 Task: Search for a vacuum cleaner on Amazon, compare options, and add your preferred choice to the cart. Create an account if needed.
Action: Mouse moved to (316, 44)
Screenshot: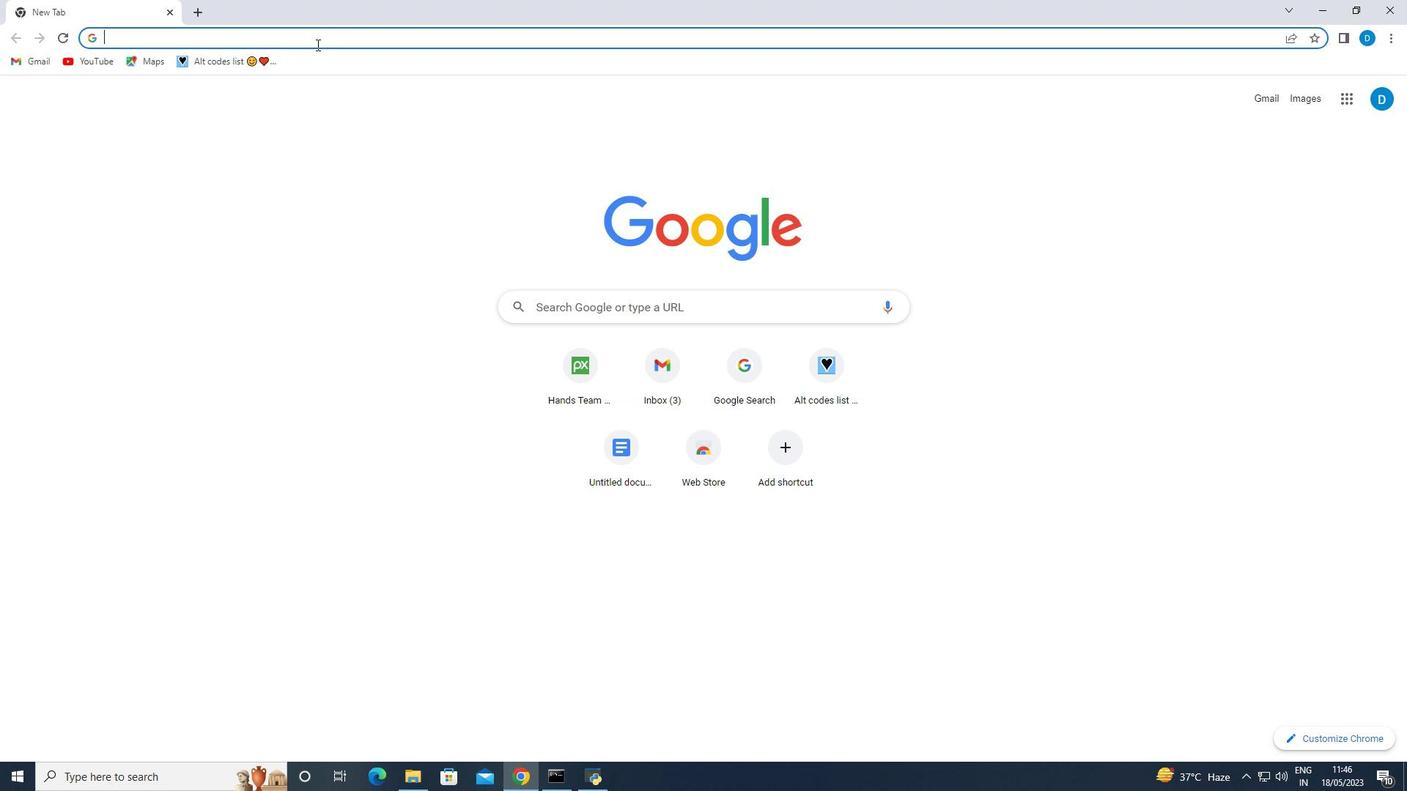 
Action: Mouse pressed left at (316, 44)
Screenshot: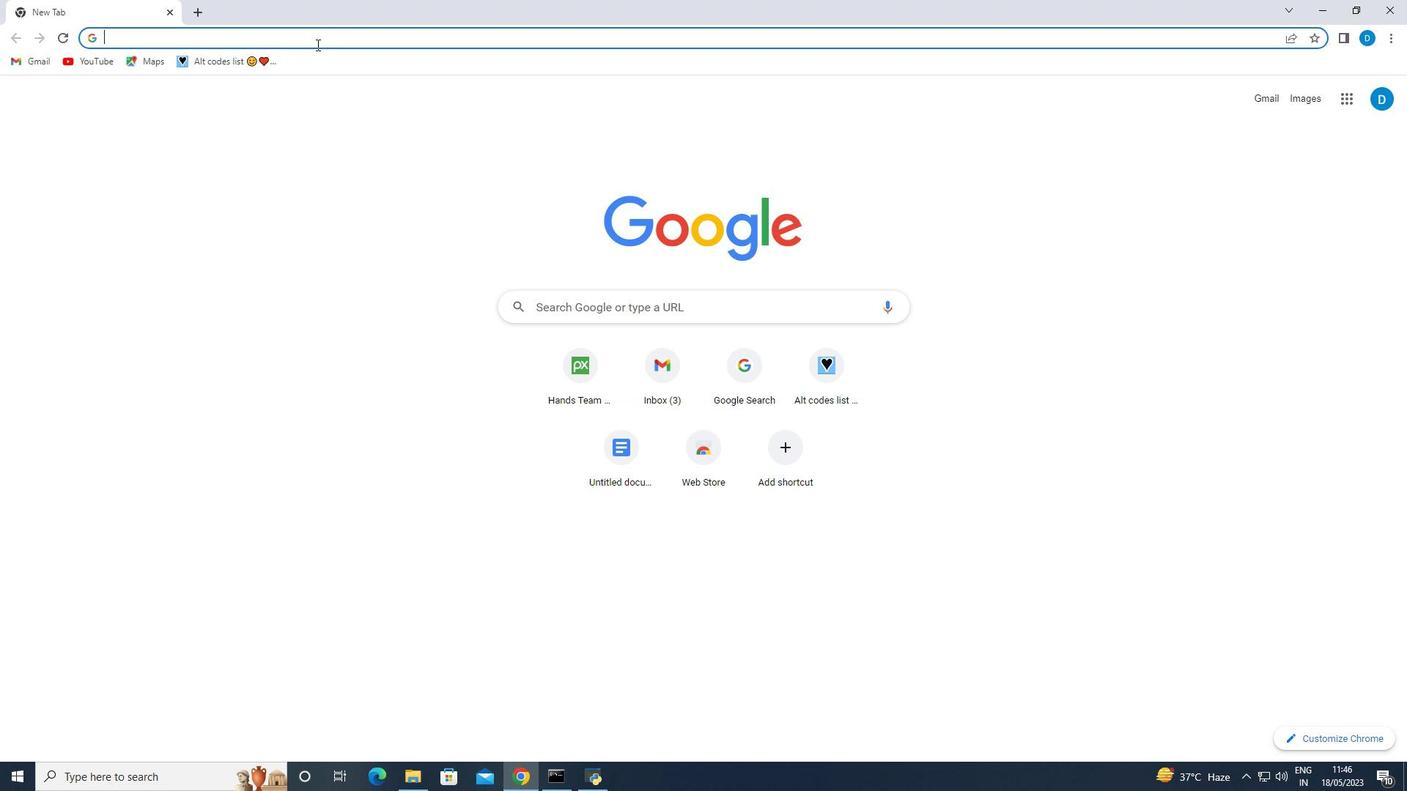 
Action: Mouse moved to (316, 44)
Screenshot: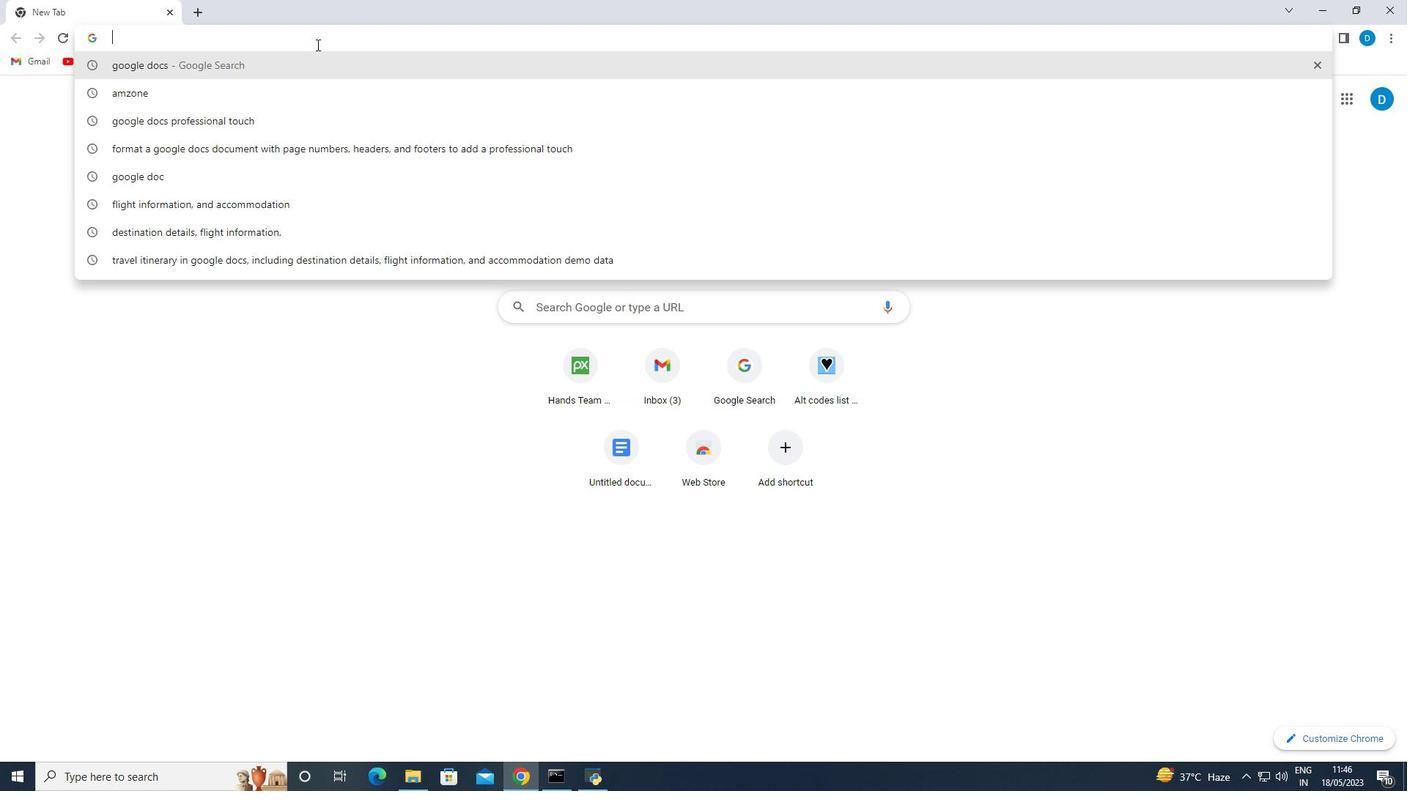 
Action: Key pressed amzone<Key.enter>
Screenshot: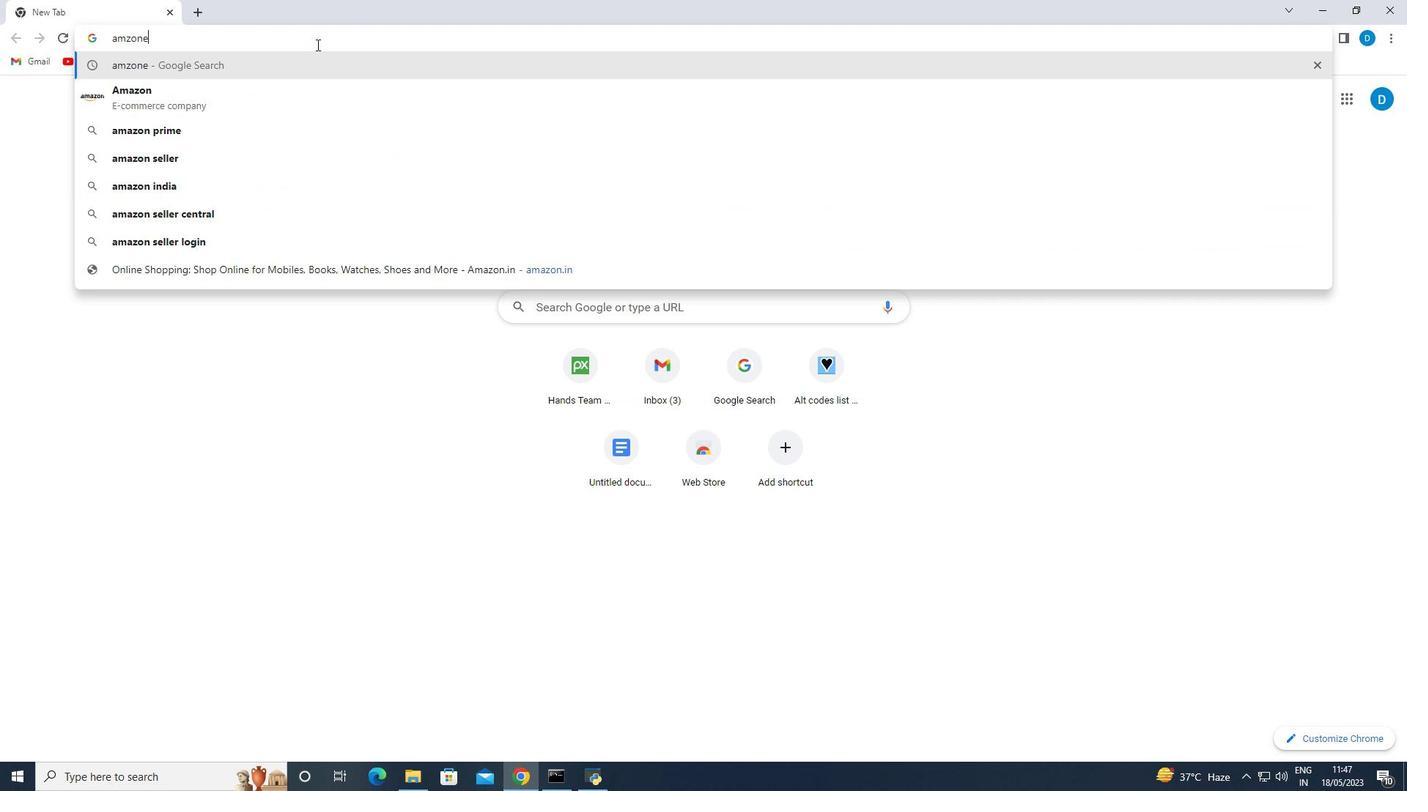 
Action: Mouse moved to (300, 412)
Screenshot: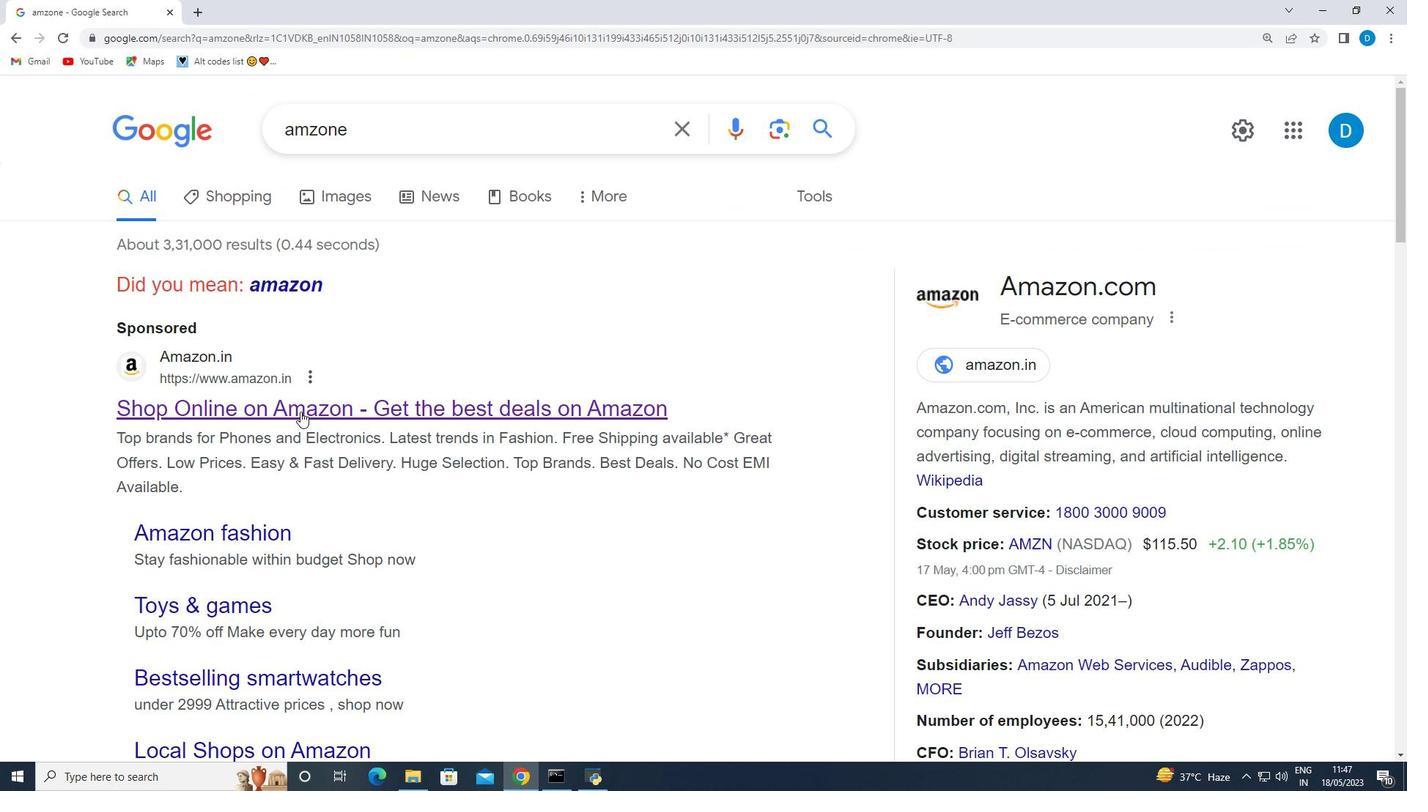 
Action: Mouse pressed left at (300, 412)
Screenshot: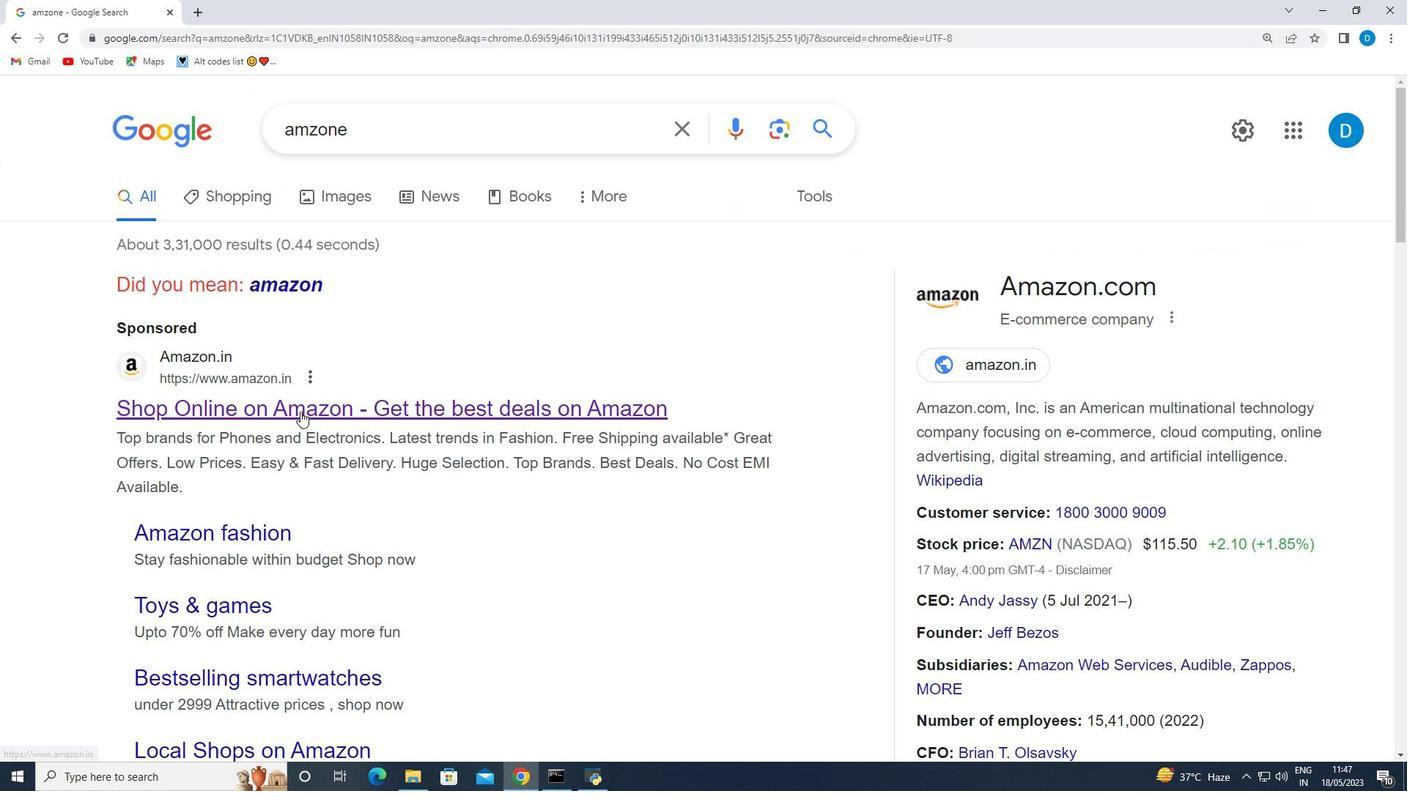 
Action: Mouse moved to (474, 86)
Screenshot: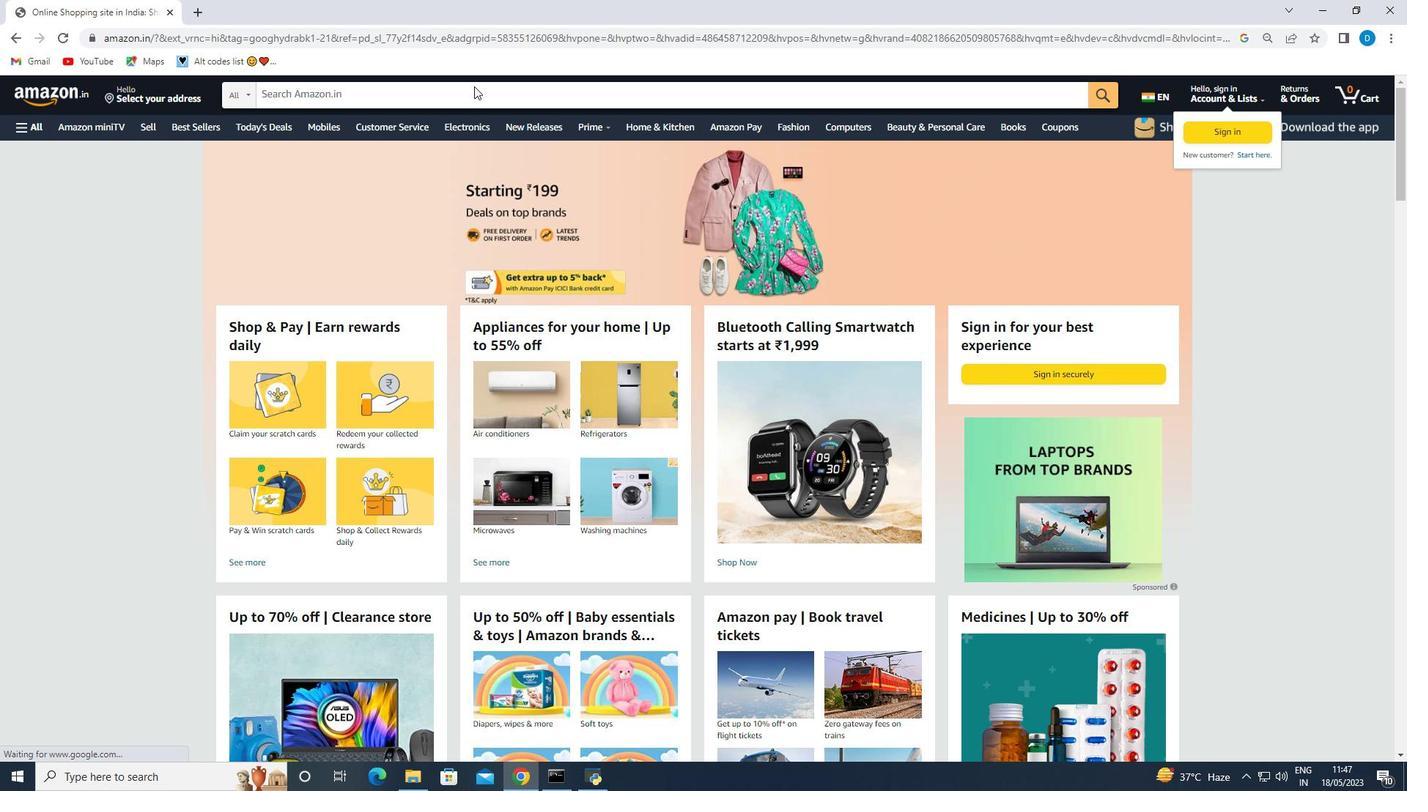 
Action: Mouse pressed left at (474, 86)
Screenshot: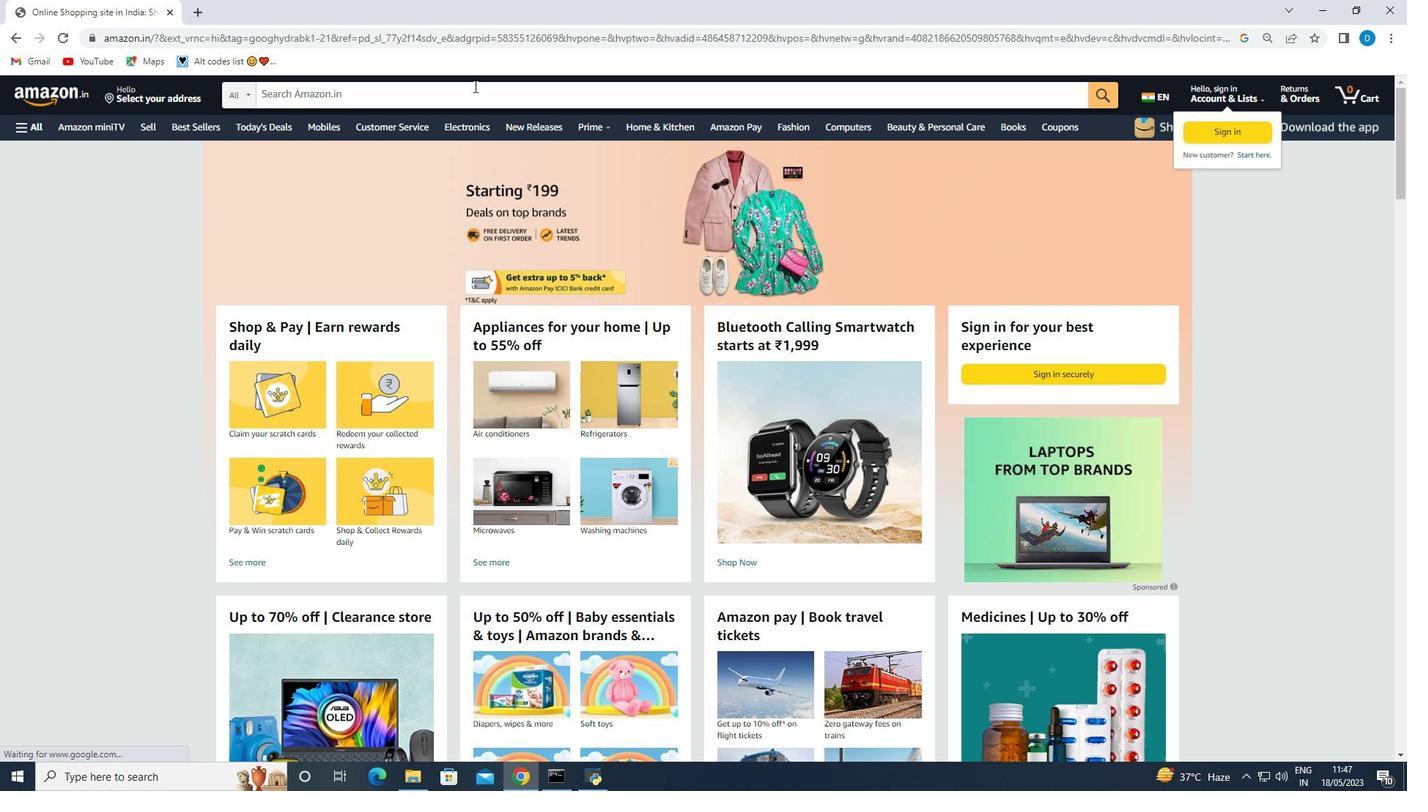 
Action: Key pressed va
Screenshot: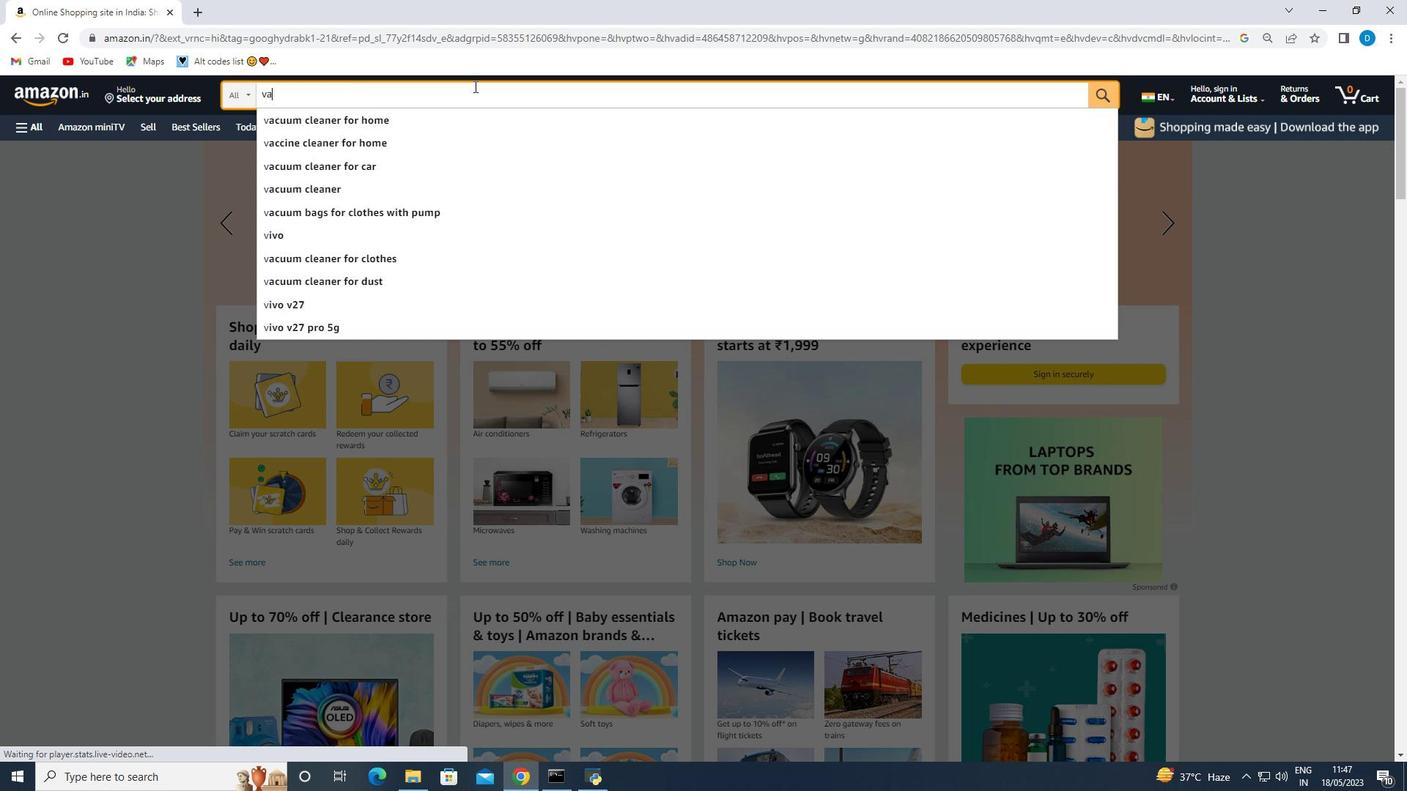 
Action: Mouse moved to (322, 113)
Screenshot: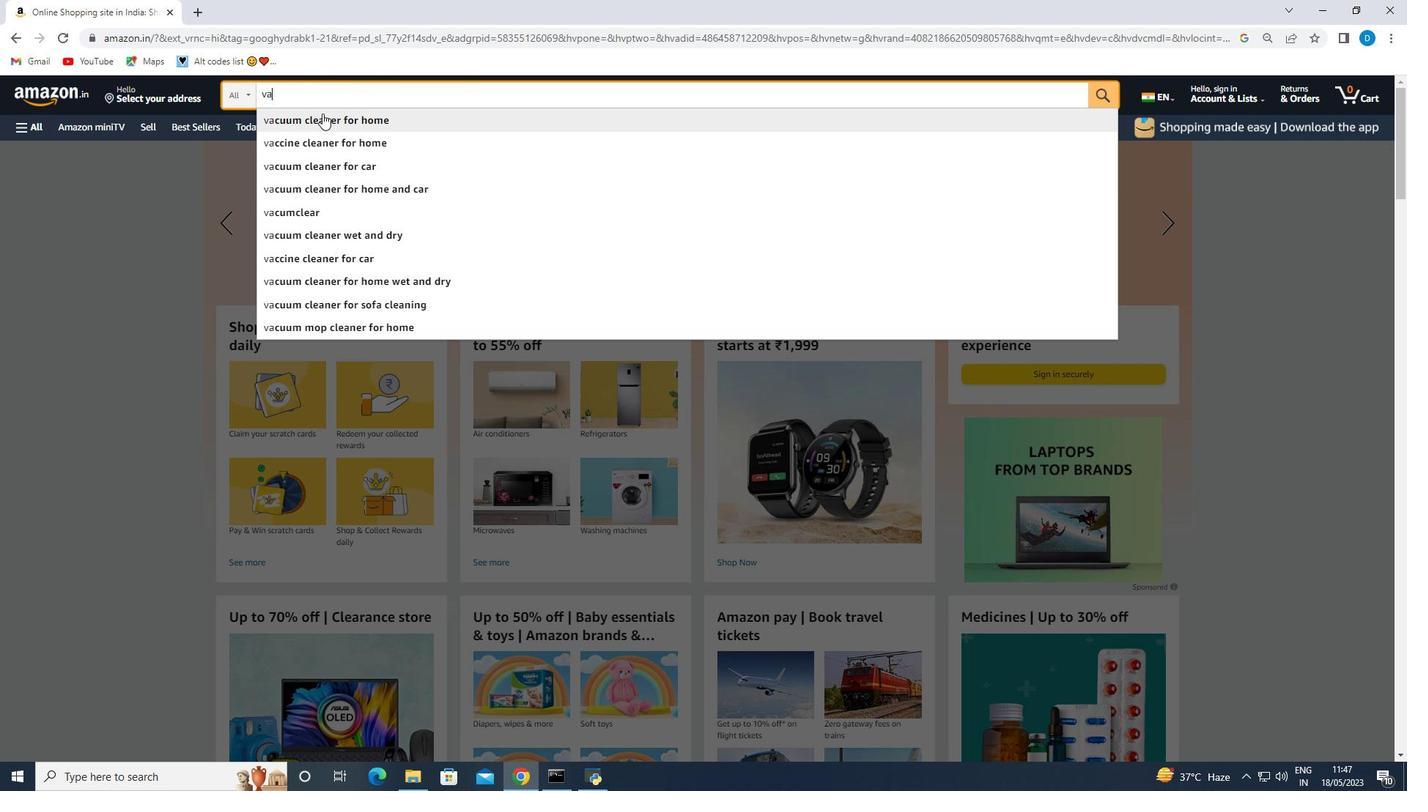 
Action: Mouse pressed left at (322, 113)
Screenshot: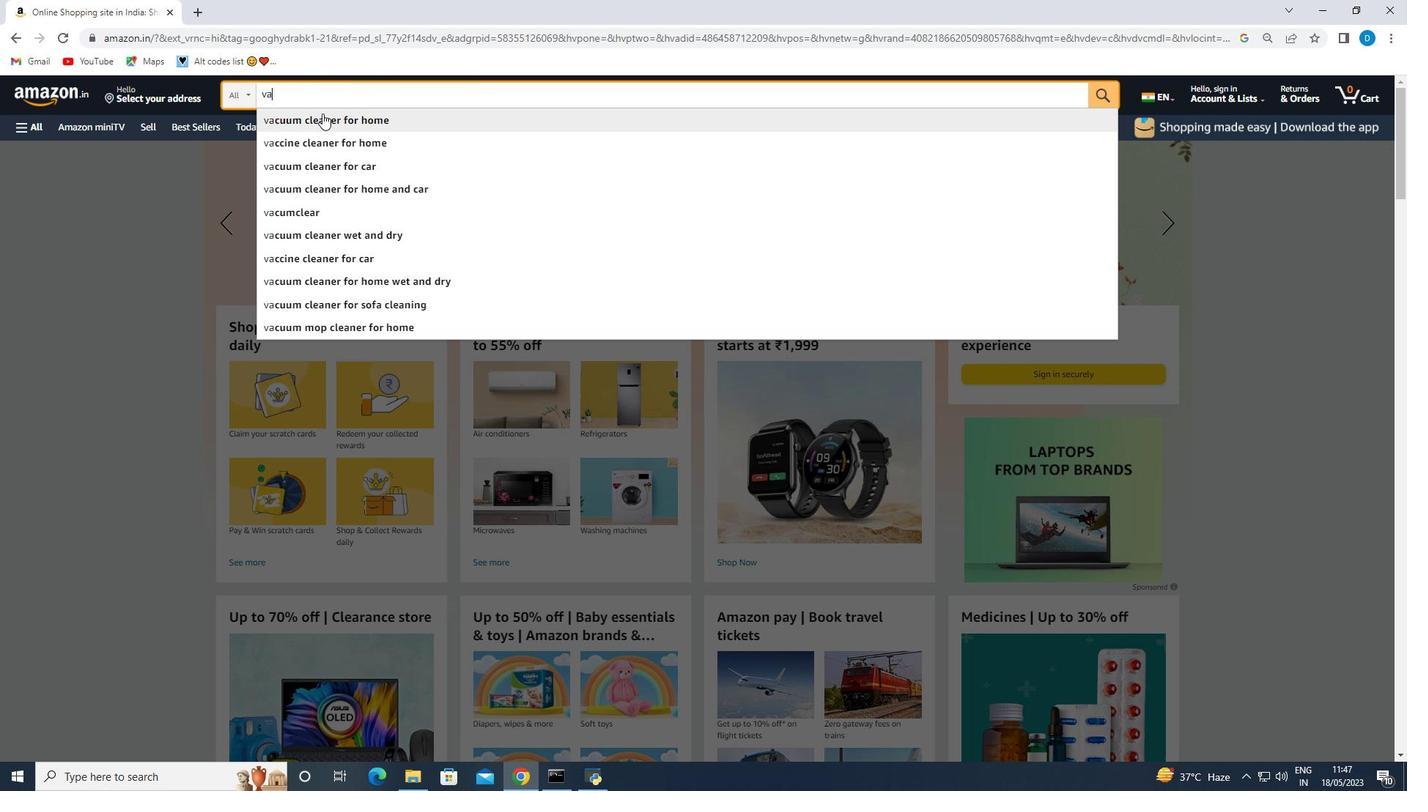 
Action: Mouse moved to (478, 448)
Screenshot: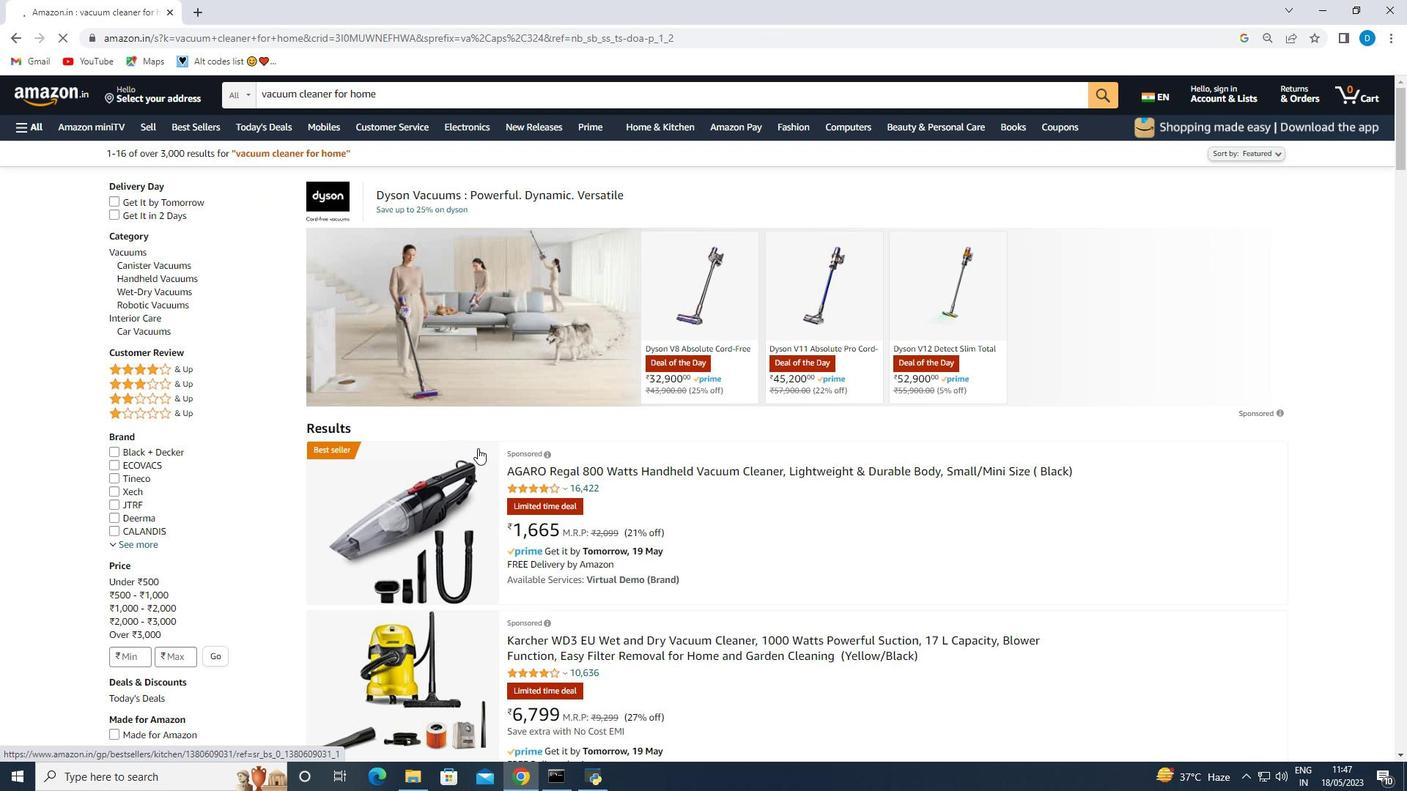 
Action: Mouse scrolled (478, 447) with delta (0, 0)
Screenshot: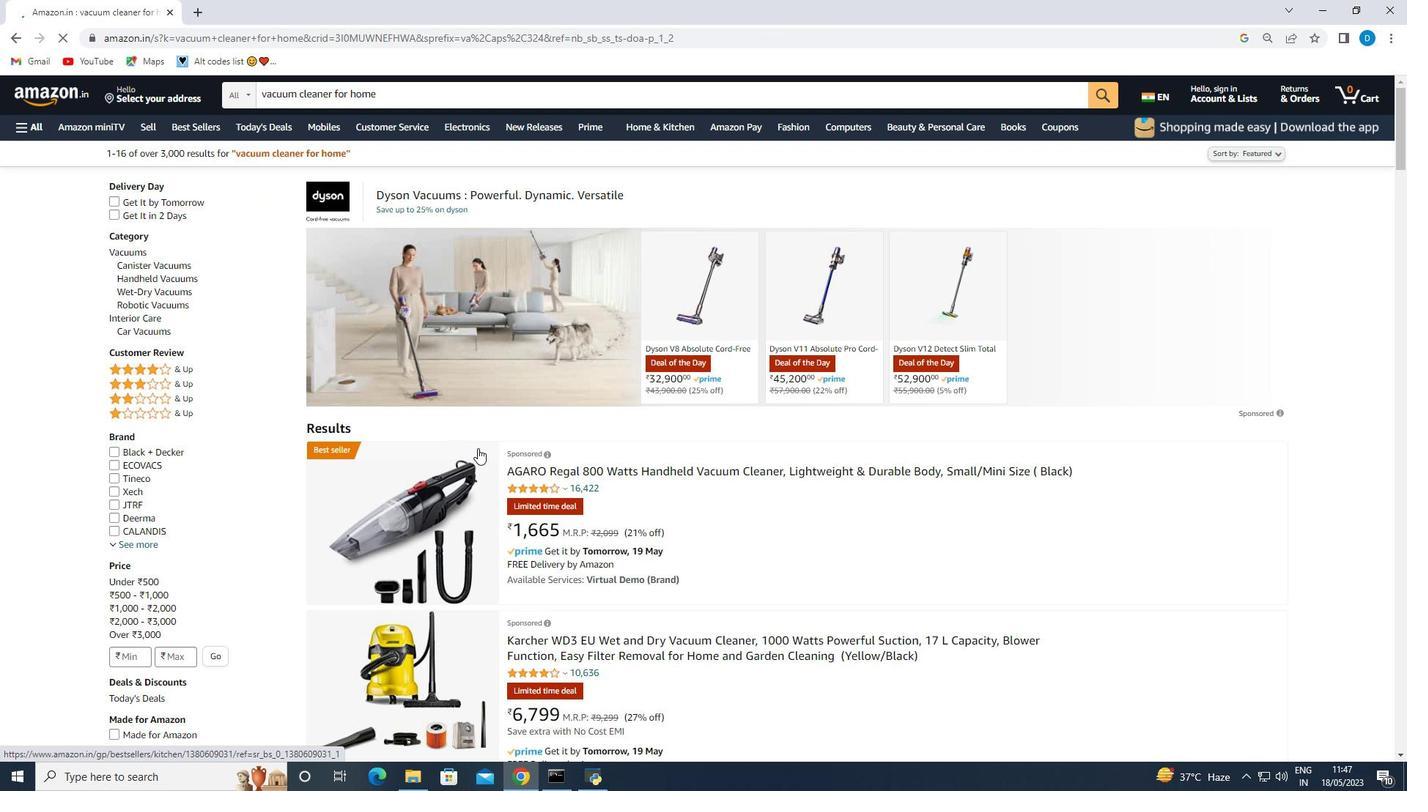 
Action: Mouse scrolled (478, 447) with delta (0, 0)
Screenshot: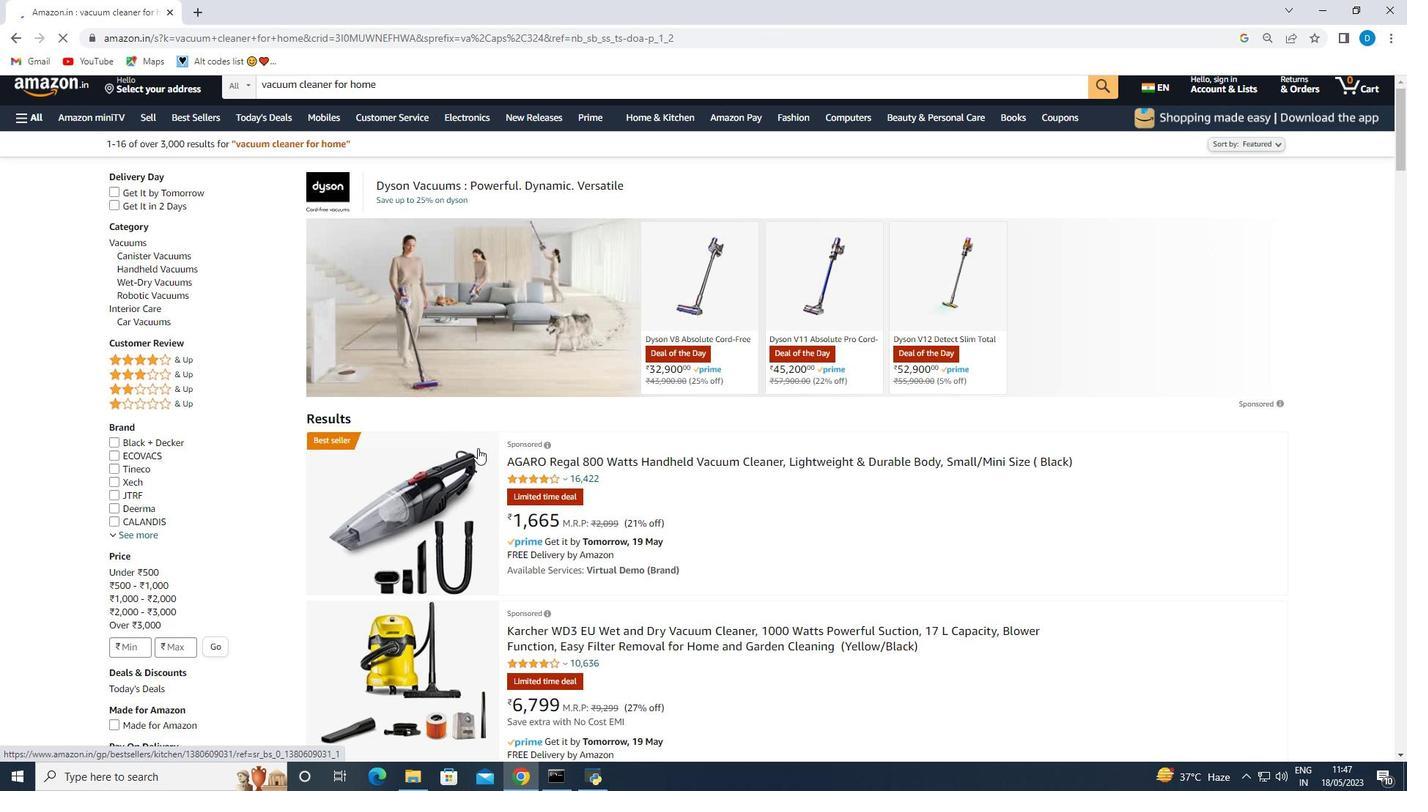 
Action: Mouse scrolled (478, 447) with delta (0, 0)
Screenshot: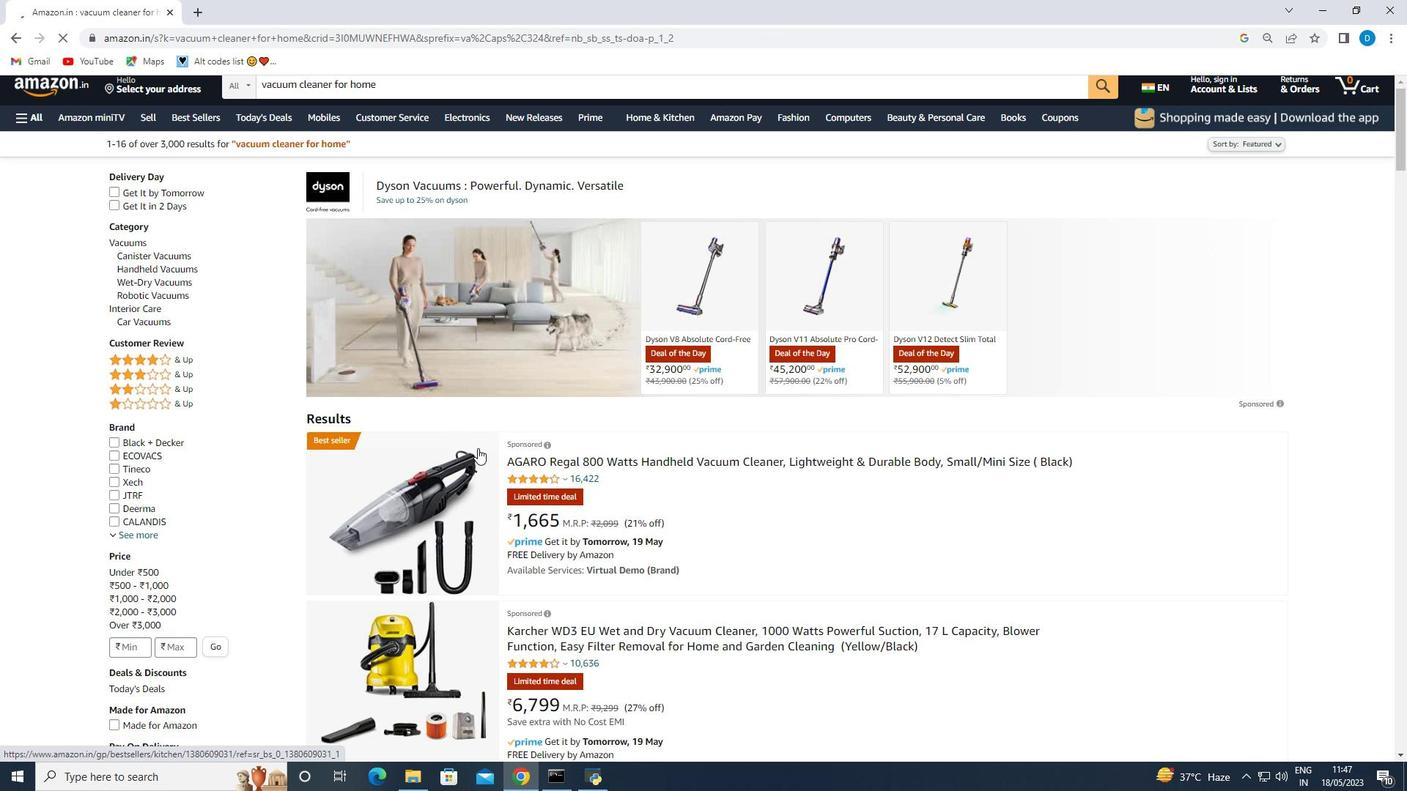 
Action: Mouse moved to (470, 519)
Screenshot: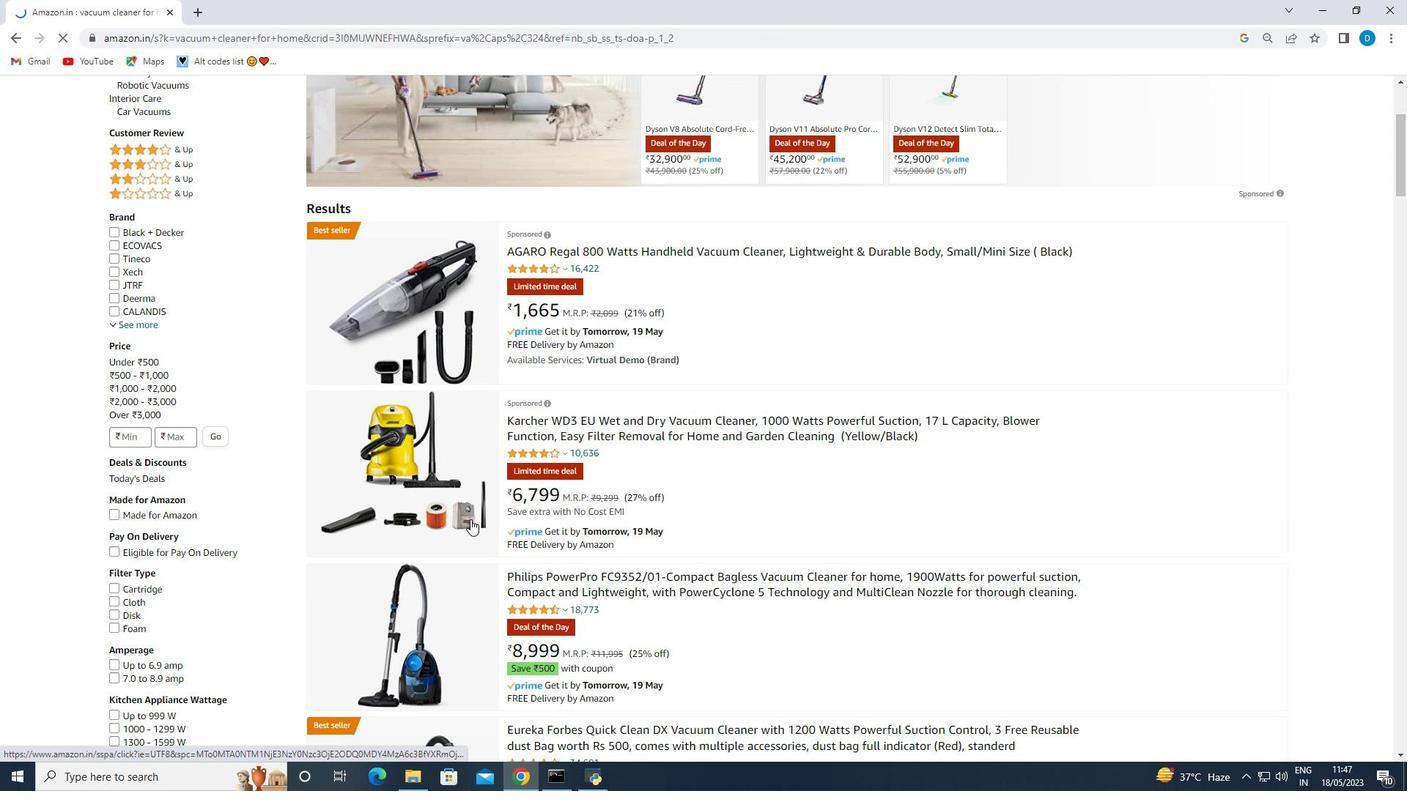 
Action: Mouse scrolled (470, 519) with delta (0, 0)
Screenshot: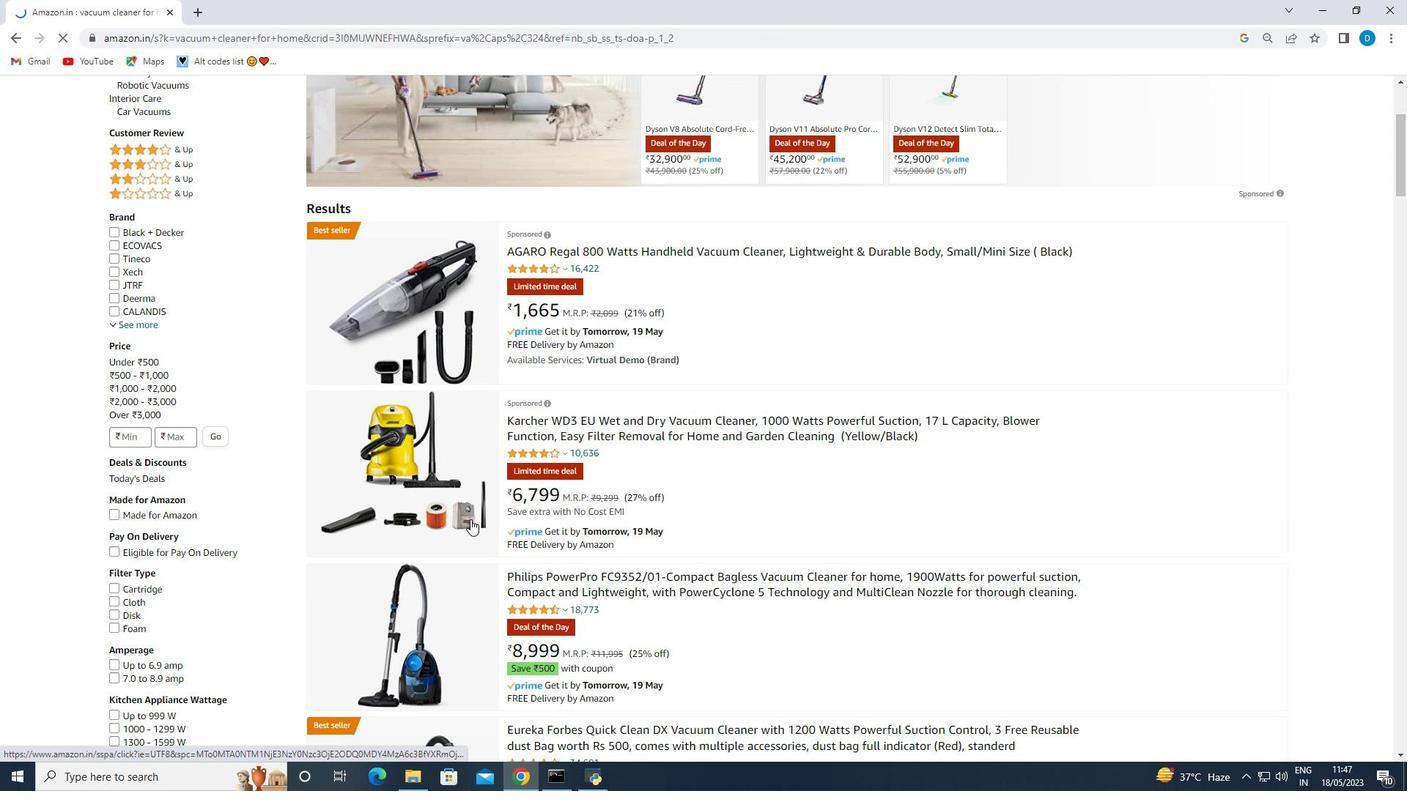 
Action: Mouse scrolled (470, 519) with delta (0, 0)
Screenshot: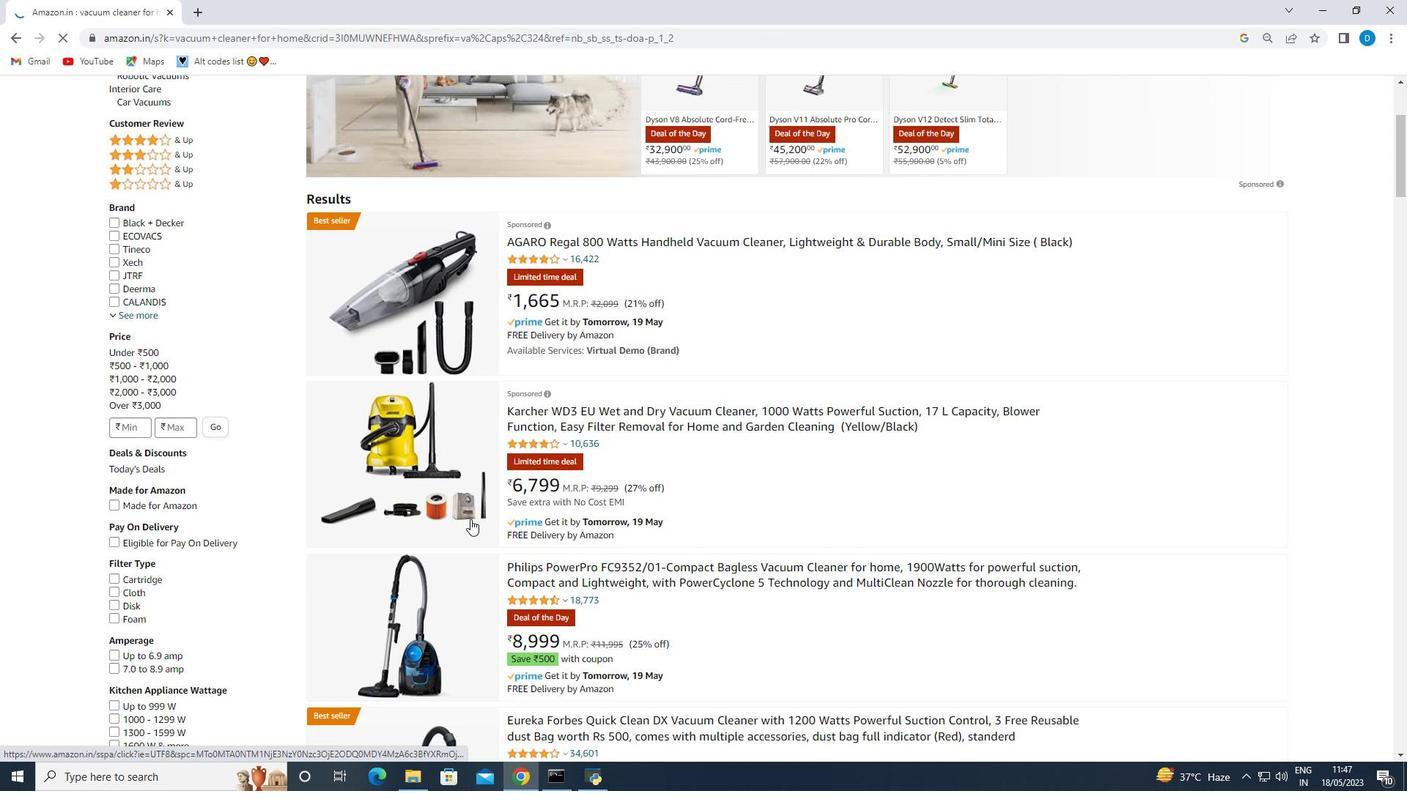 
Action: Mouse moved to (429, 611)
Screenshot: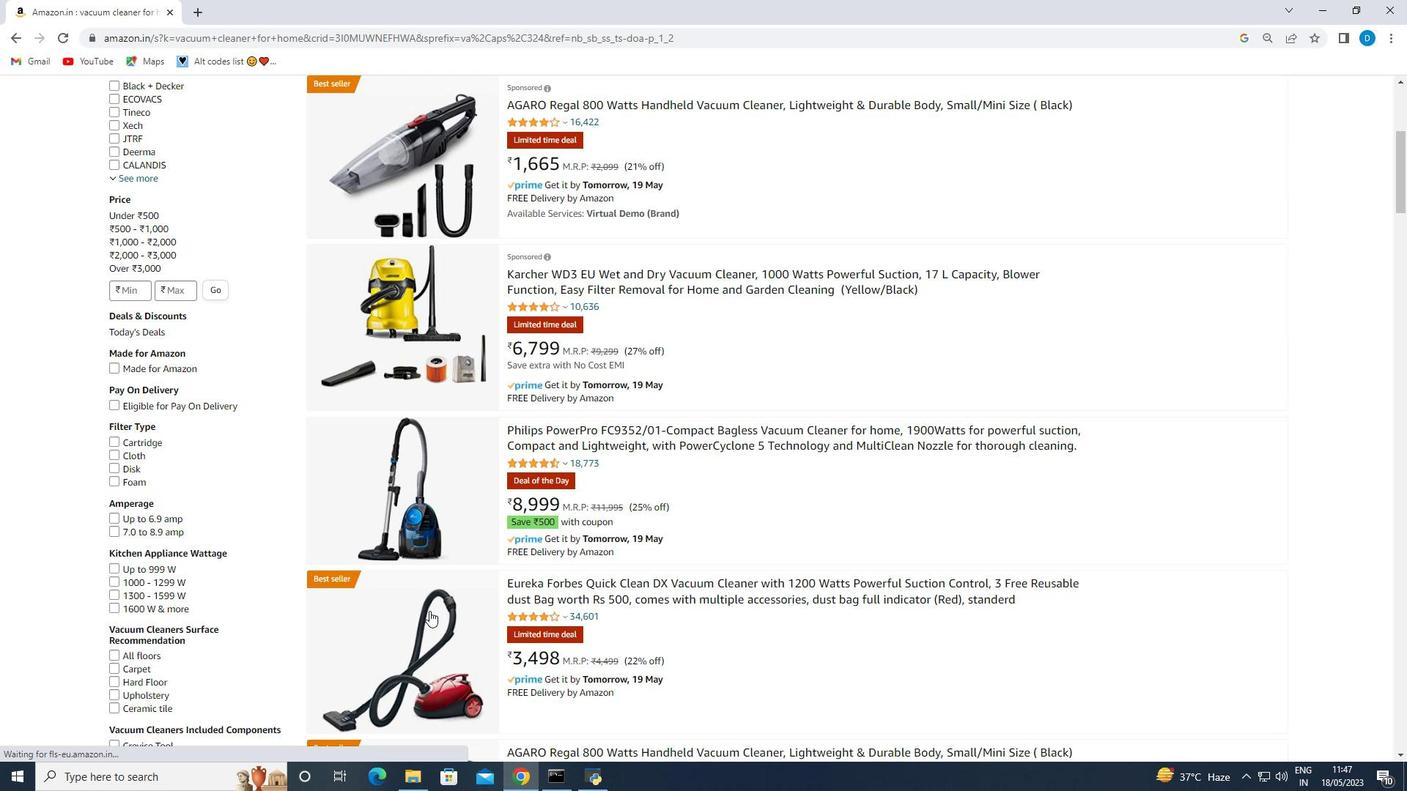 
Action: Mouse pressed left at (429, 611)
Screenshot: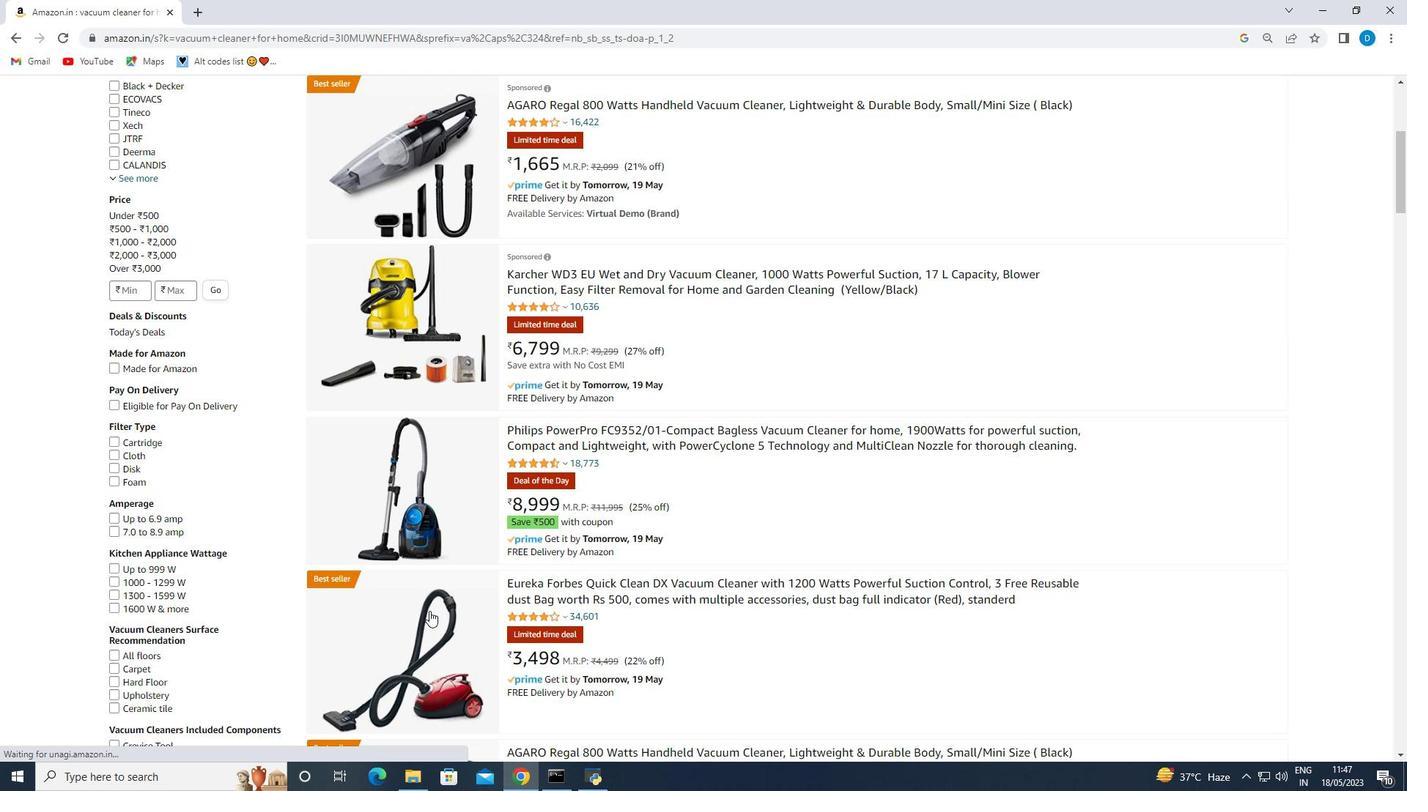 
Action: Mouse moved to (686, 551)
Screenshot: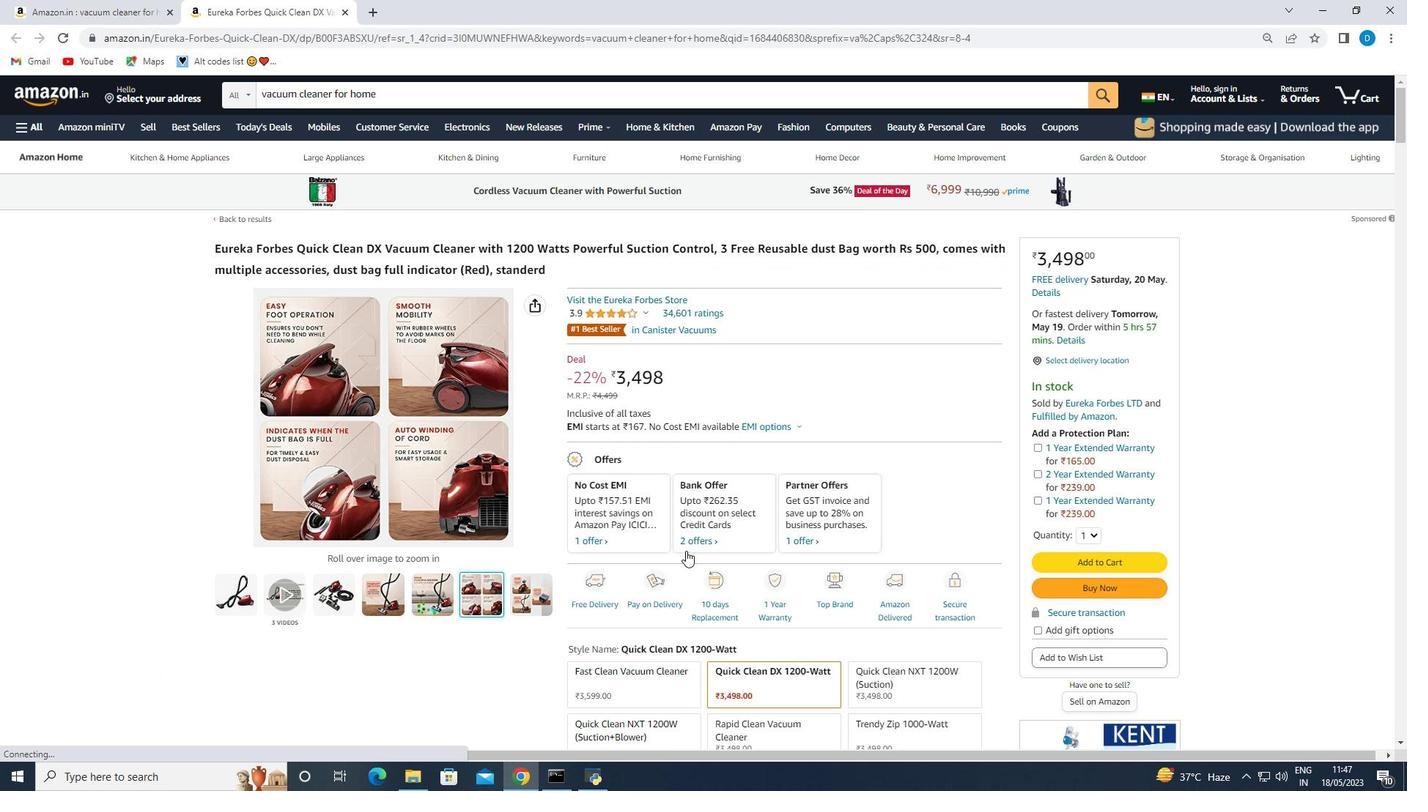 
Action: Mouse scrolled (686, 550) with delta (0, 0)
Screenshot: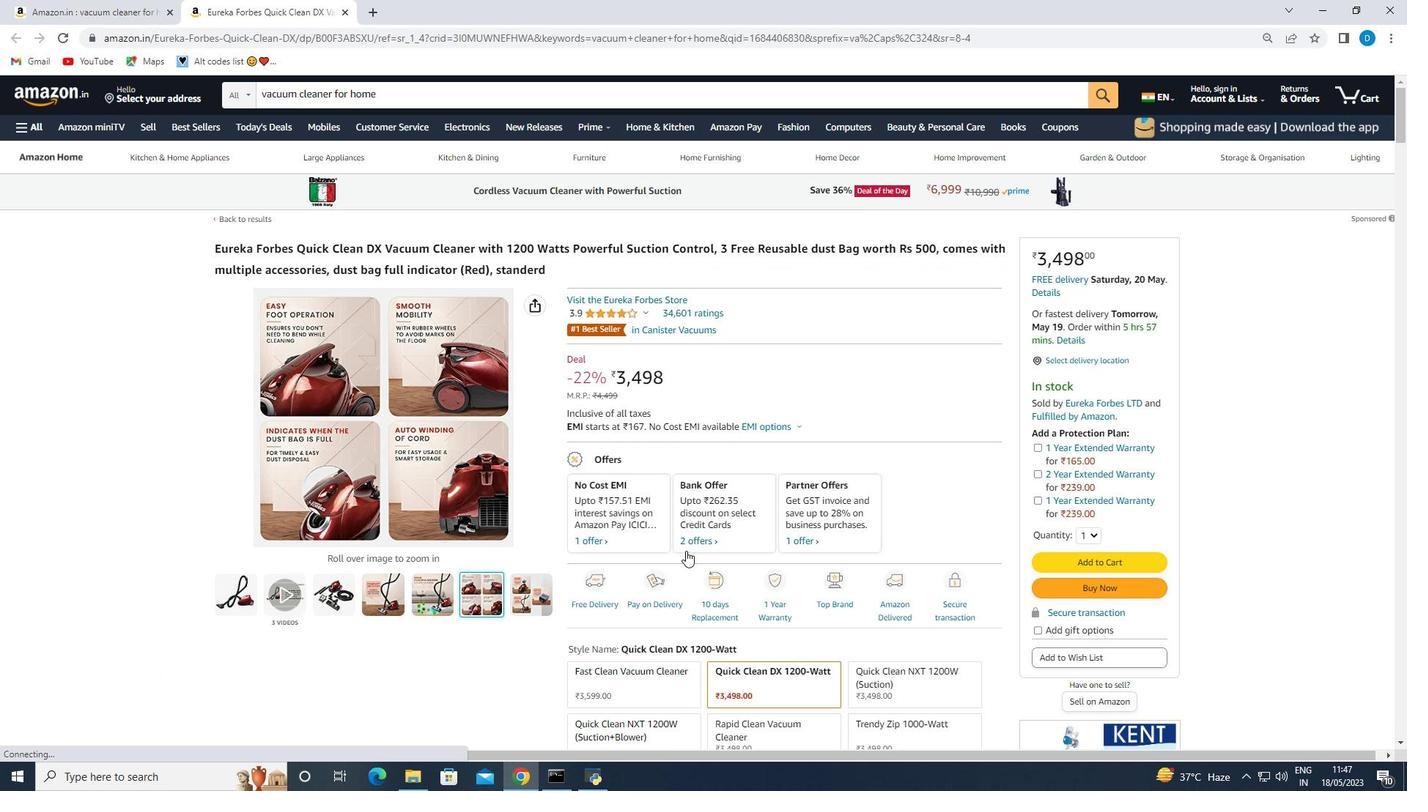 
Action: Mouse moved to (421, 357)
Screenshot: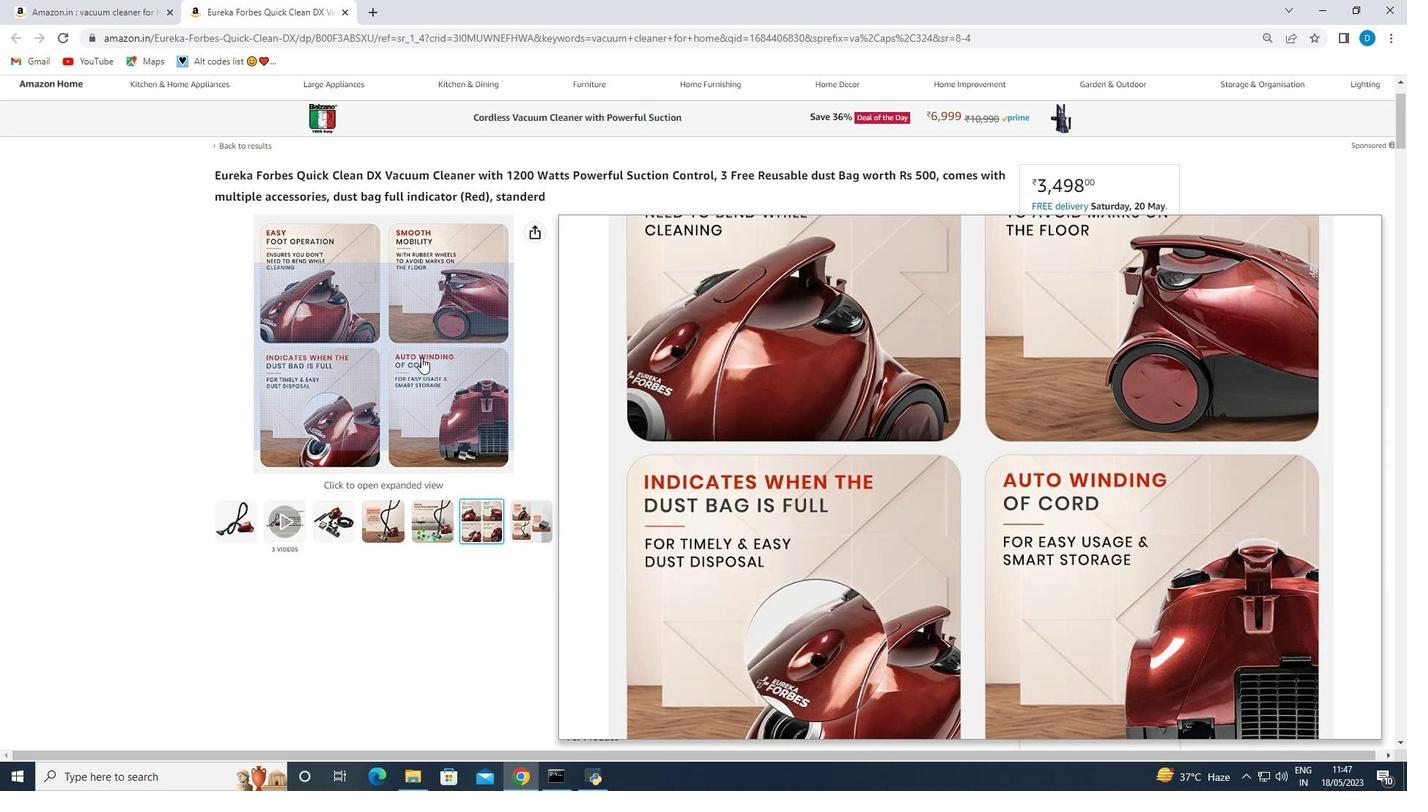 
Action: Mouse scrolled (421, 358) with delta (0, 0)
Screenshot: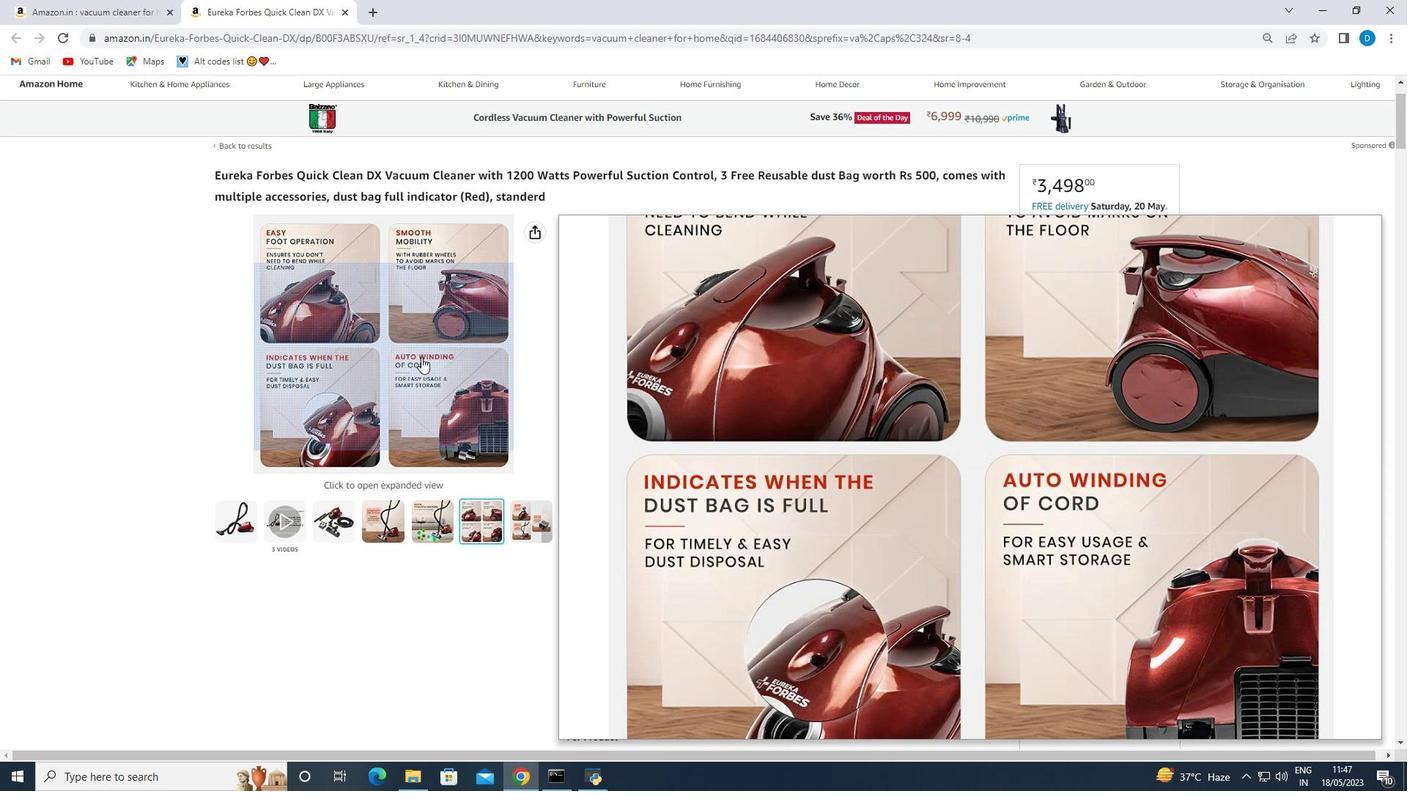 
Action: Mouse scrolled (421, 358) with delta (0, 0)
Screenshot: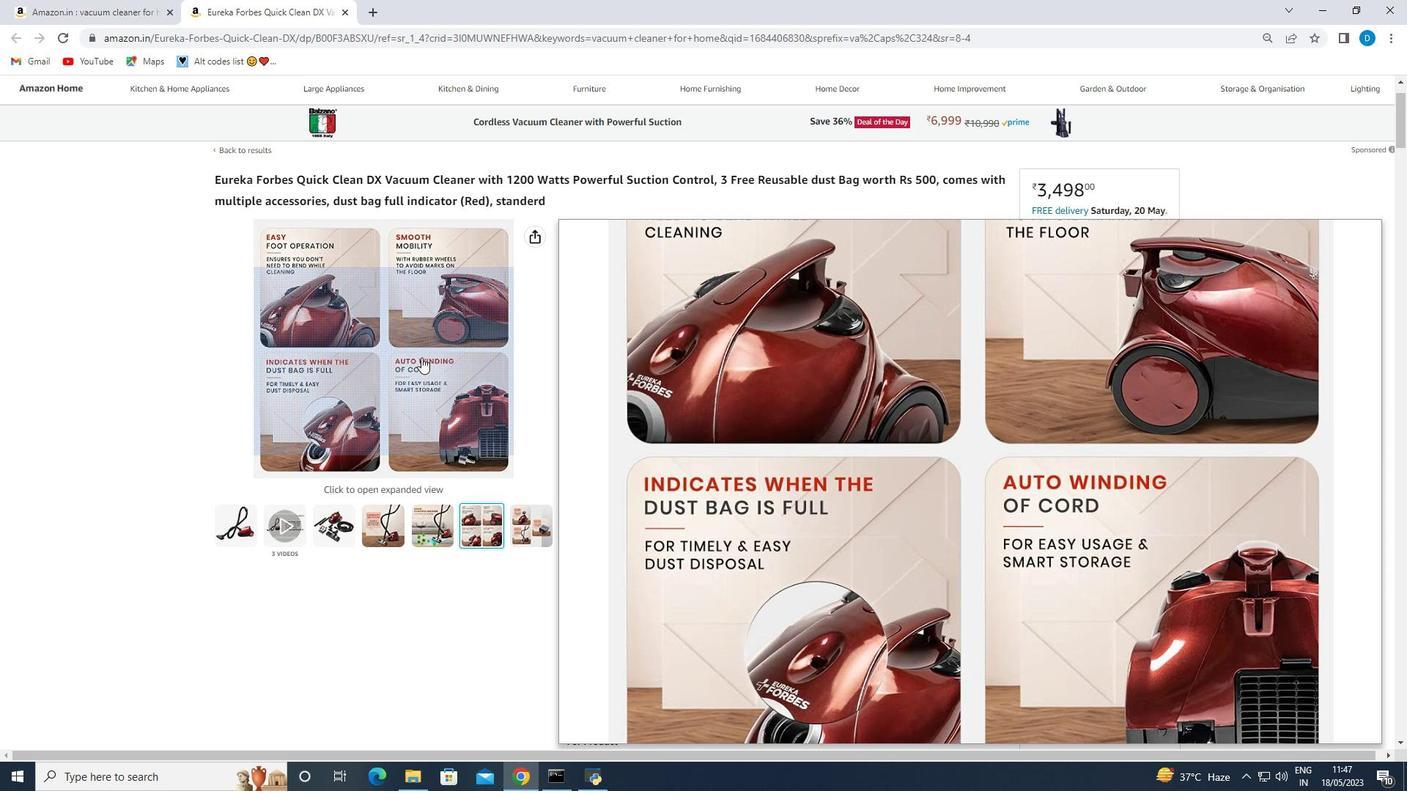 
Action: Mouse moved to (673, 337)
Screenshot: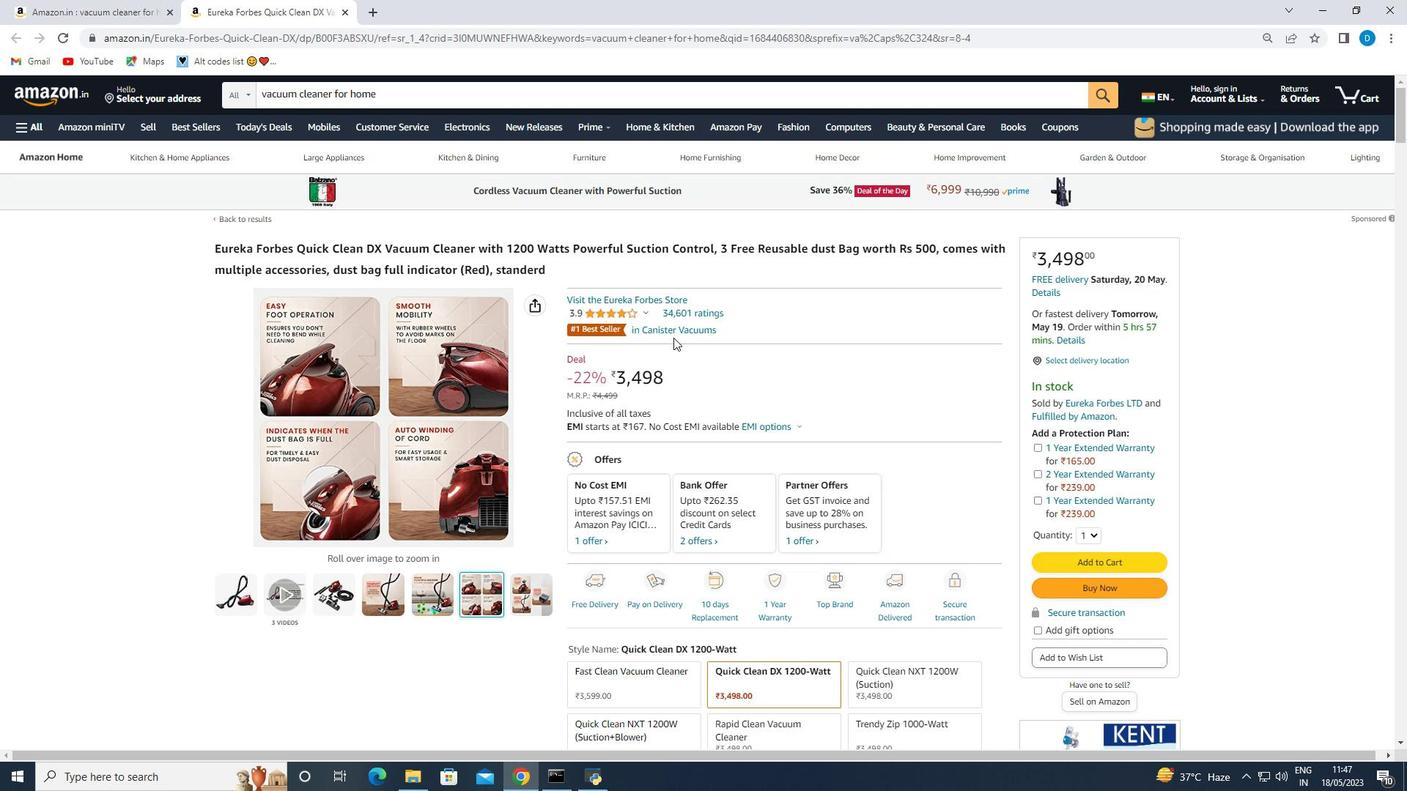 
Action: Mouse scrolled (673, 338) with delta (0, 0)
Screenshot: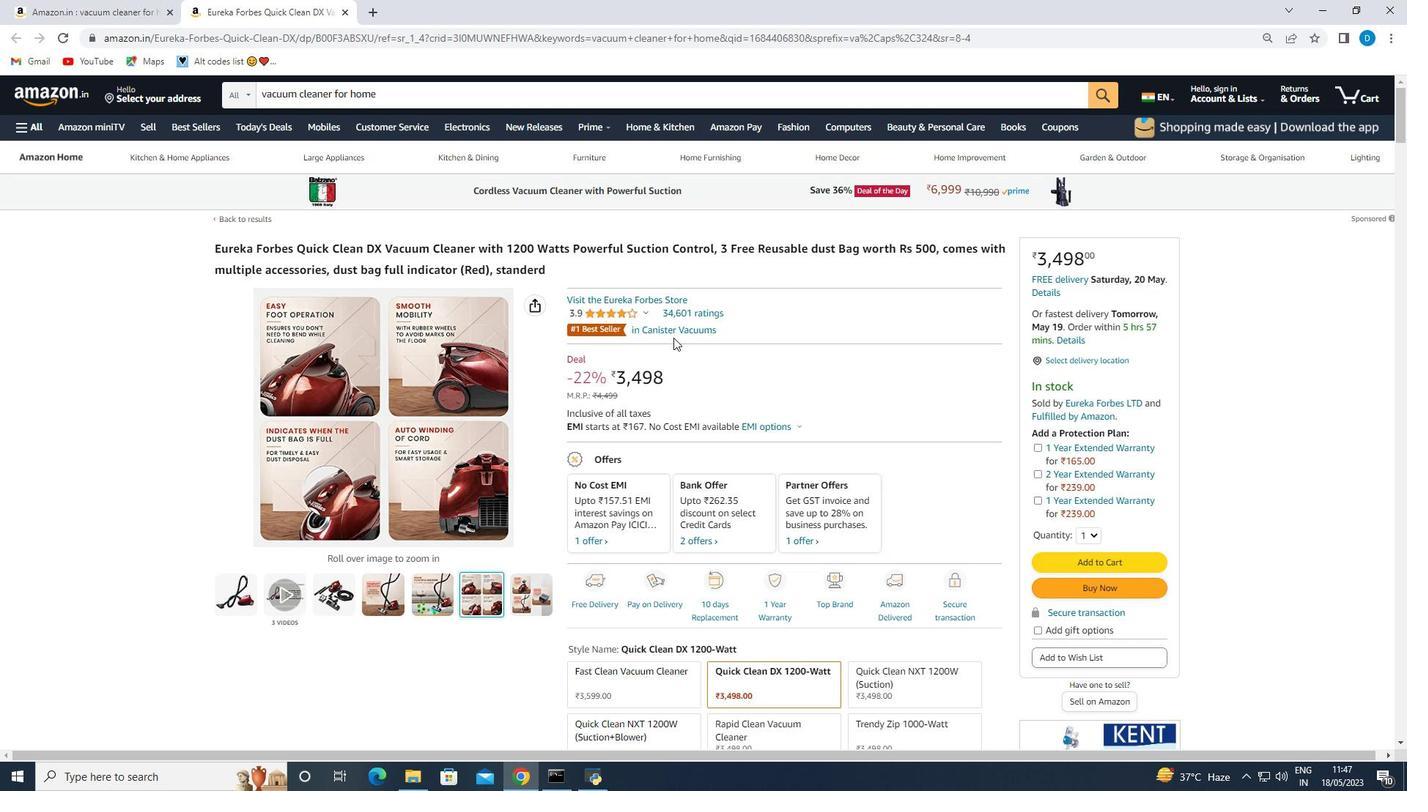 
Action: Mouse scrolled (673, 338) with delta (0, 0)
Screenshot: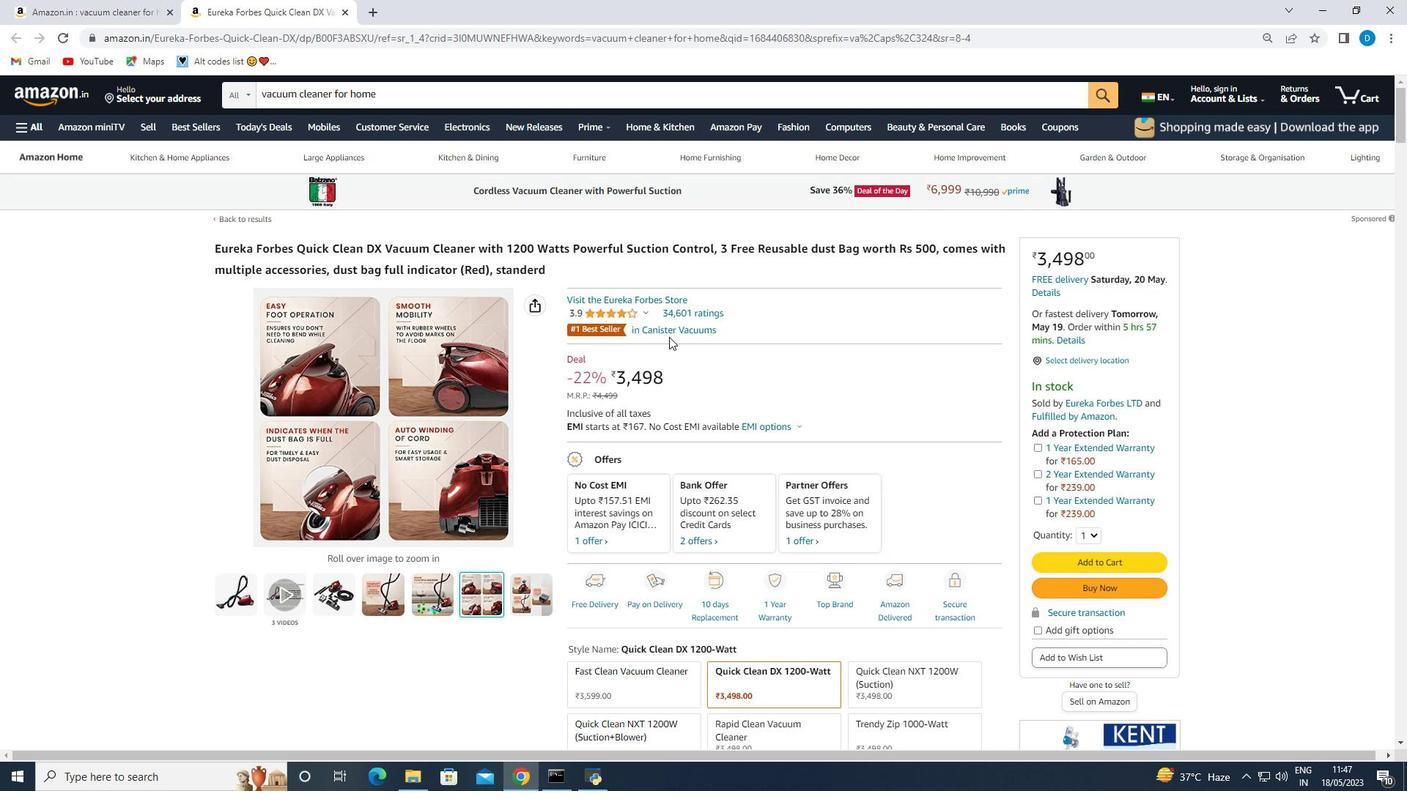 
Action: Mouse moved to (672, 337)
Screenshot: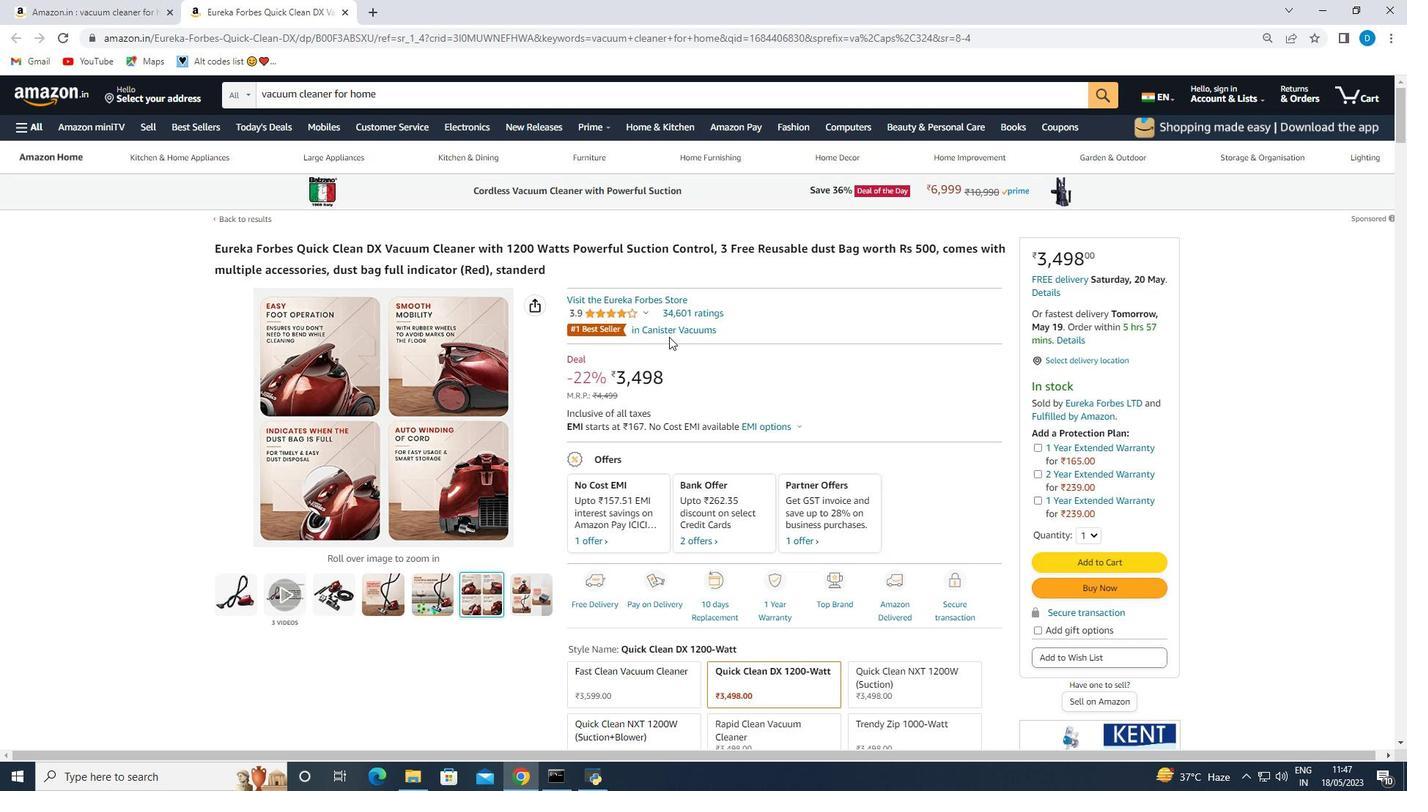 
Action: Mouse scrolled (672, 337) with delta (0, 0)
Screenshot: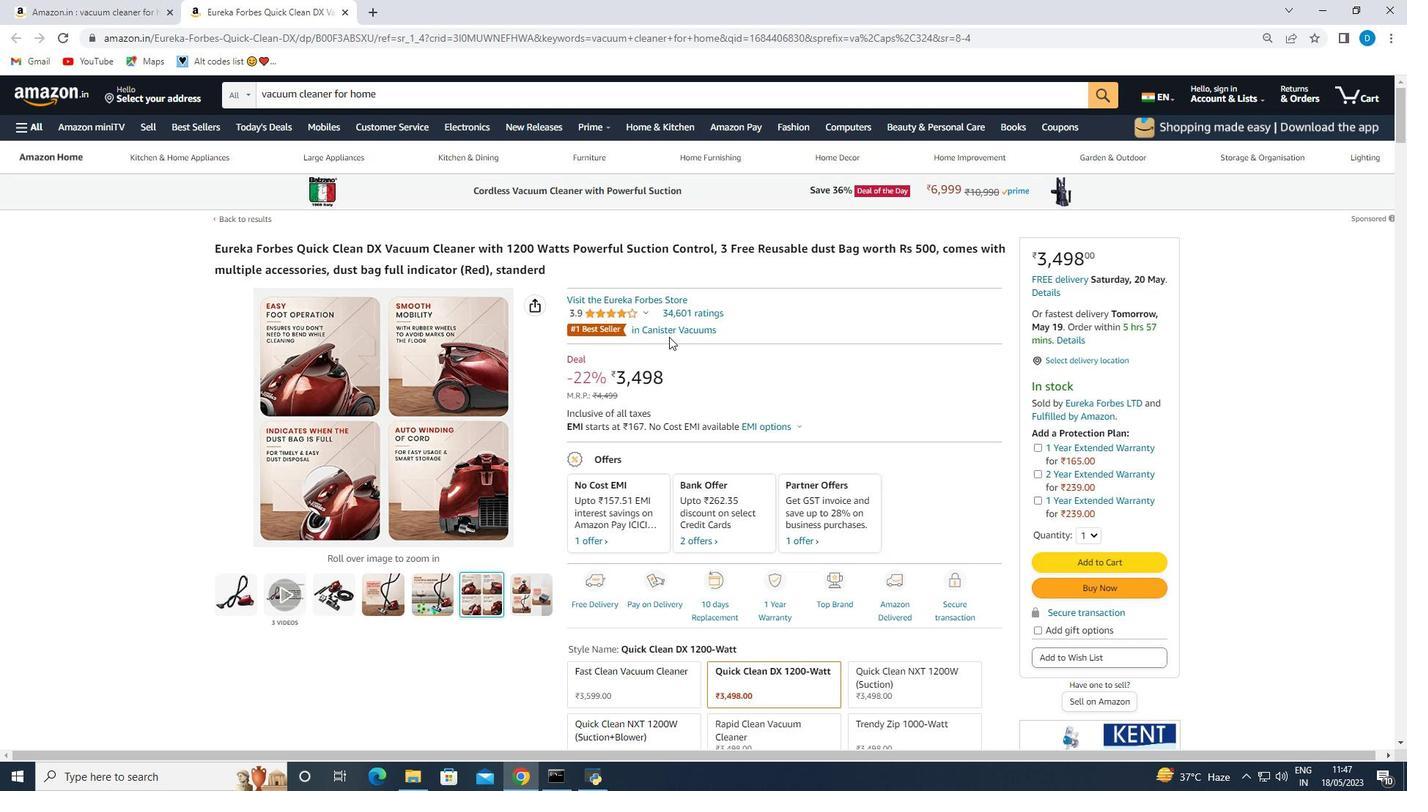 
Action: Mouse moved to (456, 311)
Screenshot: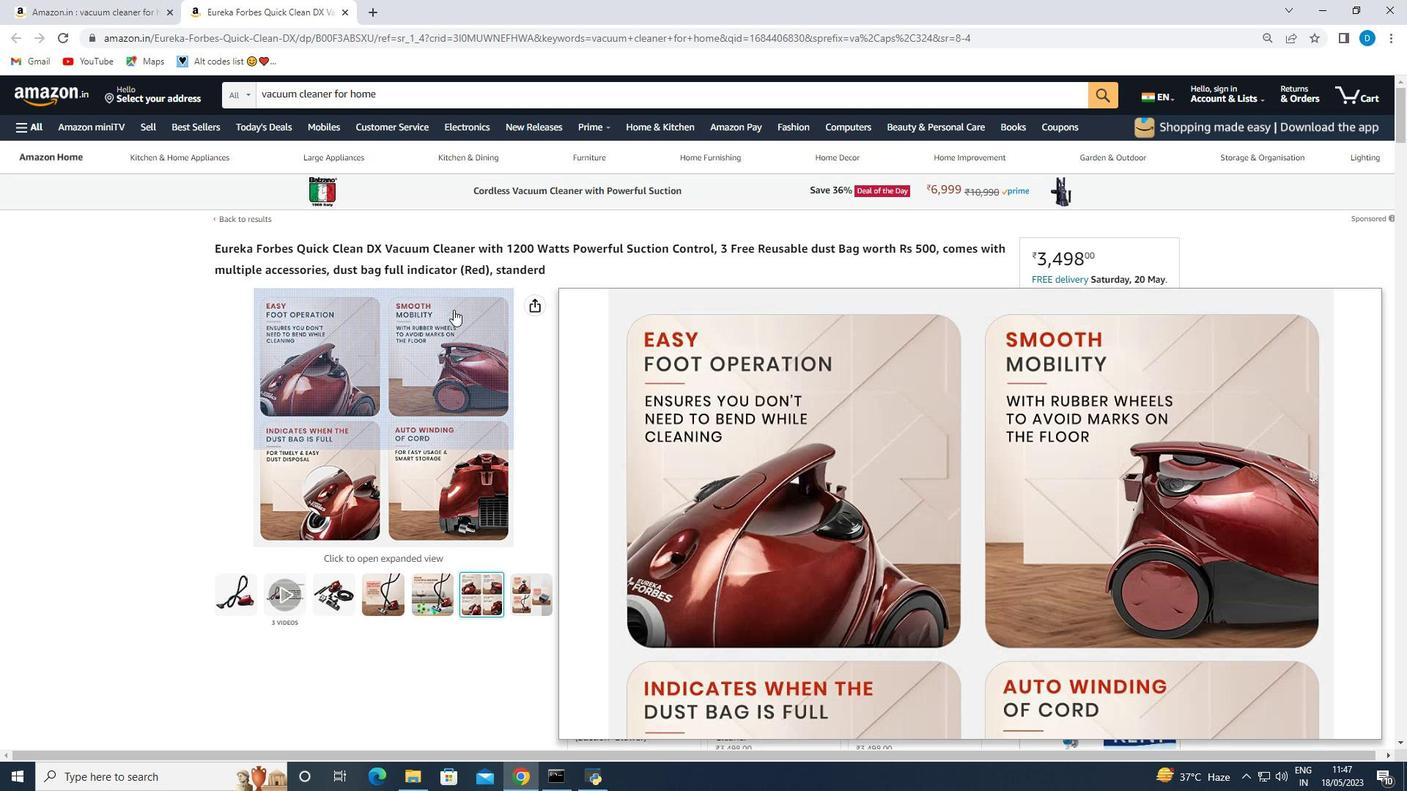 
Action: Mouse scrolled (458, 313) with delta (0, 0)
Screenshot: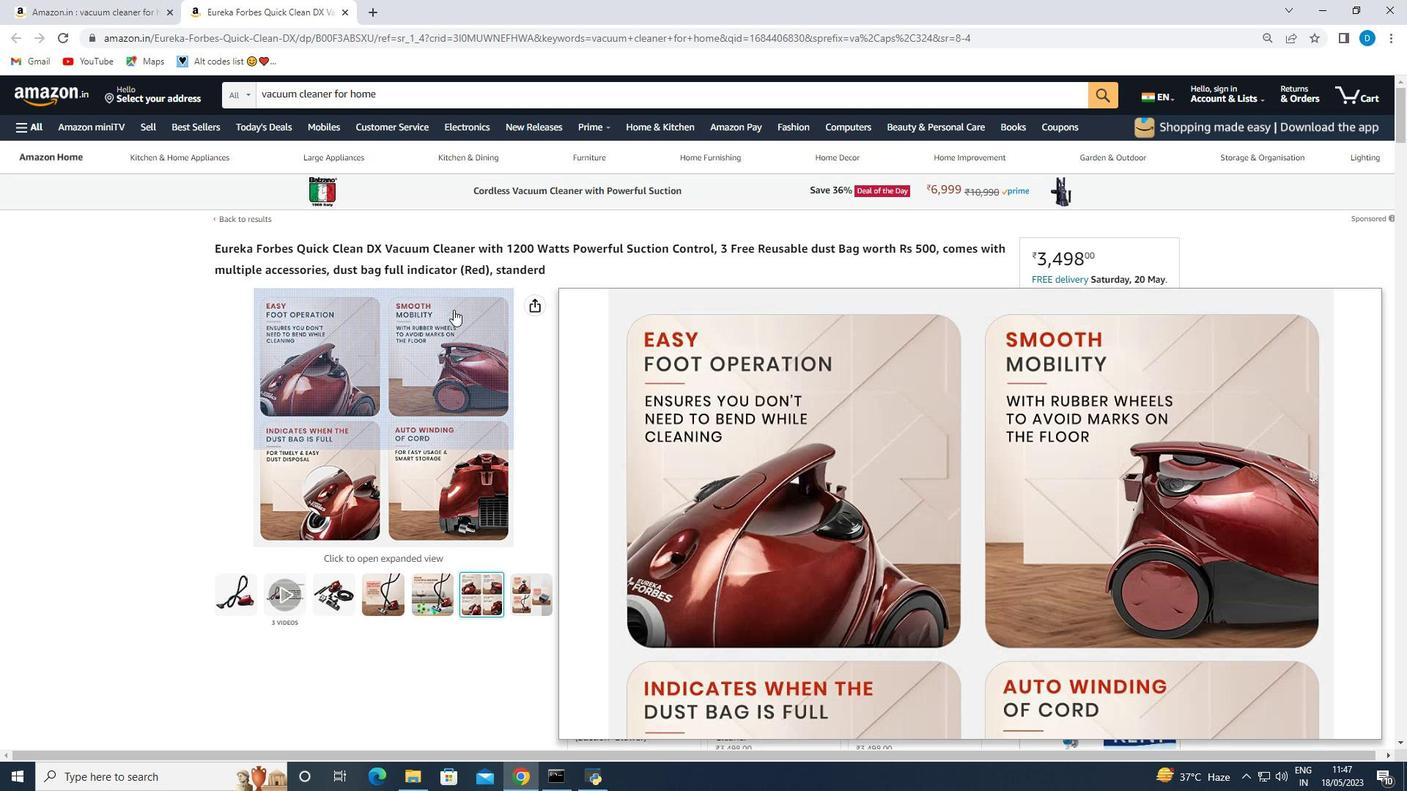 
Action: Mouse moved to (453, 310)
Screenshot: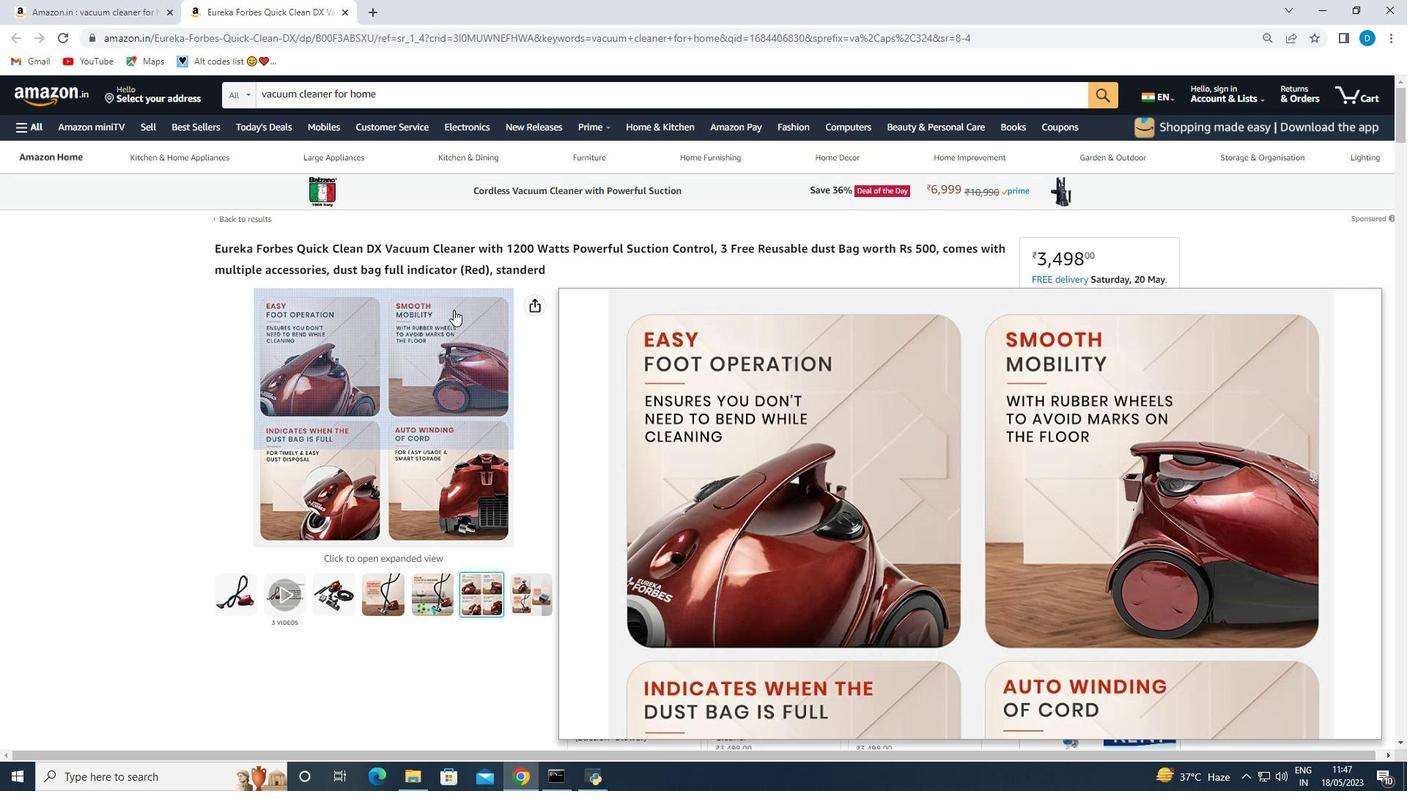 
Action: Mouse scrolled (456, 311) with delta (0, 0)
Screenshot: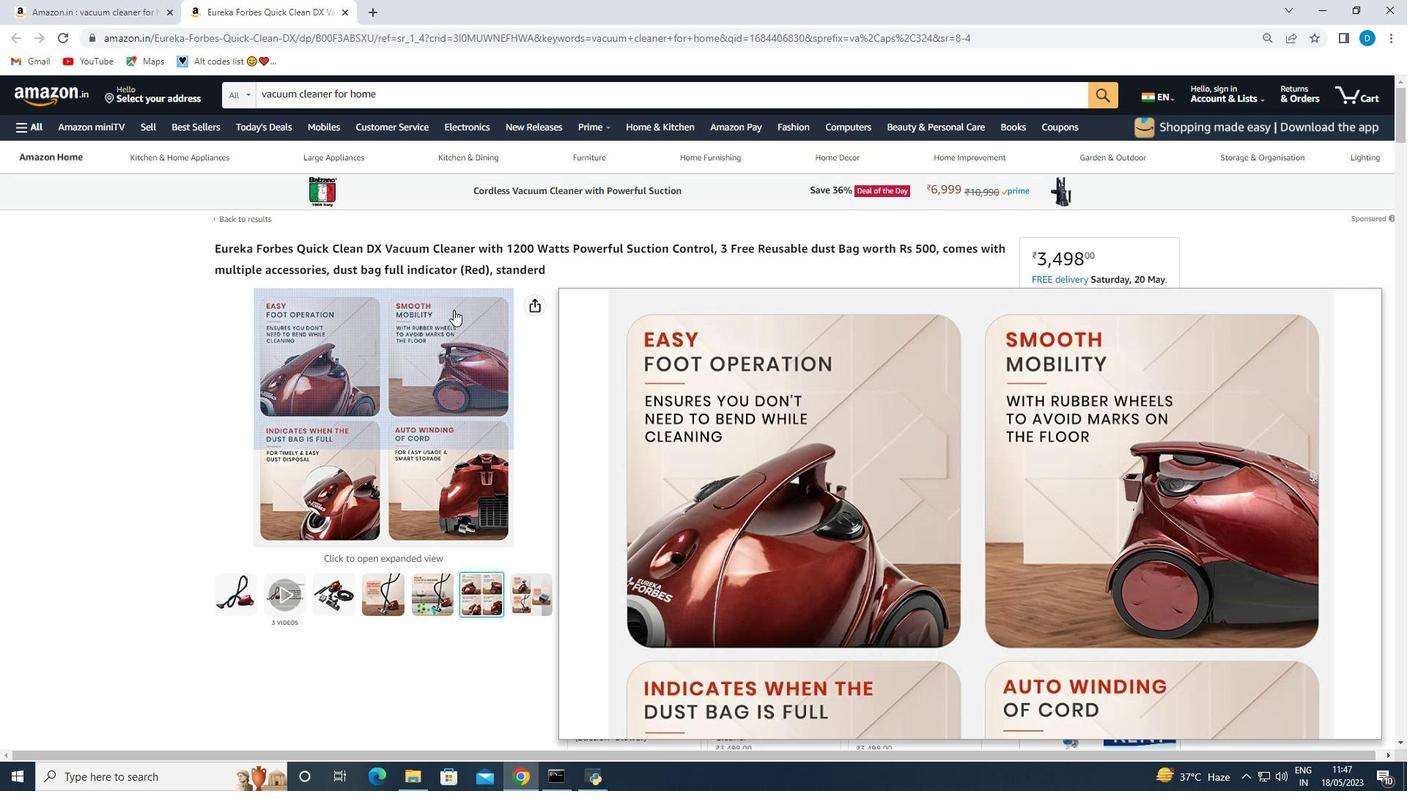 
Action: Mouse moved to (821, 407)
Screenshot: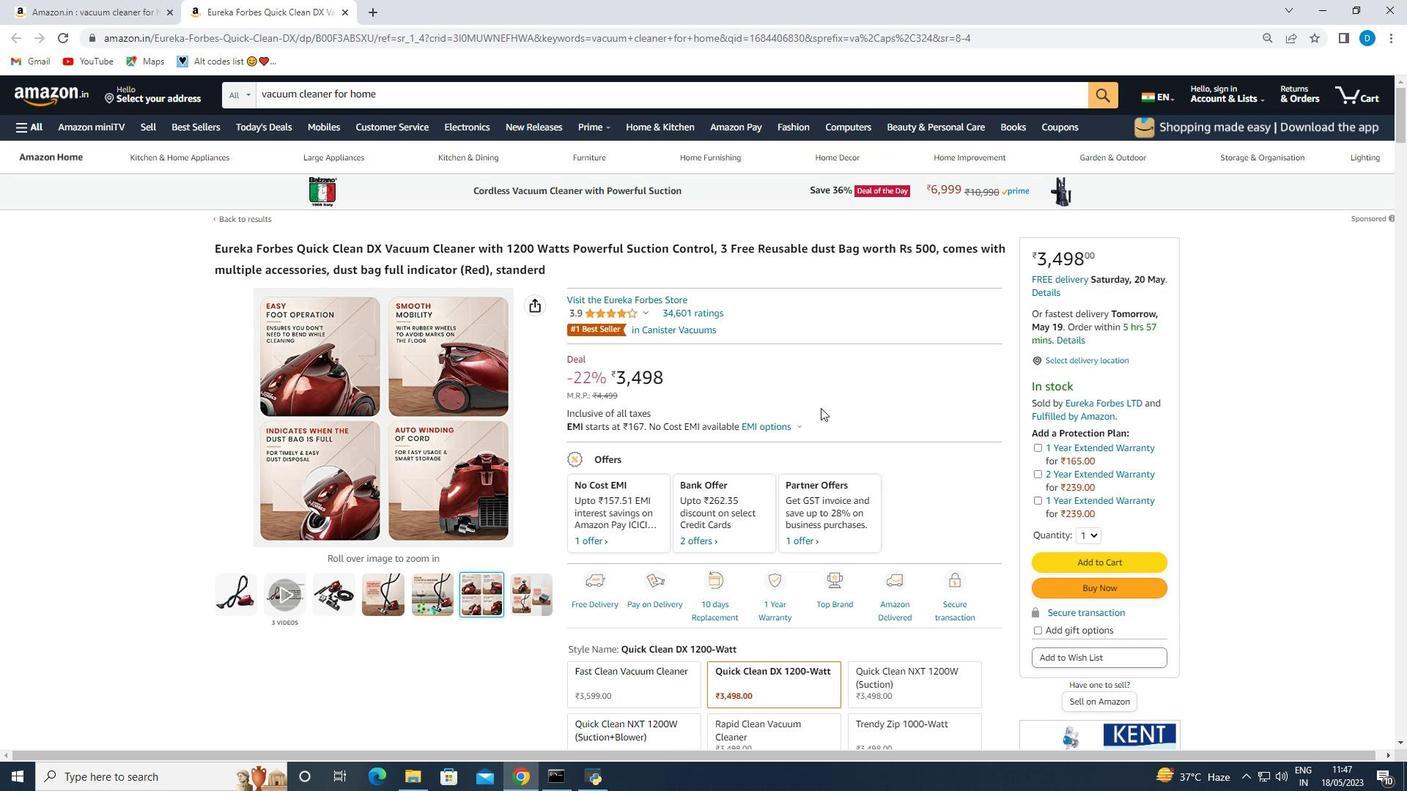 
Action: Mouse scrolled (821, 406) with delta (0, 0)
Screenshot: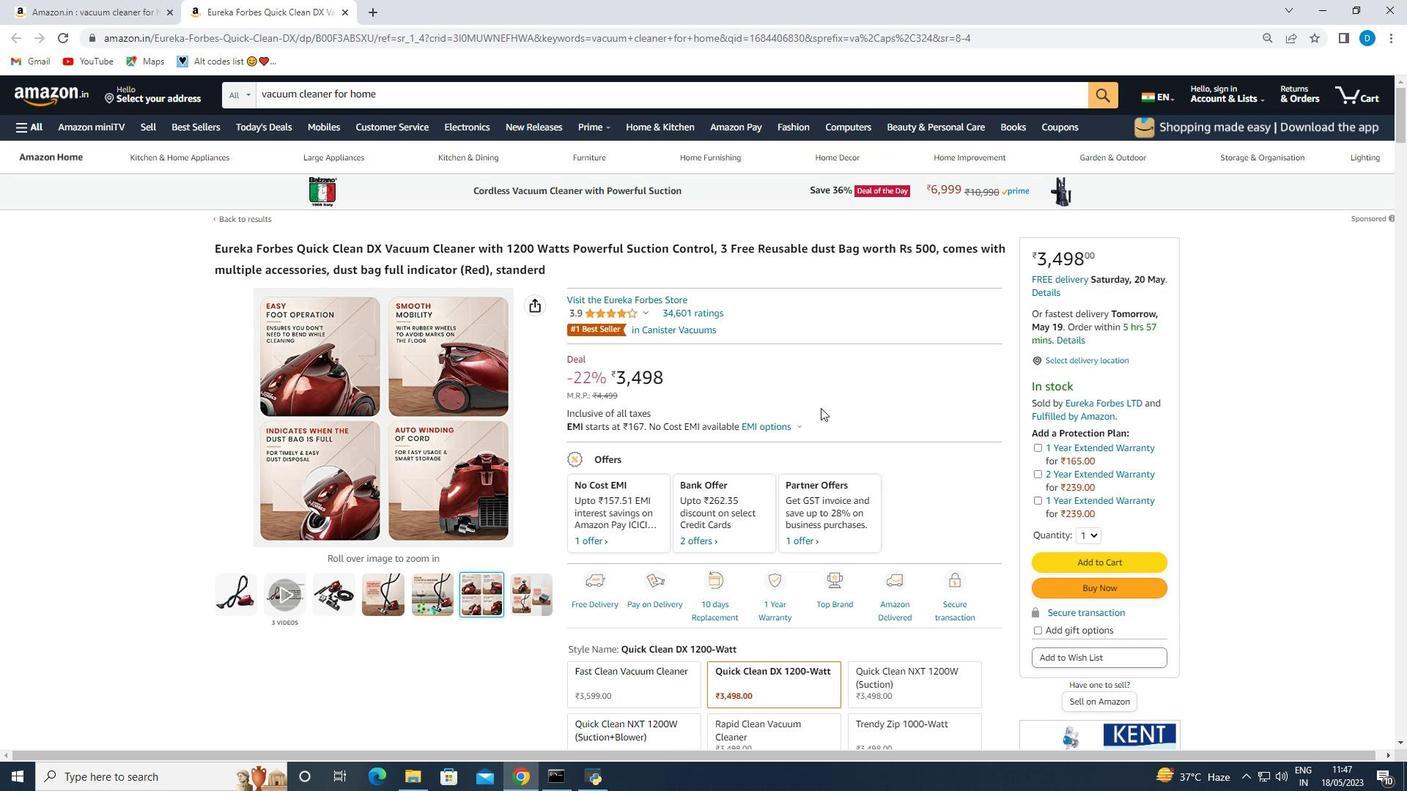 
Action: Mouse moved to (819, 409)
Screenshot: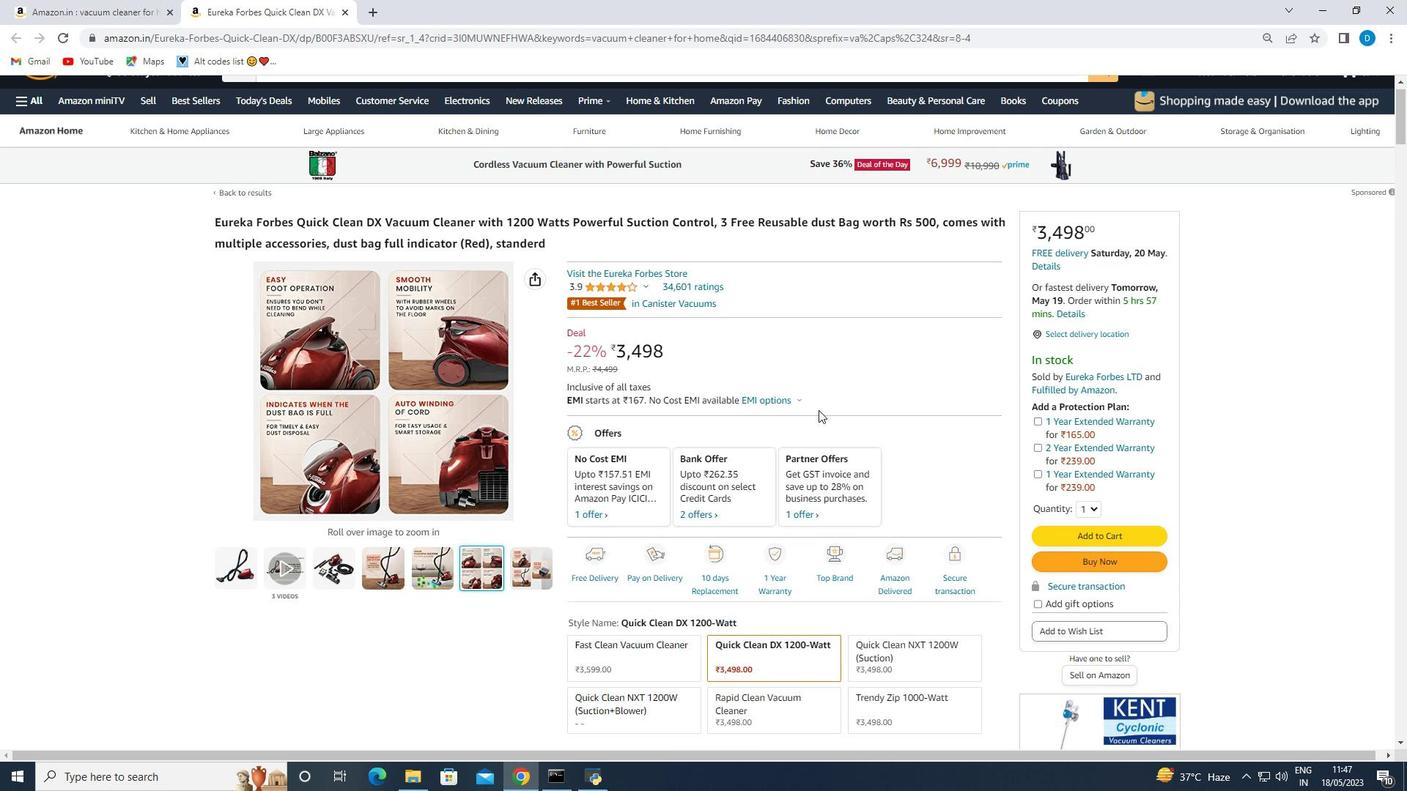 
Action: Mouse scrolled (821, 408) with delta (0, 0)
Screenshot: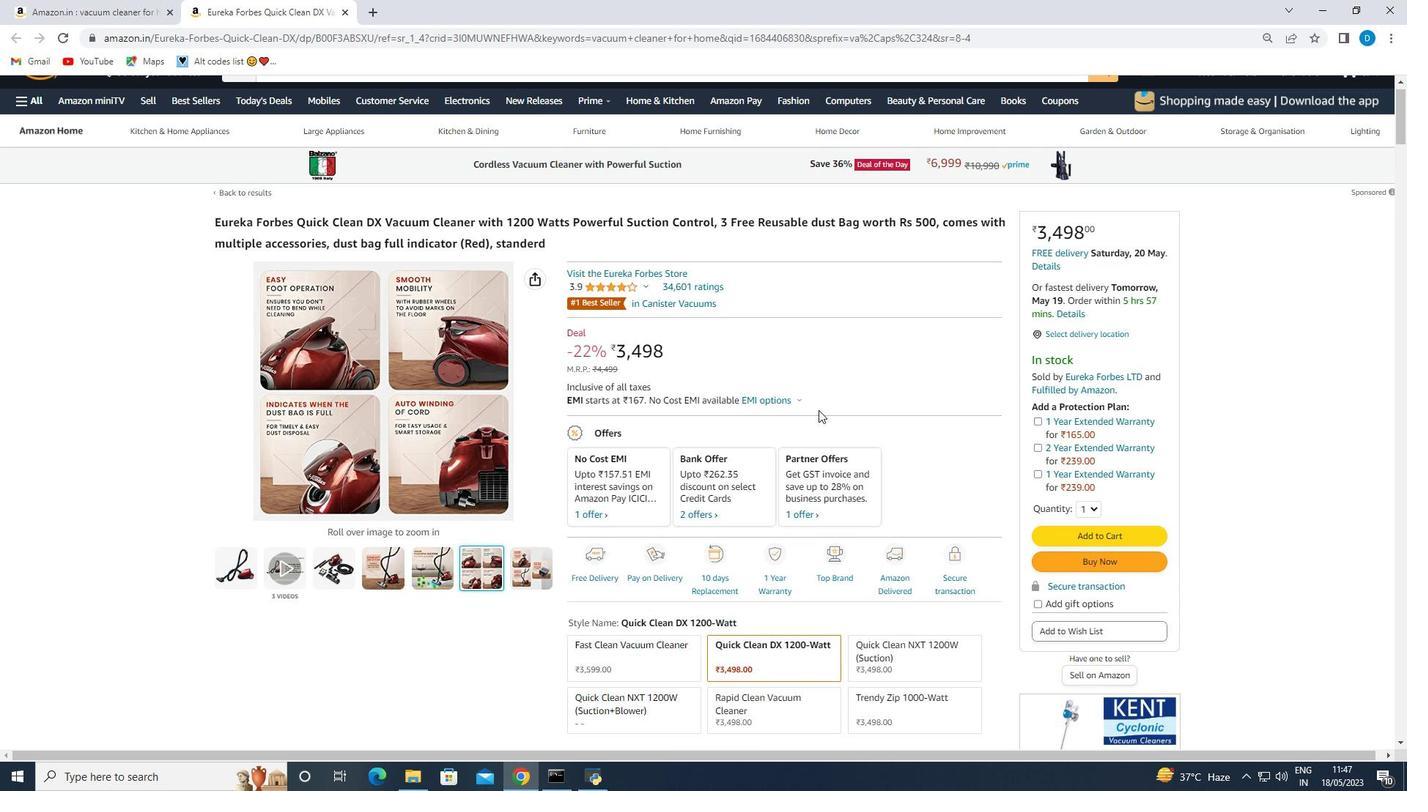 
Action: Mouse moved to (818, 410)
Screenshot: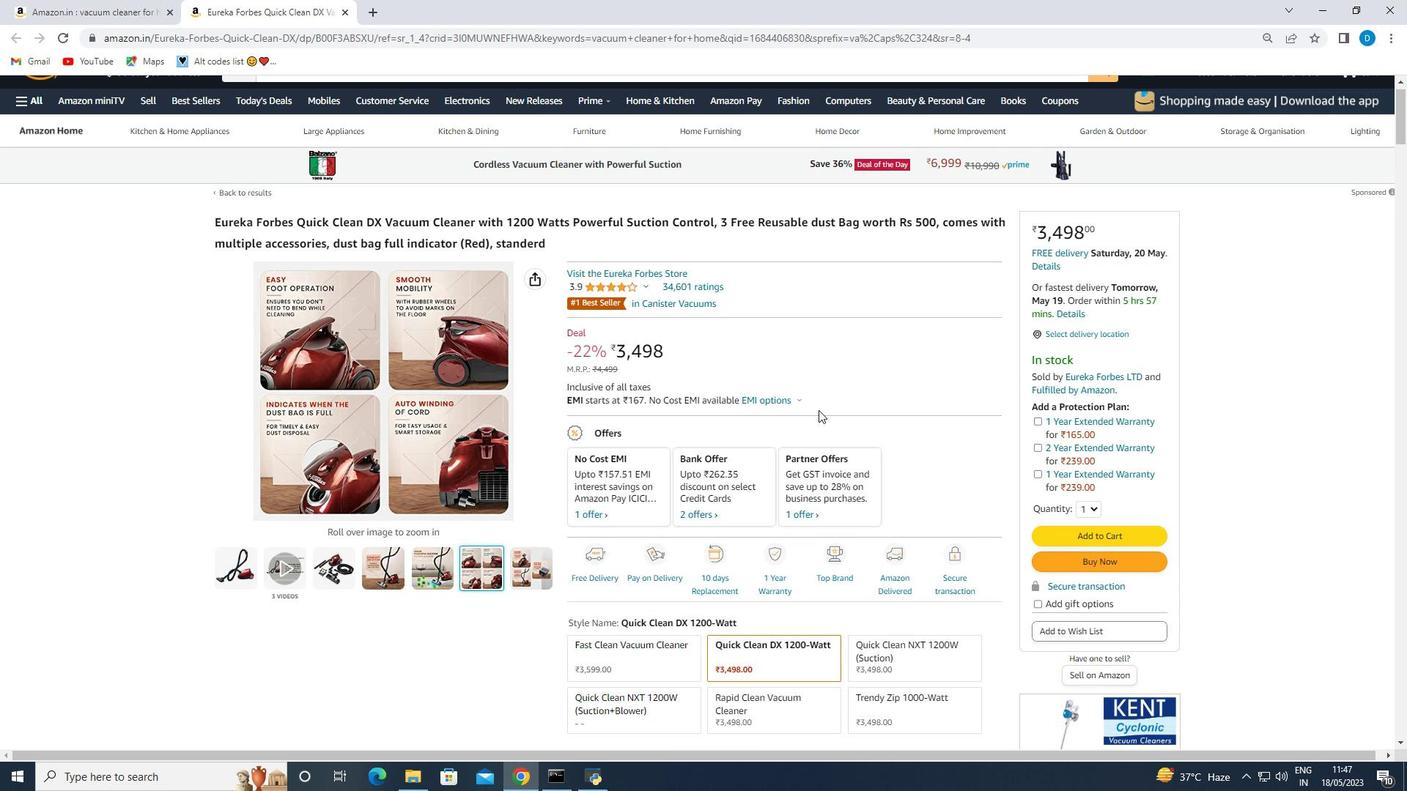 
Action: Mouse scrolled (818, 409) with delta (0, 0)
Screenshot: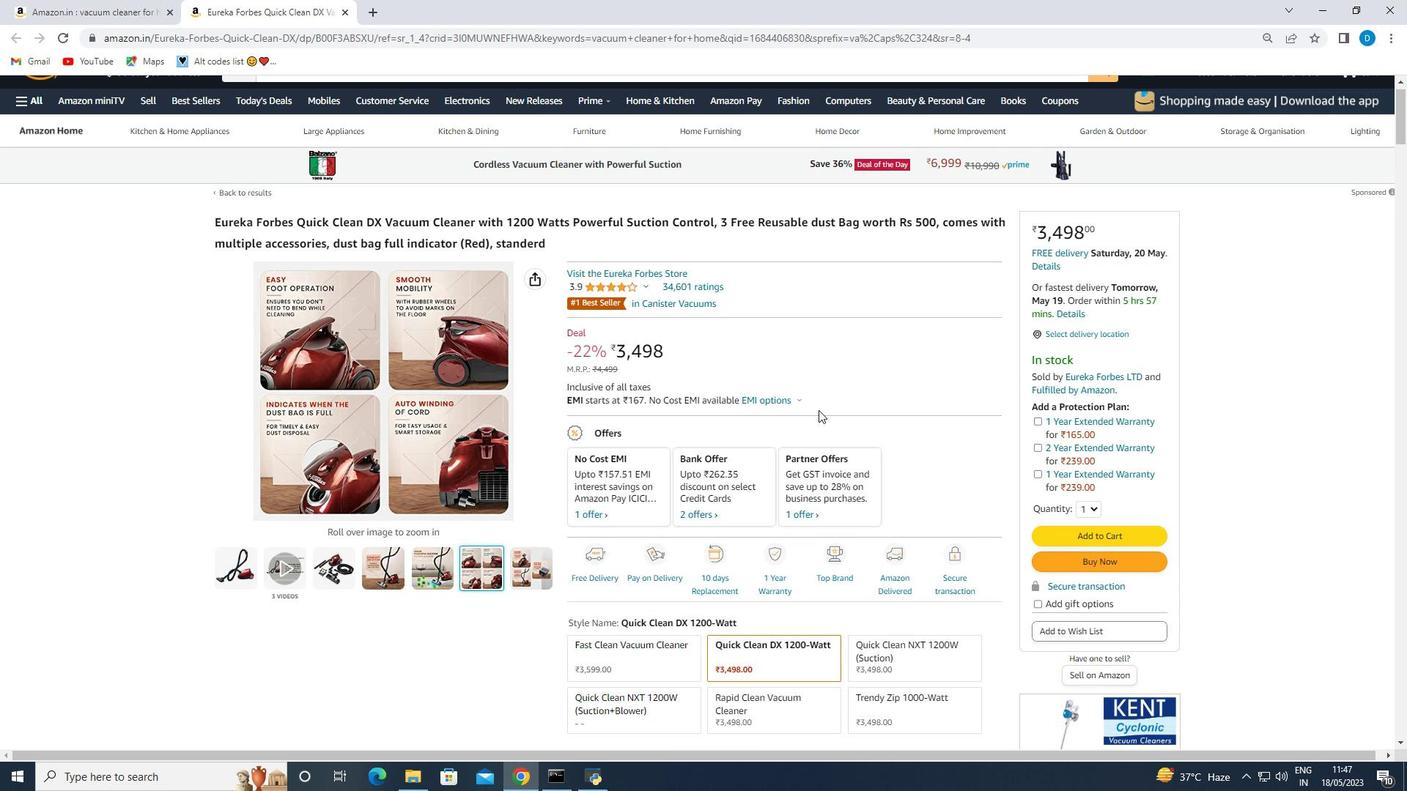 
Action: Mouse moved to (714, 412)
Screenshot: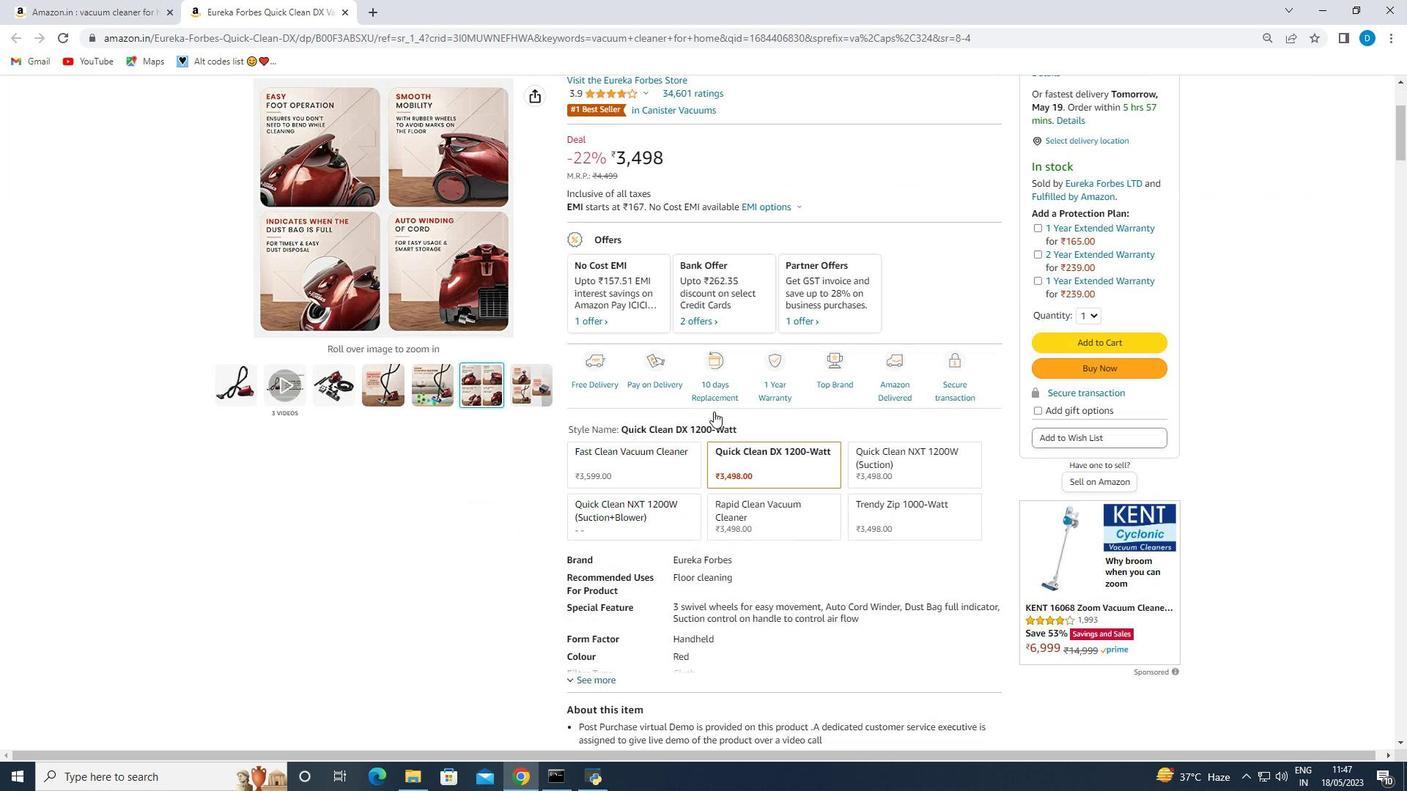 
Action: Mouse scrolled (784, 412) with delta (0, 0)
Screenshot: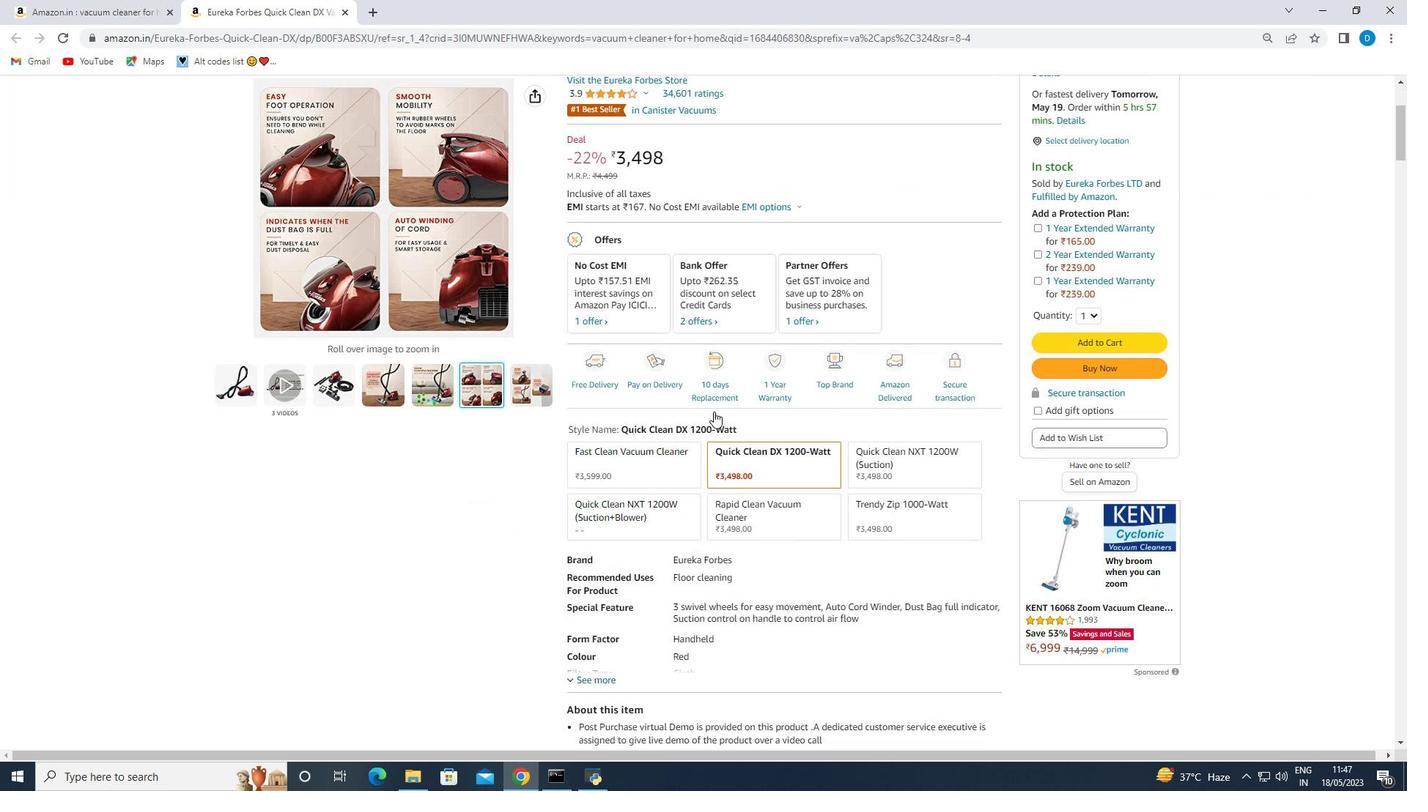 
Action: Mouse moved to (714, 412)
Screenshot: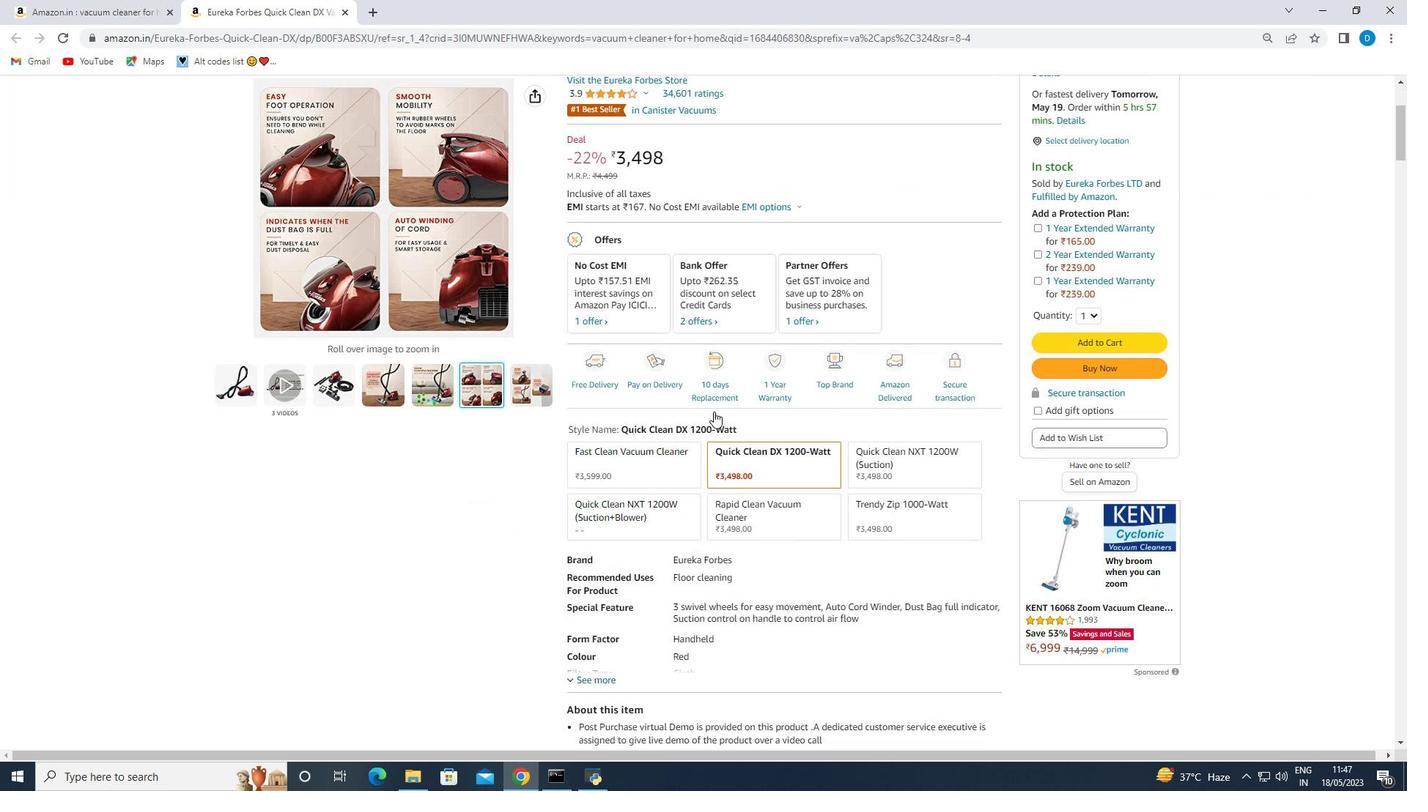 
Action: Mouse scrolled (729, 412) with delta (0, 0)
Screenshot: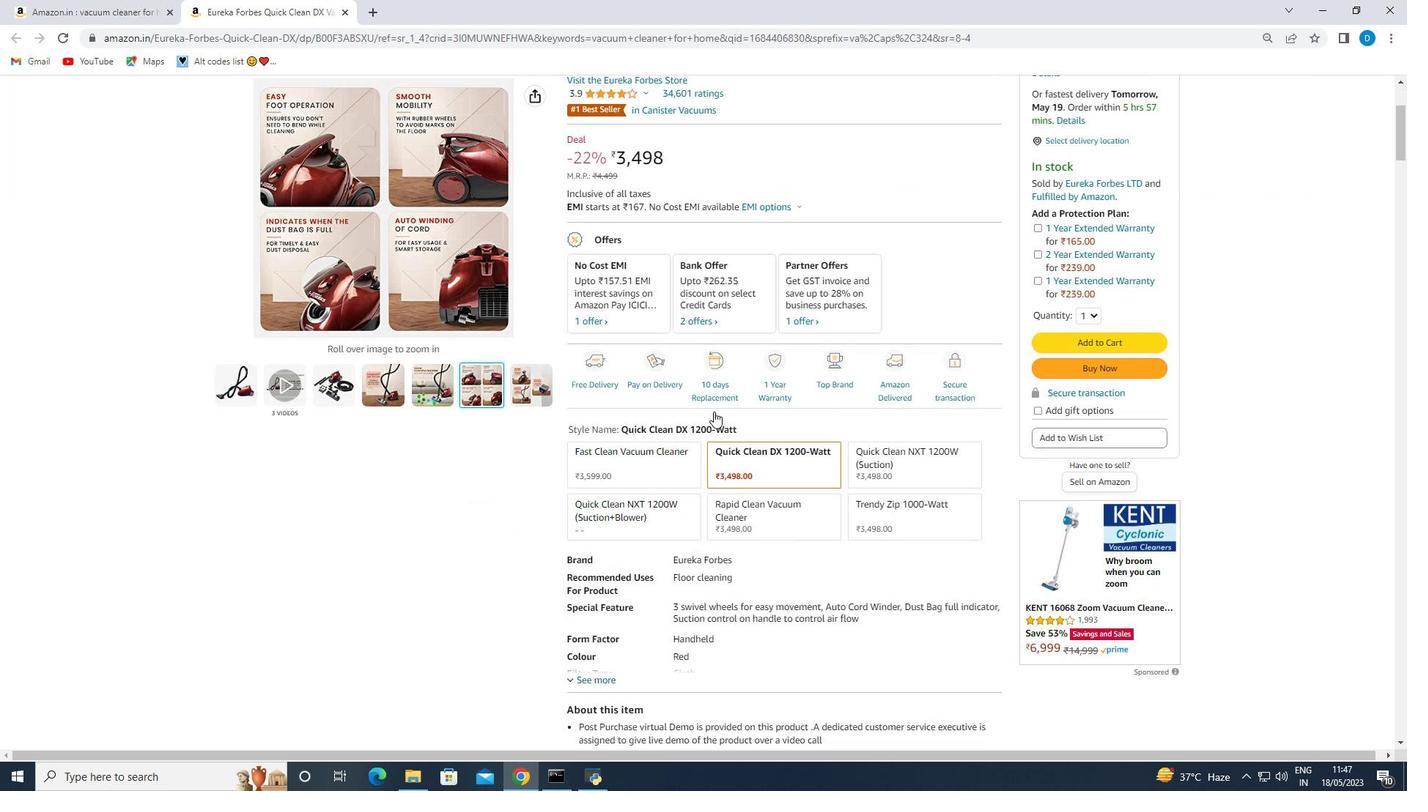 
Action: Mouse scrolled (714, 411) with delta (0, 0)
Screenshot: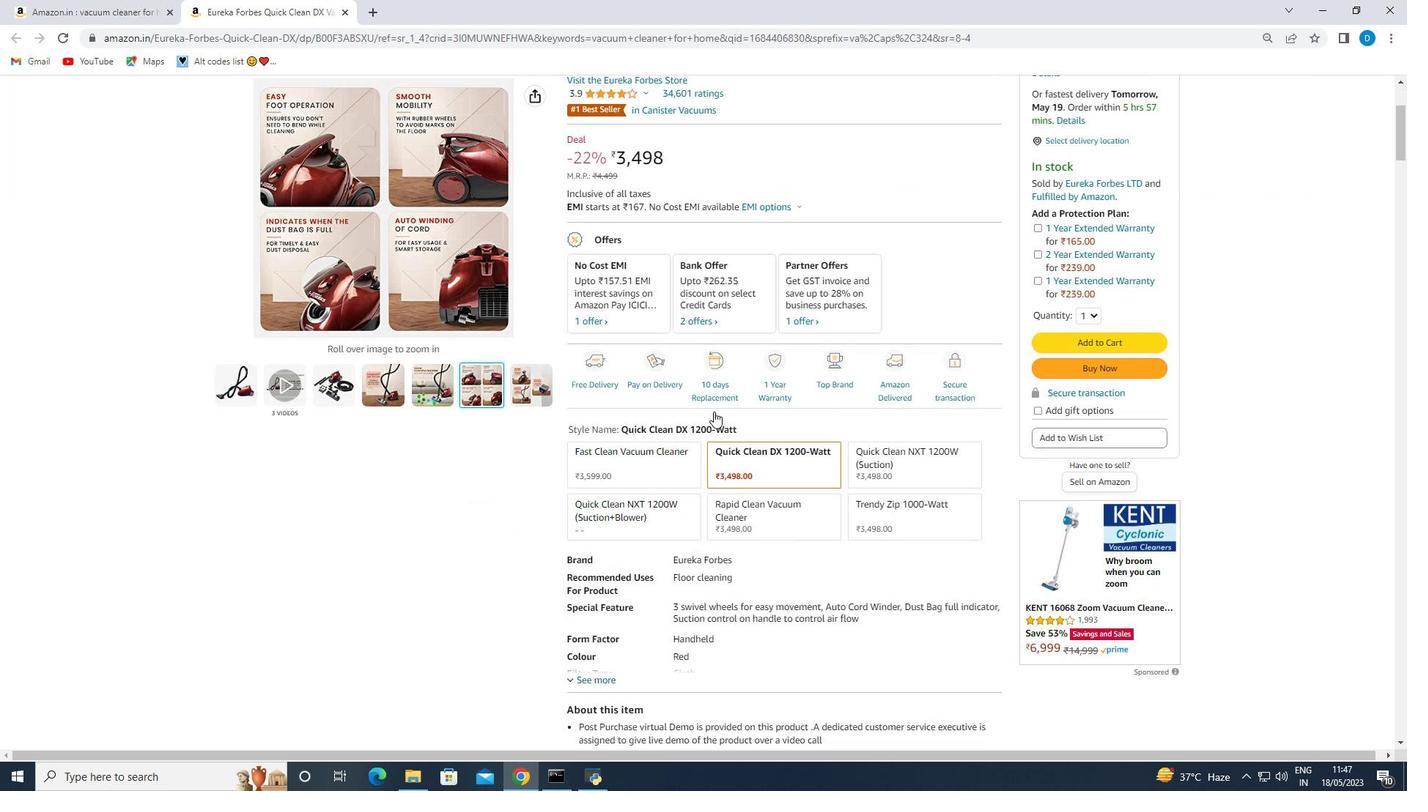 
Action: Mouse moved to (693, 416)
Screenshot: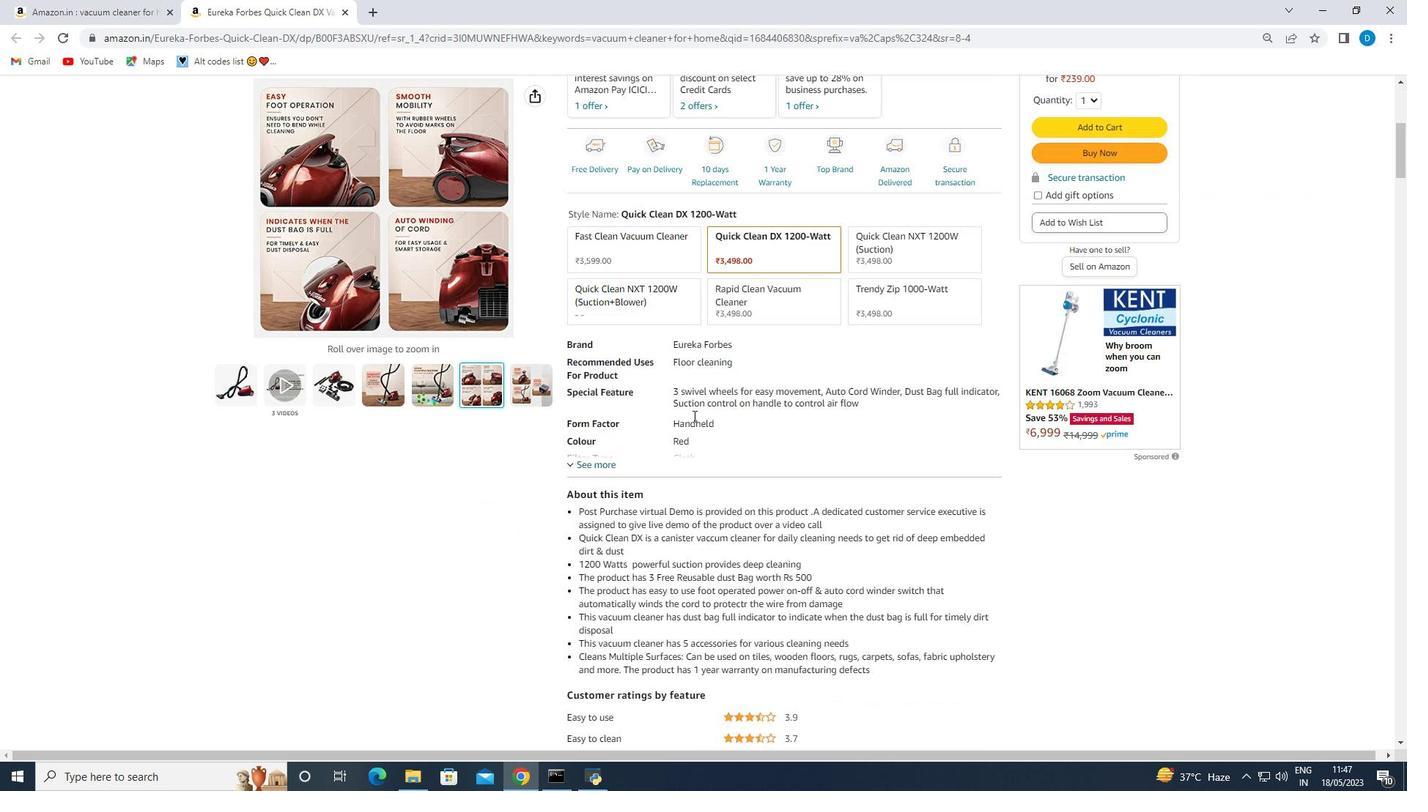 
Action: Mouse scrolled (693, 415) with delta (0, 0)
Screenshot: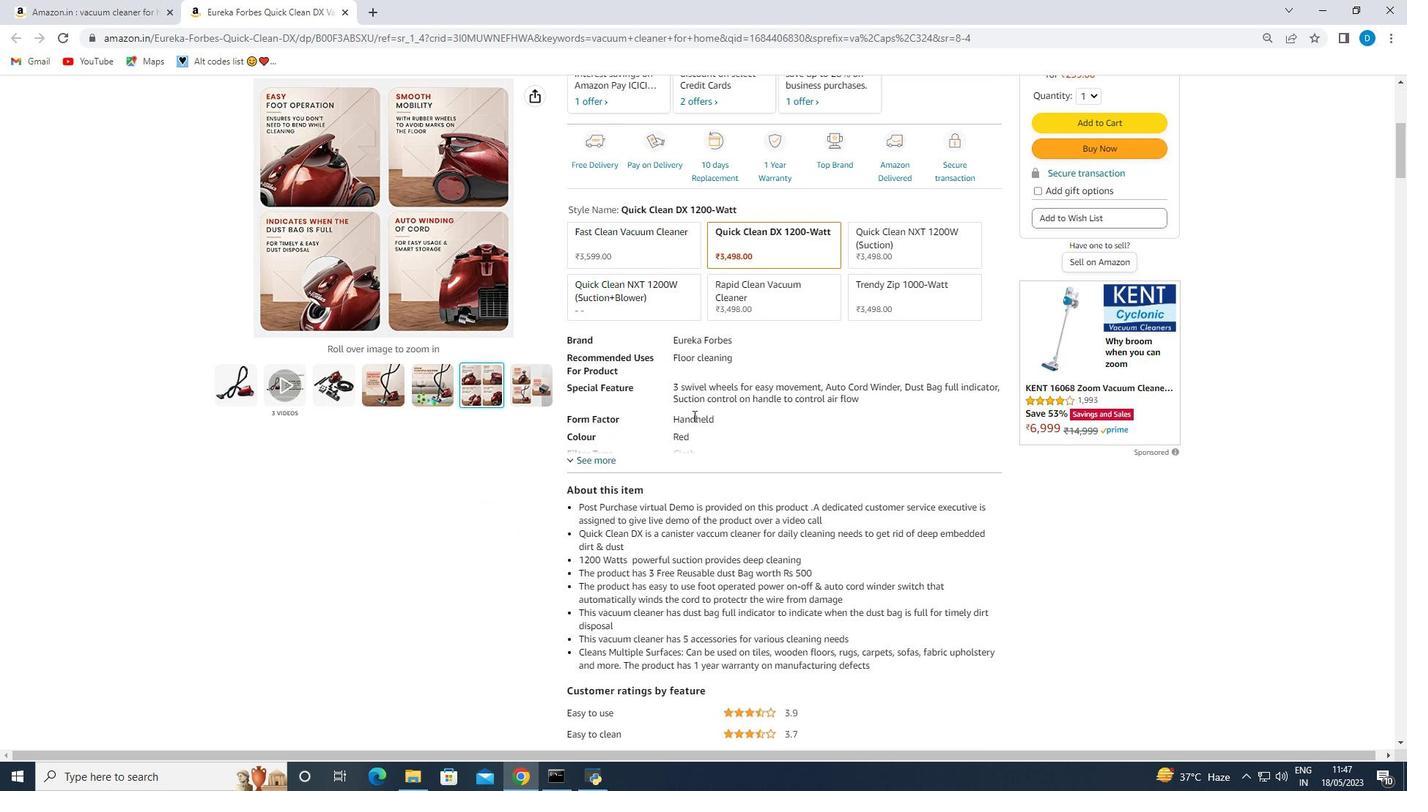 
Action: Mouse scrolled (693, 415) with delta (0, 0)
Screenshot: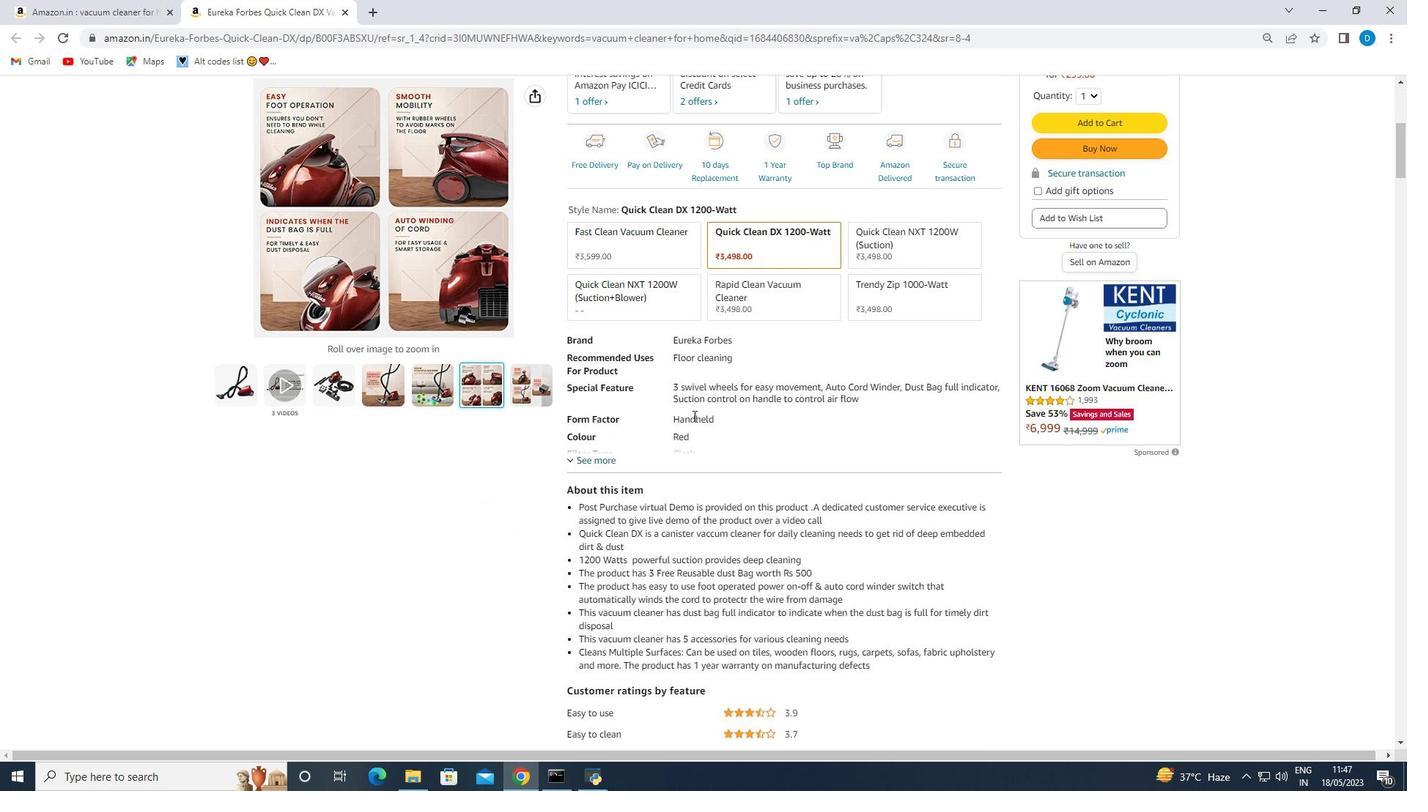 
Action: Mouse scrolled (693, 415) with delta (0, 0)
Screenshot: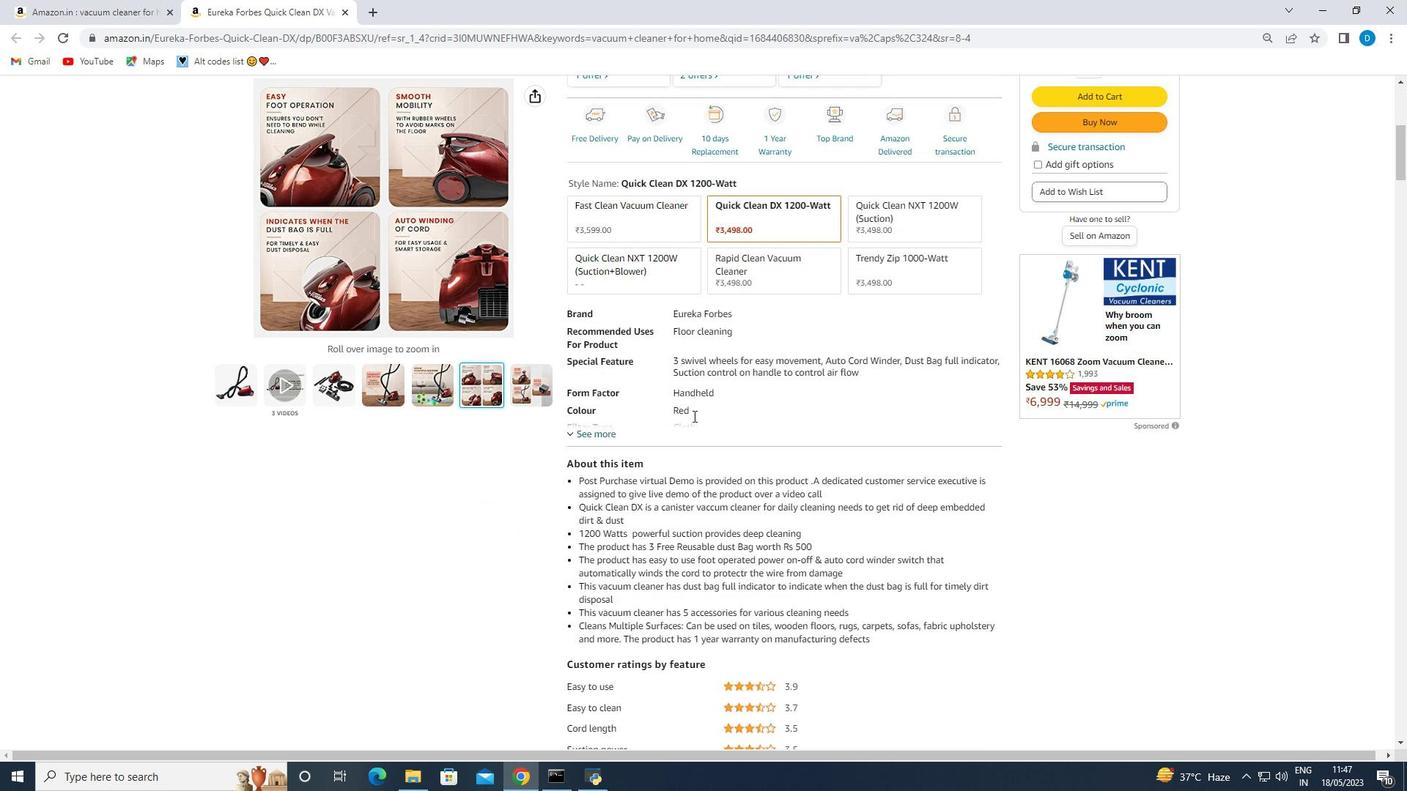 
Action: Mouse moved to (665, 483)
Screenshot: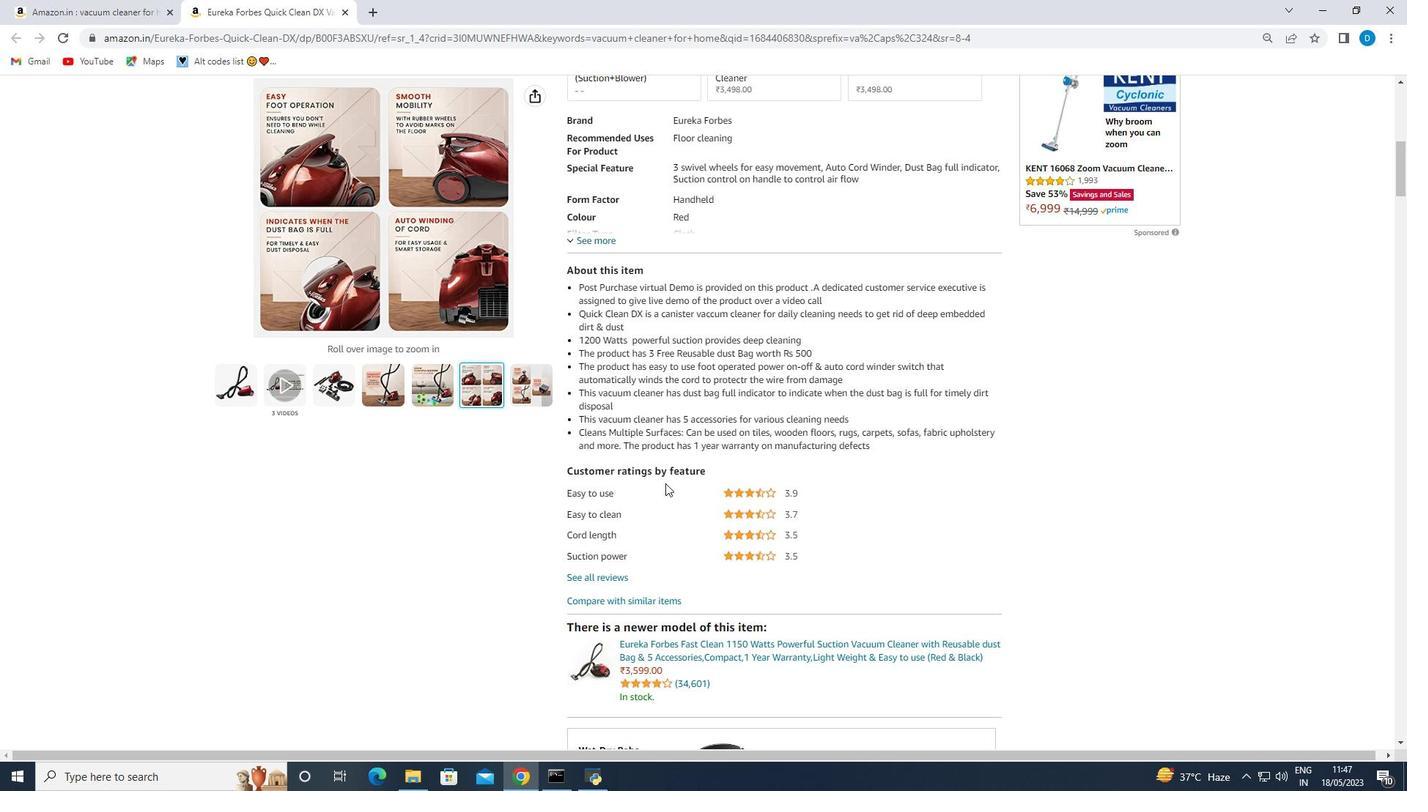 
Action: Mouse scrolled (665, 483) with delta (0, 0)
Screenshot: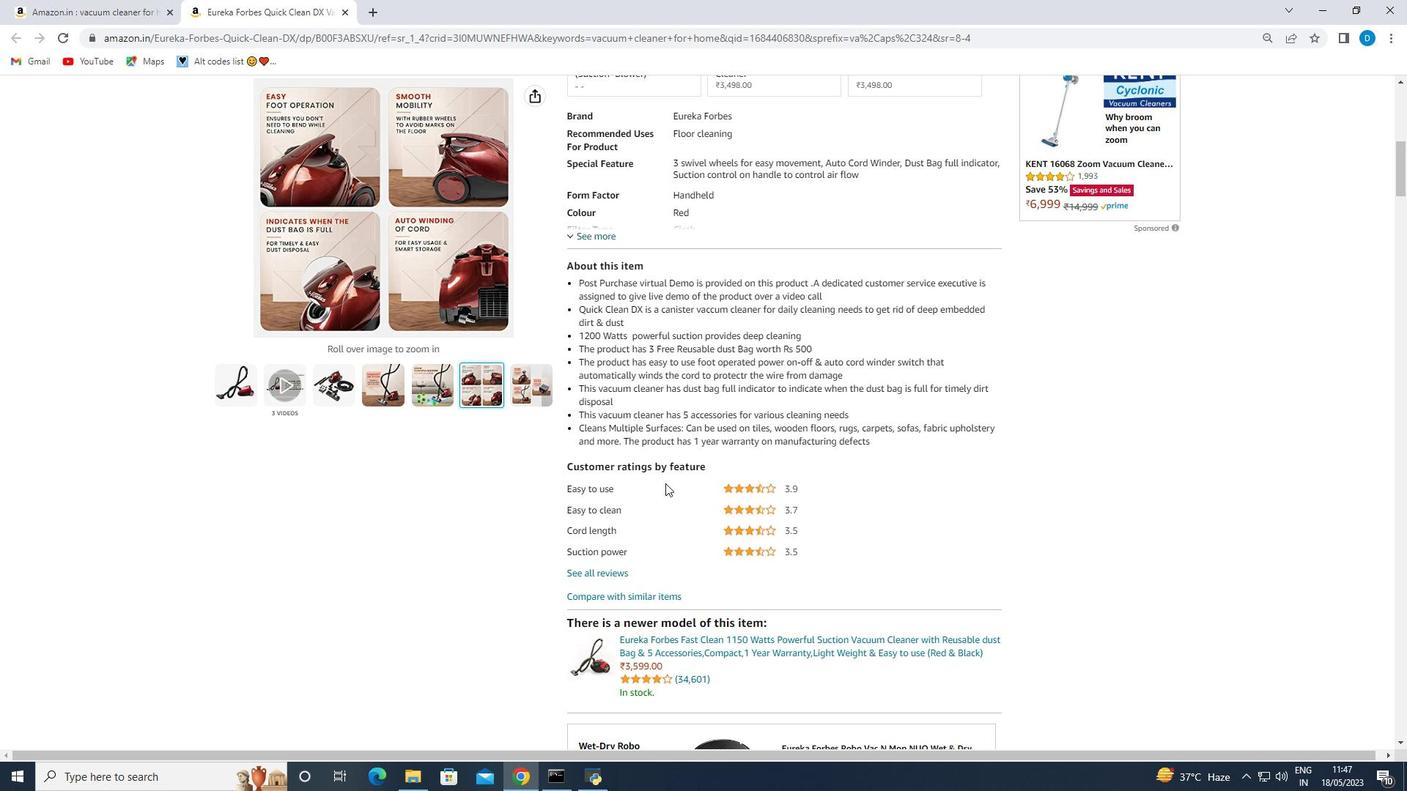 
Action: Mouse scrolled (665, 483) with delta (0, 0)
Screenshot: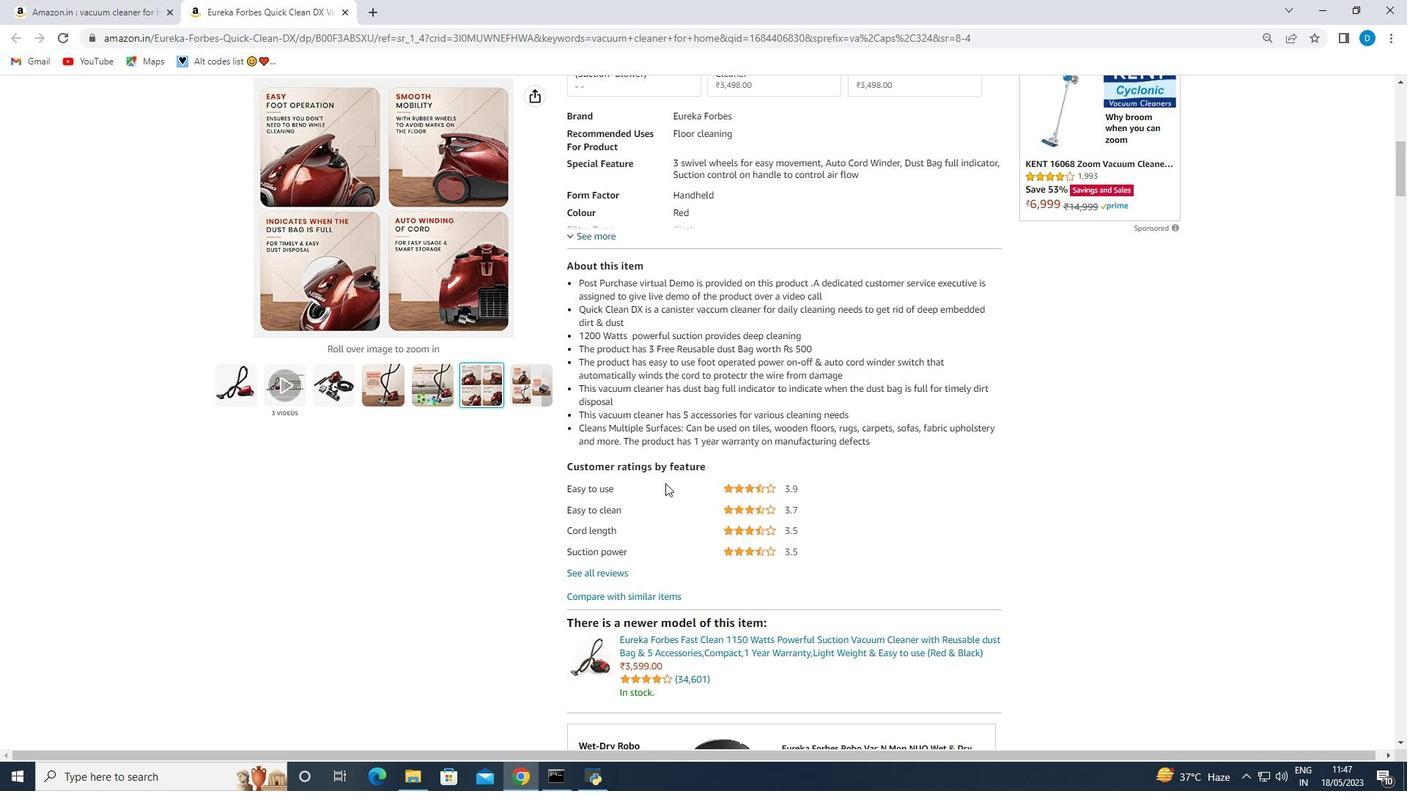 
Action: Mouse moved to (601, 430)
Screenshot: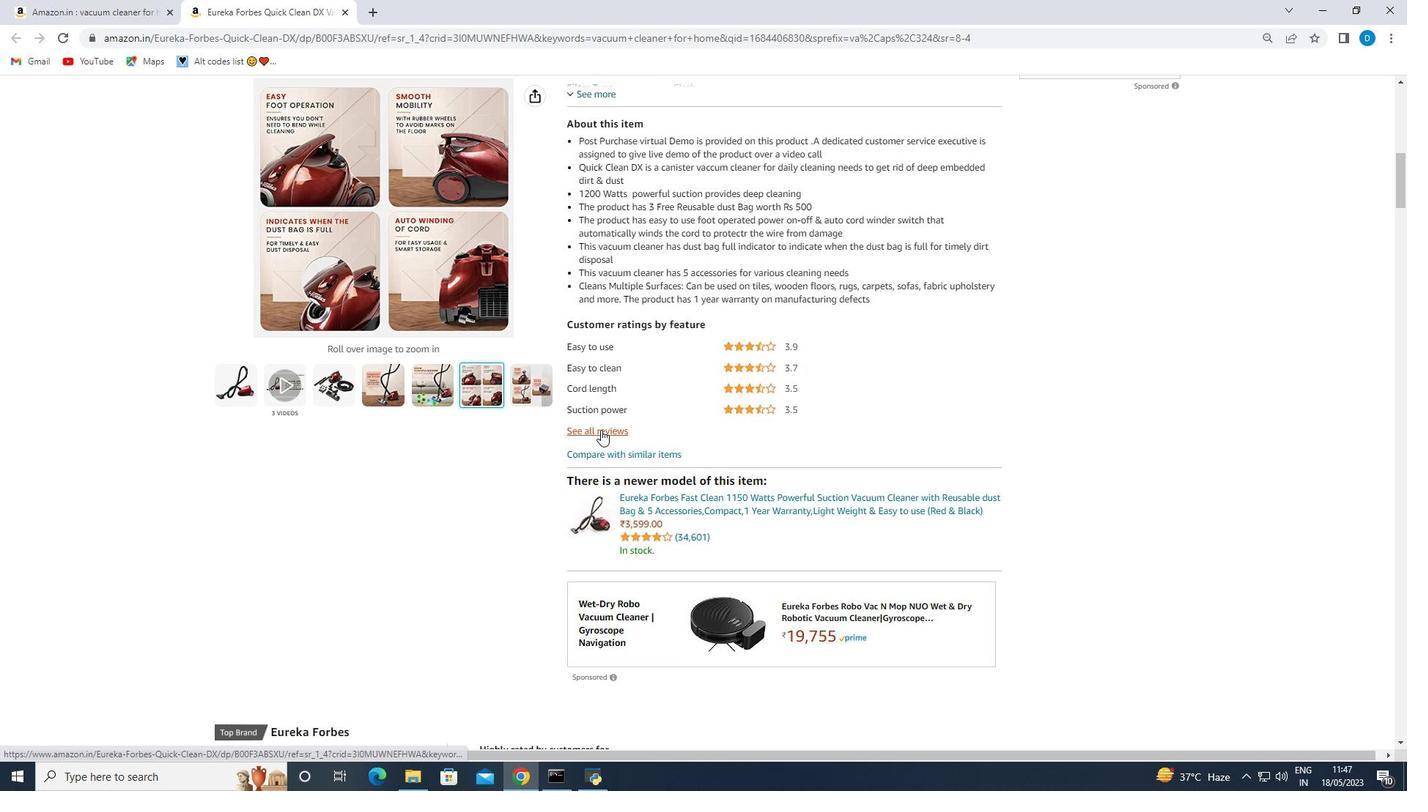 
Action: Mouse scrolled (601, 429) with delta (0, 0)
Screenshot: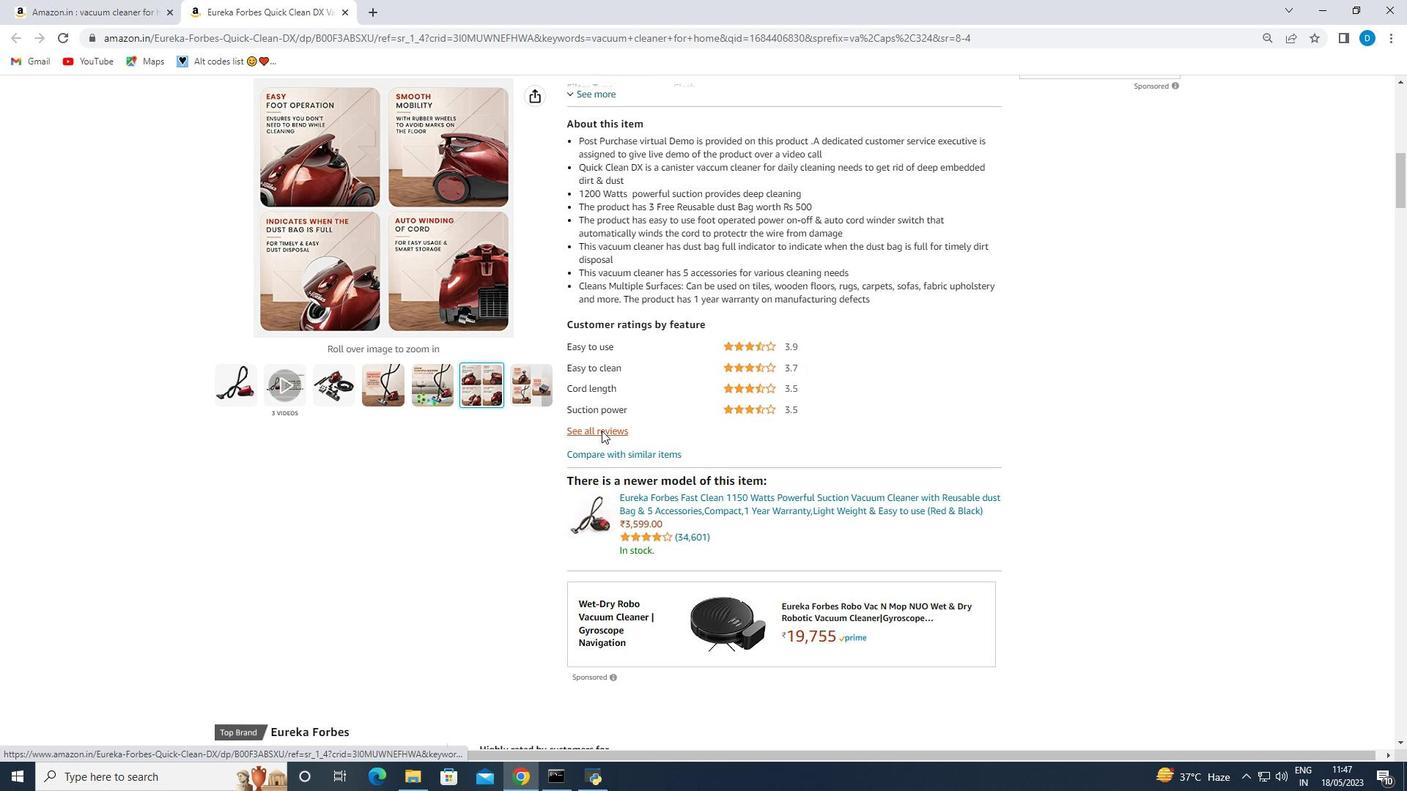 
Action: Mouse moved to (601, 431)
Screenshot: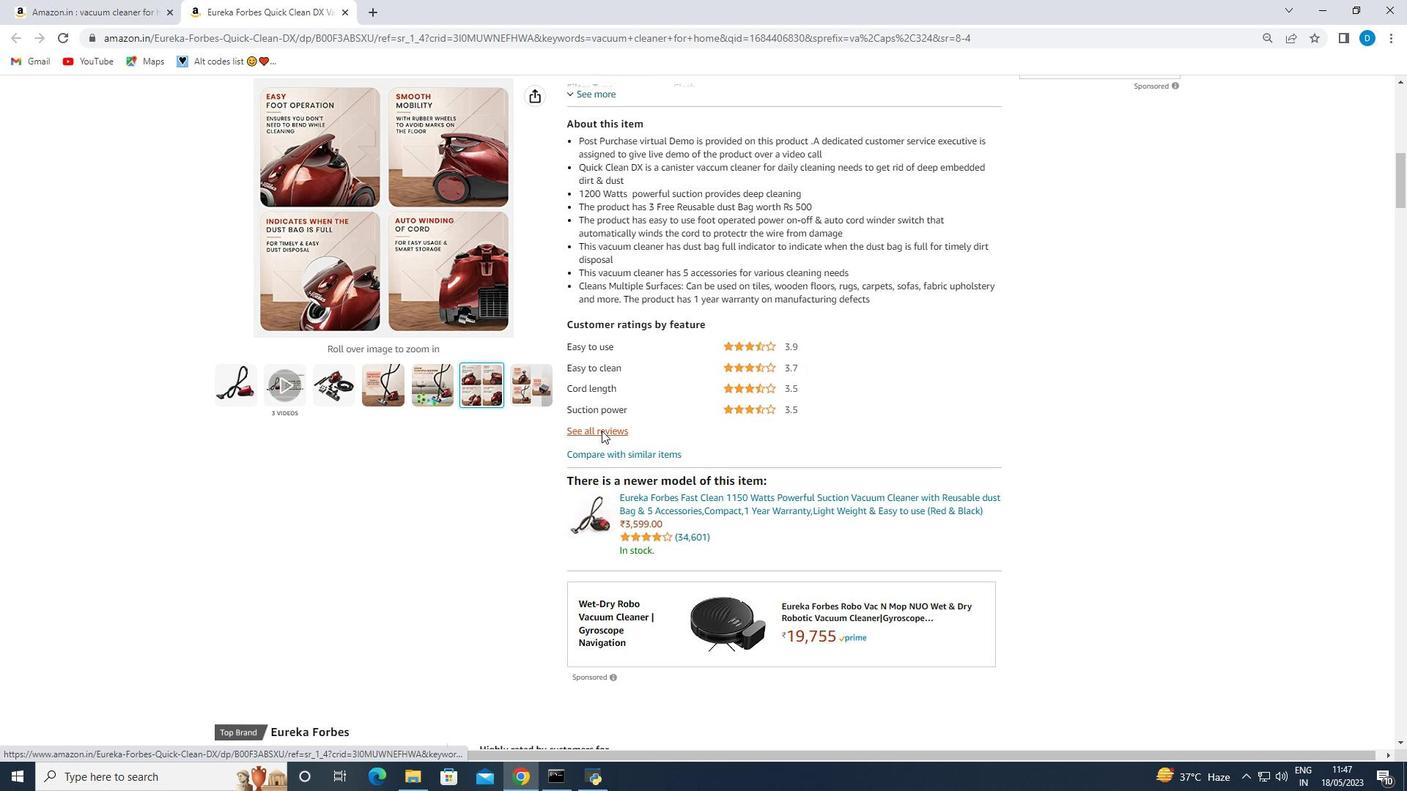 
Action: Mouse scrolled (601, 430) with delta (0, 0)
Screenshot: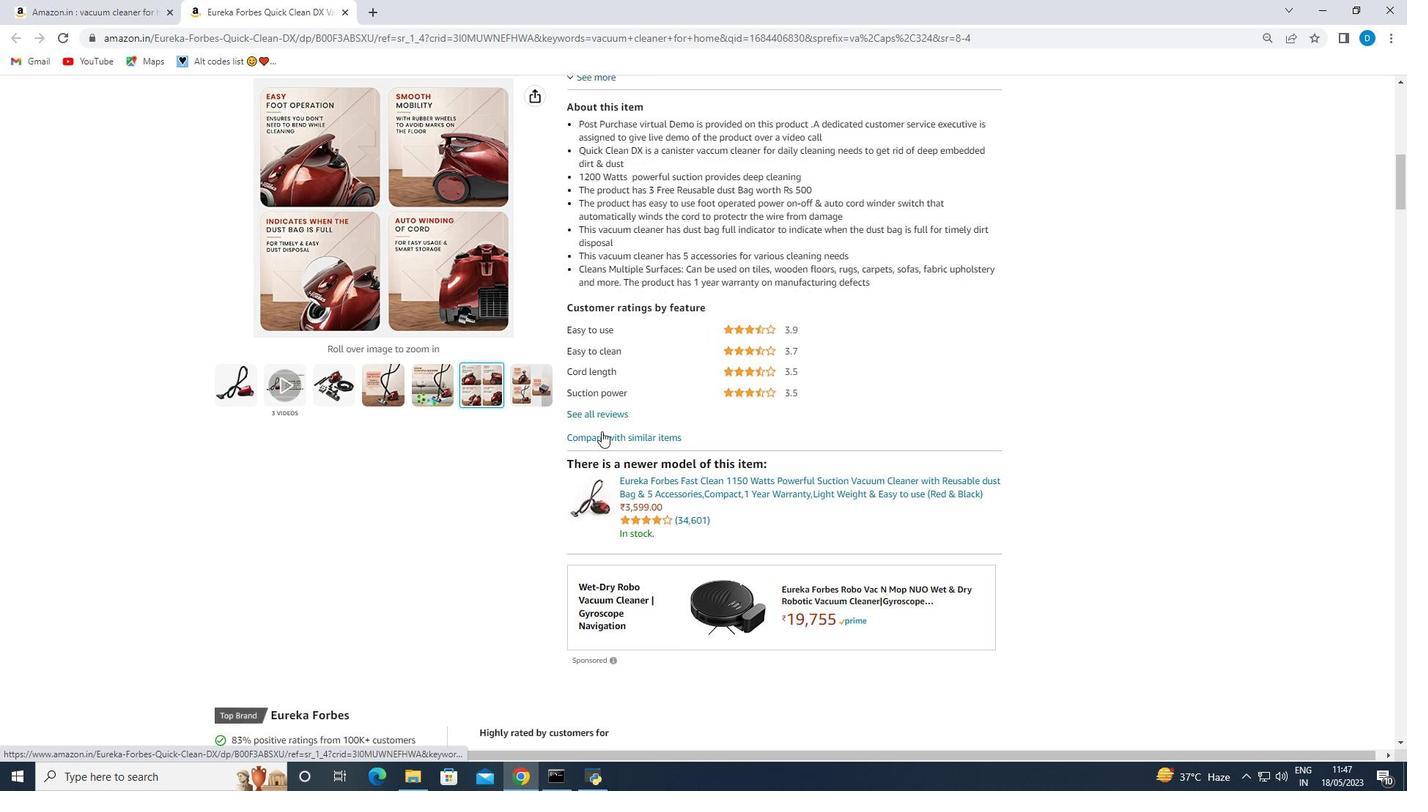 
Action: Mouse moved to (662, 390)
Screenshot: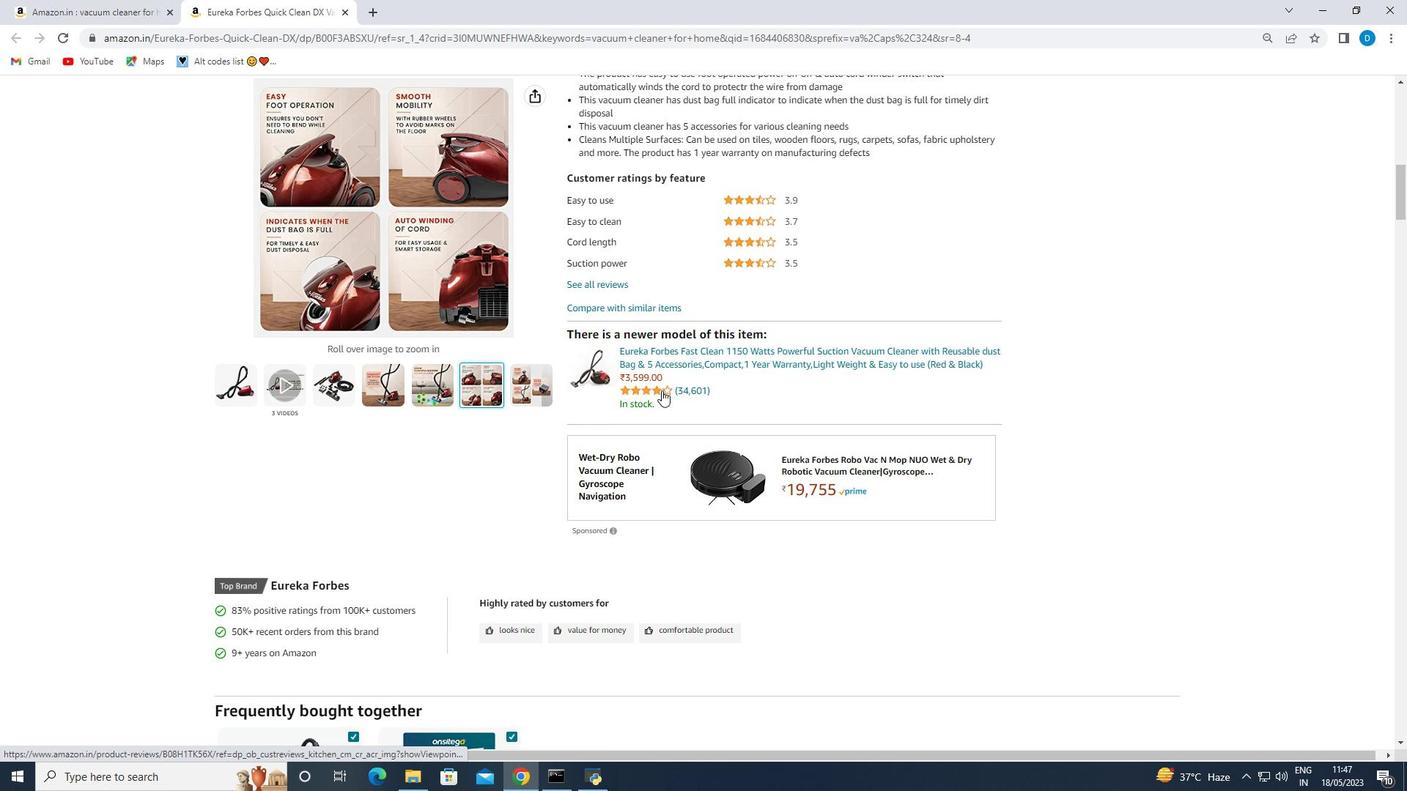 
Action: Mouse scrolled (662, 389) with delta (0, 0)
Screenshot: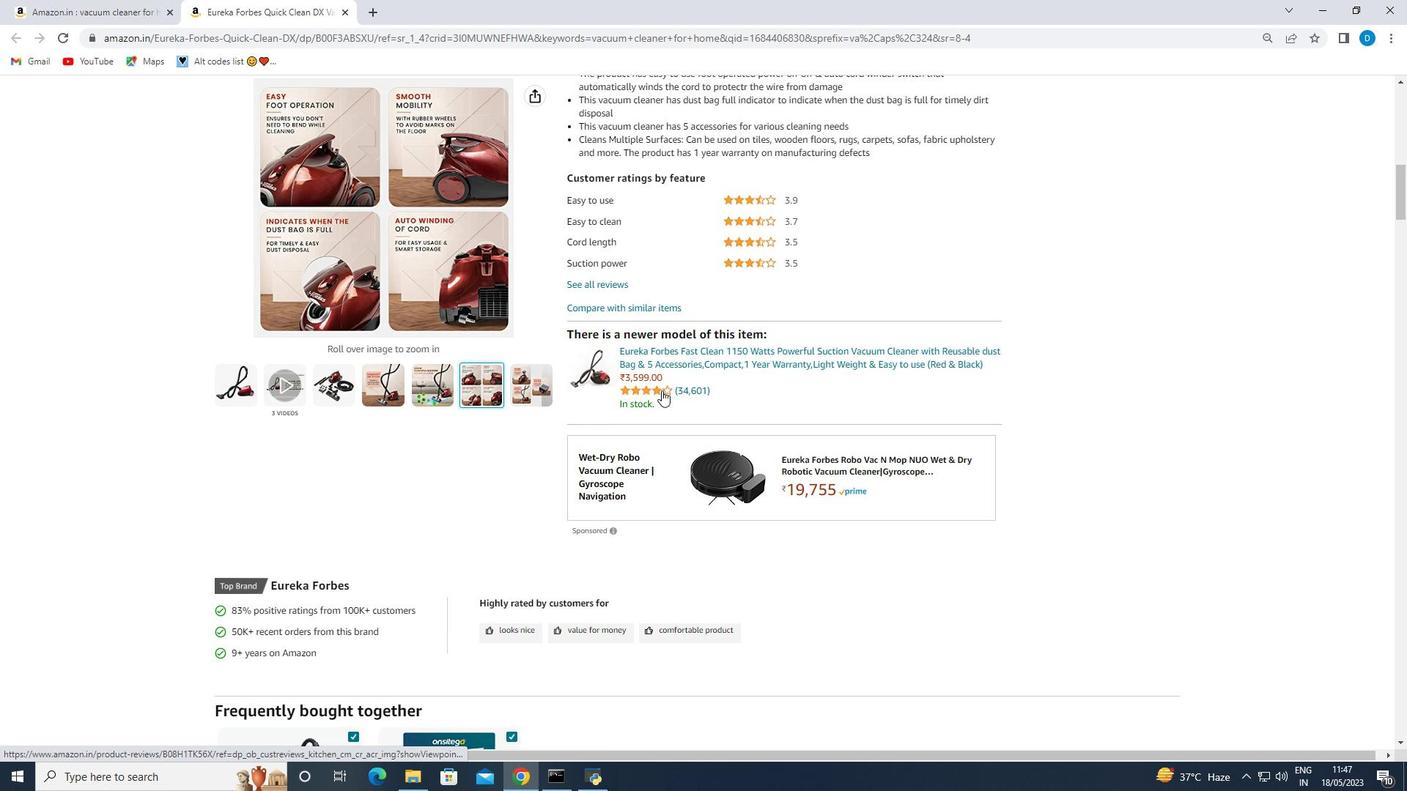 
Action: Mouse moved to (661, 390)
Screenshot: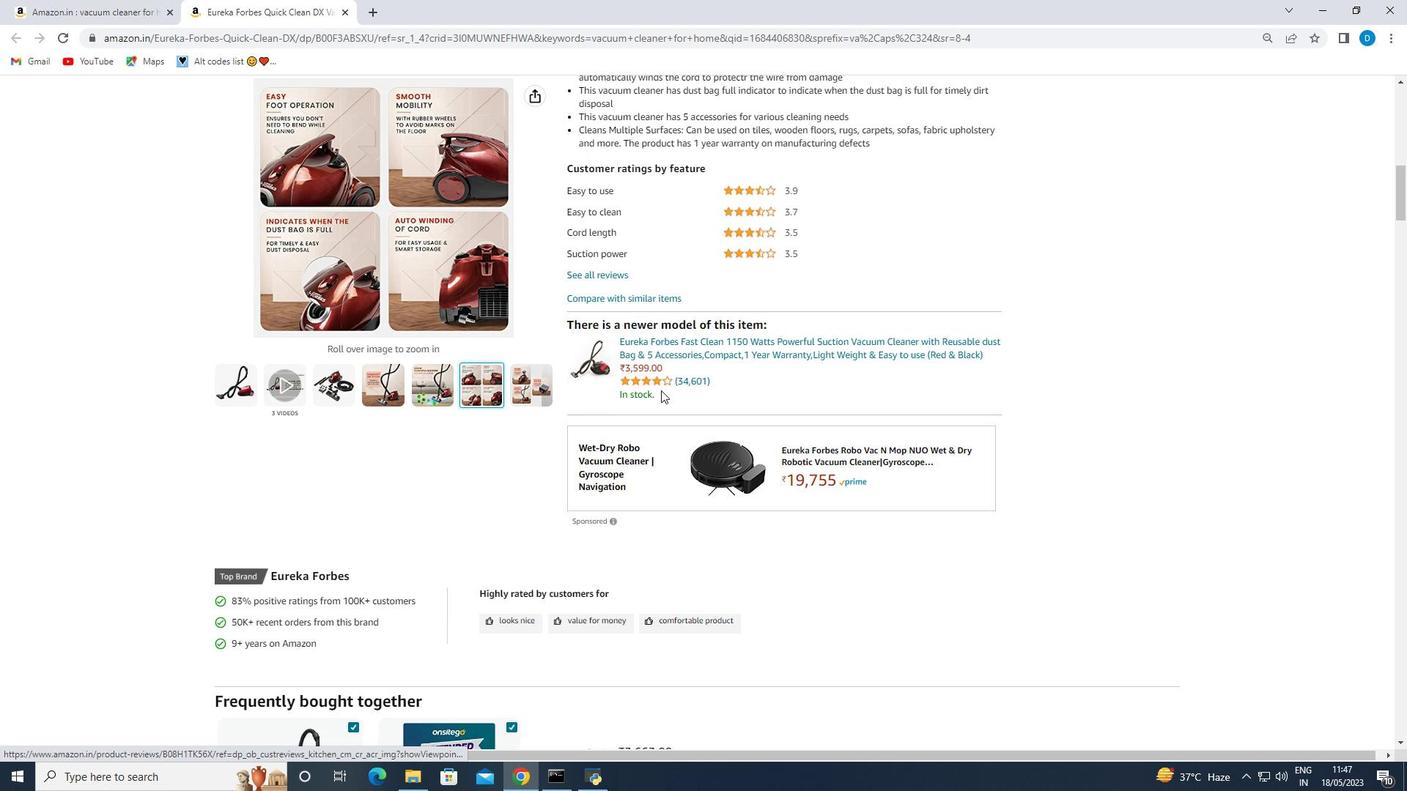 
Action: Mouse scrolled (661, 390) with delta (0, 0)
Screenshot: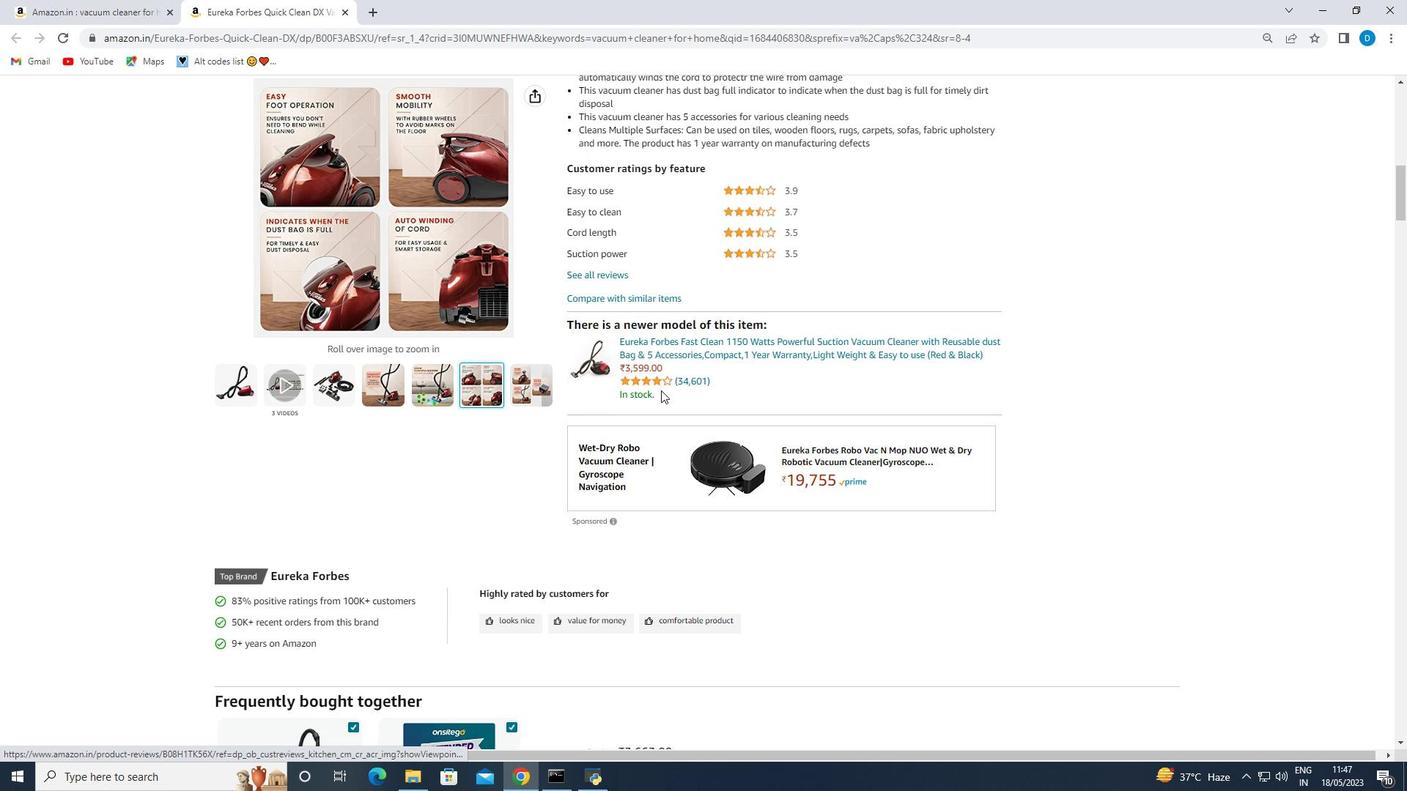 
Action: Mouse scrolled (661, 390) with delta (0, 0)
Screenshot: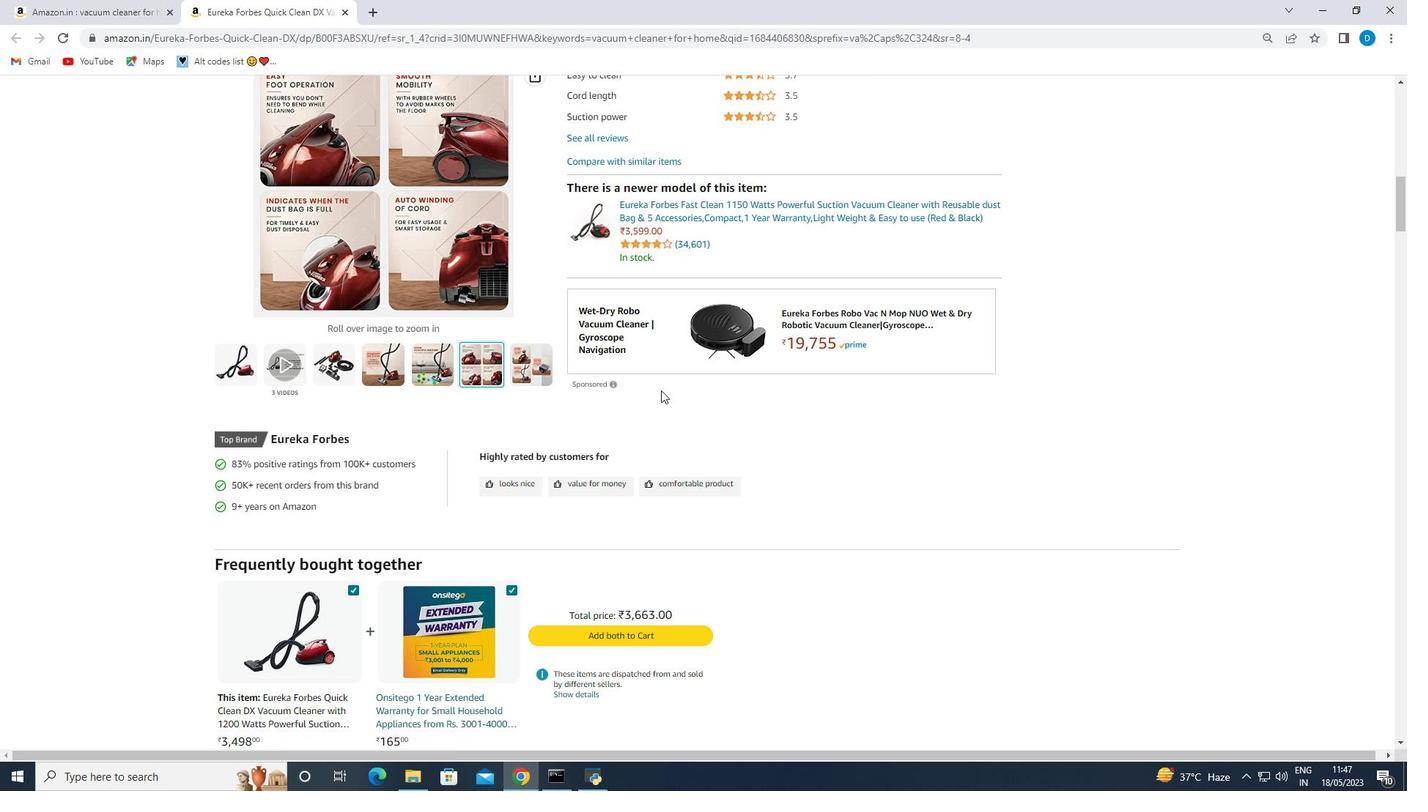 
Action: Mouse scrolled (661, 390) with delta (0, 0)
Screenshot: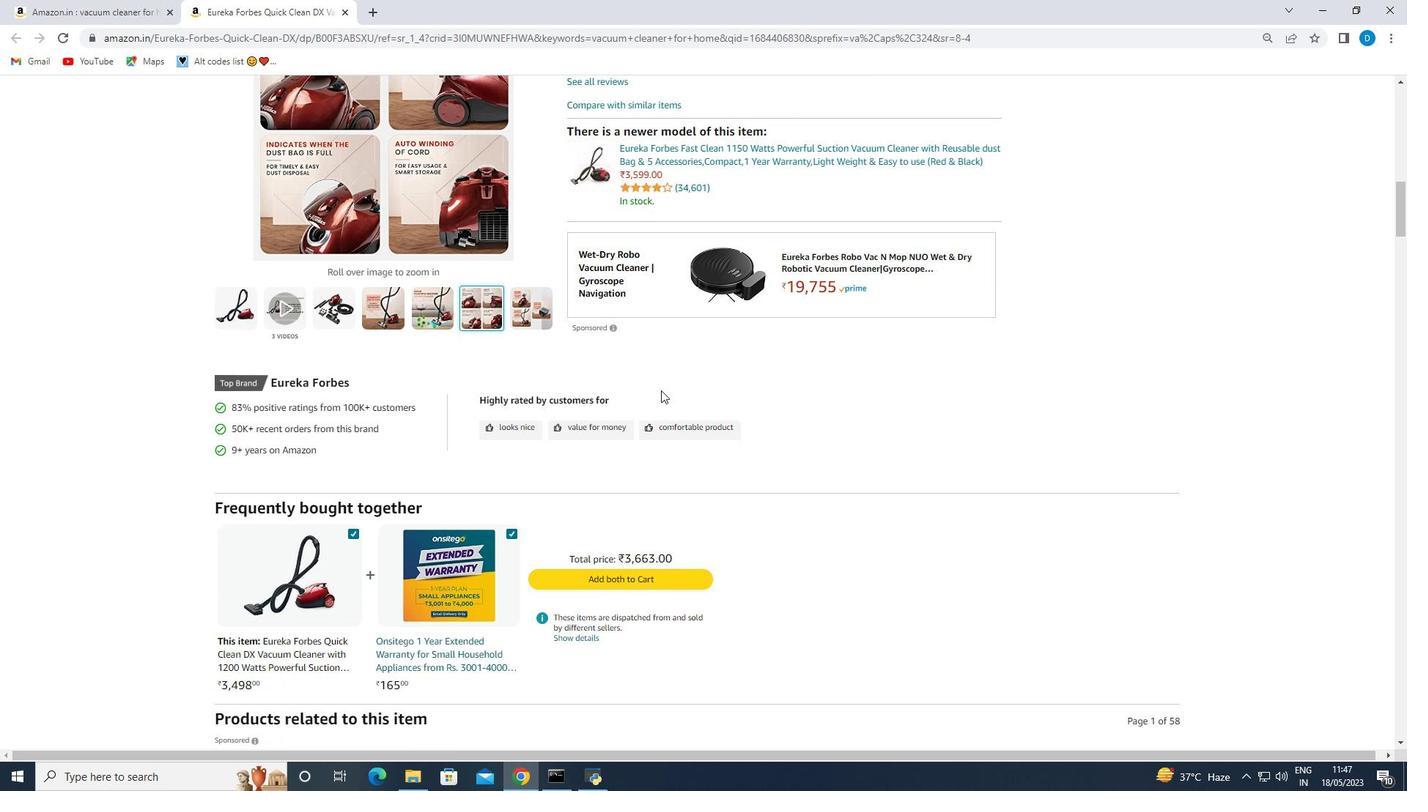 
Action: Mouse scrolled (661, 390) with delta (0, 0)
Screenshot: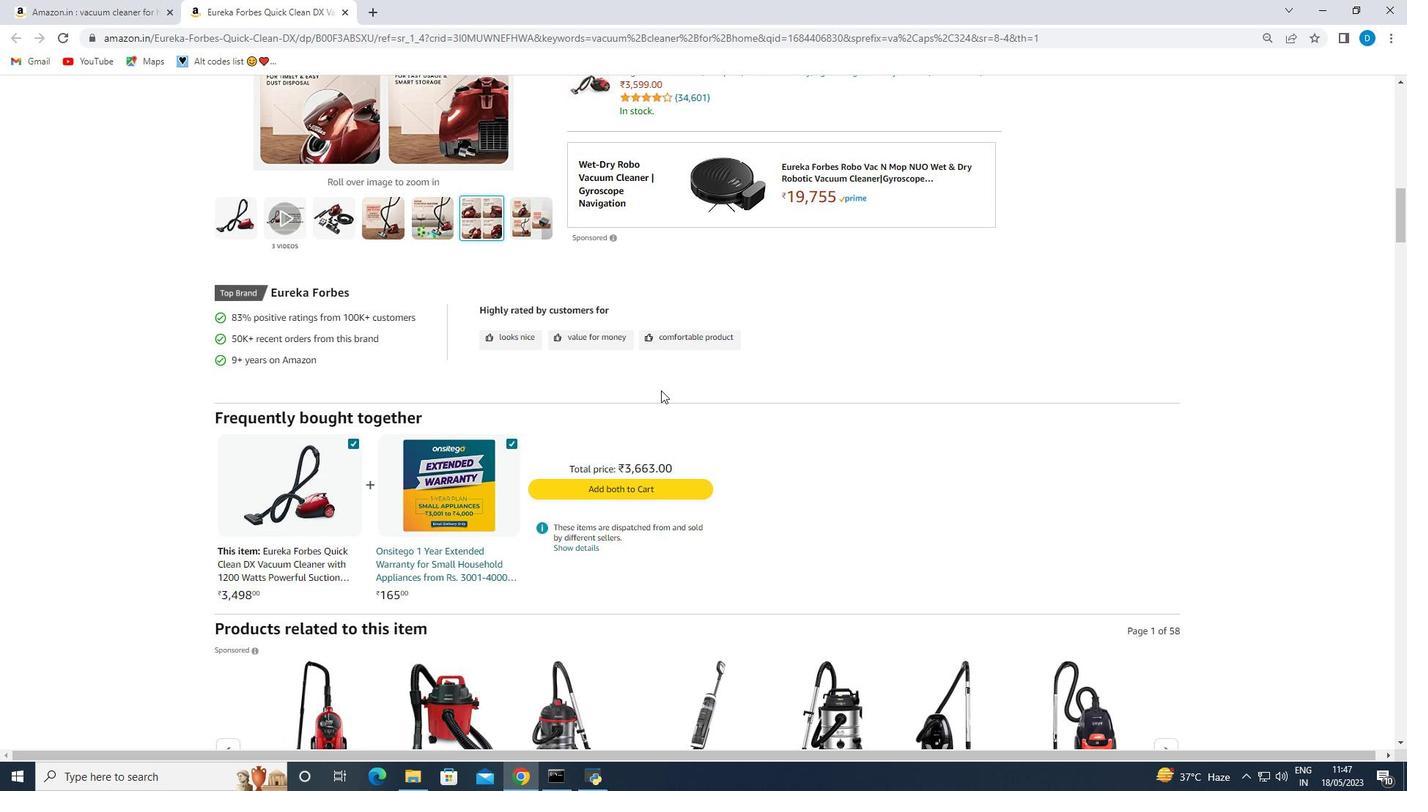 
Action: Mouse scrolled (661, 390) with delta (0, 0)
Screenshot: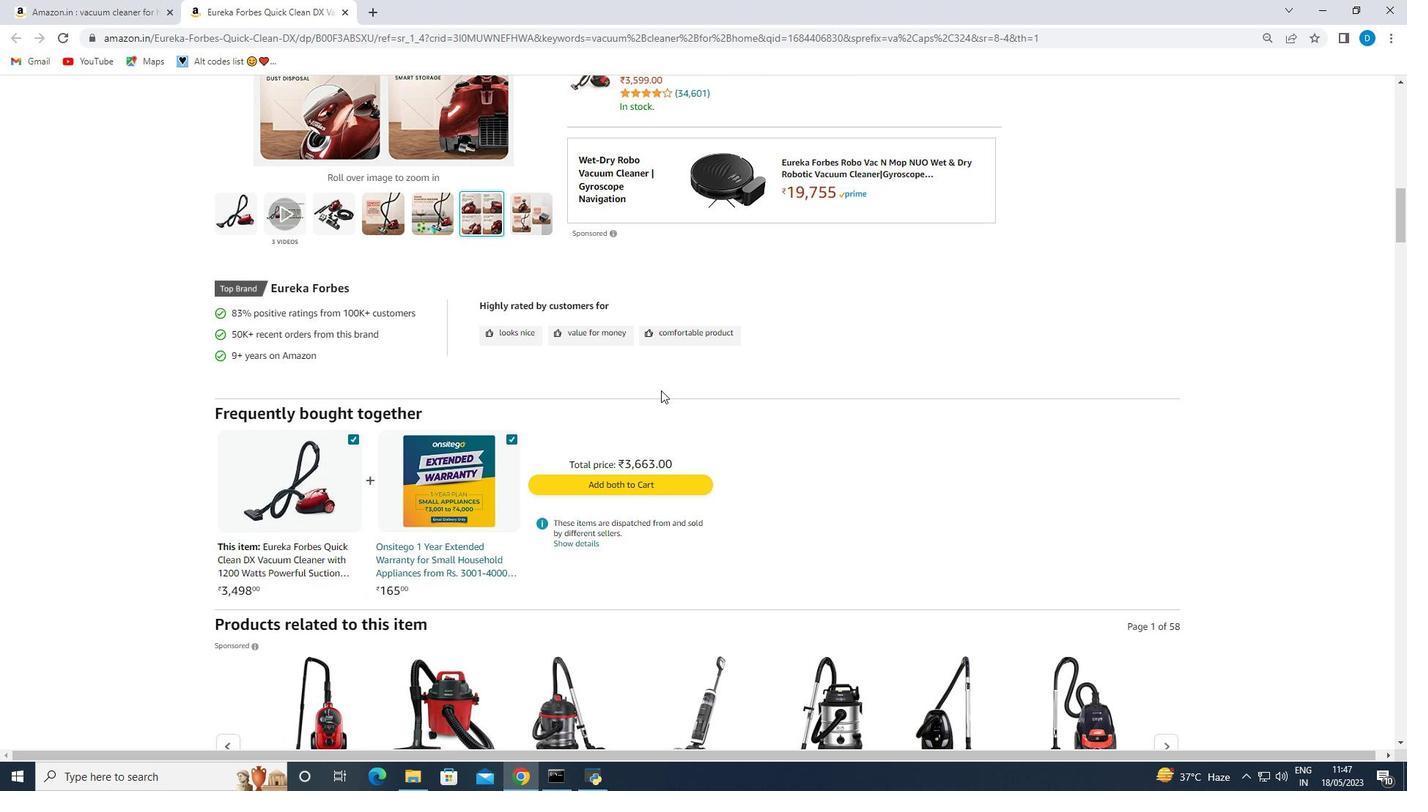 
Action: Mouse scrolled (661, 390) with delta (0, 0)
Screenshot: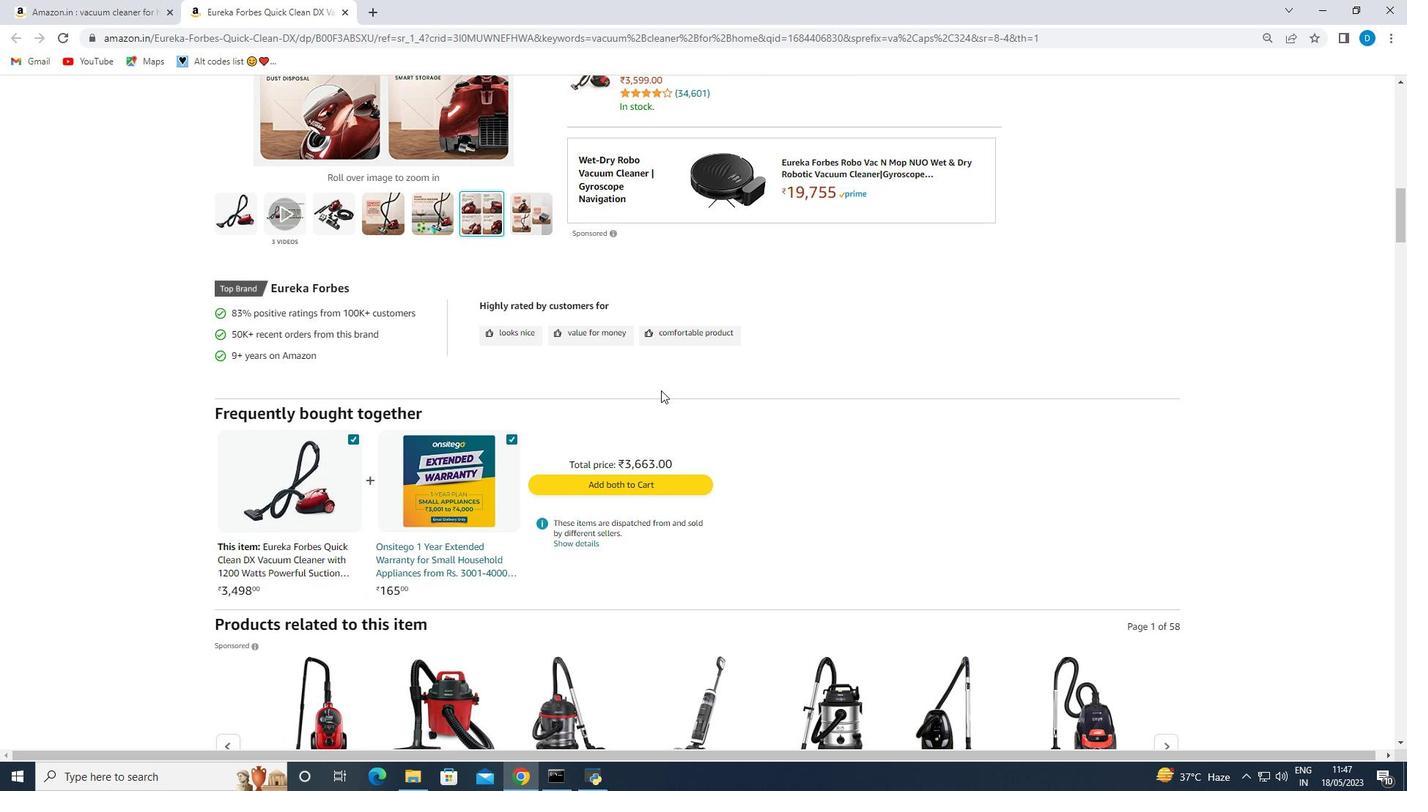 
Action: Mouse scrolled (661, 390) with delta (0, 0)
Screenshot: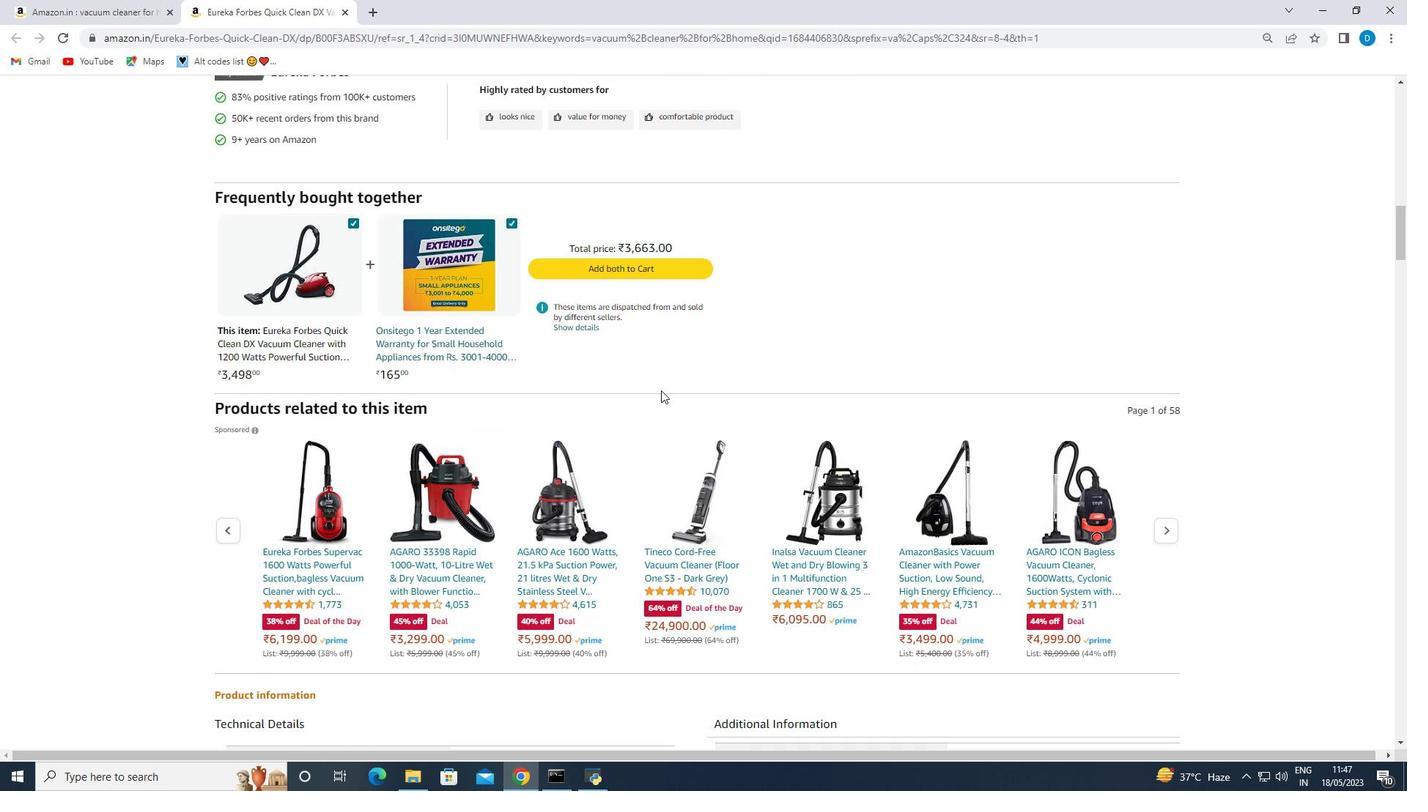 
Action: Mouse scrolled (661, 390) with delta (0, 0)
Screenshot: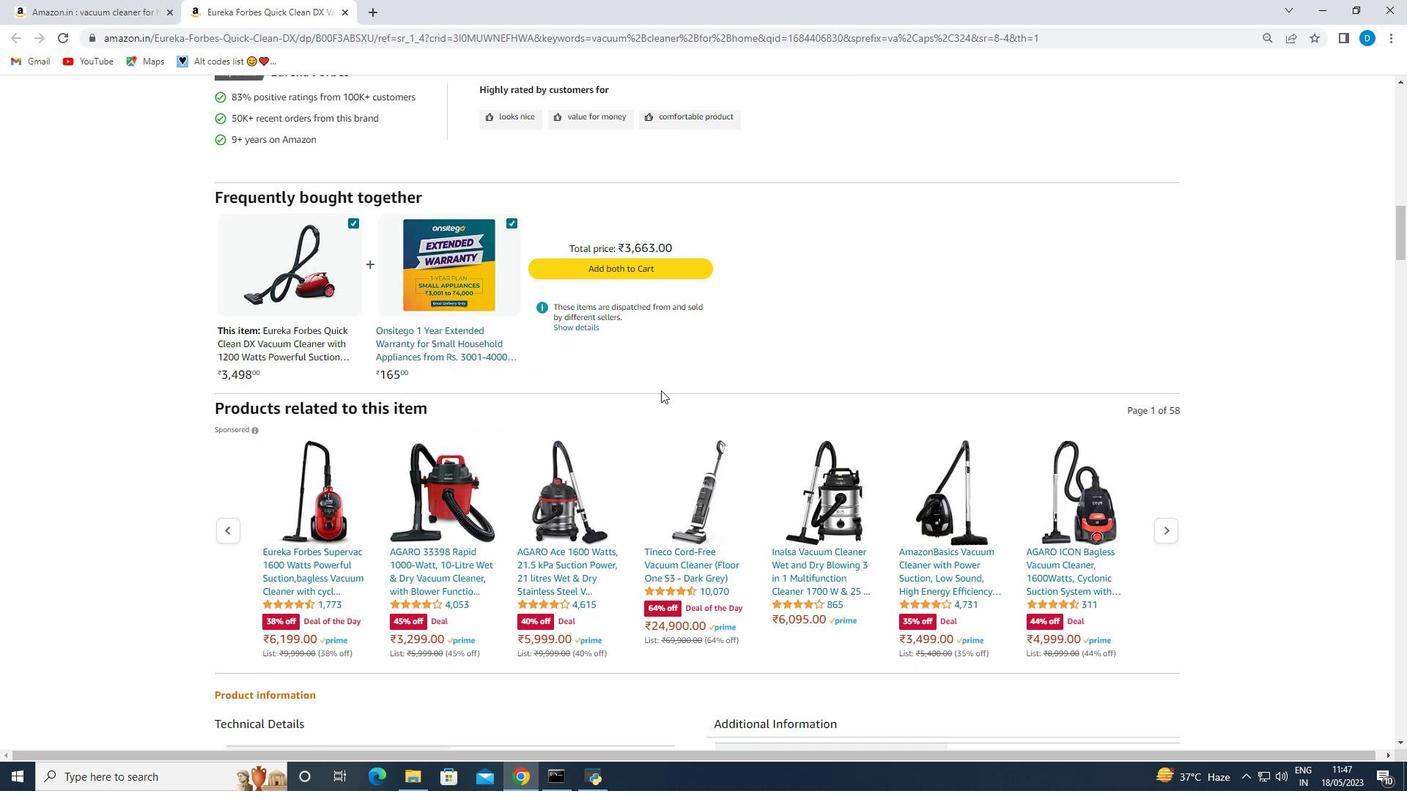 
Action: Mouse moved to (1044, 373)
Screenshot: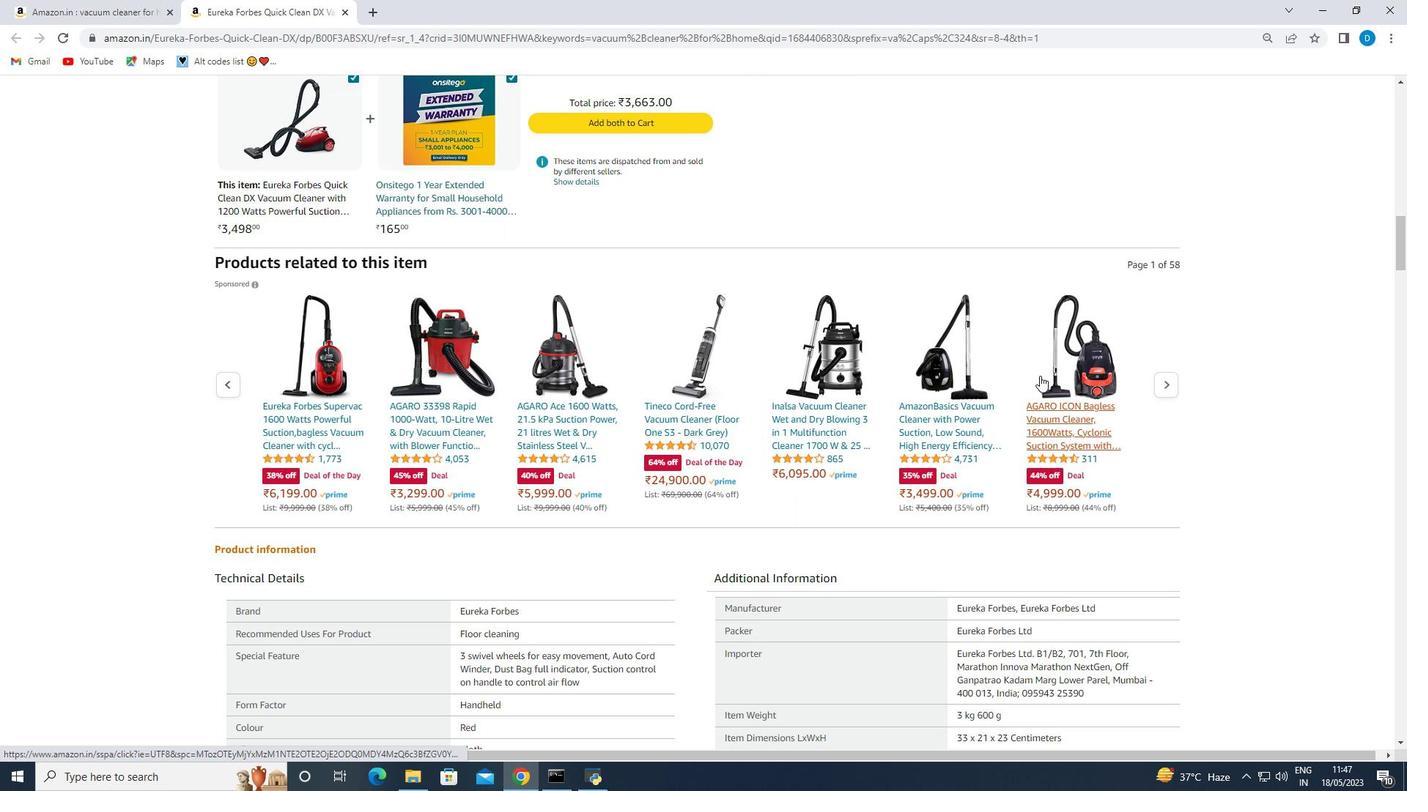 
Action: Mouse scrolled (1044, 373) with delta (0, 0)
Screenshot: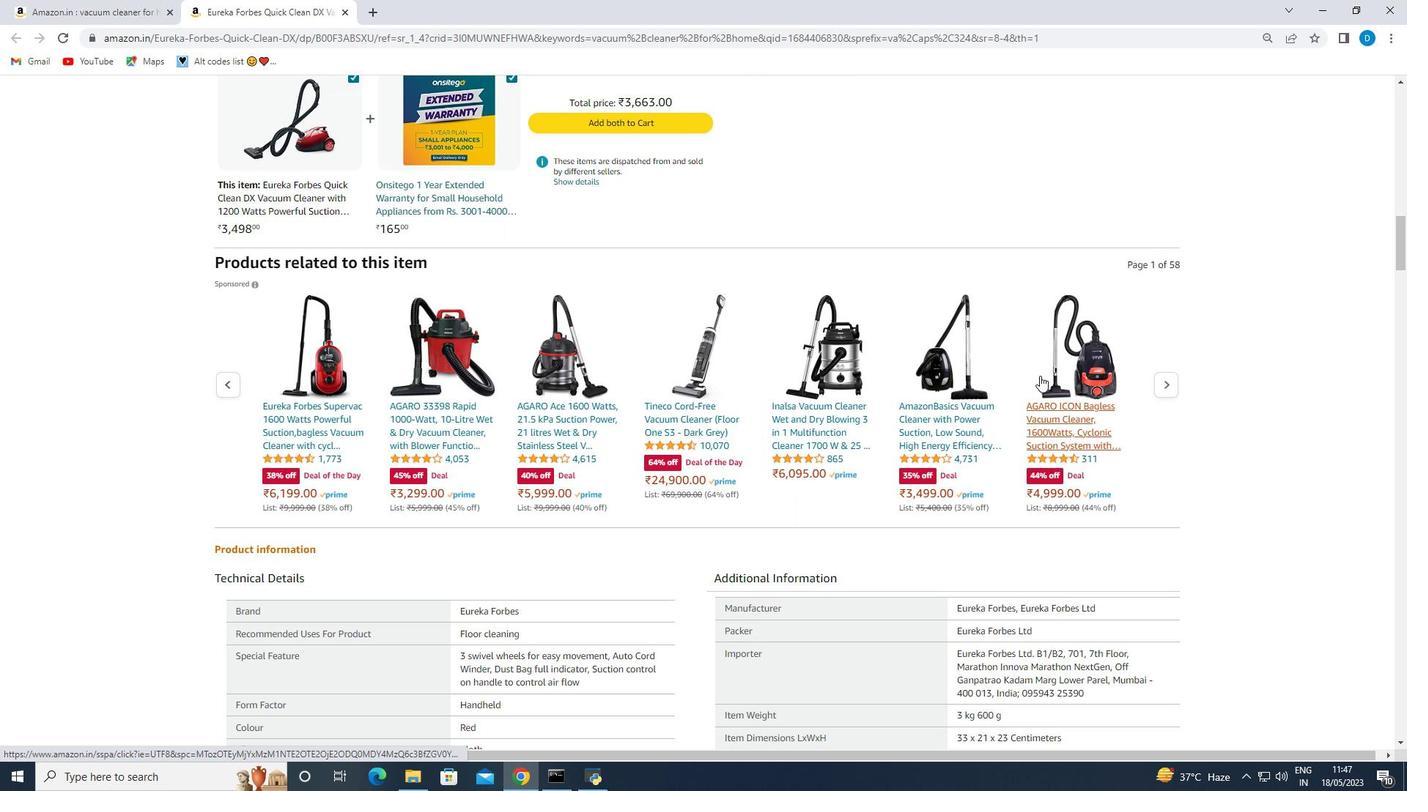 
Action: Mouse moved to (1040, 376)
Screenshot: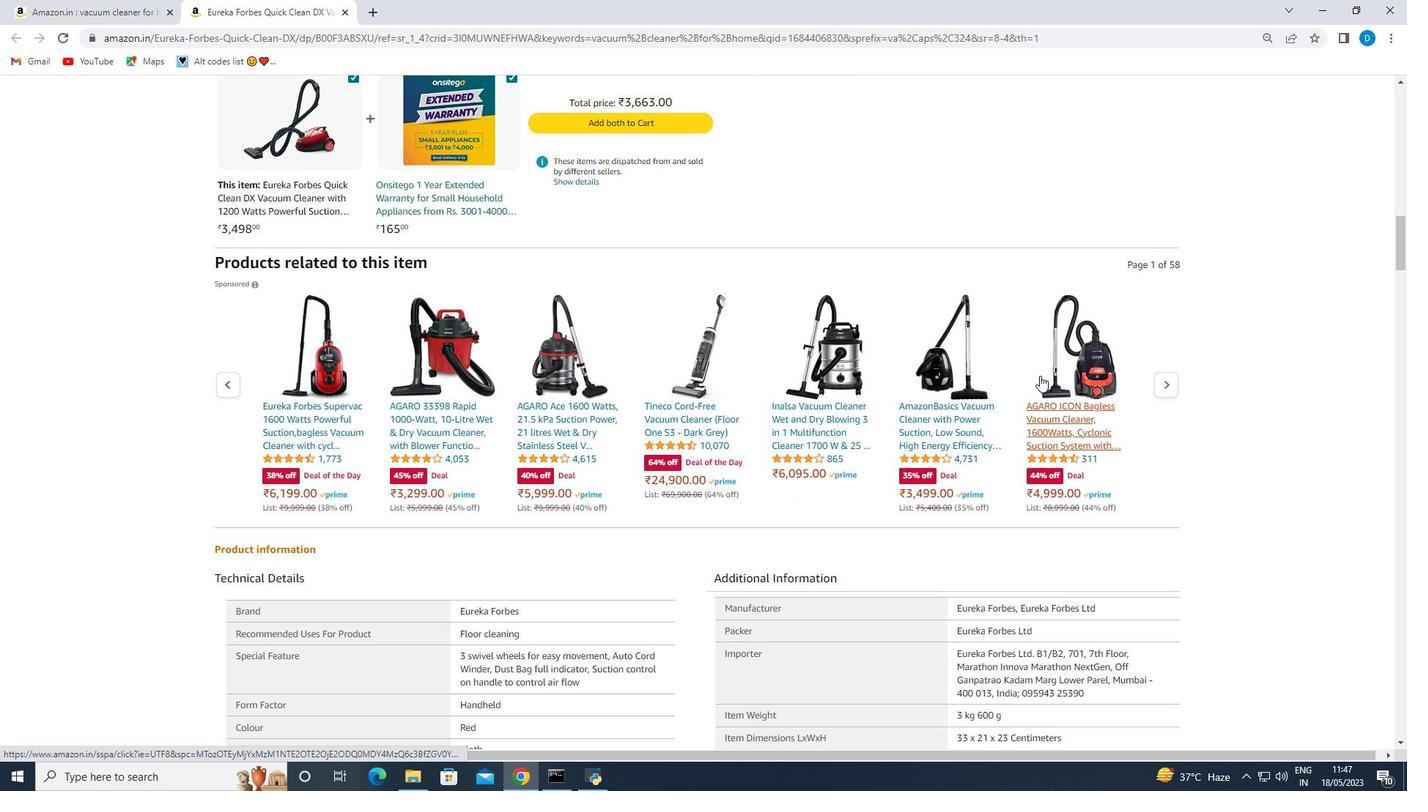 
Action: Mouse scrolled (1040, 375) with delta (0, 0)
Screenshot: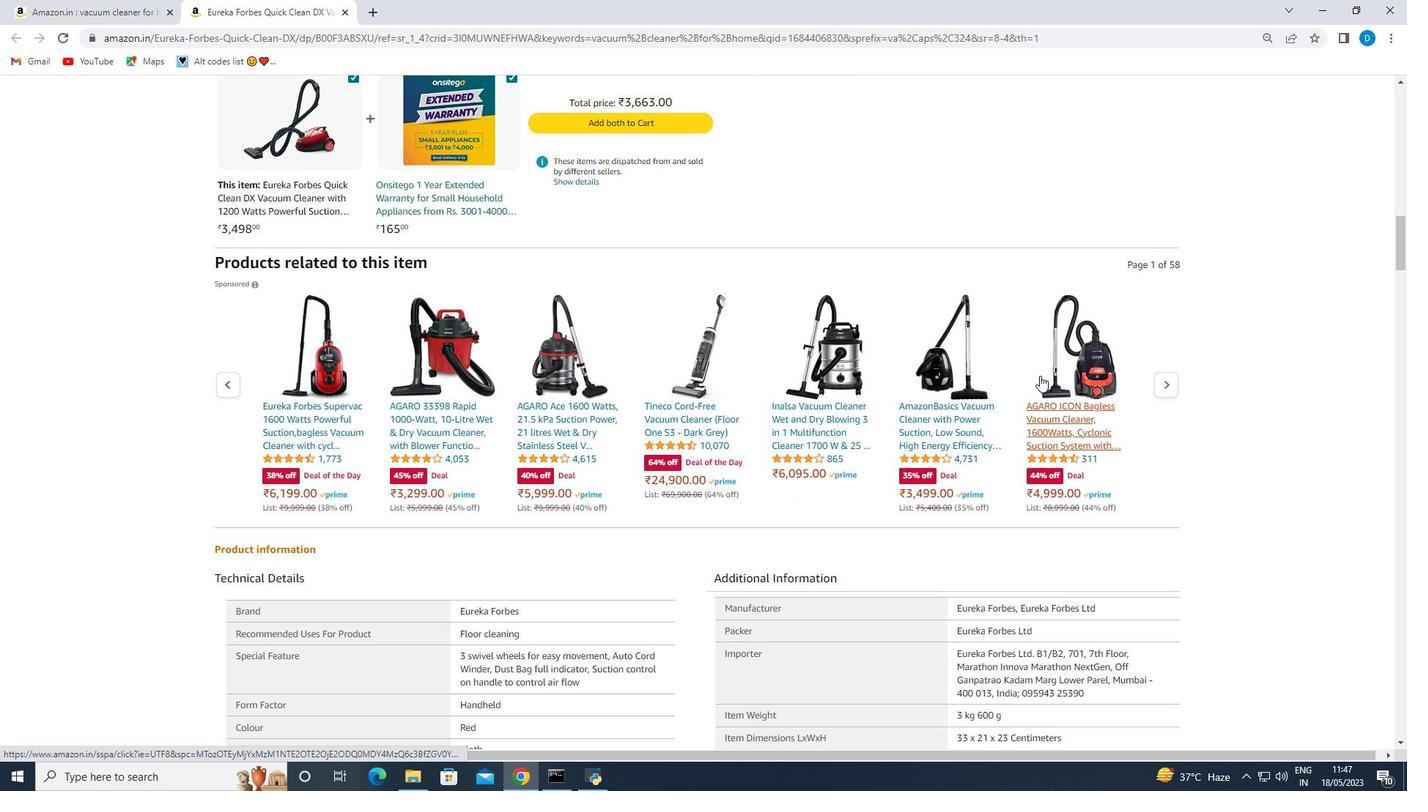 
Action: Mouse moved to (1034, 379)
Screenshot: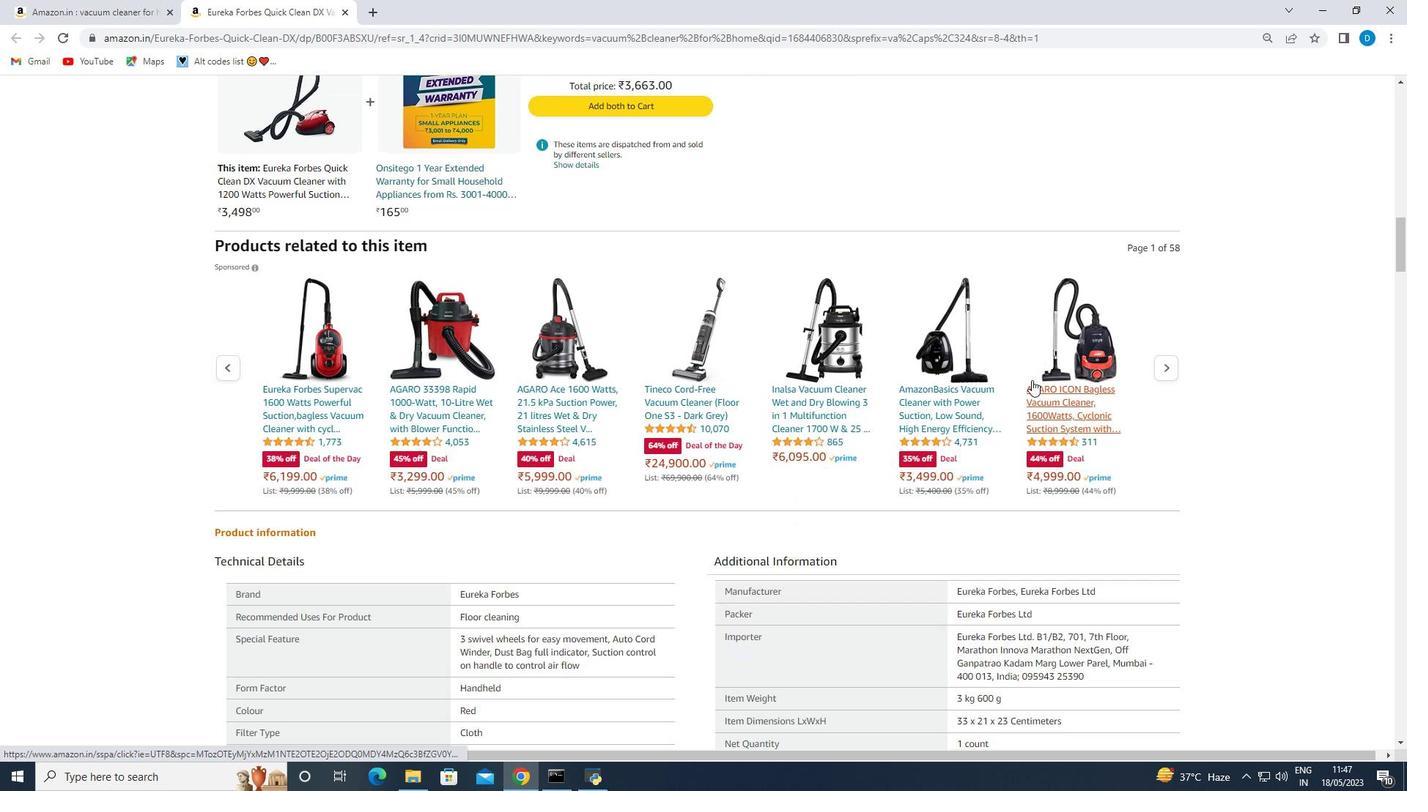 
Action: Mouse scrolled (1034, 379) with delta (0, 0)
Screenshot: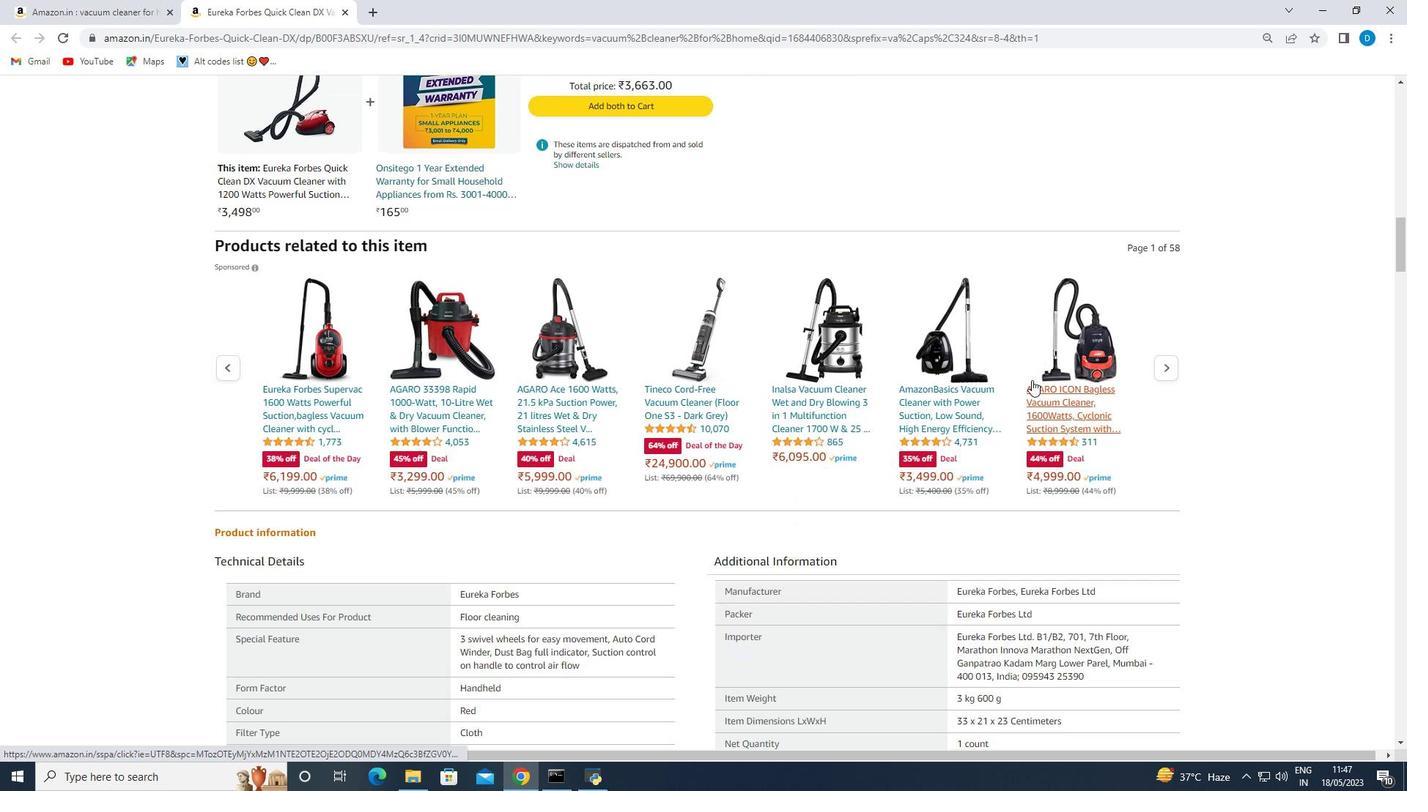 
Action: Mouse moved to (1016, 386)
Screenshot: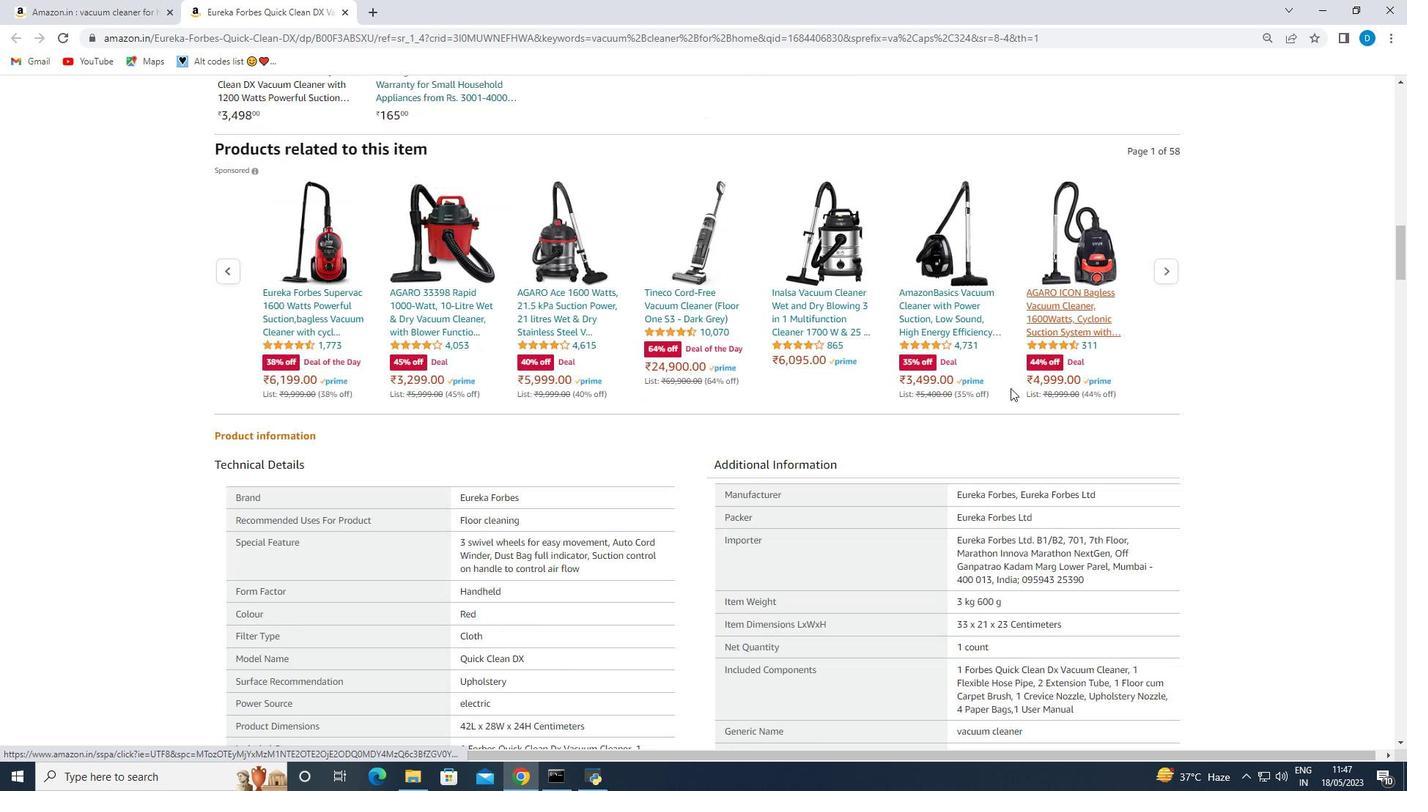 
Action: Mouse scrolled (1016, 385) with delta (0, 0)
Screenshot: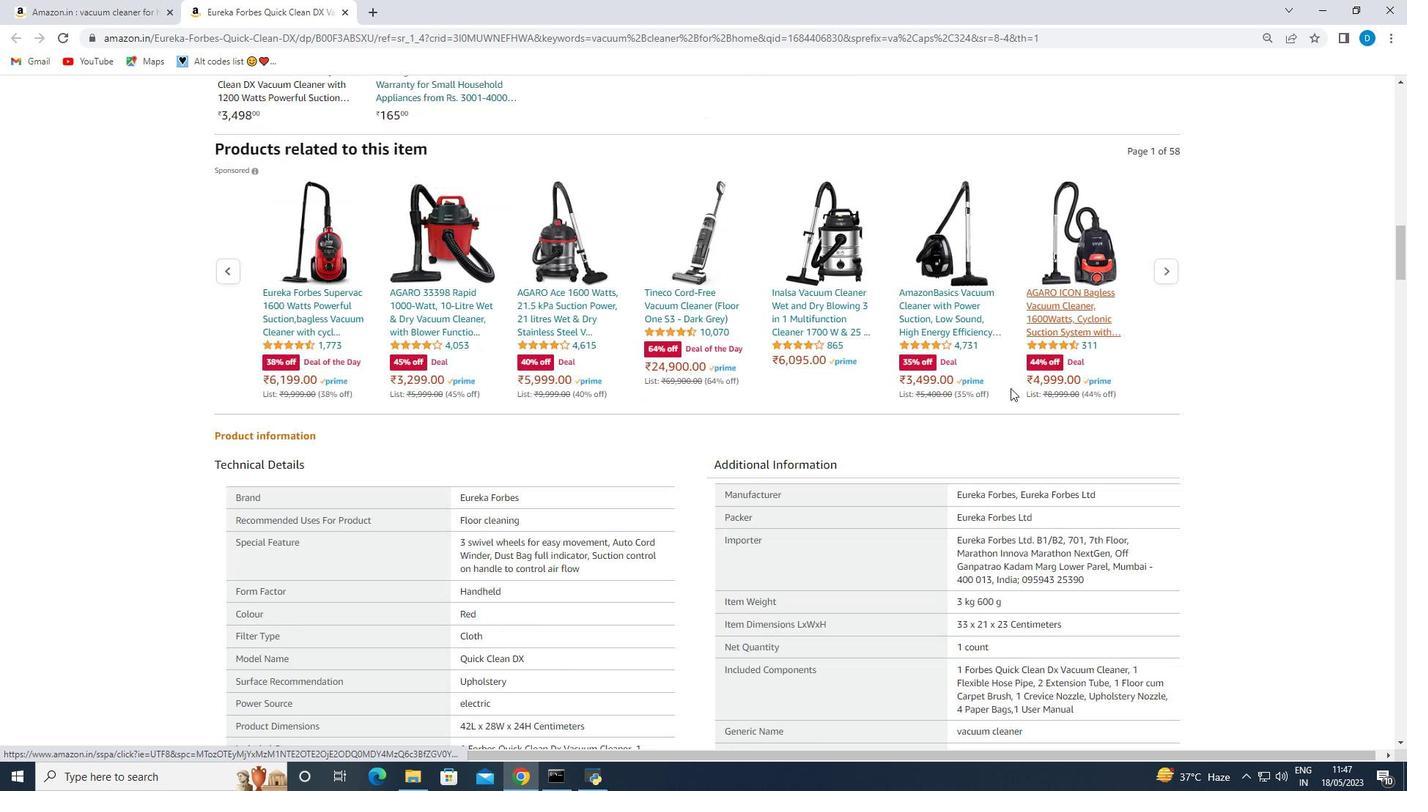 
Action: Mouse moved to (923, 405)
Screenshot: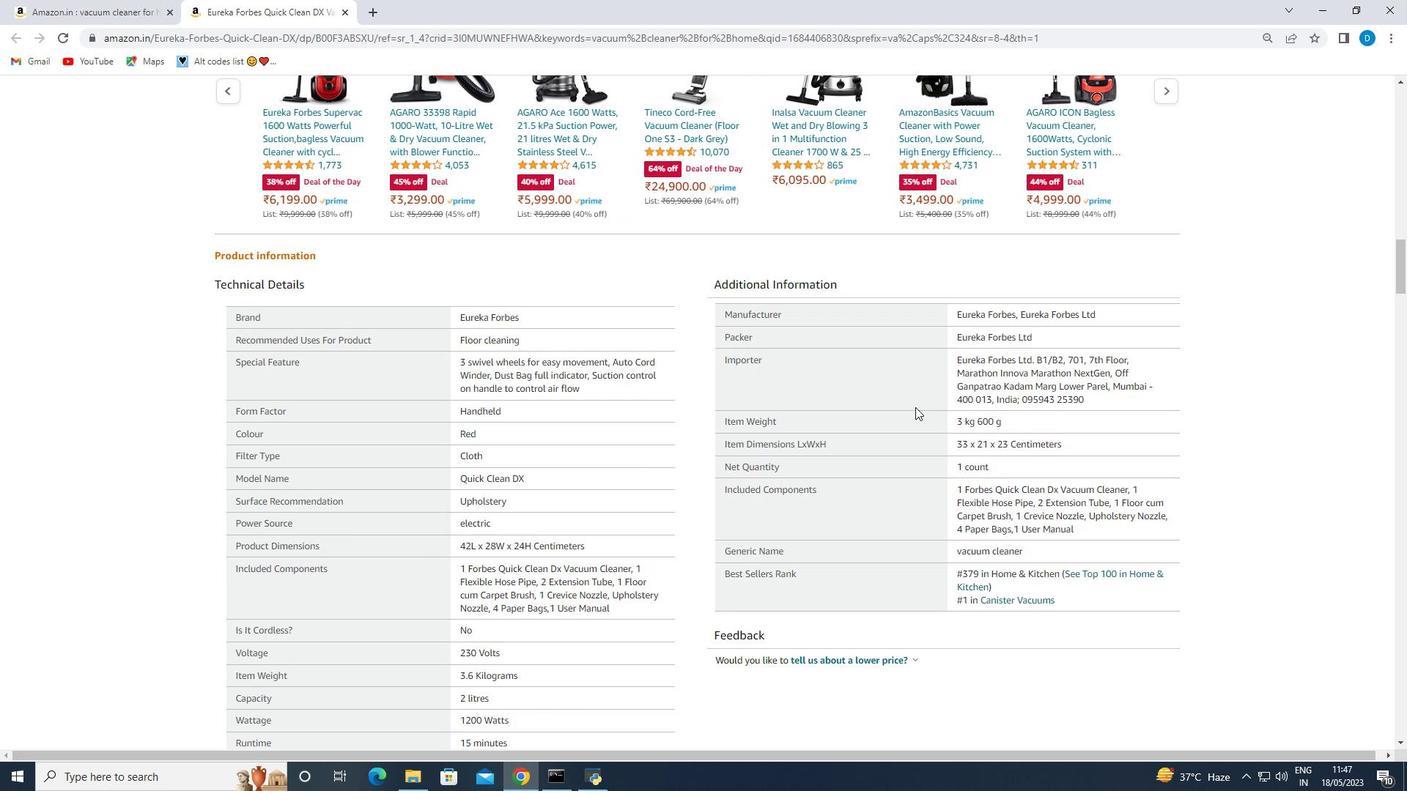 
Action: Mouse scrolled (923, 404) with delta (0, 0)
Screenshot: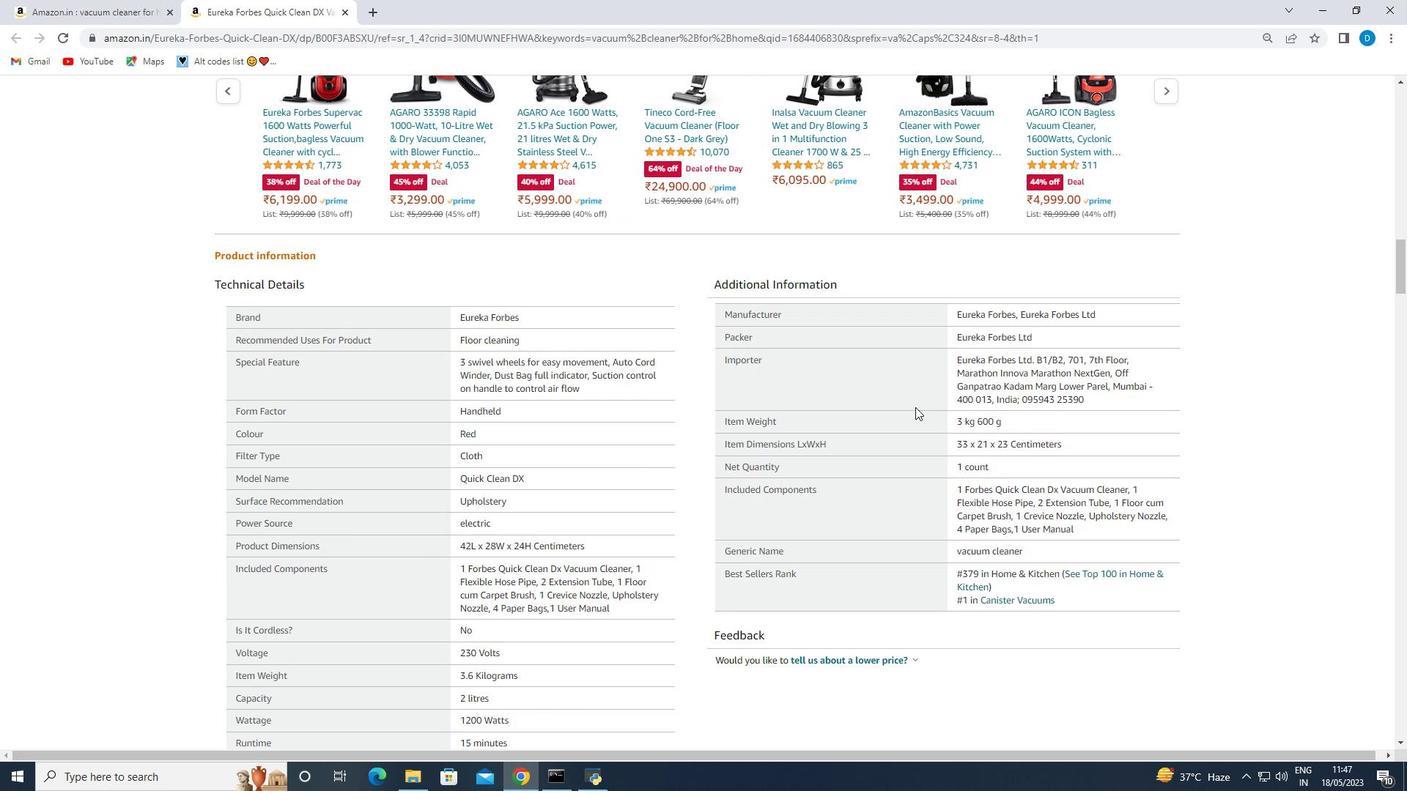 
Action: Mouse moved to (917, 406)
Screenshot: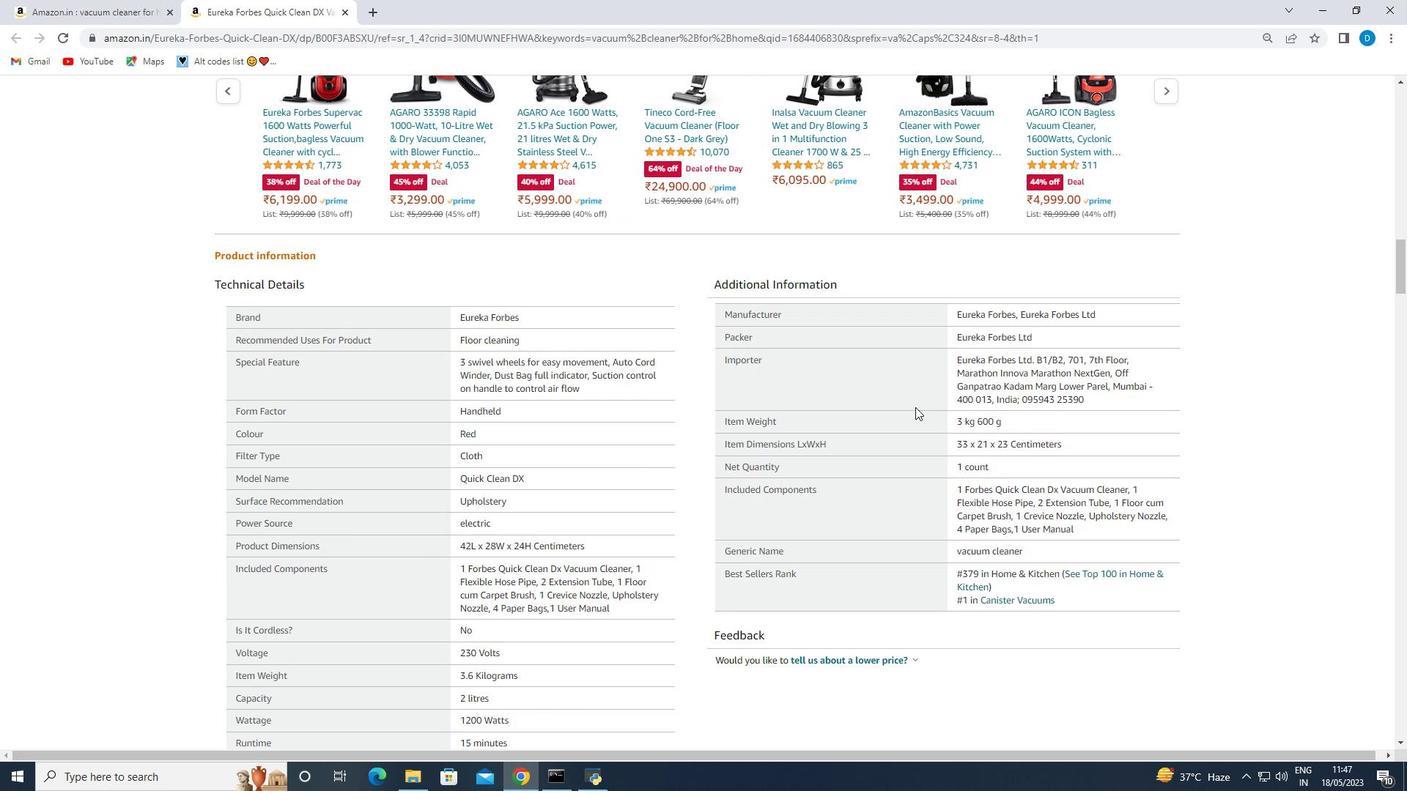 
Action: Mouse scrolled (917, 406) with delta (0, 0)
Screenshot: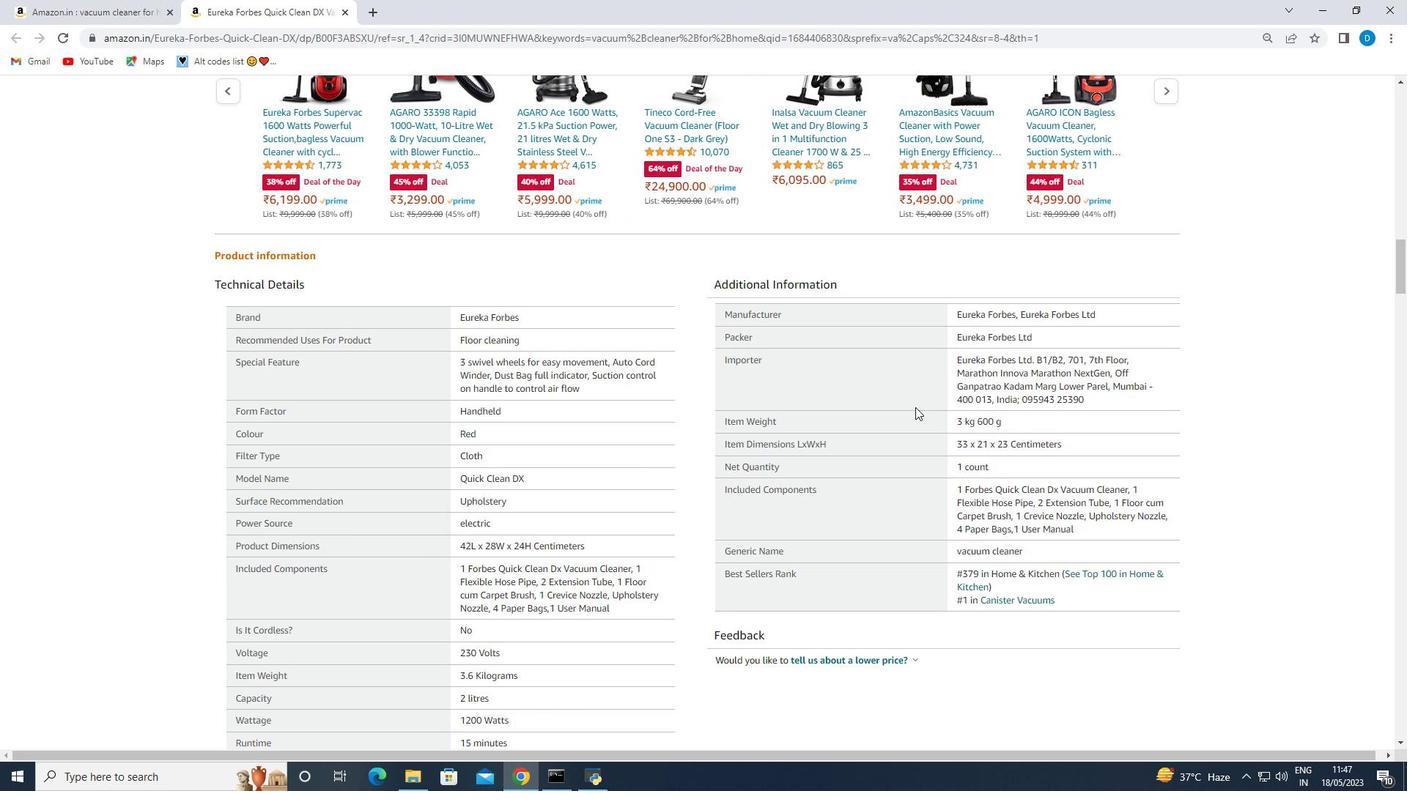 
Action: Mouse moved to (914, 408)
Screenshot: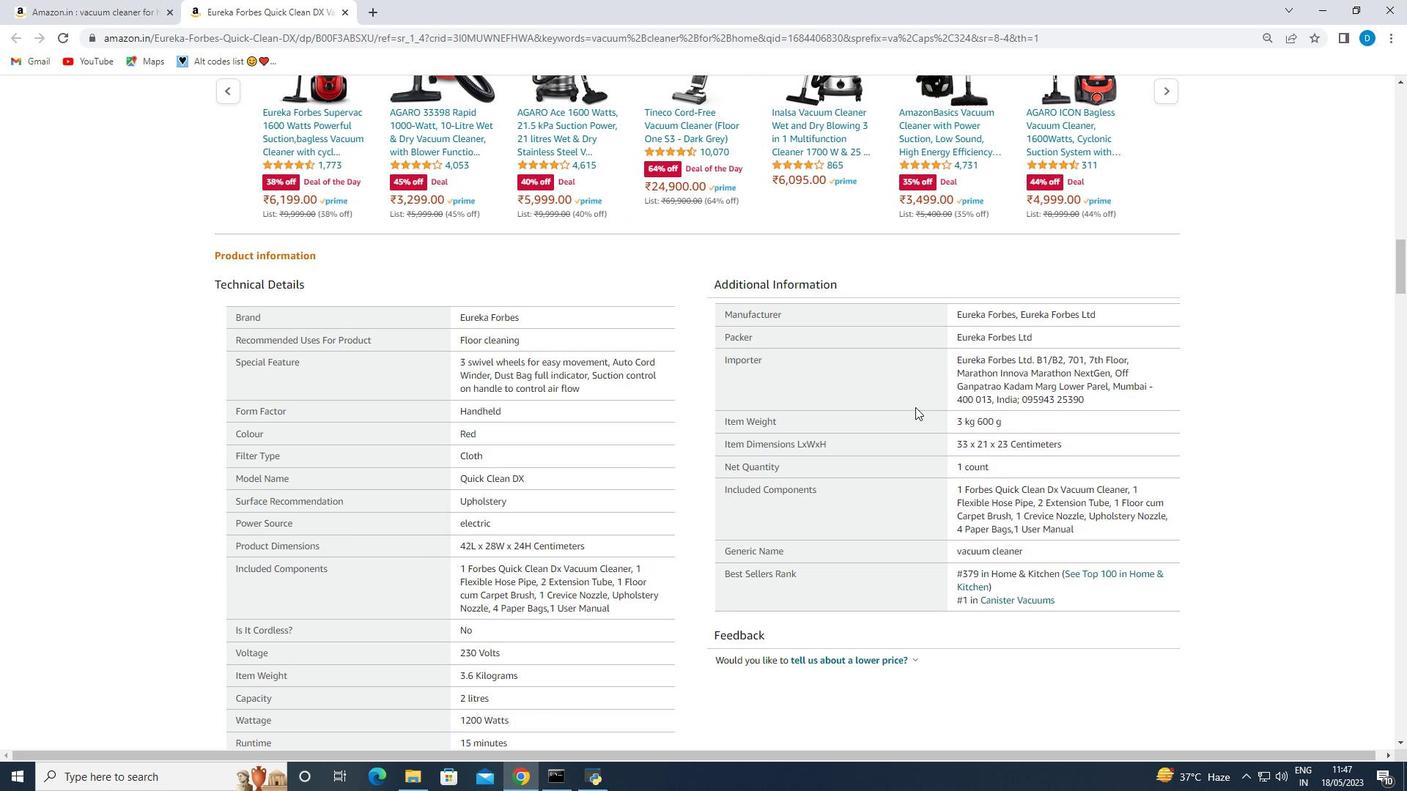 
Action: Mouse scrolled (915, 406) with delta (0, 0)
Screenshot: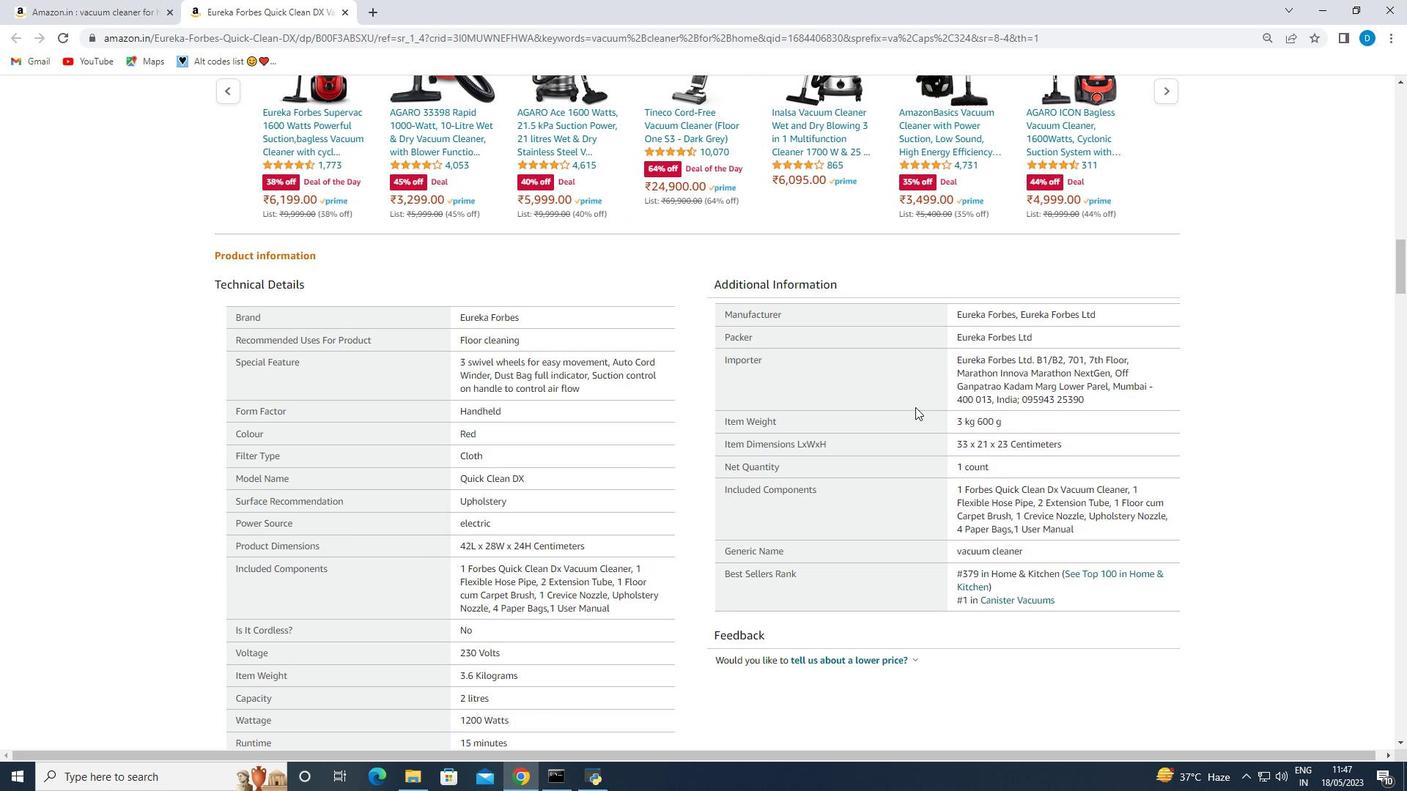 
Action: Mouse moved to (851, 452)
Screenshot: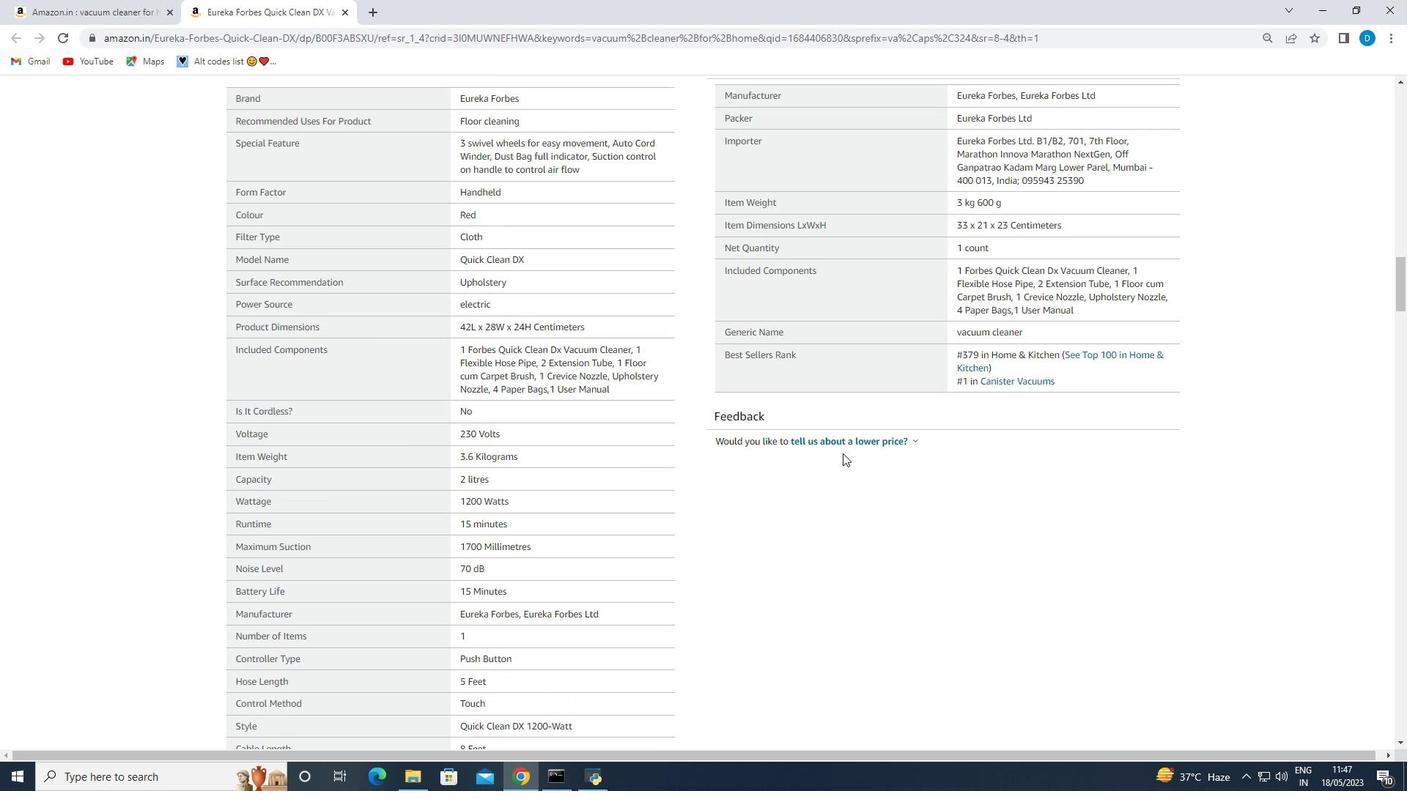 
Action: Mouse scrolled (851, 451) with delta (0, 0)
Screenshot: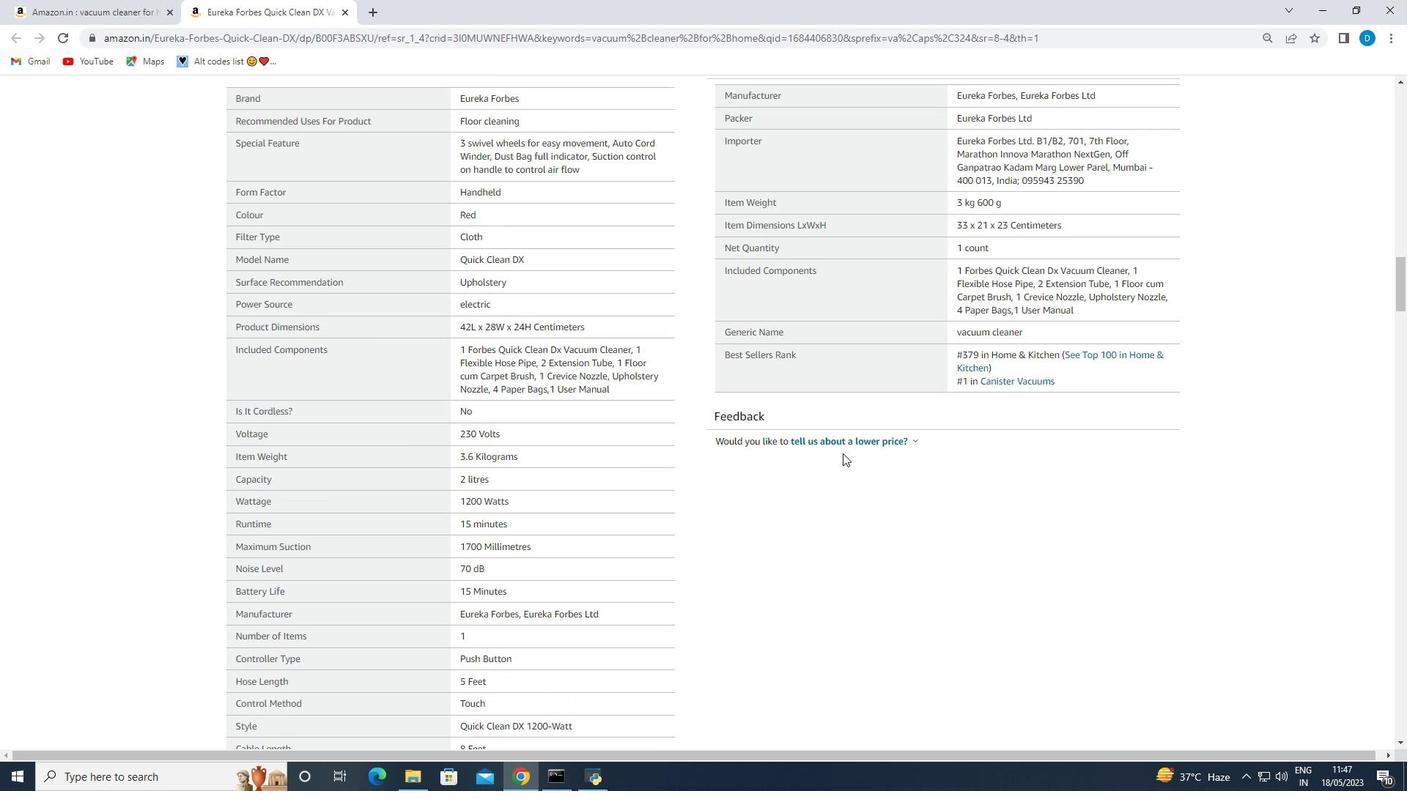 
Action: Mouse moved to (844, 453)
Screenshot: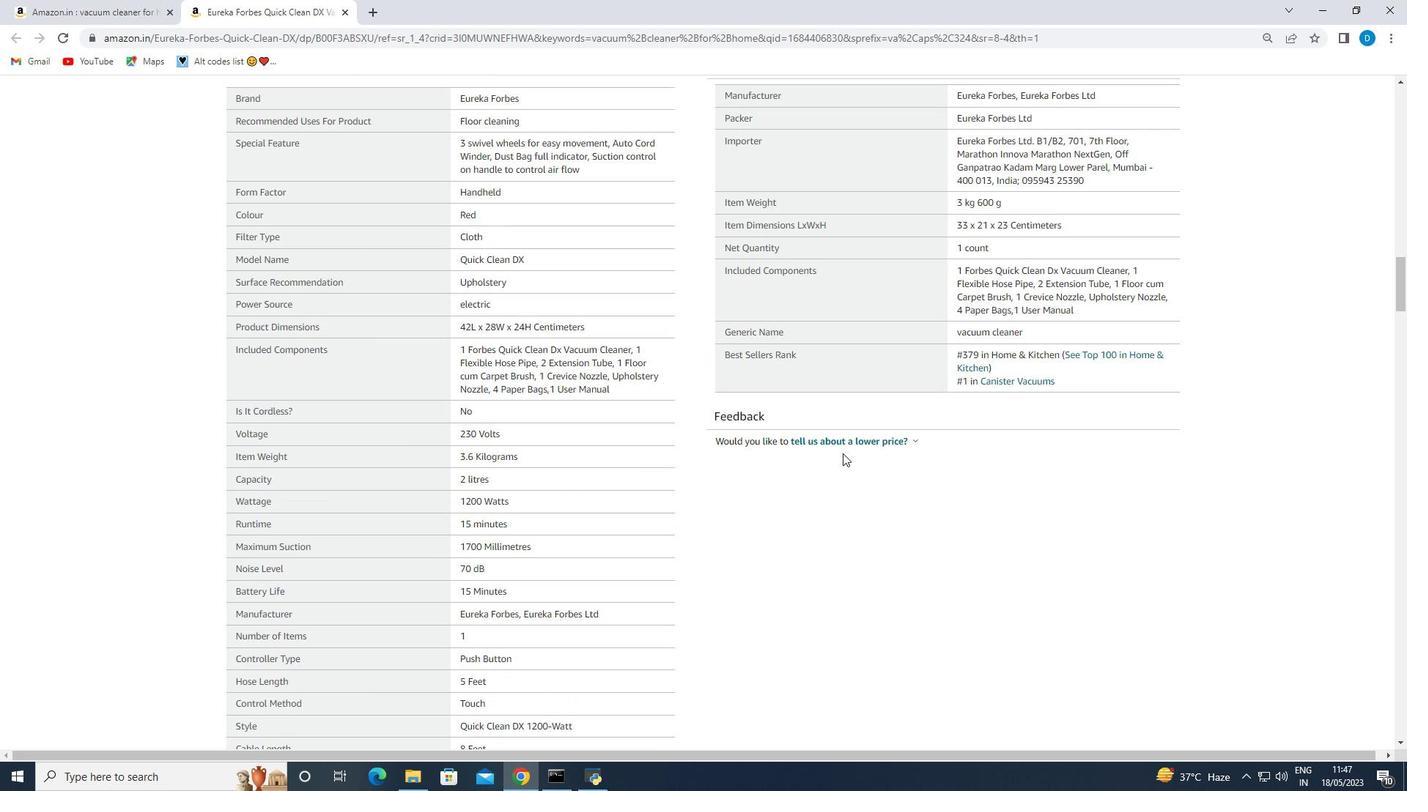 
Action: Mouse scrolled (844, 453) with delta (0, 0)
Screenshot: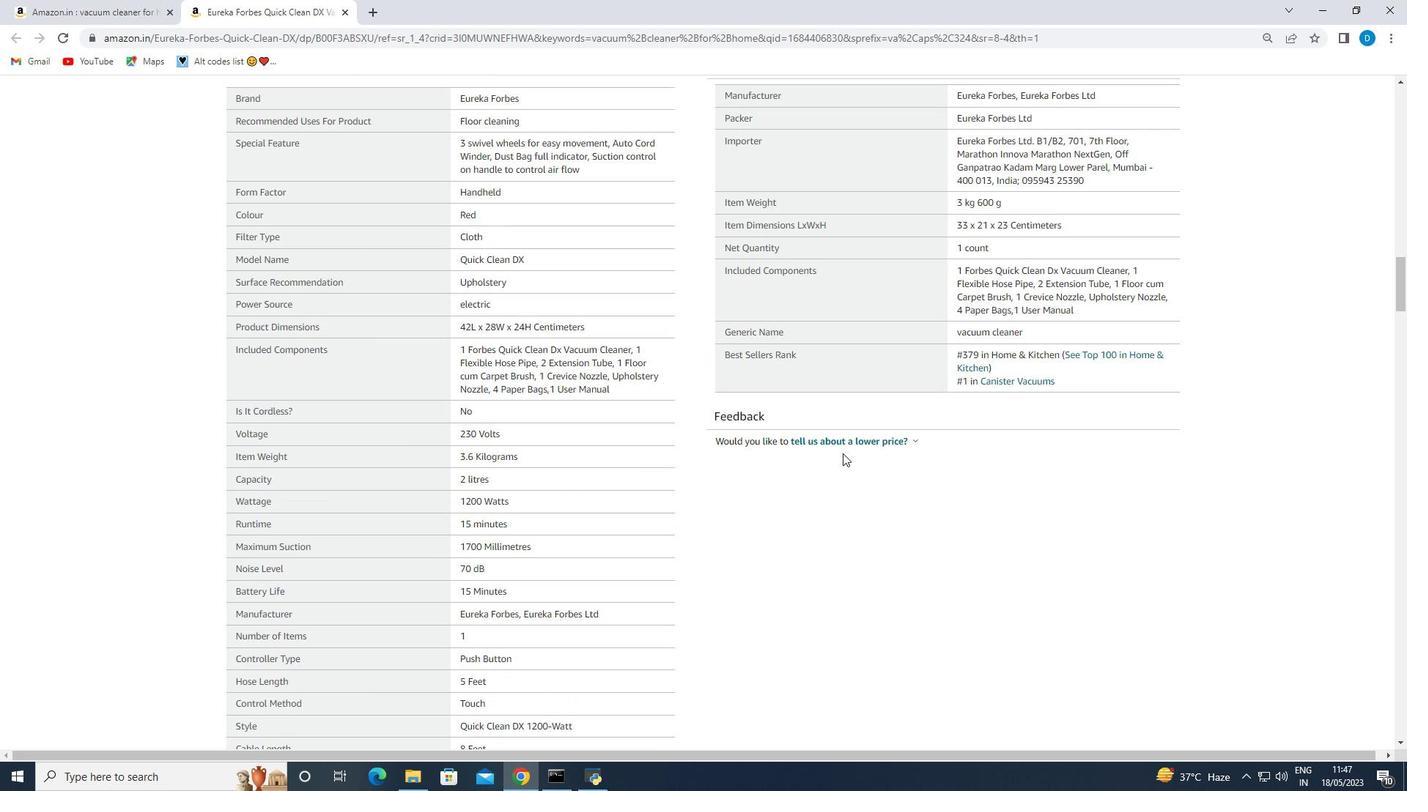 
Action: Mouse moved to (842, 453)
Screenshot: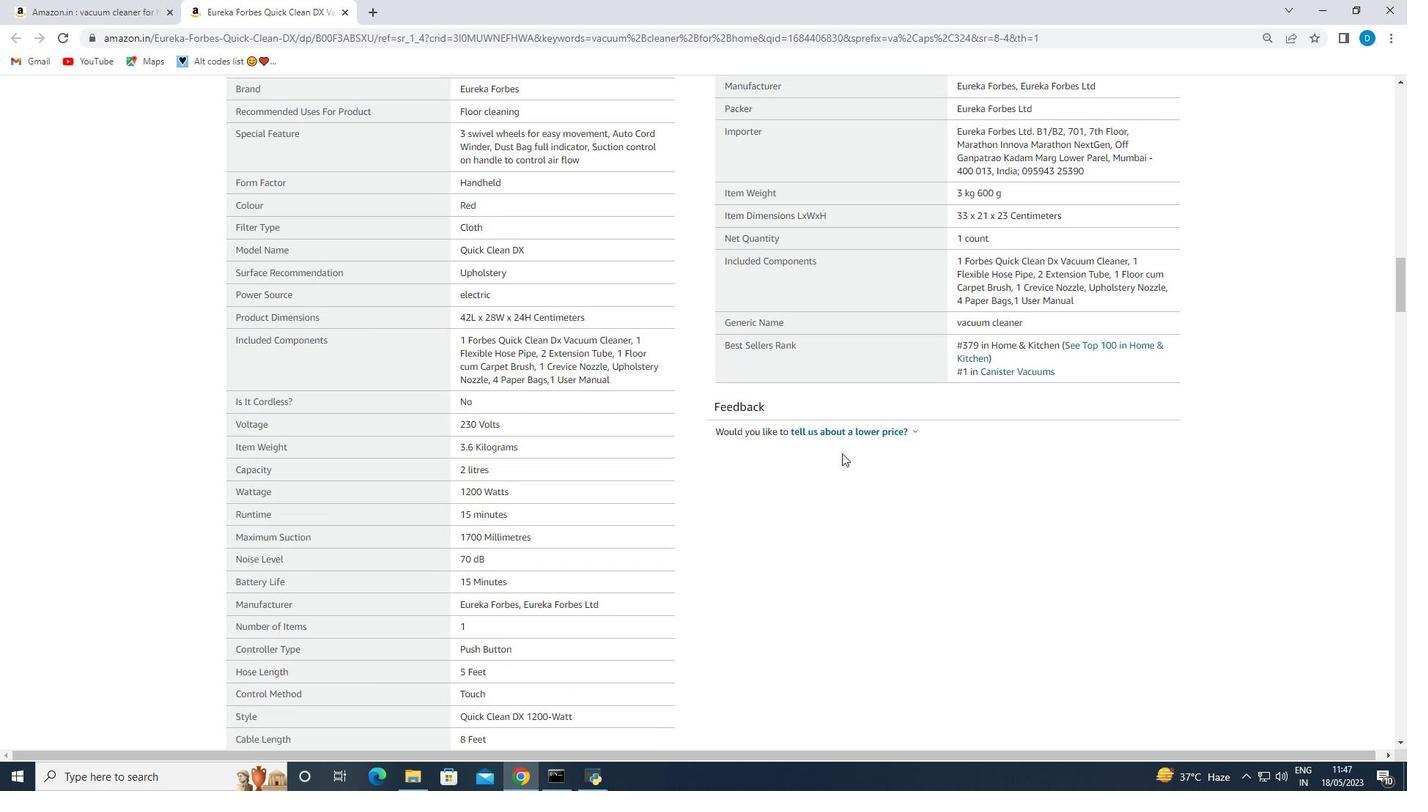 
Action: Mouse scrolled (842, 453) with delta (0, 0)
Screenshot: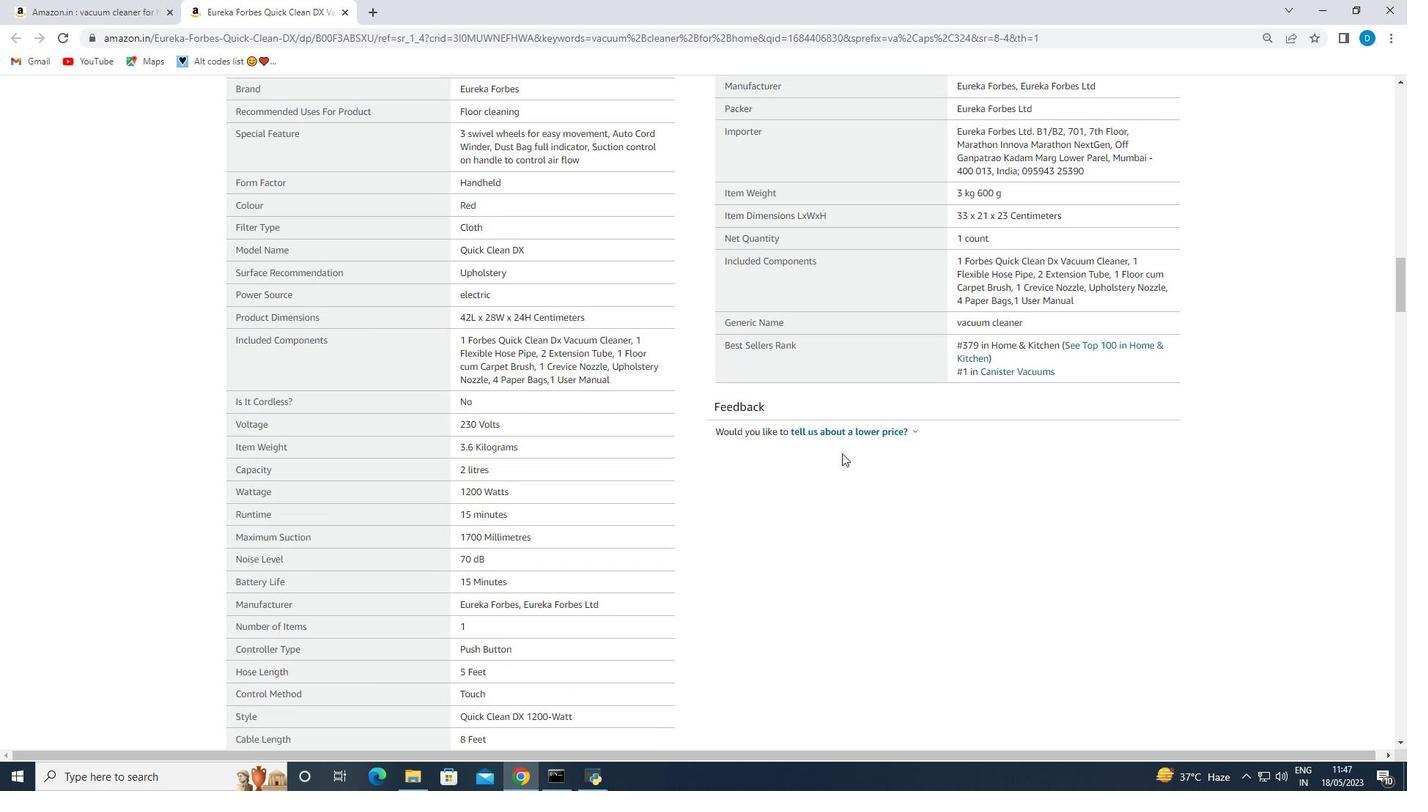 
Action: Mouse moved to (842, 453)
Screenshot: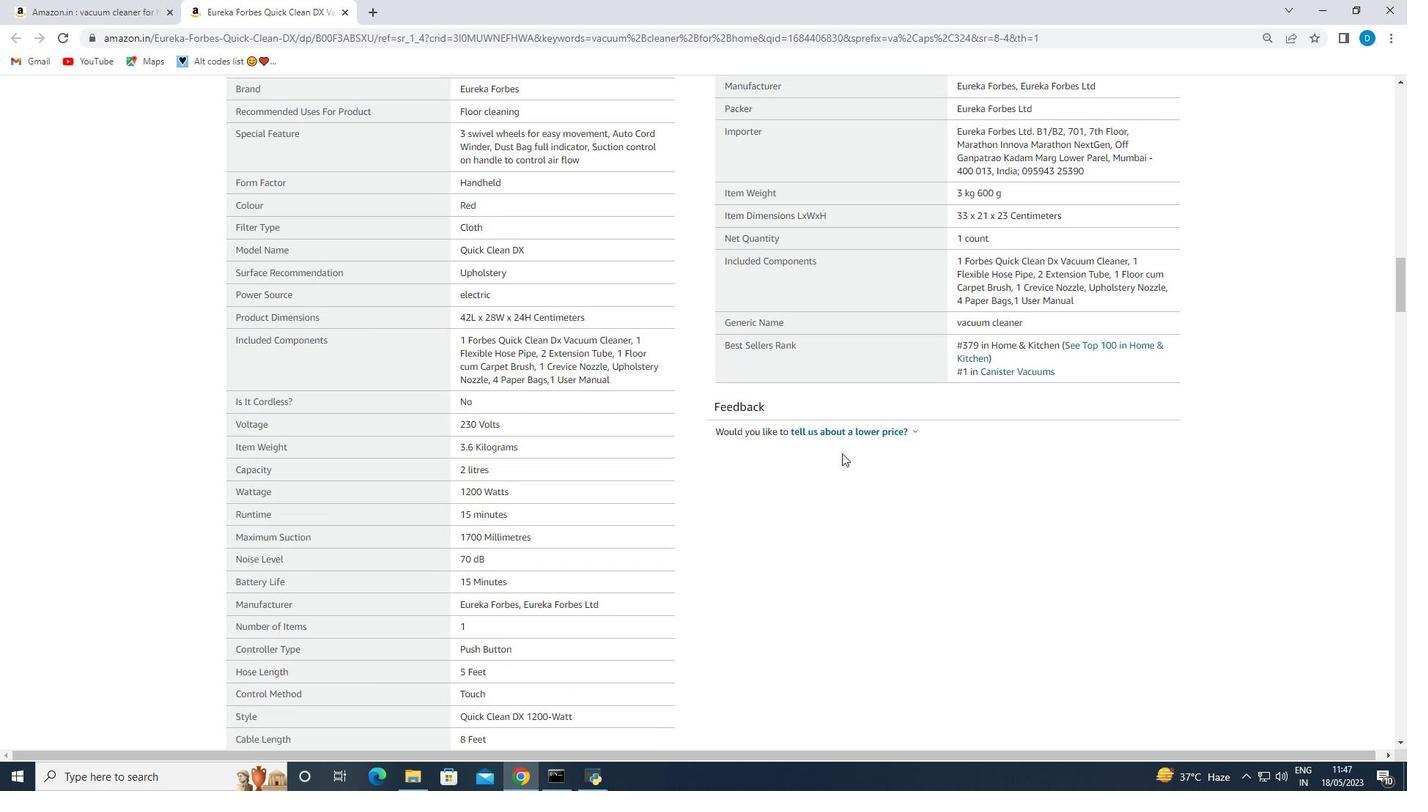 
Action: Mouse scrolled (842, 453) with delta (0, 0)
Screenshot: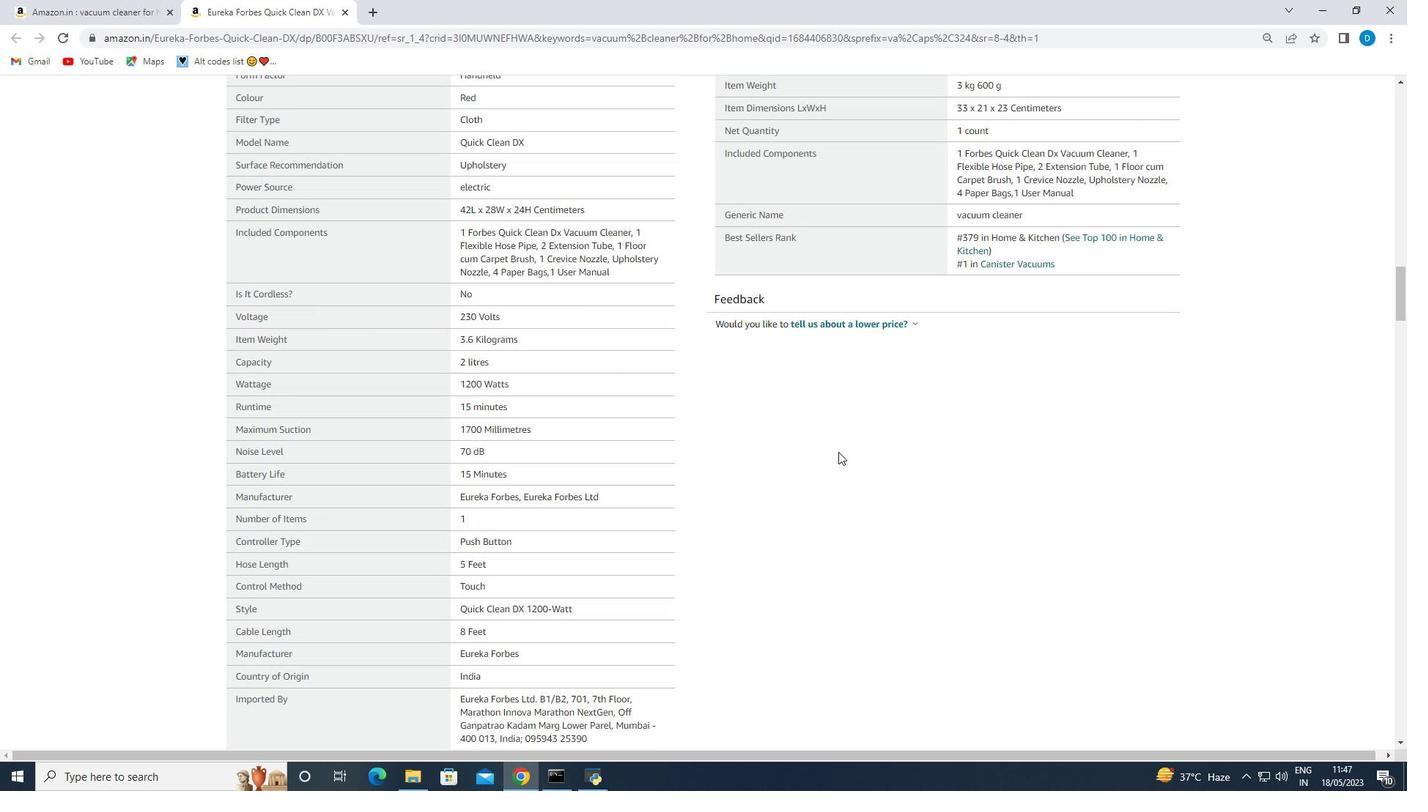 
Action: Mouse moved to (423, 351)
Screenshot: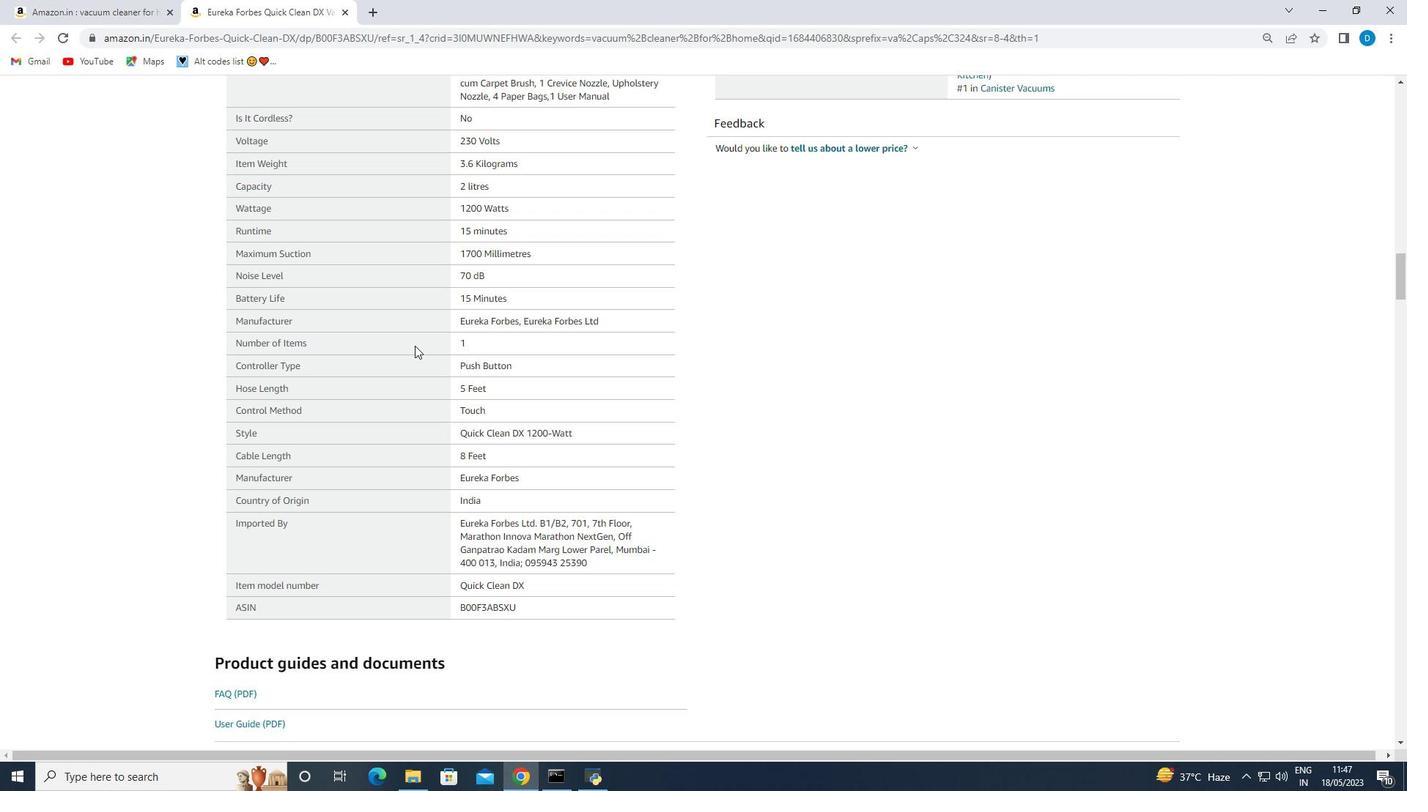 
Action: Mouse scrolled (423, 351) with delta (0, 0)
Screenshot: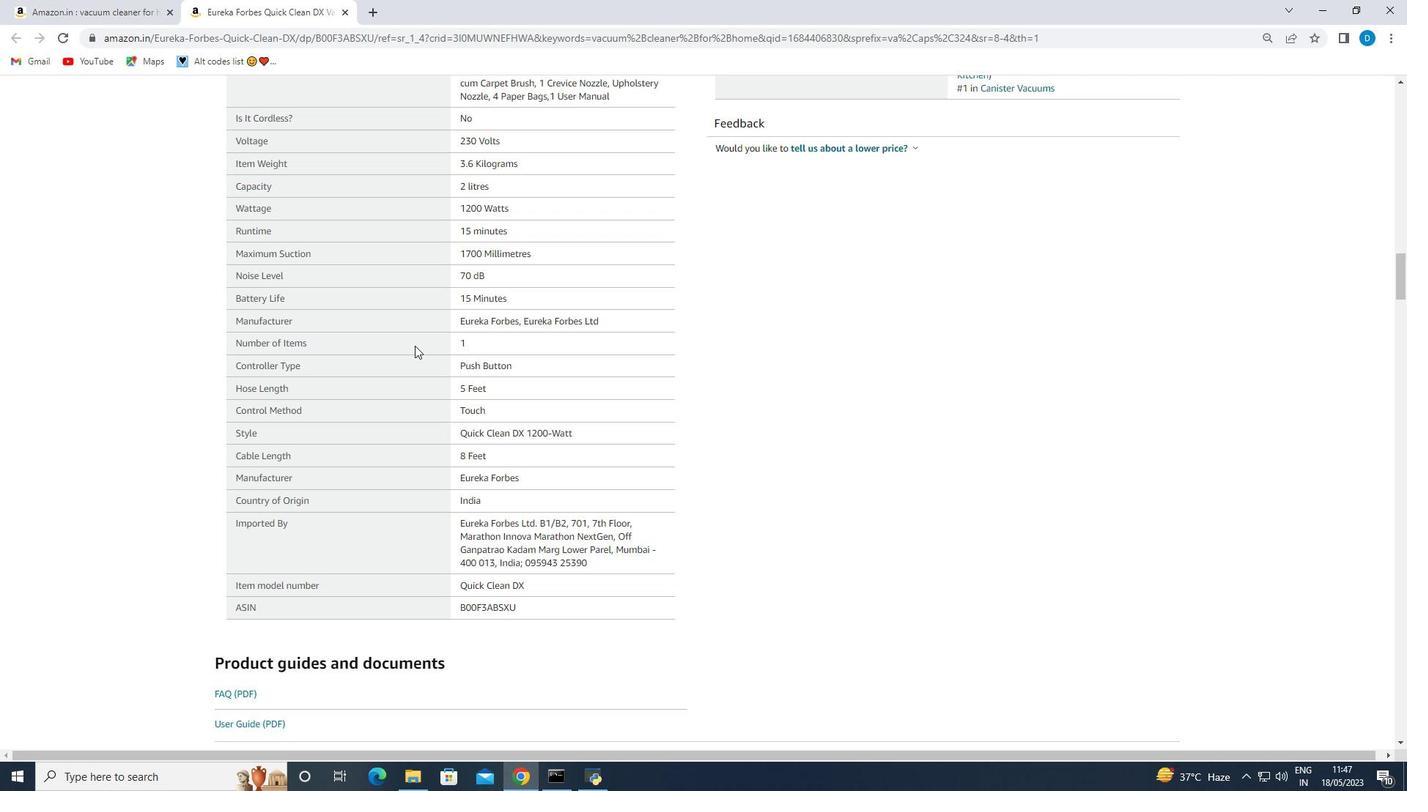 
Action: Mouse moved to (421, 350)
Screenshot: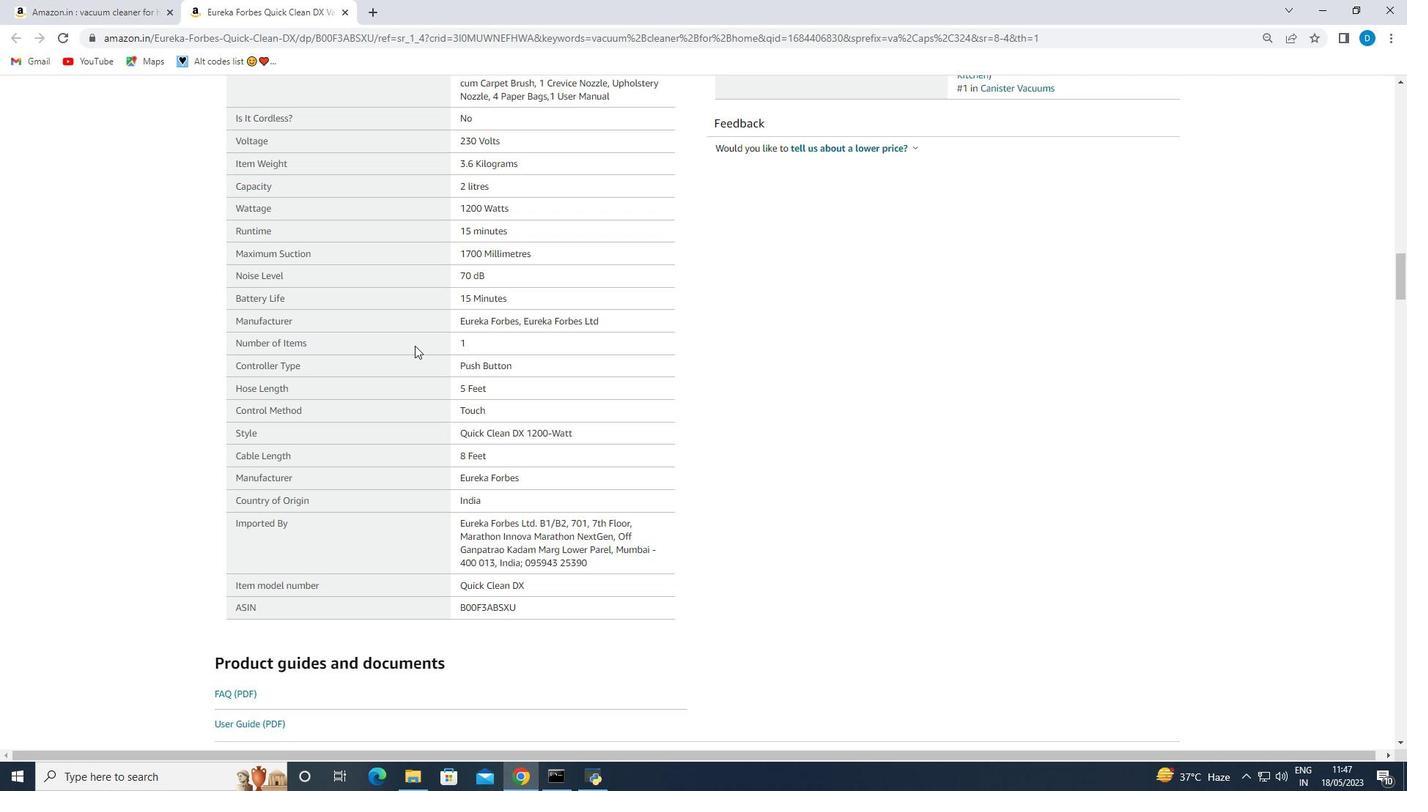 
Action: Mouse scrolled (421, 351) with delta (0, 0)
Screenshot: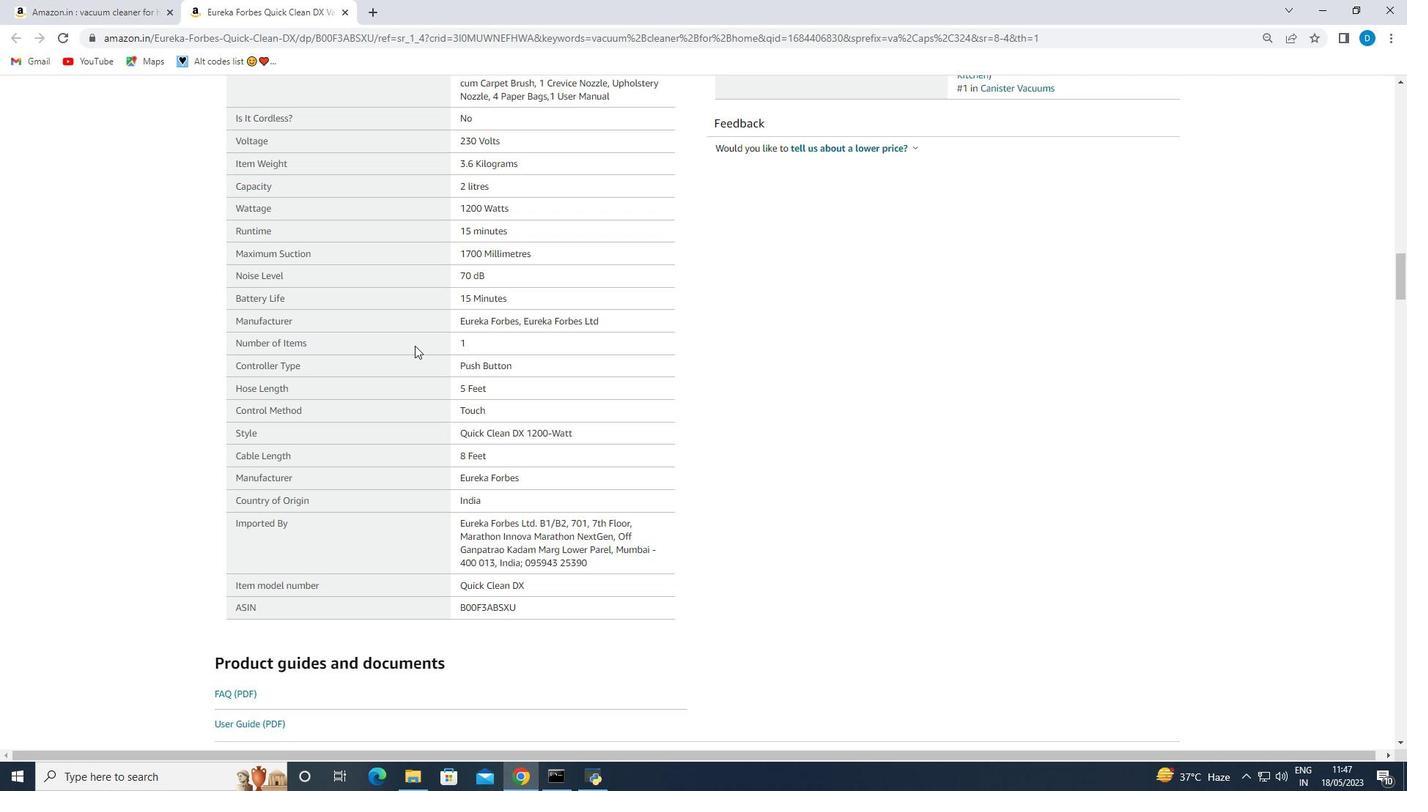 
Action: Mouse moved to (402, 340)
Screenshot: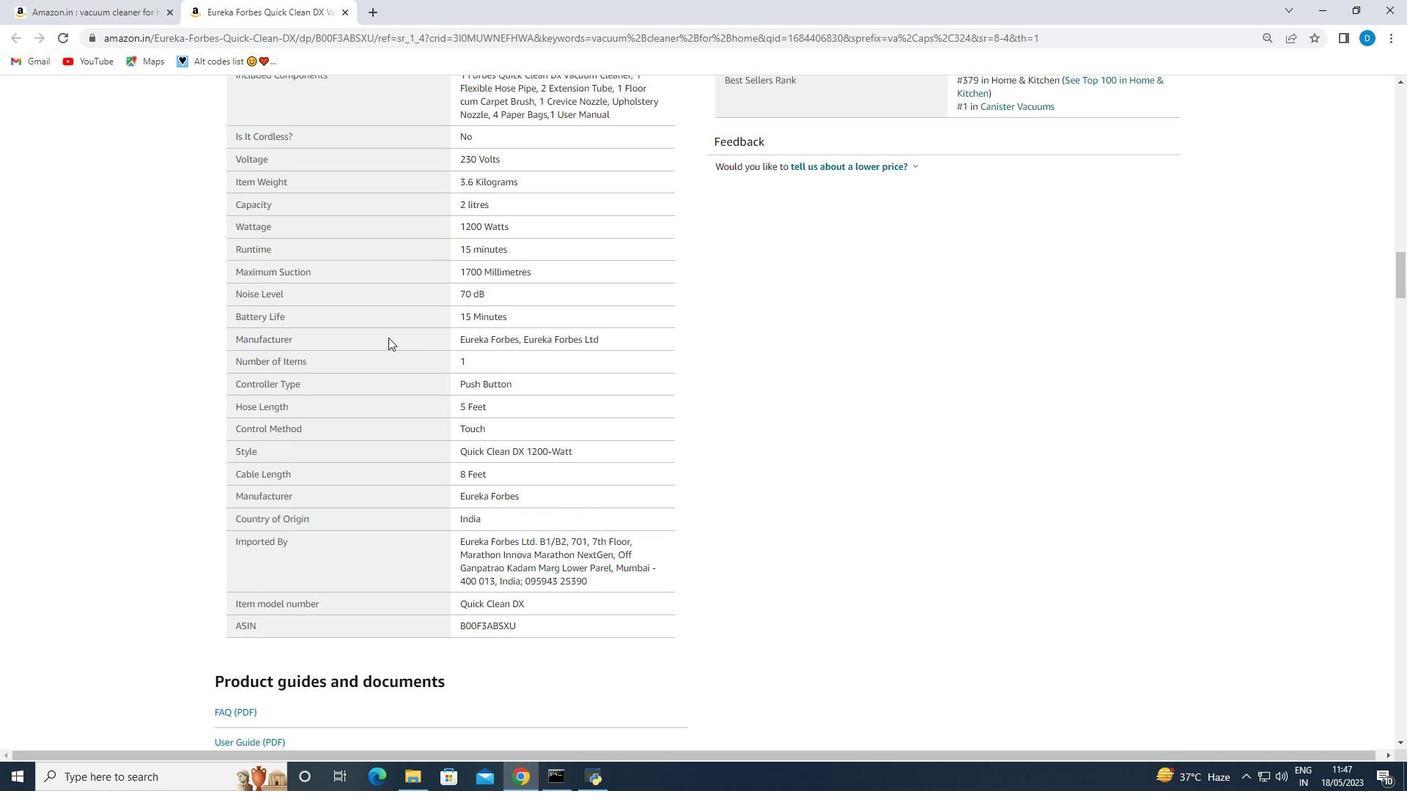 
Action: Mouse scrolled (406, 343) with delta (0, 0)
Screenshot: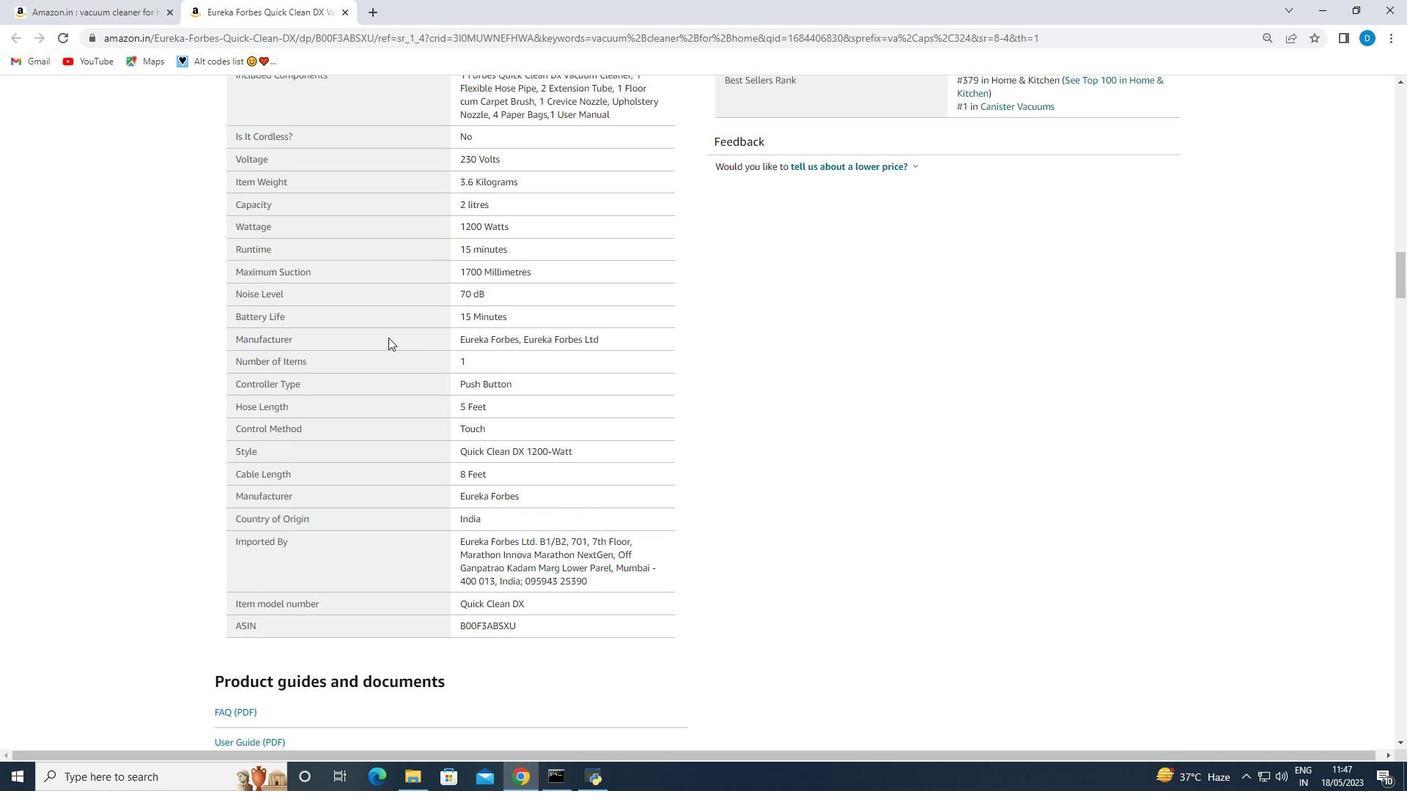 
Action: Mouse moved to (306, 260)
Screenshot: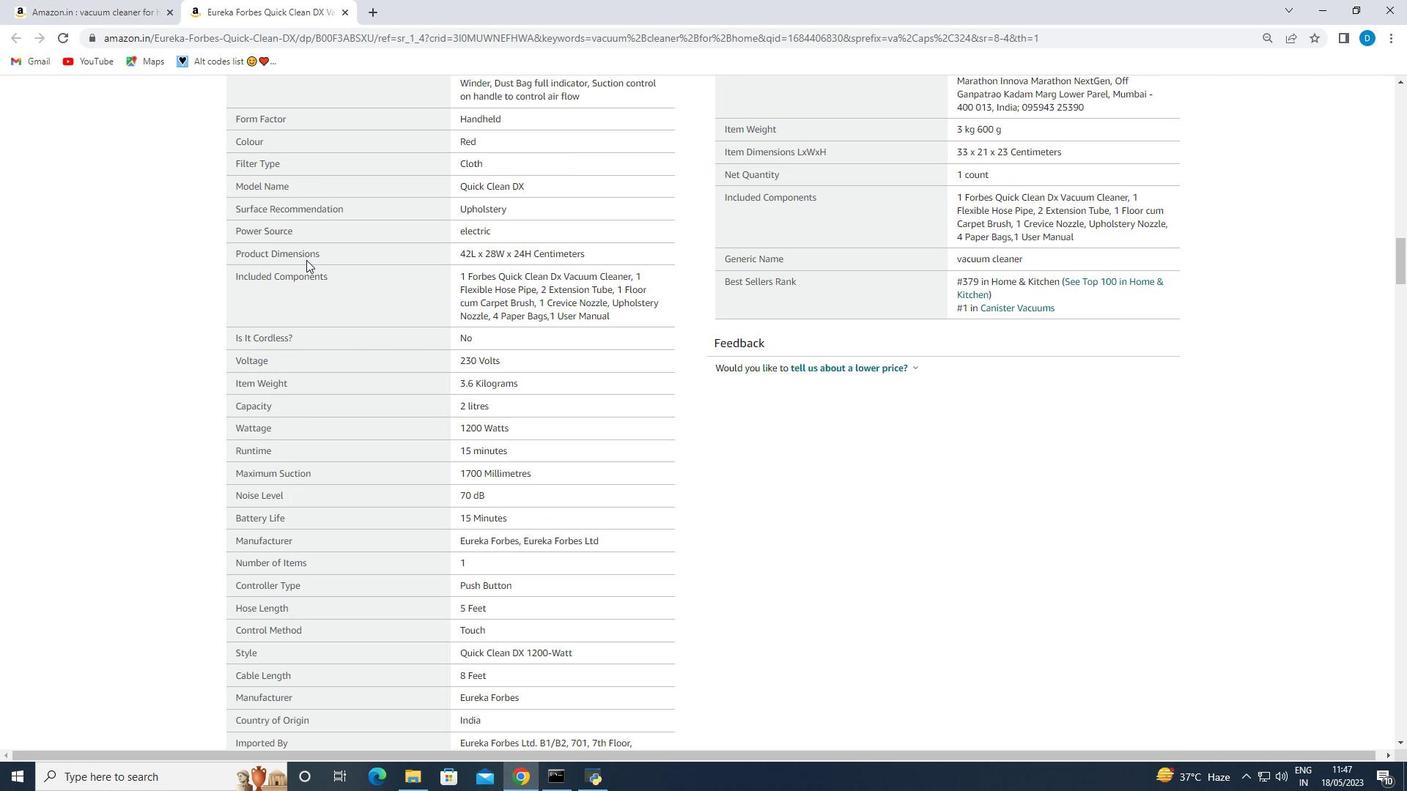 
Action: Mouse scrolled (306, 261) with delta (0, 0)
Screenshot: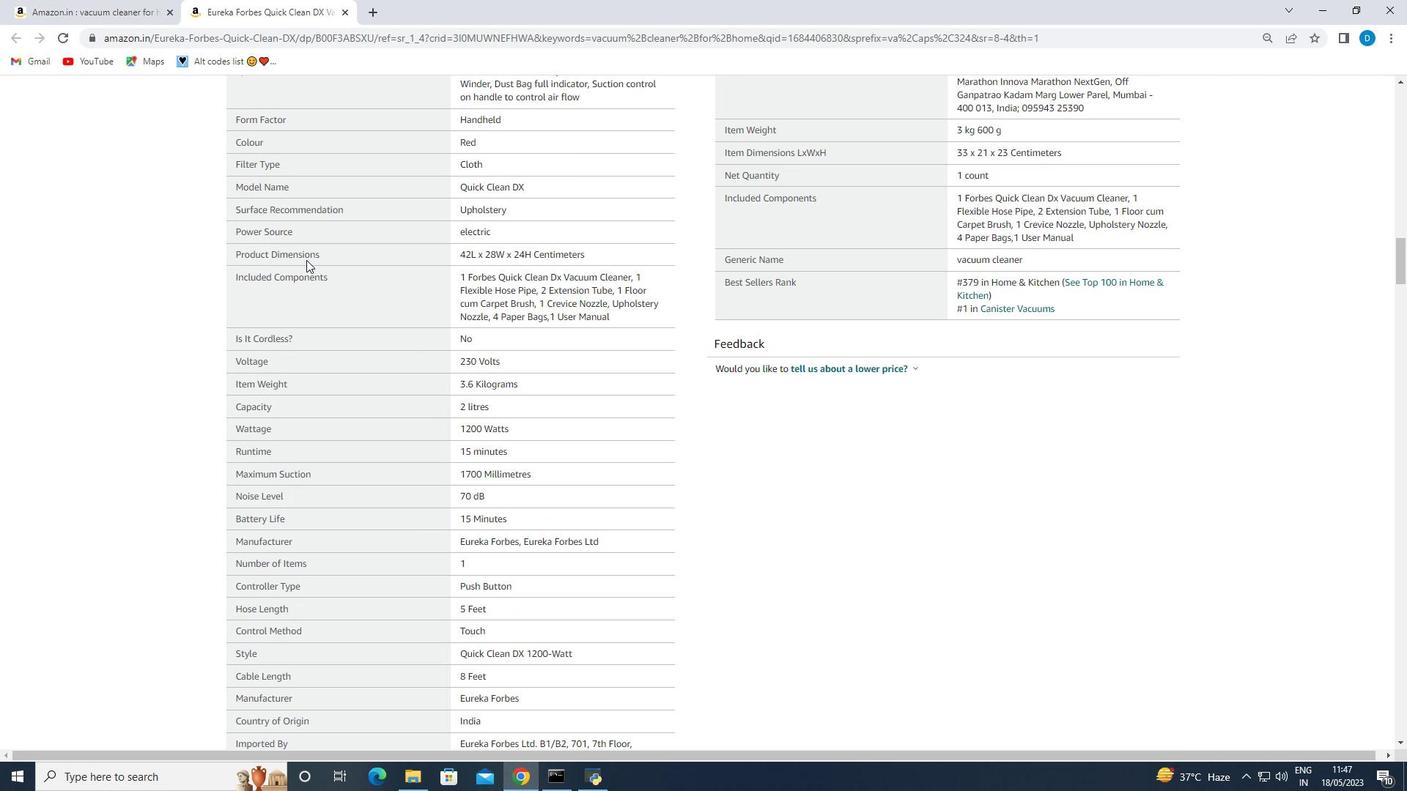 
Action: Mouse scrolled (306, 261) with delta (0, 0)
Screenshot: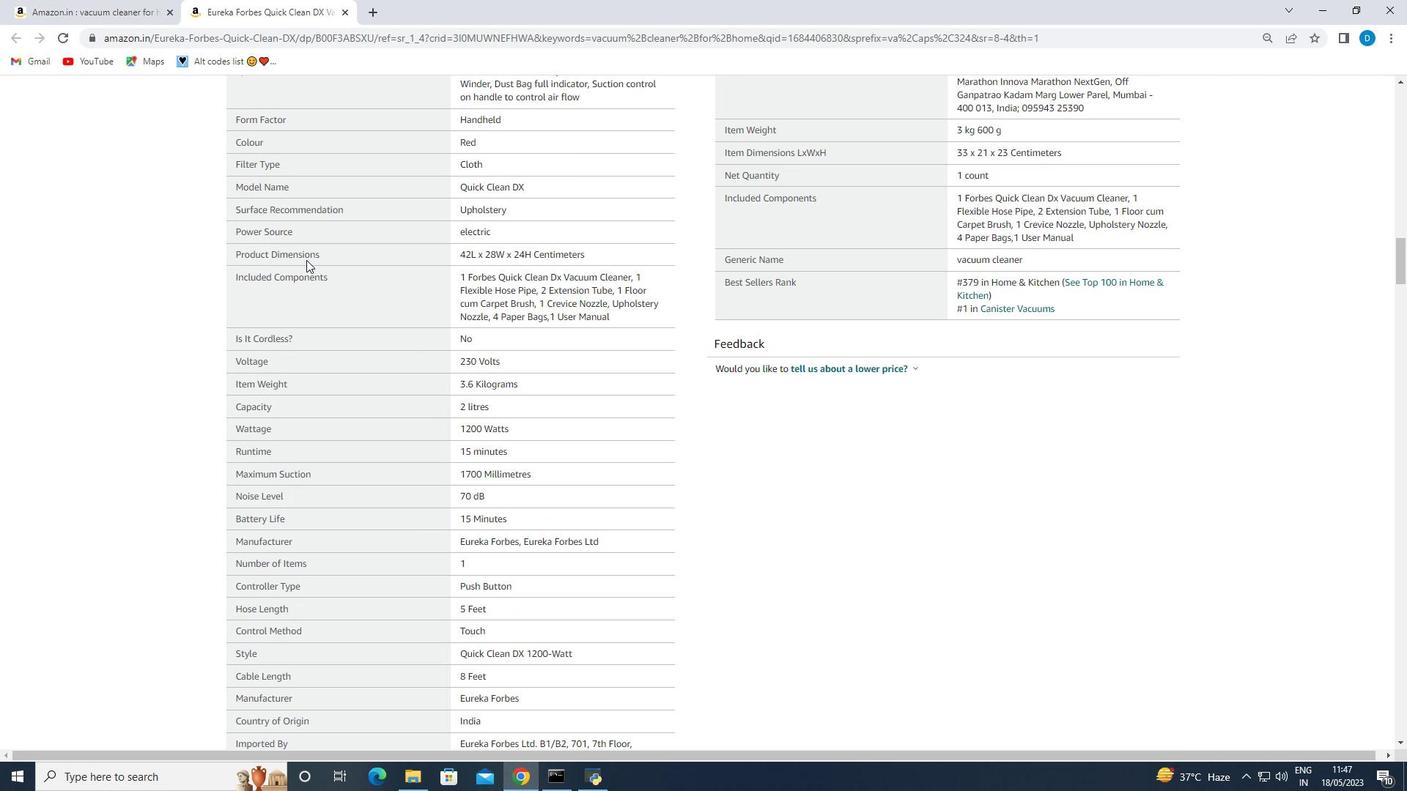 
Action: Mouse moved to (508, 406)
Screenshot: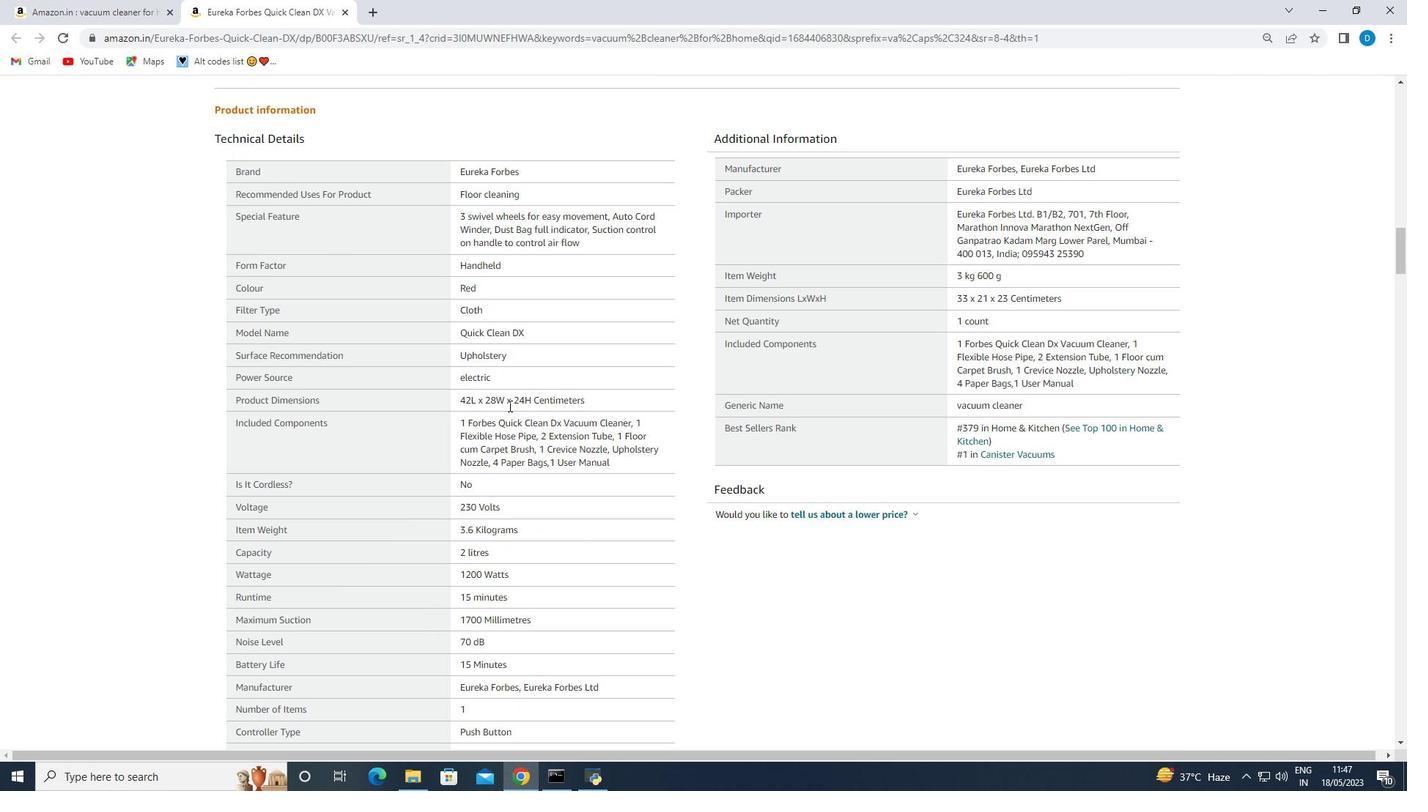 
Action: Mouse scrolled (508, 405) with delta (0, 0)
Screenshot: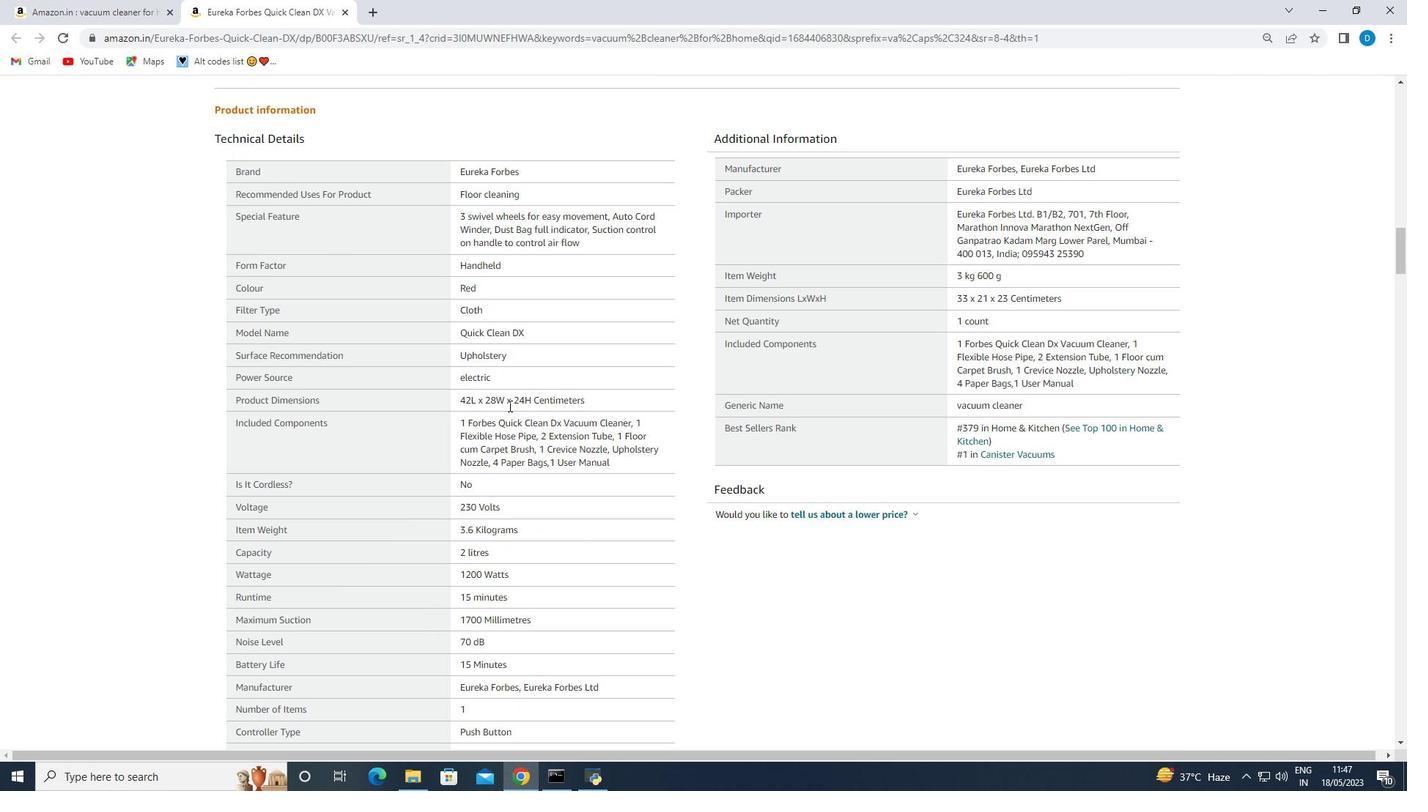 
Action: Mouse moved to (510, 405)
Screenshot: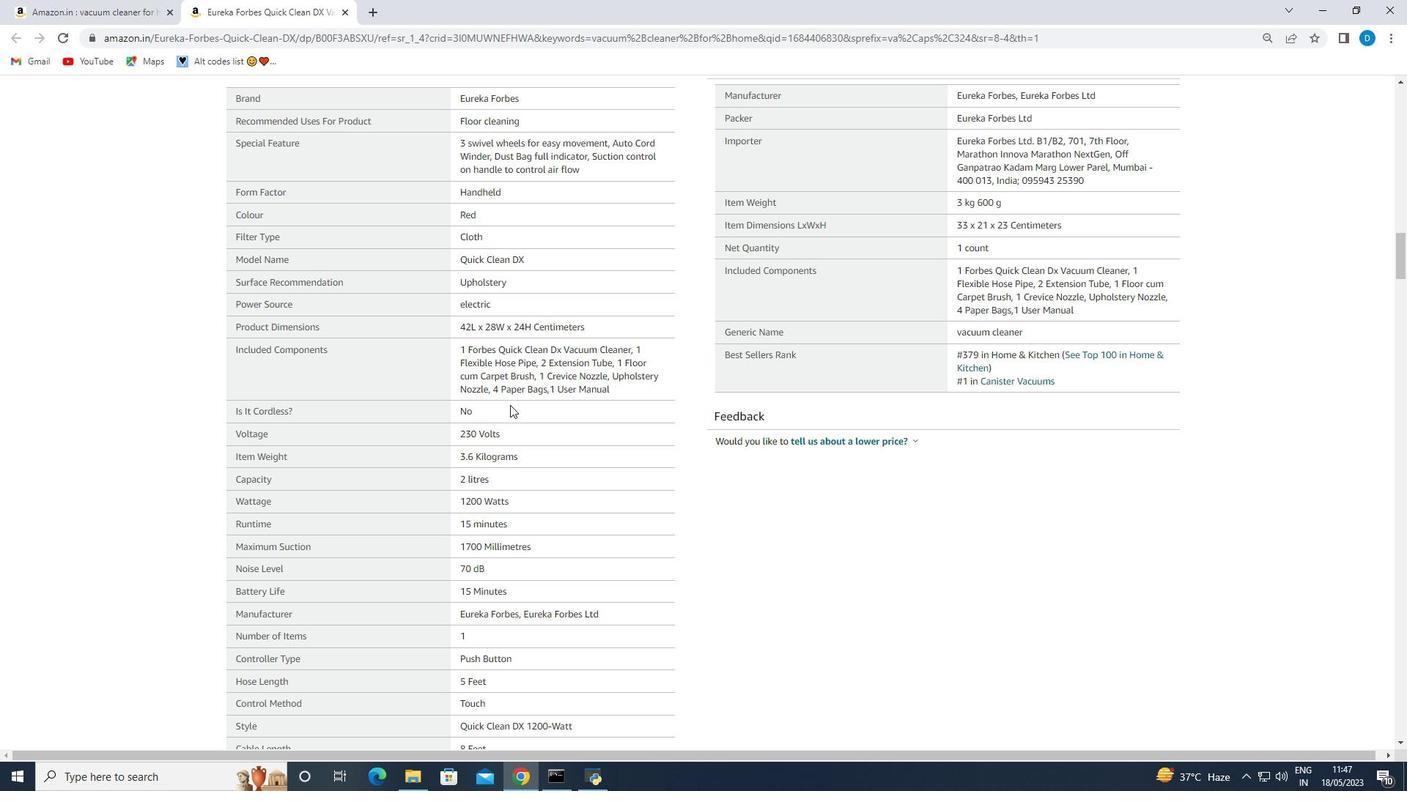 
Action: Mouse scrolled (510, 404) with delta (0, 0)
Screenshot: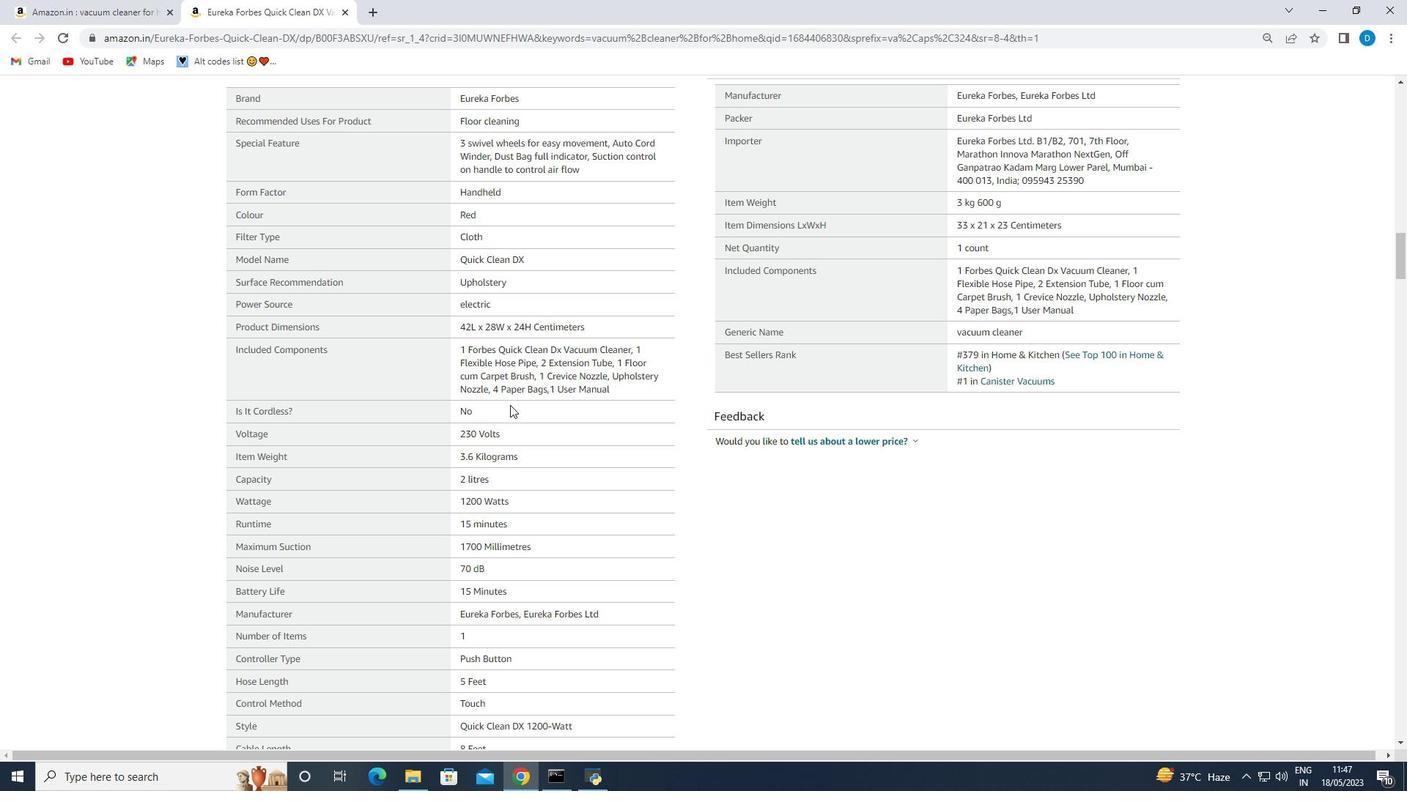 
Action: Mouse scrolled (510, 404) with delta (0, 0)
Screenshot: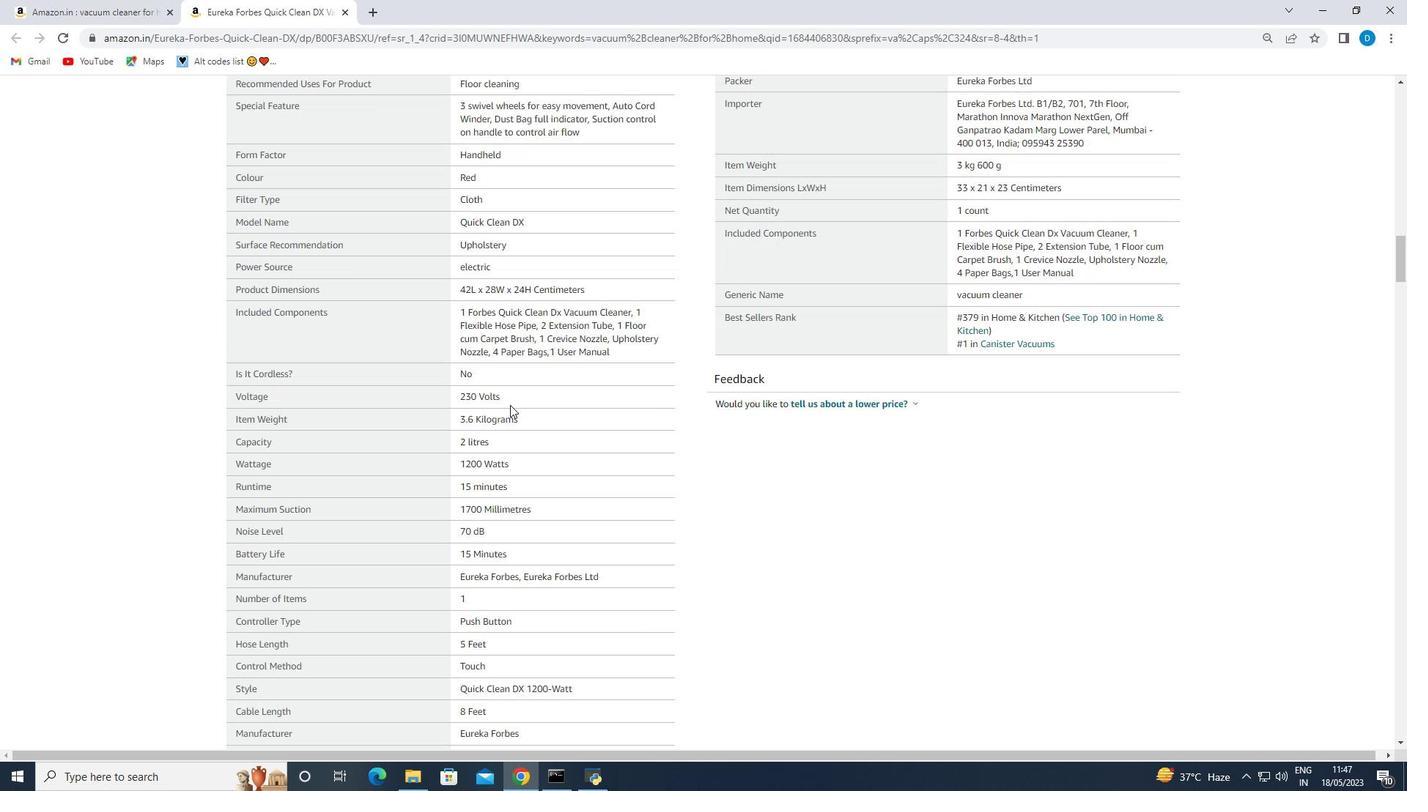 
Action: Mouse scrolled (510, 404) with delta (0, 0)
Screenshot: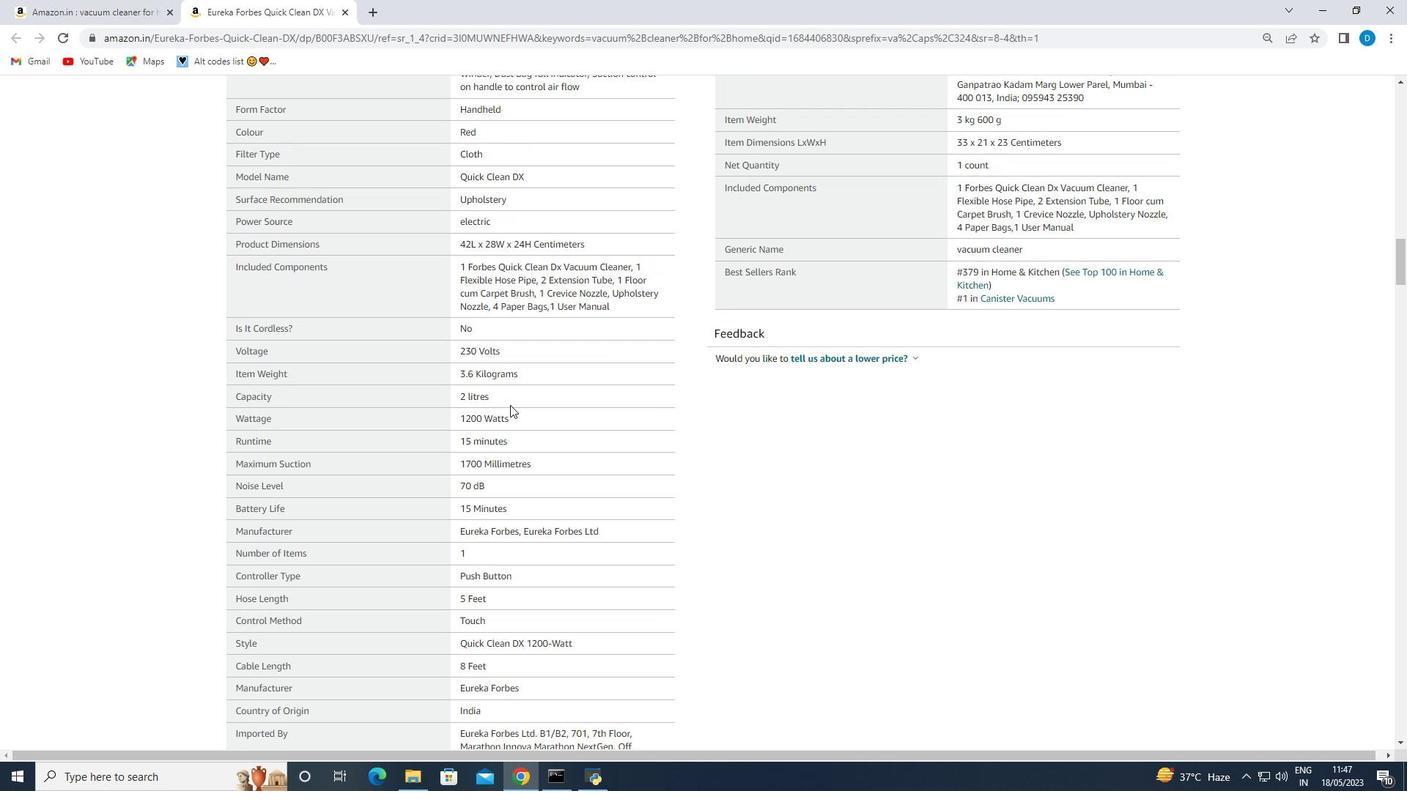 
Action: Mouse scrolled (510, 404) with delta (0, 0)
Screenshot: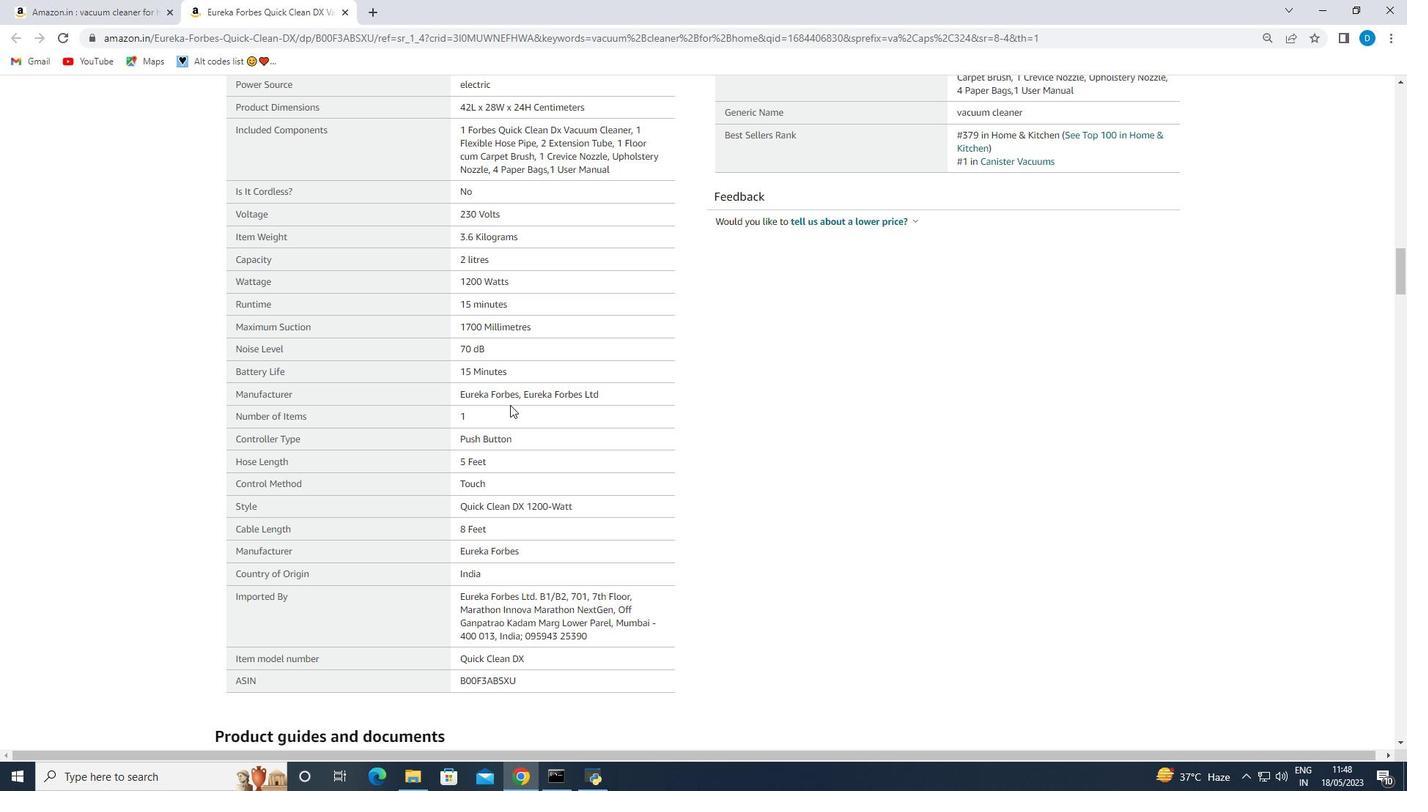 
Action: Mouse scrolled (510, 404) with delta (0, 0)
Screenshot: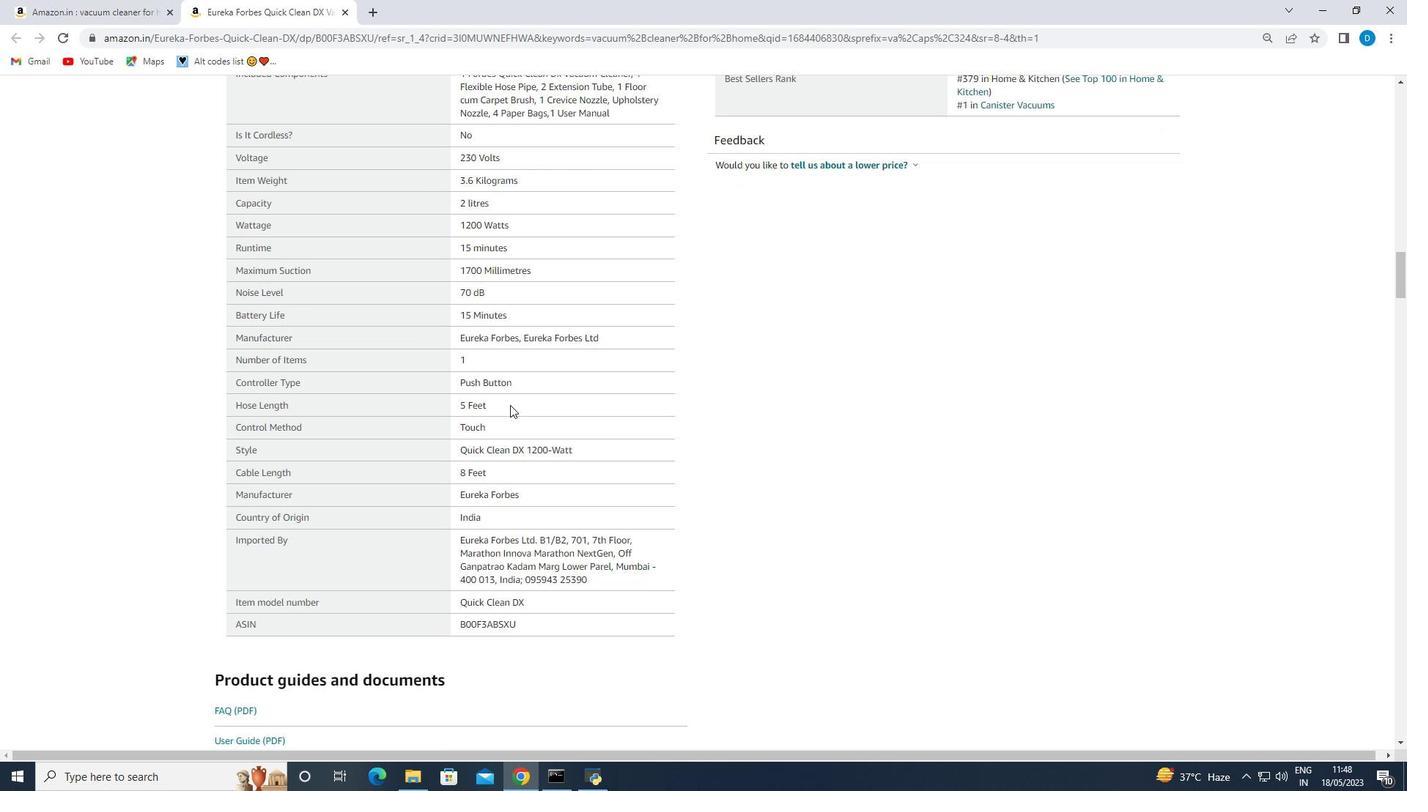 
Action: Mouse scrolled (510, 404) with delta (0, 0)
Screenshot: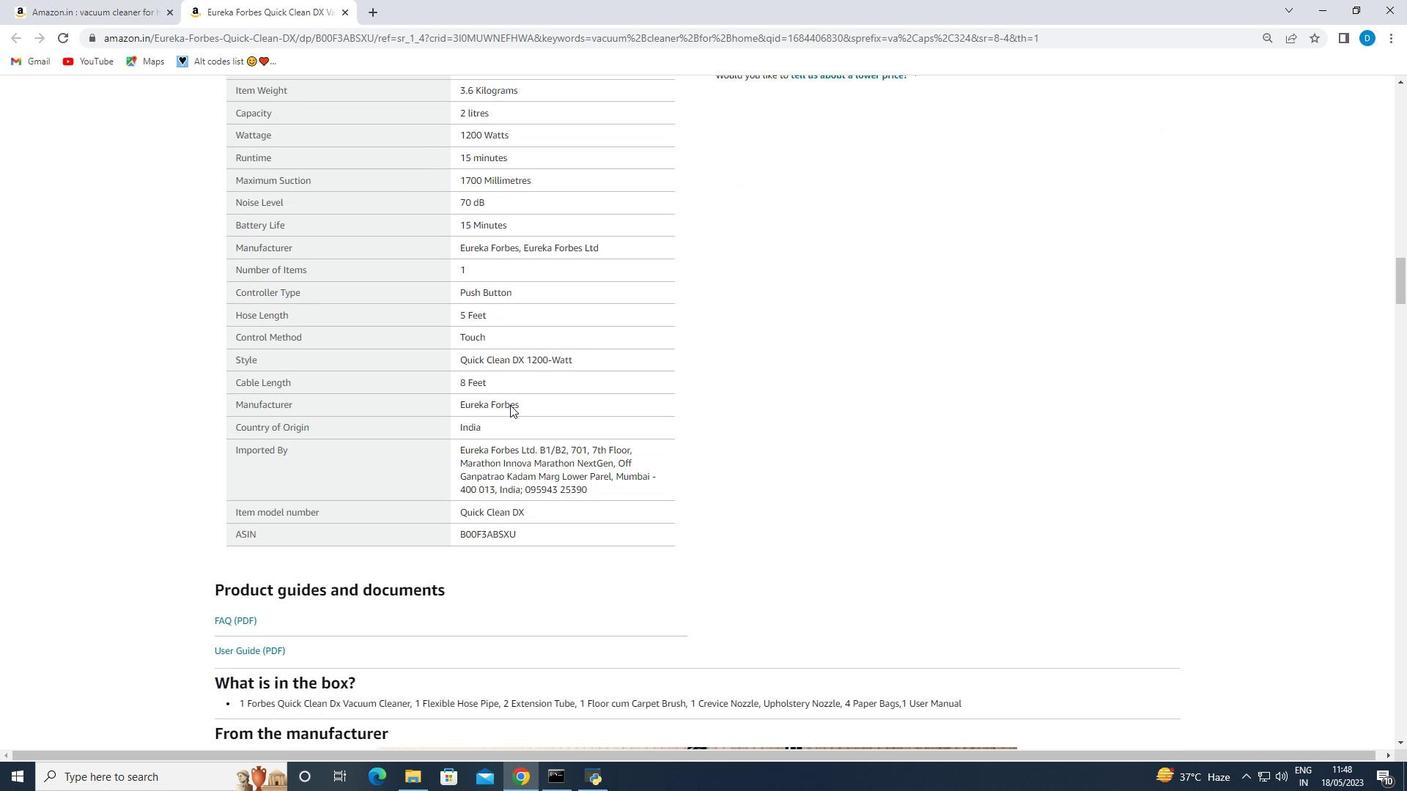 
Action: Mouse scrolled (510, 404) with delta (0, 0)
Screenshot: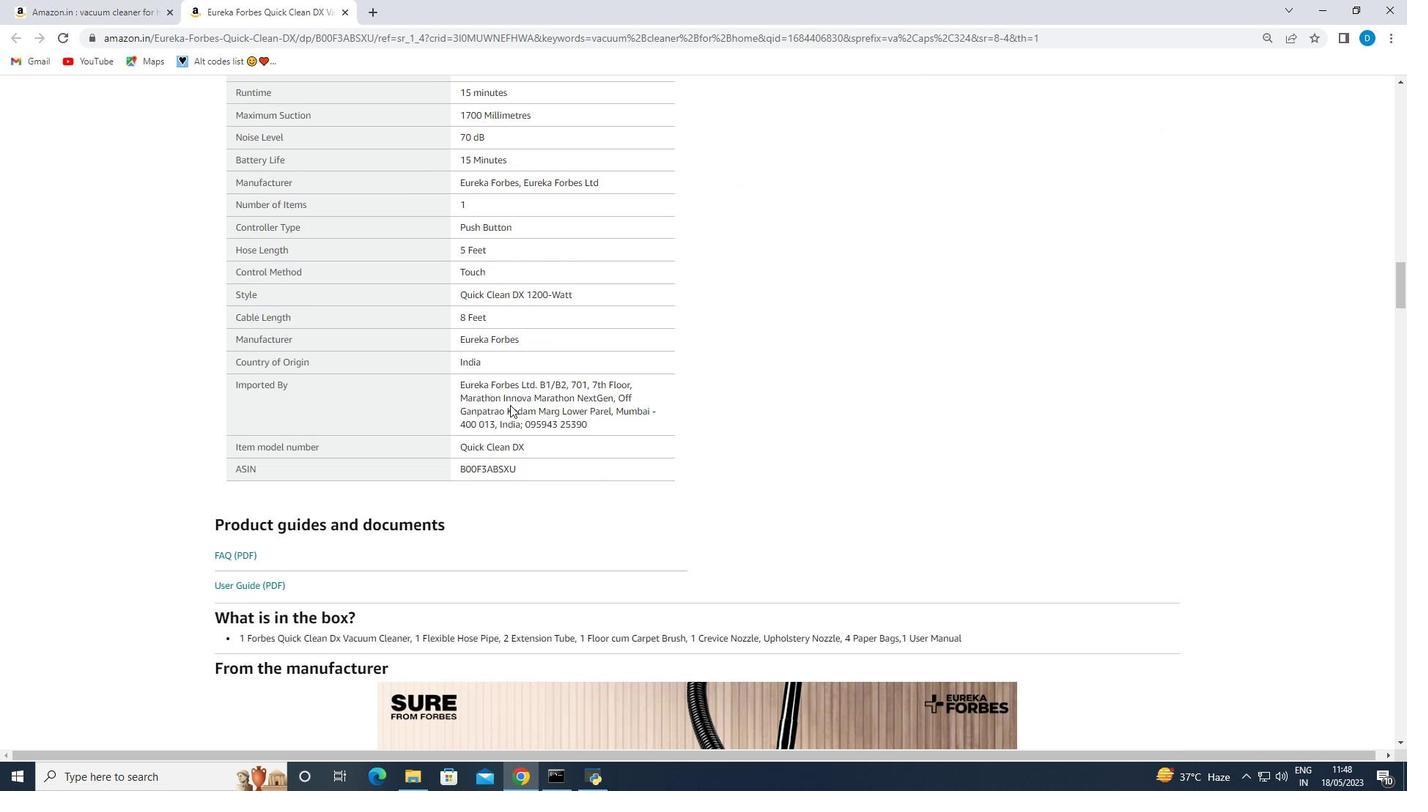 
Action: Mouse moved to (511, 404)
Screenshot: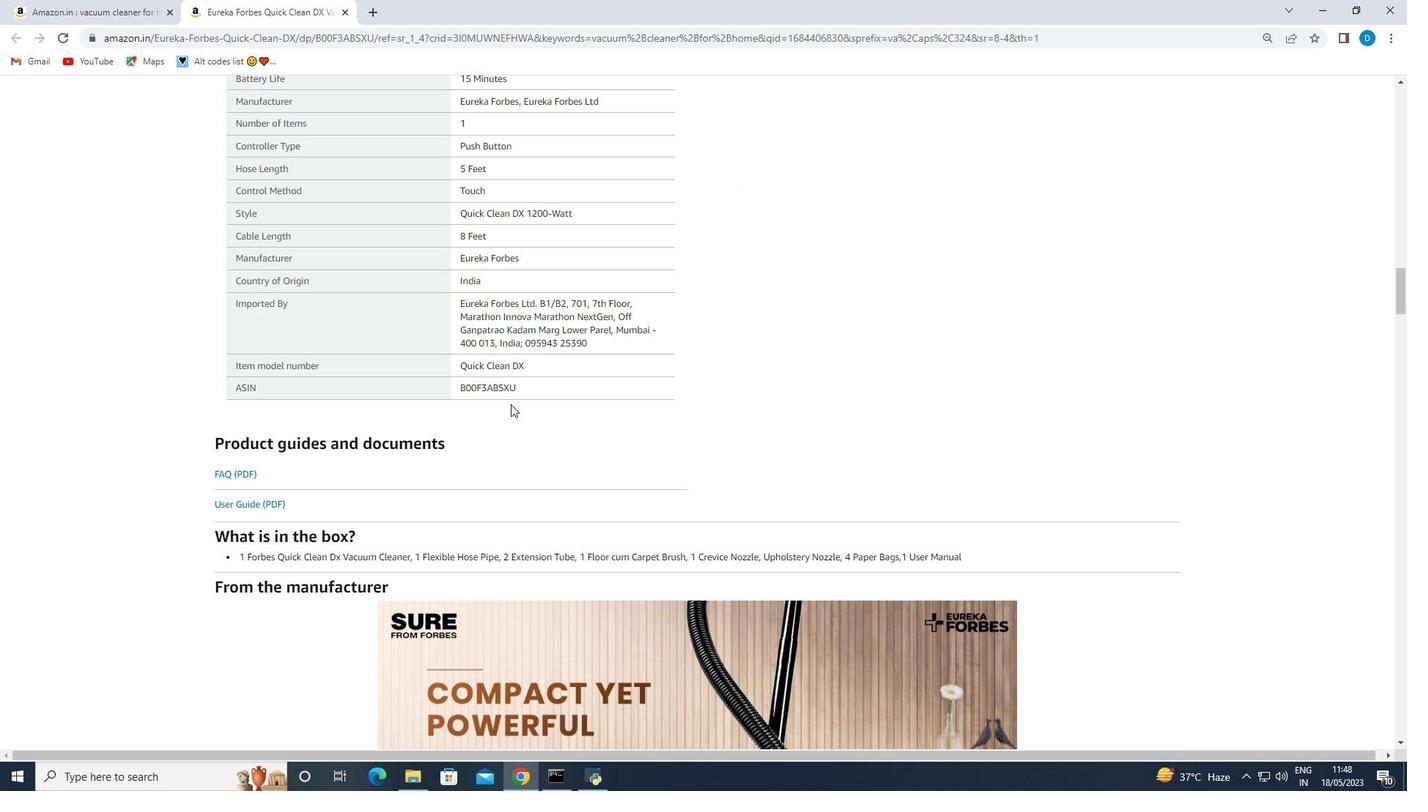 
Action: Mouse scrolled (511, 403) with delta (0, 0)
Screenshot: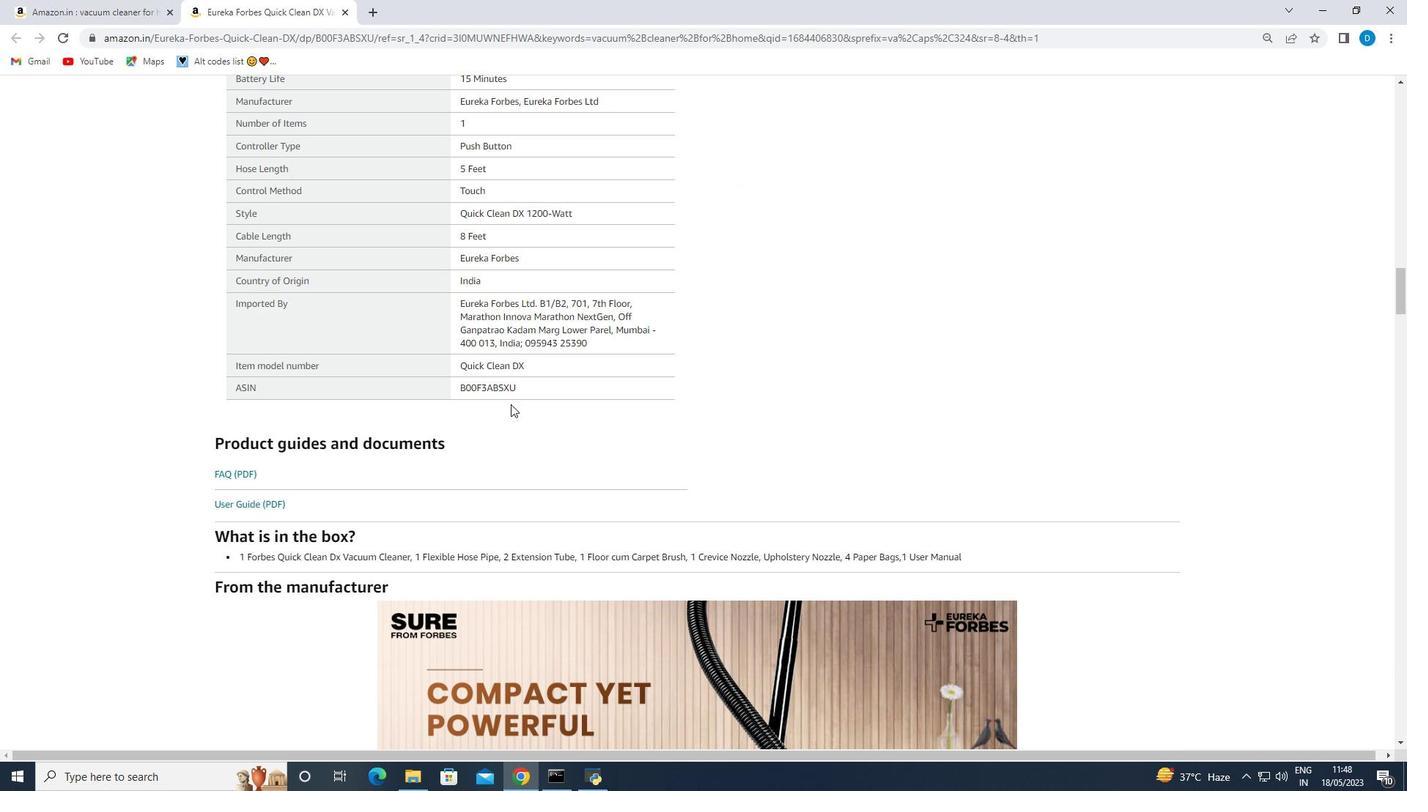 
Action: Mouse scrolled (511, 403) with delta (0, 0)
Screenshot: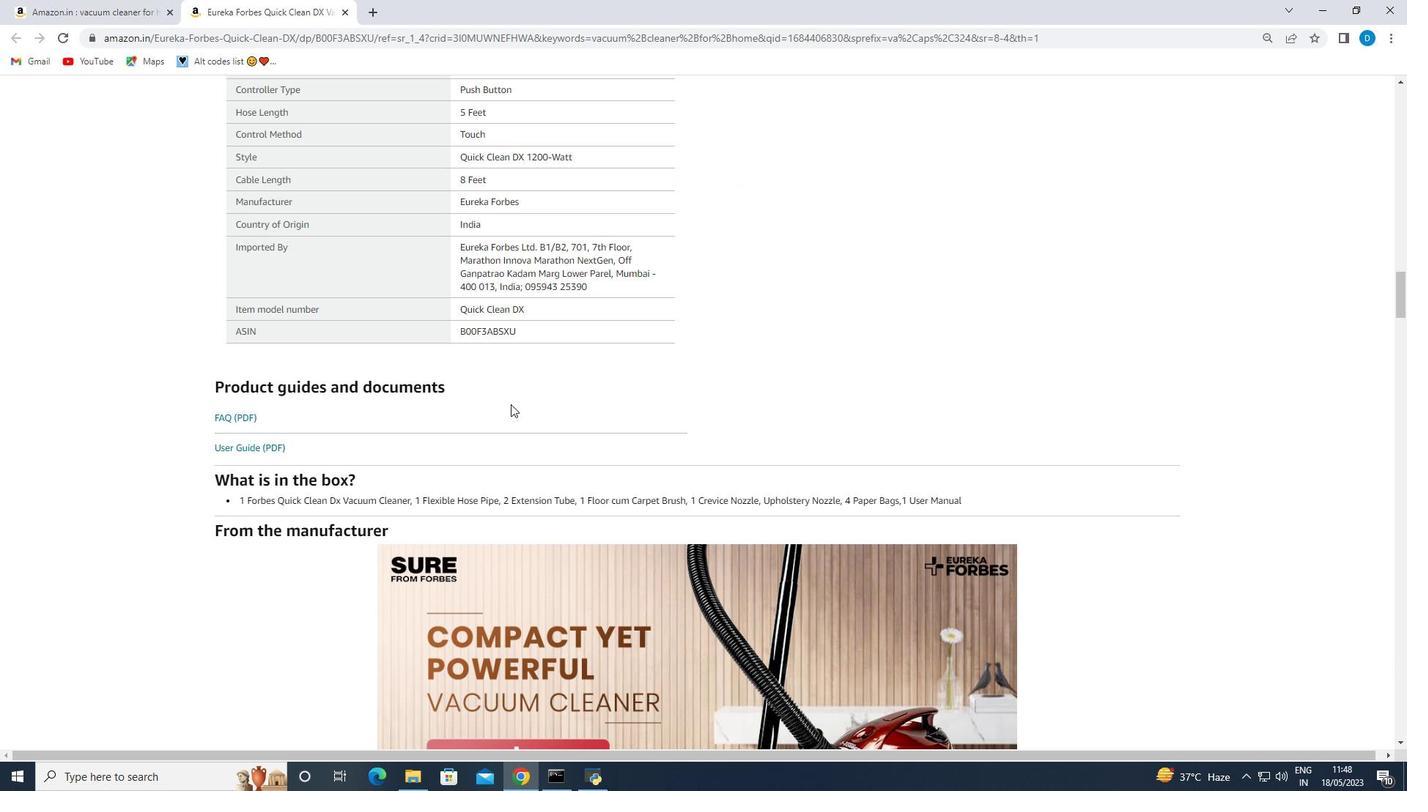 
Action: Mouse moved to (511, 404)
Screenshot: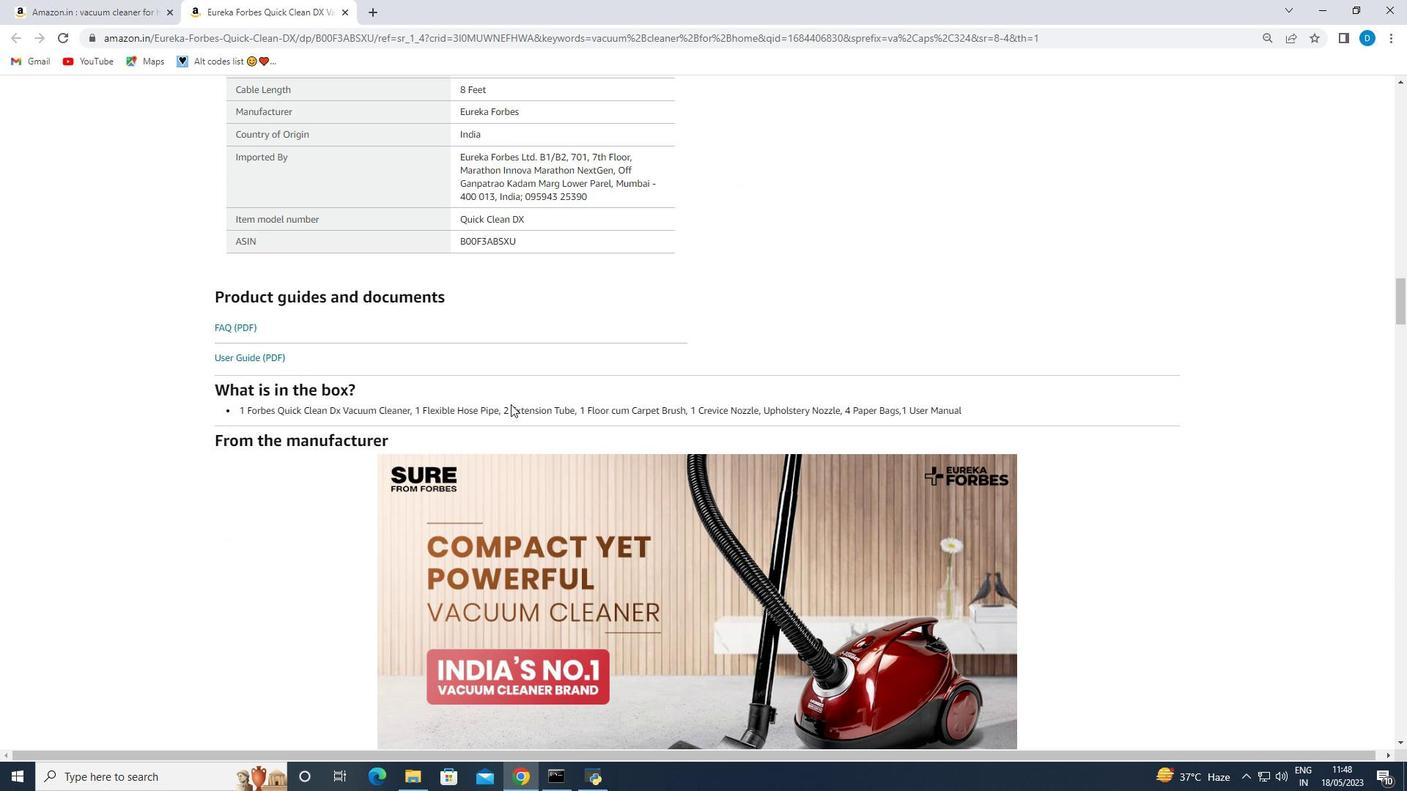 
Action: Mouse scrolled (511, 403) with delta (0, 0)
Screenshot: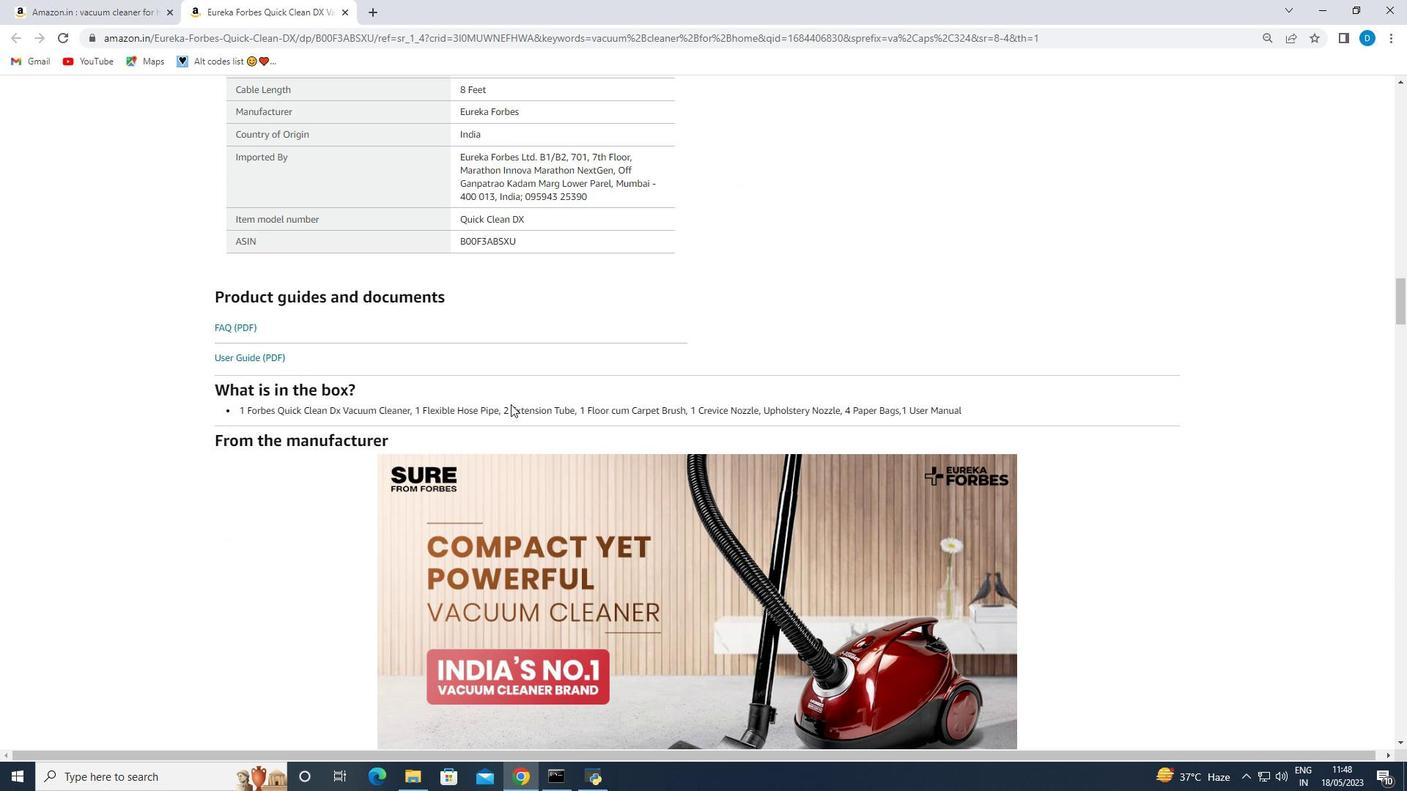 
Action: Mouse scrolled (511, 403) with delta (0, 0)
Screenshot: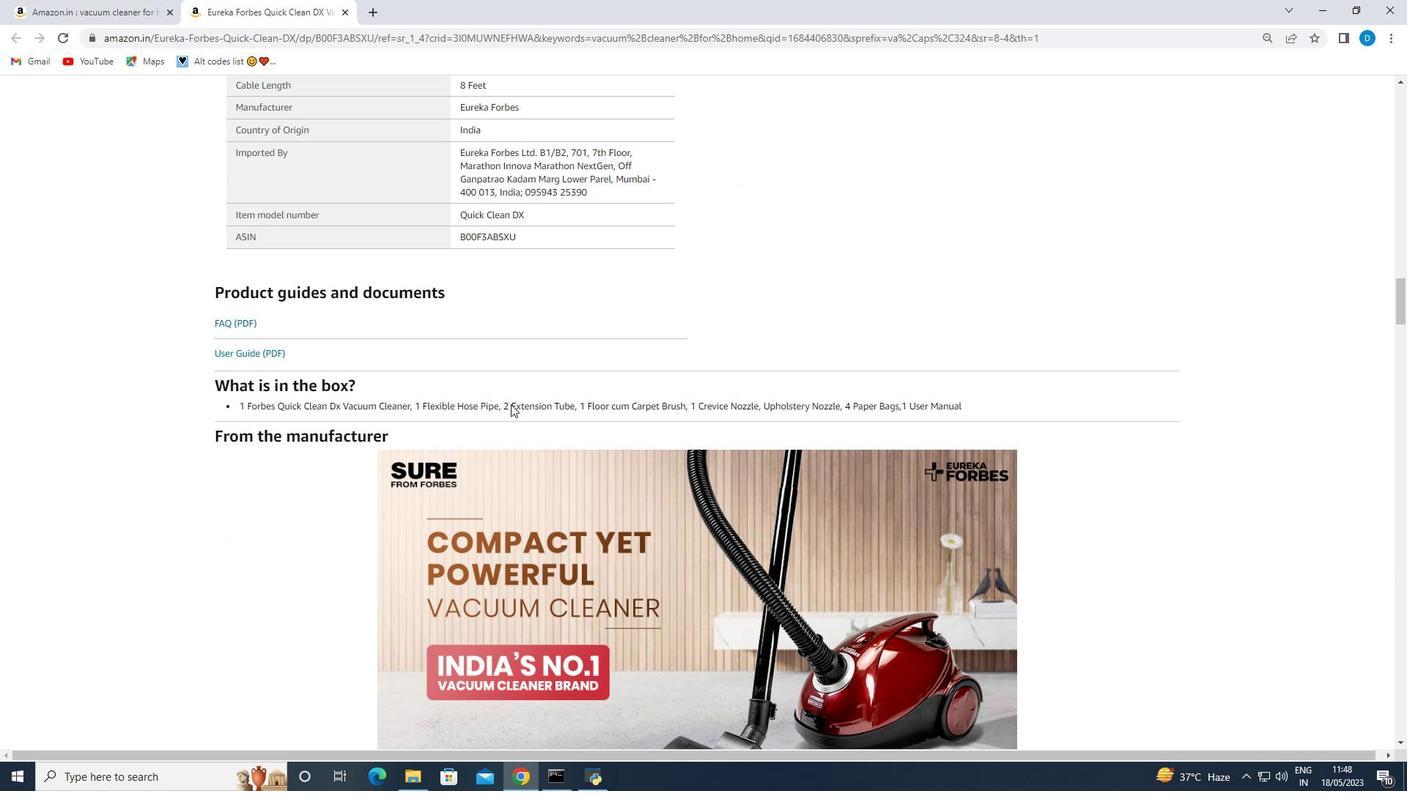 
Action: Mouse scrolled (511, 403) with delta (0, 0)
Screenshot: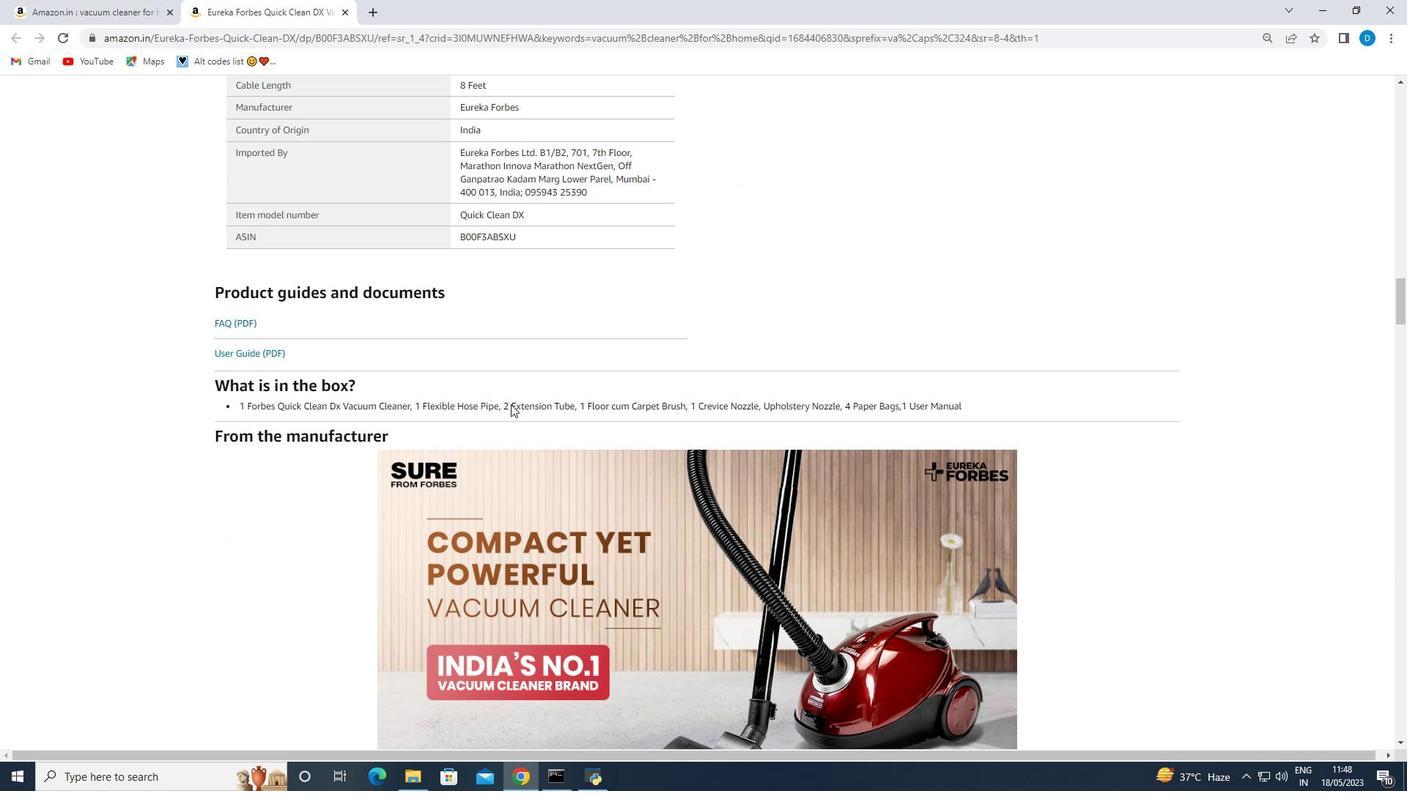 
Action: Mouse scrolled (511, 403) with delta (0, 0)
Screenshot: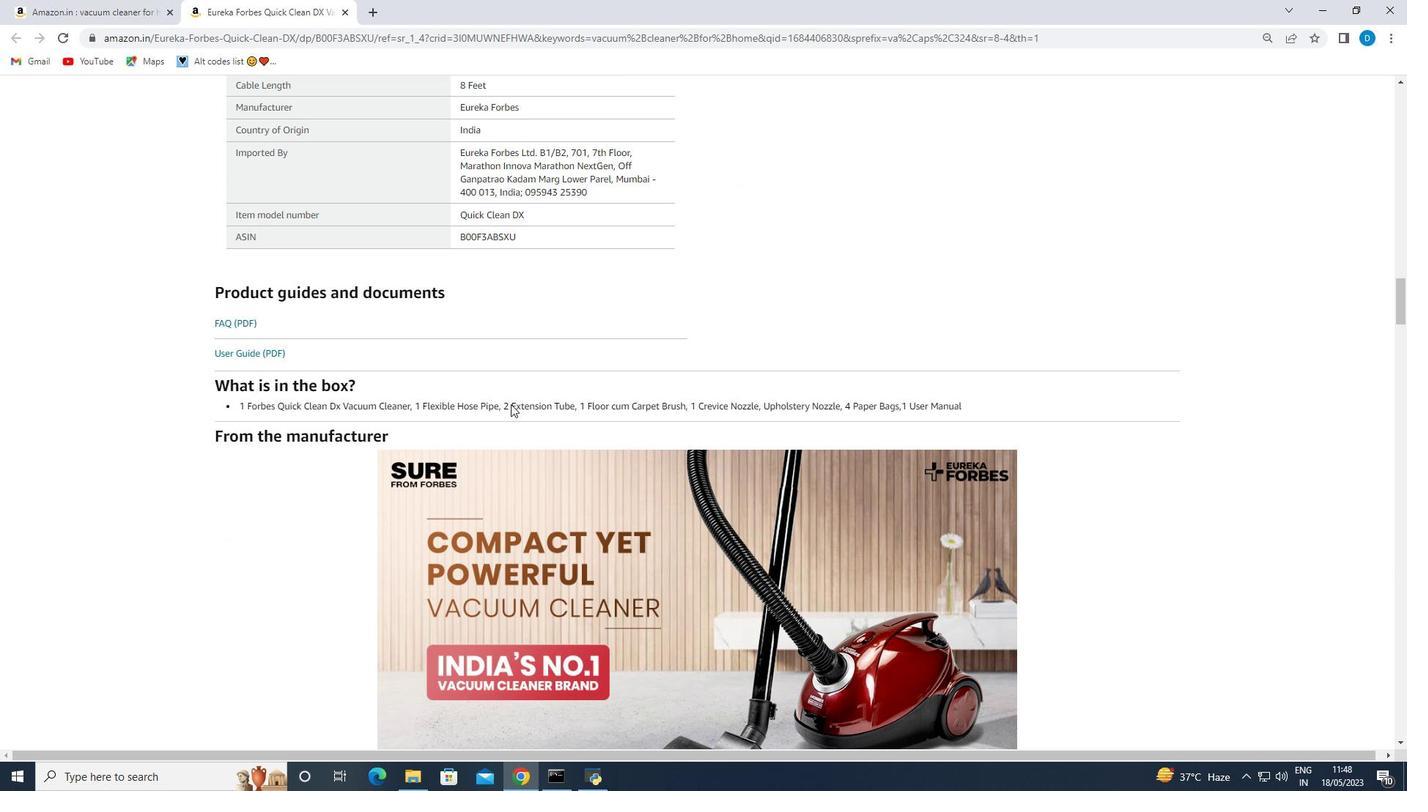 
Action: Mouse moved to (511, 406)
Screenshot: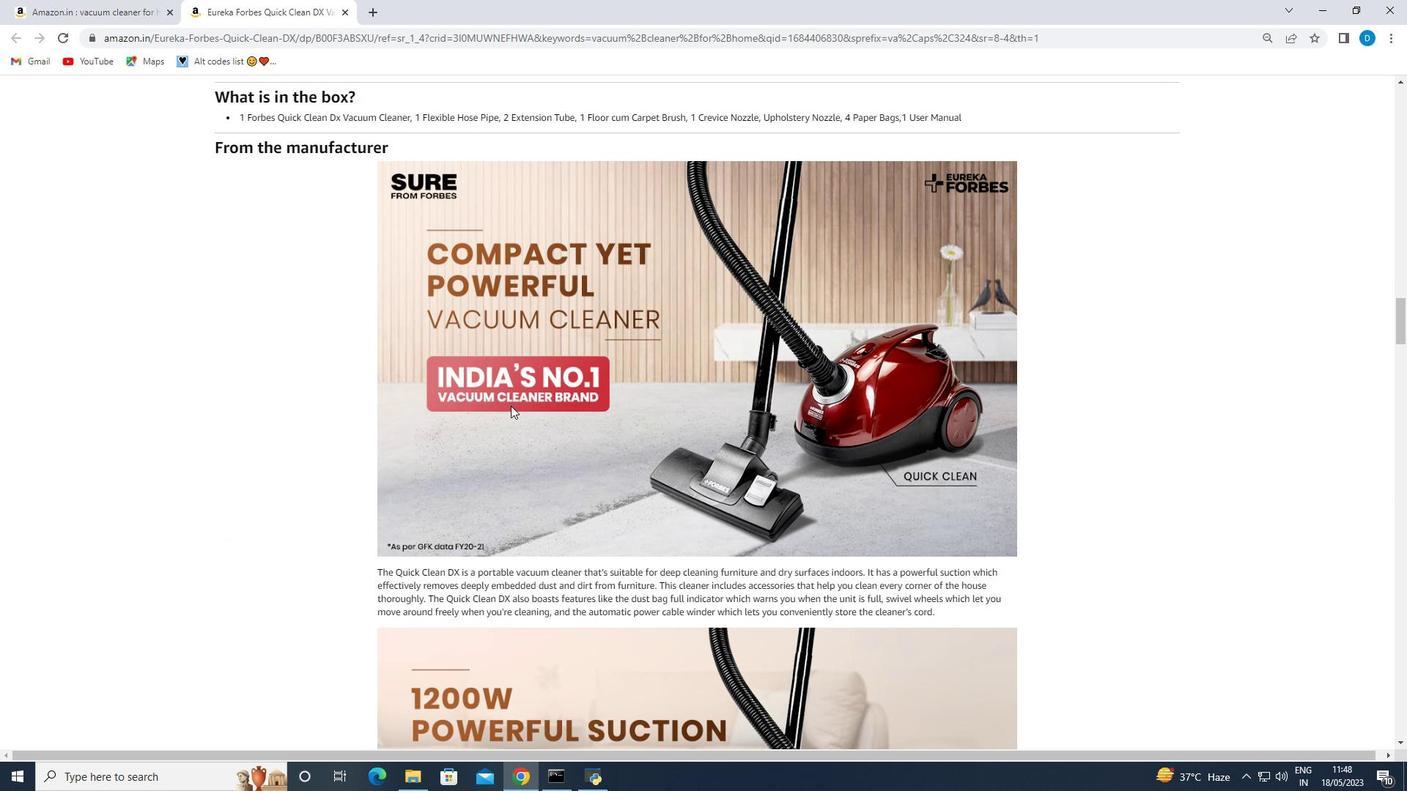 
Action: Mouse scrolled (511, 405) with delta (0, 0)
Screenshot: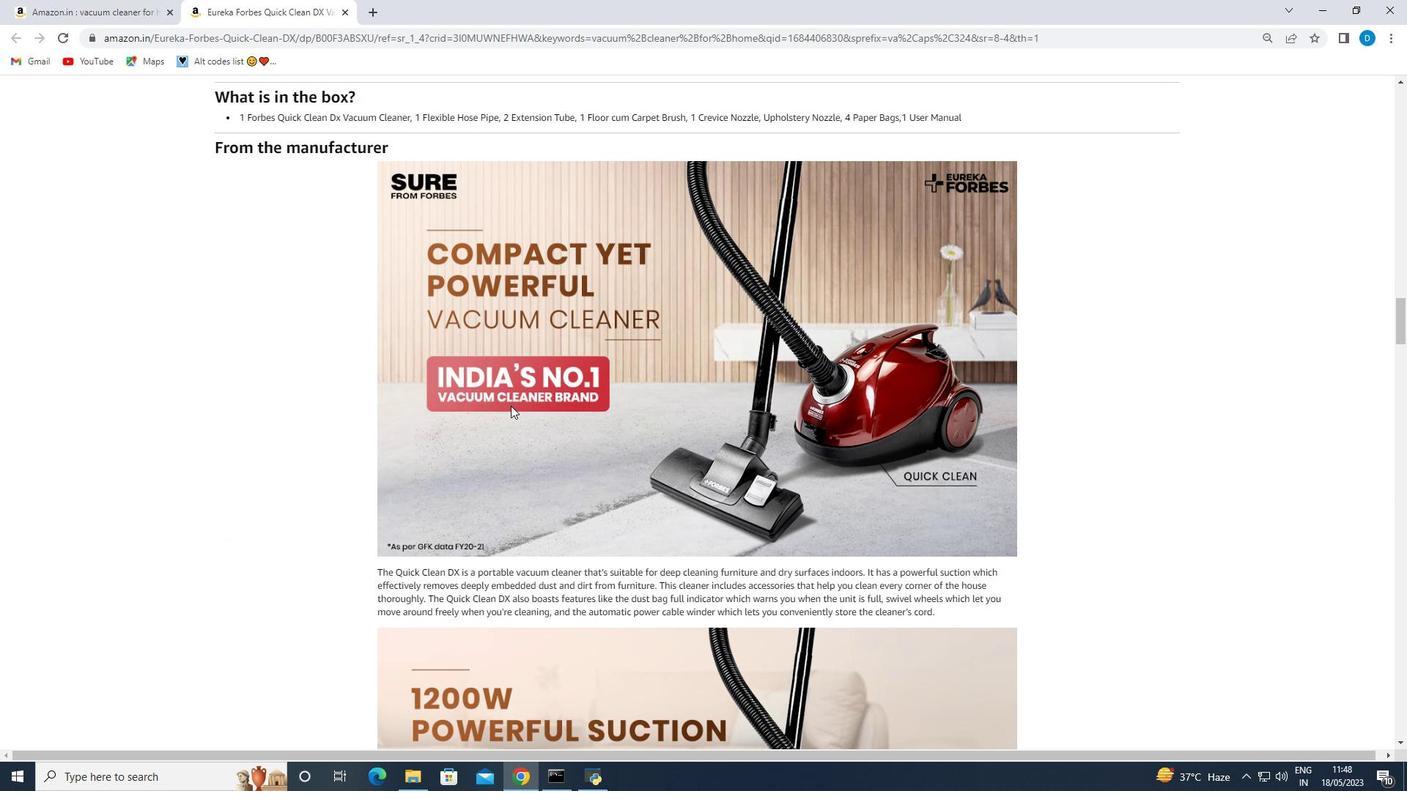 
Action: Mouse scrolled (511, 405) with delta (0, 0)
Screenshot: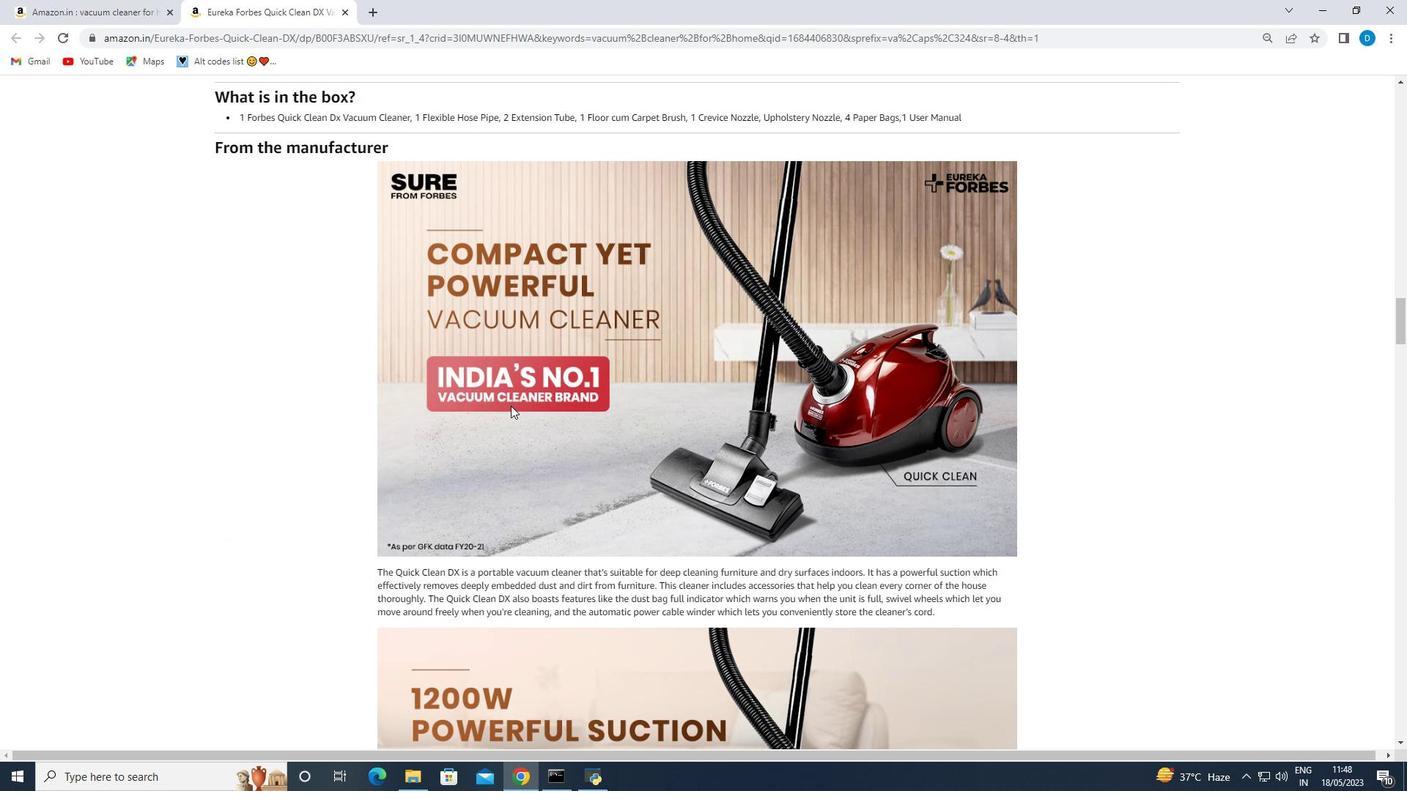 
Action: Mouse scrolled (511, 405) with delta (0, 0)
Screenshot: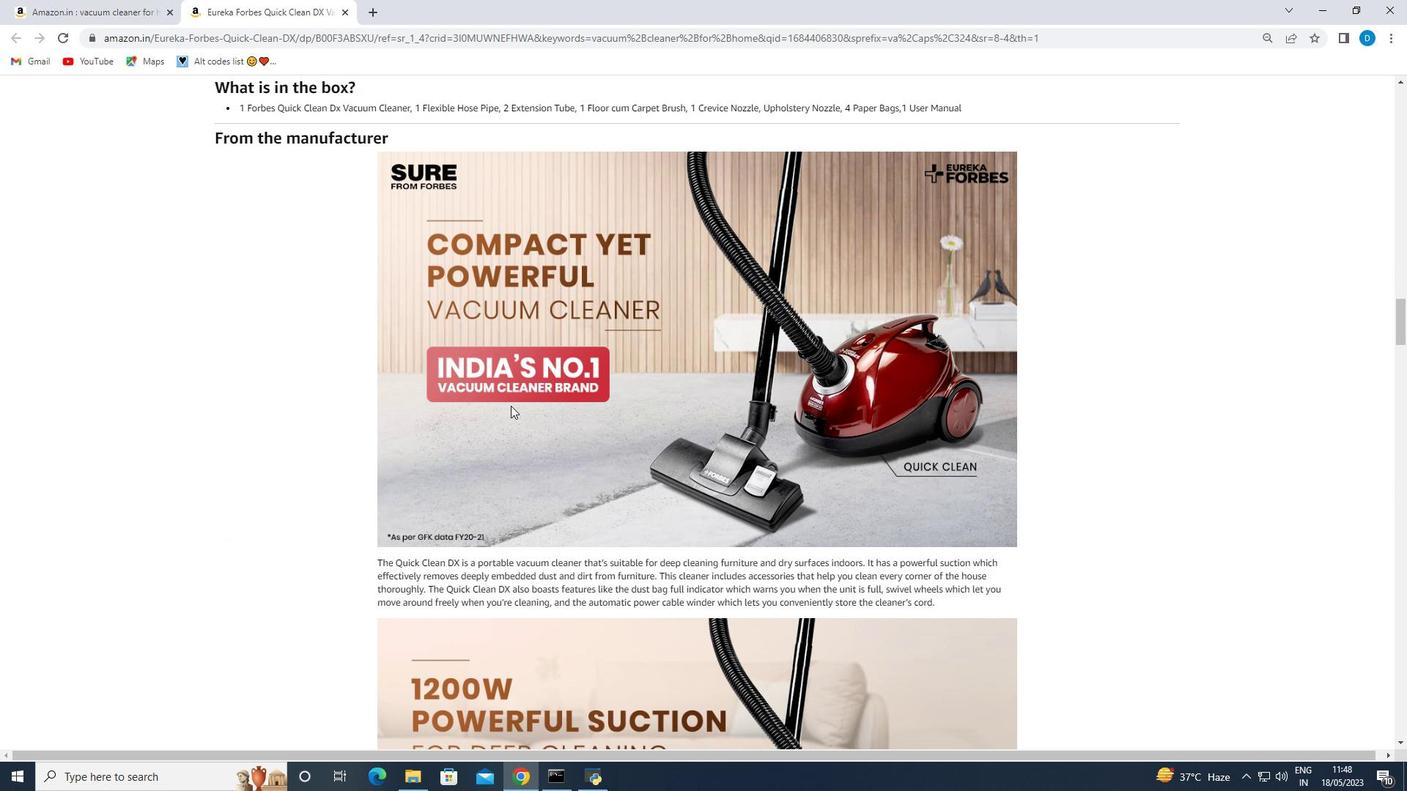 
Action: Mouse moved to (516, 397)
Screenshot: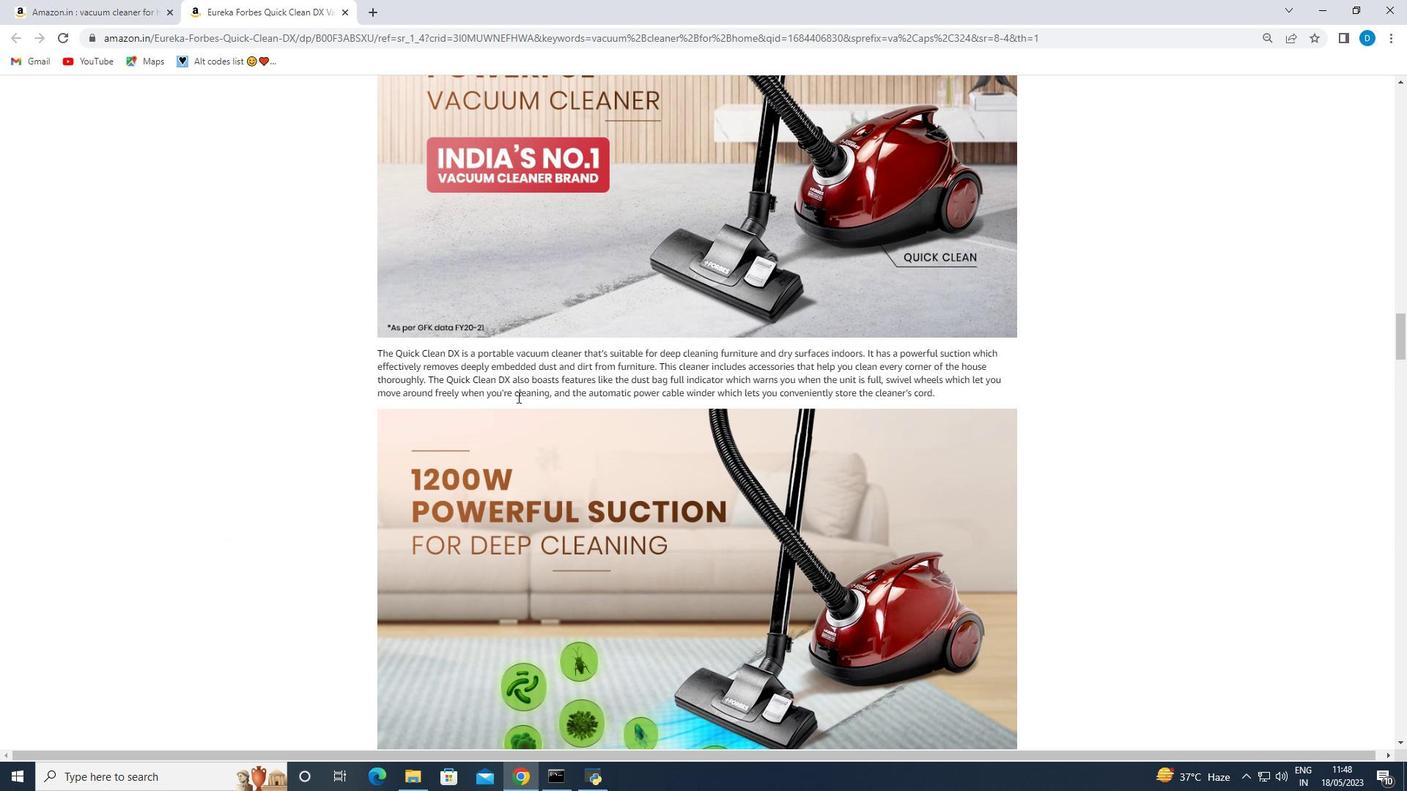 
Action: Mouse scrolled (516, 398) with delta (0, 0)
Screenshot: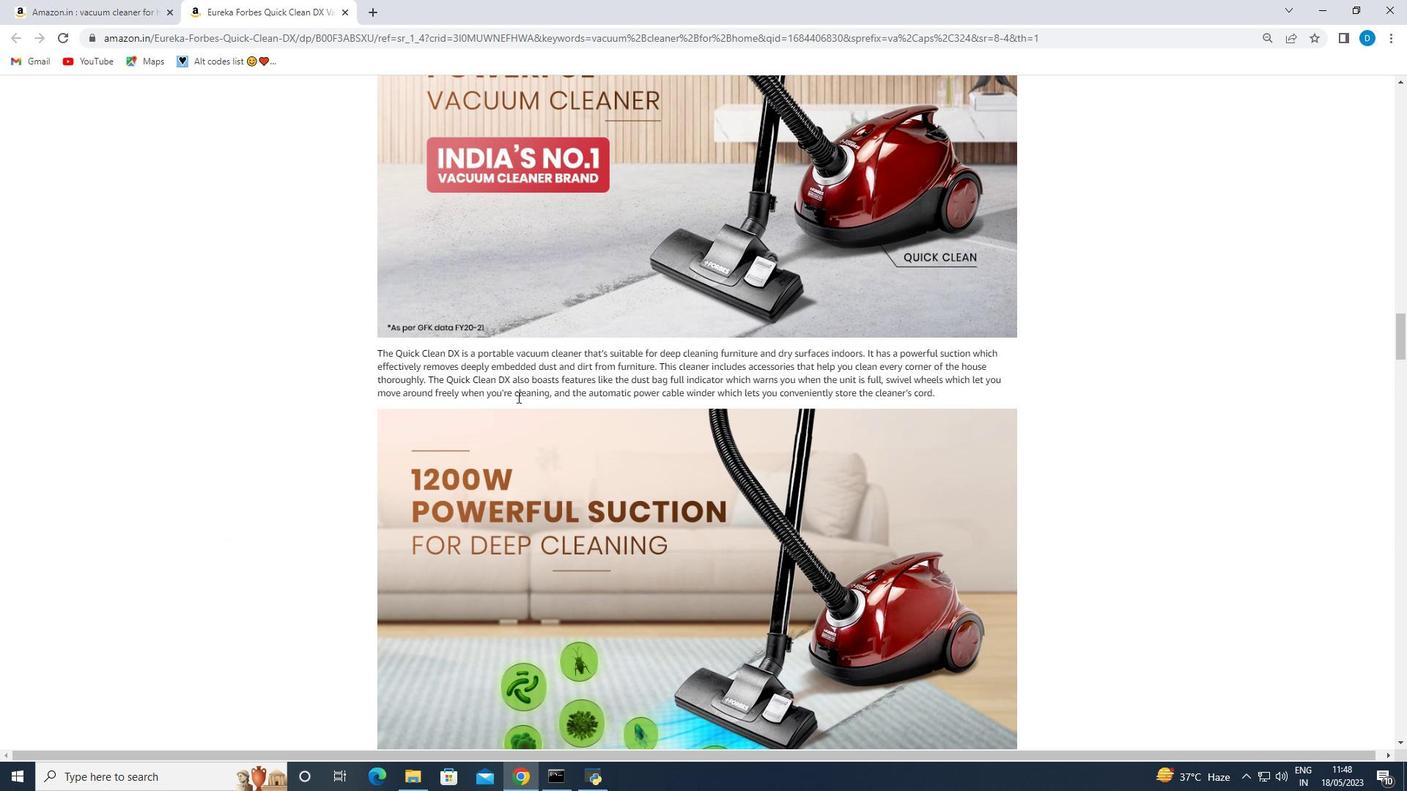 
Action: Mouse moved to (517, 397)
Screenshot: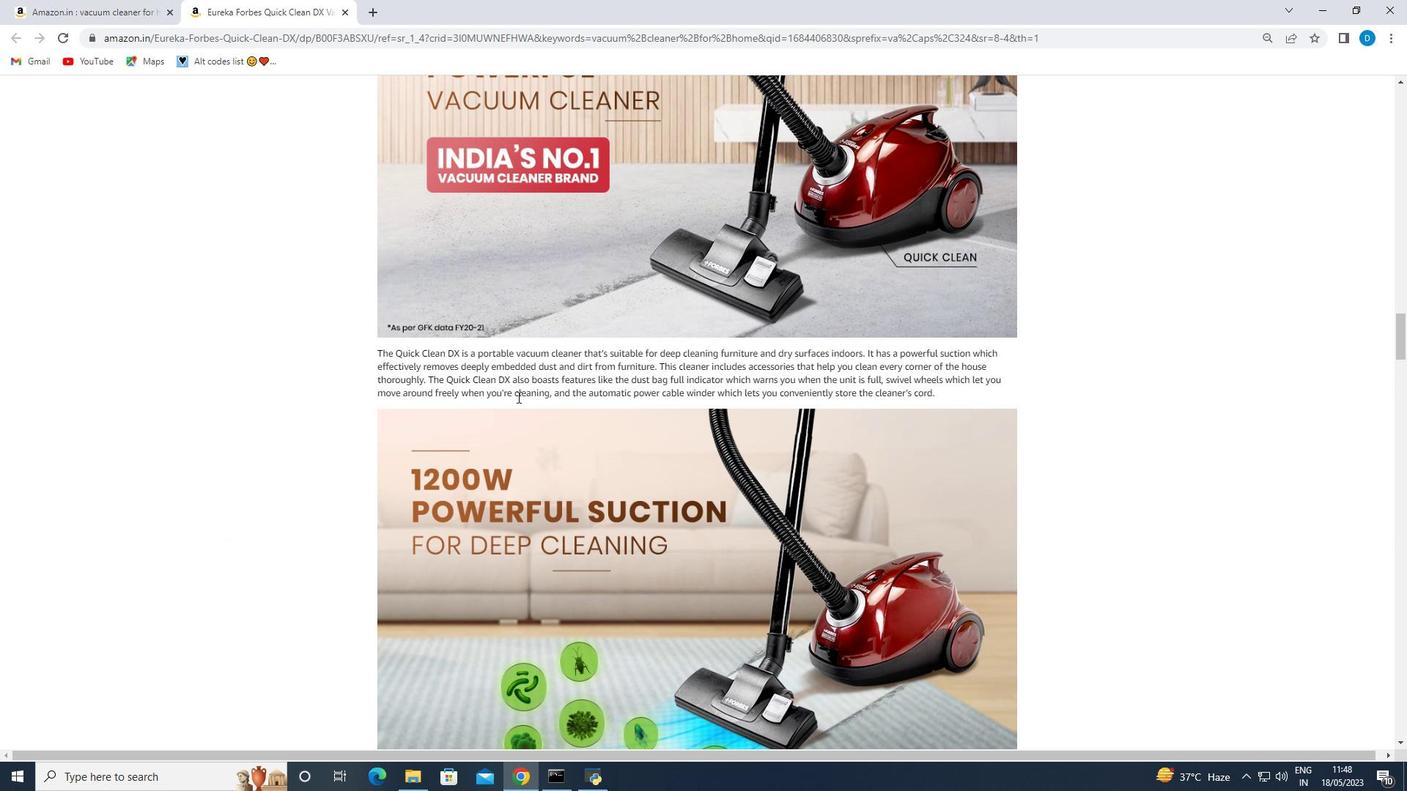 
Action: Mouse scrolled (517, 398) with delta (0, 0)
Screenshot: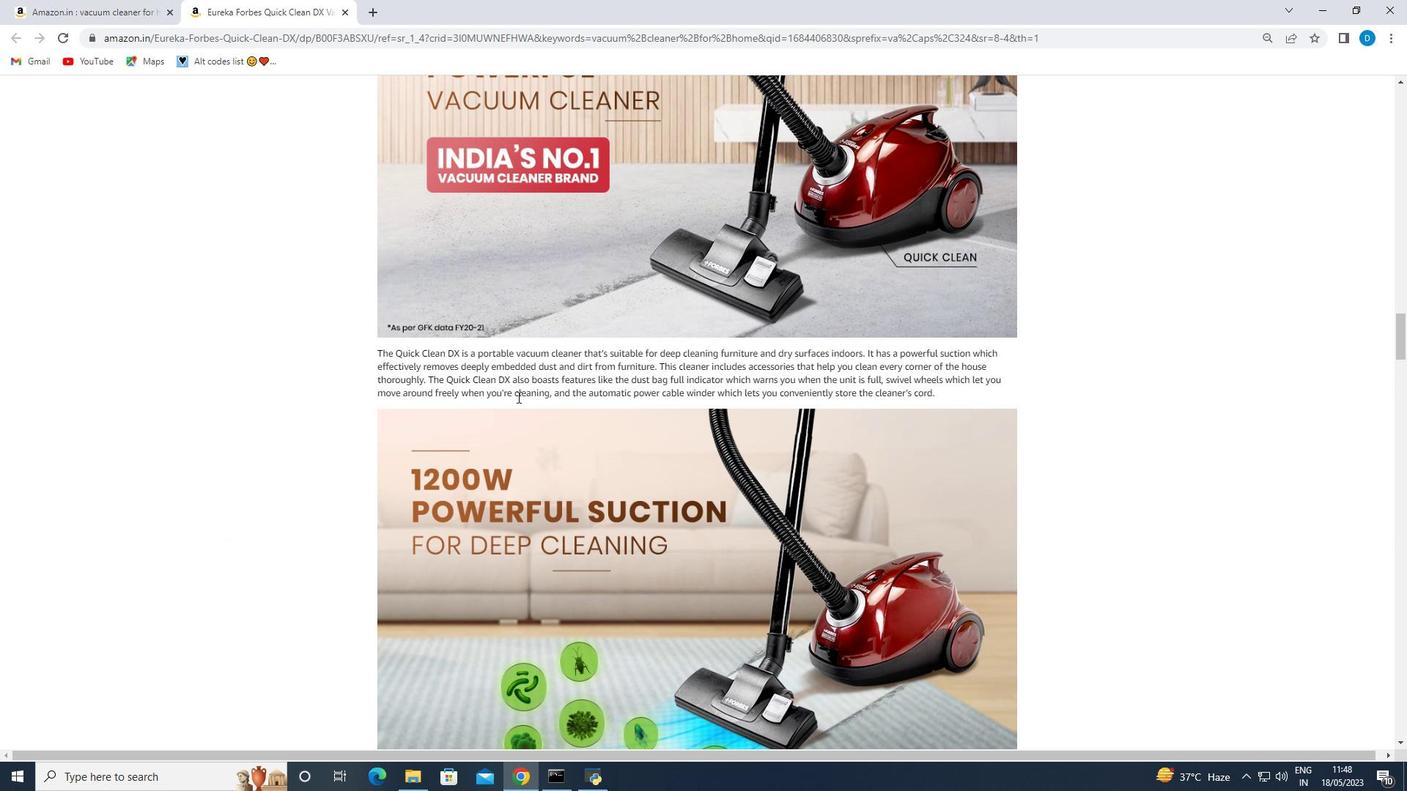 
Action: Mouse scrolled (517, 398) with delta (0, 0)
Screenshot: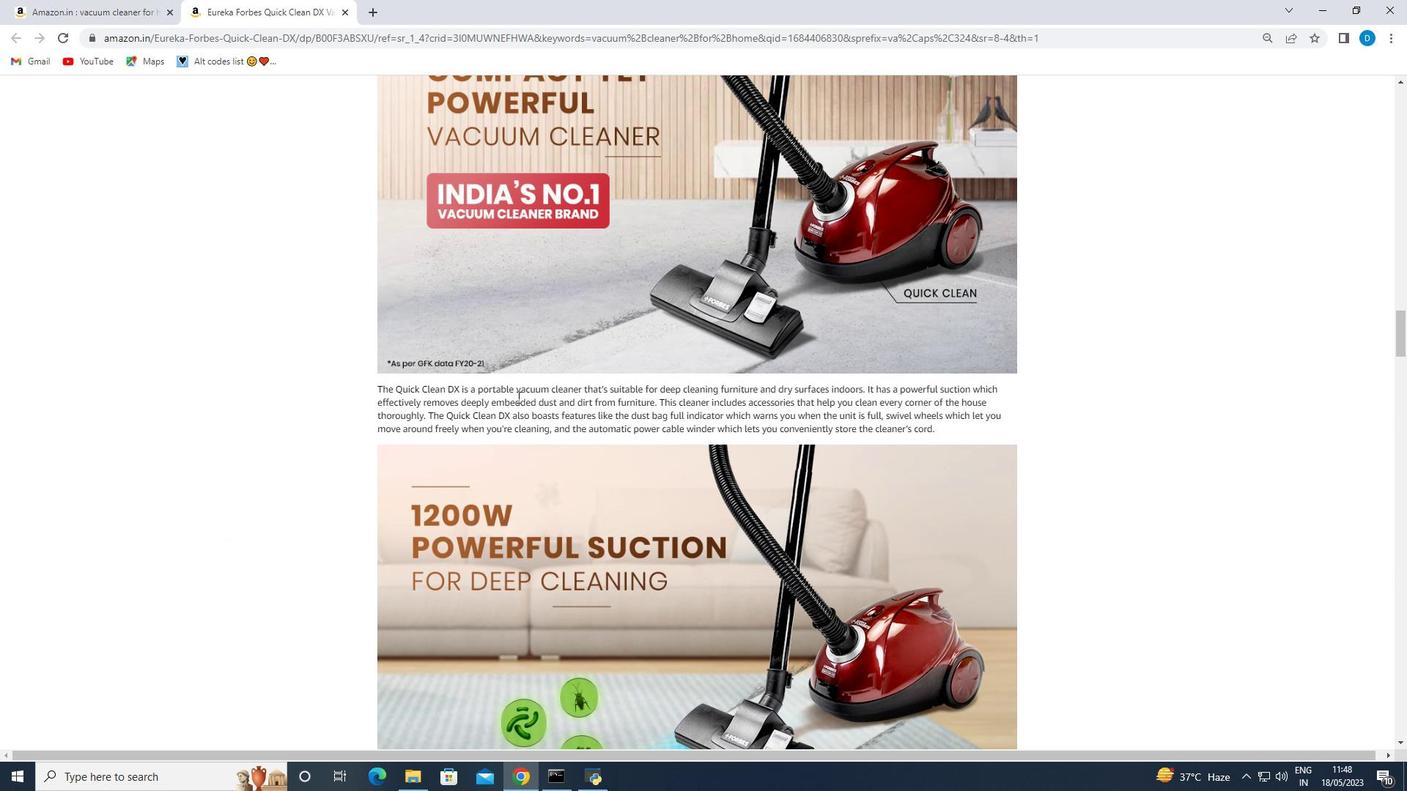 
Action: Mouse moved to (516, 399)
Screenshot: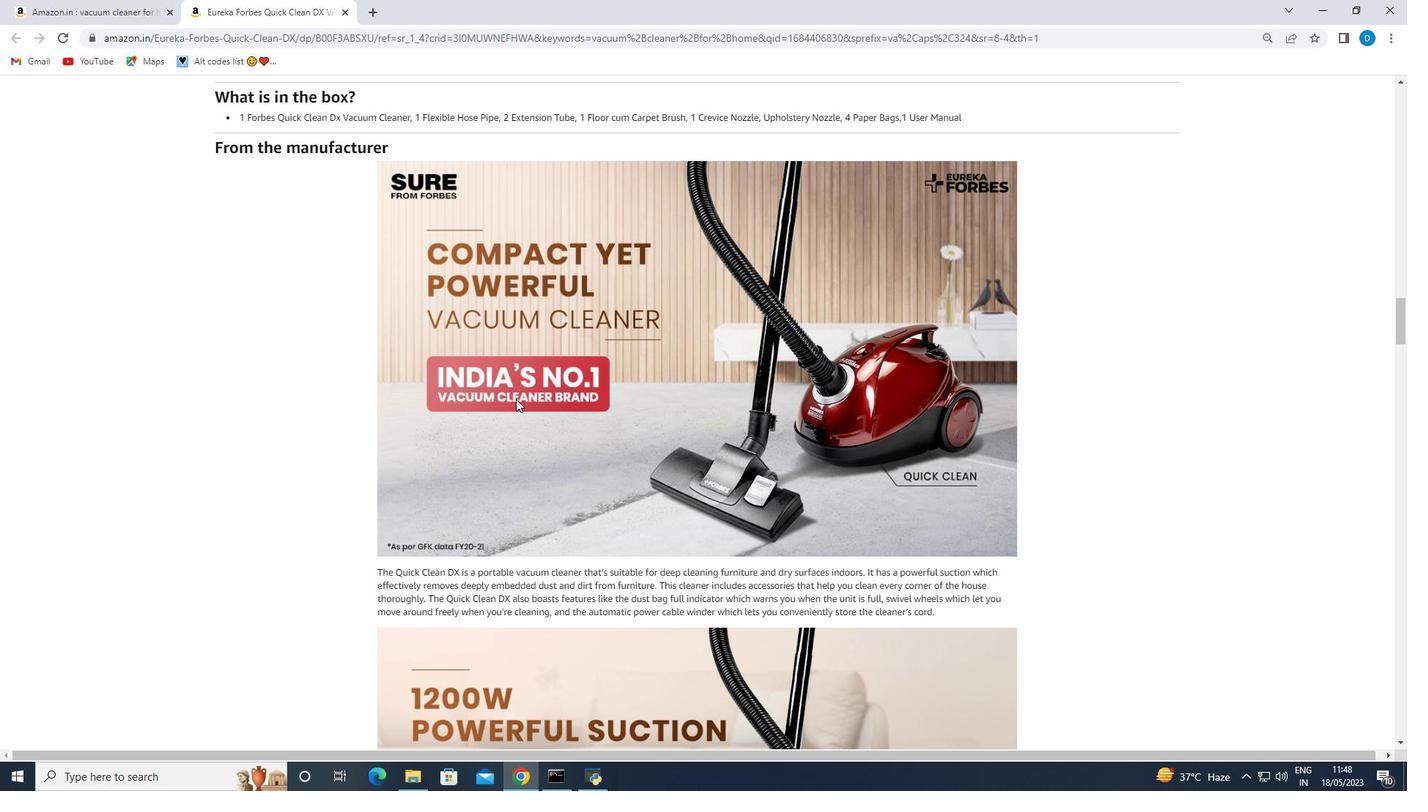 
Action: Mouse scrolled (516, 398) with delta (0, 0)
Screenshot: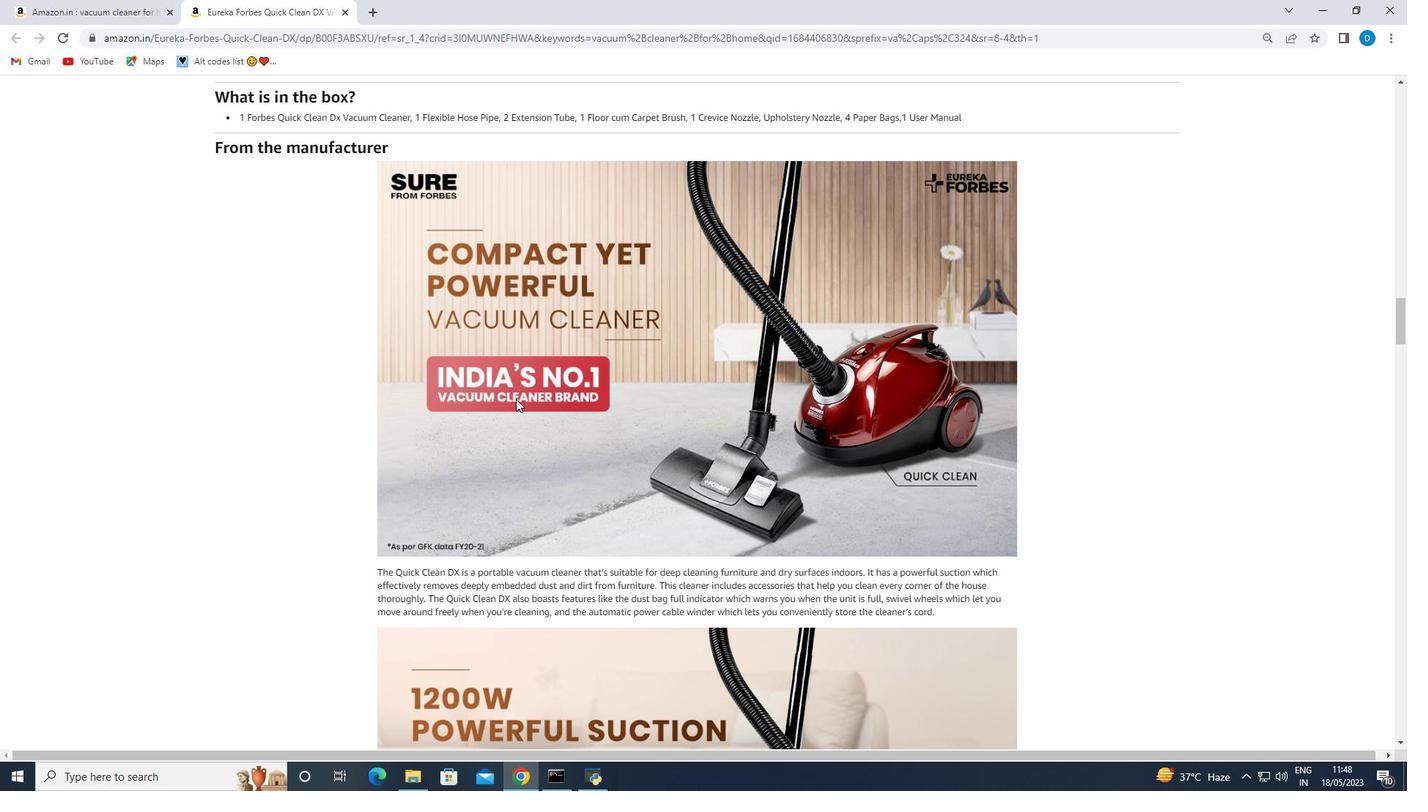 
Action: Mouse scrolled (516, 398) with delta (0, 0)
Screenshot: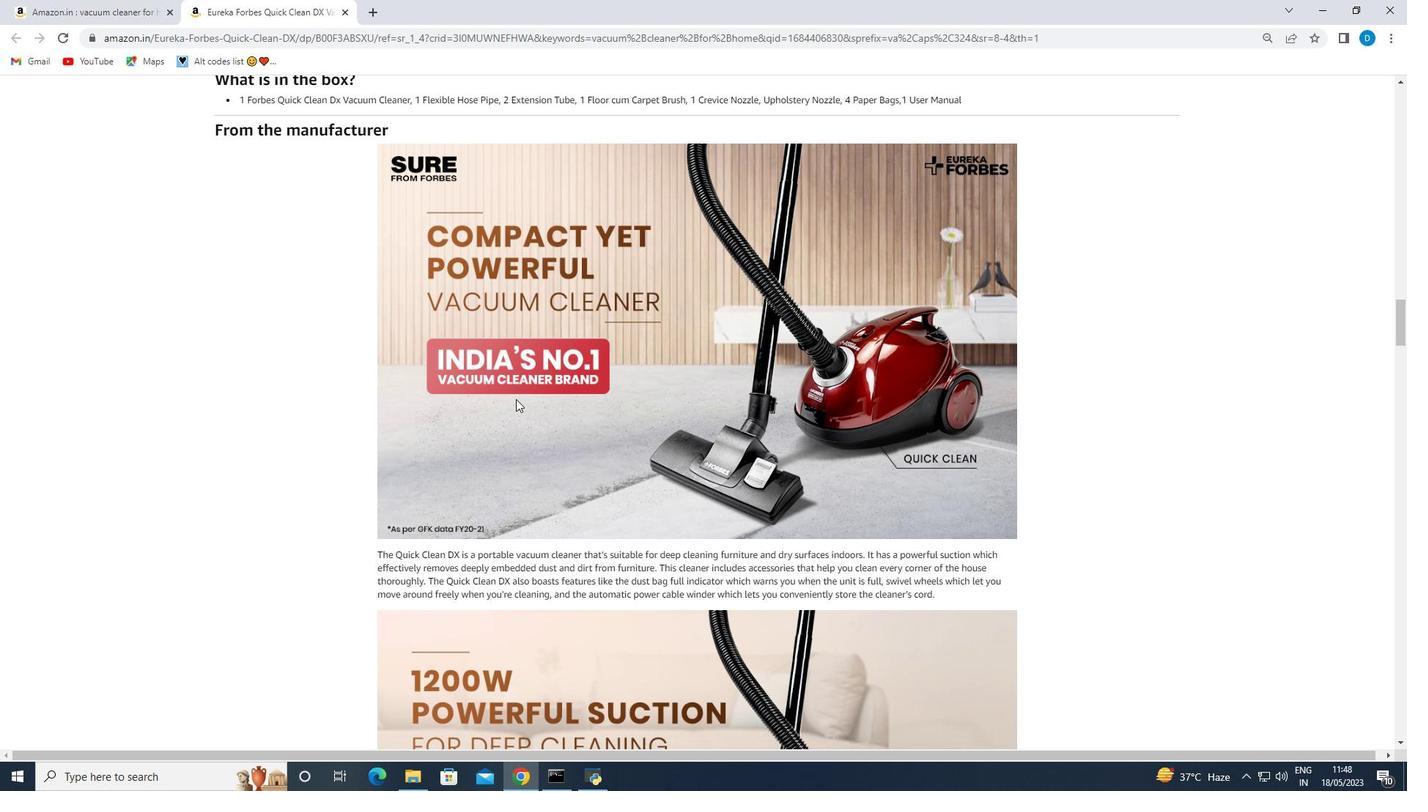 
Action: Mouse scrolled (516, 398) with delta (0, 0)
Screenshot: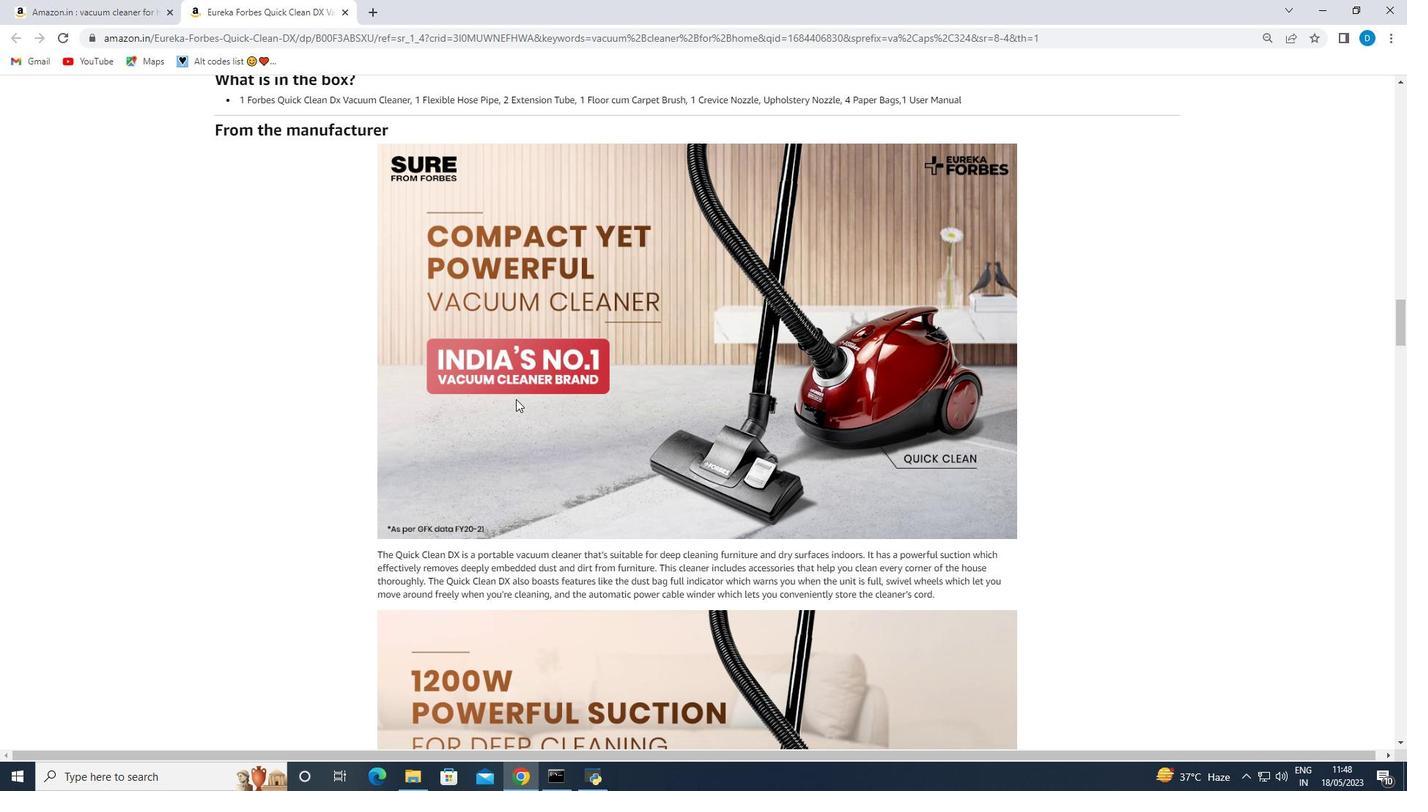 
Action: Mouse moved to (516, 399)
Screenshot: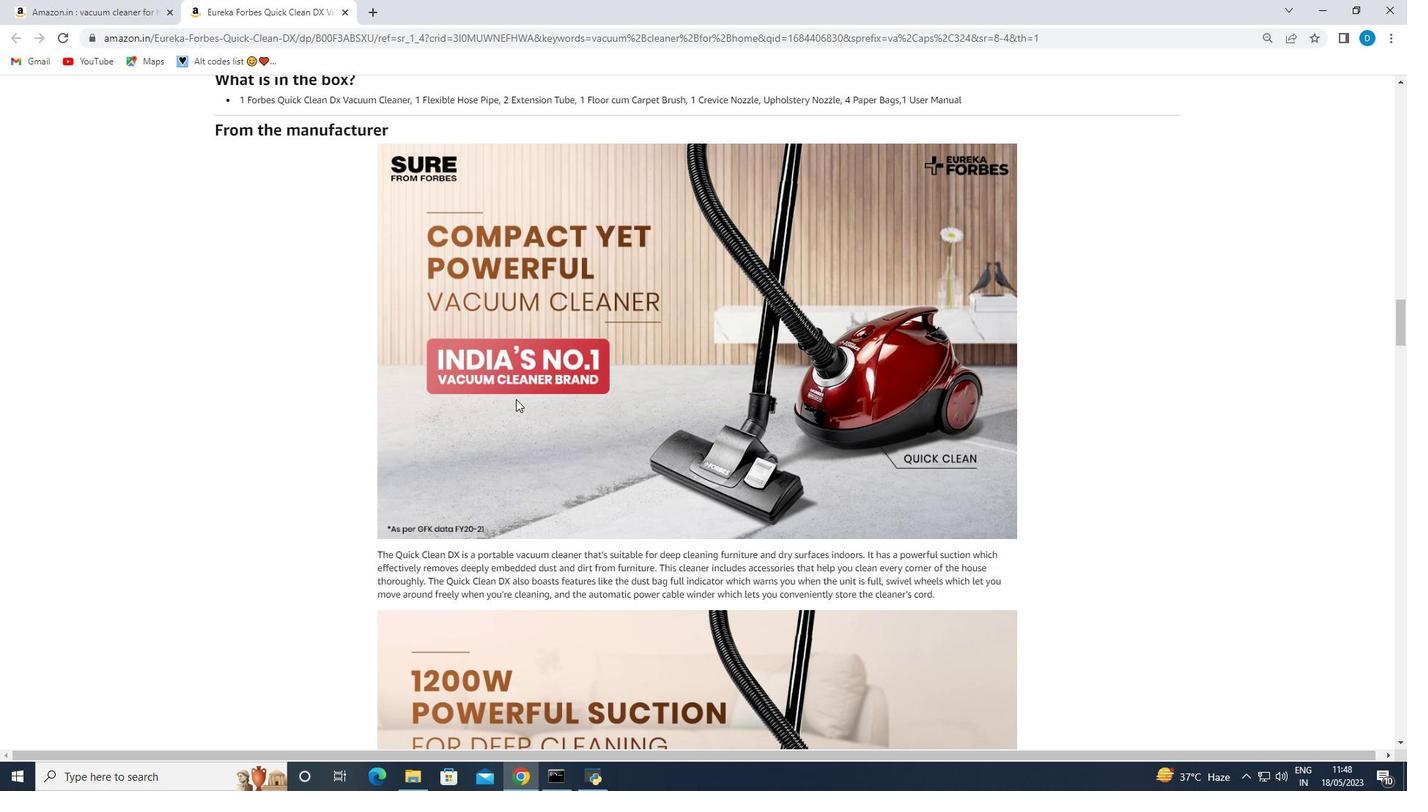 
Action: Mouse scrolled (516, 398) with delta (0, 0)
Screenshot: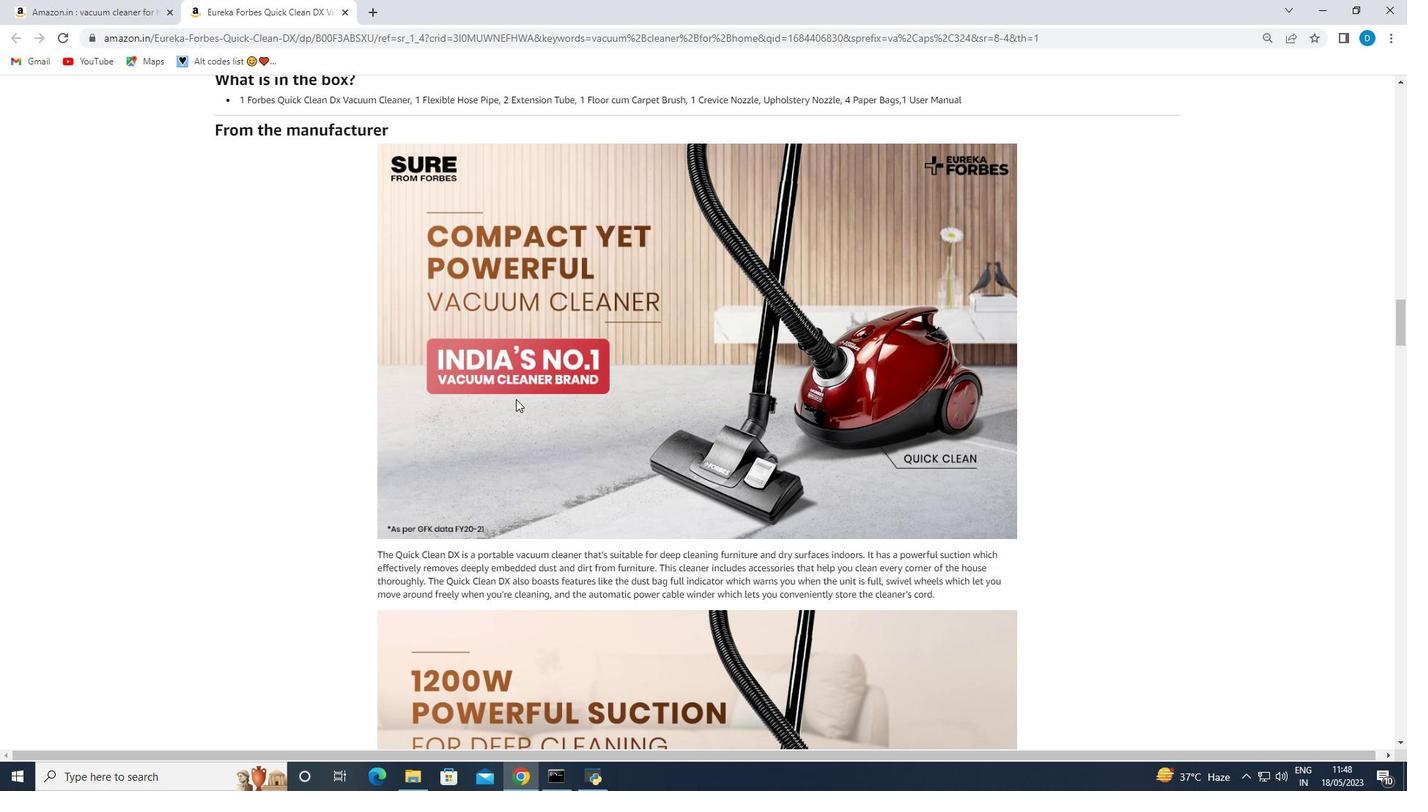 
Action: Mouse moved to (519, 399)
Screenshot: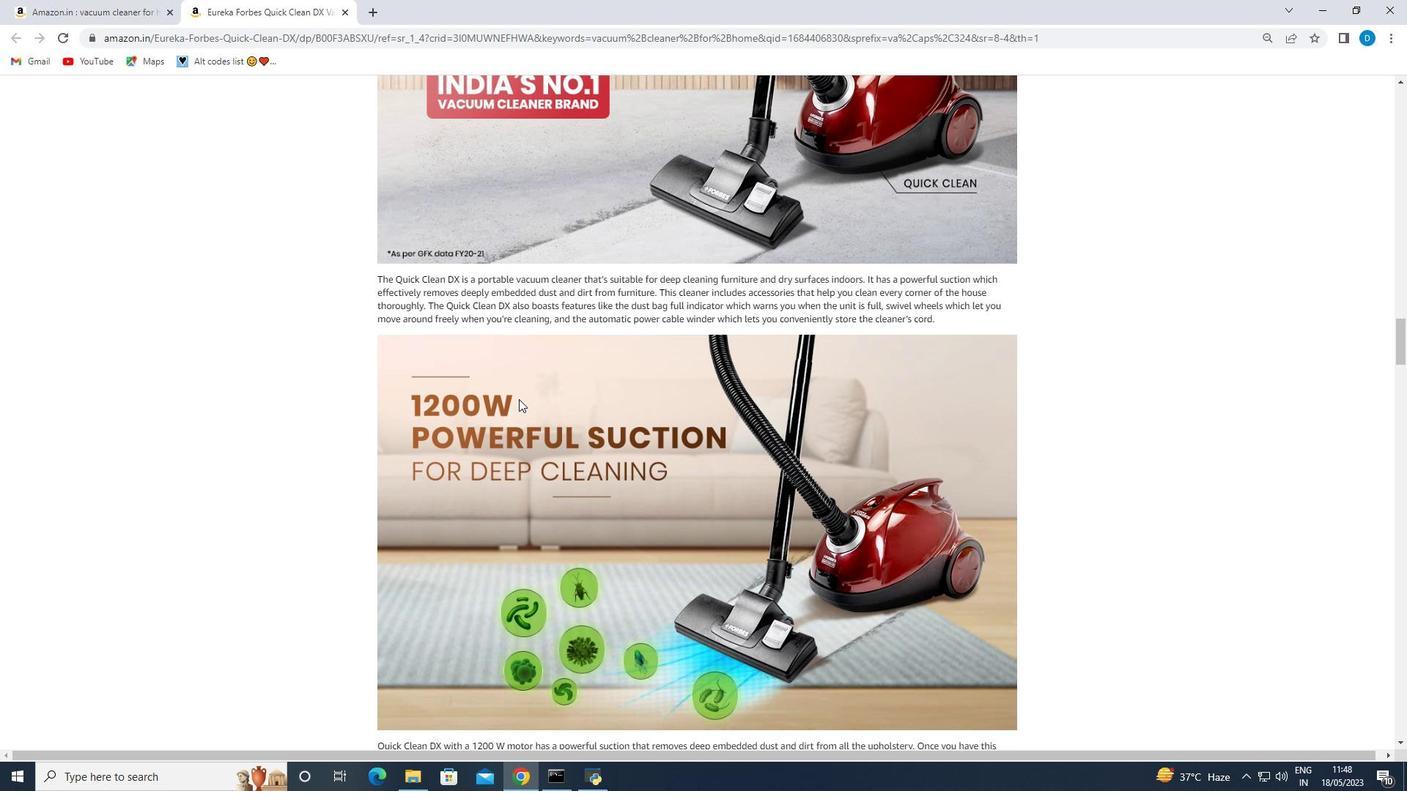 
Action: Mouse scrolled (519, 398) with delta (0, 0)
Screenshot: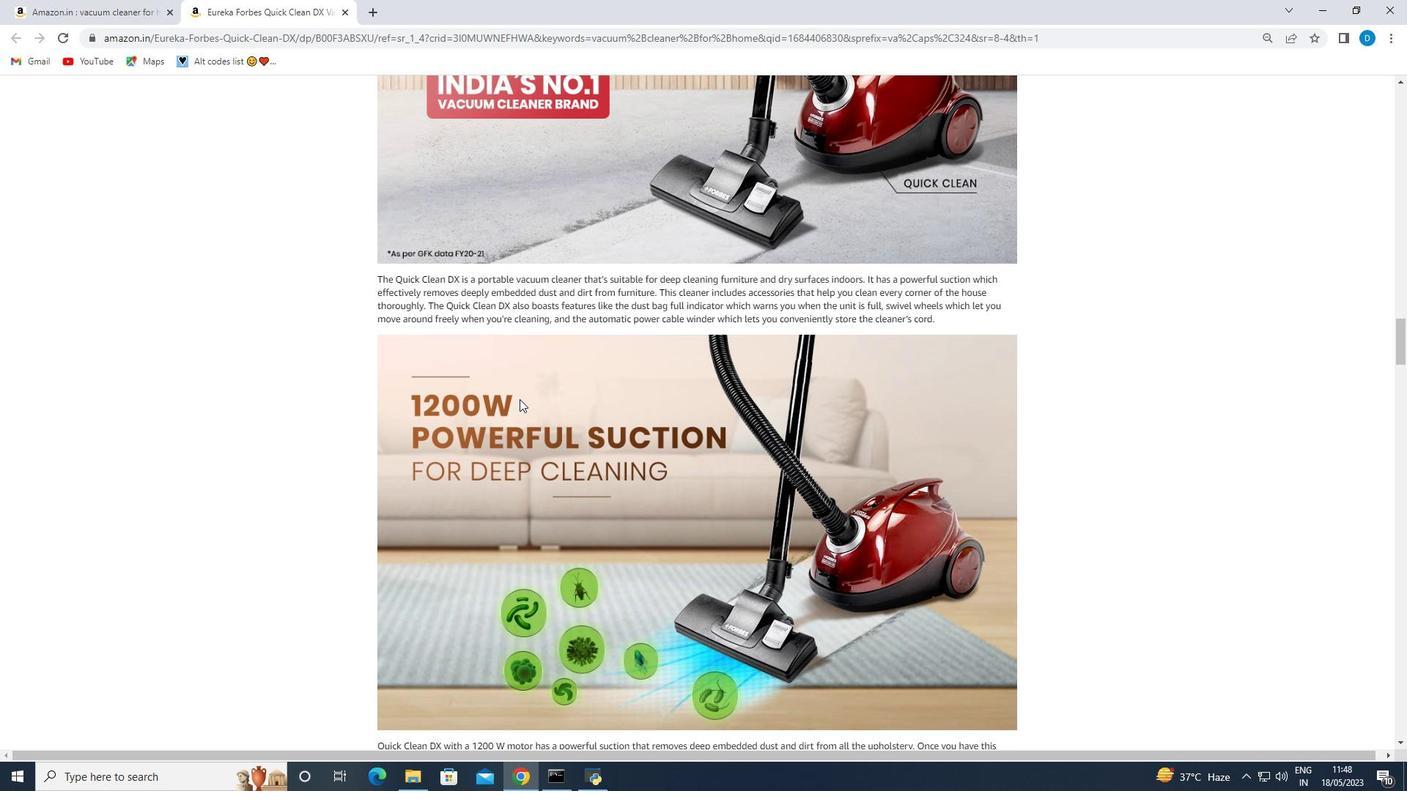 
Action: Mouse moved to (519, 399)
Screenshot: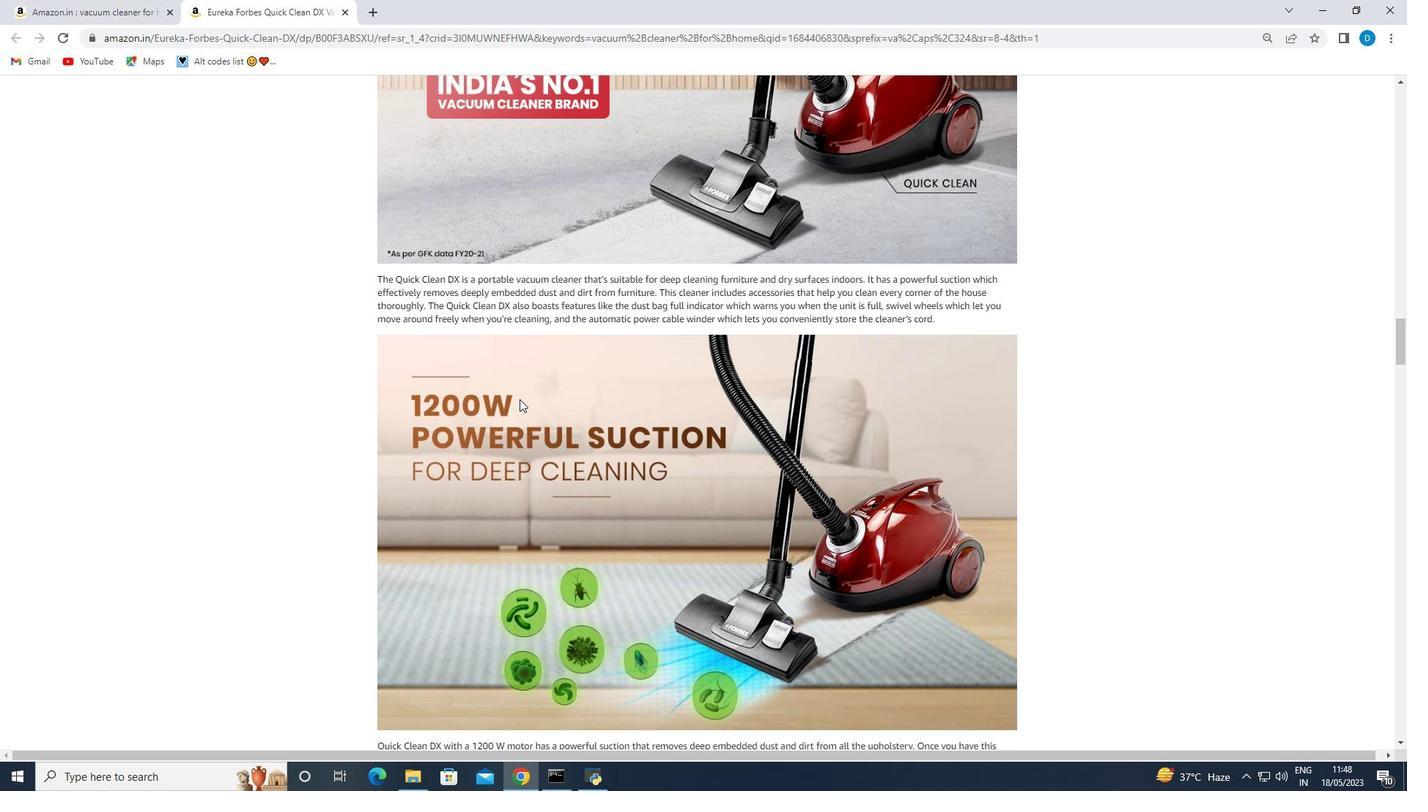 
Action: Mouse scrolled (519, 398) with delta (0, 0)
Screenshot: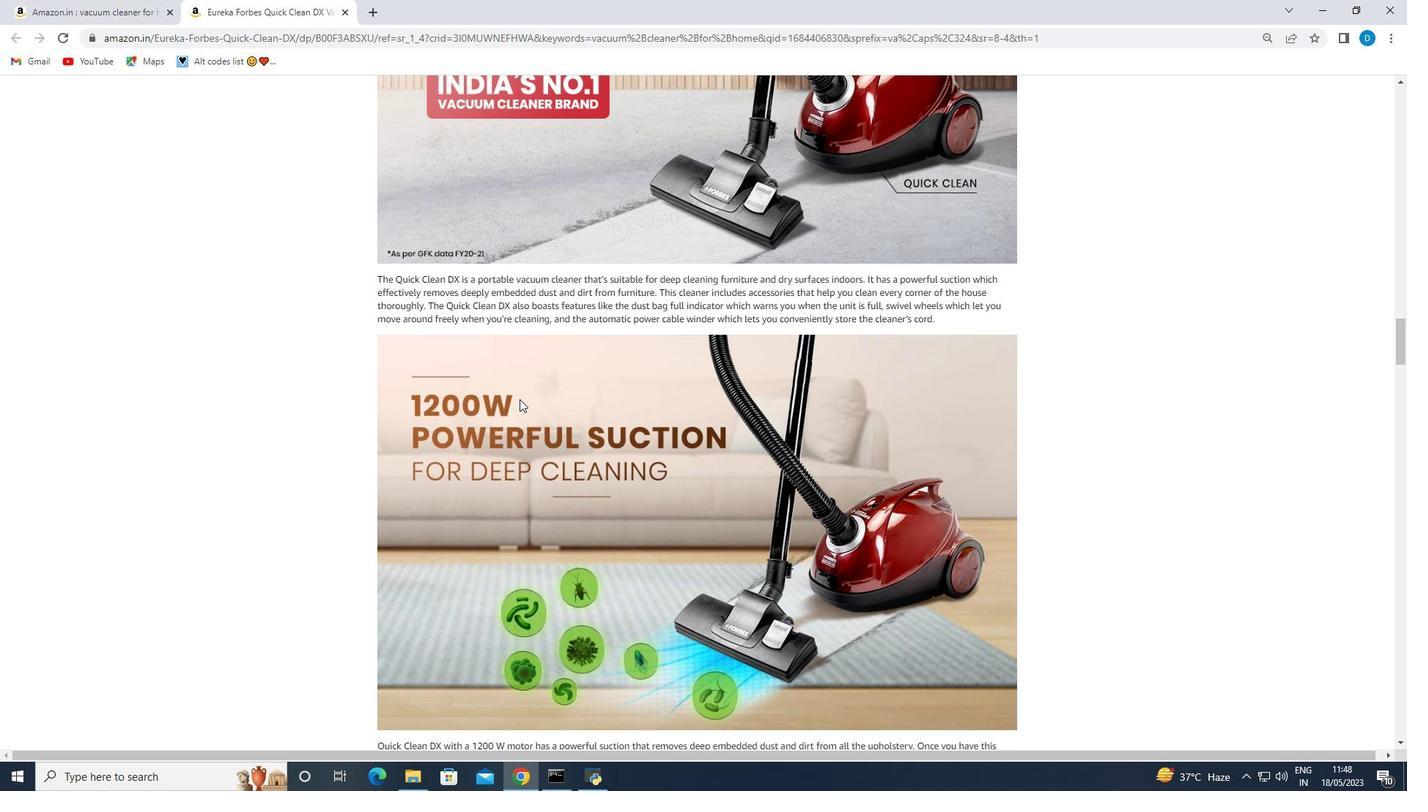 
Action: Mouse scrolled (519, 398) with delta (0, 0)
Screenshot: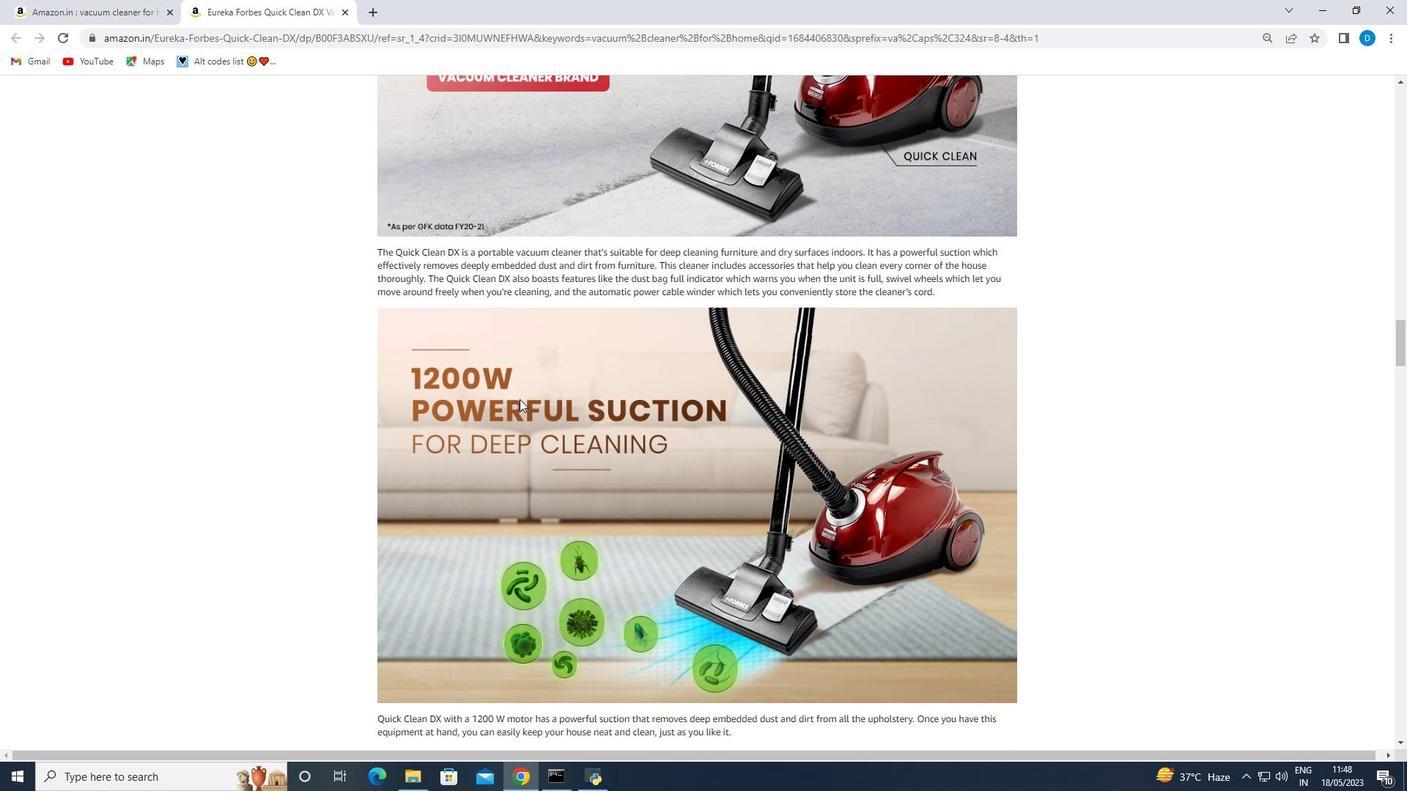 
Action: Mouse moved to (530, 397)
Screenshot: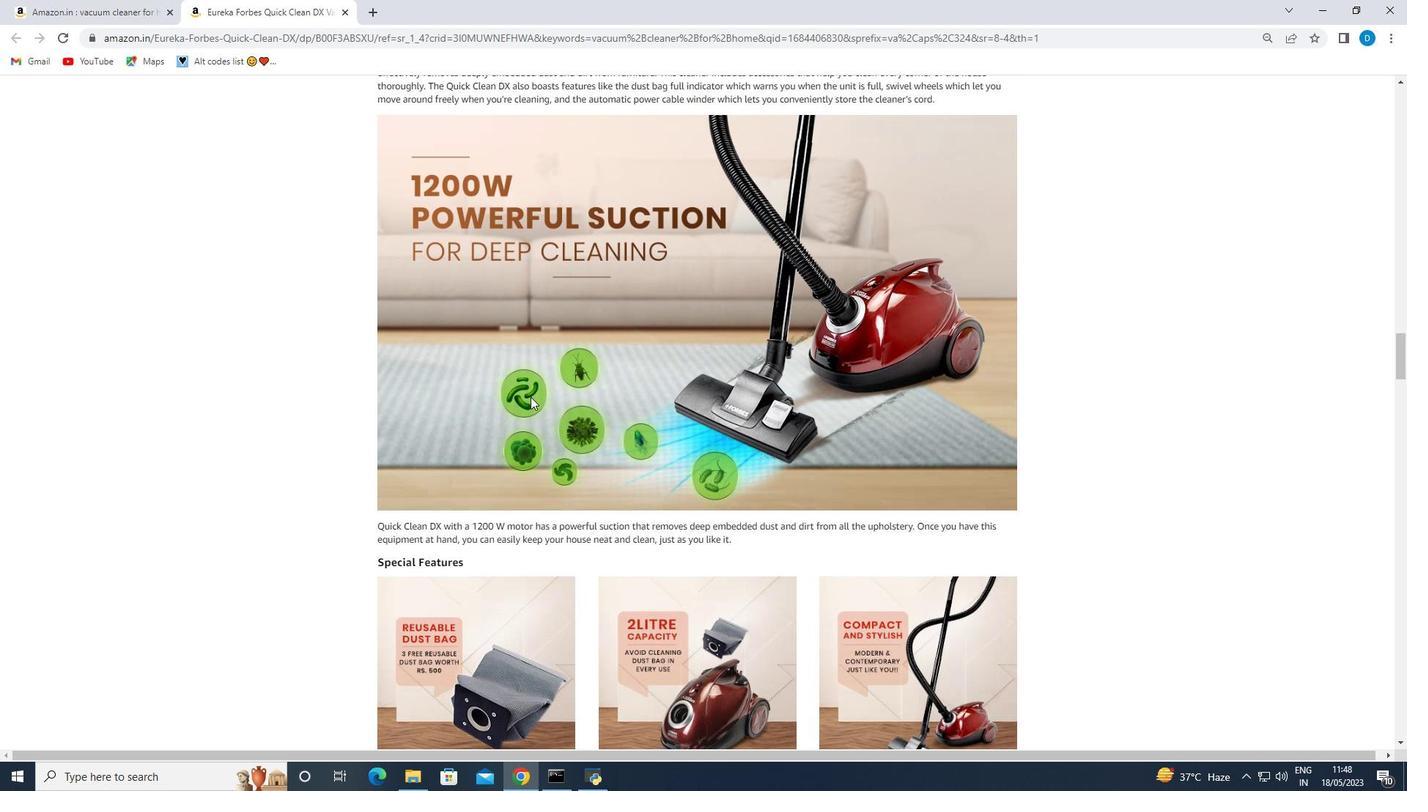 
Action: Mouse scrolled (530, 396) with delta (0, 0)
Screenshot: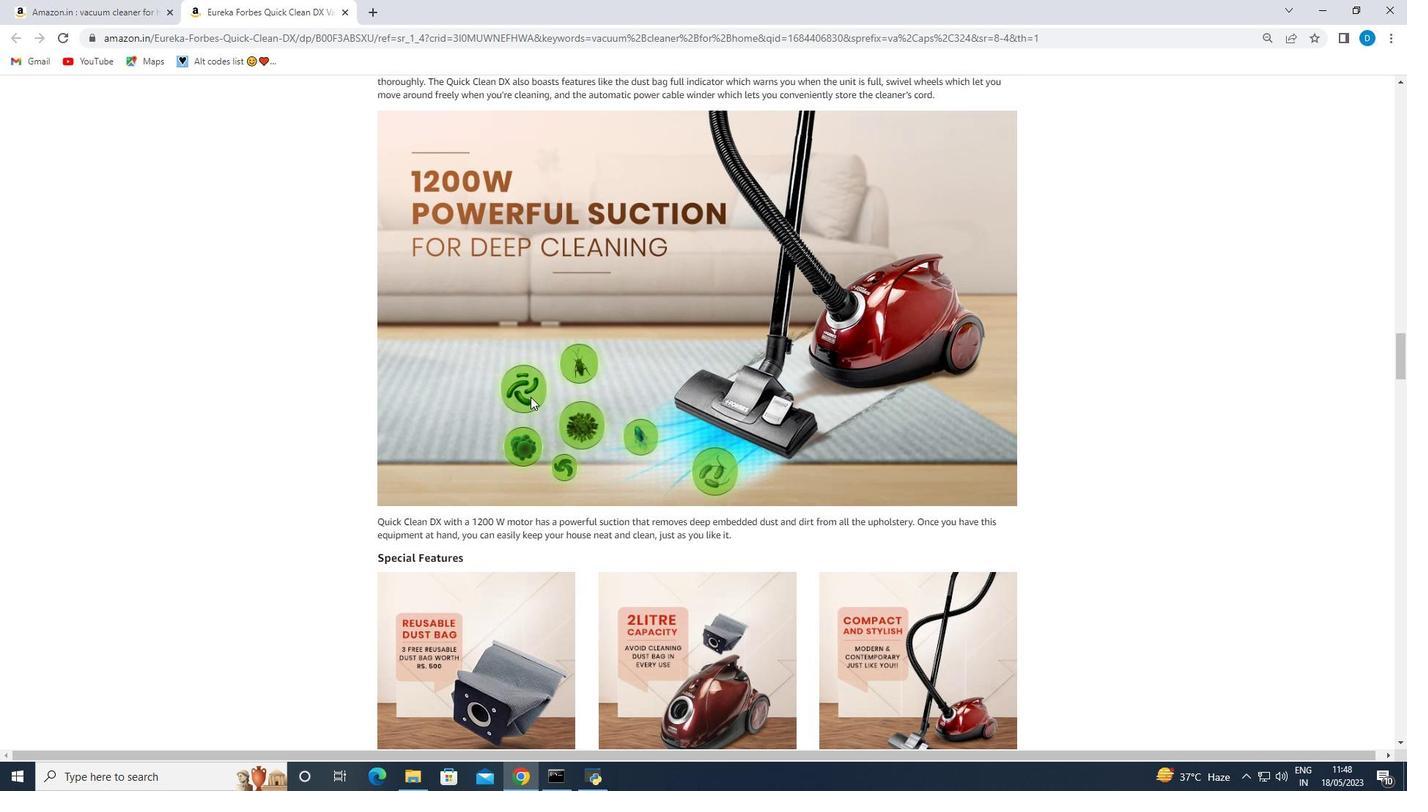 
Action: Mouse scrolled (530, 396) with delta (0, 0)
Screenshot: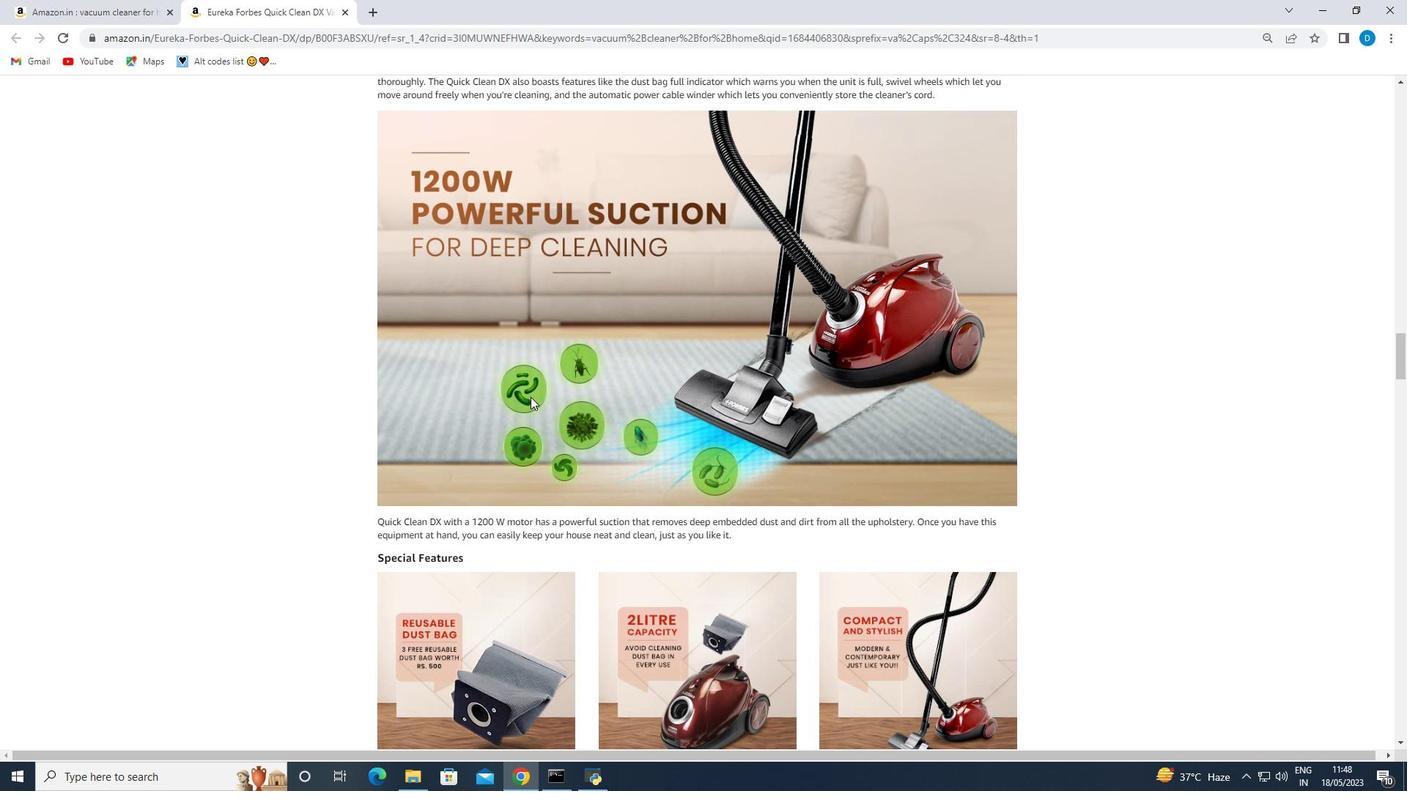 
Action: Mouse scrolled (530, 396) with delta (0, 0)
Screenshot: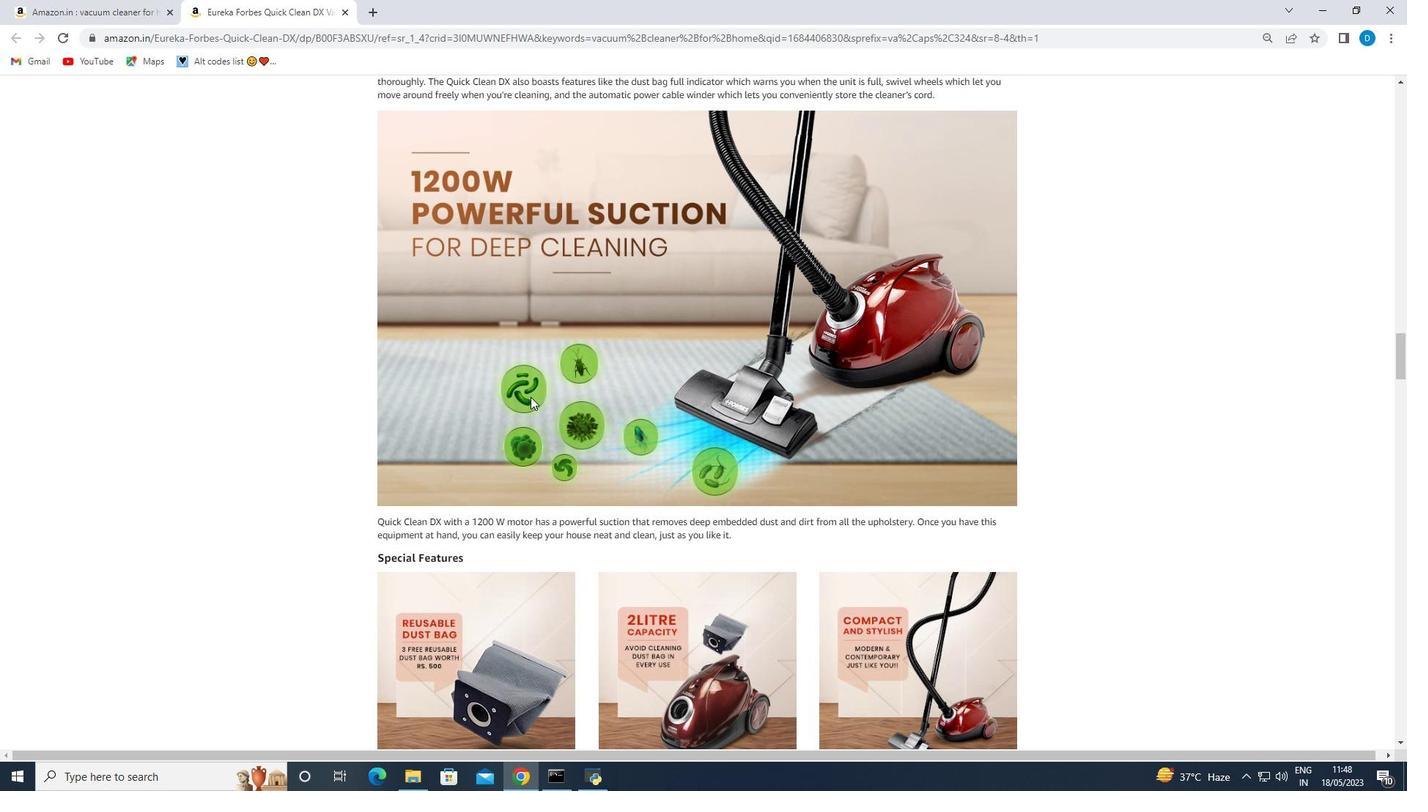 
Action: Mouse scrolled (530, 396) with delta (0, 0)
Screenshot: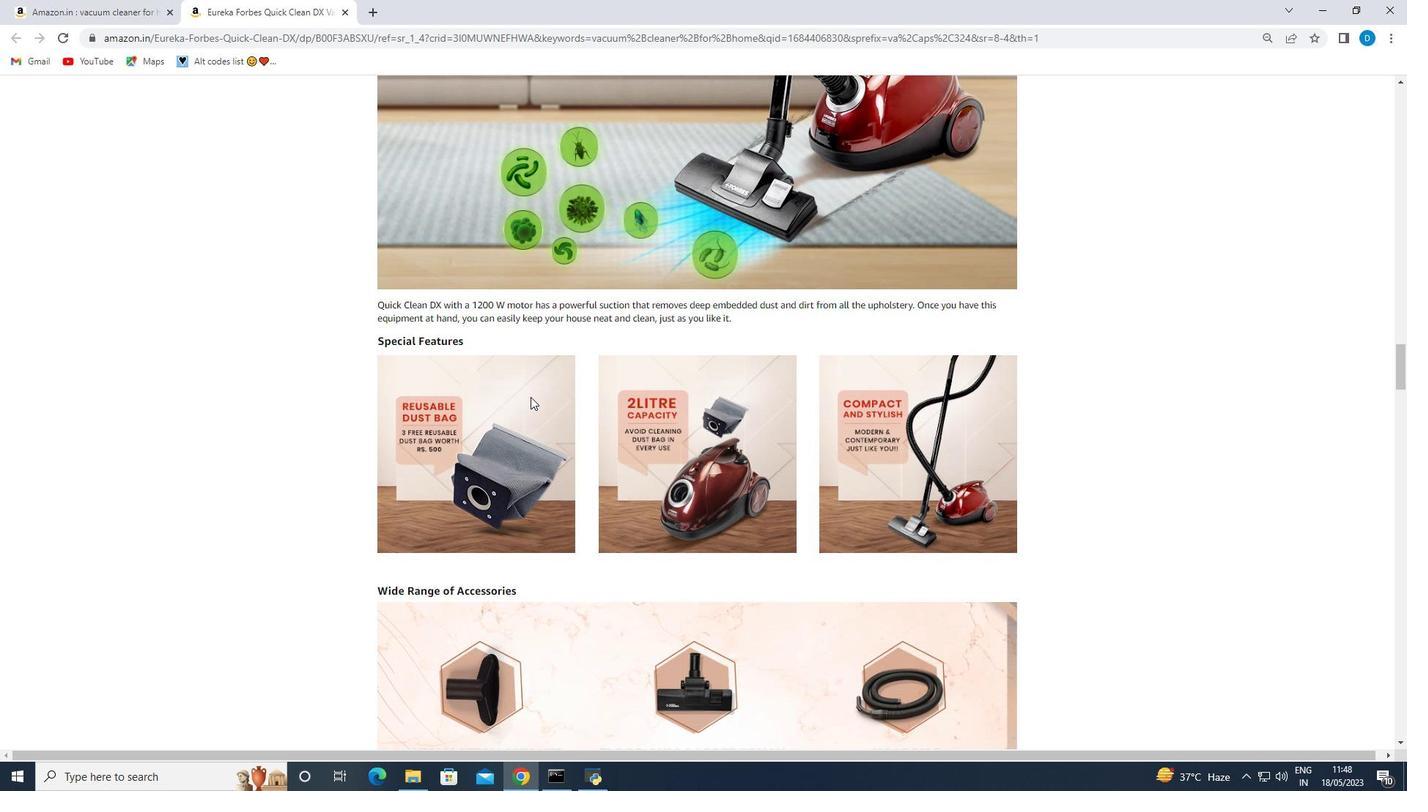 
Action: Mouse scrolled (530, 396) with delta (0, 0)
Screenshot: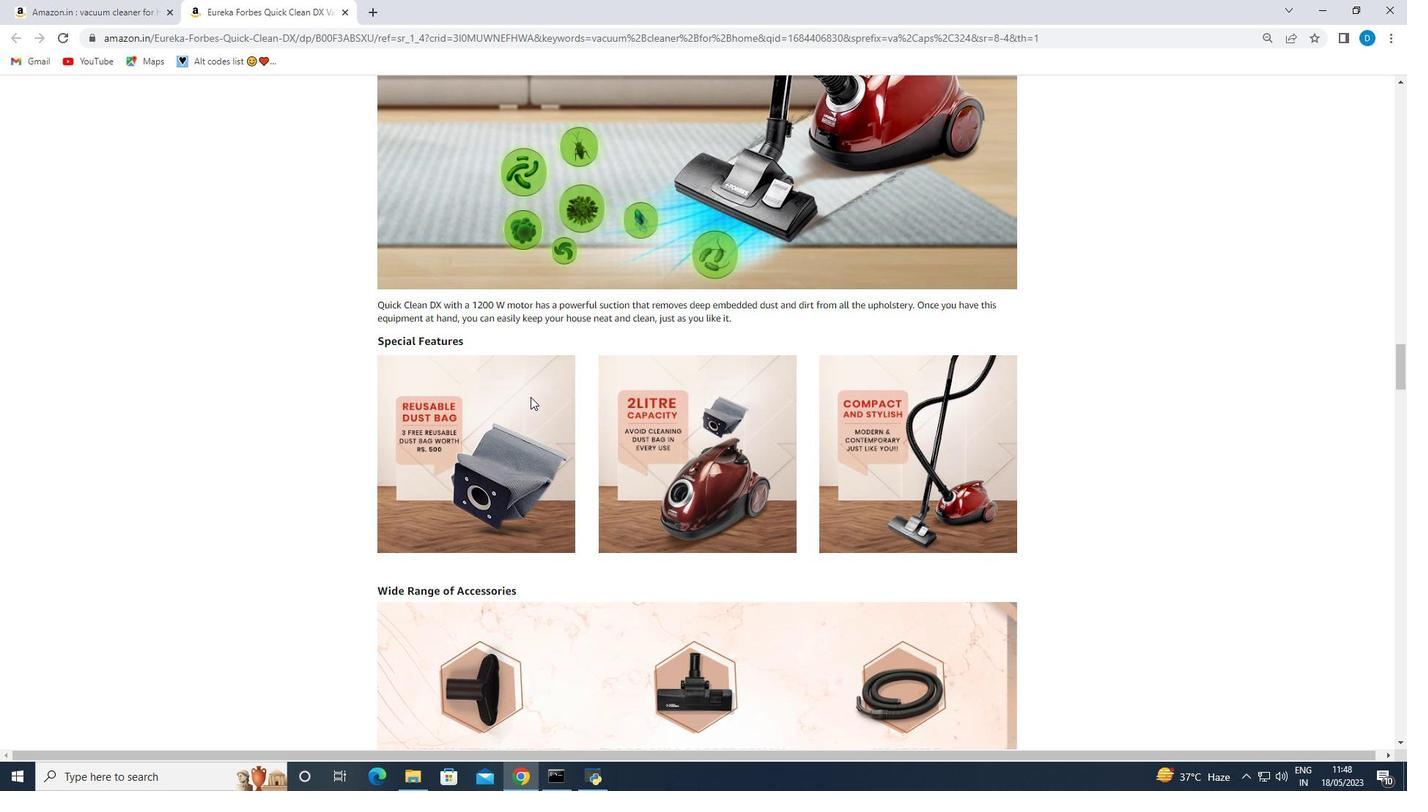 
Action: Mouse scrolled (530, 396) with delta (0, 0)
Screenshot: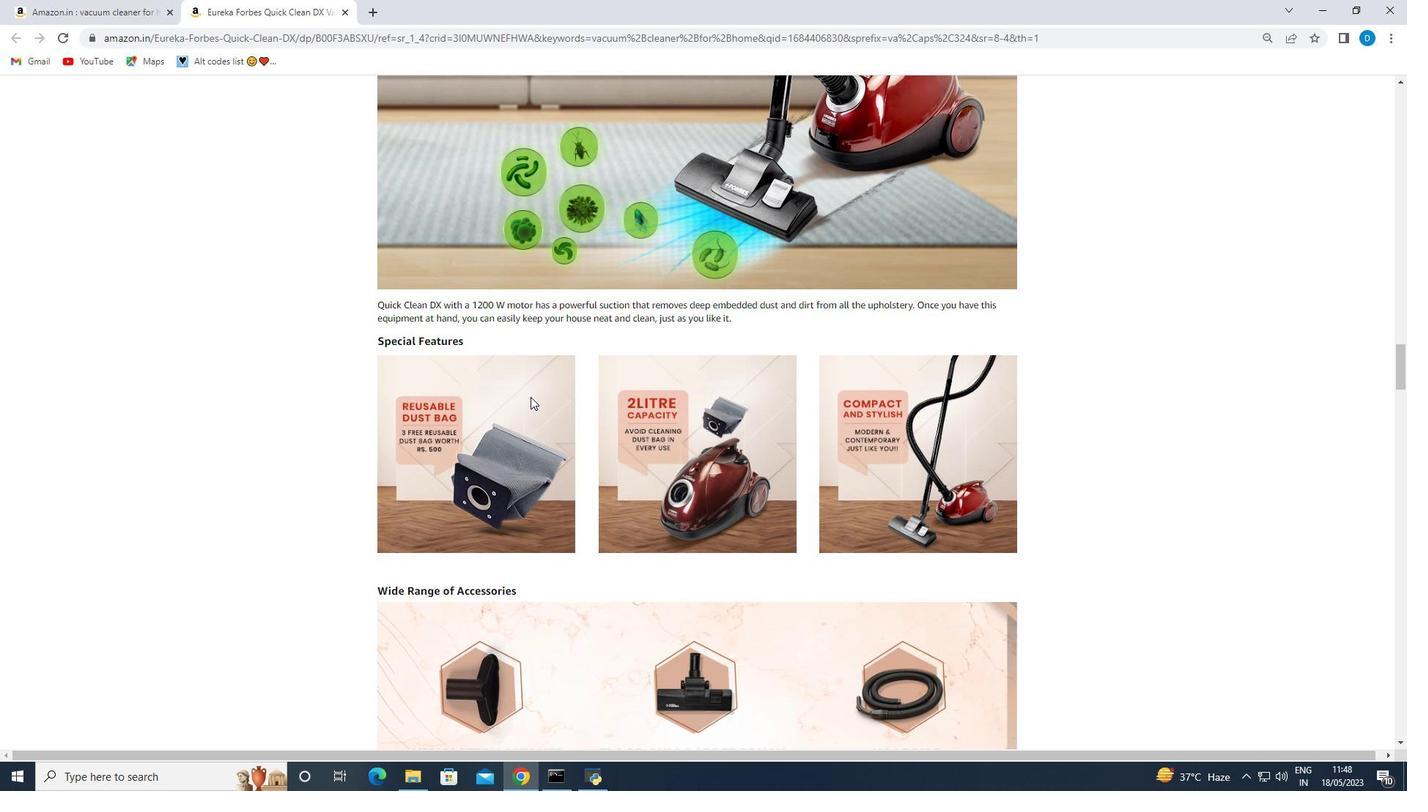 
Action: Mouse scrolled (530, 396) with delta (0, 0)
Screenshot: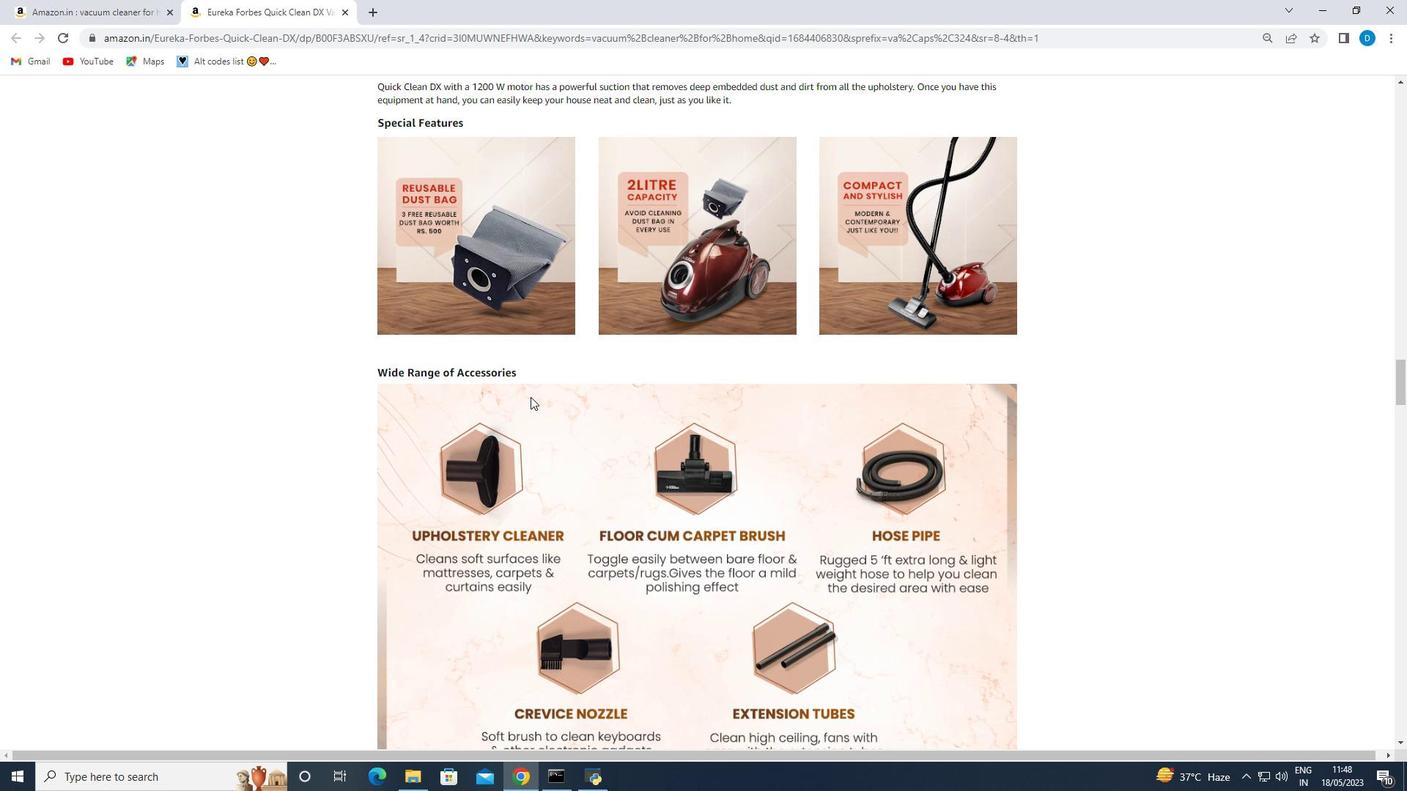 
Action: Mouse scrolled (530, 396) with delta (0, 0)
Screenshot: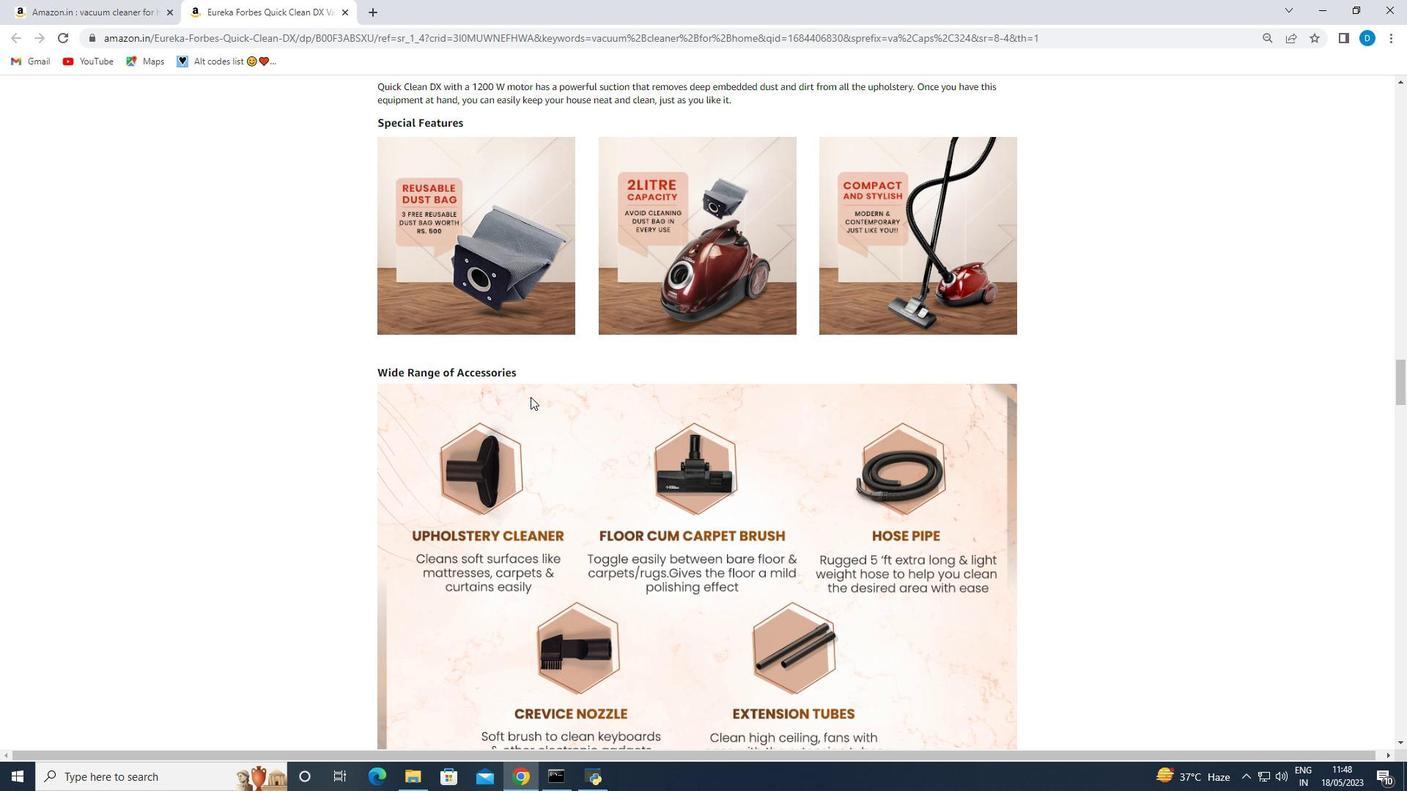 
Action: Mouse scrolled (530, 396) with delta (0, 0)
Screenshot: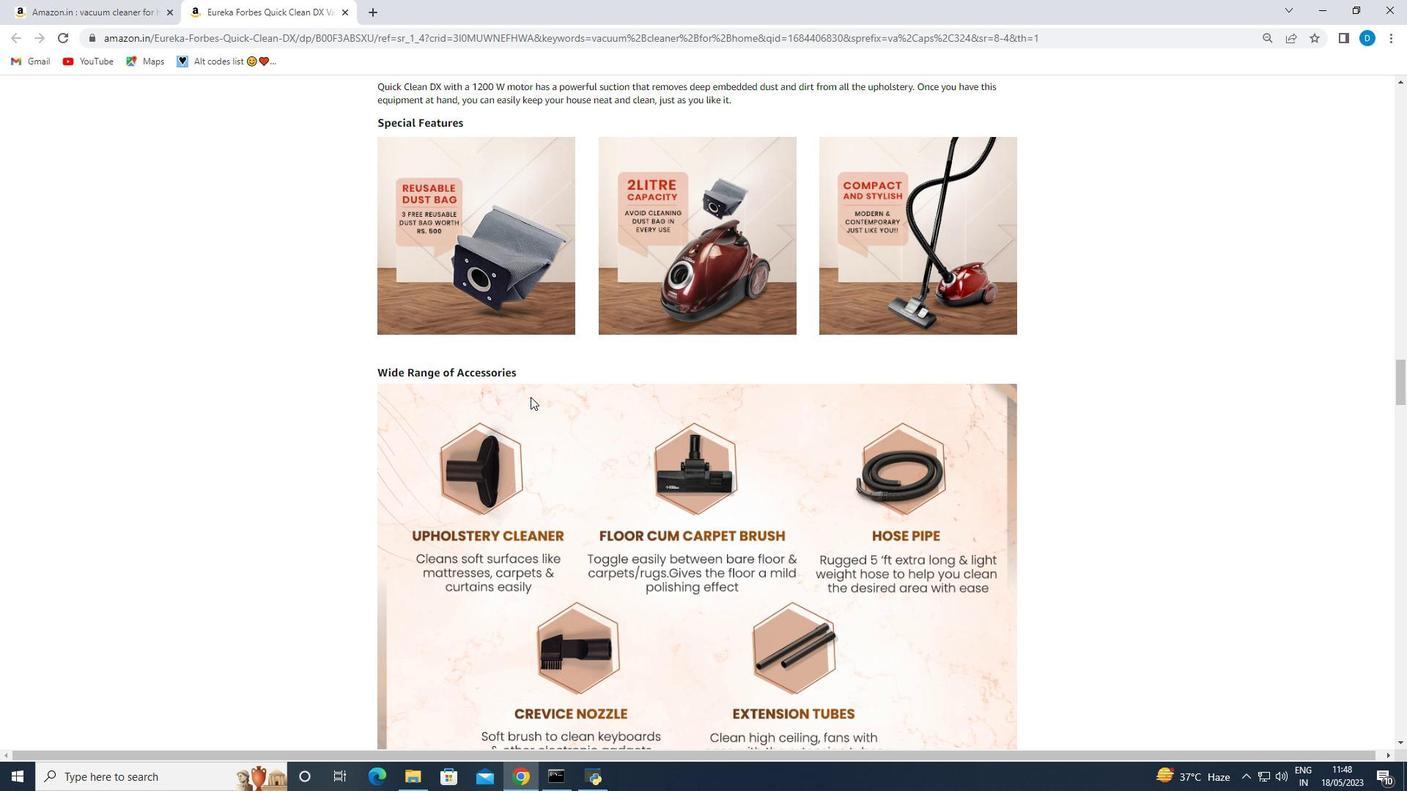 
Action: Mouse scrolled (530, 396) with delta (0, 0)
Screenshot: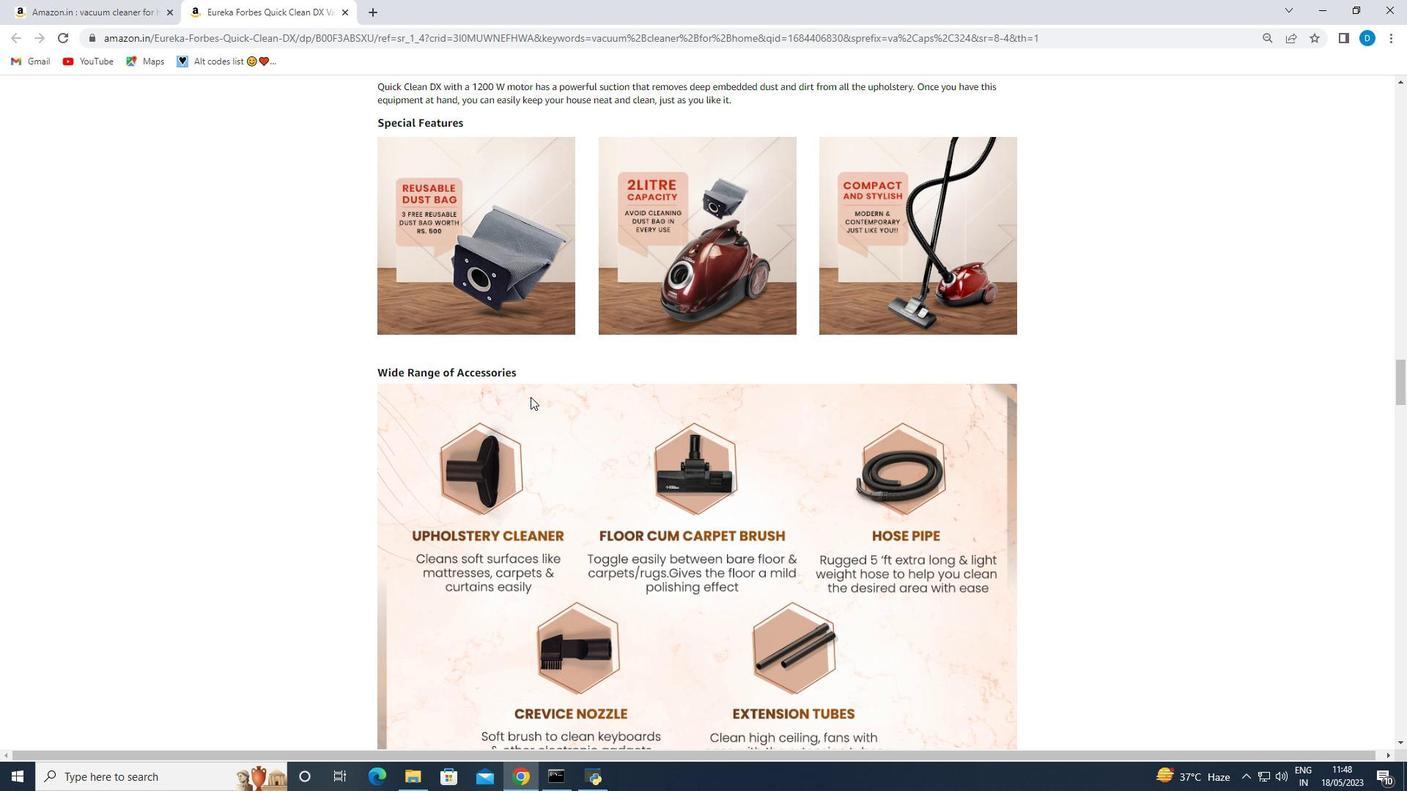 
Action: Mouse scrolled (530, 396) with delta (0, 0)
Screenshot: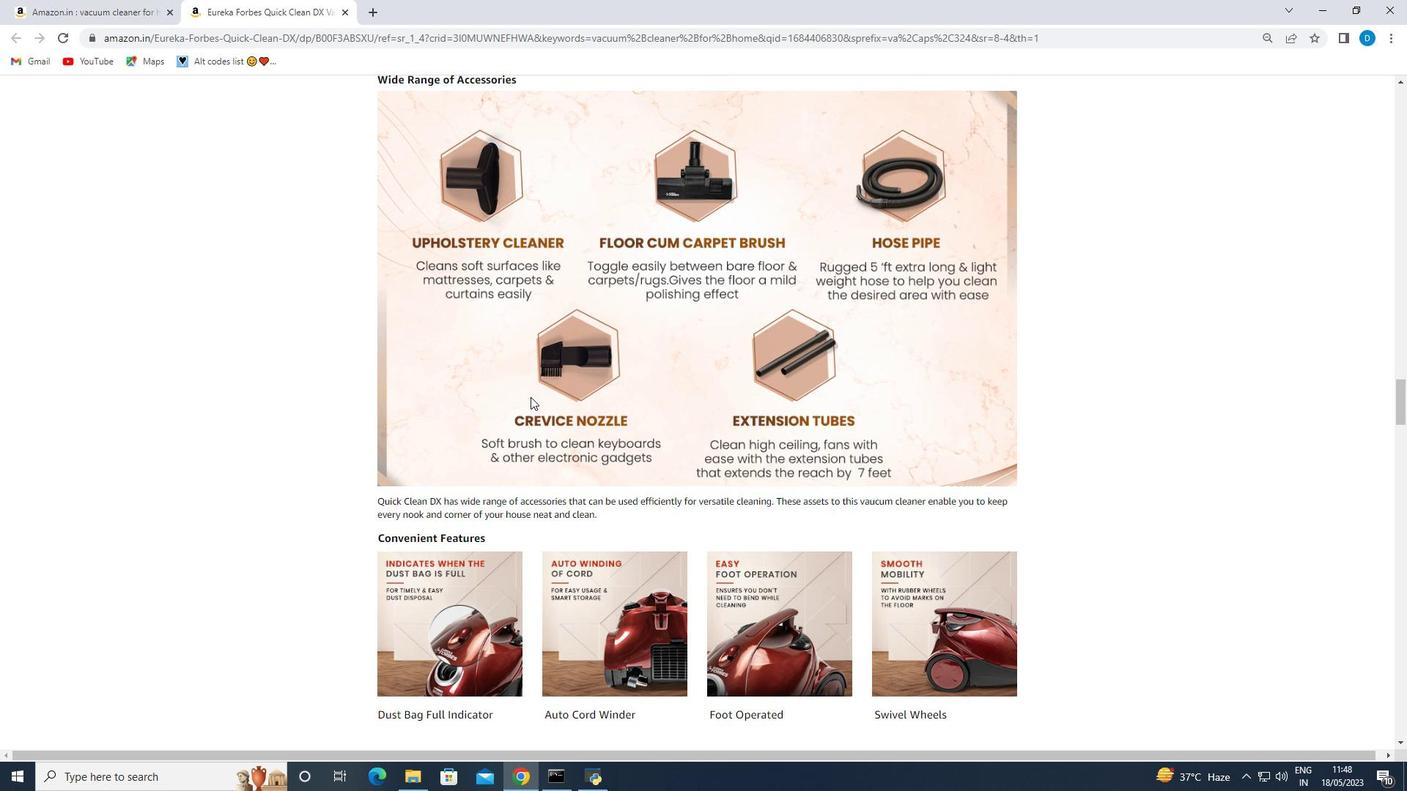
Action: Mouse scrolled (530, 396) with delta (0, 0)
Screenshot: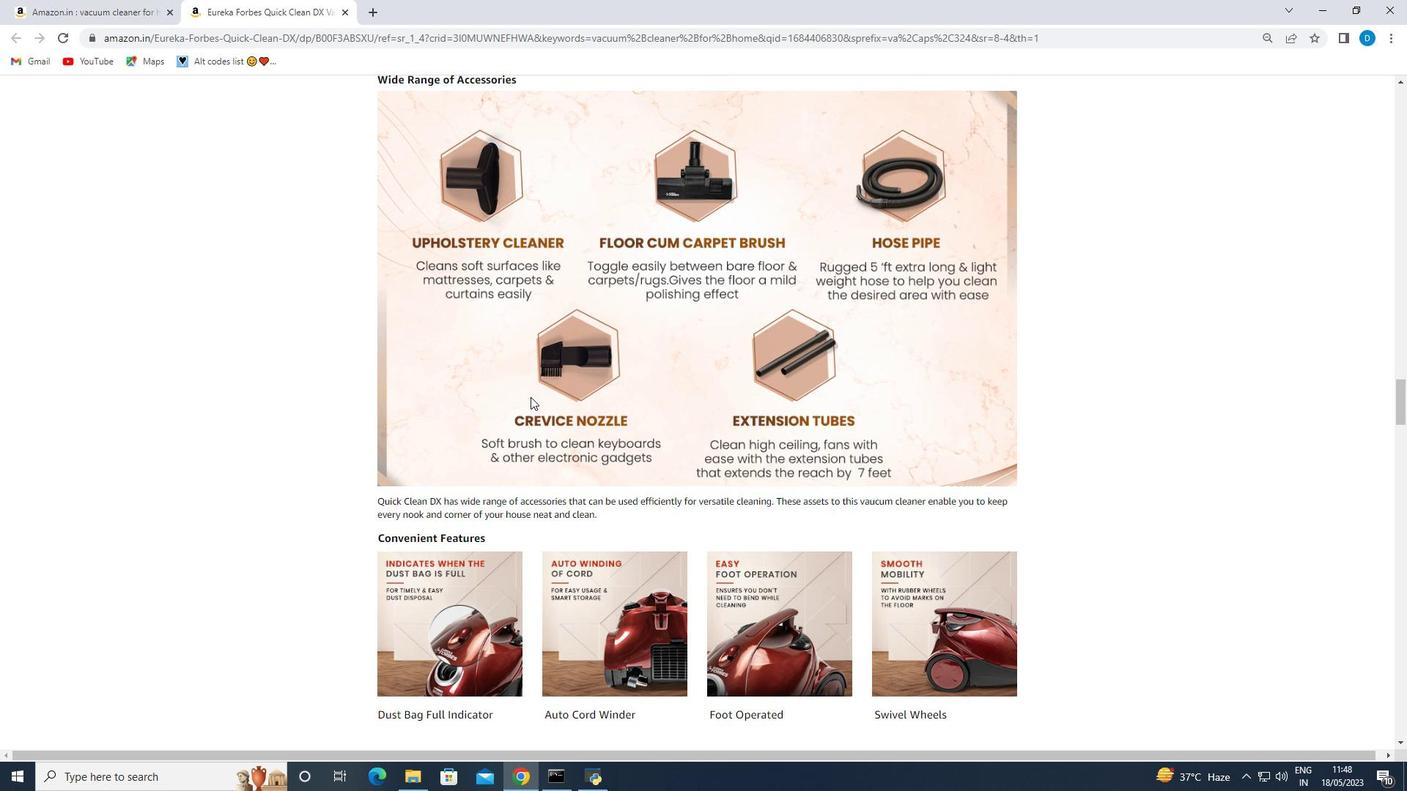 
Action: Mouse scrolled (530, 396) with delta (0, 0)
Screenshot: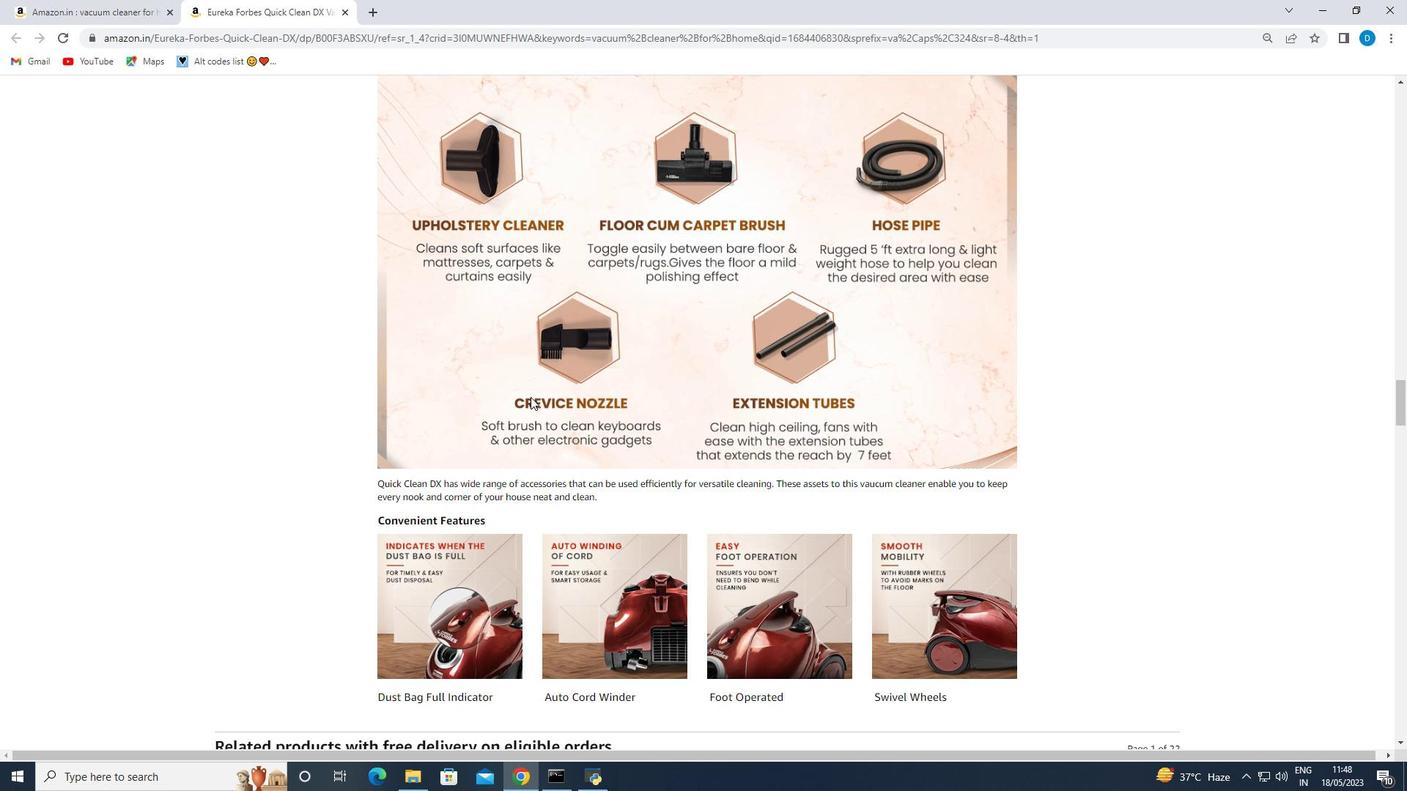 
Action: Mouse scrolled (530, 396) with delta (0, 0)
Screenshot: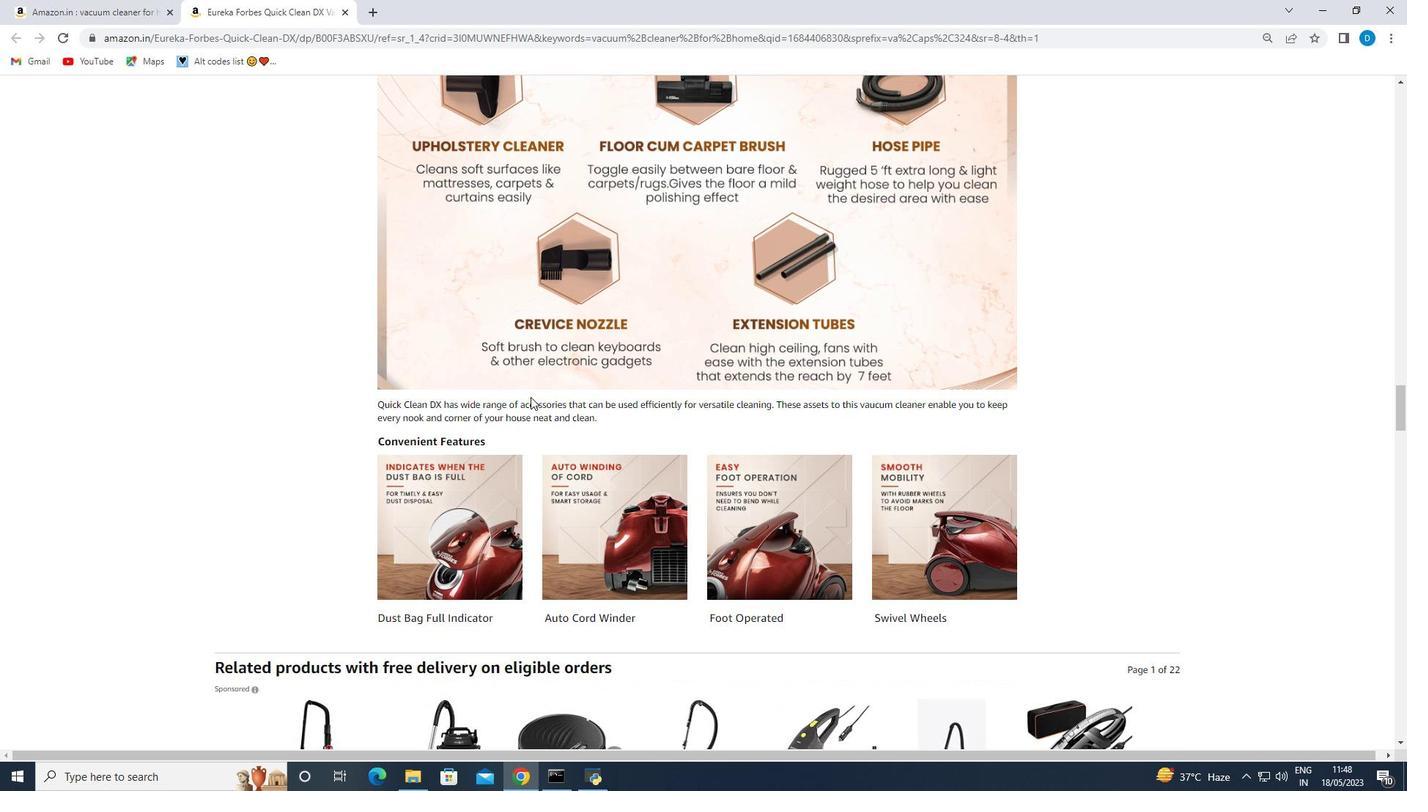 
Action: Mouse scrolled (530, 396) with delta (0, 0)
Screenshot: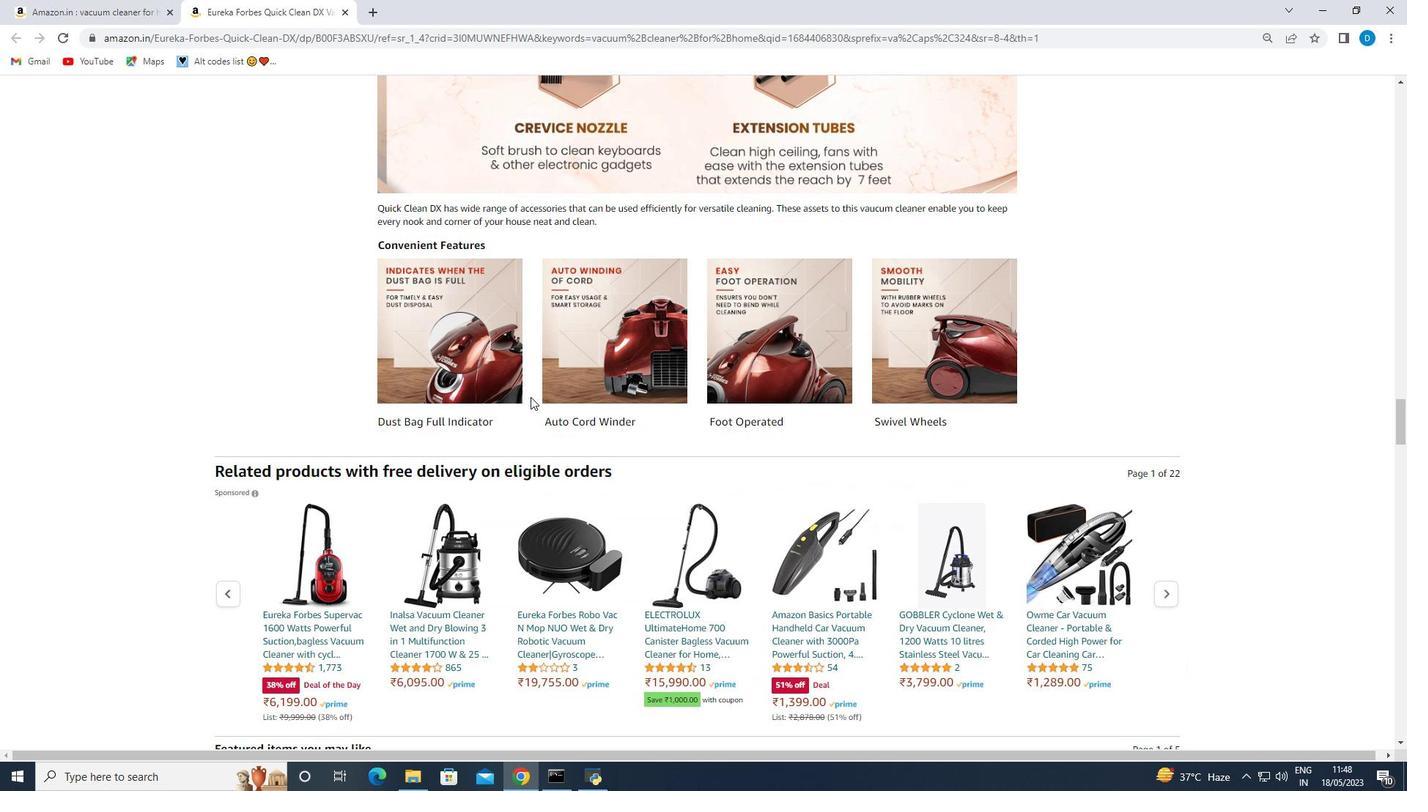 
Action: Mouse scrolled (530, 396) with delta (0, 0)
Screenshot: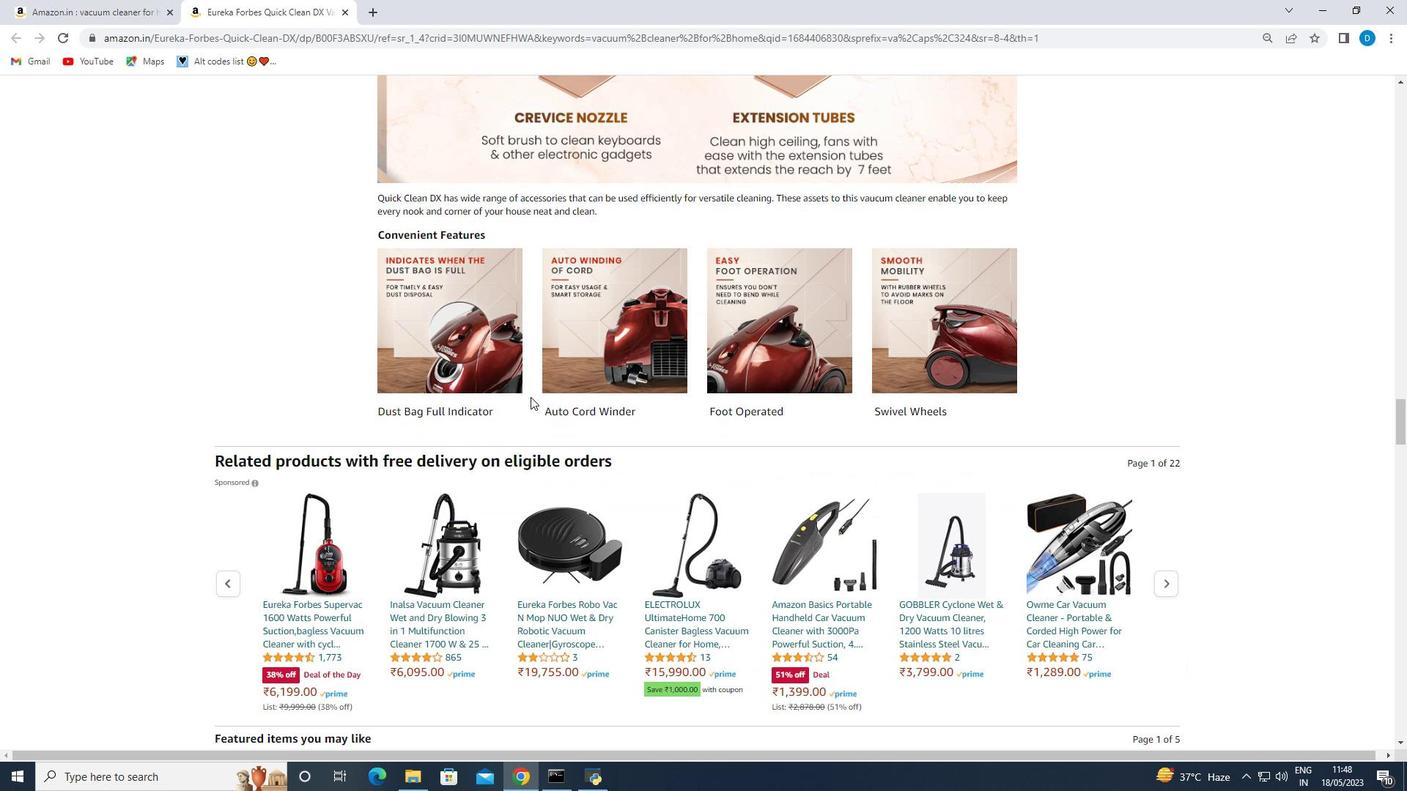 
Action: Mouse scrolled (530, 396) with delta (0, 0)
Screenshot: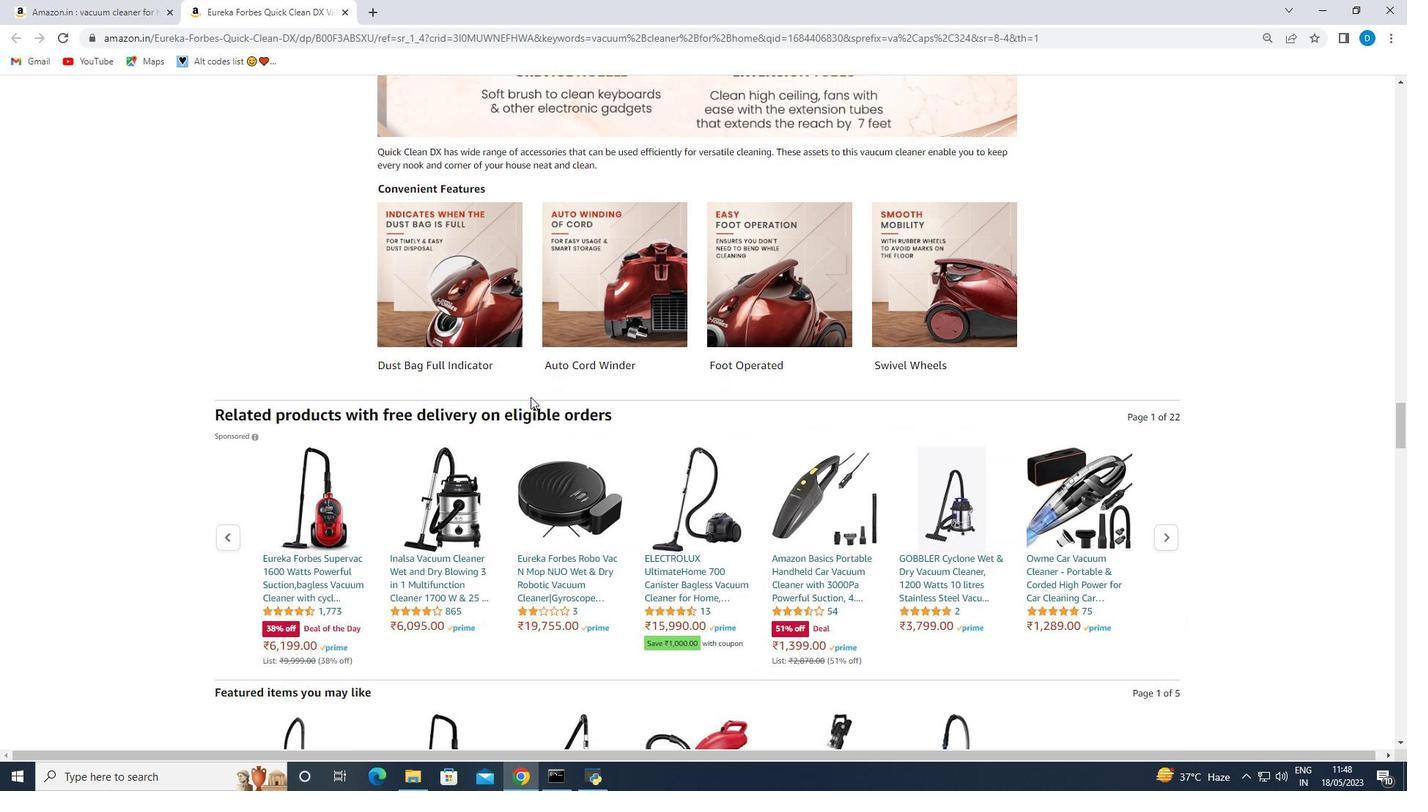 
Action: Mouse scrolled (530, 396) with delta (0, 0)
Screenshot: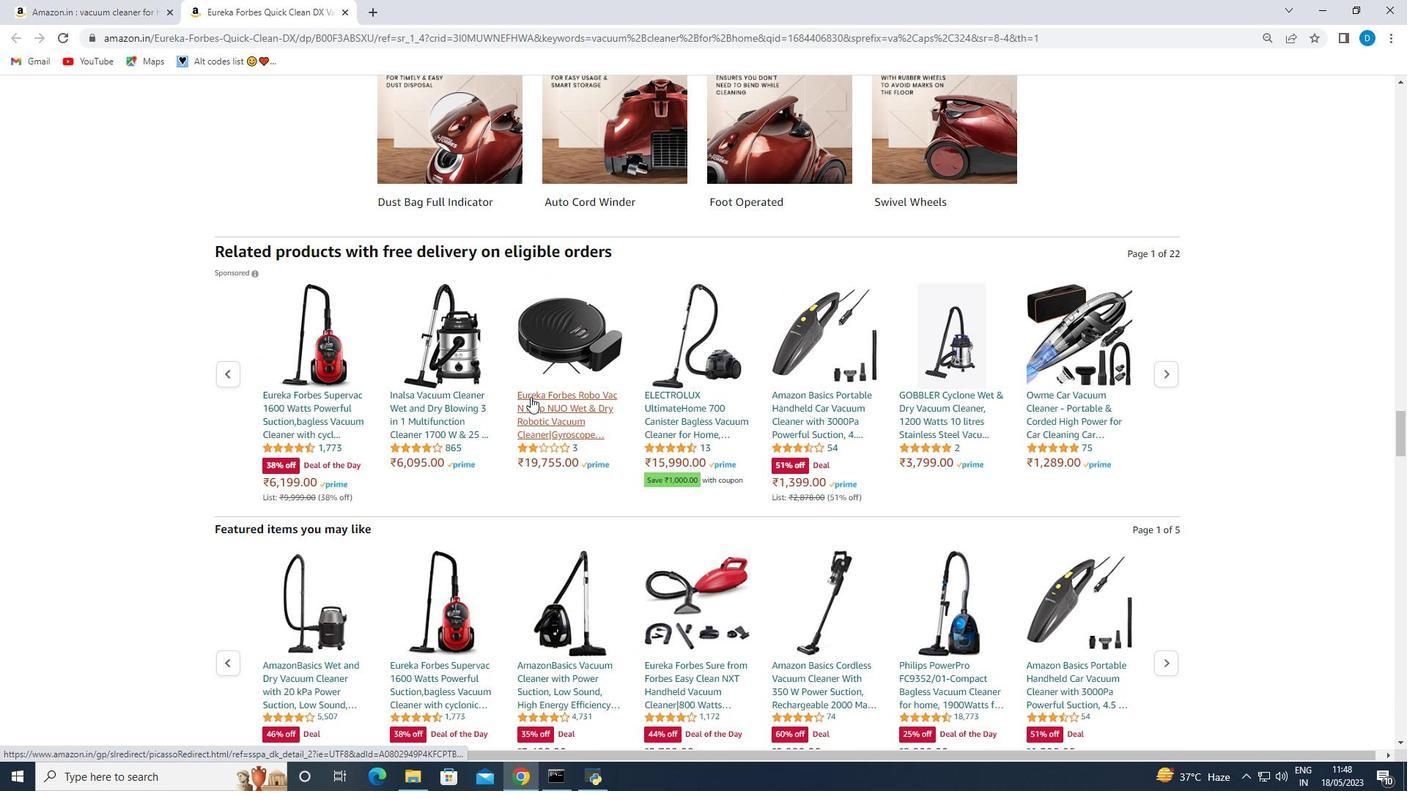 
Action: Mouse scrolled (530, 396) with delta (0, 0)
Screenshot: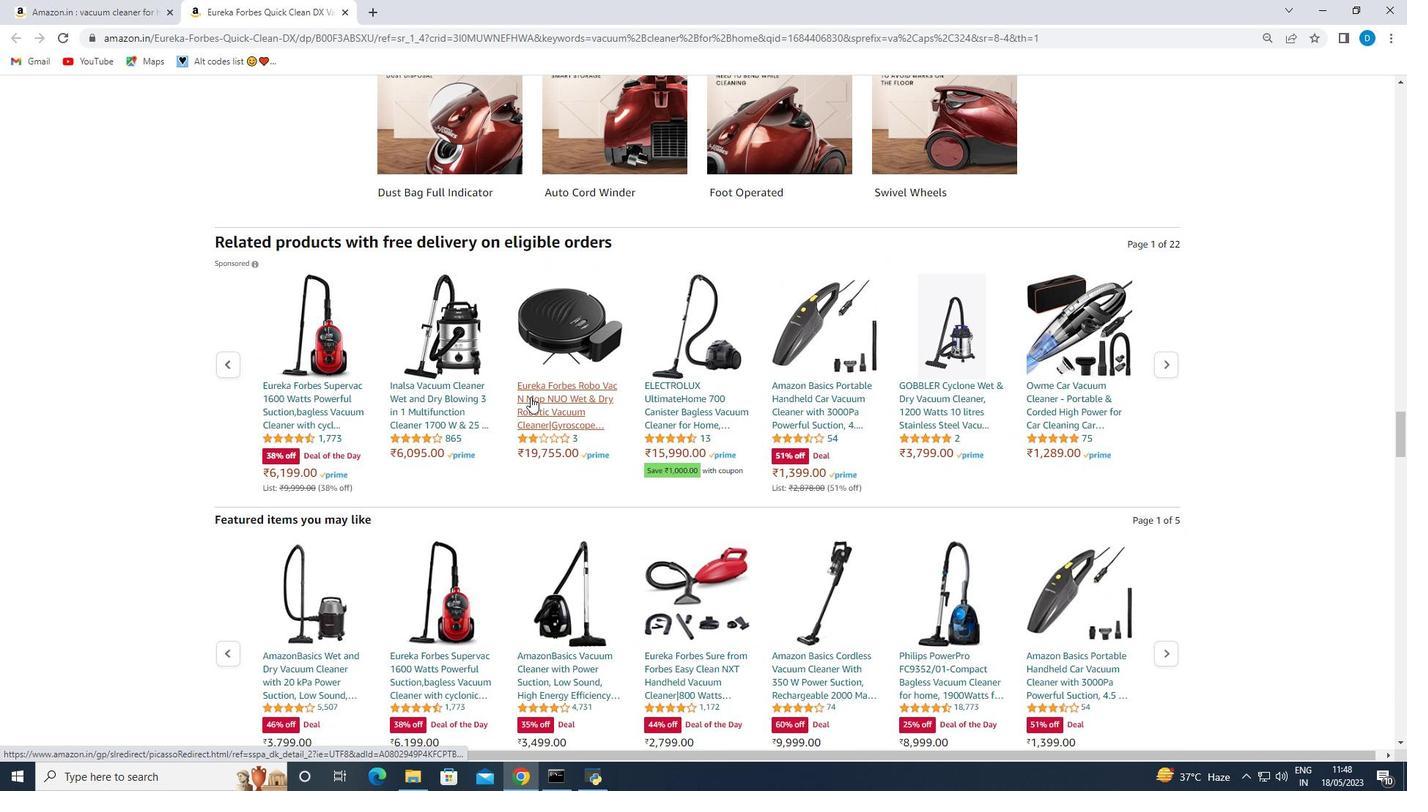 
Action: Mouse scrolled (530, 396) with delta (0, 0)
Screenshot: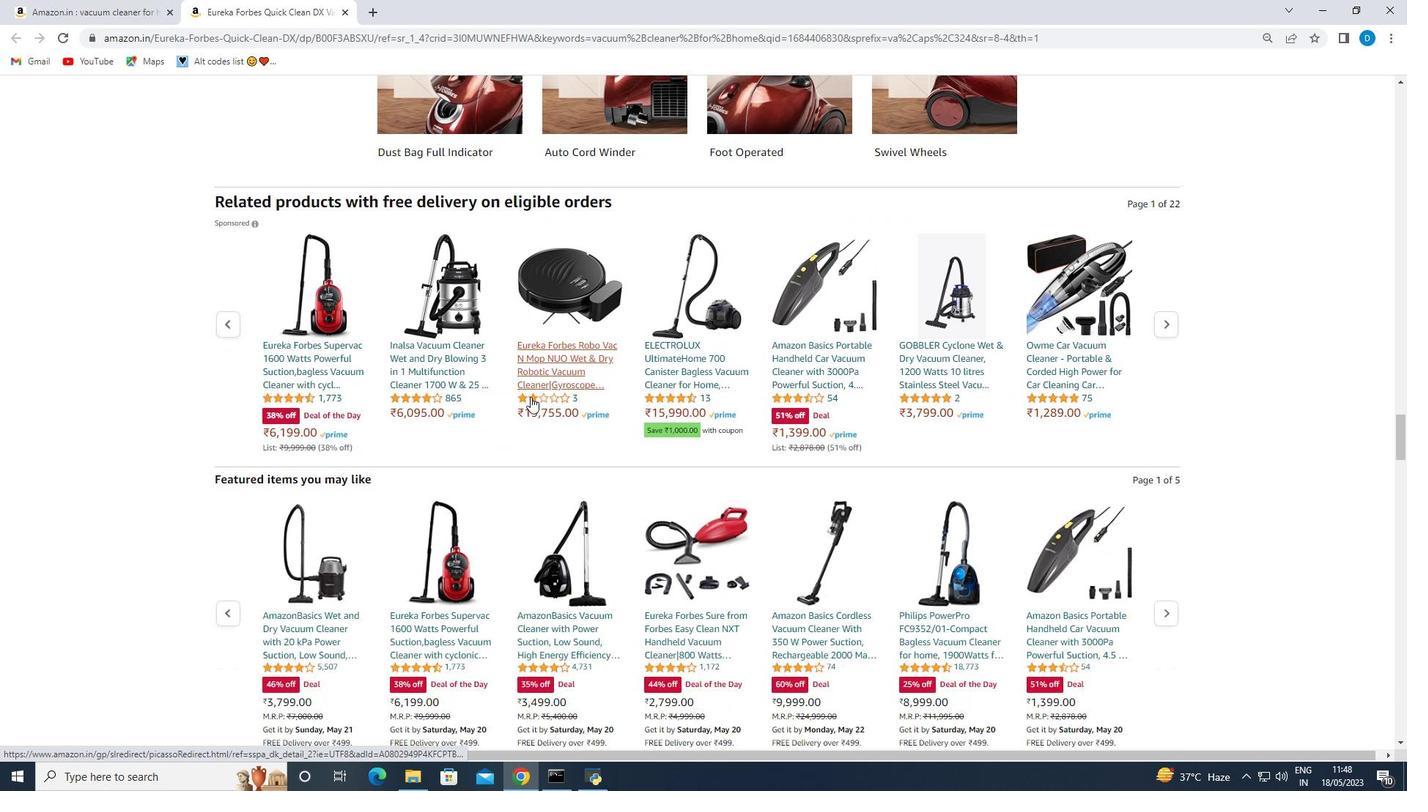 
Action: Mouse scrolled (530, 396) with delta (0, 0)
Screenshot: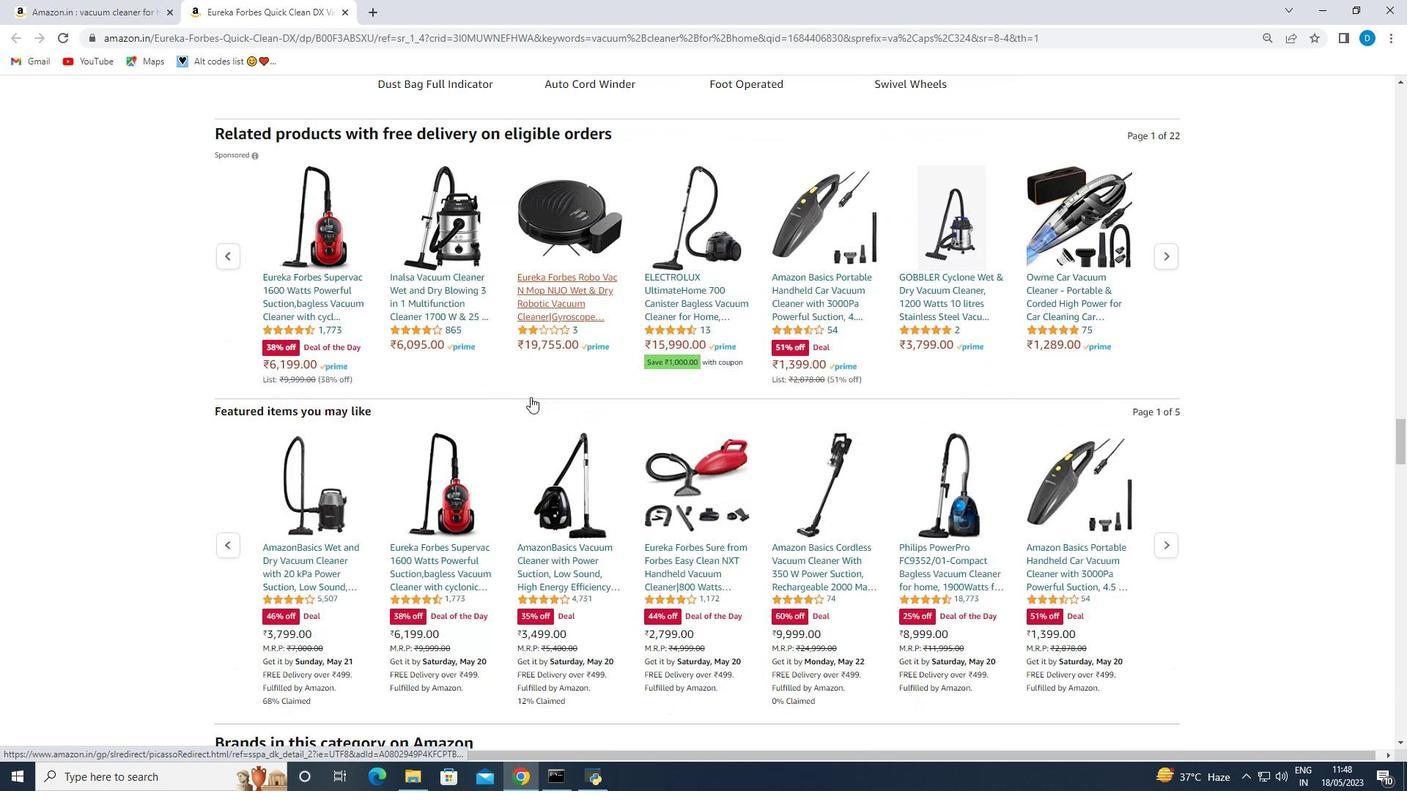 
Action: Mouse scrolled (530, 396) with delta (0, 0)
Screenshot: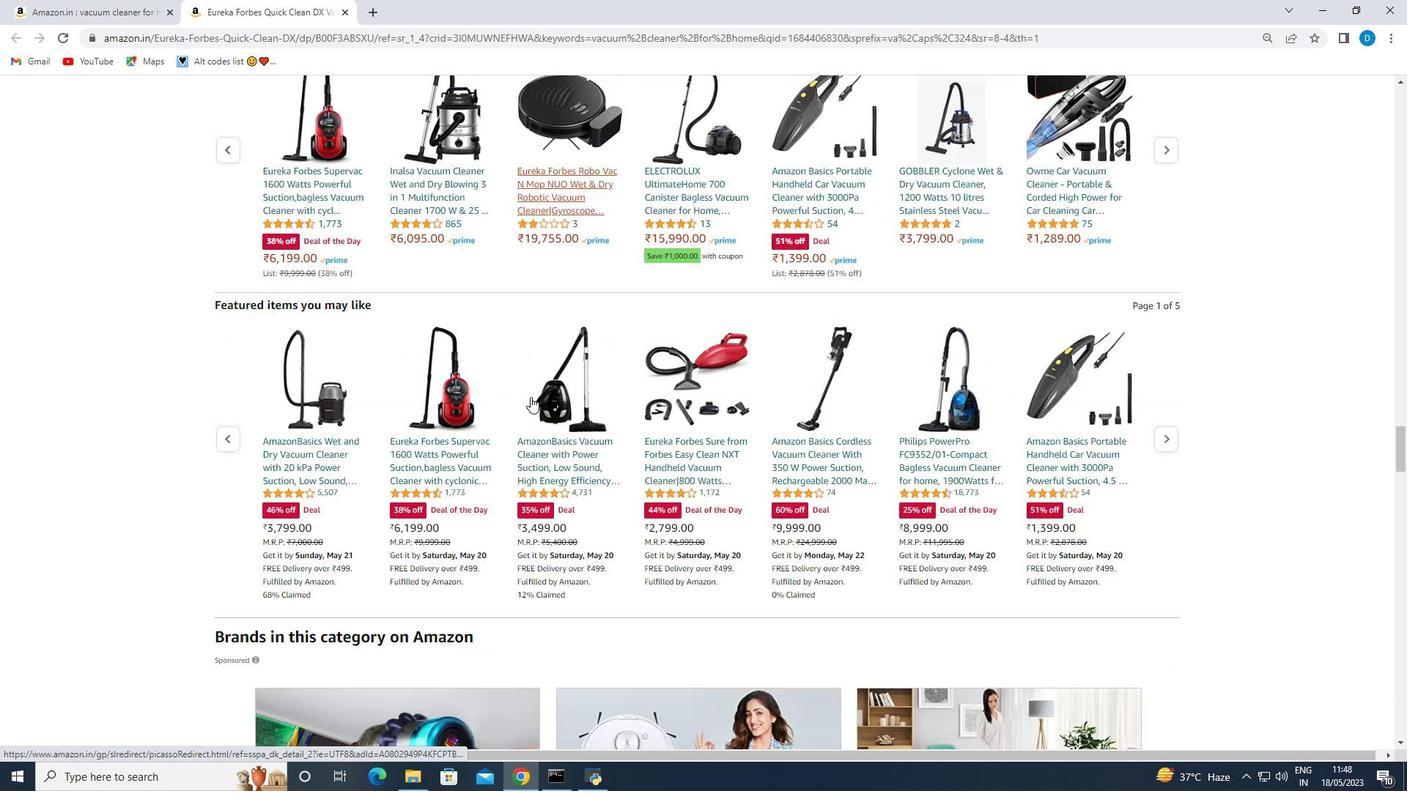 
Action: Mouse scrolled (530, 396) with delta (0, 0)
Screenshot: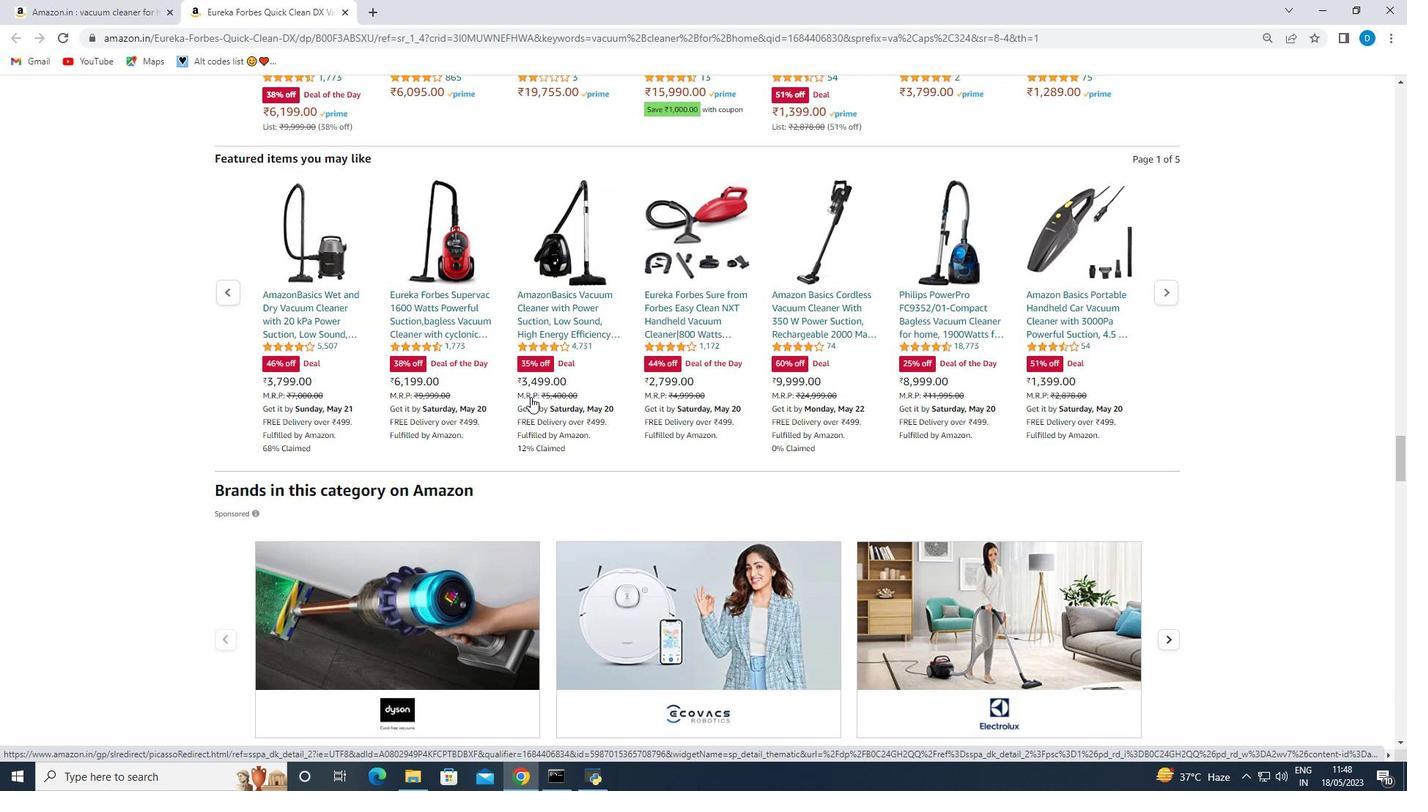 
Action: Mouse scrolled (530, 396) with delta (0, 0)
Screenshot: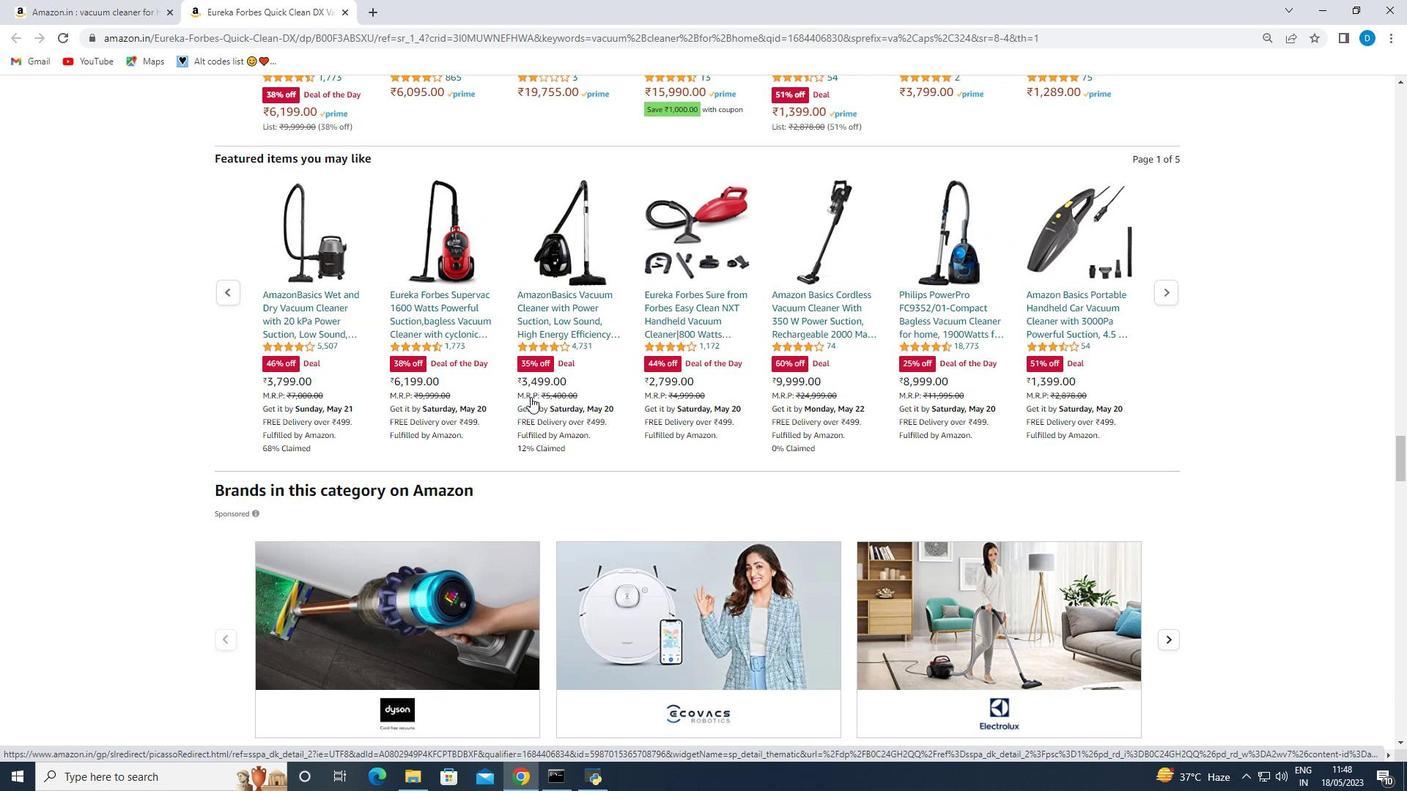 
Action: Mouse scrolled (530, 396) with delta (0, 0)
Screenshot: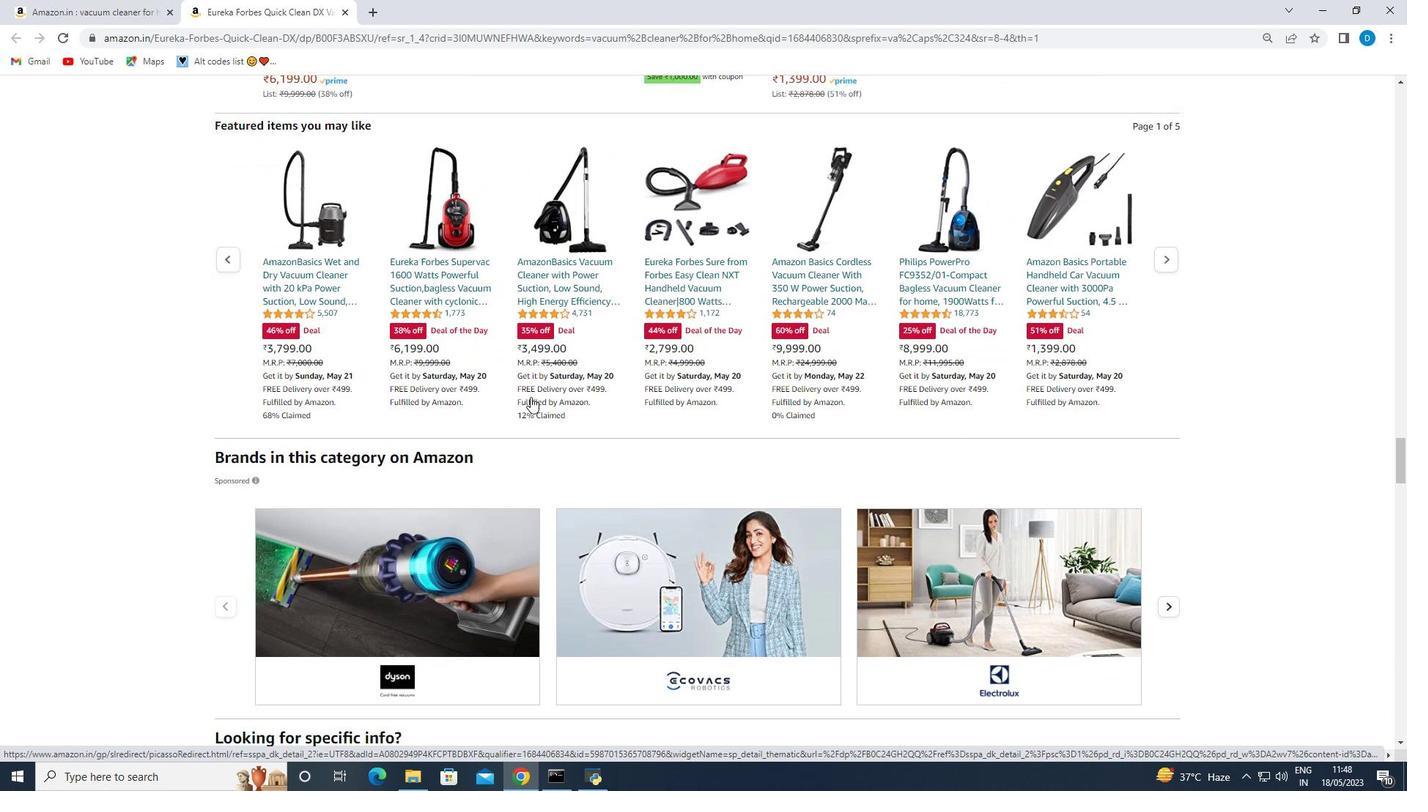 
Action: Mouse scrolled (530, 396) with delta (0, 0)
Screenshot: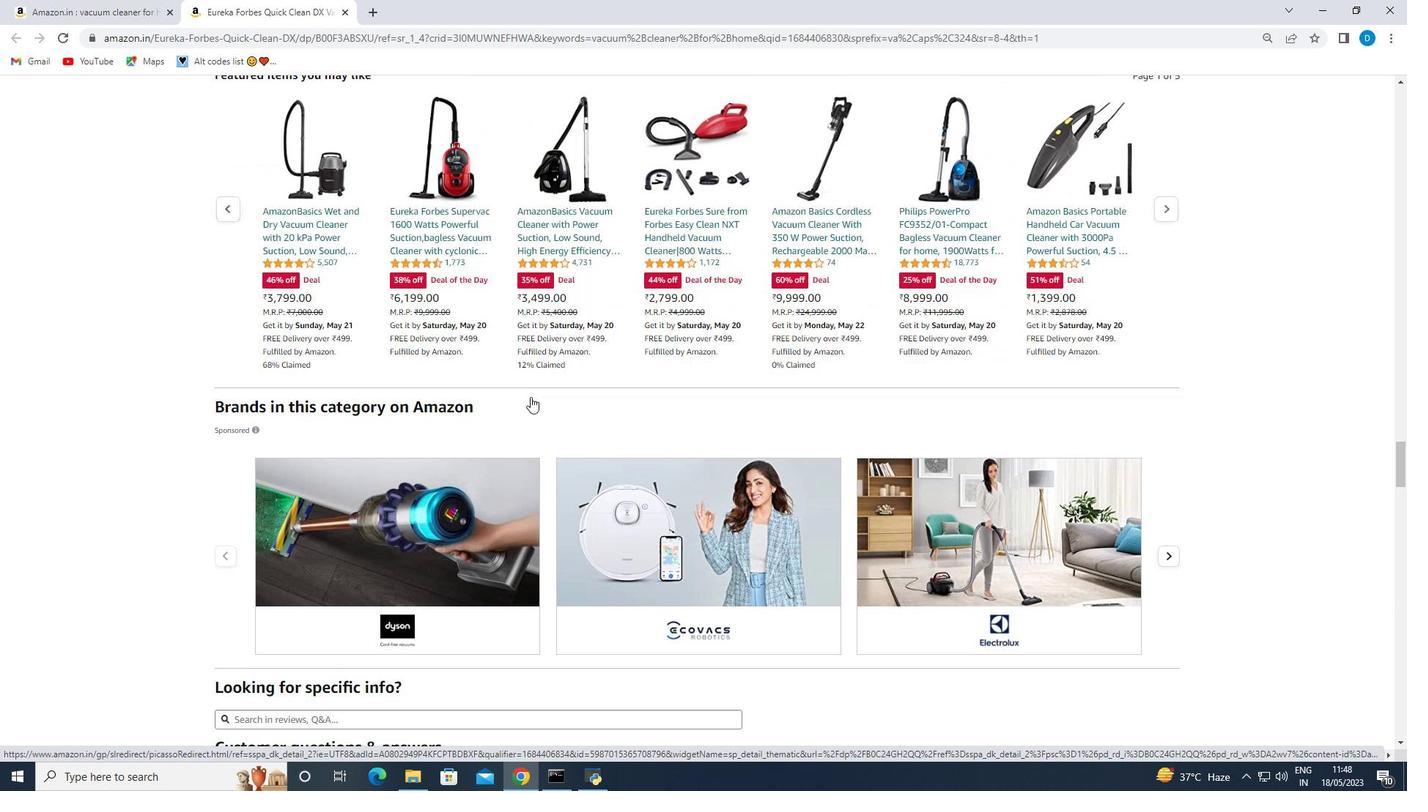 
Action: Mouse scrolled (530, 396) with delta (0, 0)
Screenshot: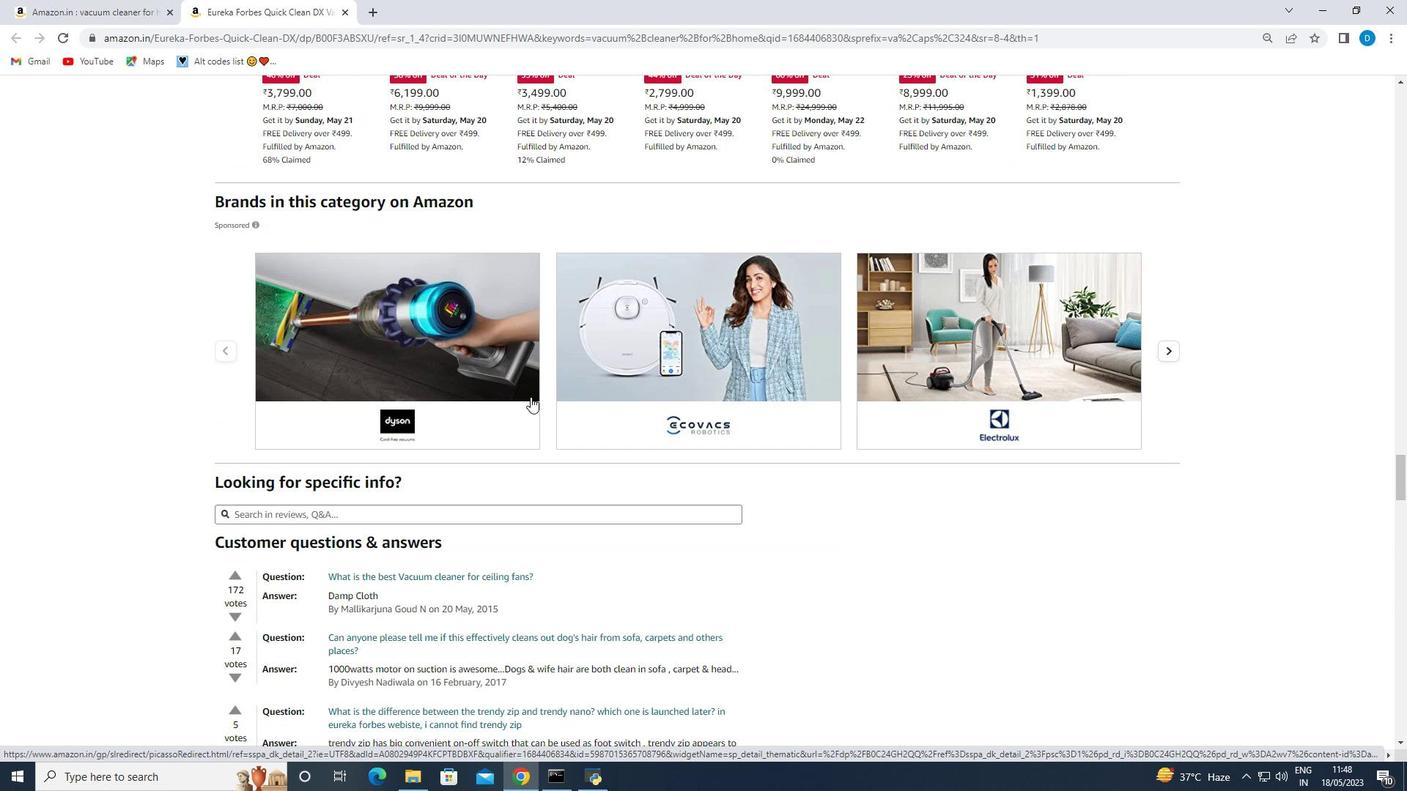 
Action: Mouse scrolled (530, 396) with delta (0, 0)
Screenshot: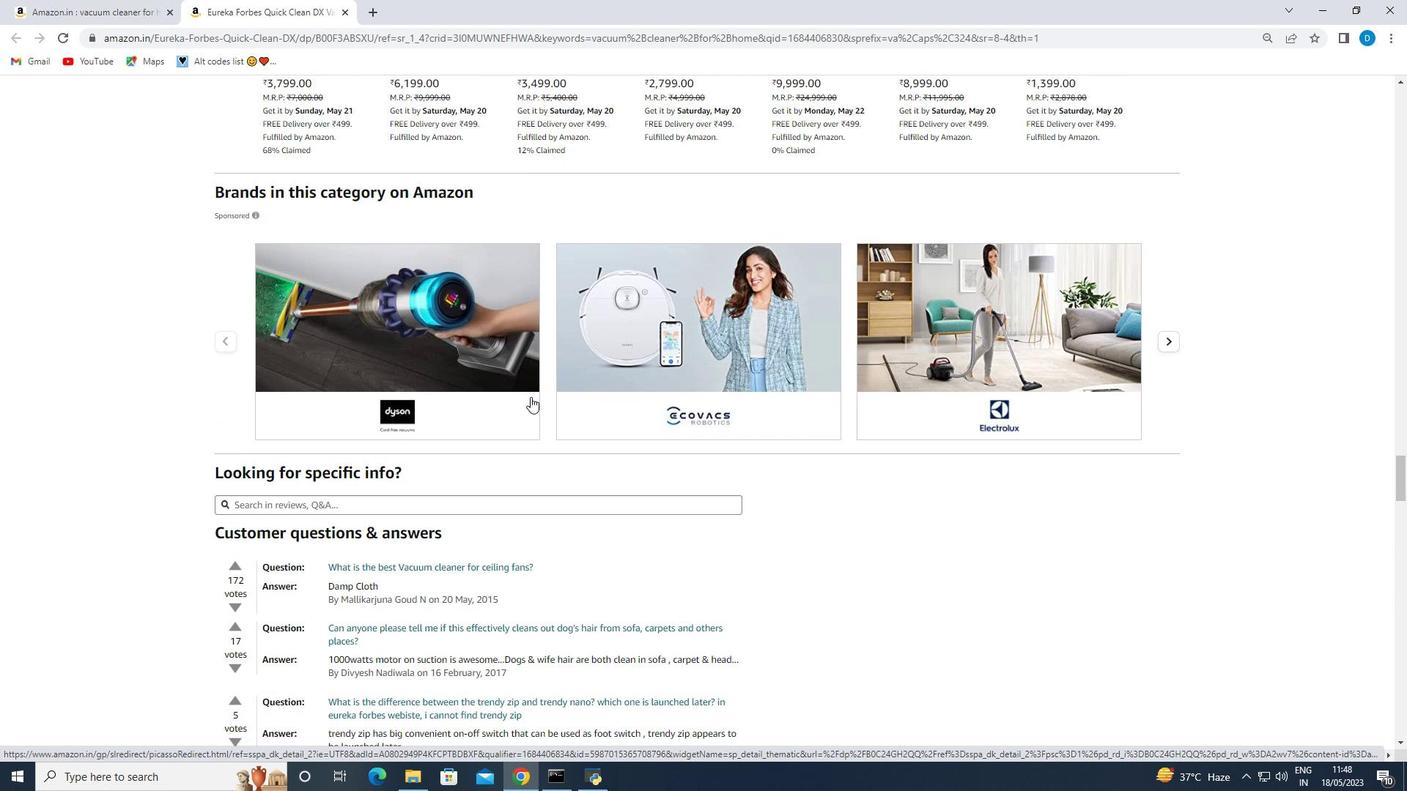 
Action: Mouse scrolled (530, 396) with delta (0, 0)
Screenshot: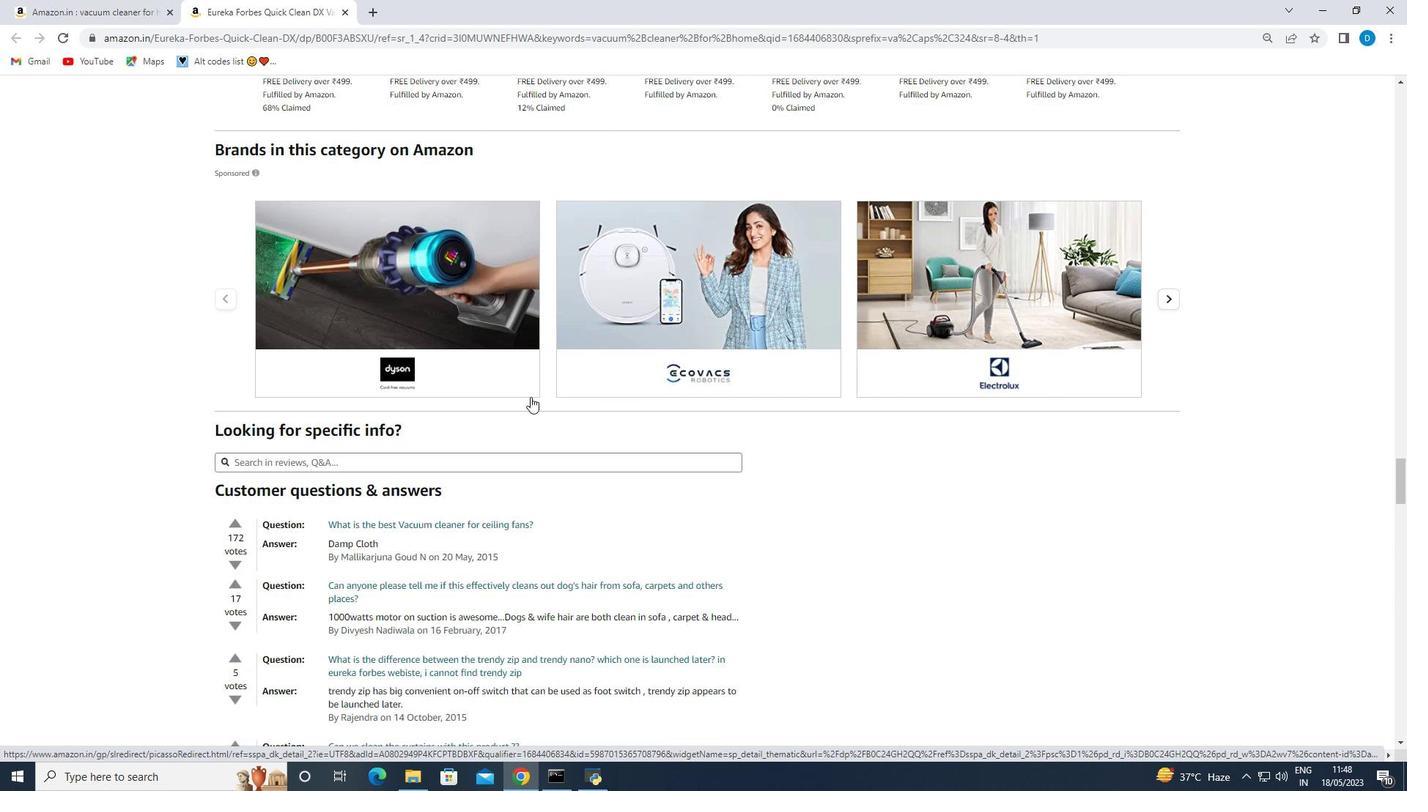 
Action: Mouse scrolled (530, 396) with delta (0, 0)
Screenshot: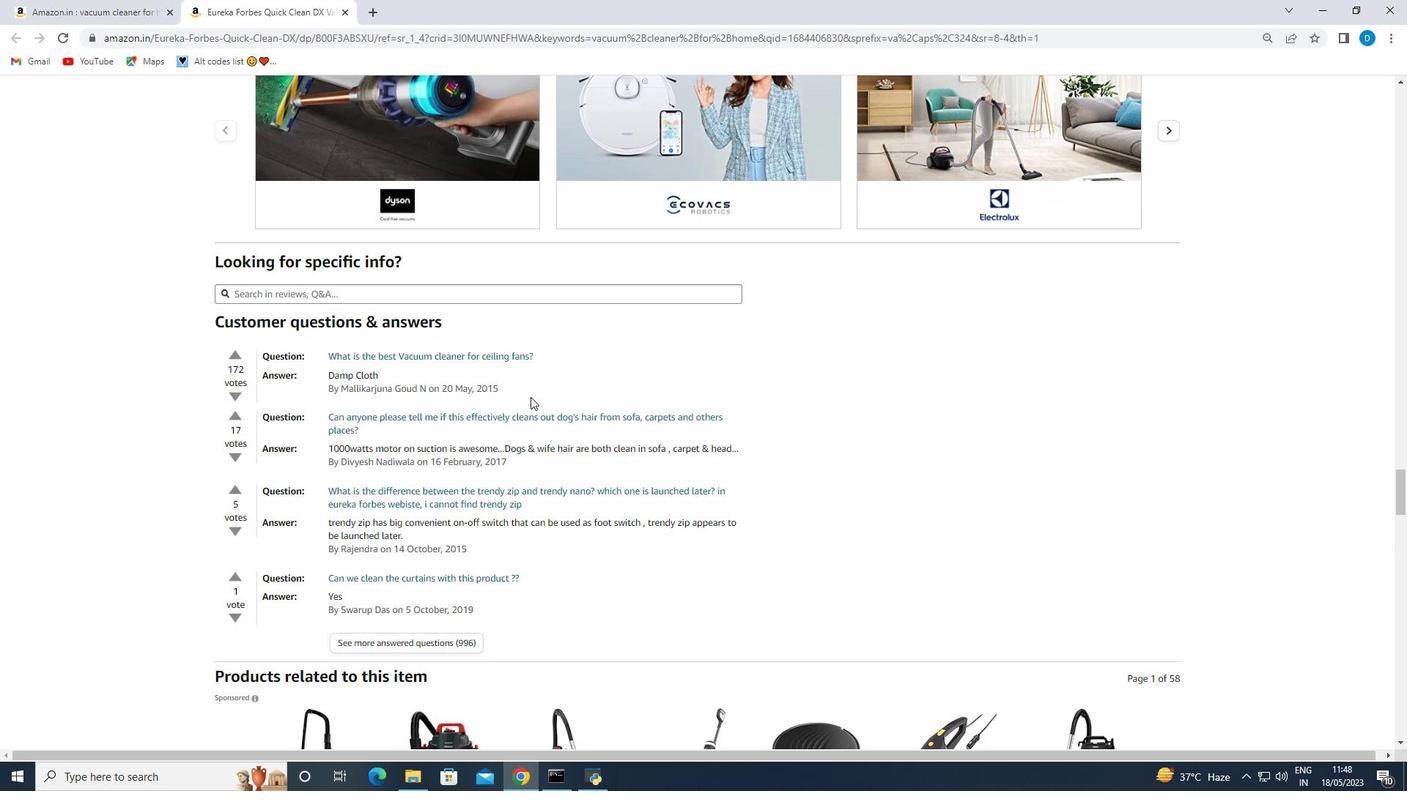 
Action: Mouse scrolled (530, 396) with delta (0, 0)
Screenshot: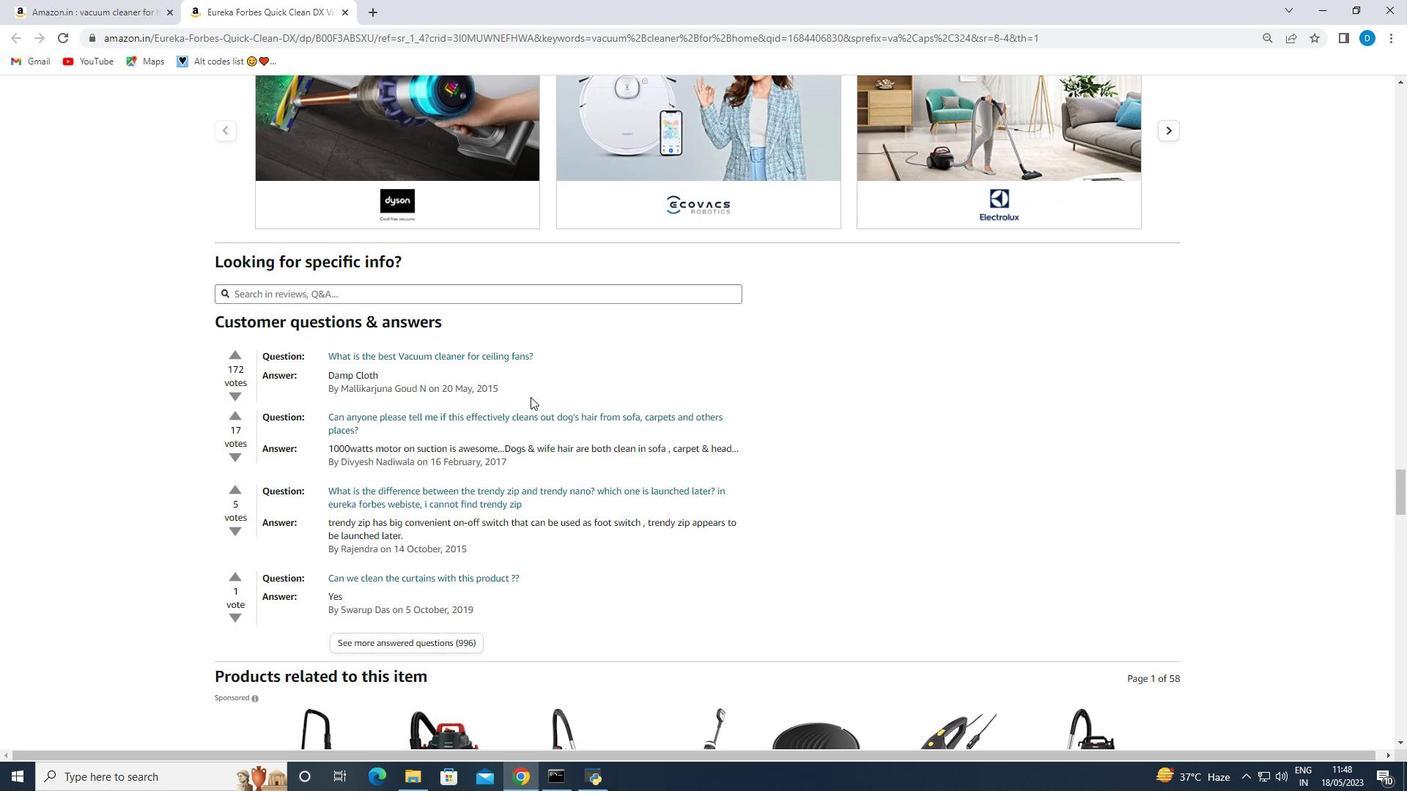 
Action: Mouse scrolled (530, 396) with delta (0, 0)
Screenshot: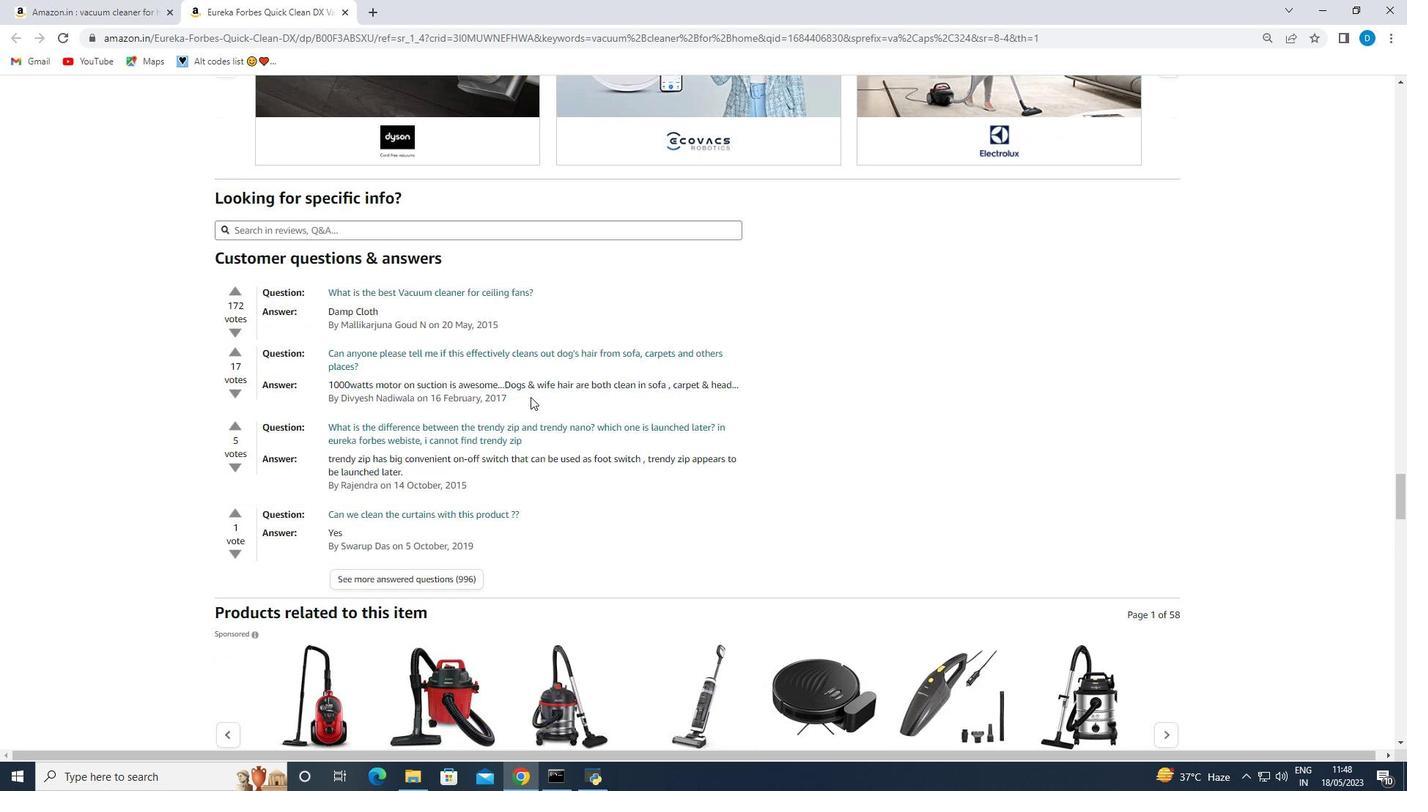 
Action: Mouse scrolled (530, 396) with delta (0, 0)
Screenshot: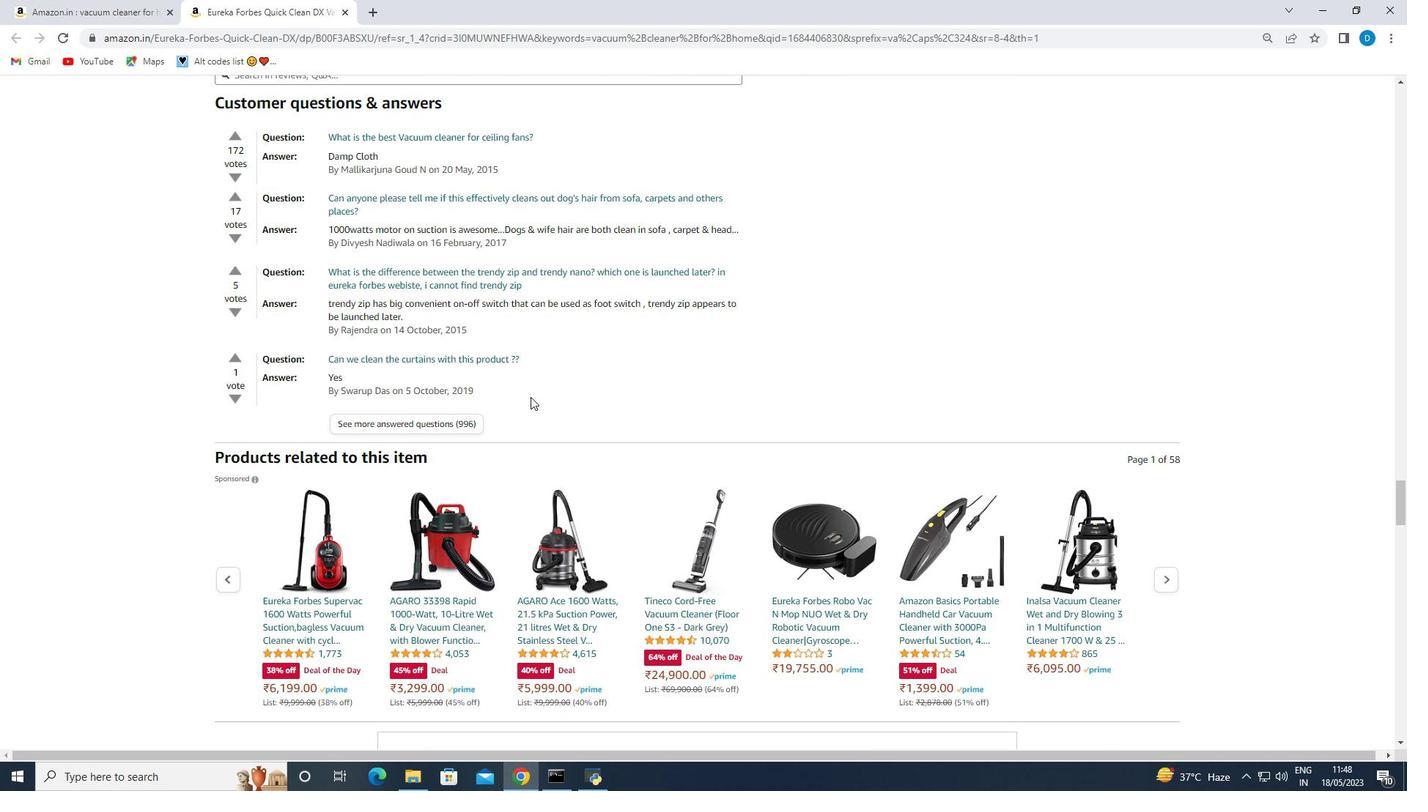 
Action: Mouse scrolled (530, 396) with delta (0, 0)
Screenshot: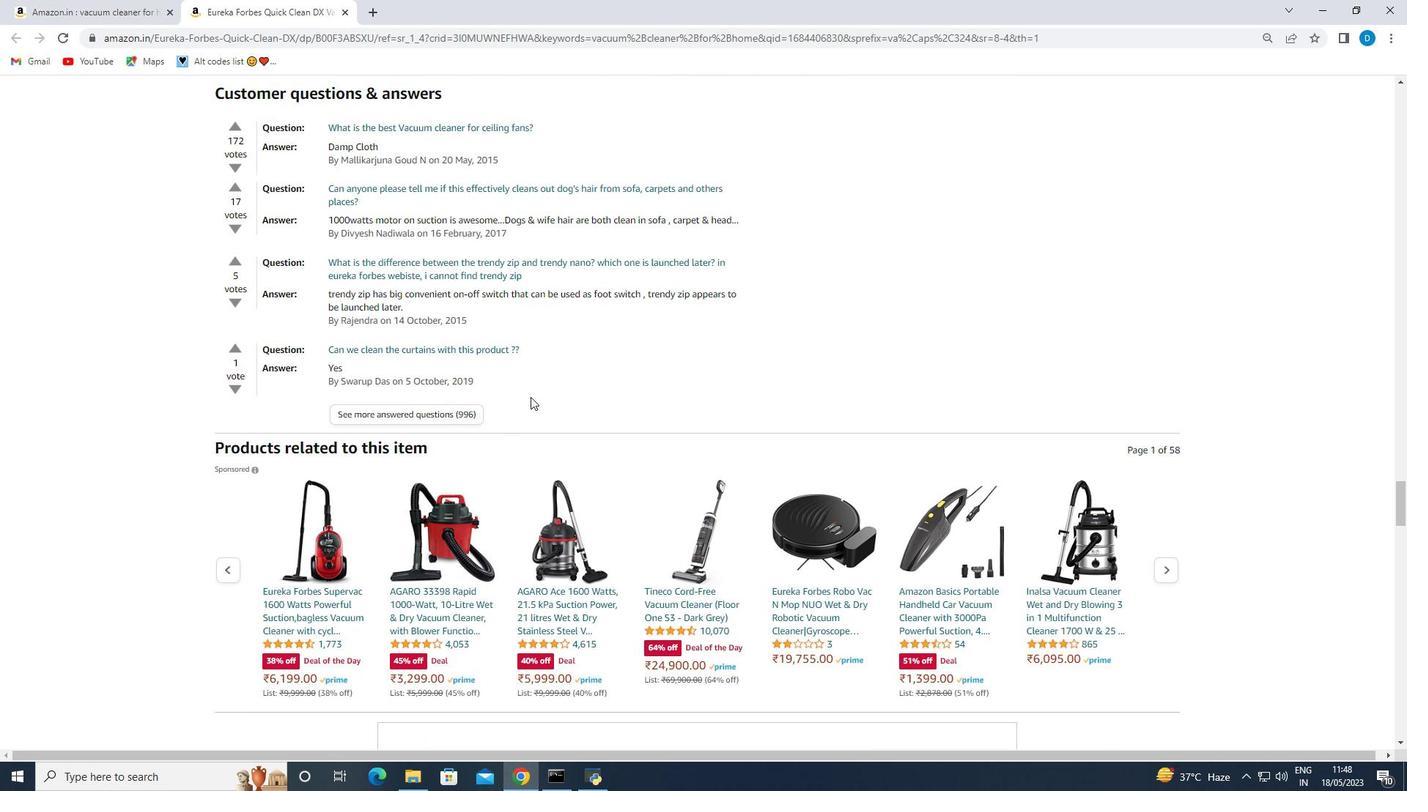 
Action: Mouse scrolled (530, 396) with delta (0, 0)
Screenshot: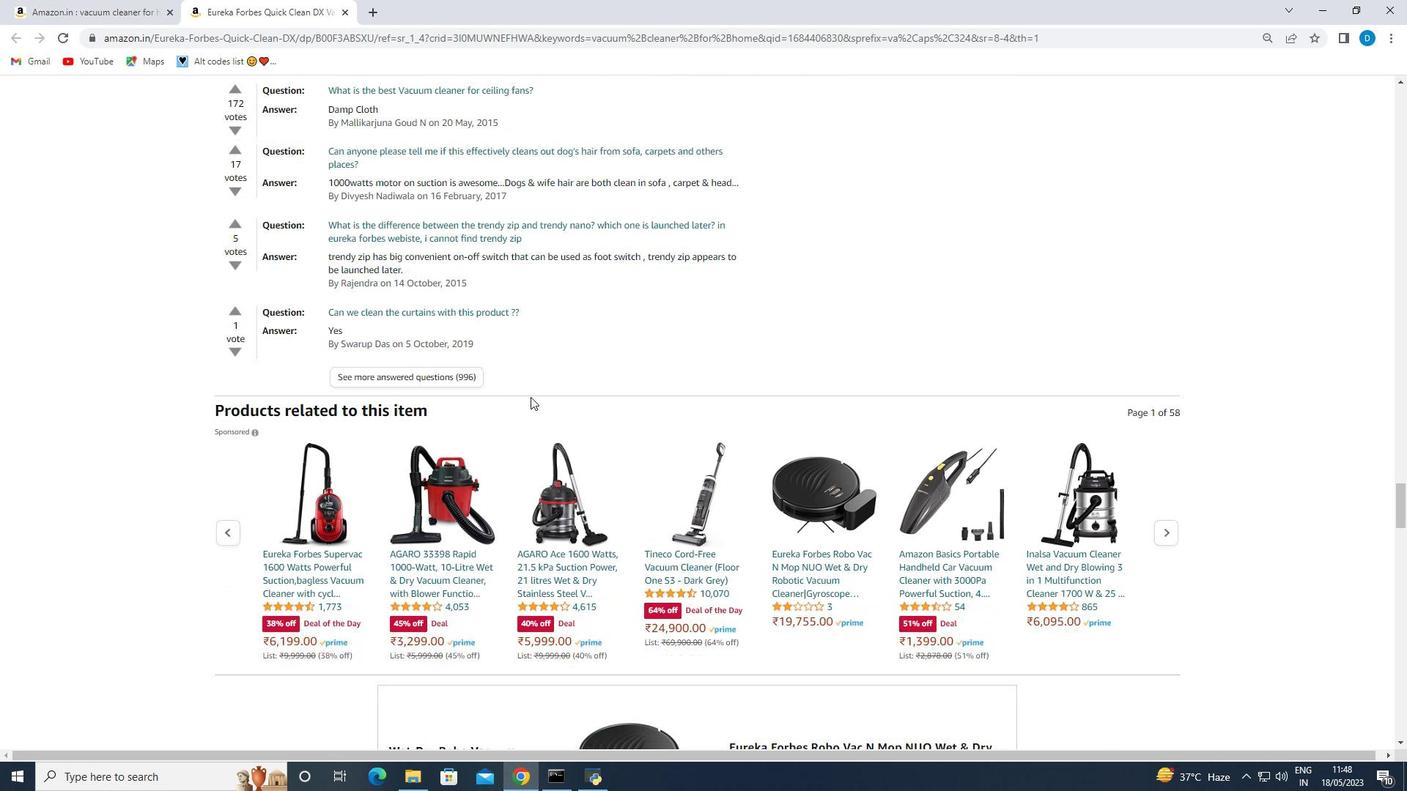 
Action: Mouse moved to (530, 397)
Screenshot: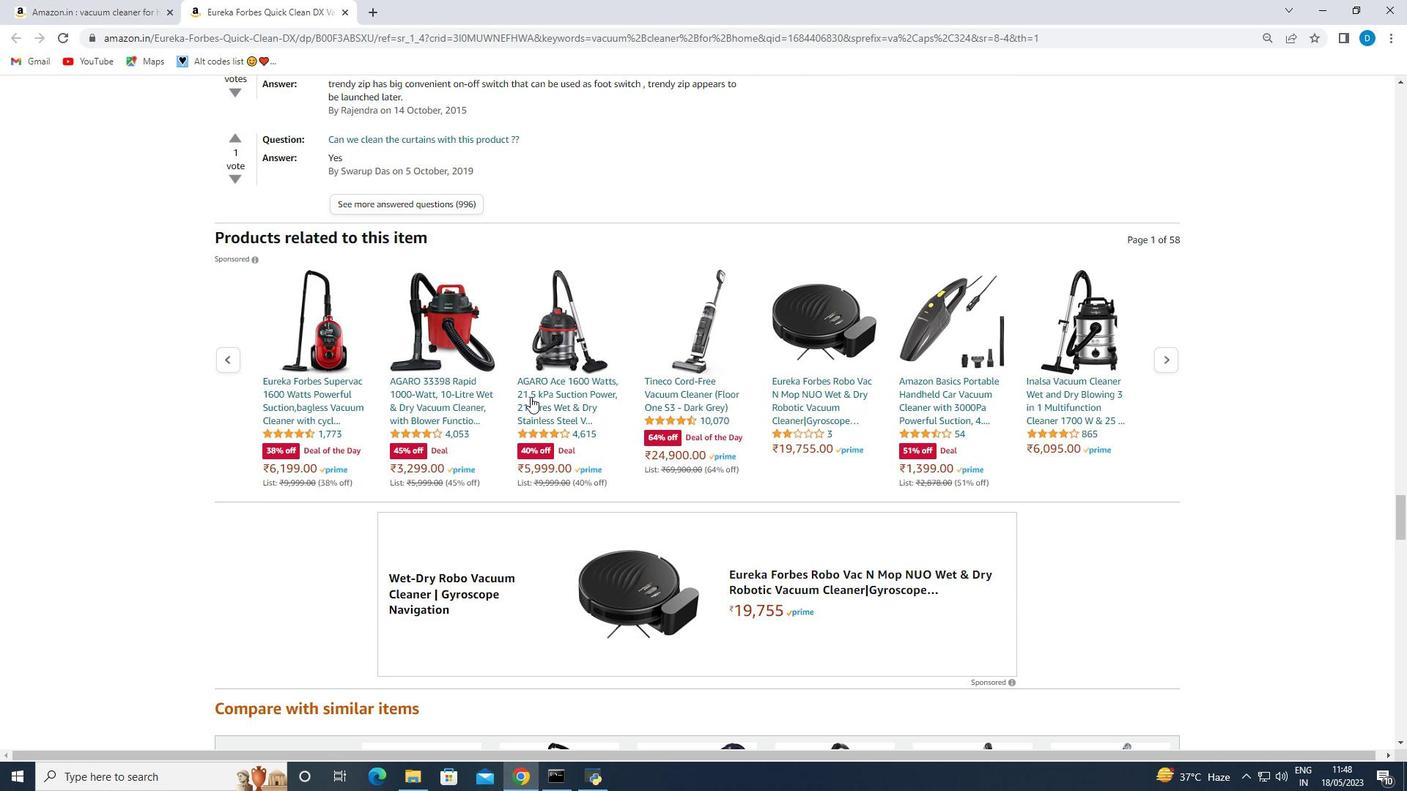 
Action: Mouse scrolled (530, 396) with delta (0, 0)
Screenshot: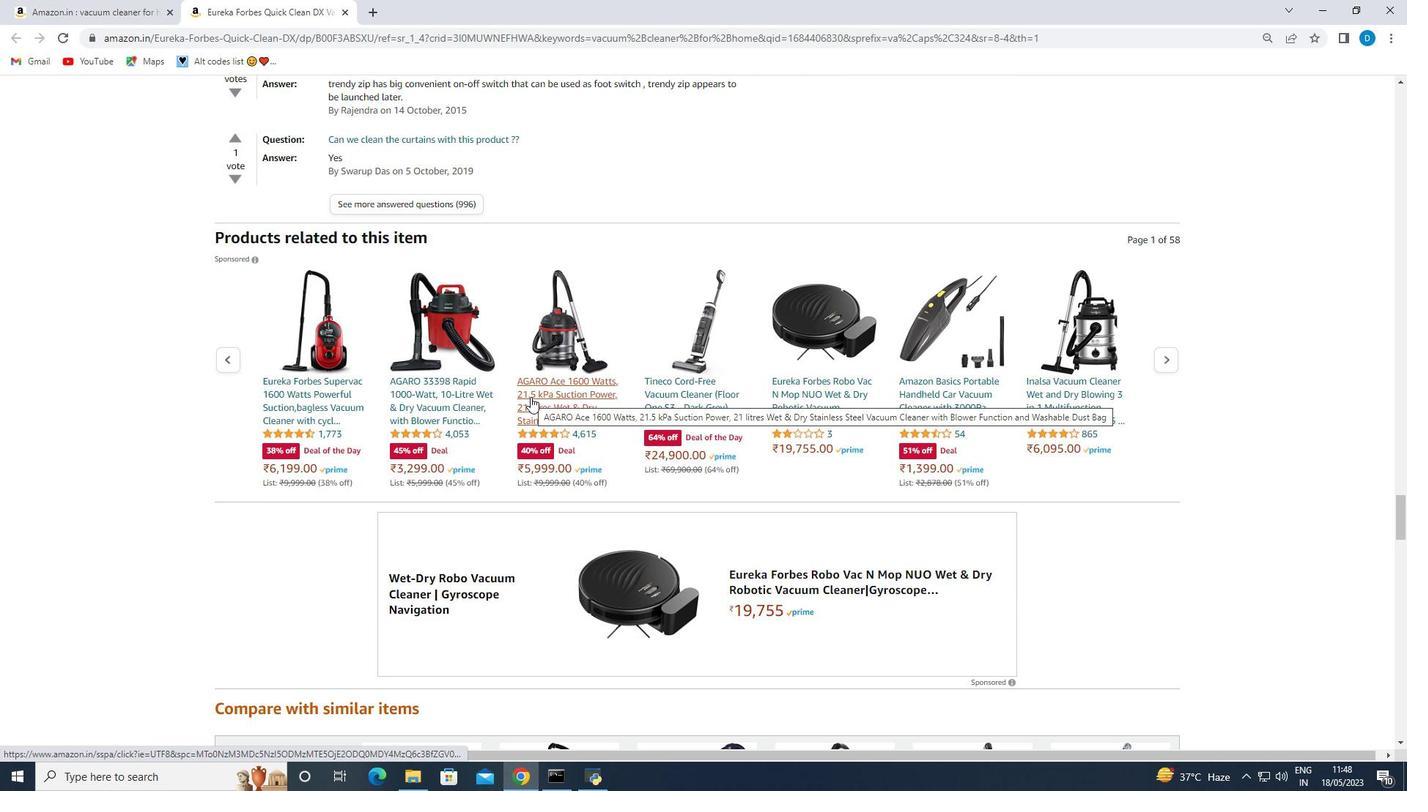 
Action: Mouse scrolled (530, 396) with delta (0, 0)
Screenshot: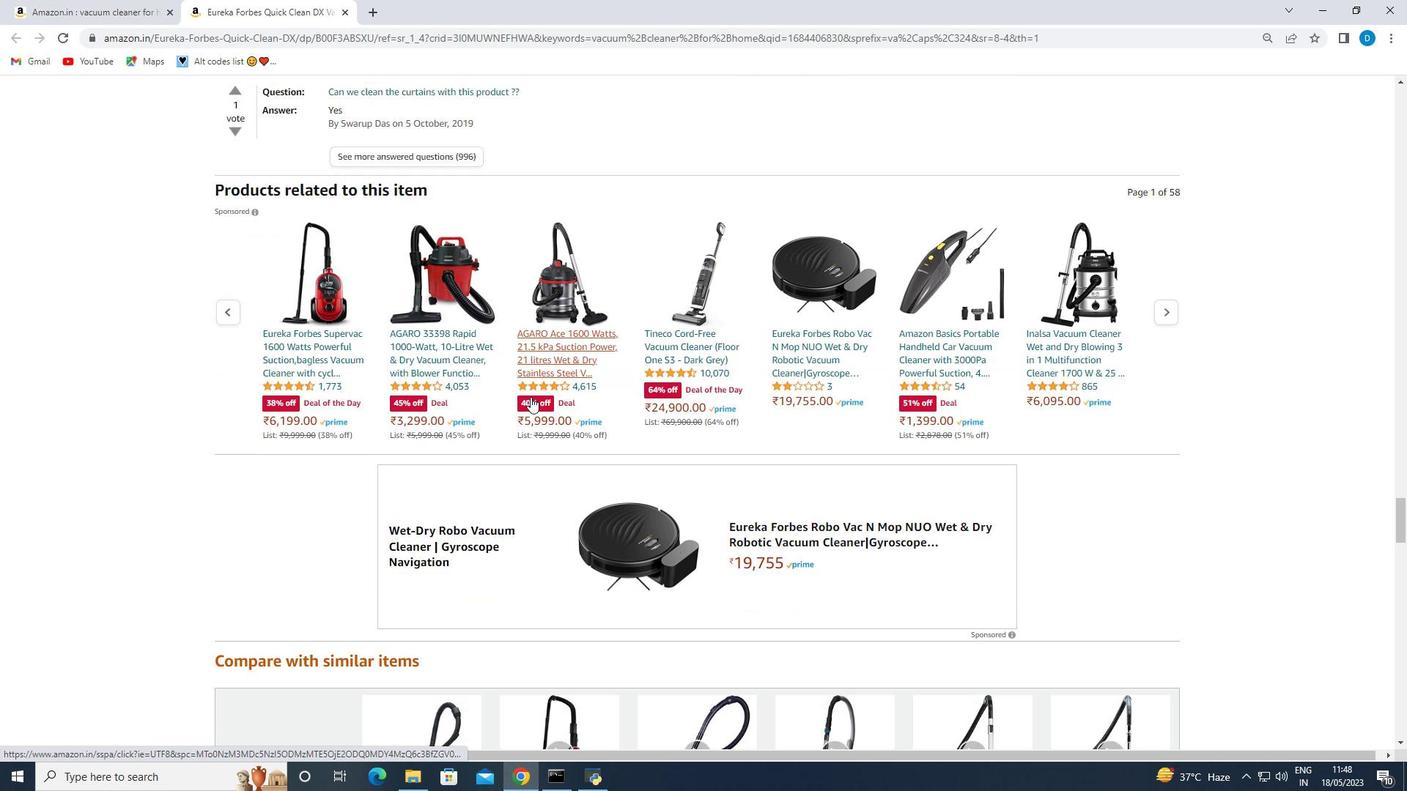 
Action: Mouse scrolled (530, 396) with delta (0, 0)
Screenshot: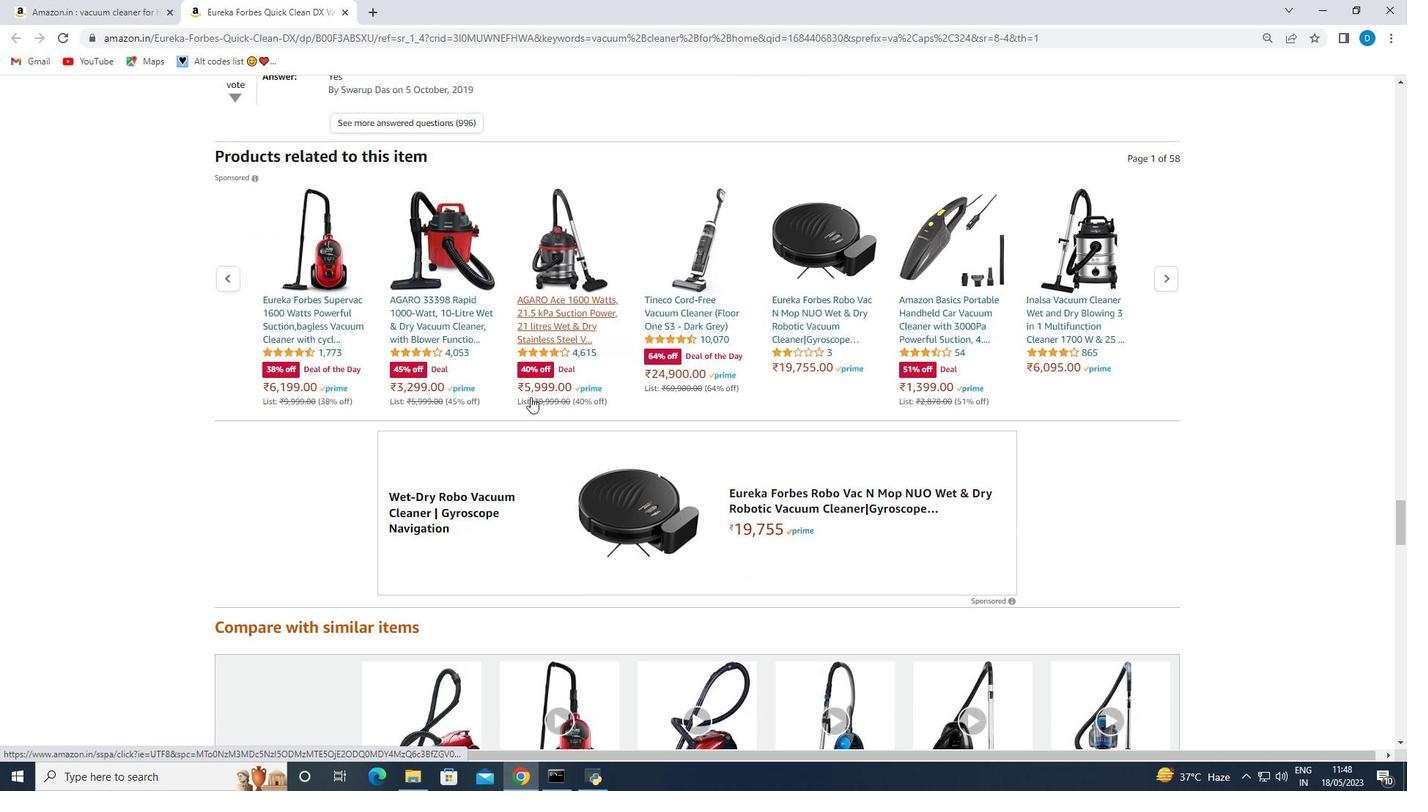 
Action: Mouse scrolled (530, 396) with delta (0, 0)
Screenshot: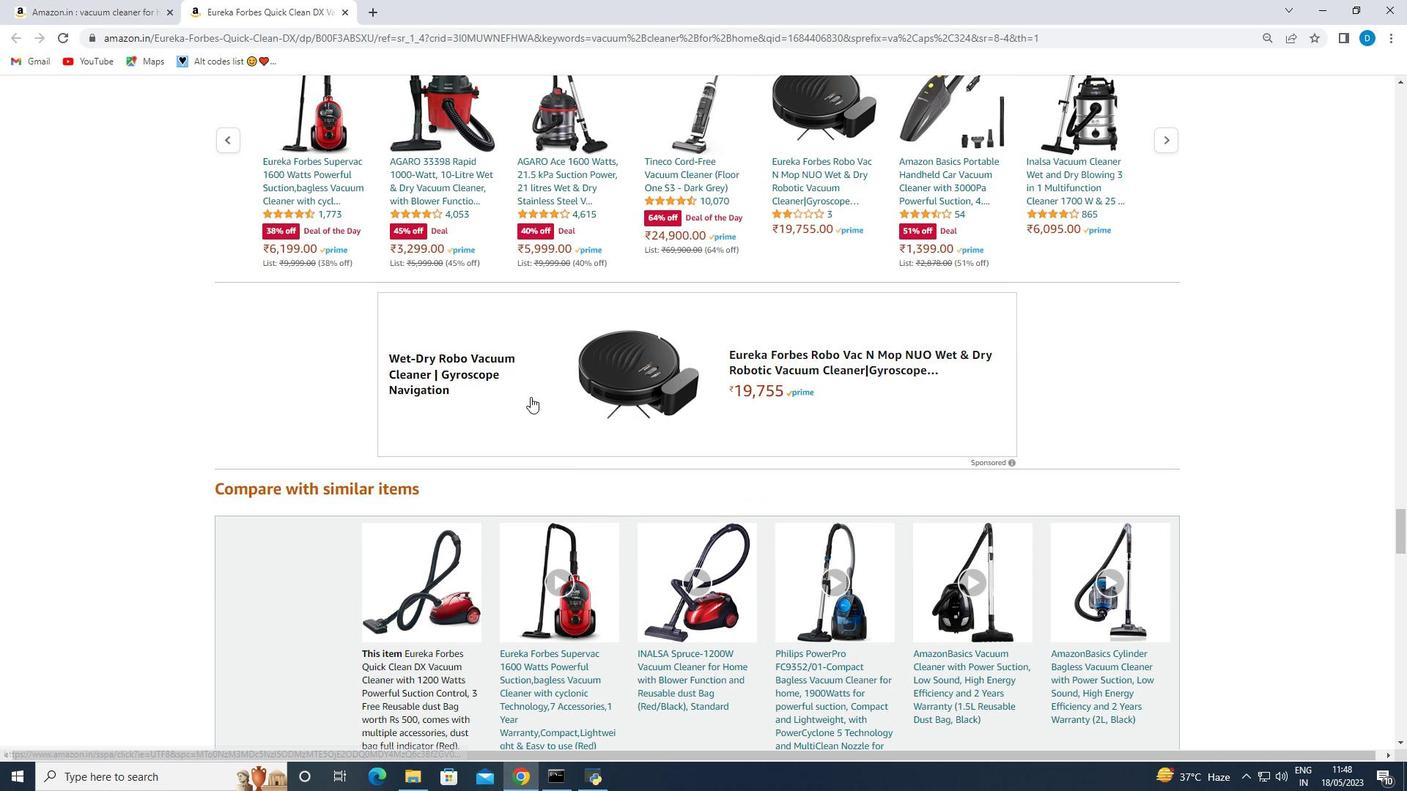 
Action: Mouse scrolled (530, 396) with delta (0, 0)
Screenshot: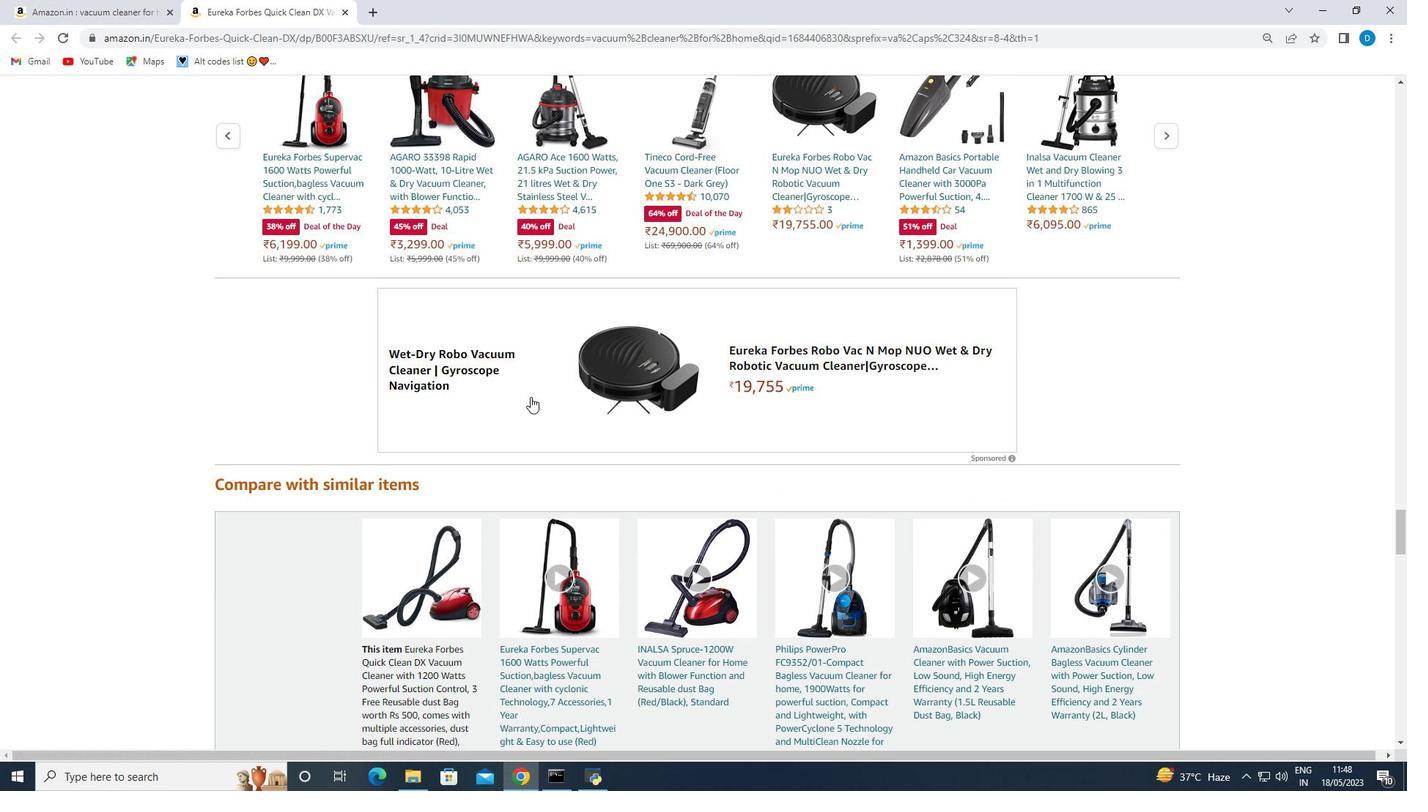 
Action: Mouse scrolled (530, 396) with delta (0, 0)
Screenshot: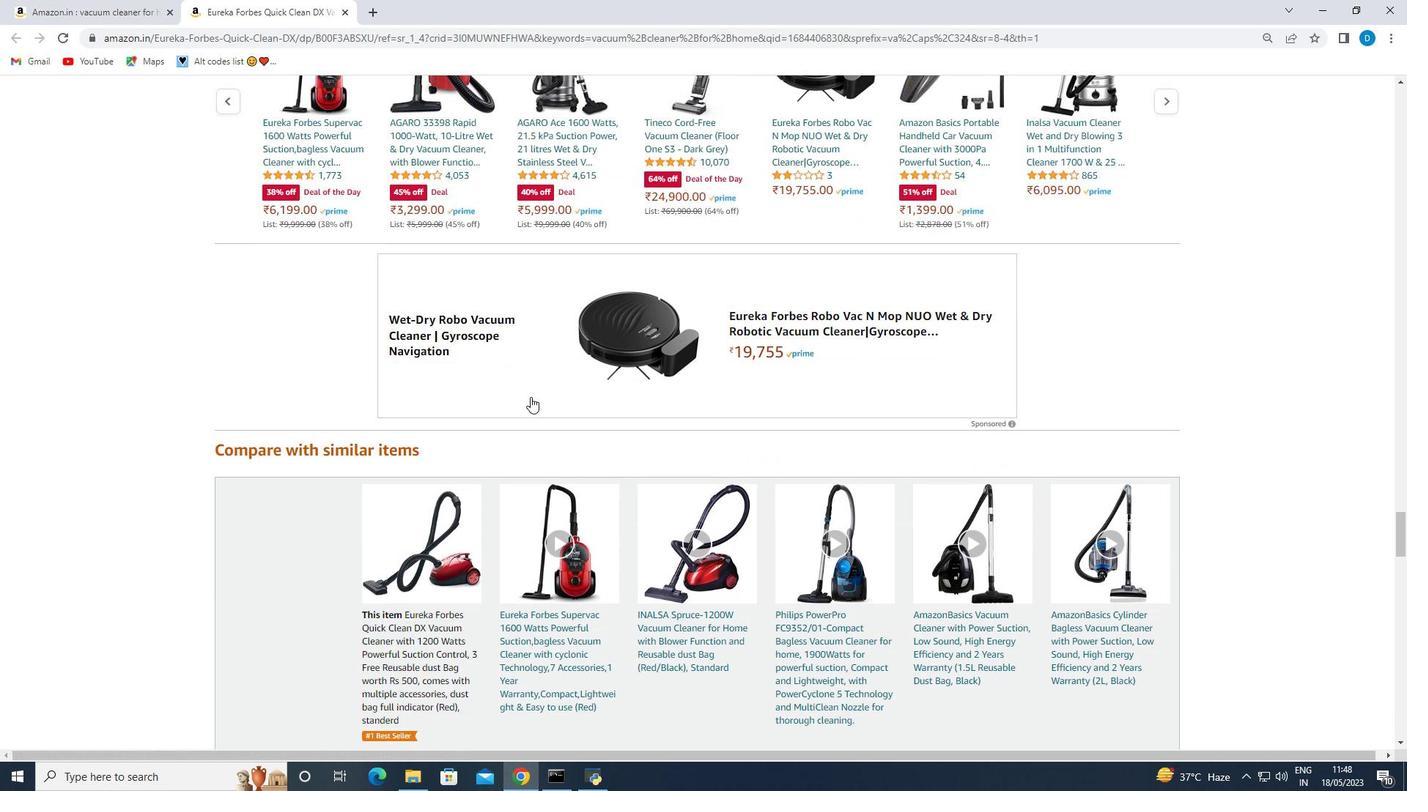 
Action: Mouse scrolled (530, 396) with delta (0, 0)
Screenshot: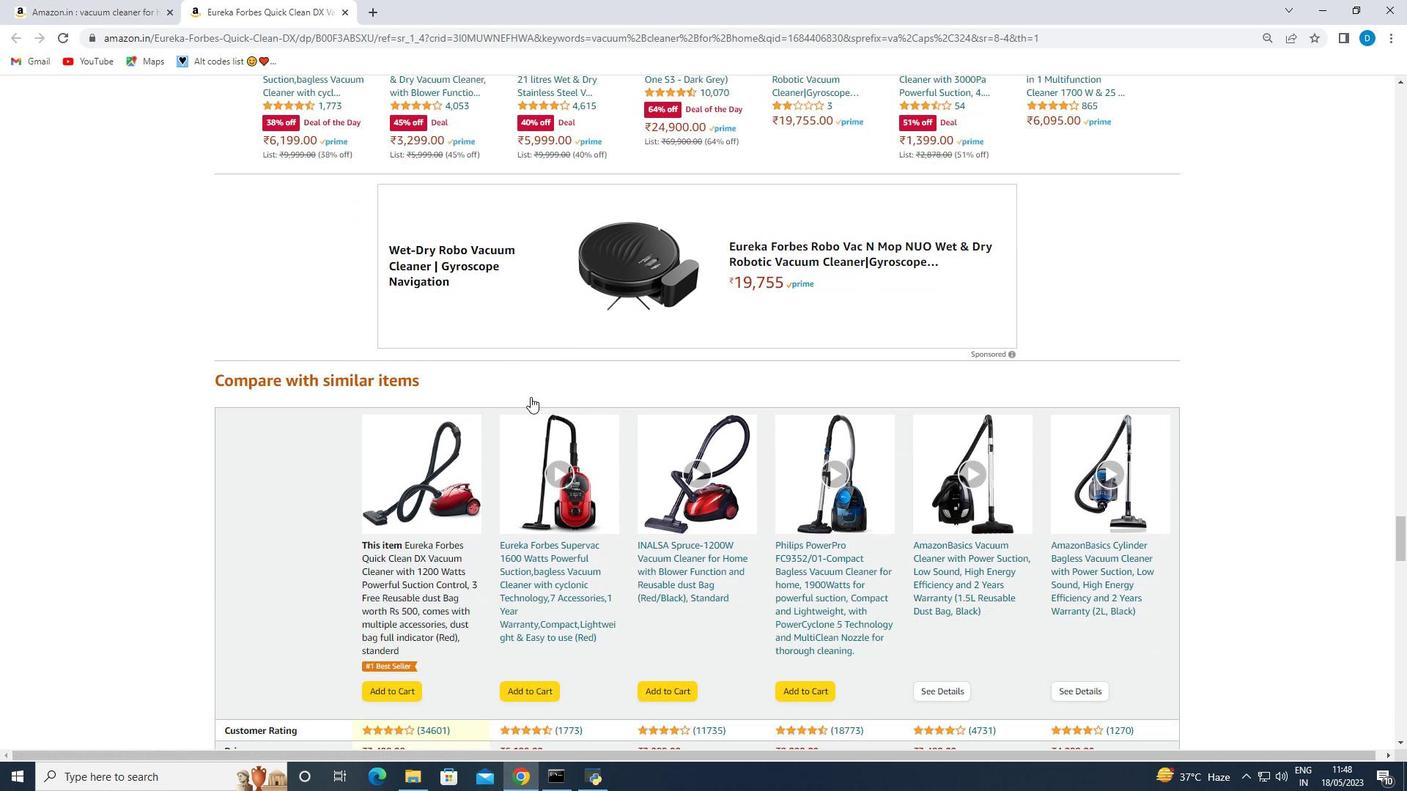 
Action: Mouse scrolled (530, 396) with delta (0, 0)
Screenshot: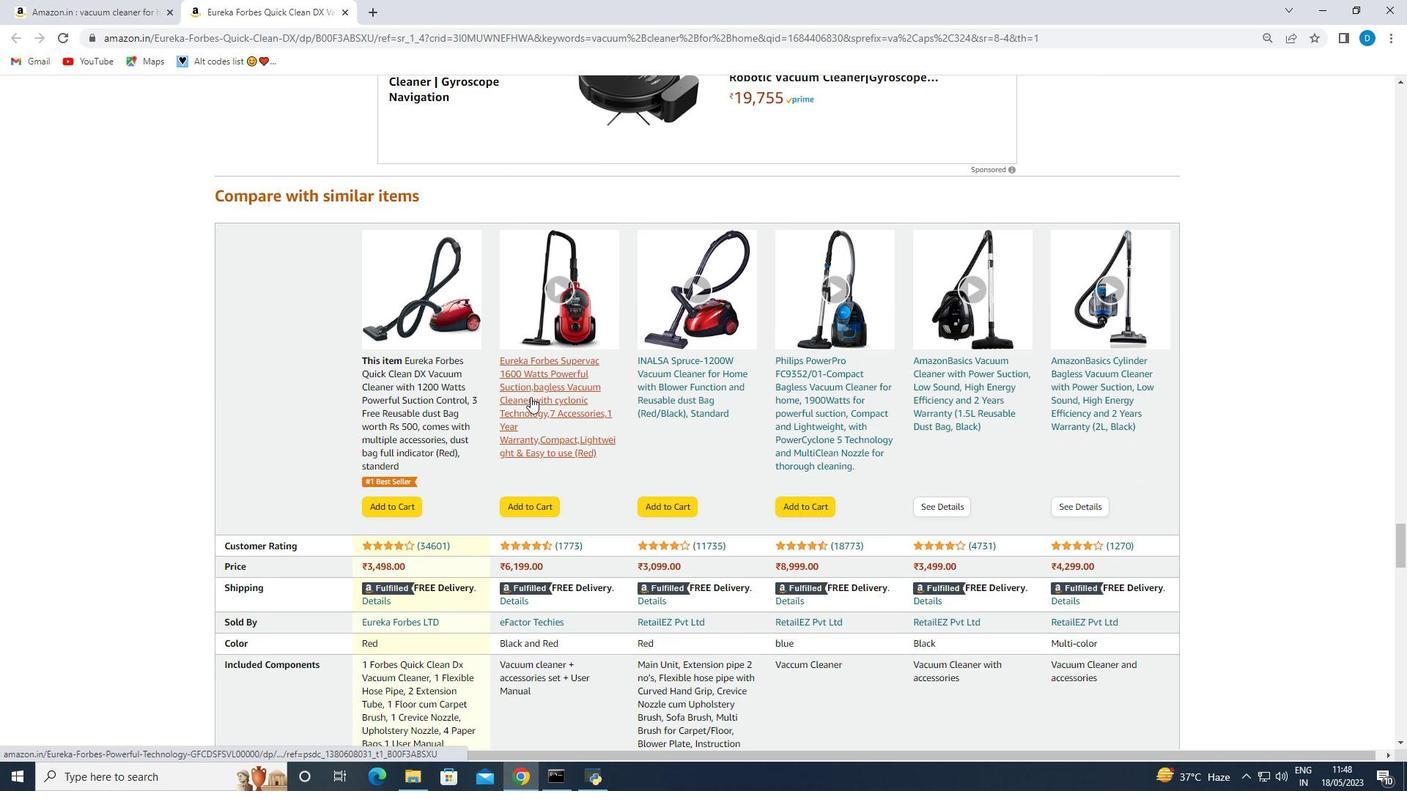 
Action: Mouse scrolled (530, 396) with delta (0, 0)
Screenshot: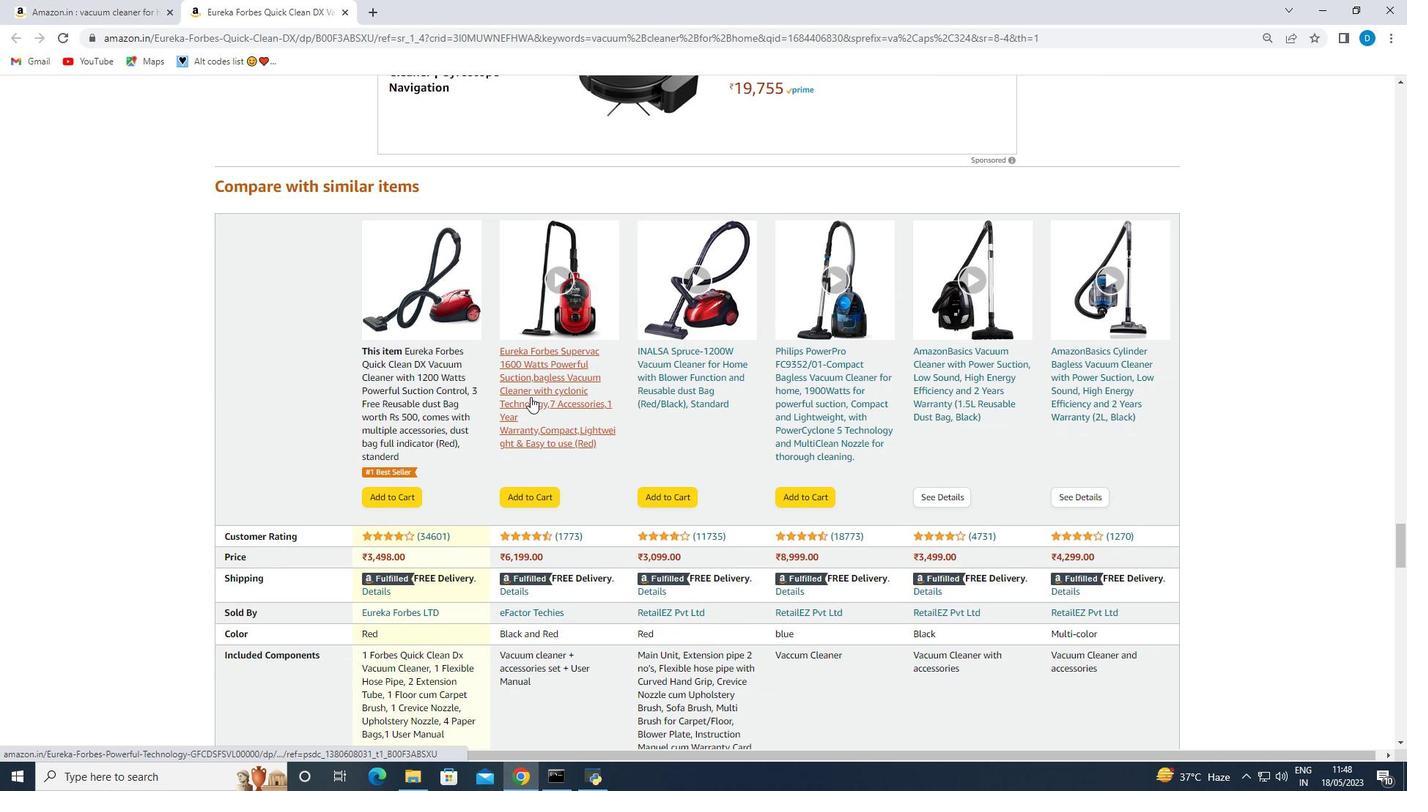 
Action: Mouse moved to (955, 427)
Screenshot: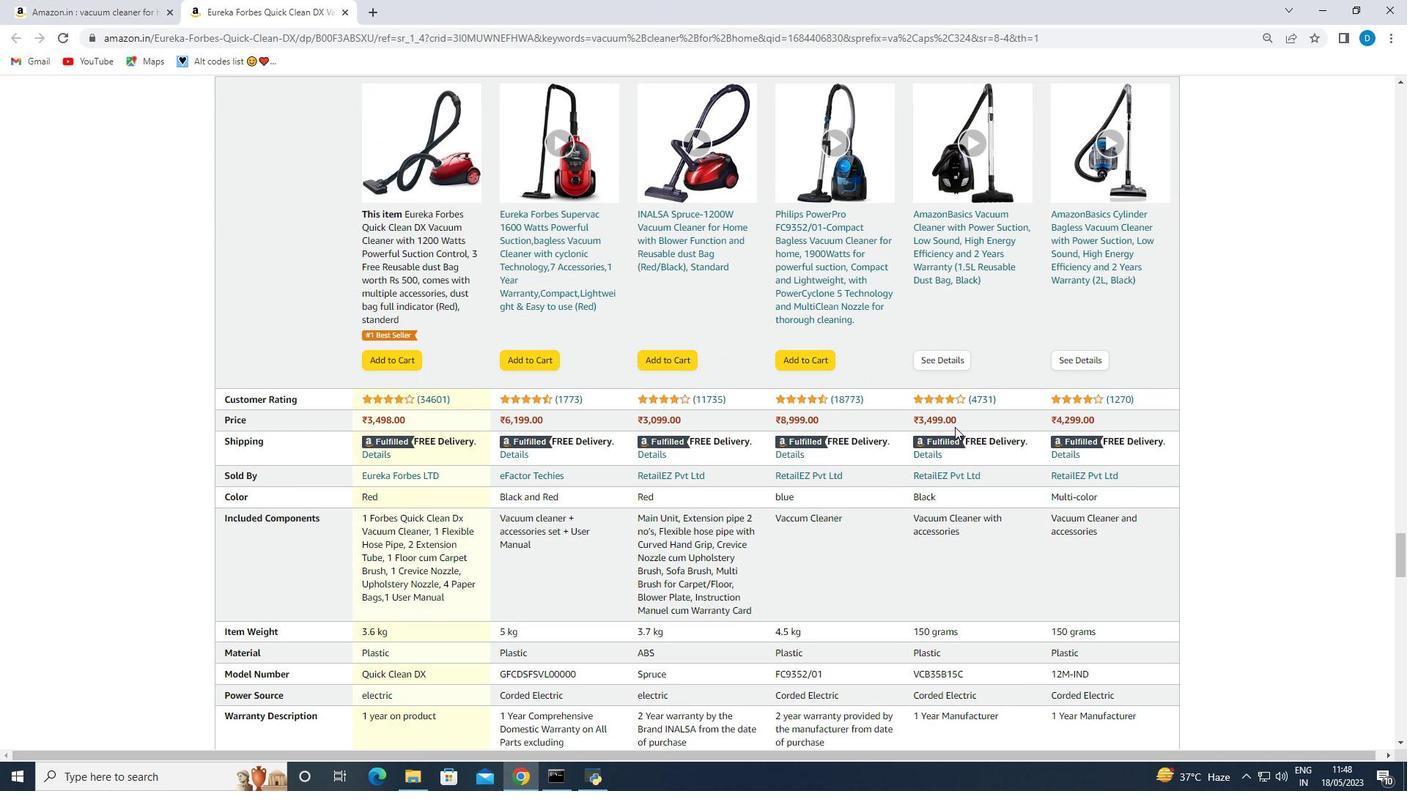 
Action: Mouse scrolled (955, 426) with delta (0, 0)
Screenshot: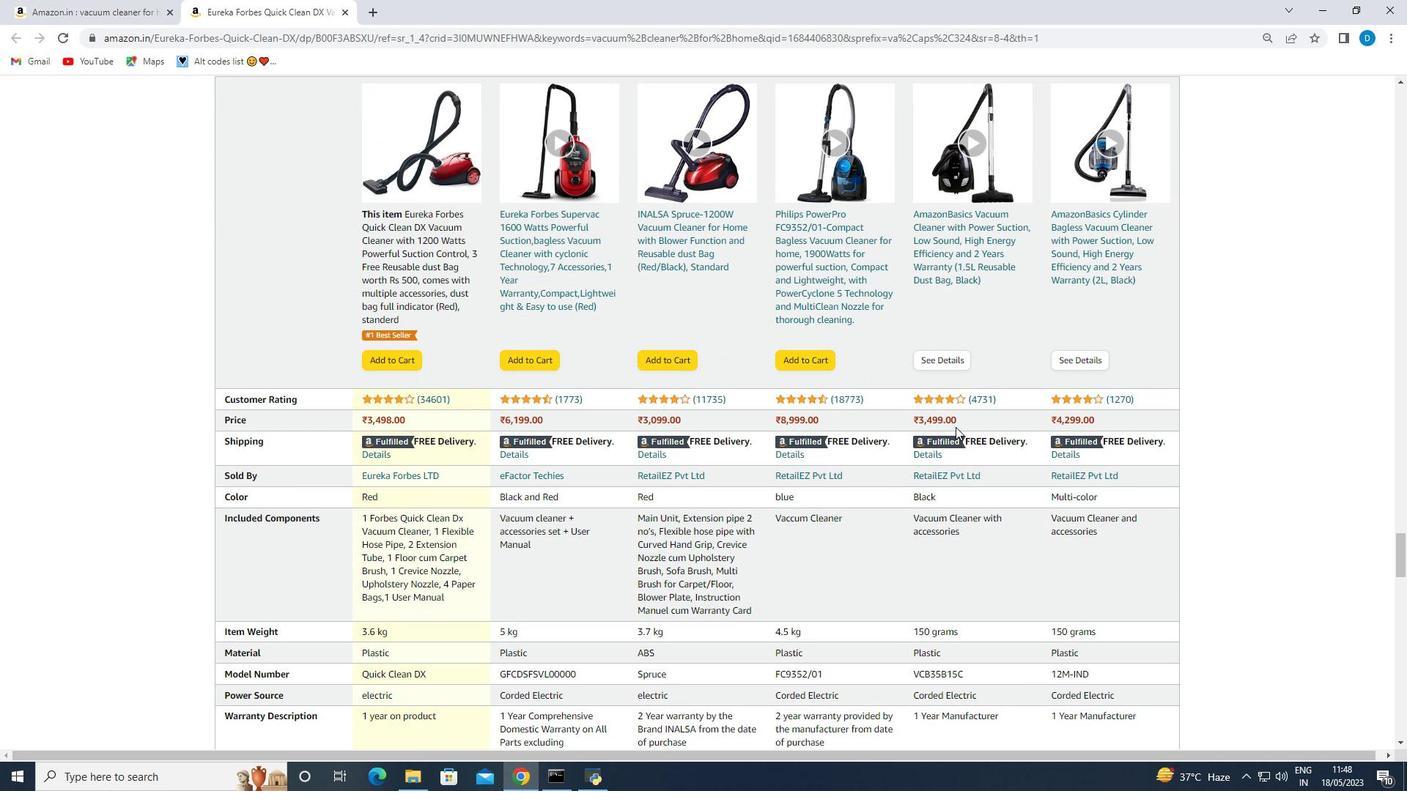 
Action: Mouse moved to (956, 427)
Screenshot: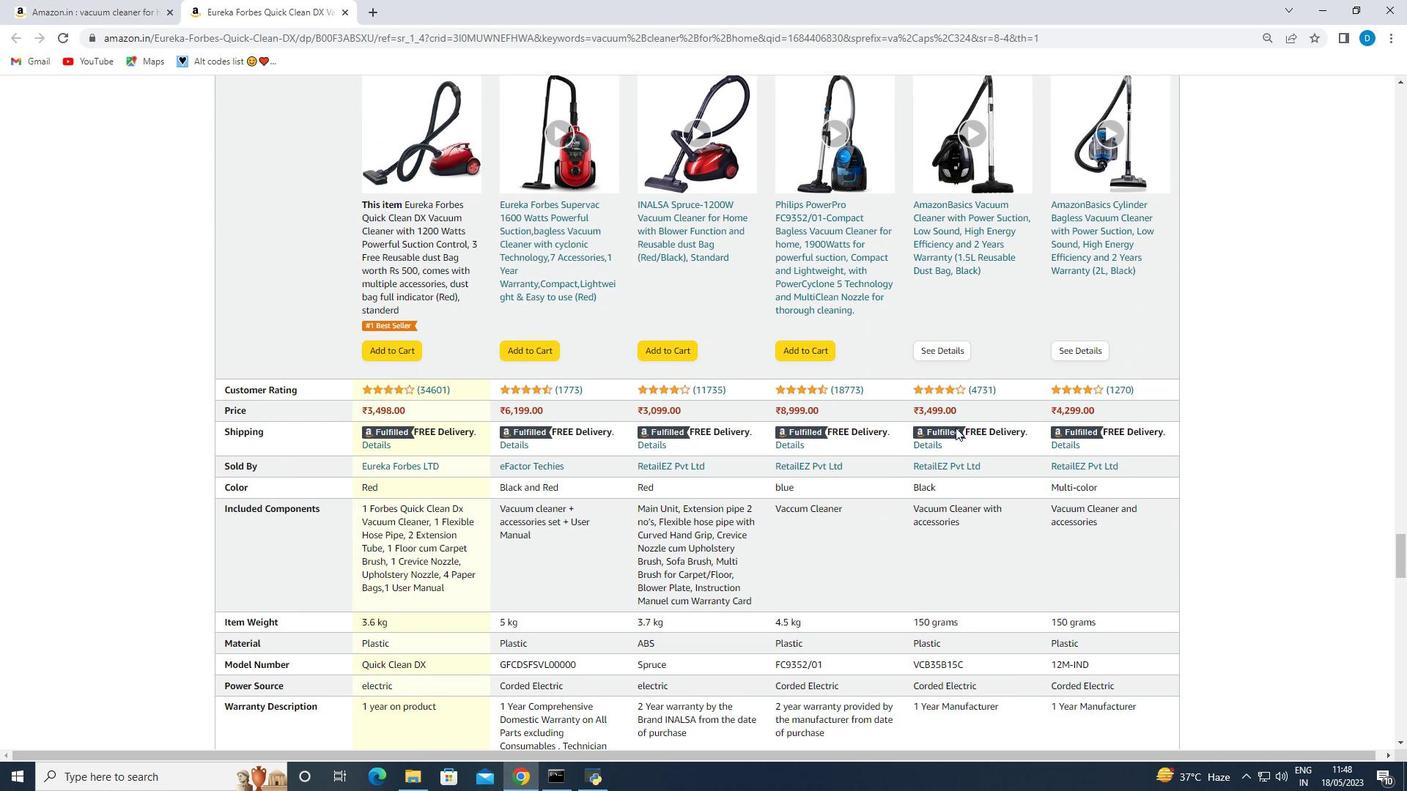 
Action: Mouse scrolled (956, 426) with delta (0, 0)
Screenshot: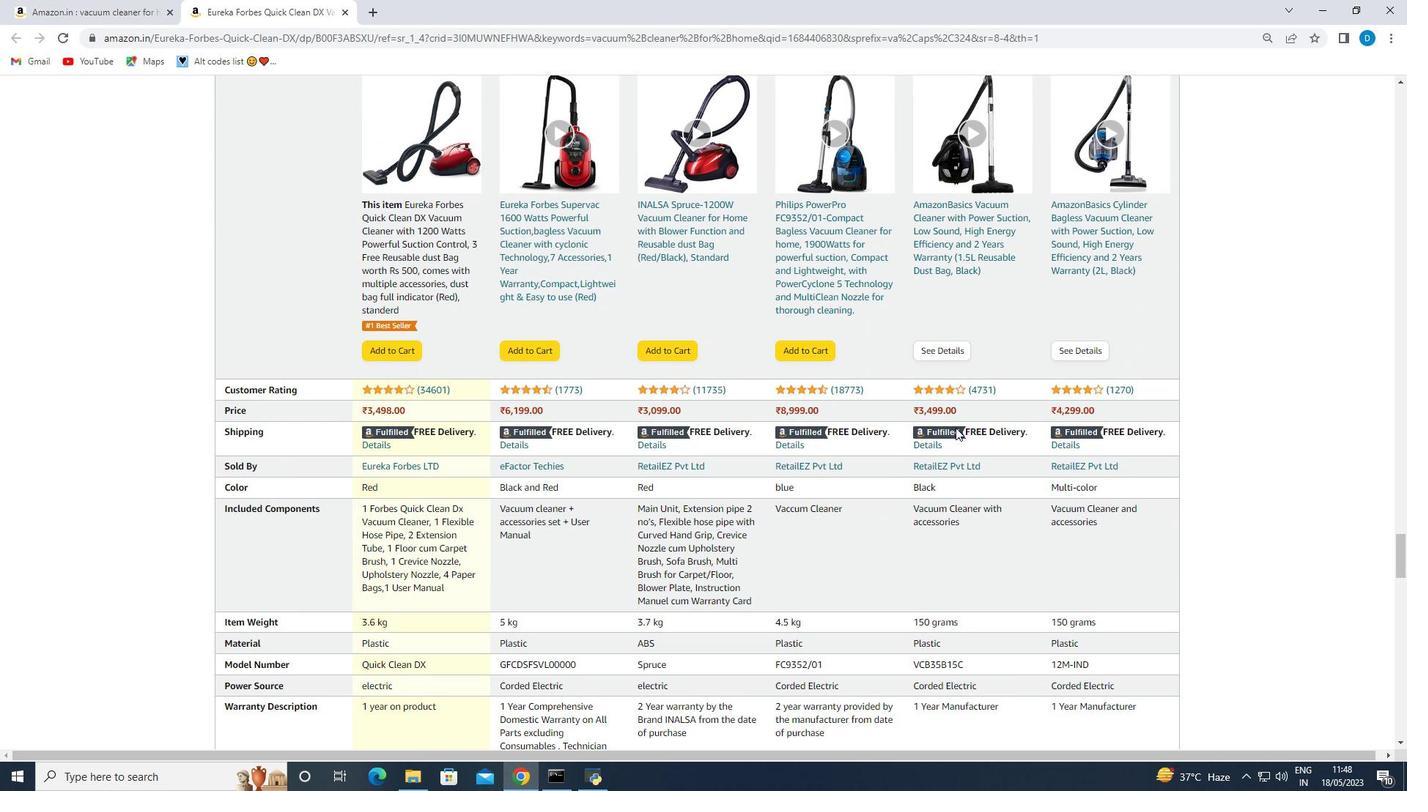 
Action: Mouse moved to (956, 428)
Screenshot: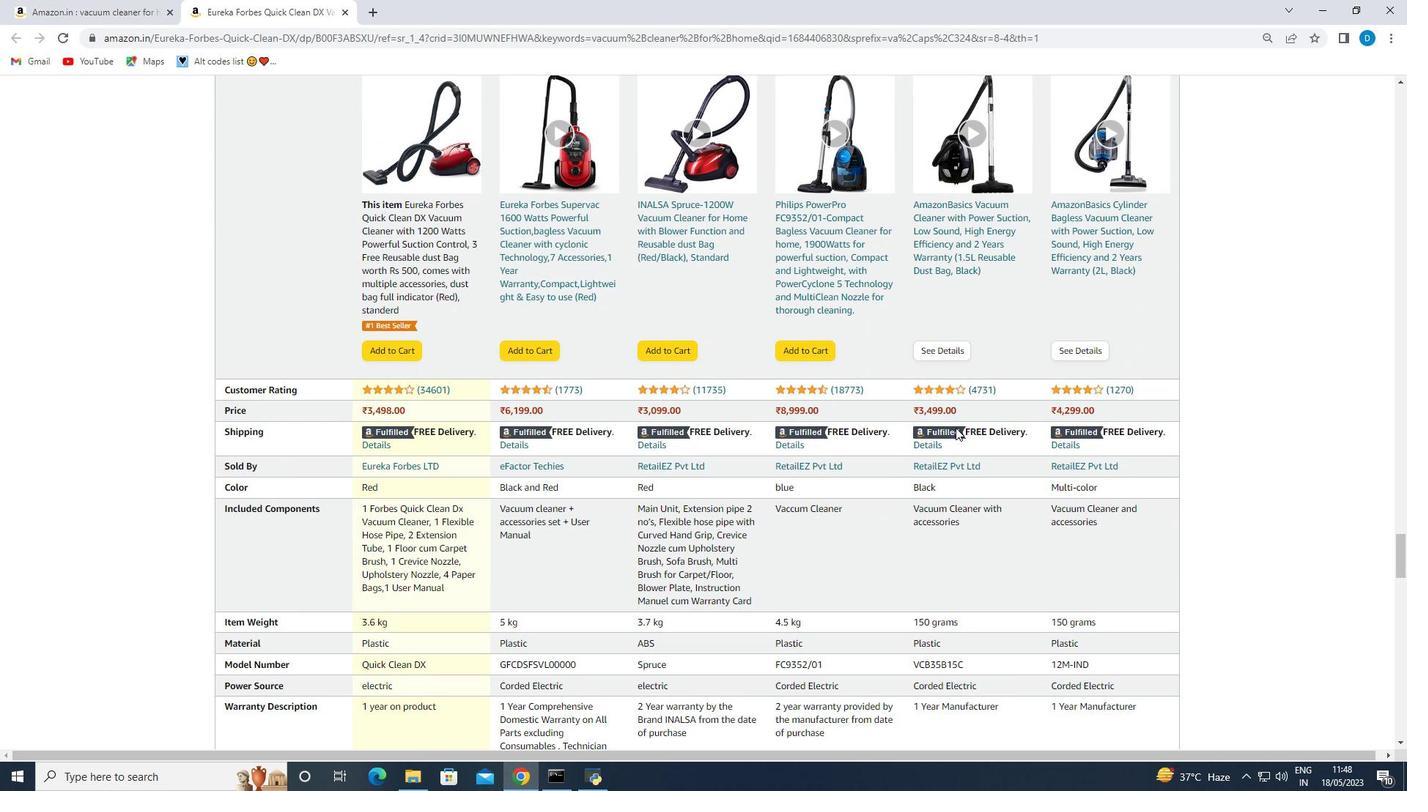 
Action: Mouse scrolled (956, 427) with delta (0, 0)
Screenshot: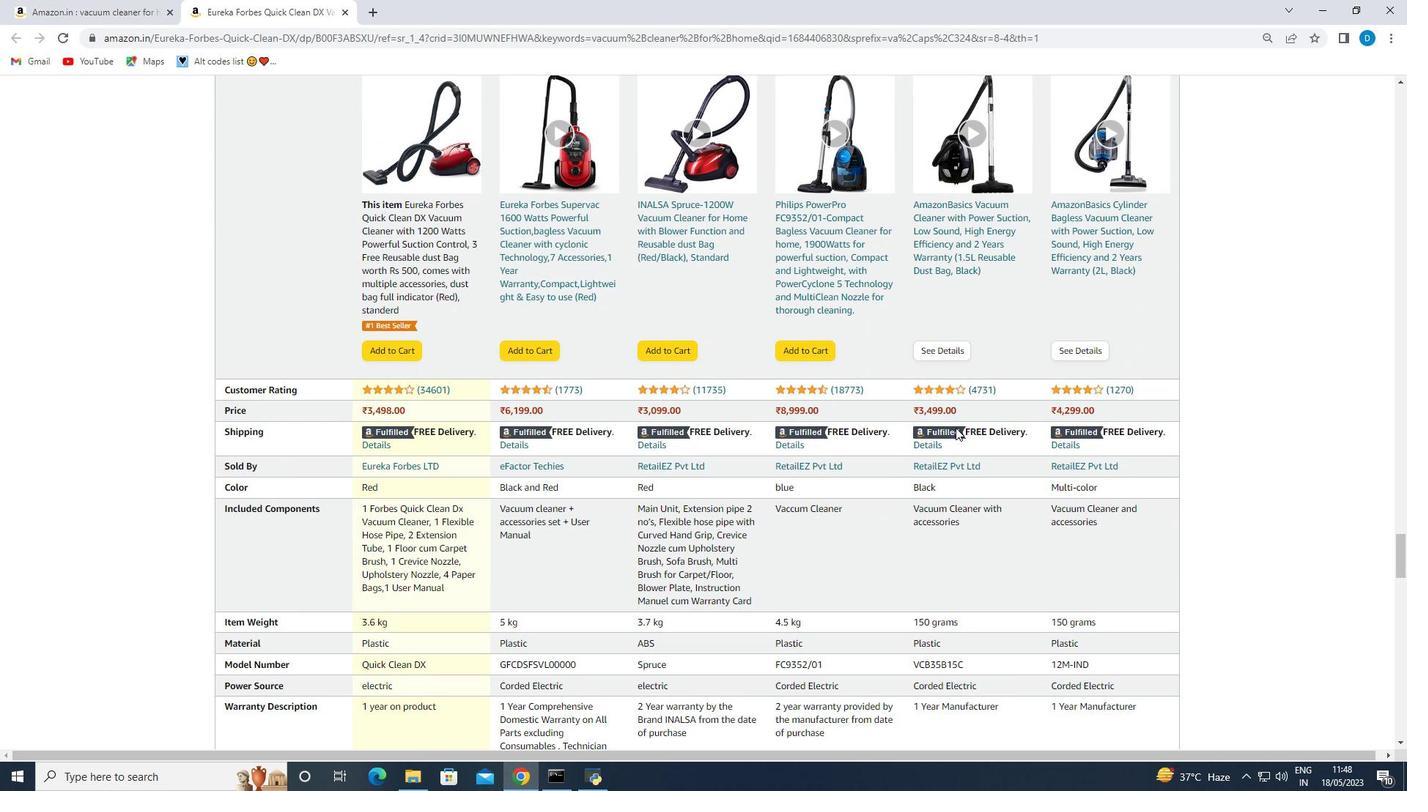 
Action: Mouse scrolled (956, 427) with delta (0, 0)
Screenshot: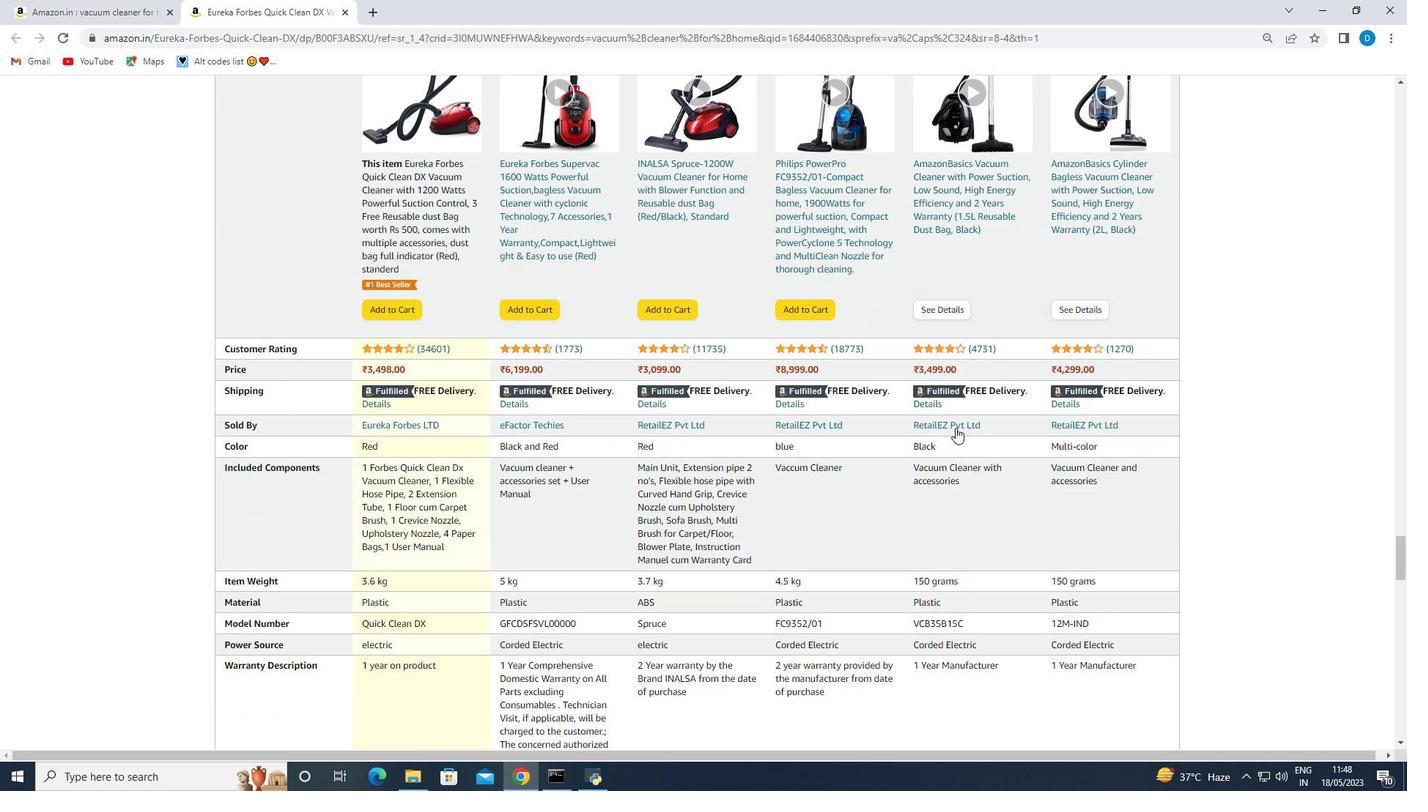 
Action: Mouse scrolled (956, 427) with delta (0, 0)
Screenshot: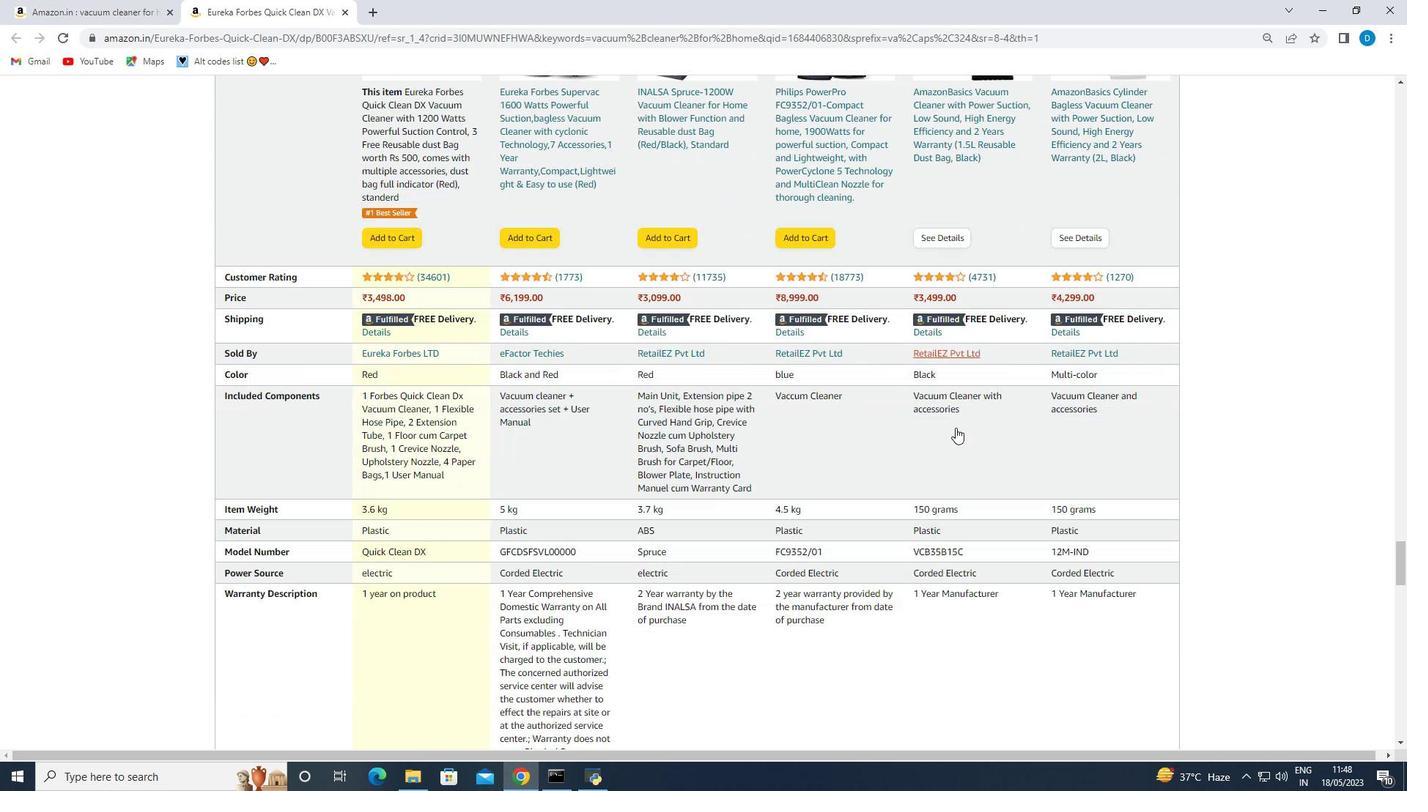 
Action: Mouse moved to (416, 507)
Screenshot: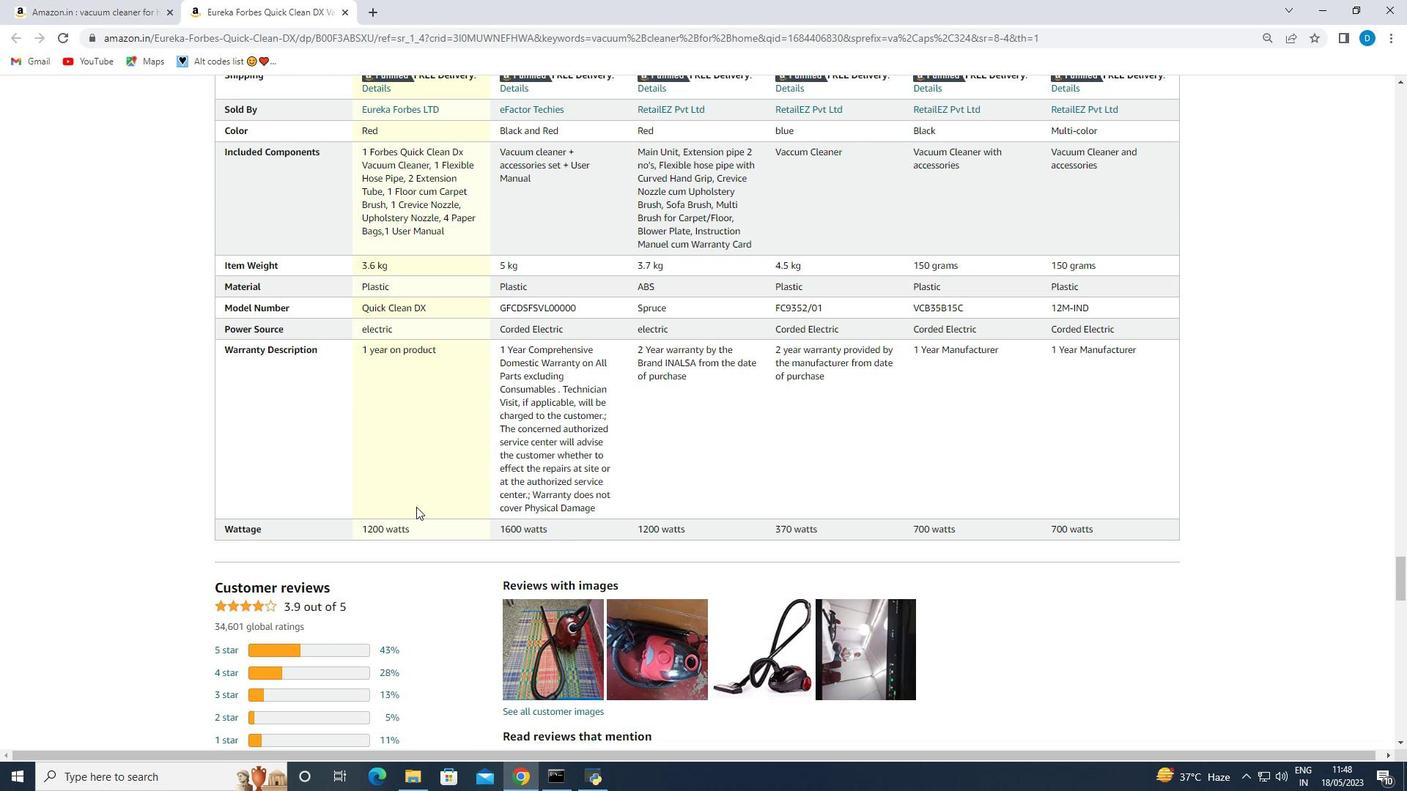 
Action: Mouse scrolled (416, 506) with delta (0, 0)
Screenshot: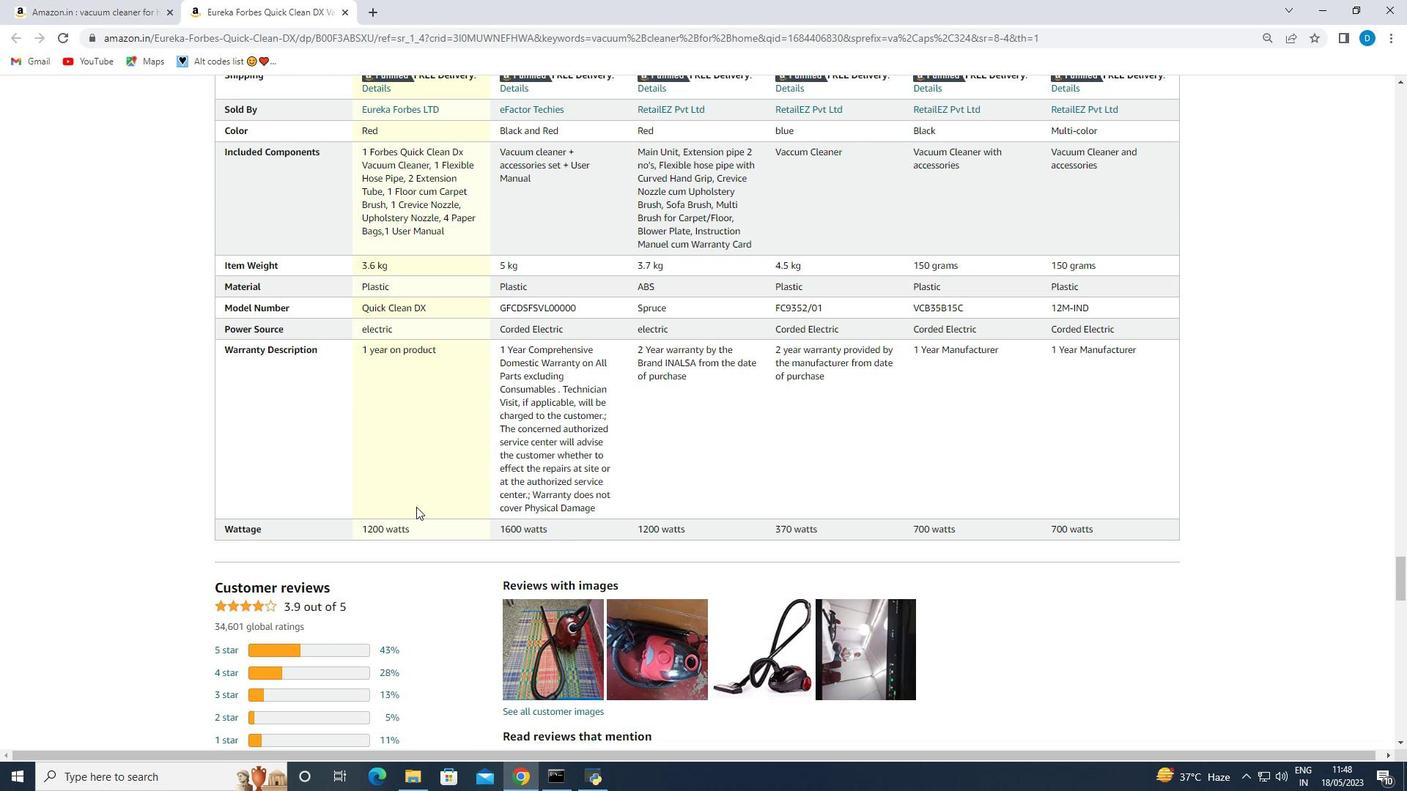 
Action: Mouse scrolled (416, 506) with delta (0, 0)
Screenshot: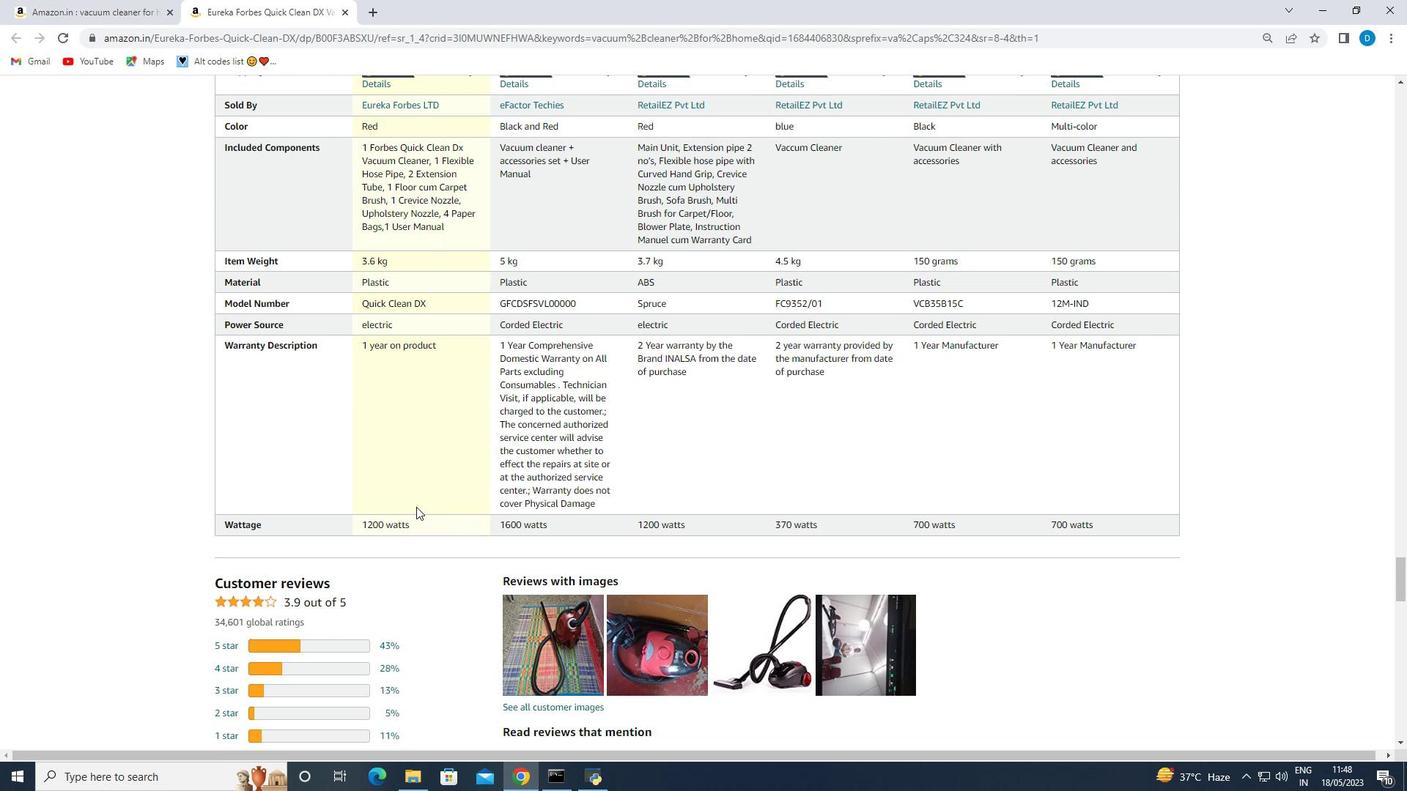 
Action: Mouse scrolled (416, 506) with delta (0, 0)
Screenshot: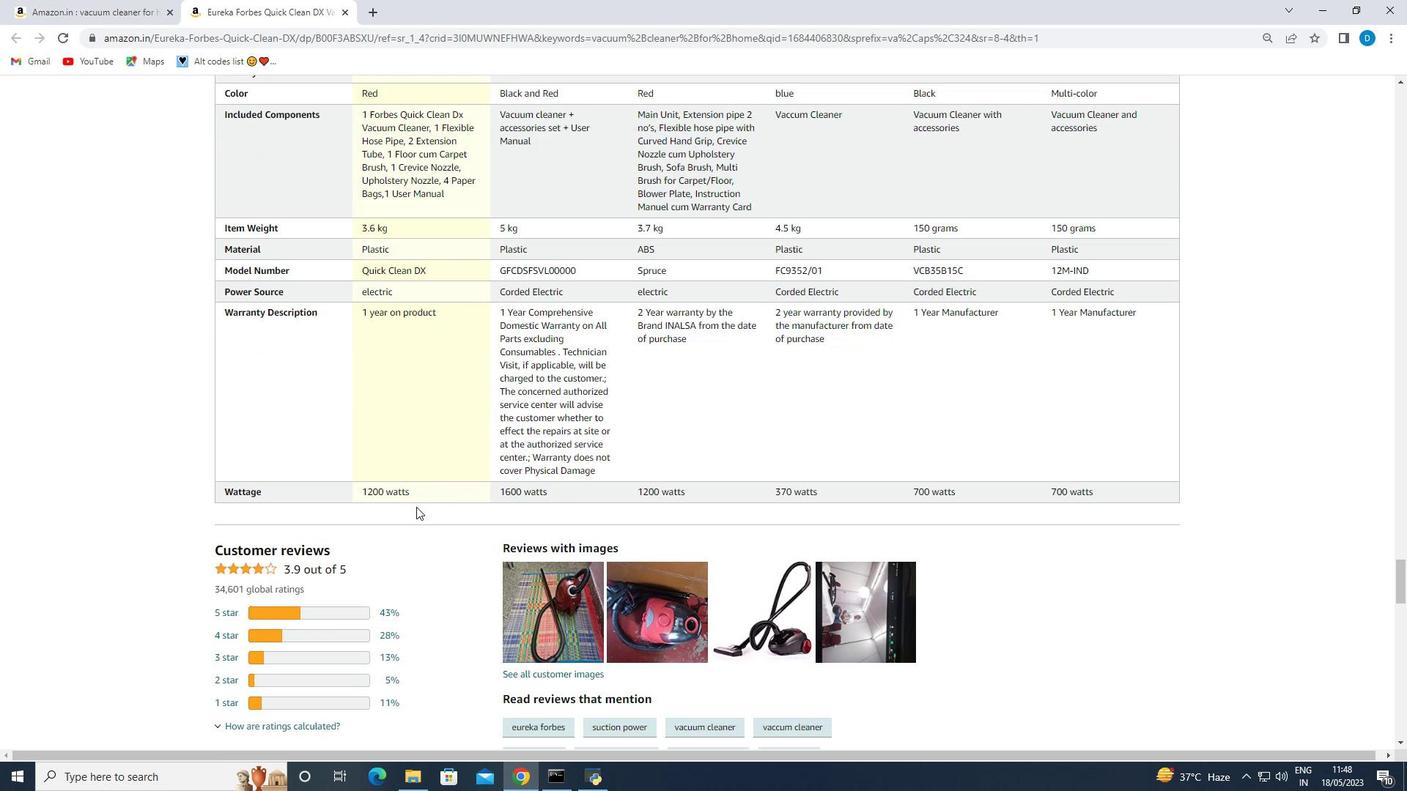
Action: Mouse moved to (340, 562)
Screenshot: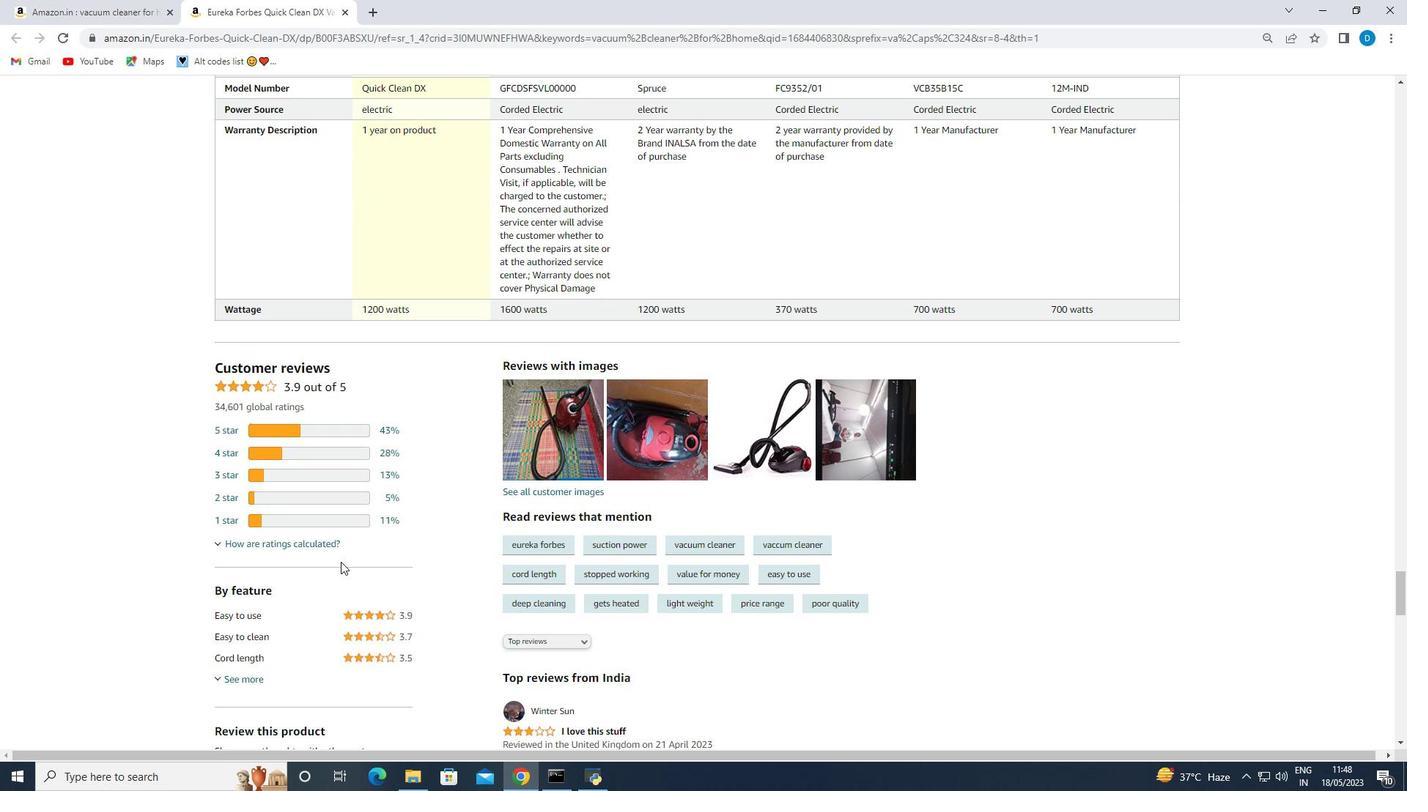 
Action: Mouse scrolled (340, 561) with delta (0, 0)
Screenshot: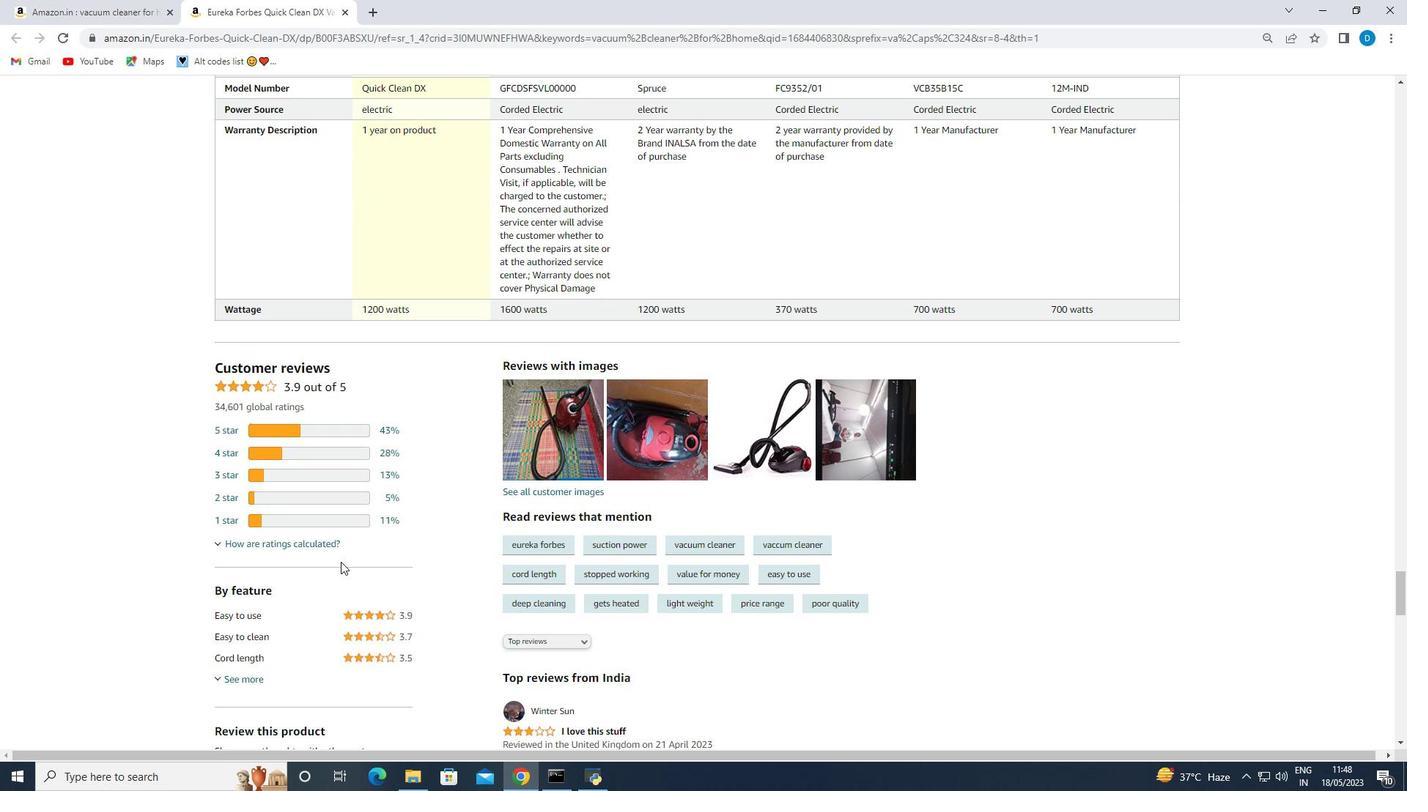 
Action: Mouse moved to (340, 562)
Screenshot: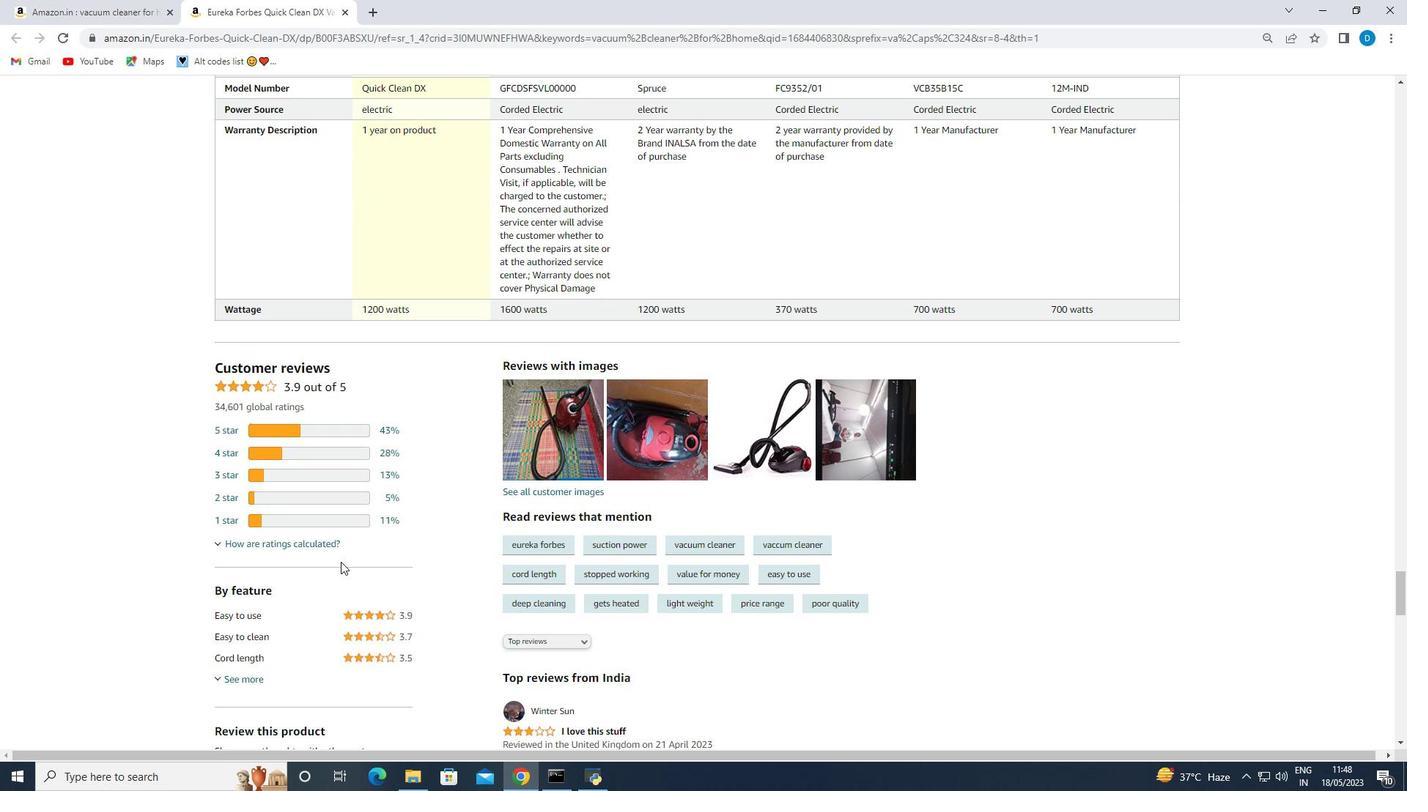 
Action: Mouse scrolled (340, 561) with delta (0, 0)
Screenshot: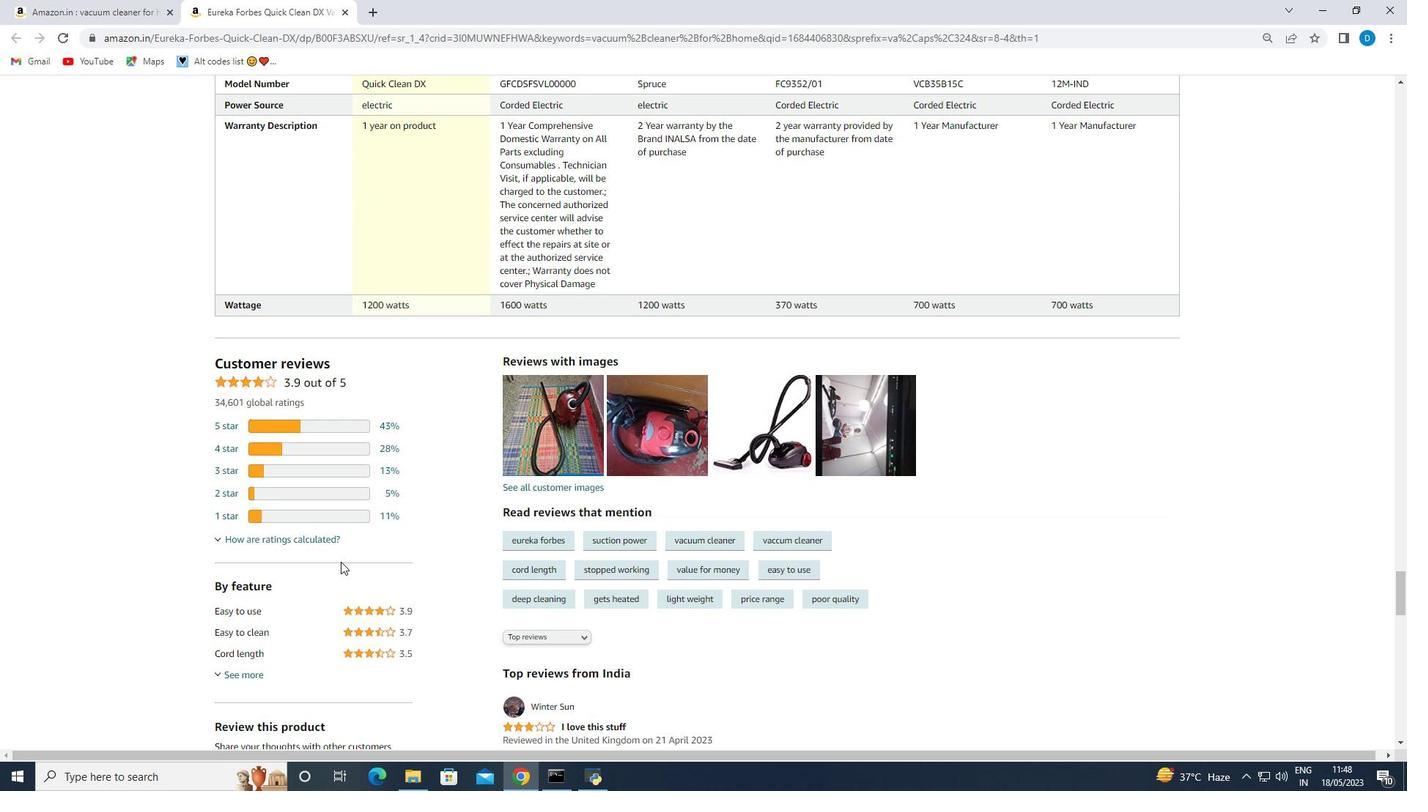 
Action: Mouse scrolled (340, 561) with delta (0, 0)
Screenshot: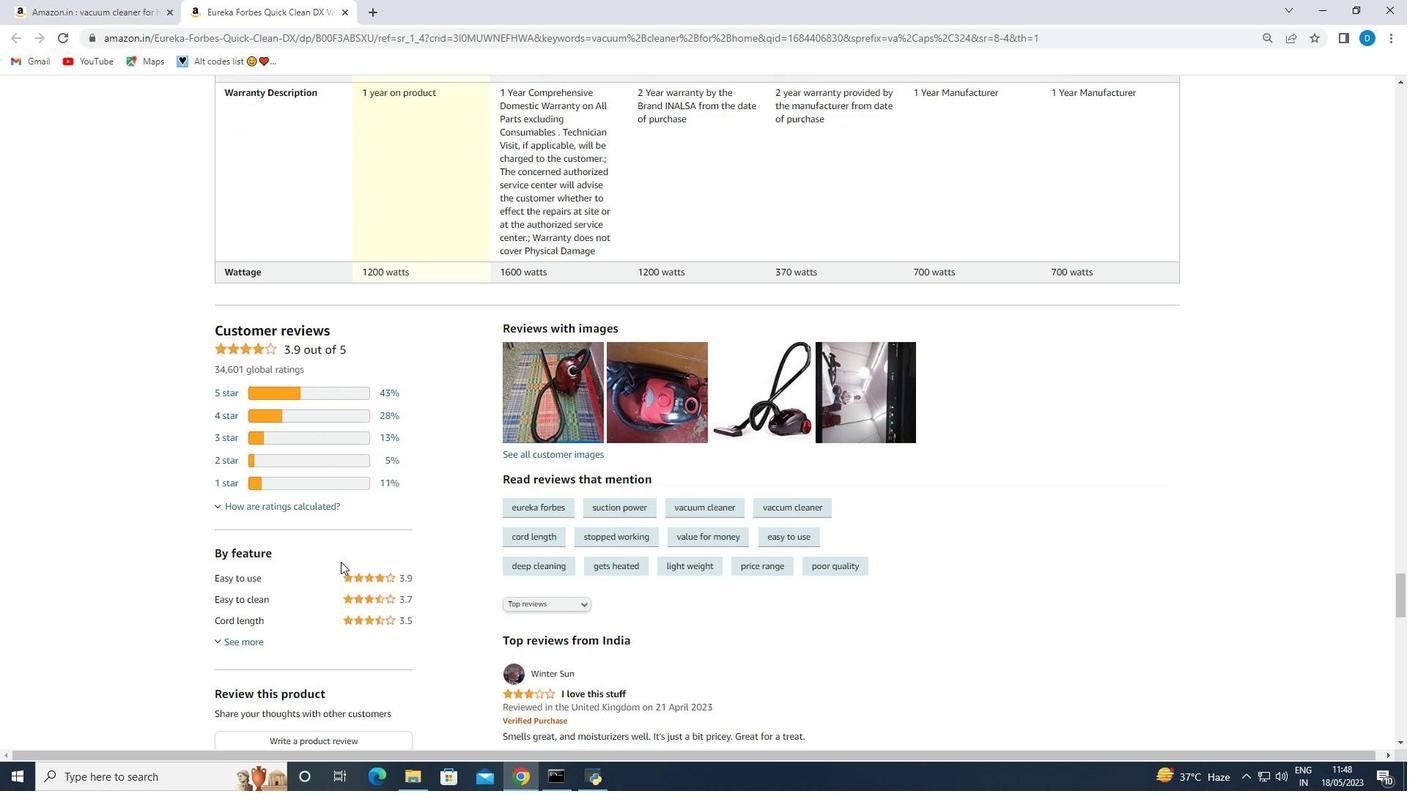 
Action: Mouse scrolled (340, 561) with delta (0, 0)
Screenshot: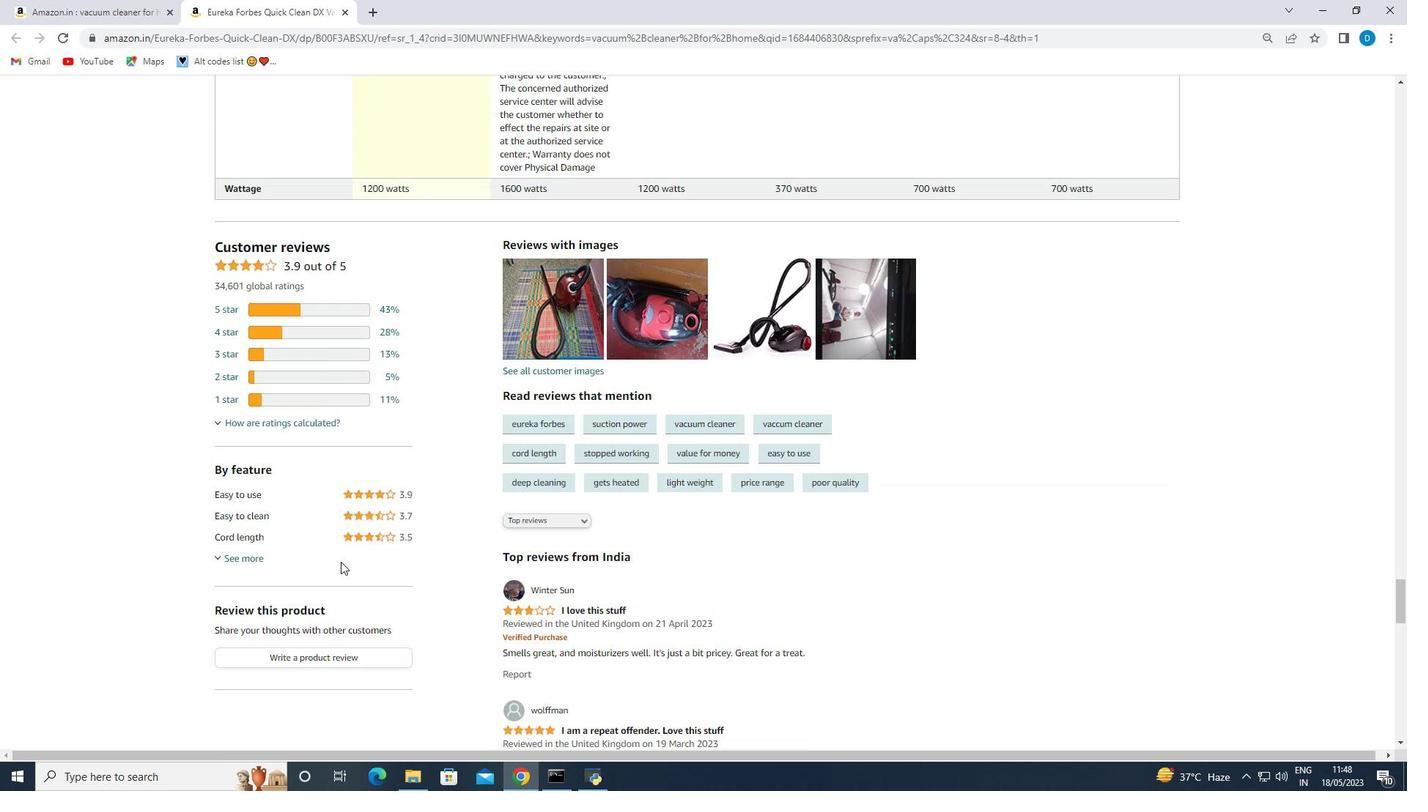 
Action: Mouse scrolled (340, 561) with delta (0, 0)
Screenshot: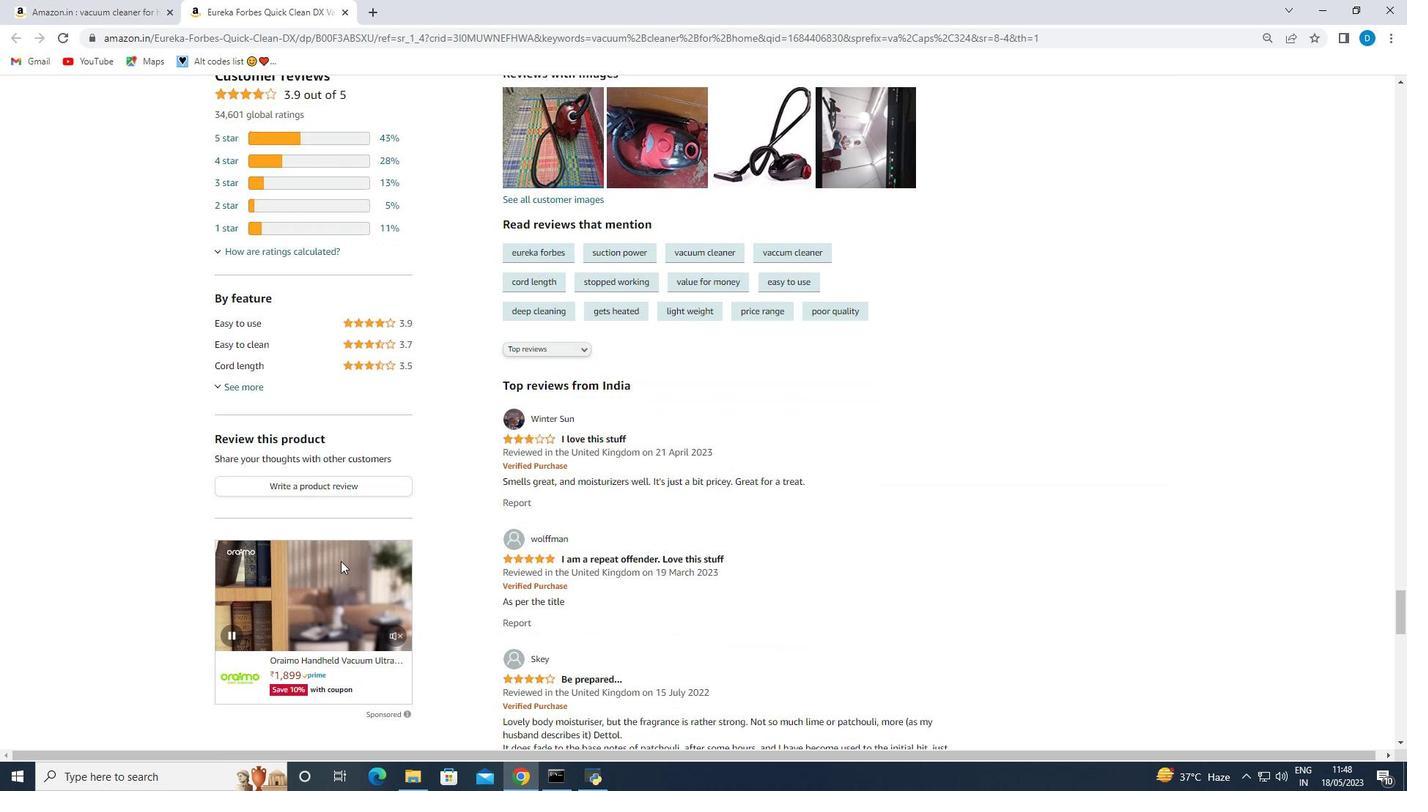 
Action: Mouse moved to (462, 551)
Screenshot: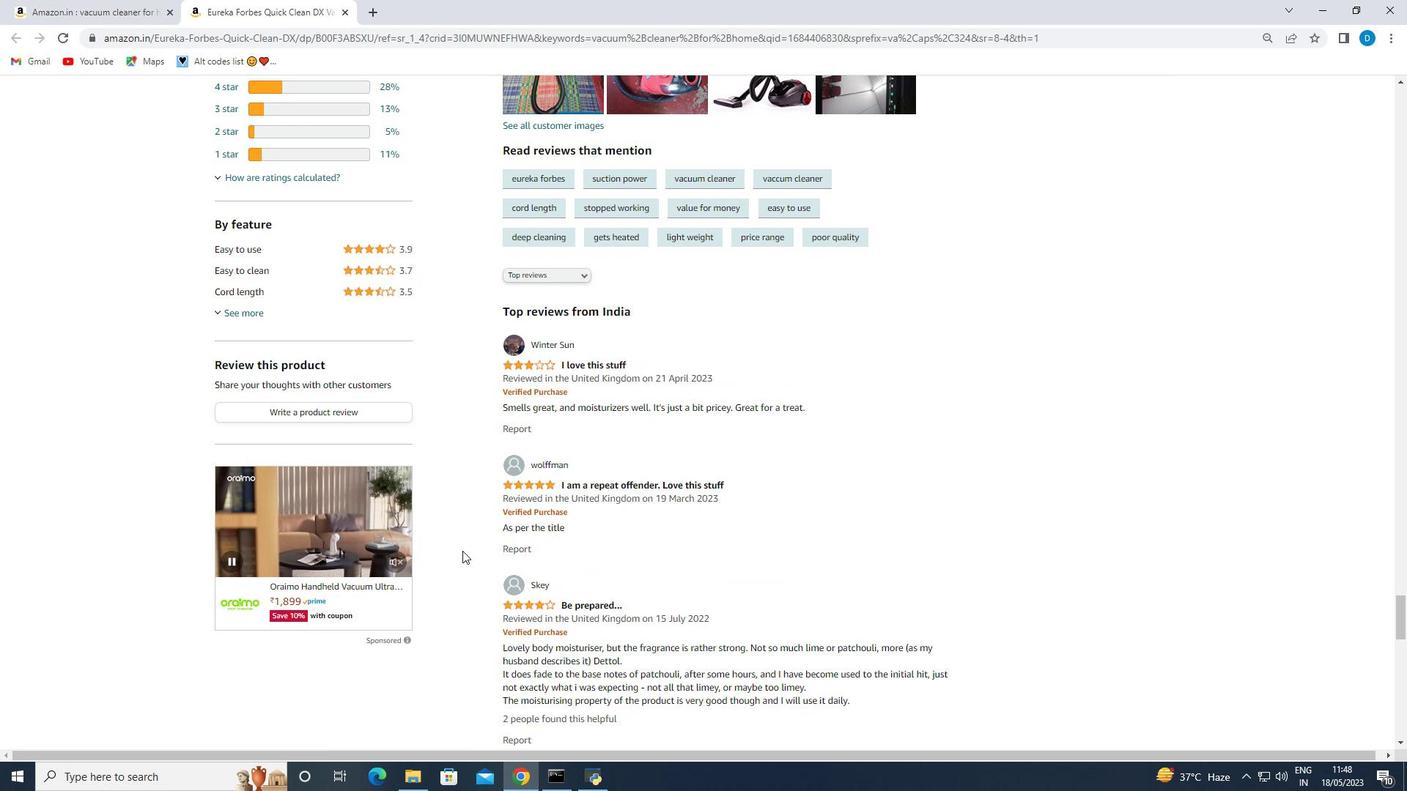 
Action: Mouse scrolled (462, 550) with delta (0, 0)
Screenshot: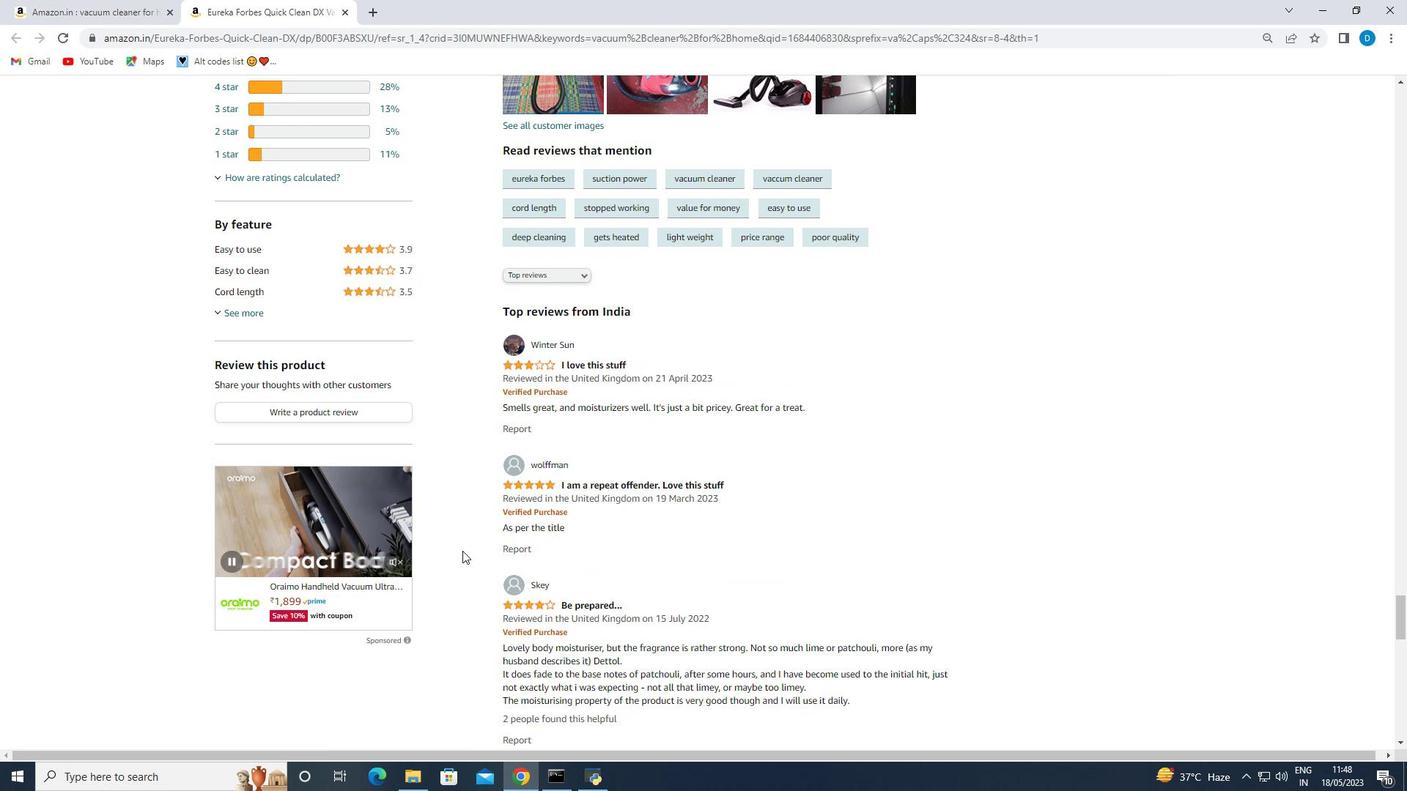 
Action: Mouse scrolled (462, 550) with delta (0, 0)
Screenshot: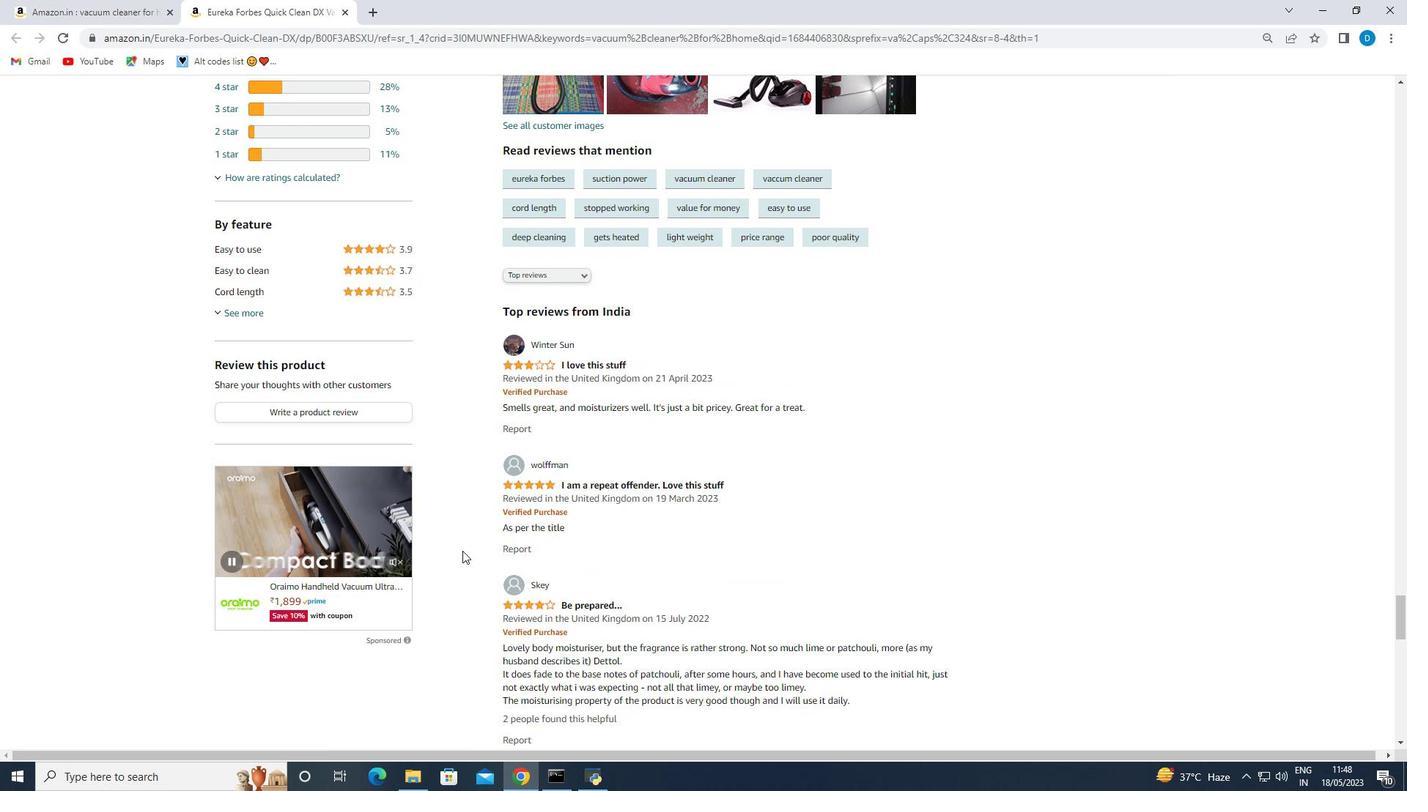 
Action: Mouse scrolled (462, 550) with delta (0, 0)
Screenshot: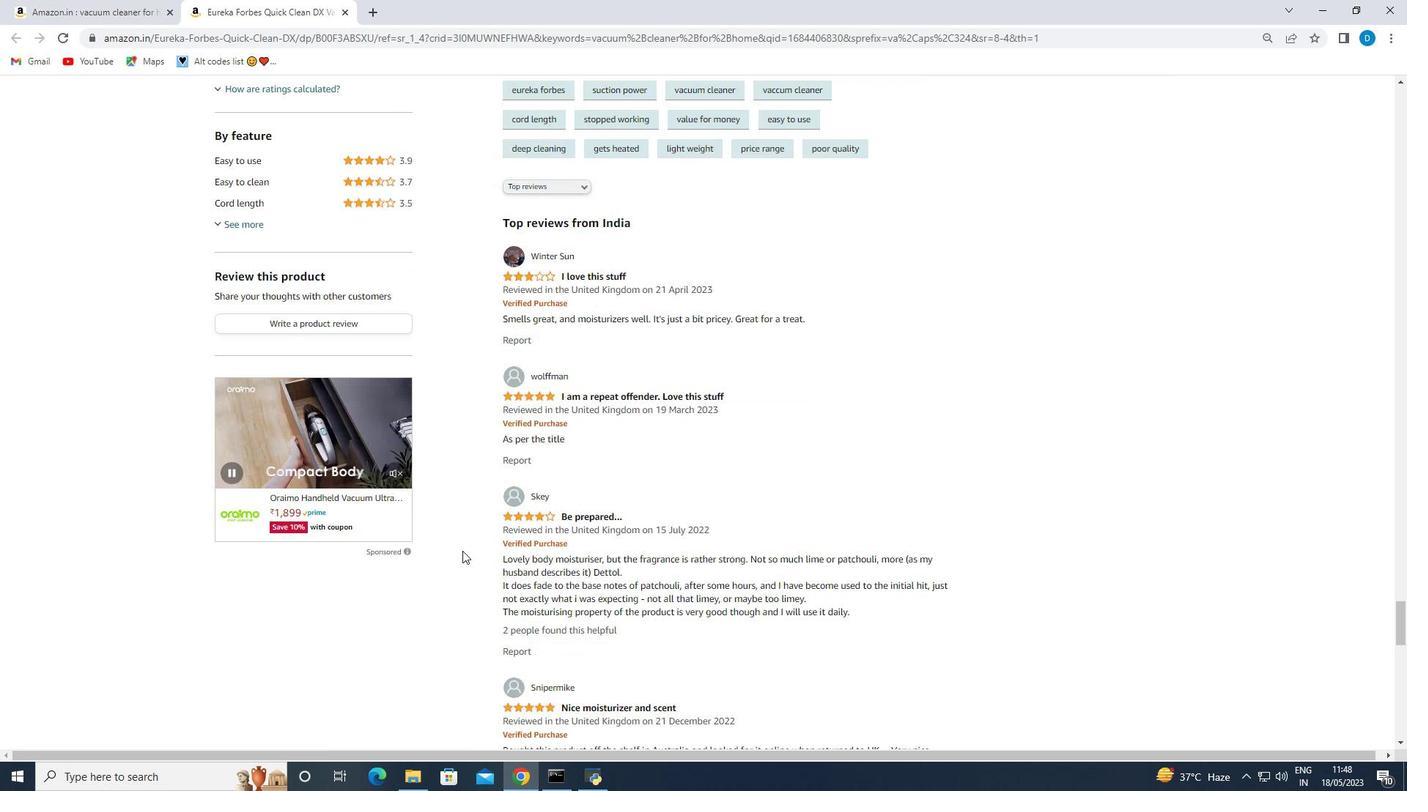 
Action: Mouse moved to (537, 386)
Screenshot: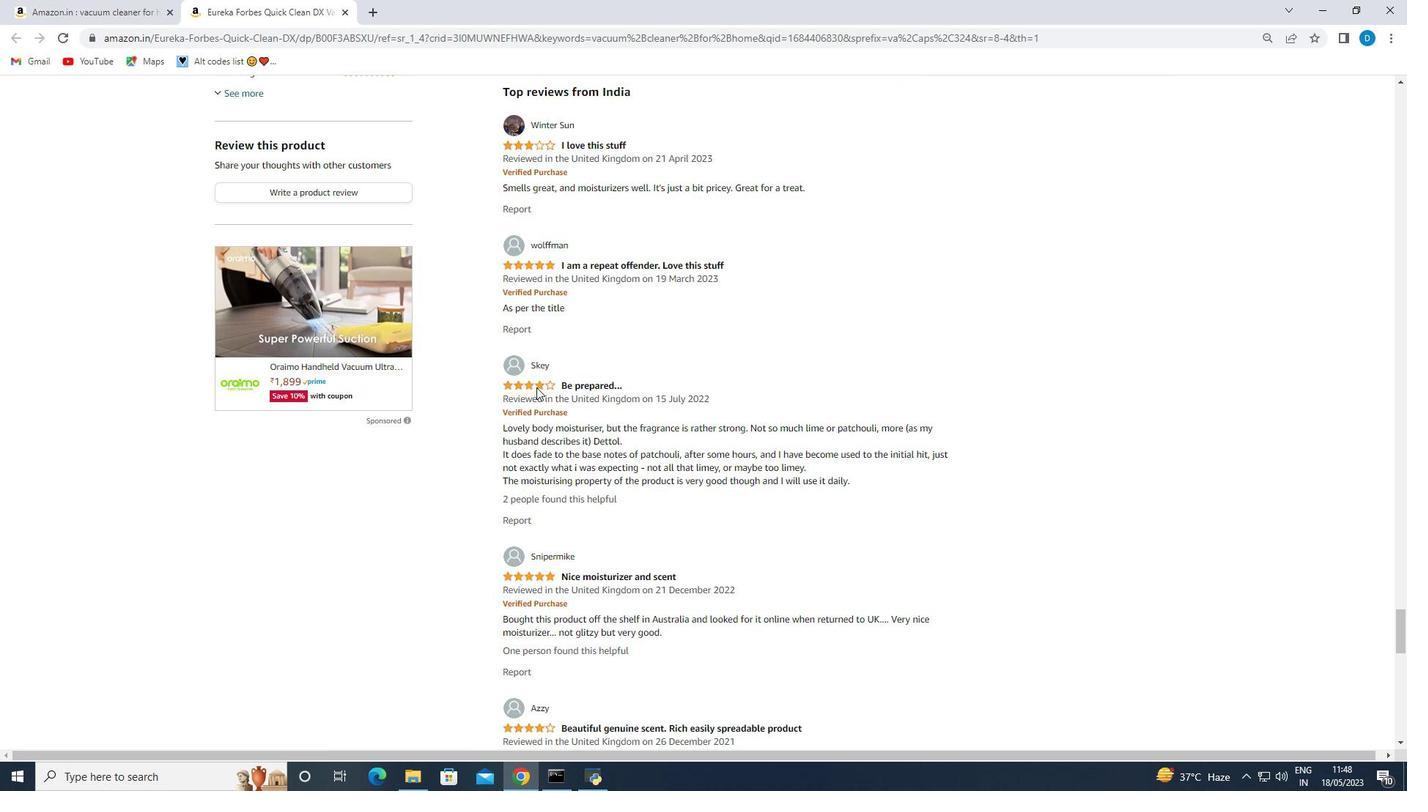 
Action: Mouse scrolled (537, 385) with delta (0, 0)
Screenshot: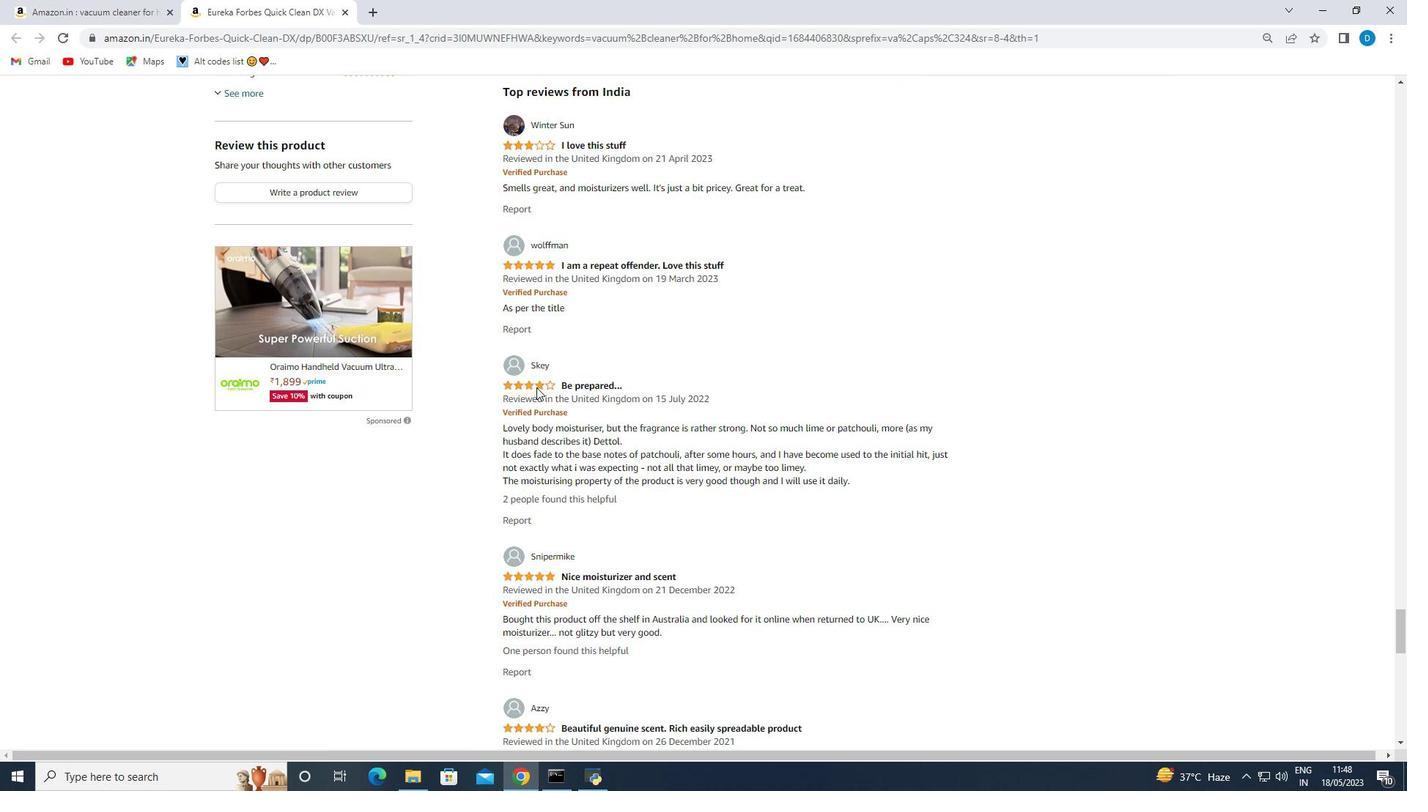 
Action: Mouse moved to (535, 391)
Screenshot: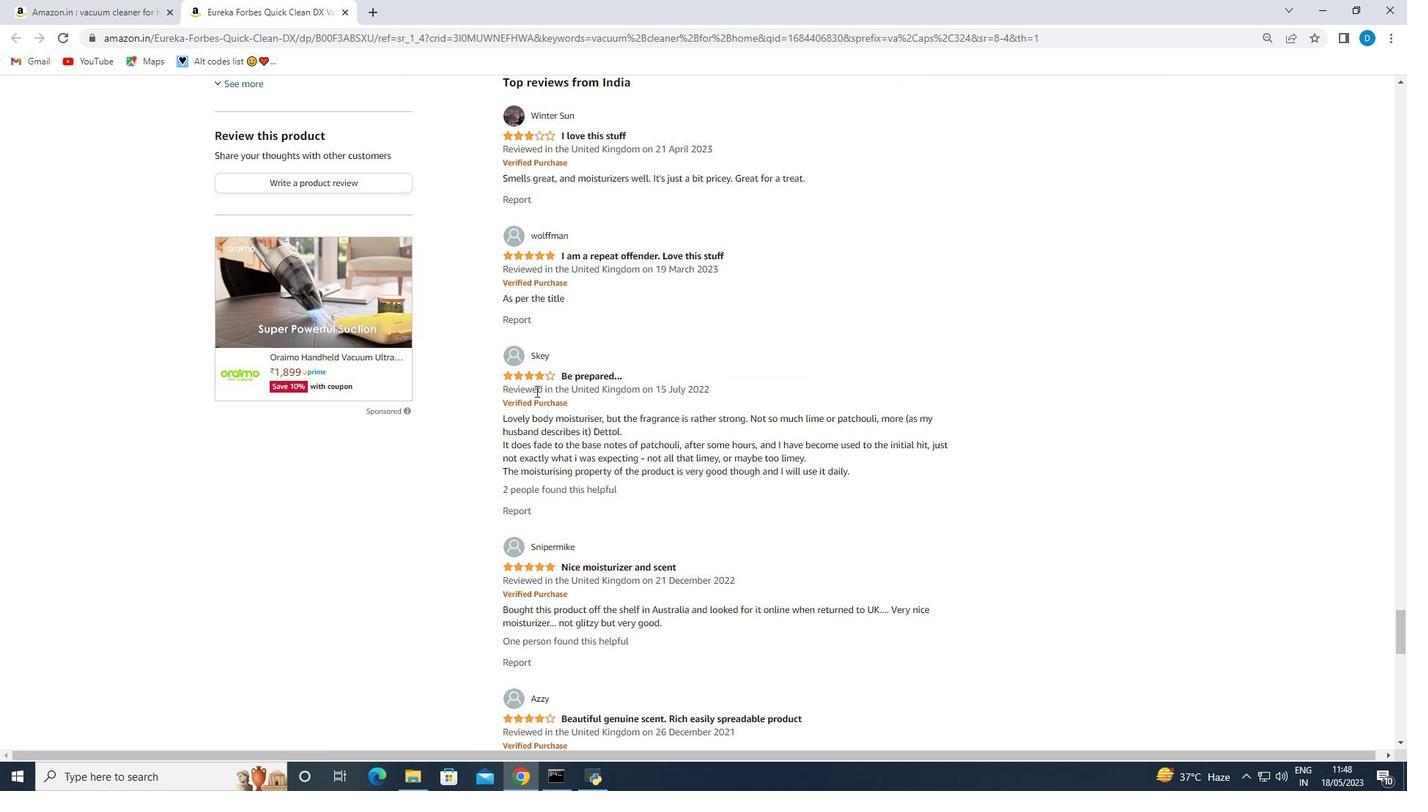 
Action: Mouse scrolled (535, 390) with delta (0, 0)
Screenshot: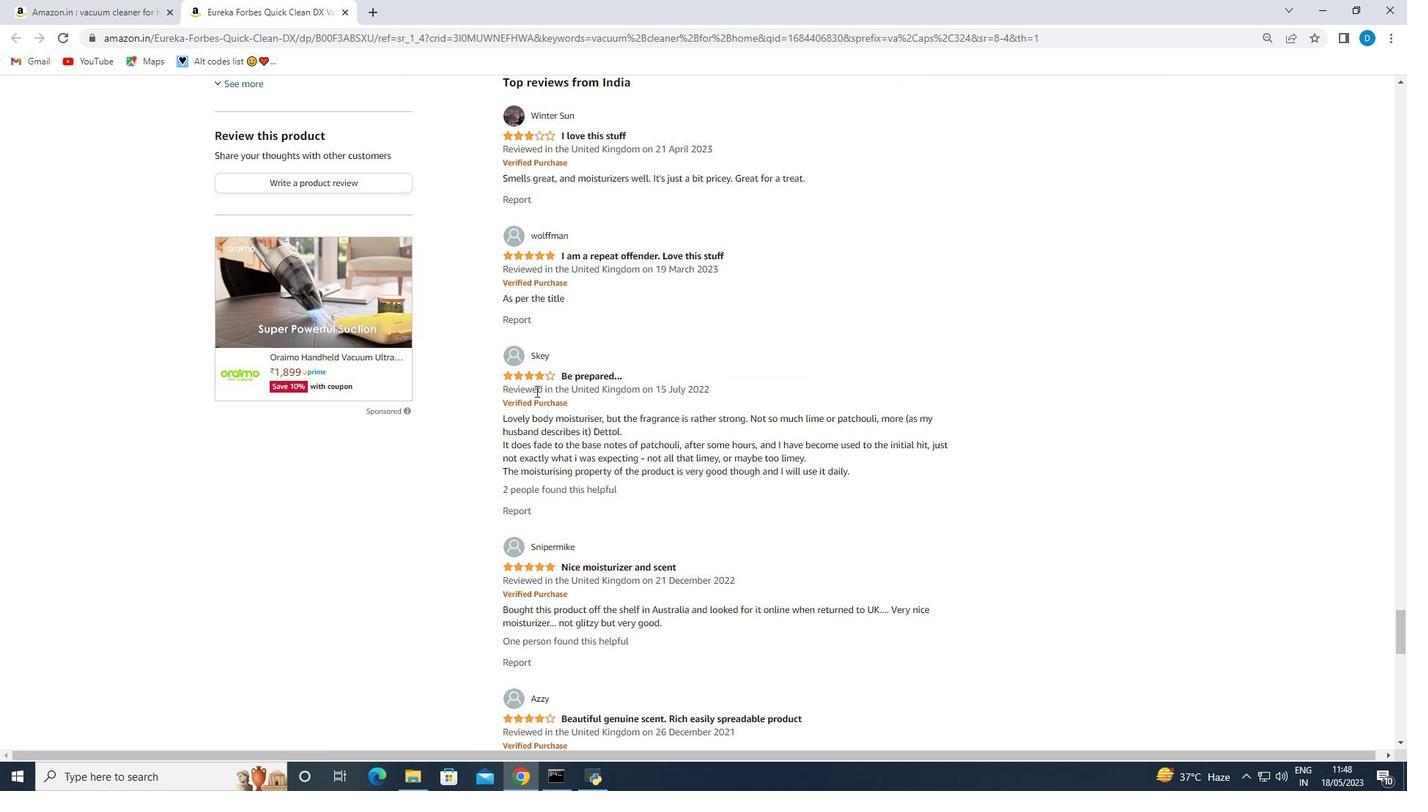 
Action: Mouse moved to (534, 396)
Screenshot: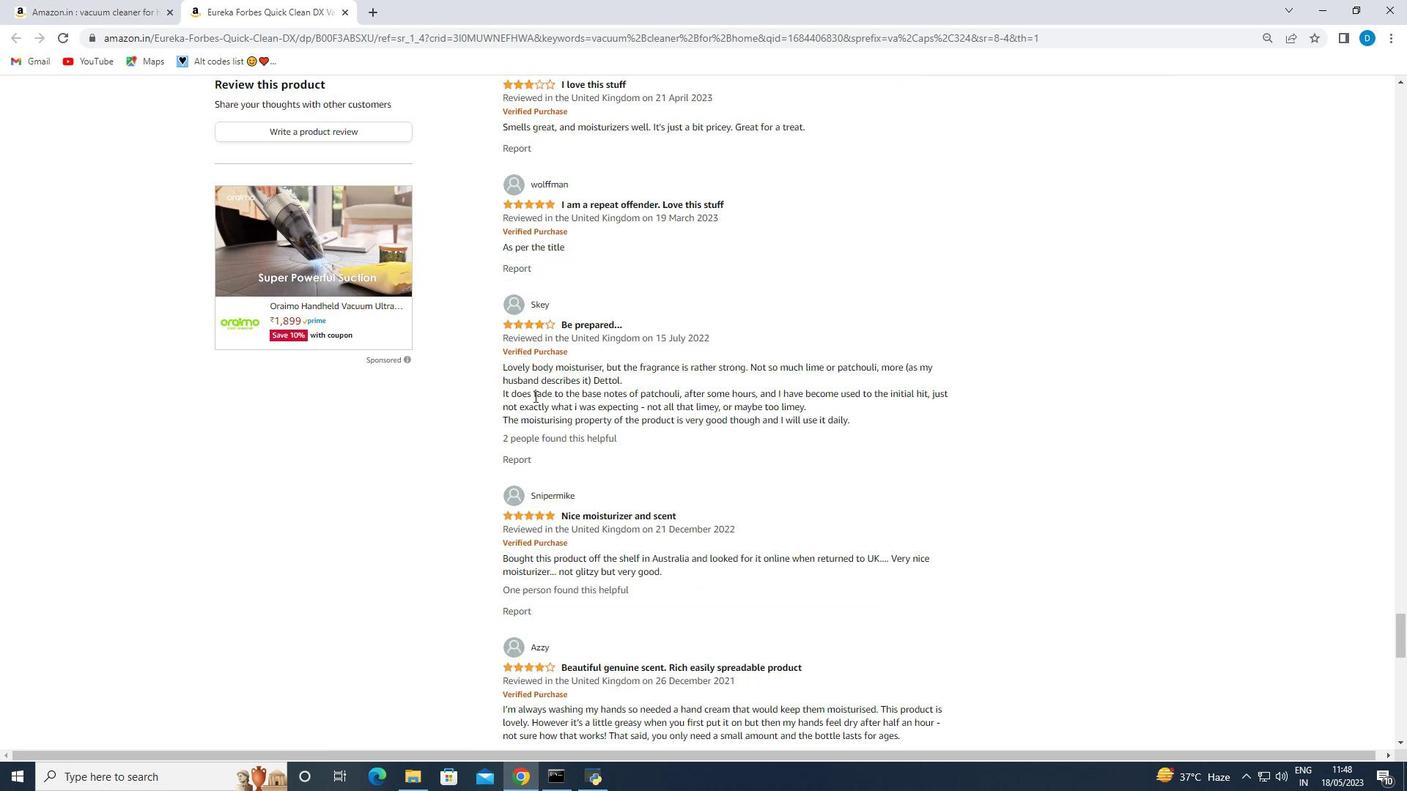 
Action: Mouse scrolled (534, 395) with delta (0, 0)
Screenshot: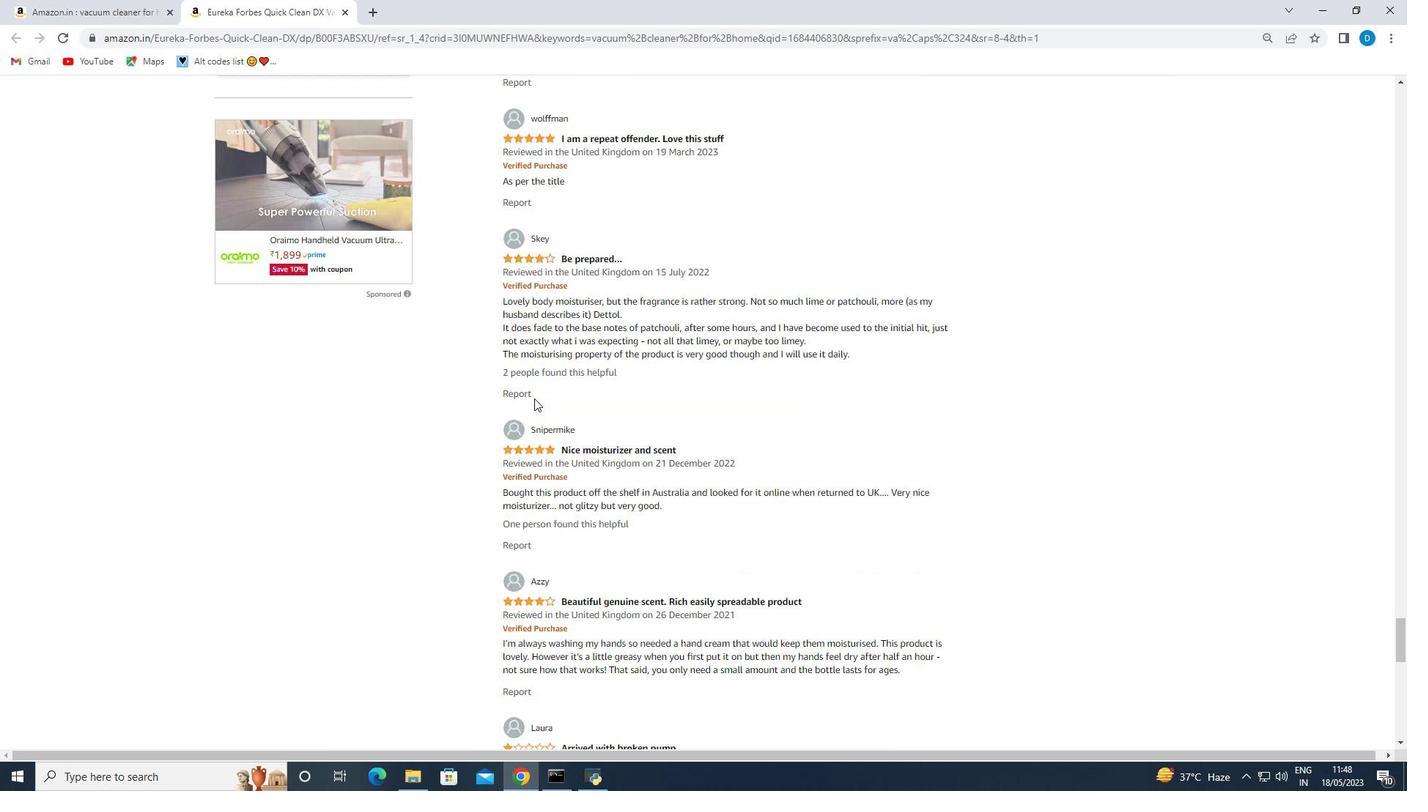 
Action: Mouse moved to (534, 403)
Screenshot: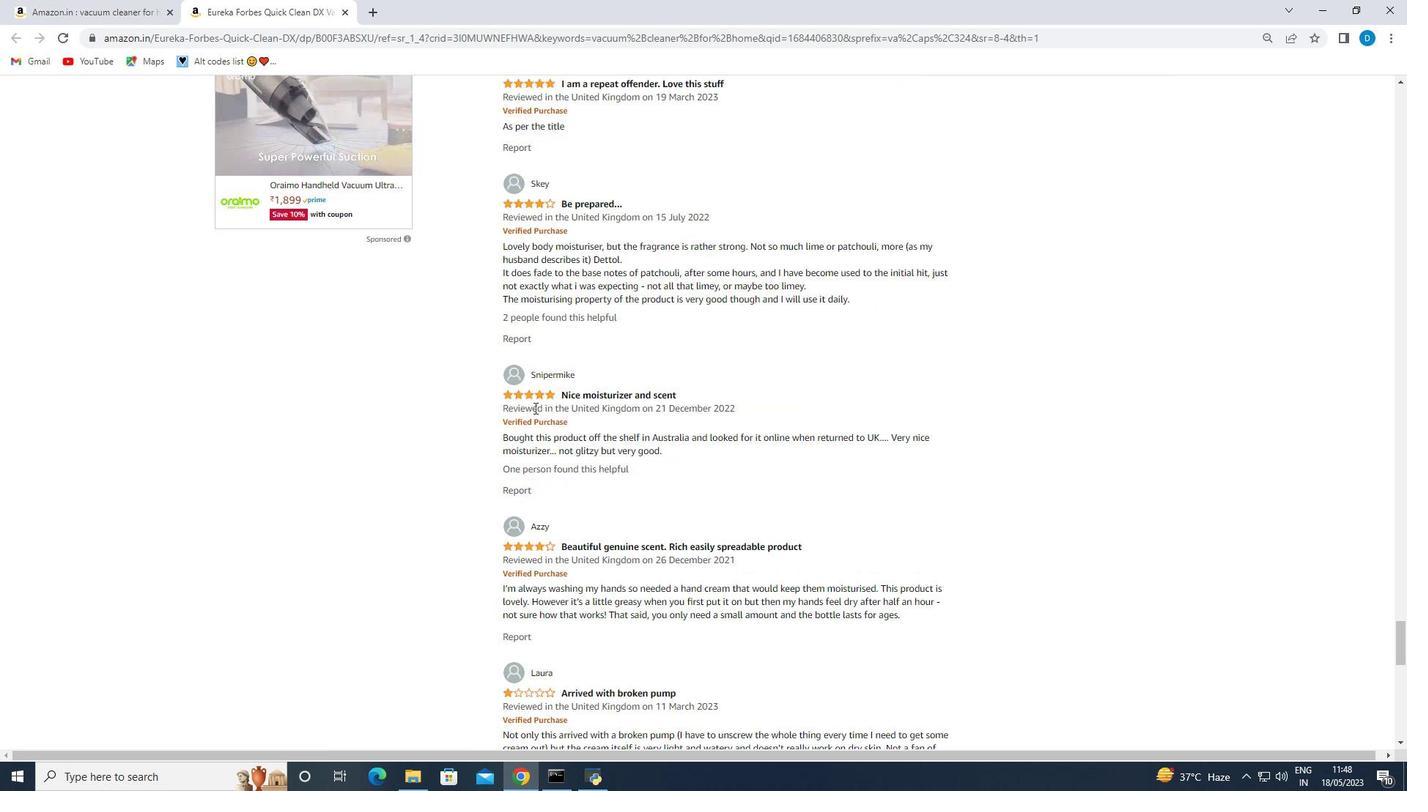
Action: Mouse scrolled (534, 403) with delta (0, 0)
Screenshot: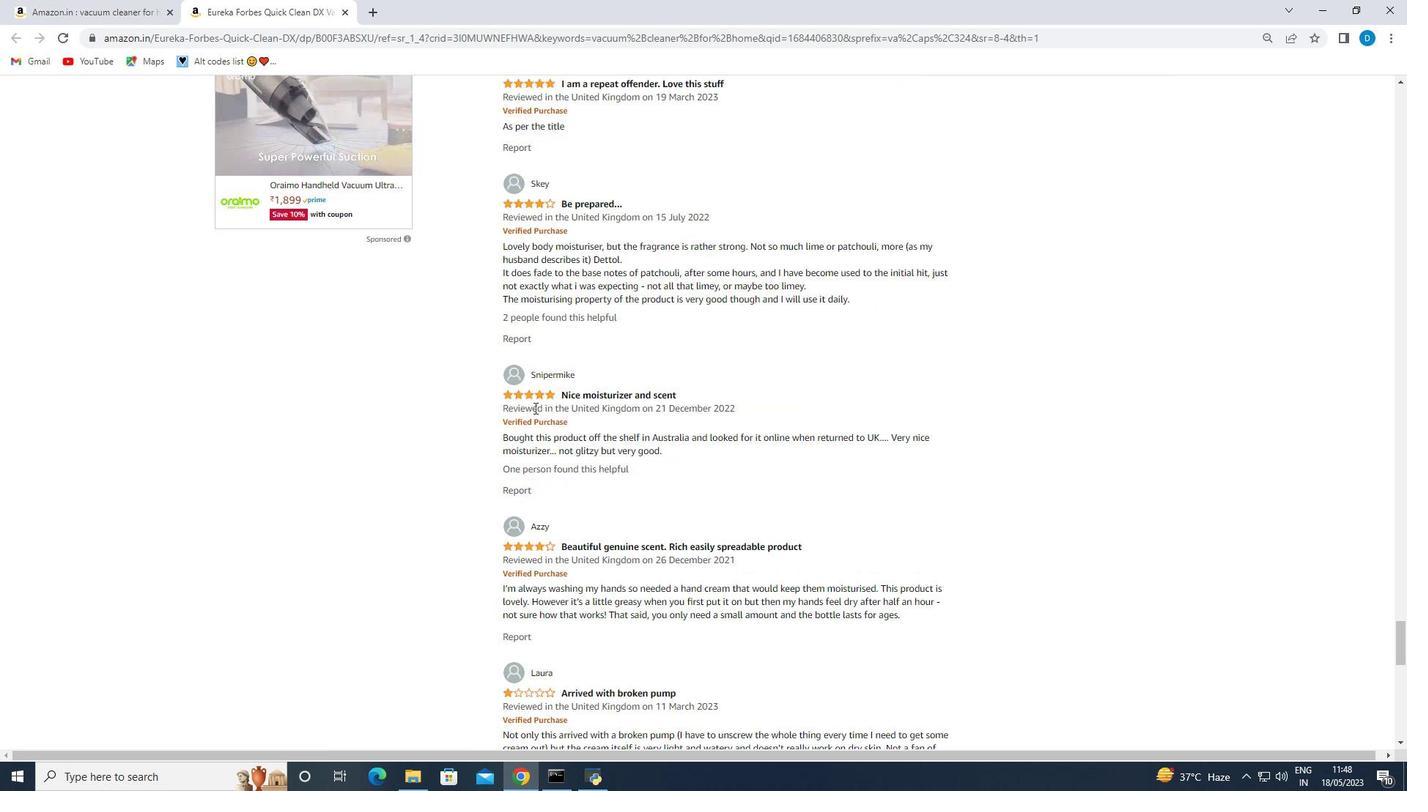 
Action: Mouse moved to (515, 483)
Screenshot: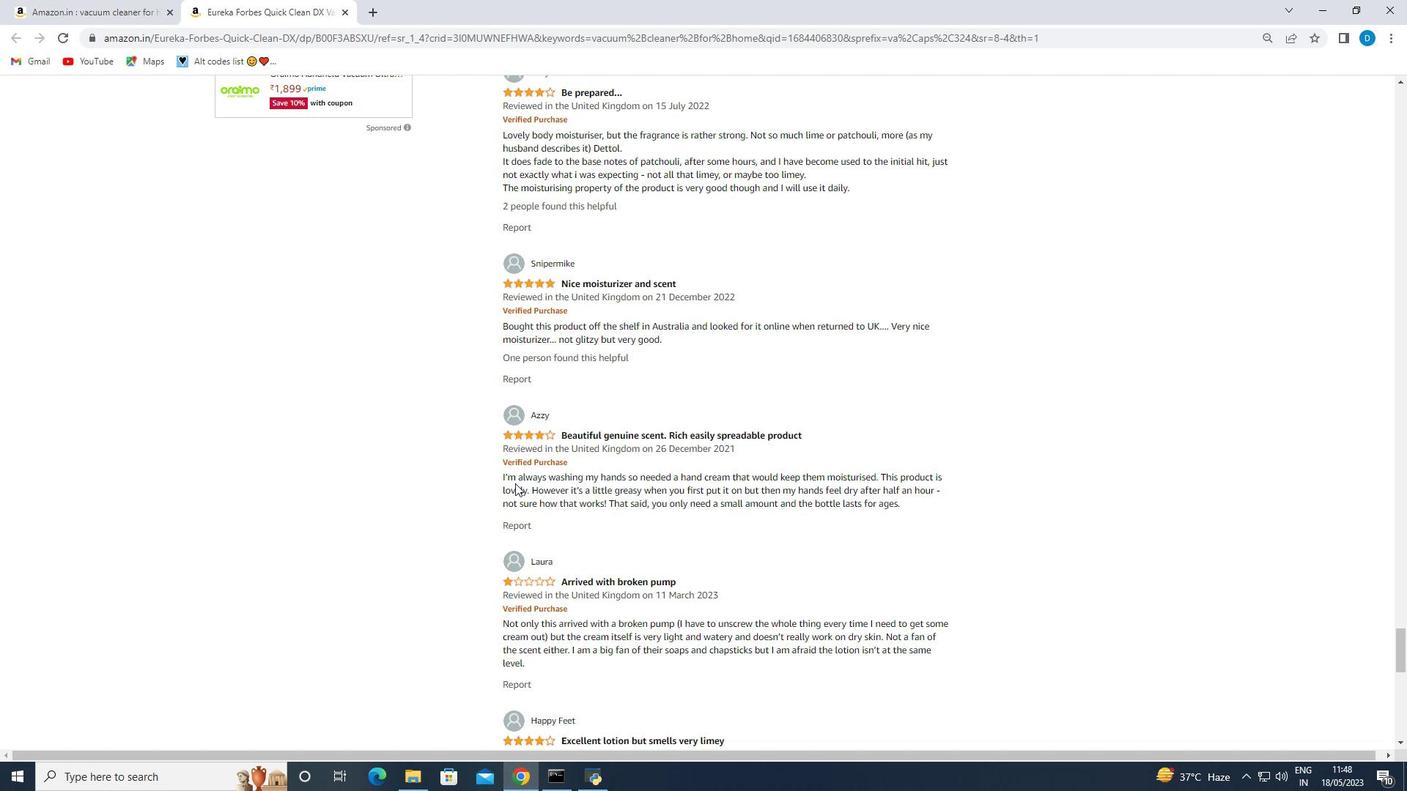 
Action: Mouse scrolled (515, 483) with delta (0, 0)
Screenshot: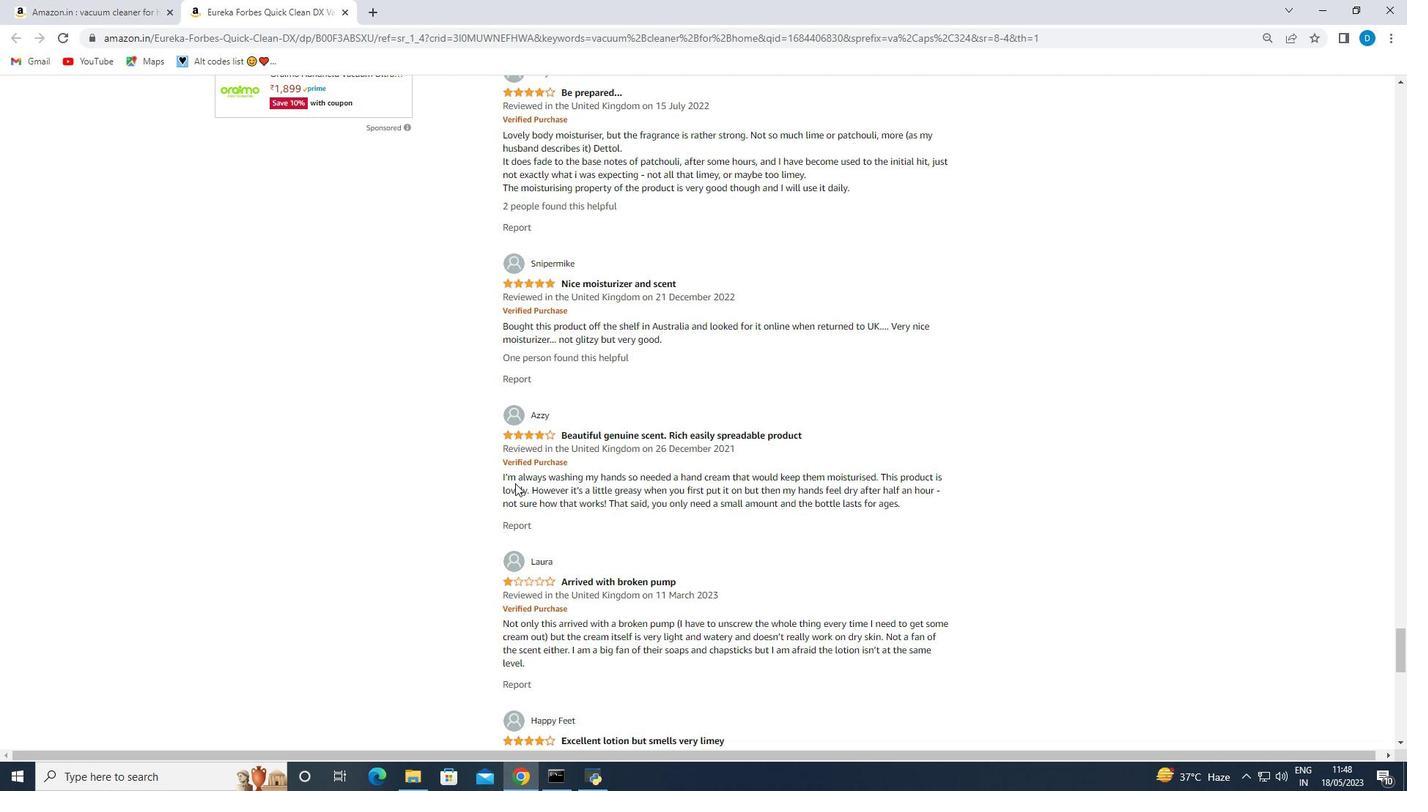 
Action: Mouse scrolled (515, 483) with delta (0, 0)
Screenshot: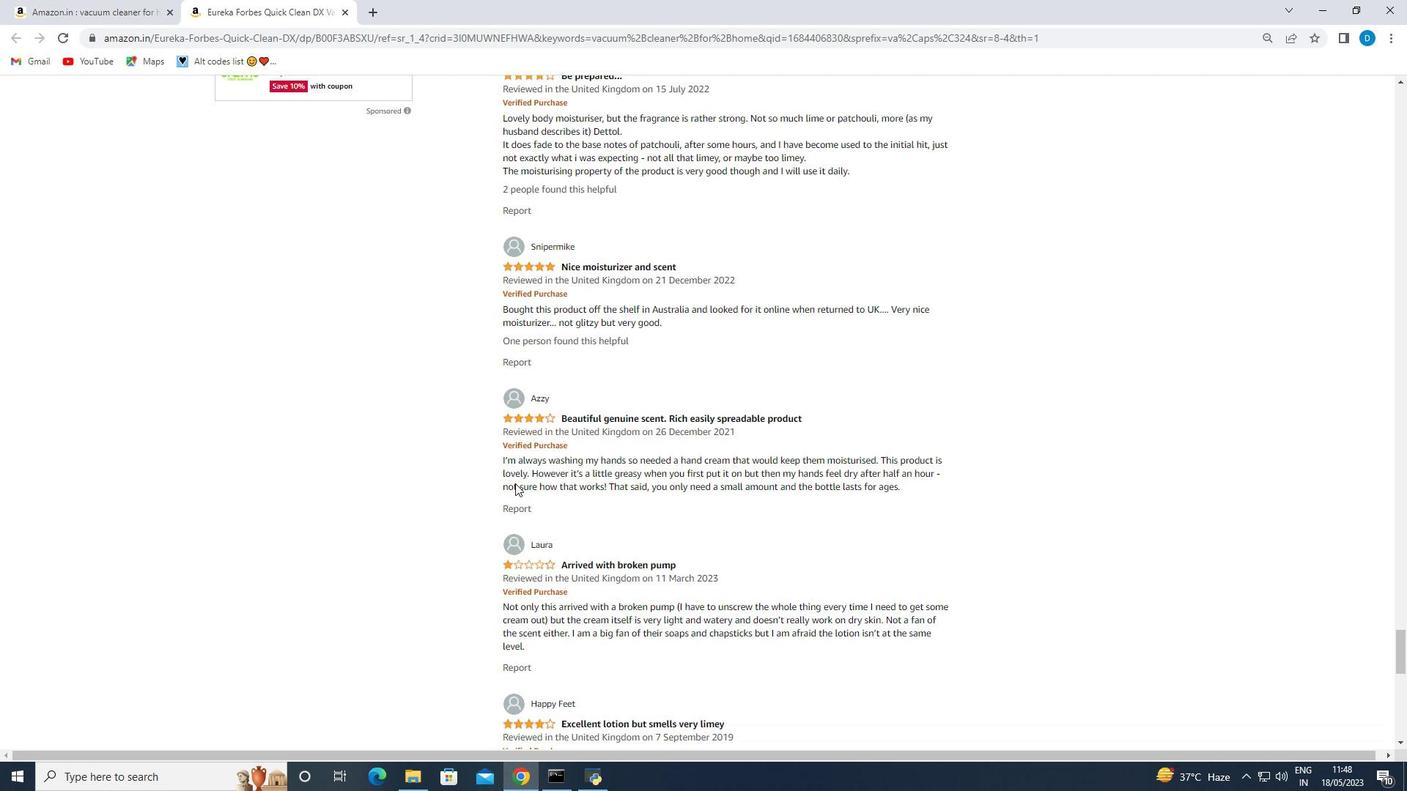 
Action: Mouse scrolled (515, 483) with delta (0, 0)
Screenshot: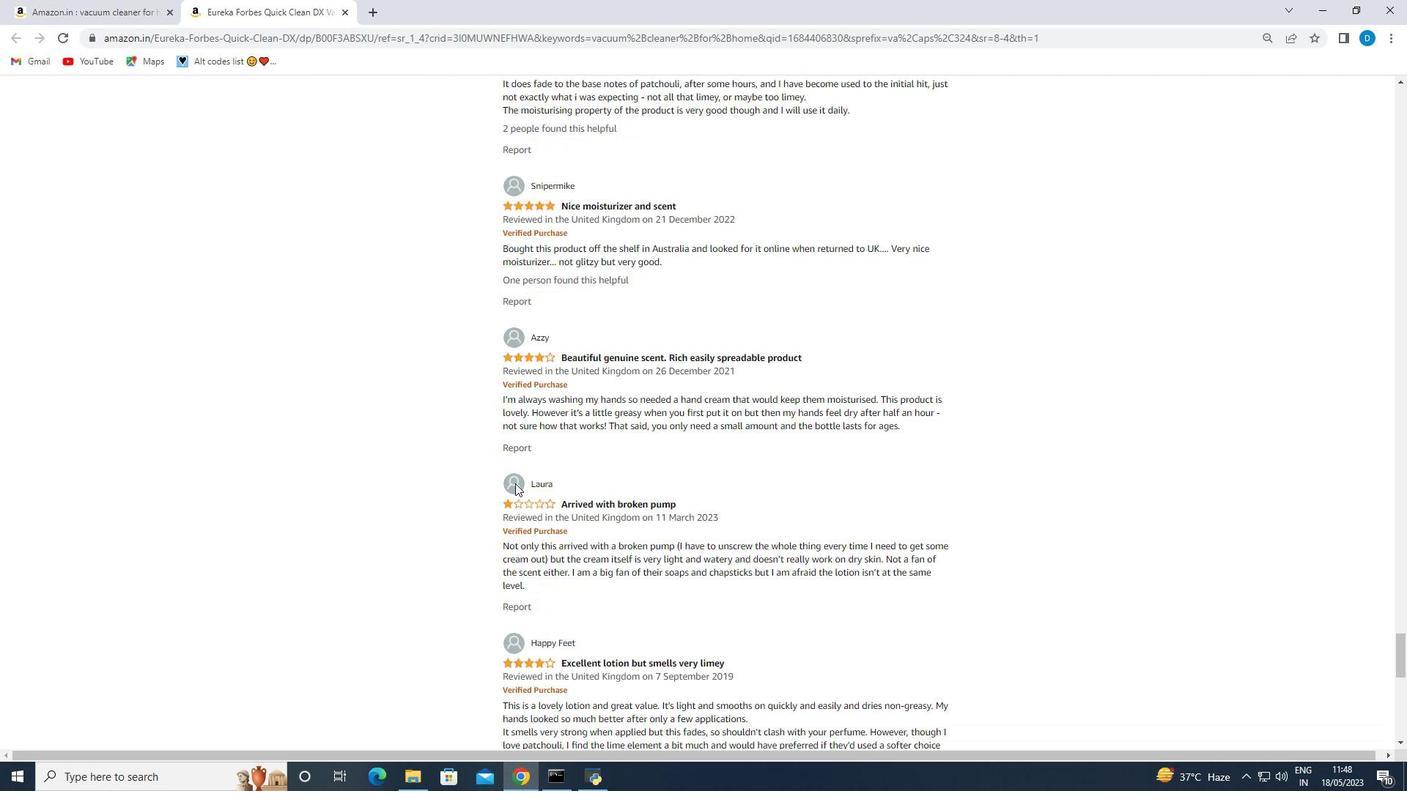 
Action: Mouse moved to (581, 498)
Screenshot: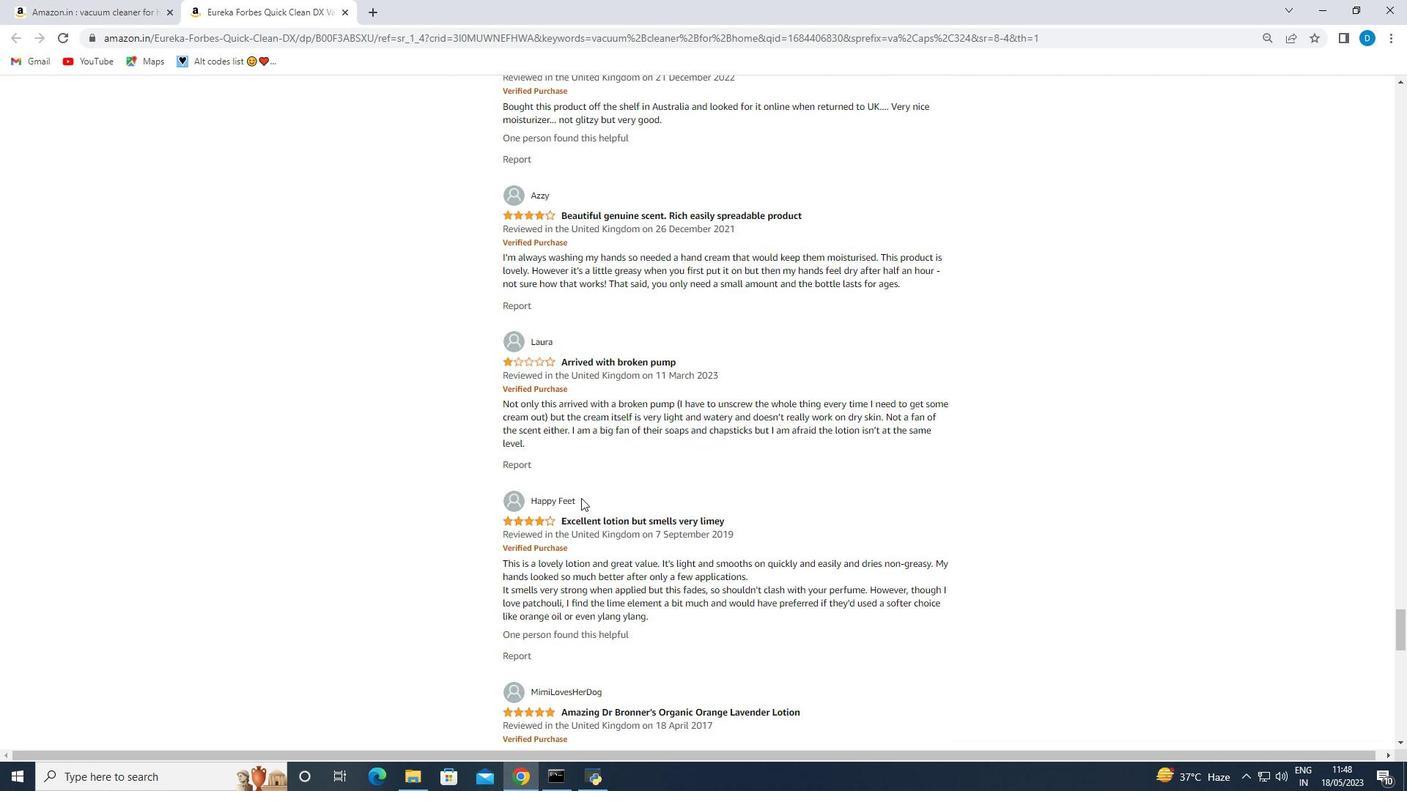 
Action: Mouse scrolled (581, 497) with delta (0, 0)
Screenshot: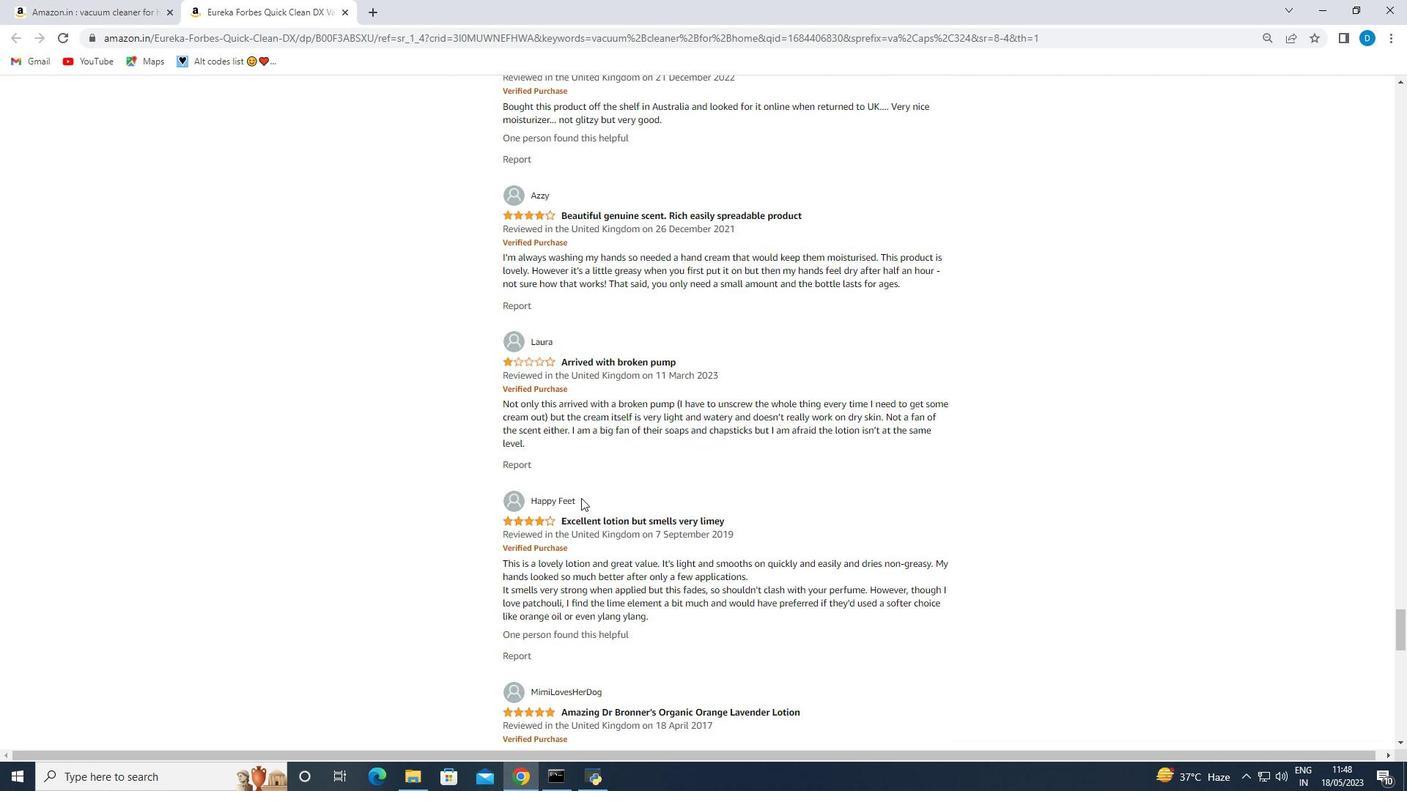 
Action: Mouse scrolled (581, 497) with delta (0, 0)
Screenshot: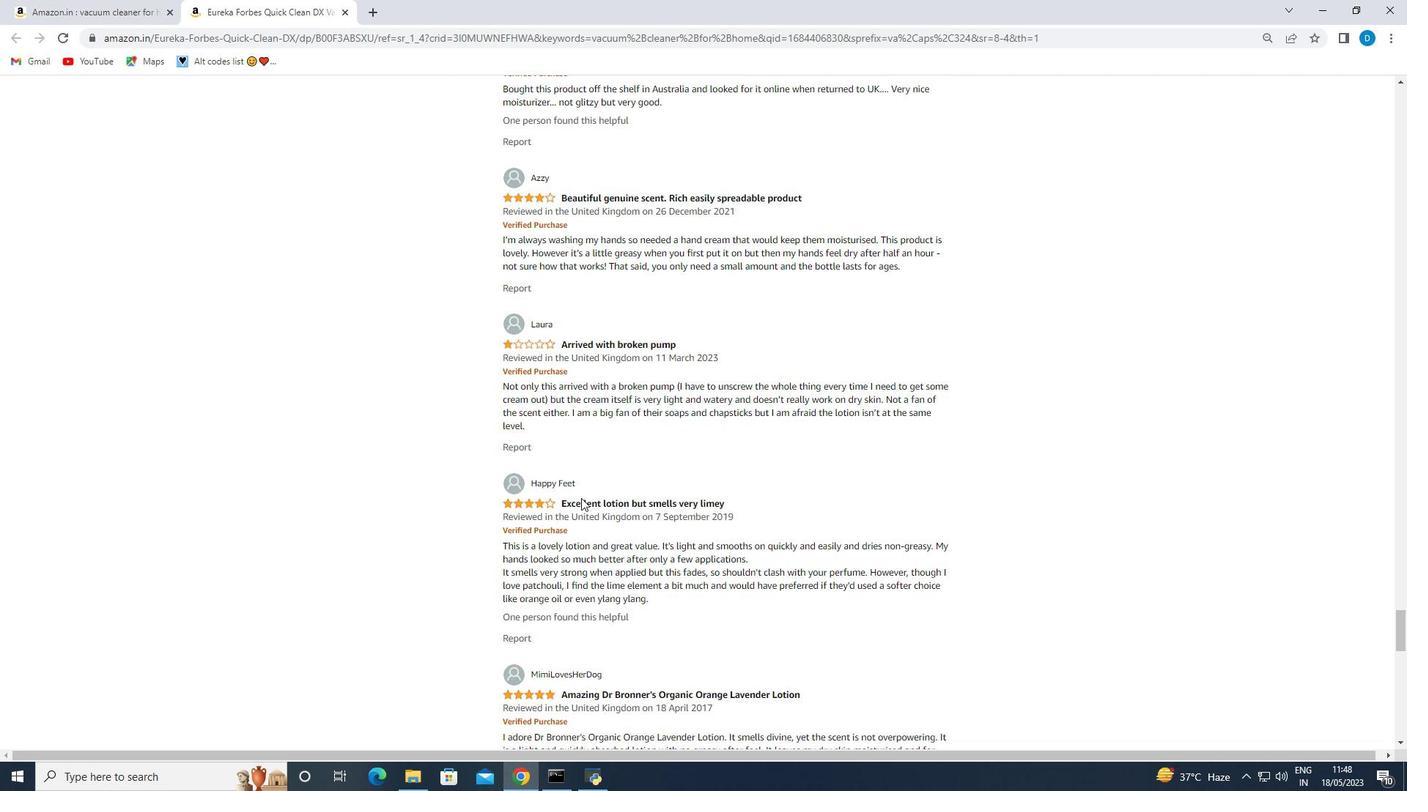 
Action: Mouse scrolled (581, 497) with delta (0, 0)
Screenshot: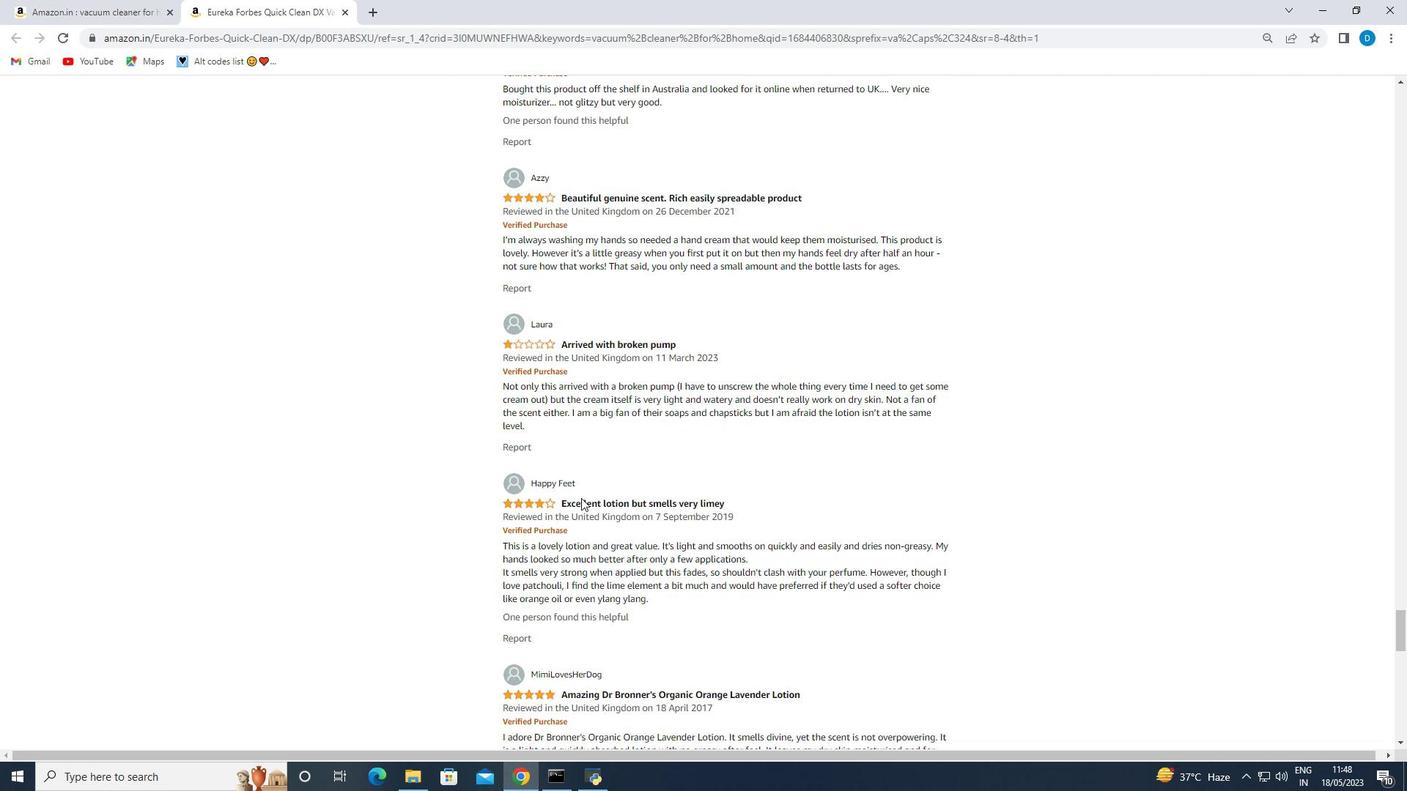 
Action: Mouse scrolled (581, 497) with delta (0, 0)
Screenshot: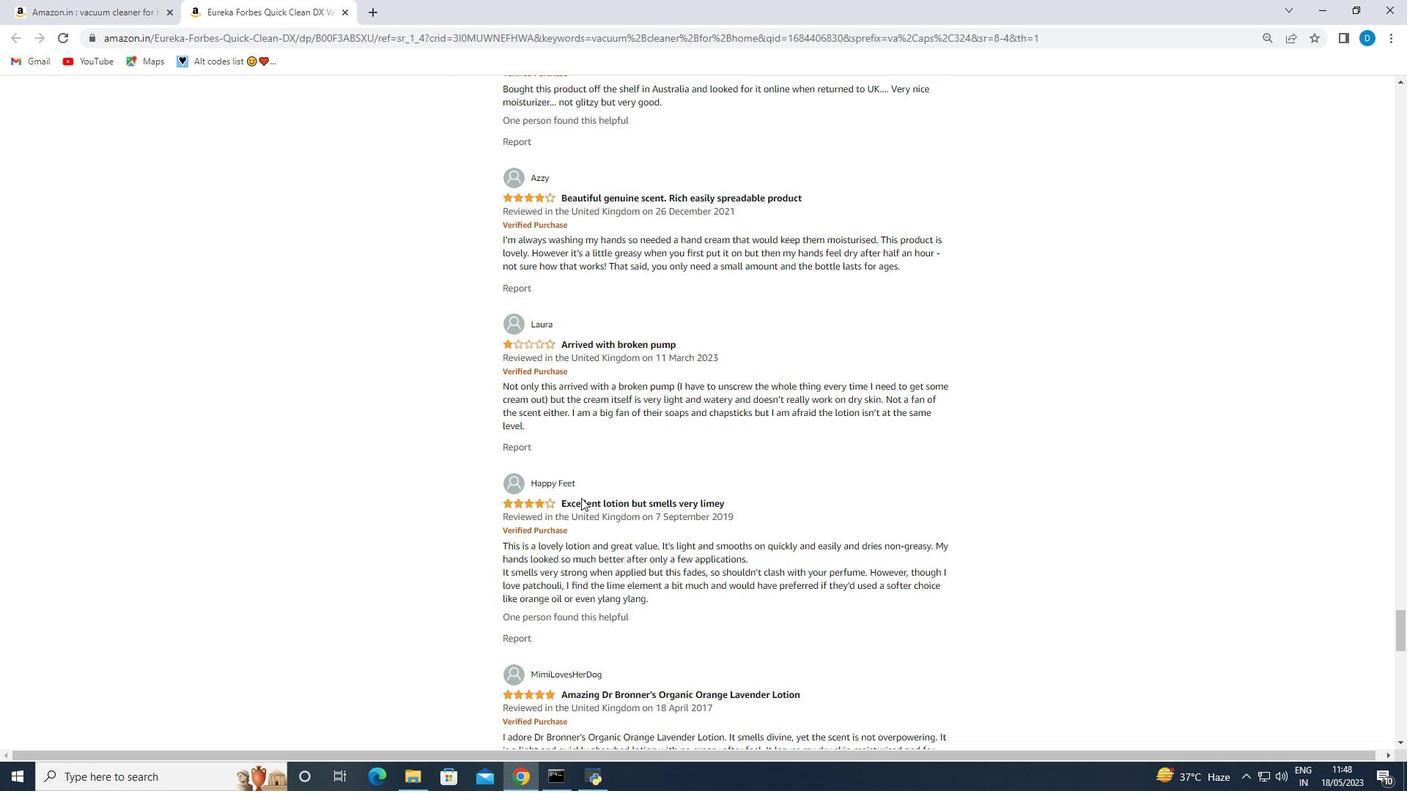 
Action: Mouse scrolled (581, 497) with delta (0, 0)
Screenshot: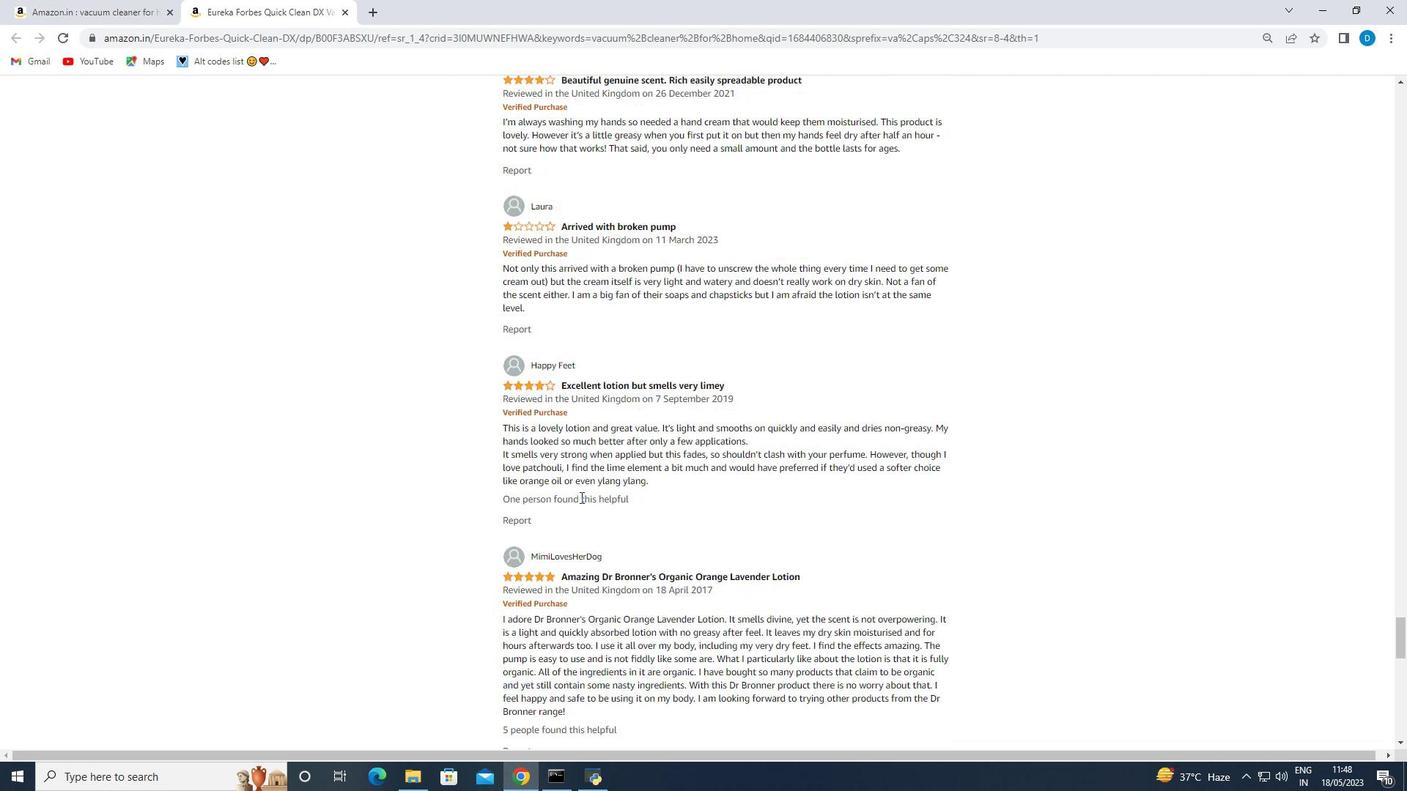 
Action: Mouse moved to (581, 498)
Screenshot: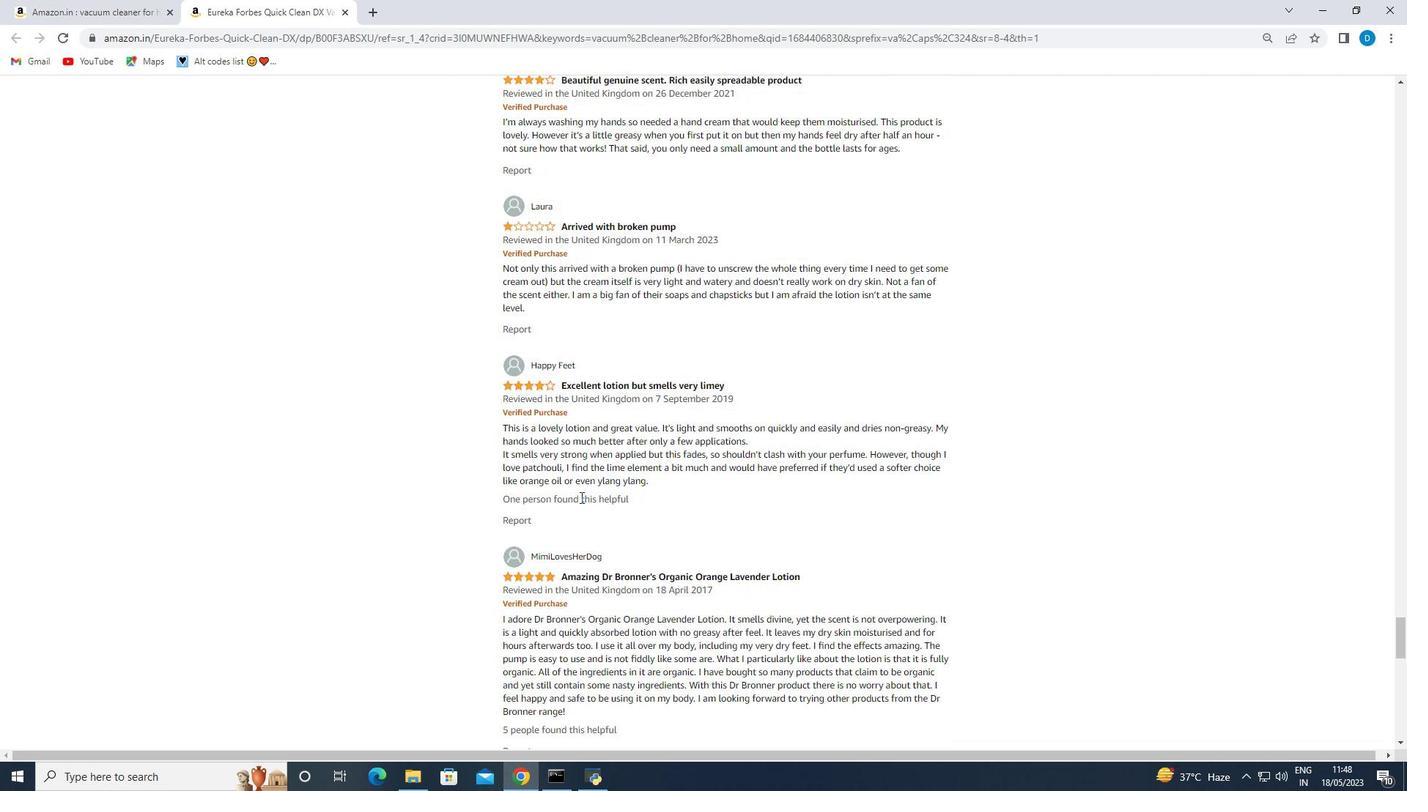 
Action: Mouse scrolled (581, 497) with delta (0, 0)
Screenshot: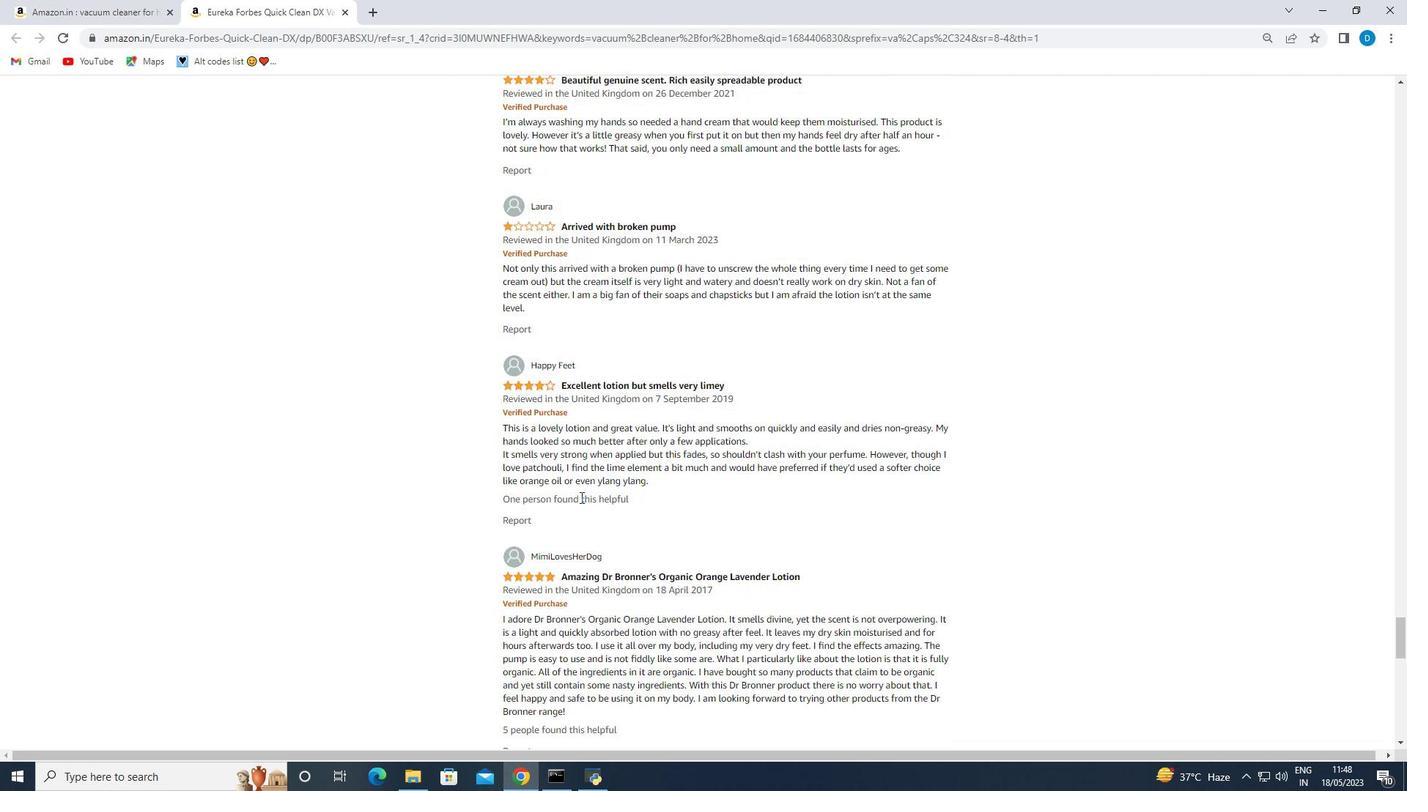 
Action: Mouse moved to (571, 359)
Screenshot: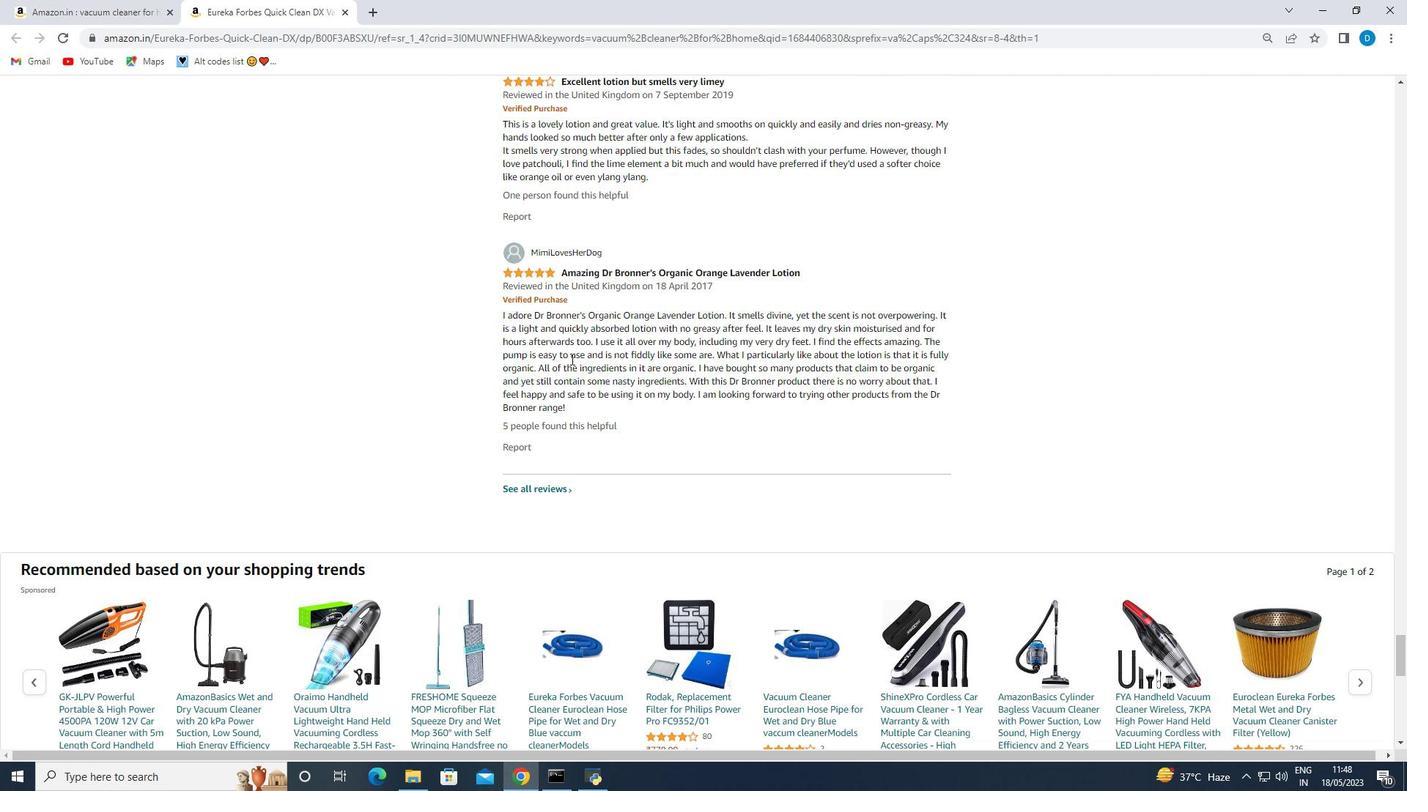 
Action: Mouse scrolled (571, 358) with delta (0, 0)
Screenshot: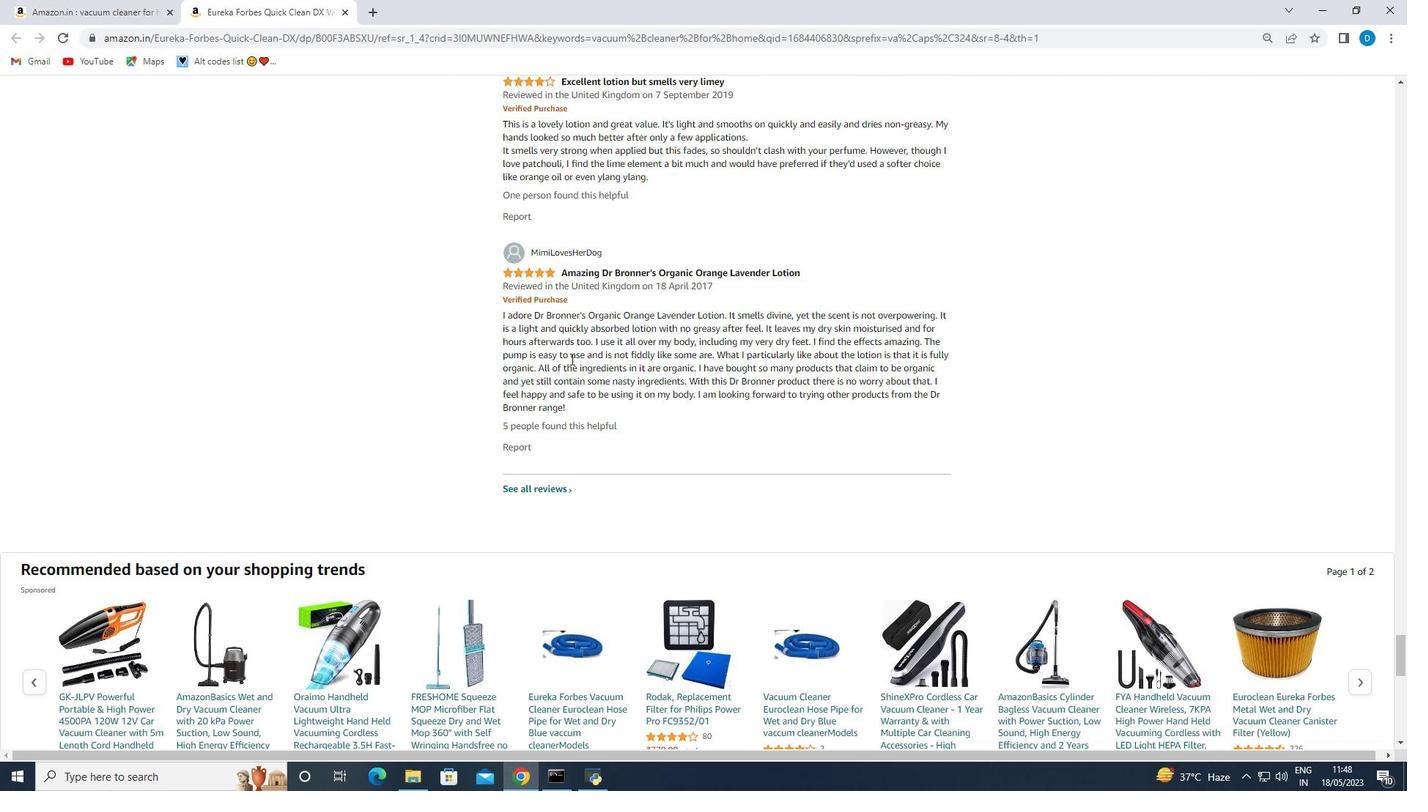 
Action: Mouse moved to (569, 362)
Screenshot: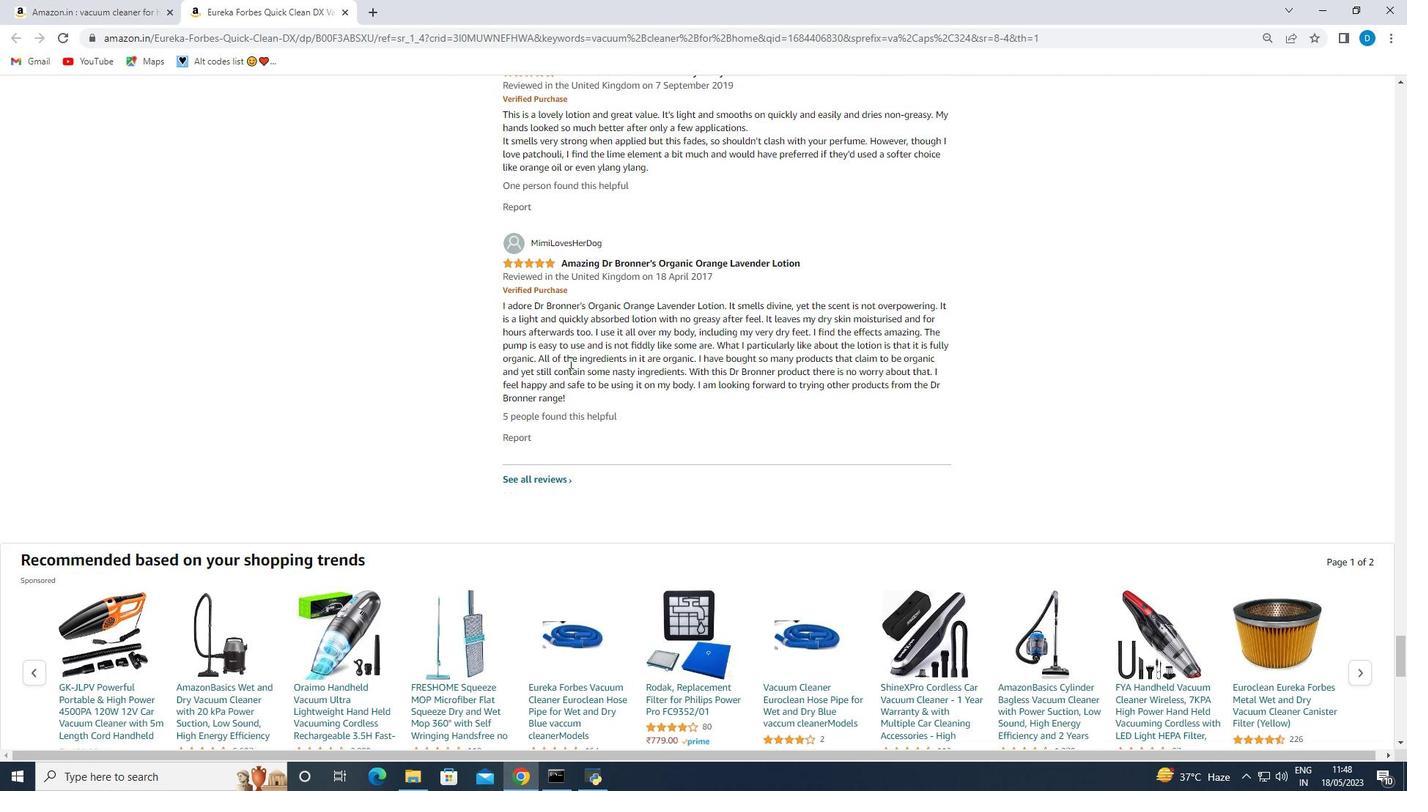 
Action: Mouse scrolled (569, 361) with delta (0, 0)
Screenshot: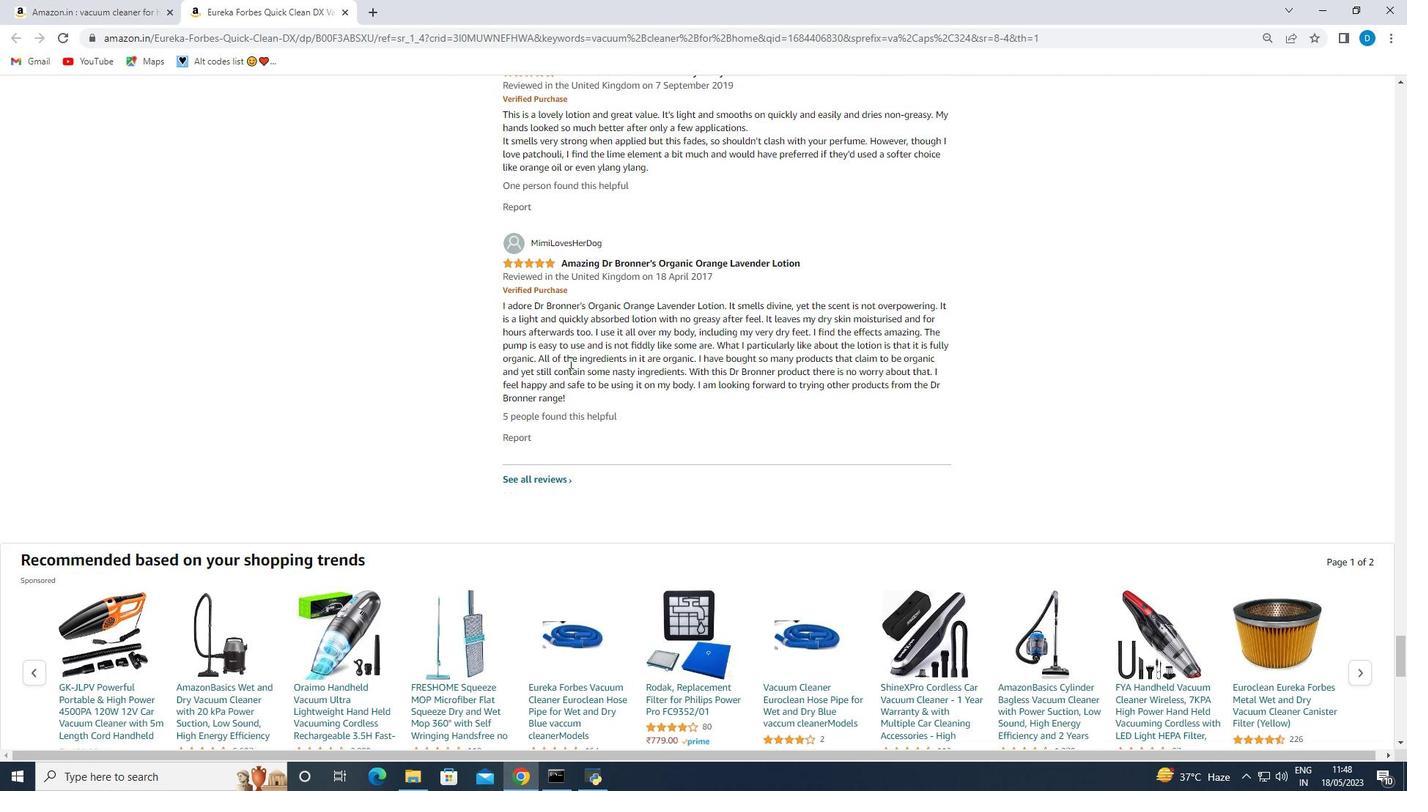 
Action: Mouse moved to (569, 362)
Screenshot: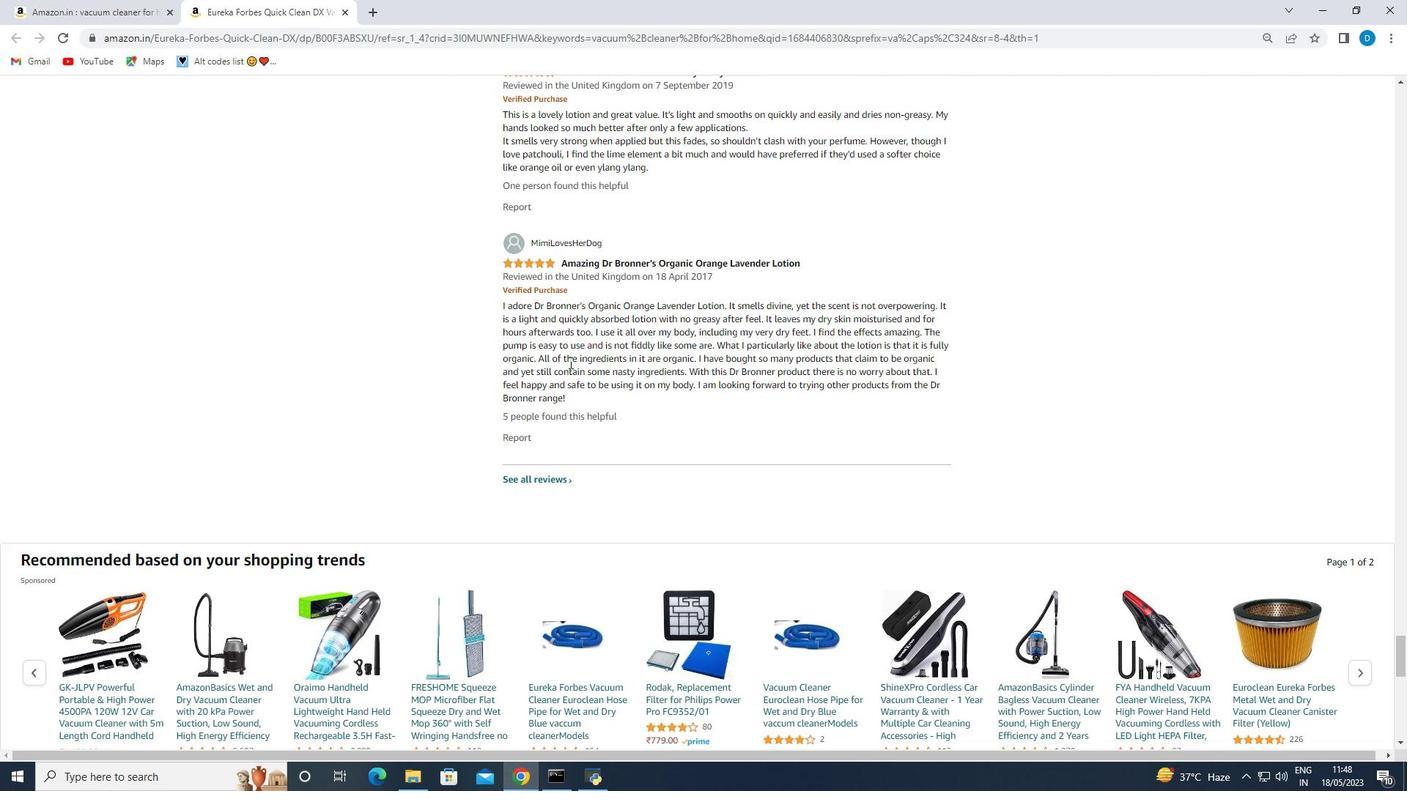 
Action: Mouse scrolled (569, 362) with delta (0, 0)
Screenshot: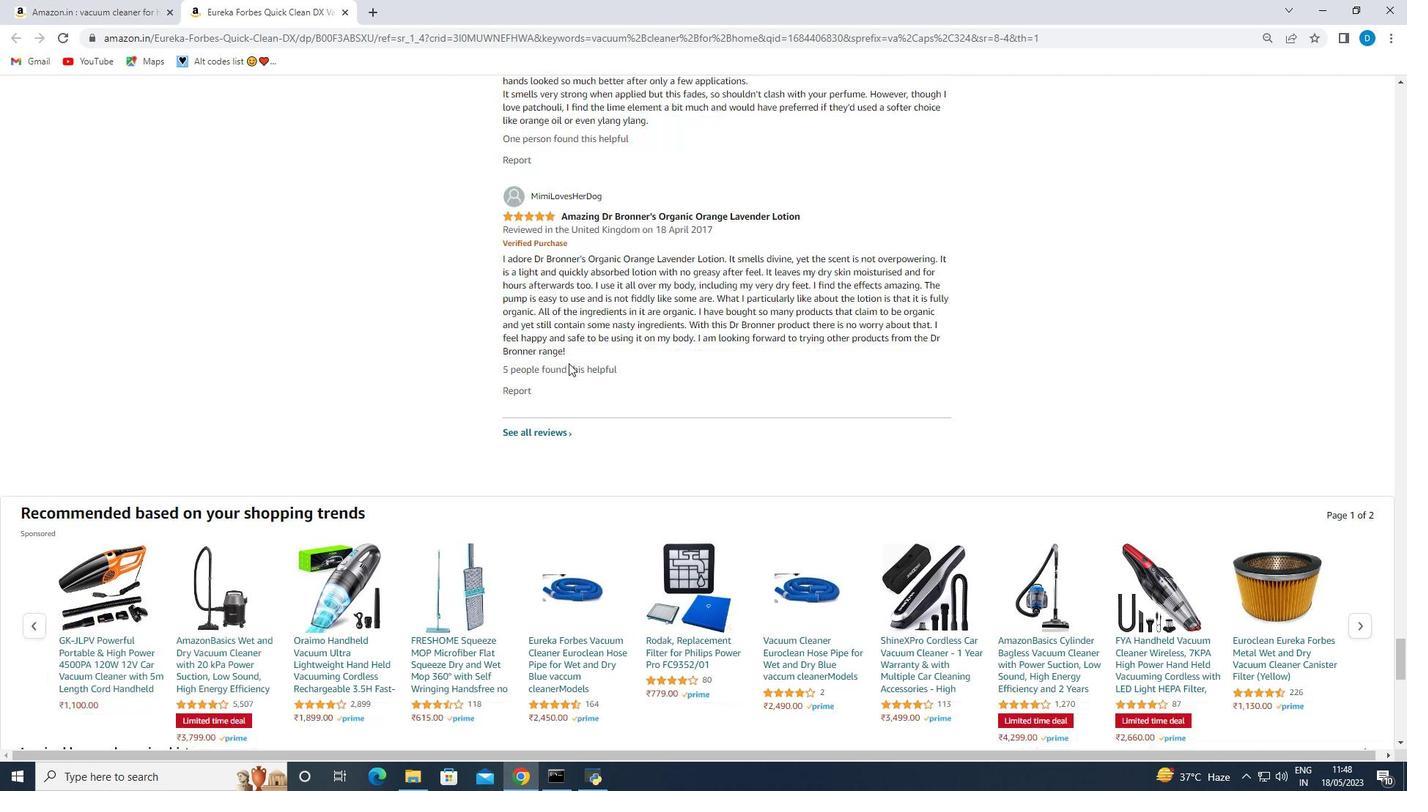 
Action: Mouse moved to (568, 363)
Screenshot: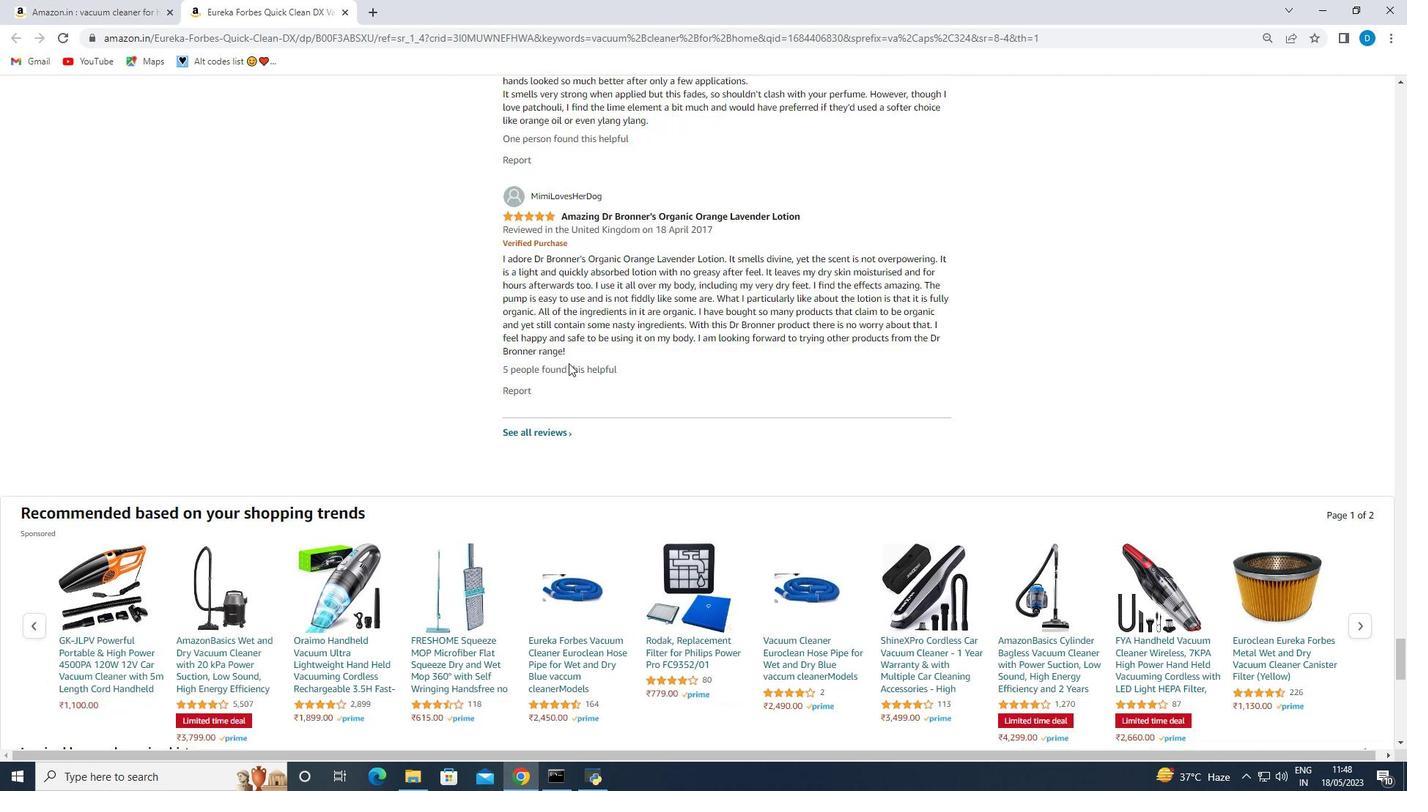 
Action: Mouse scrolled (568, 362) with delta (0, 0)
Screenshot: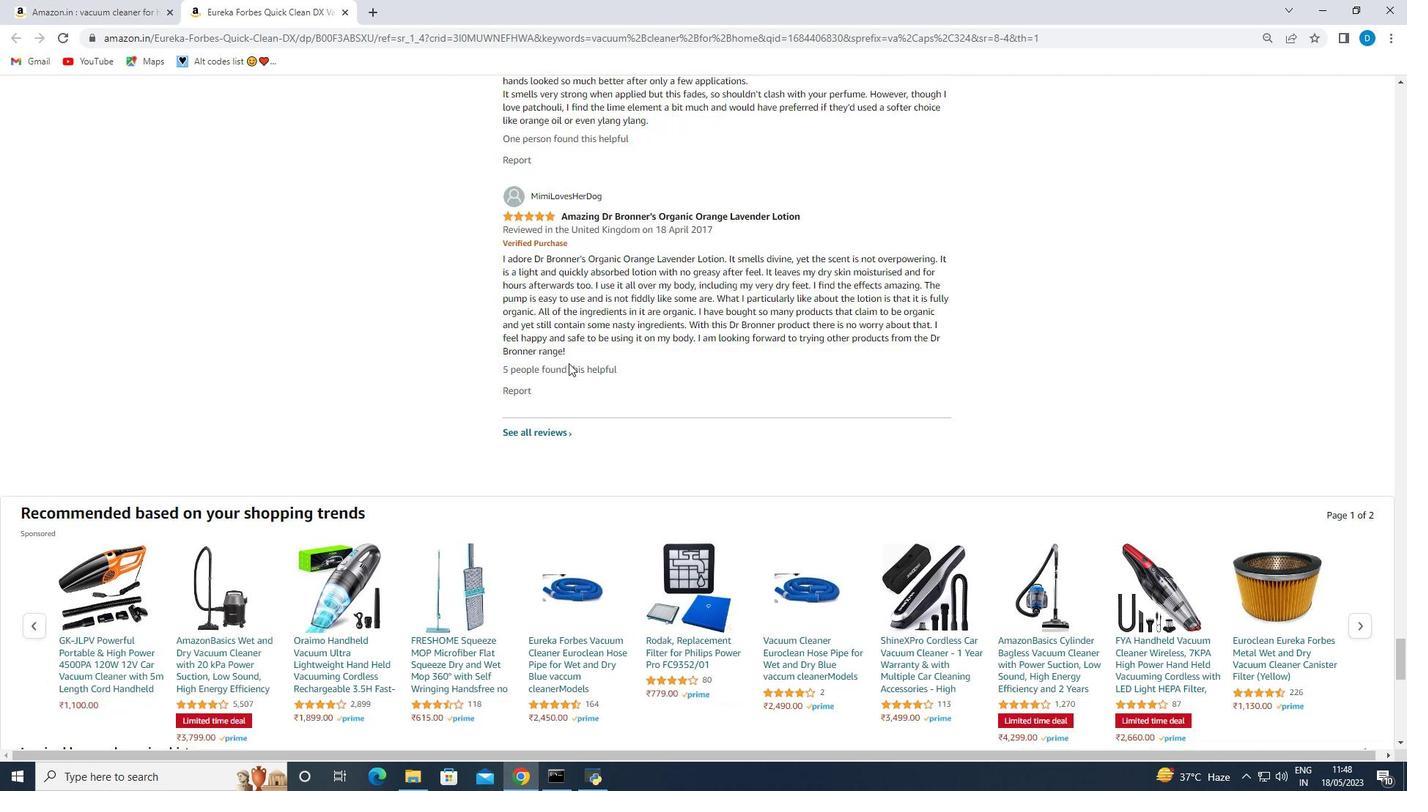 
Action: Mouse moved to (567, 363)
Screenshot: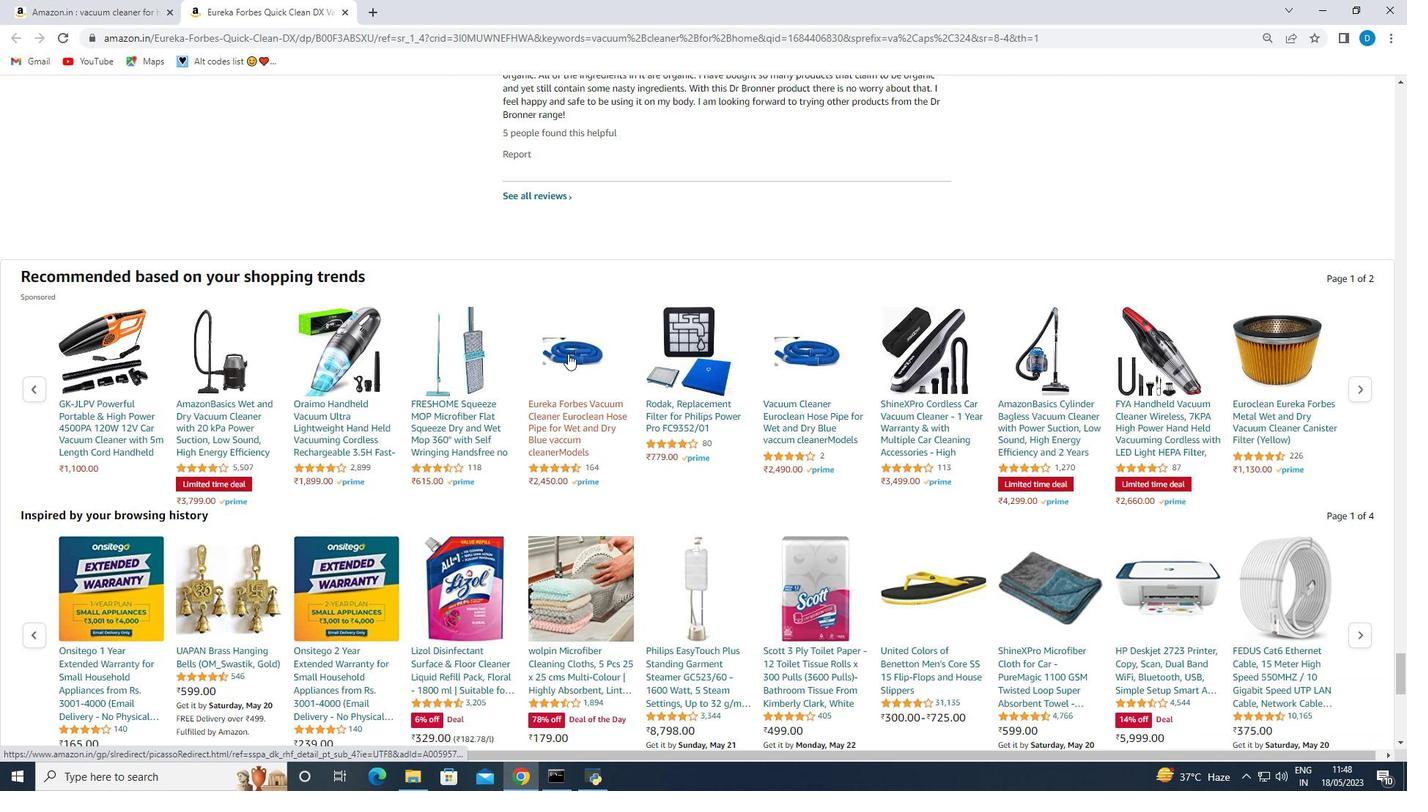 
Action: Mouse scrolled (567, 364) with delta (0, 0)
Screenshot: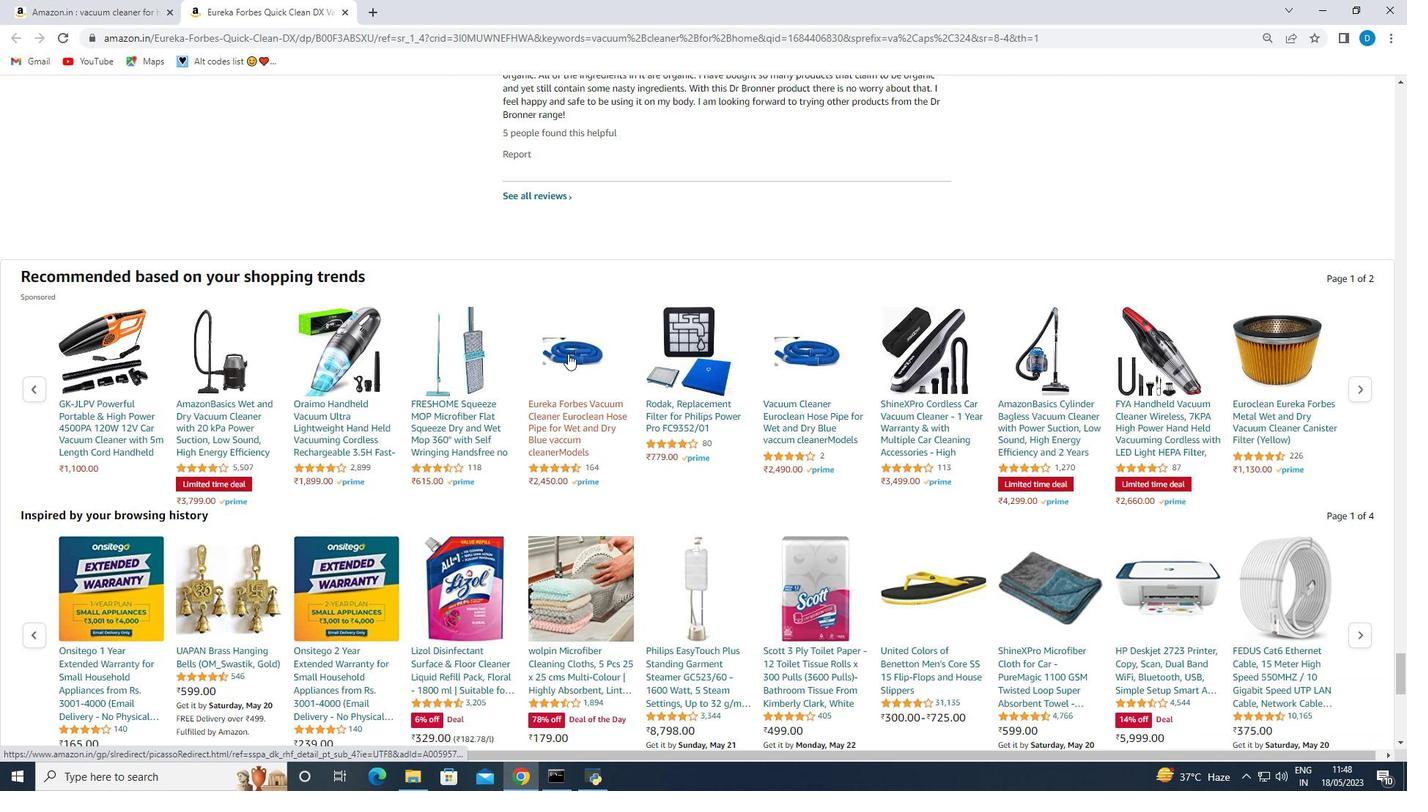 
Action: Mouse moved to (567, 358)
Screenshot: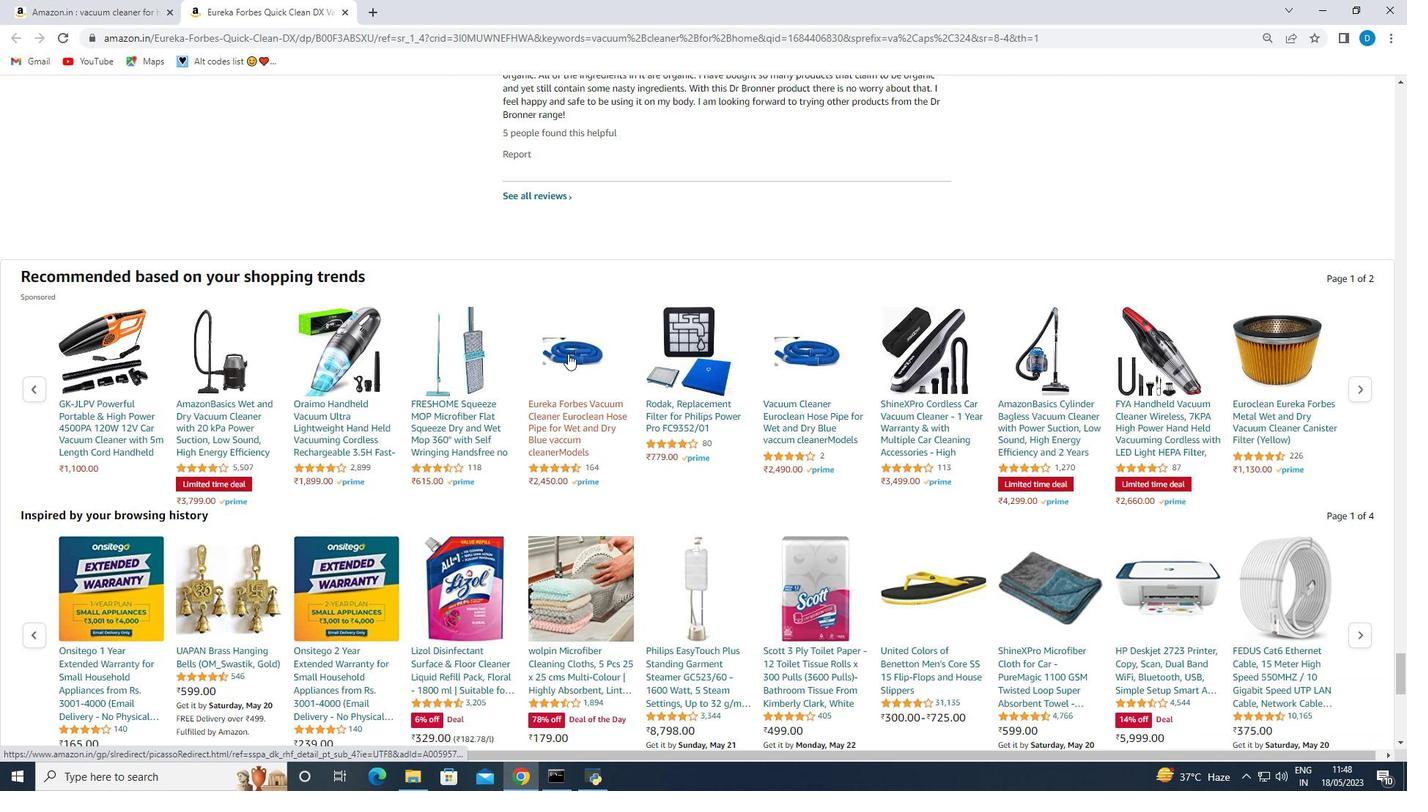 
Action: Mouse scrolled (567, 359) with delta (0, 0)
Screenshot: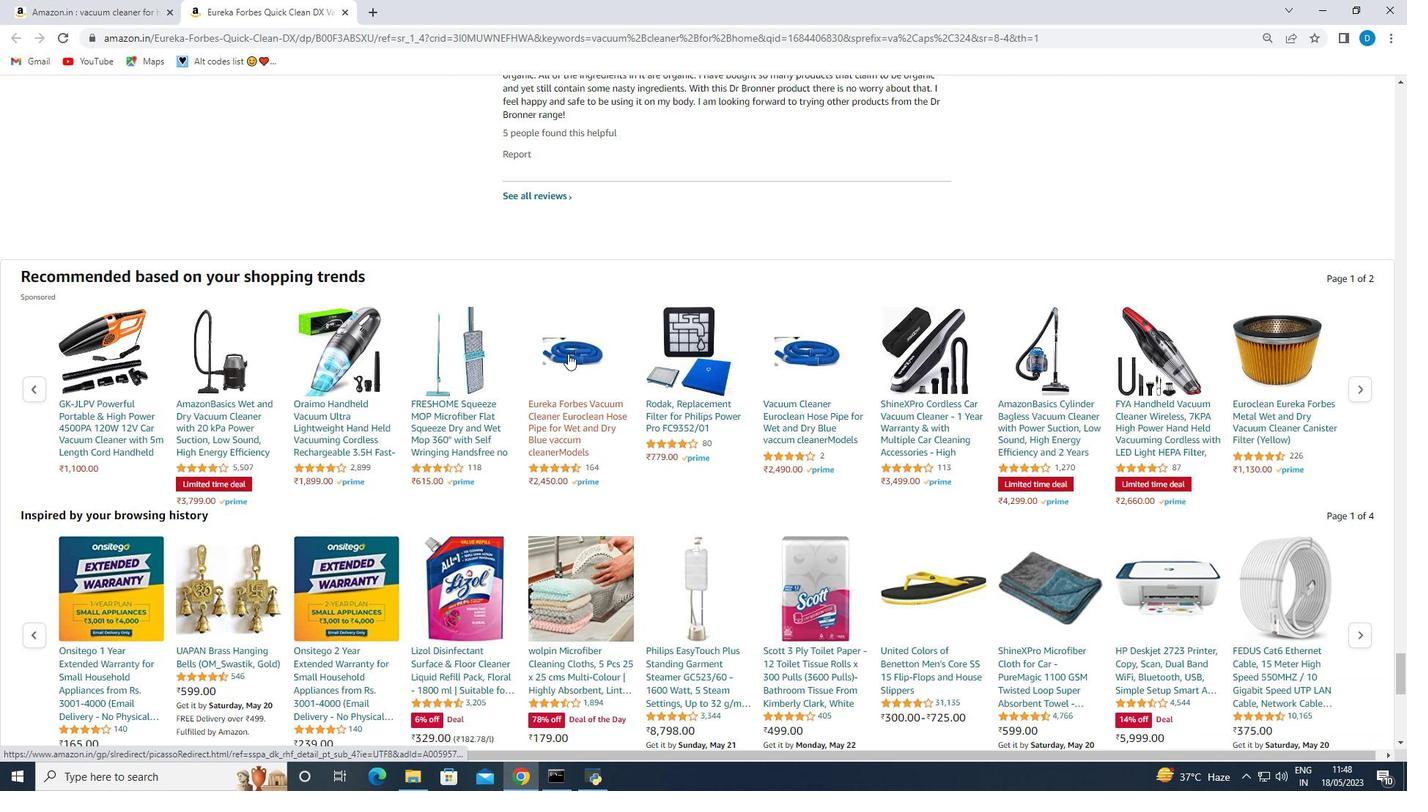 
Action: Mouse moved to (568, 354)
Screenshot: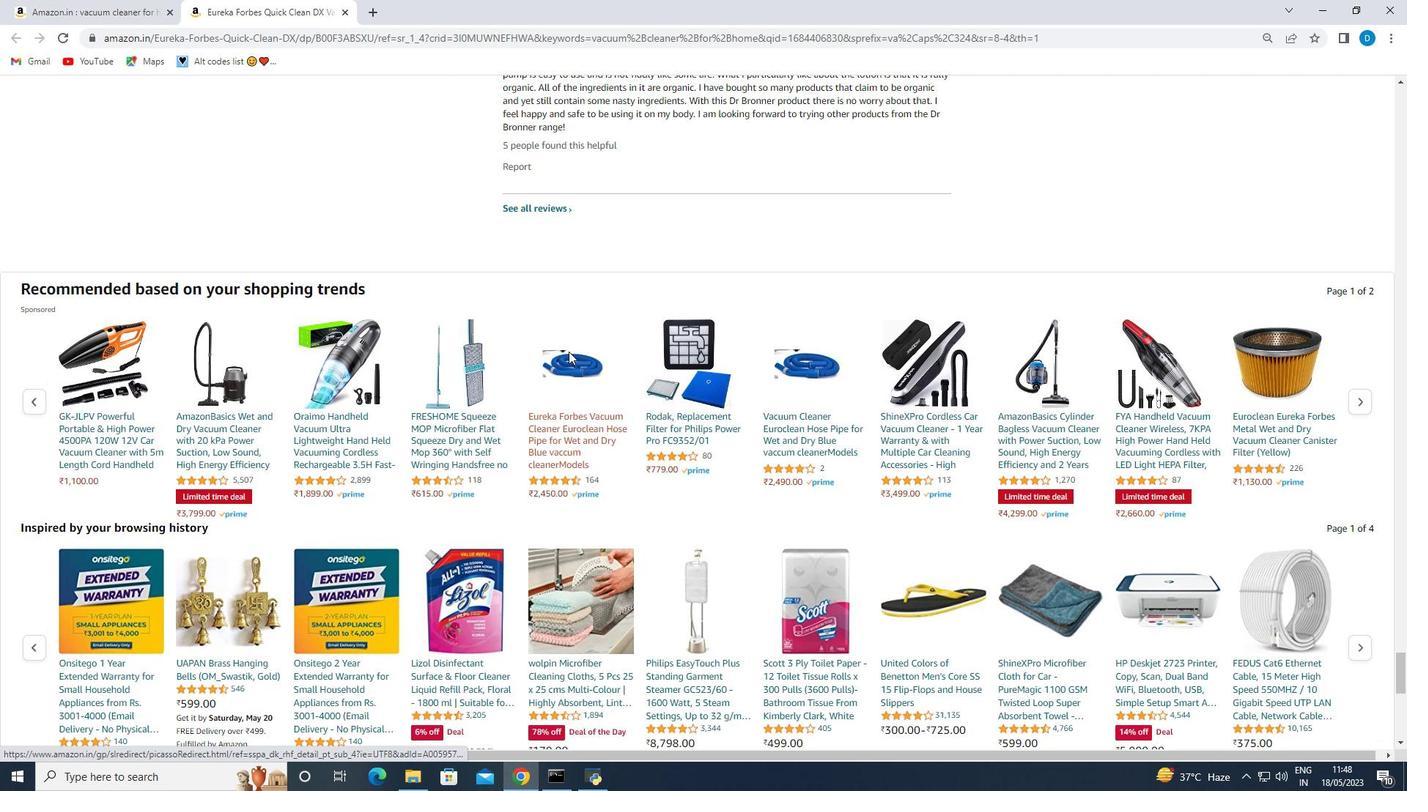 
Action: Mouse scrolled (568, 354) with delta (0, 0)
Screenshot: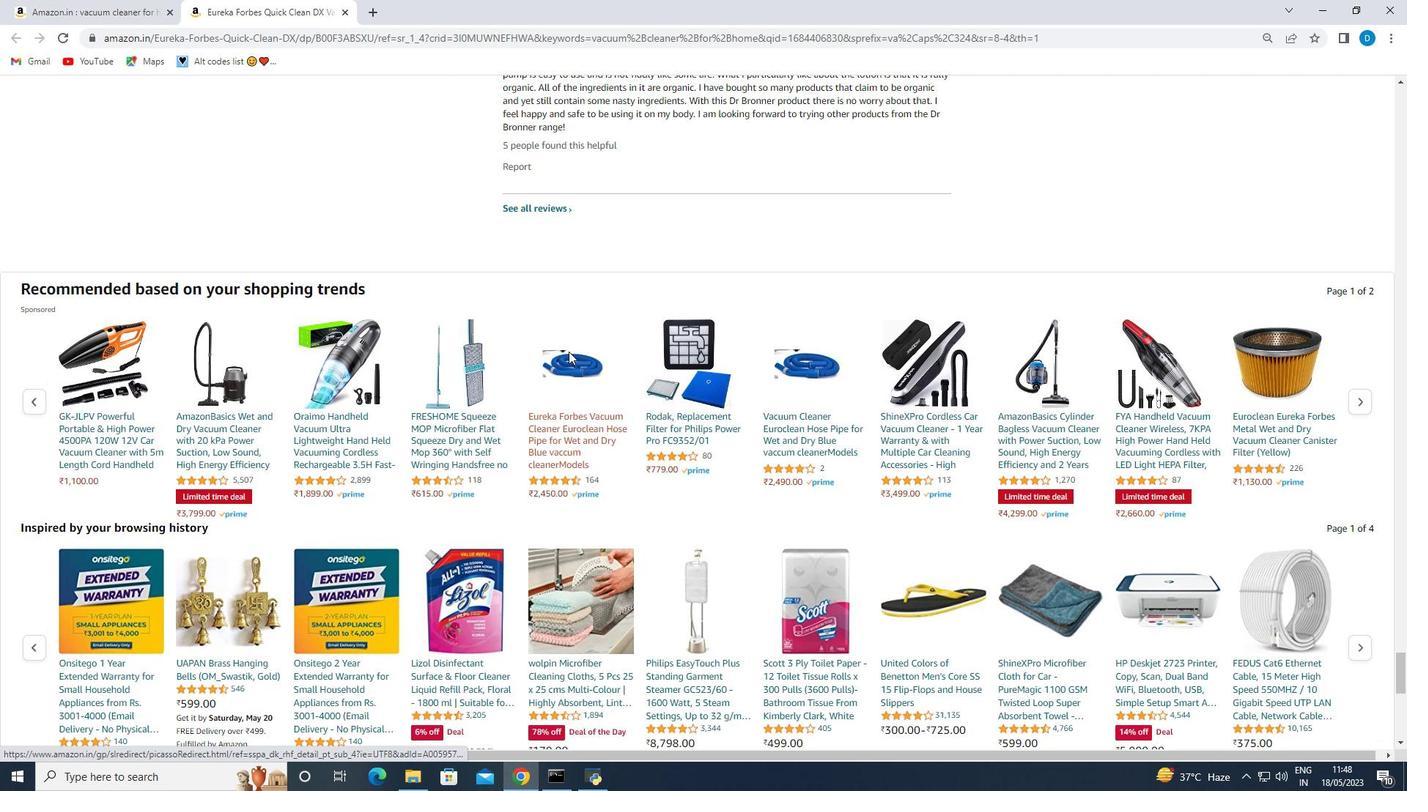 
Action: Mouse moved to (568, 352)
Screenshot: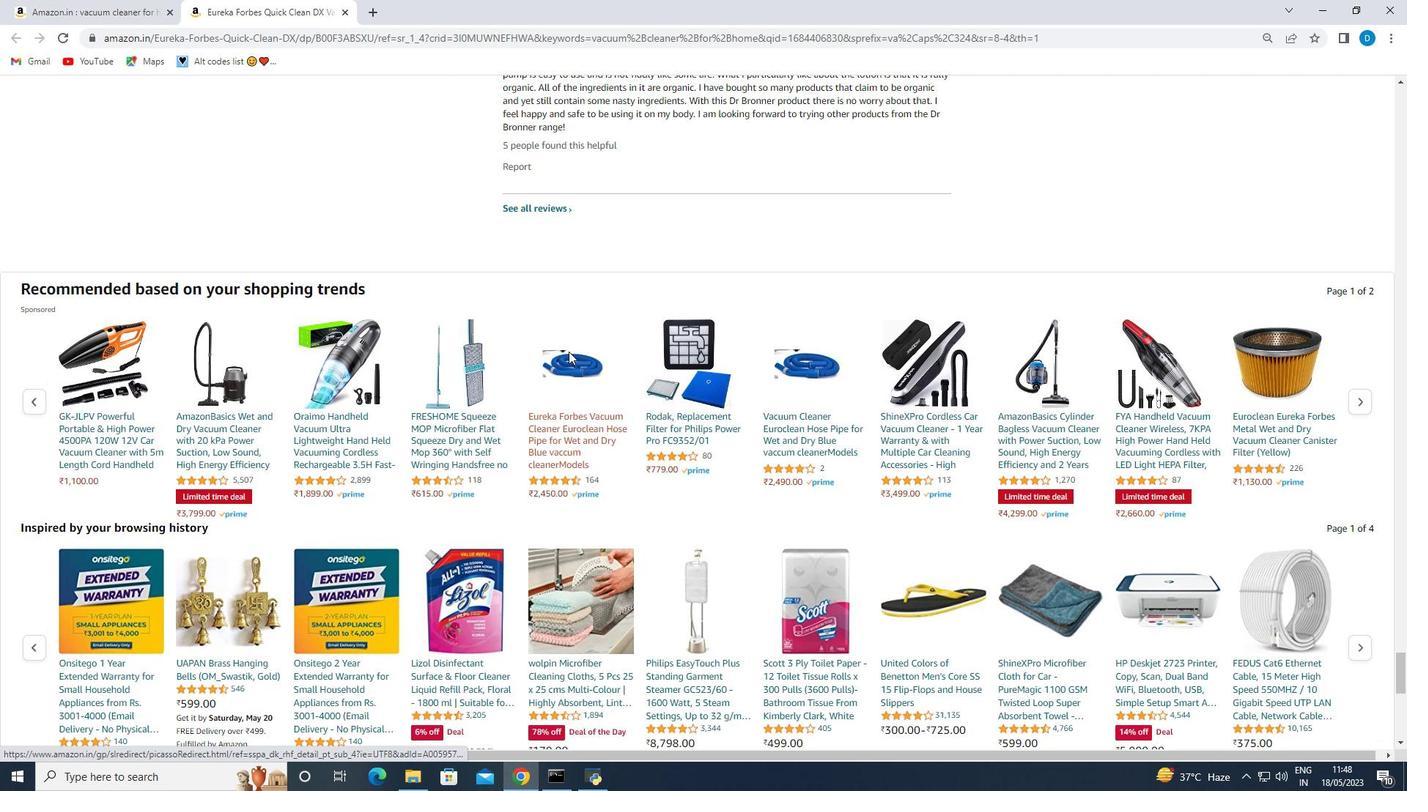 
Action: Mouse scrolled (568, 353) with delta (0, 0)
Screenshot: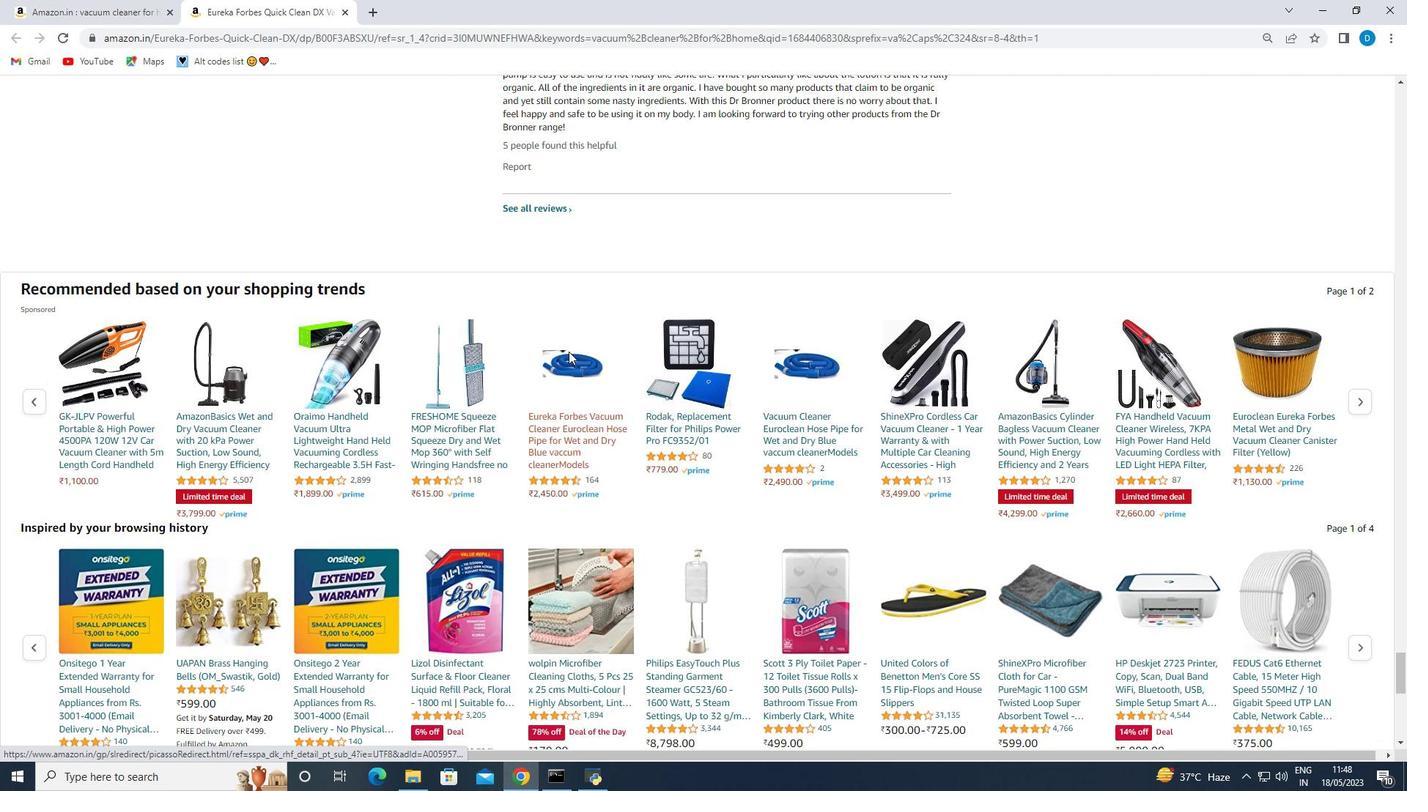 
Action: Mouse moved to (568, 351)
Screenshot: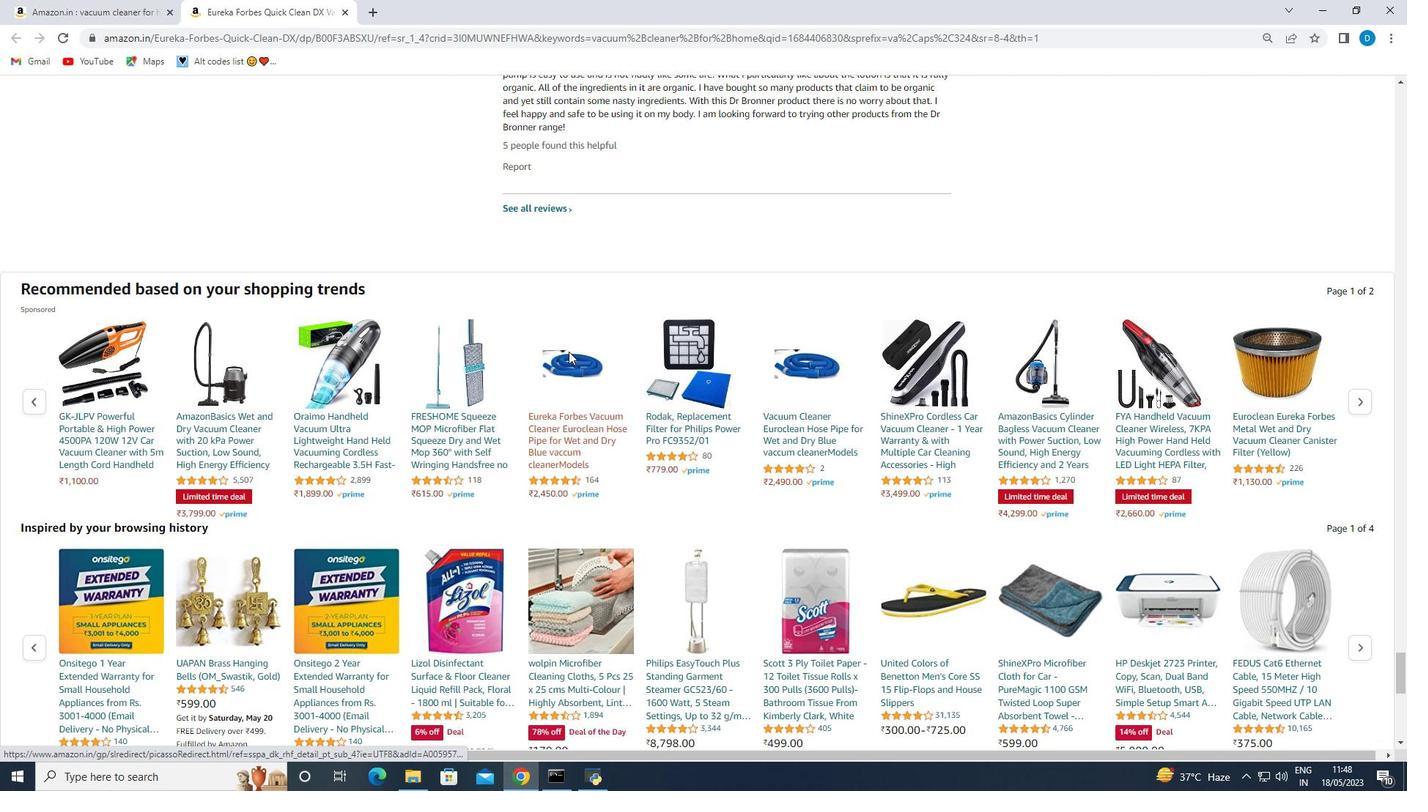 
Action: Mouse scrolled (568, 352) with delta (0, 0)
Screenshot: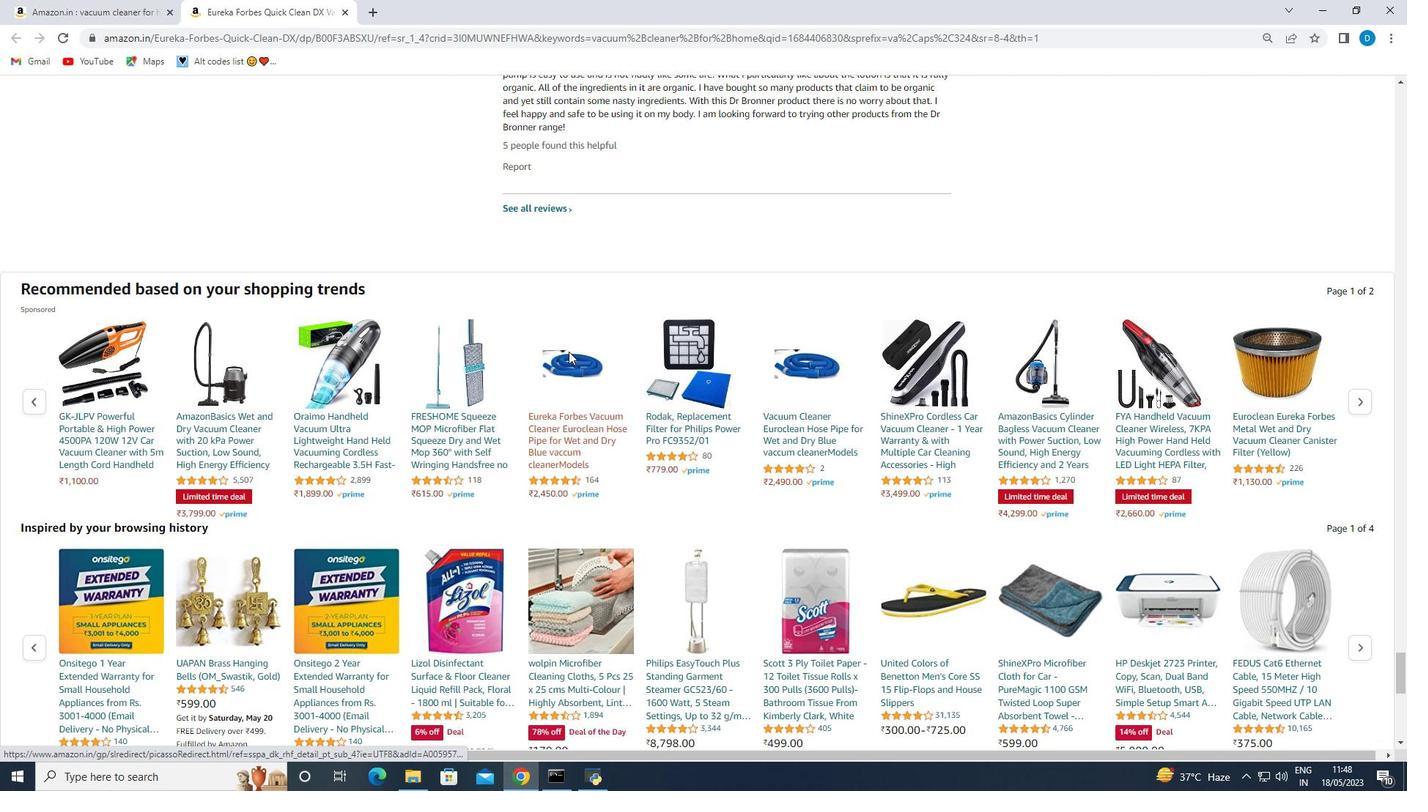 
Action: Mouse scrolled (568, 352) with delta (0, 0)
Screenshot: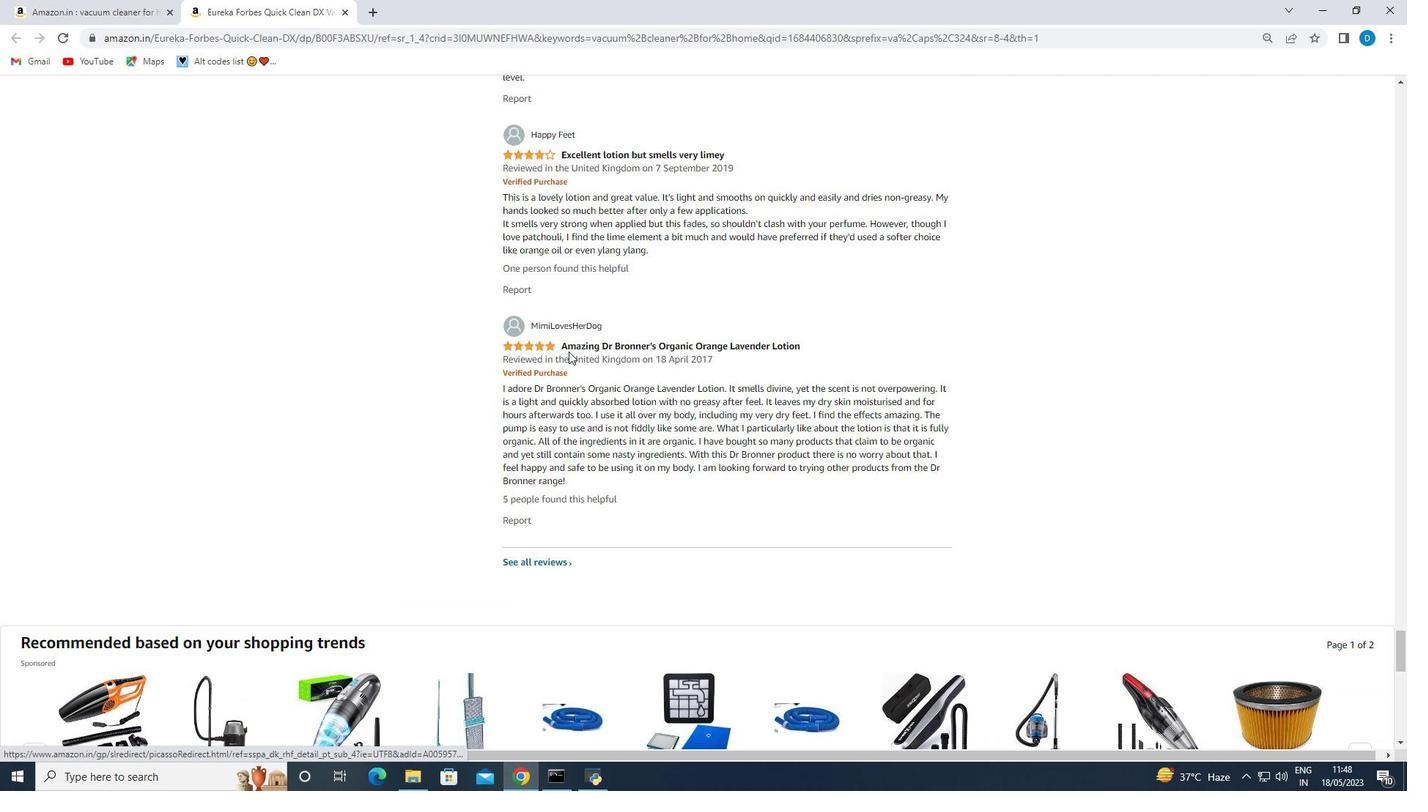 
Action: Mouse scrolled (568, 352) with delta (0, 0)
Screenshot: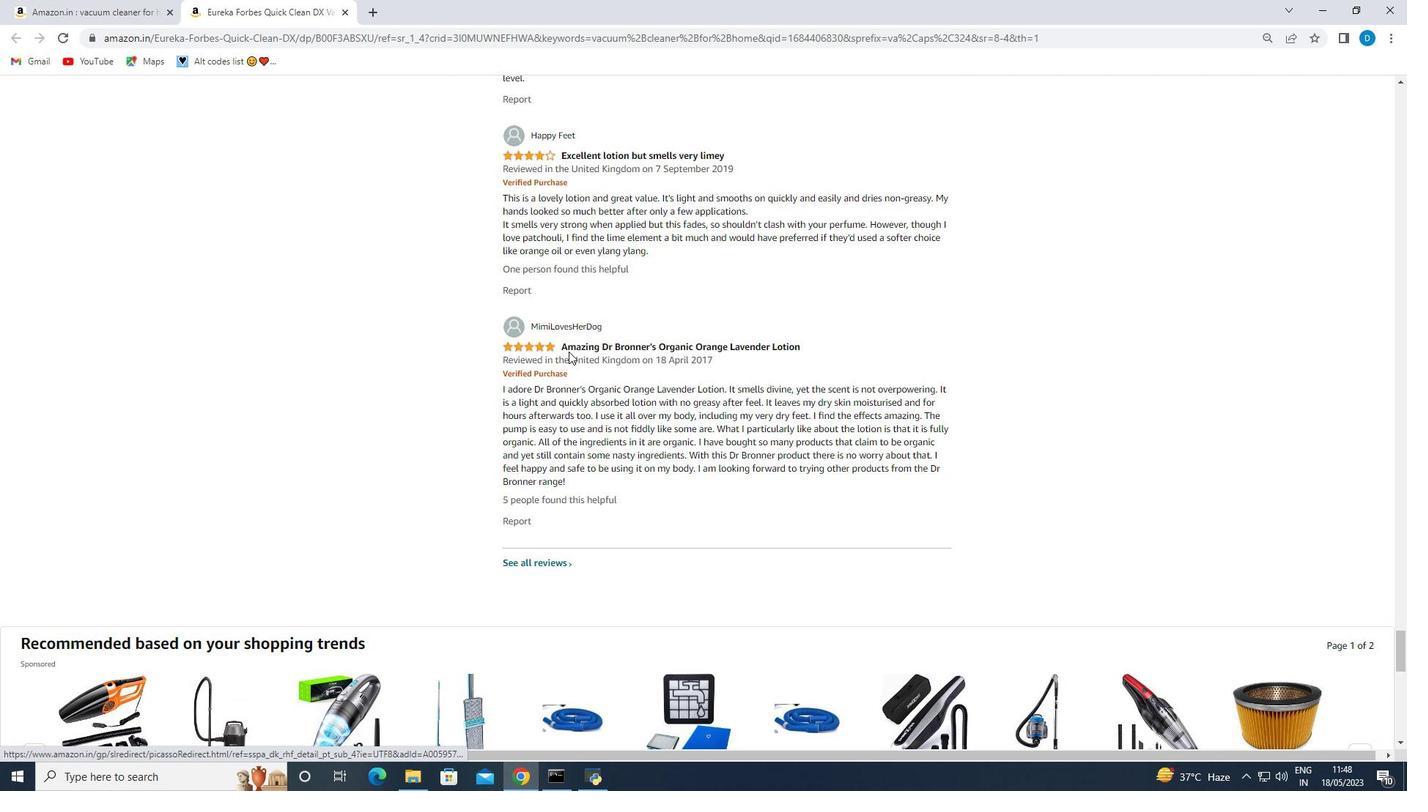 
Action: Mouse scrolled (568, 352) with delta (0, 0)
Screenshot: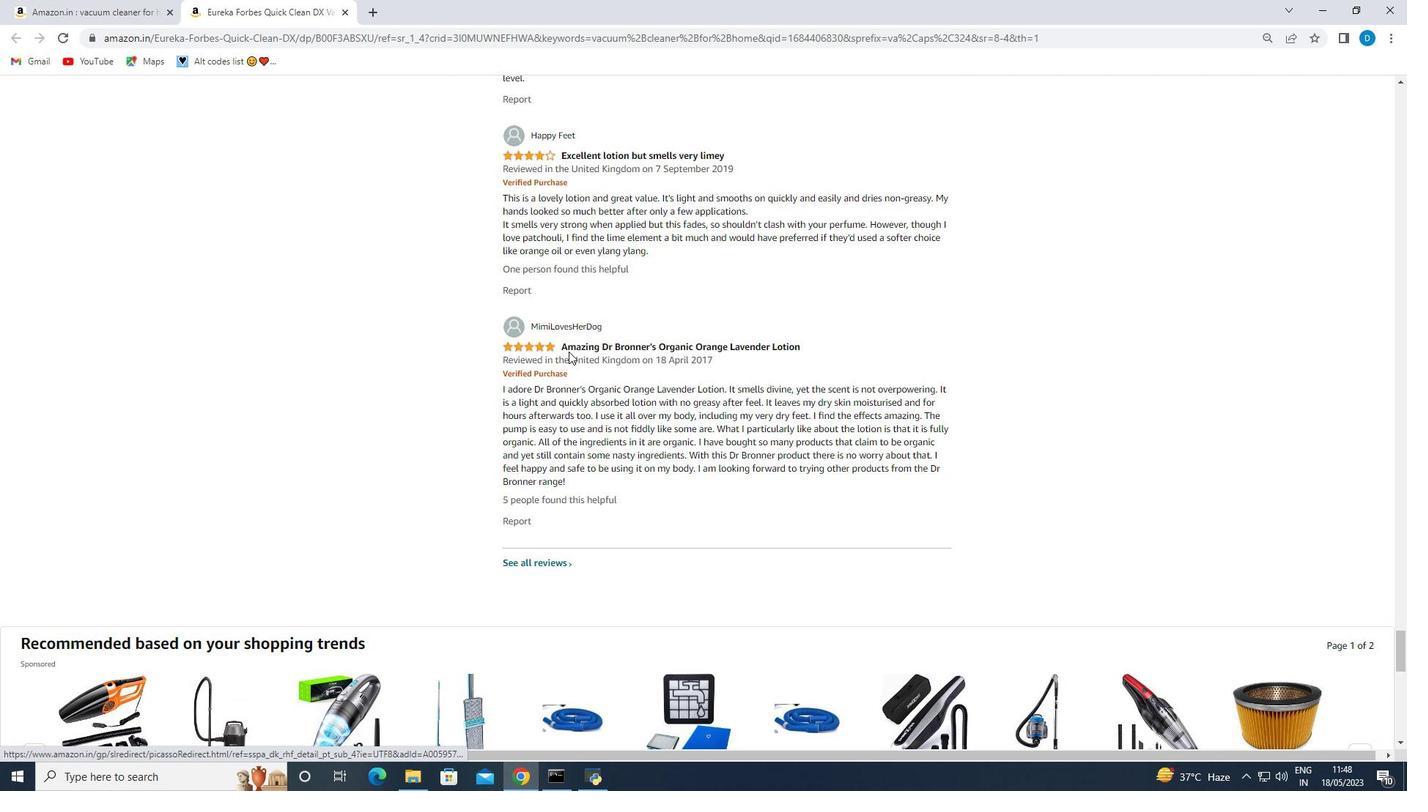 
Action: Mouse scrolled (568, 352) with delta (0, 0)
Screenshot: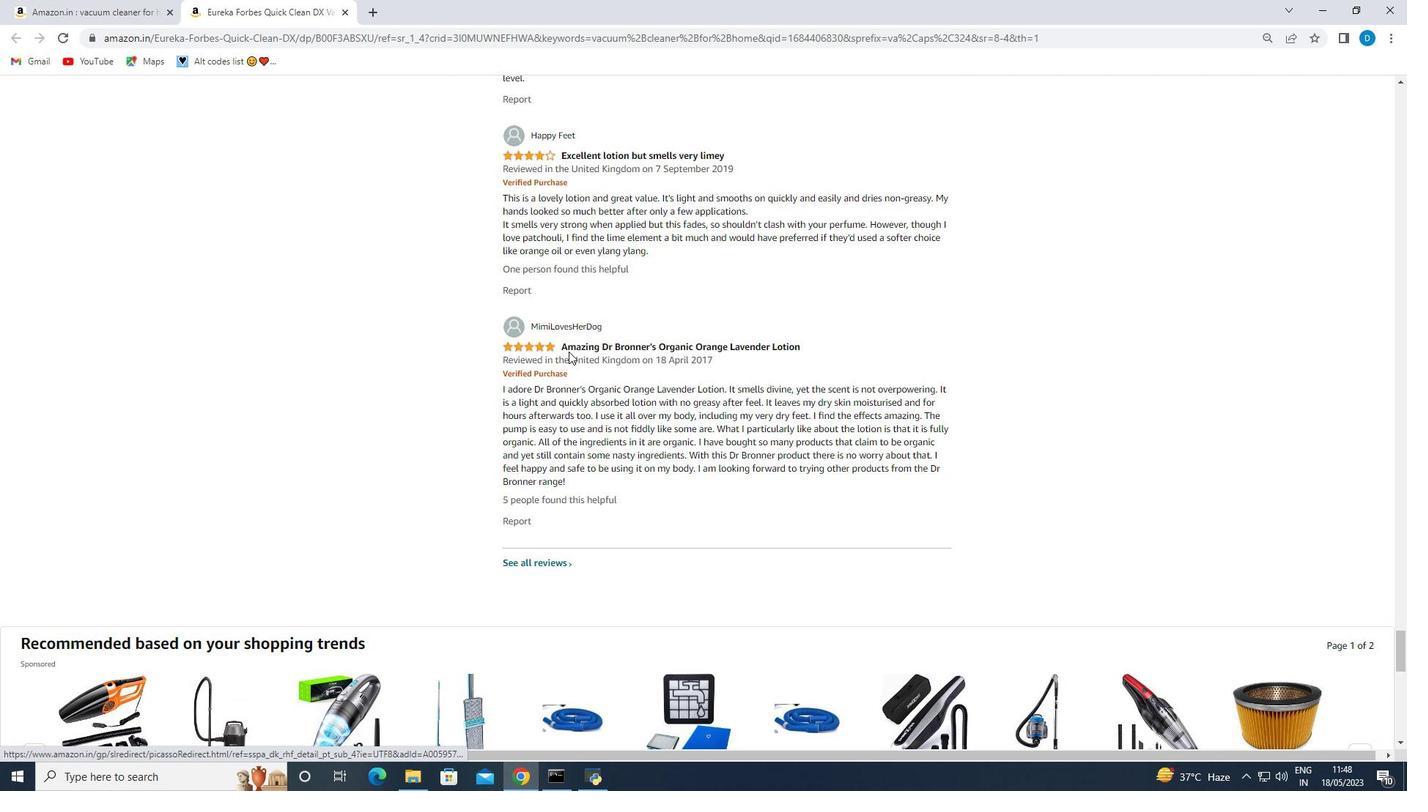 
Action: Mouse scrolled (568, 352) with delta (0, 0)
Screenshot: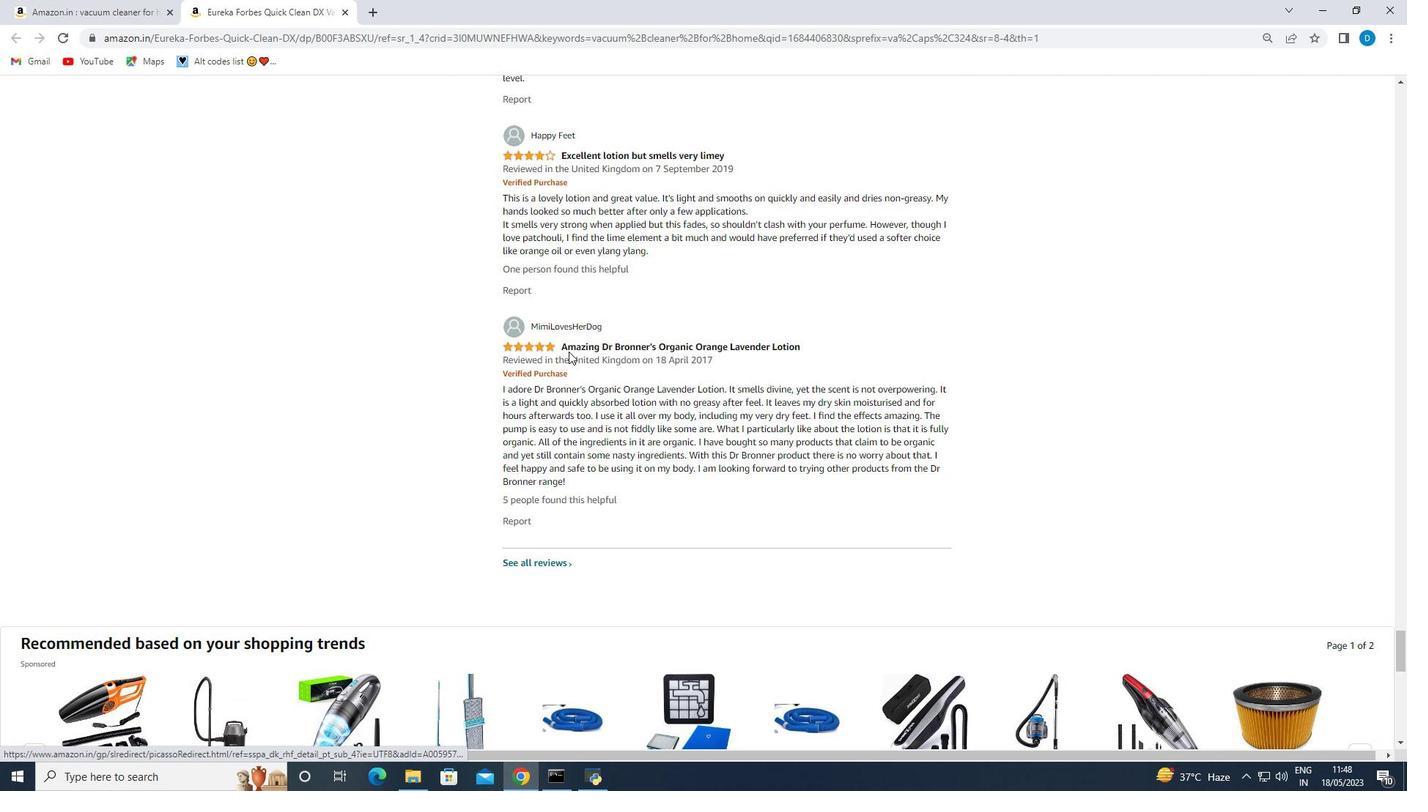 
Action: Mouse scrolled (568, 352) with delta (0, 0)
Screenshot: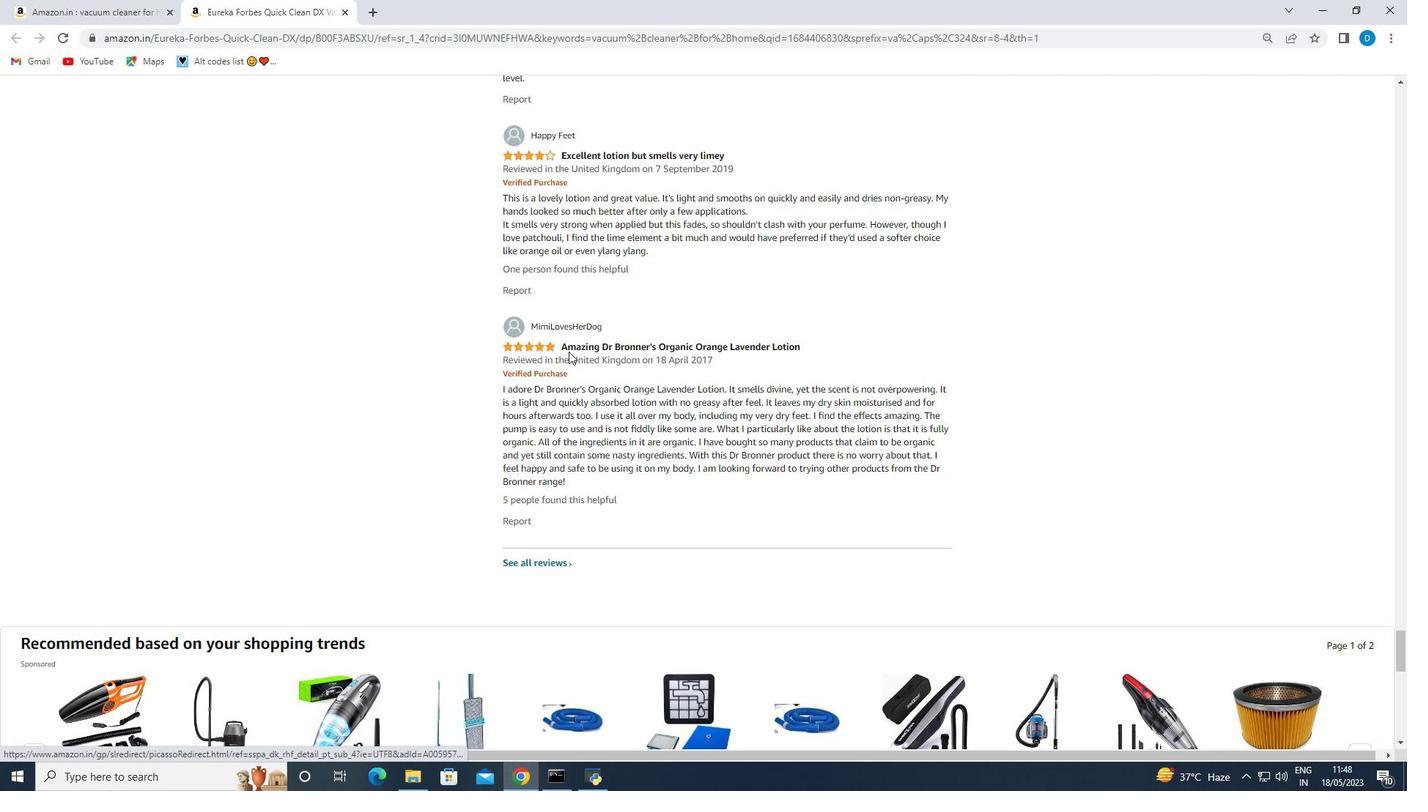 
Action: Mouse moved to (493, 347)
